 Task: Install language learning extensions for vocabulary and pronunciation practice.
Action: Mouse moved to (1392, 40)
Screenshot: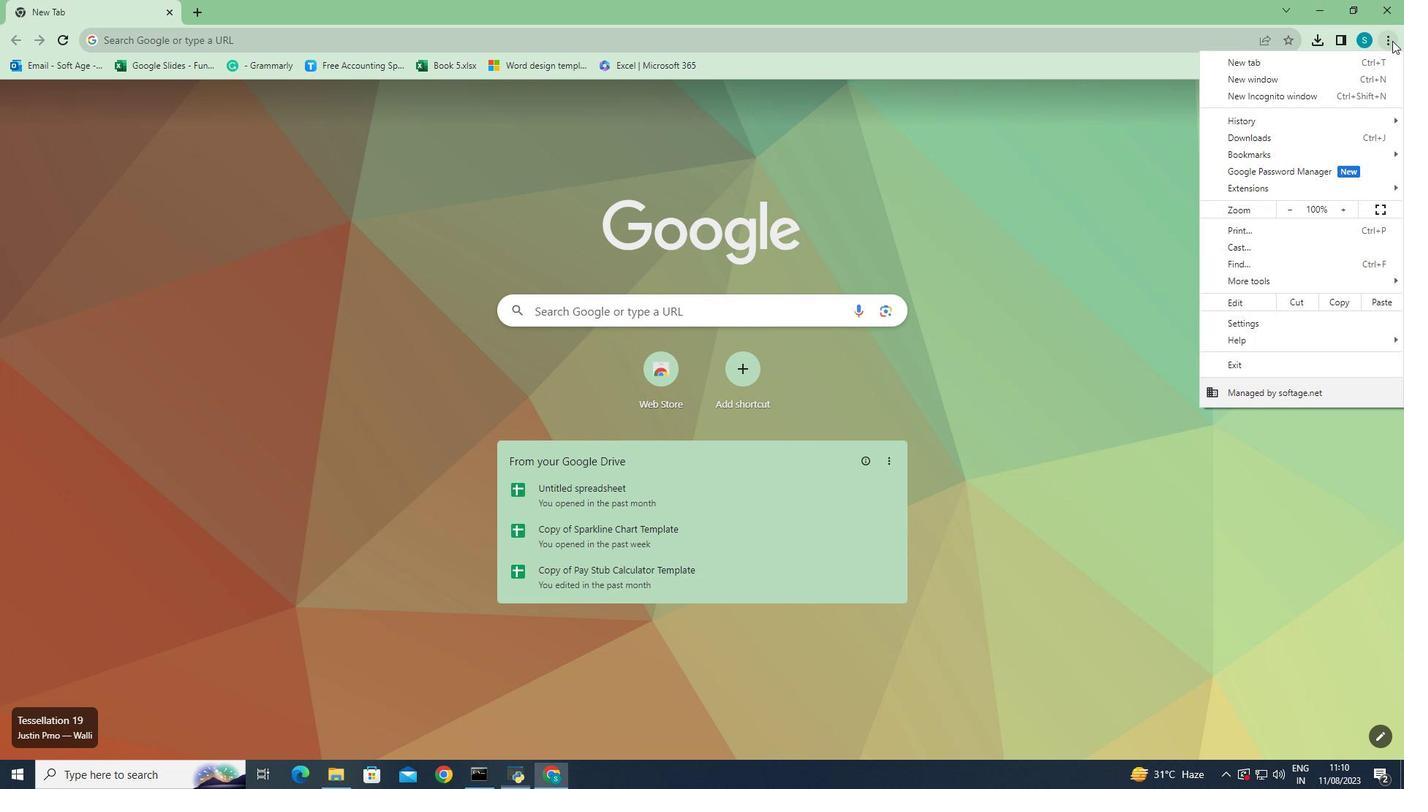 
Action: Mouse pressed left at (1392, 40)
Screenshot: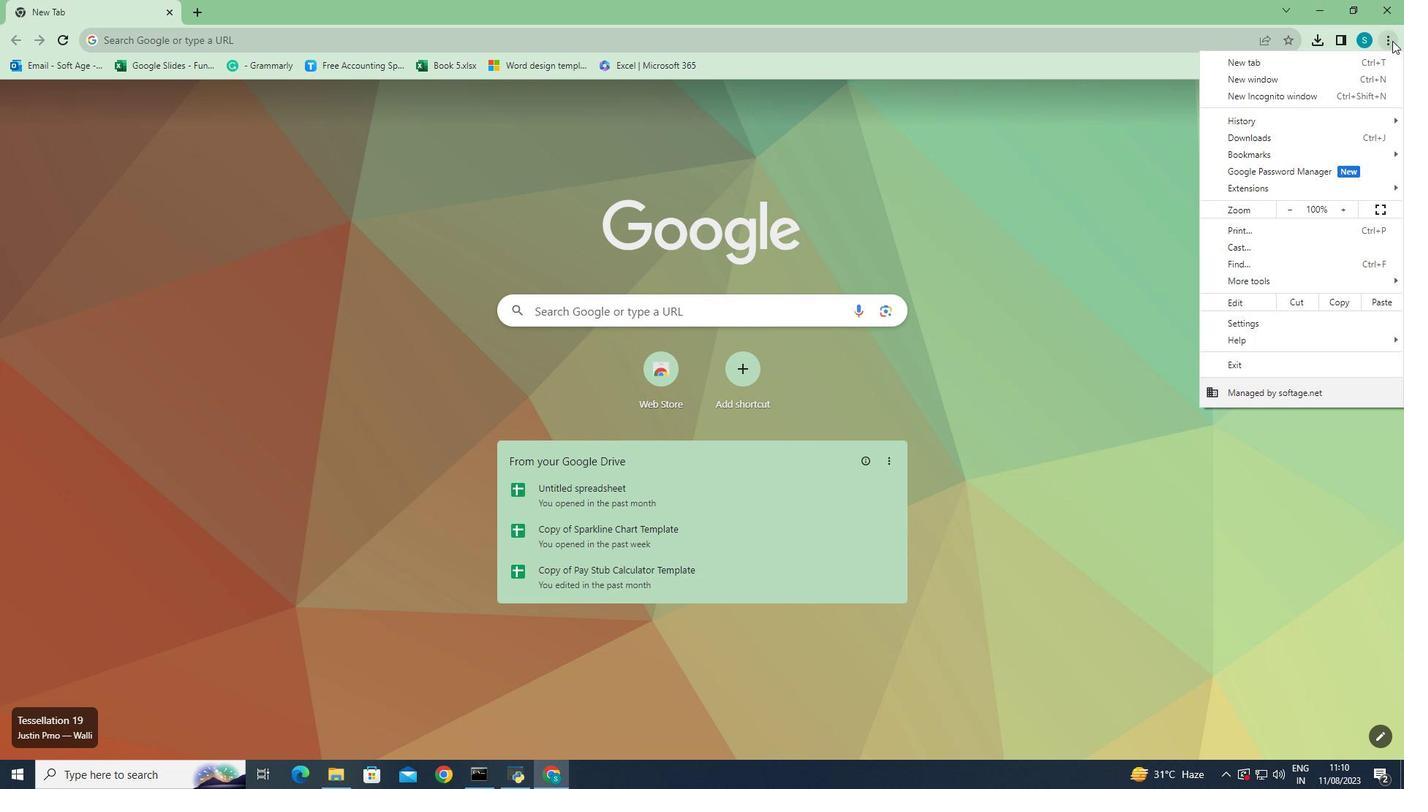 
Action: Mouse moved to (1242, 184)
Screenshot: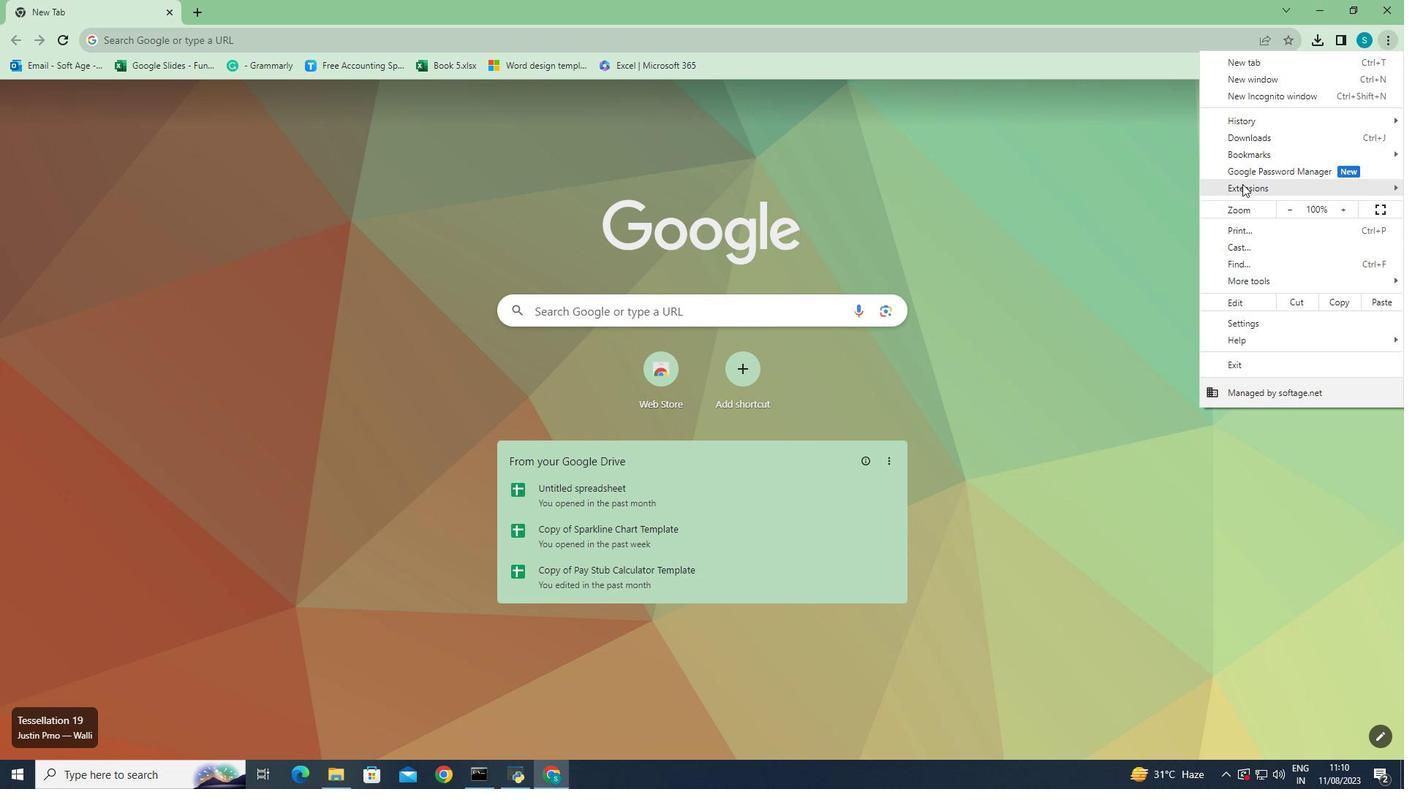 
Action: Mouse pressed left at (1242, 184)
Screenshot: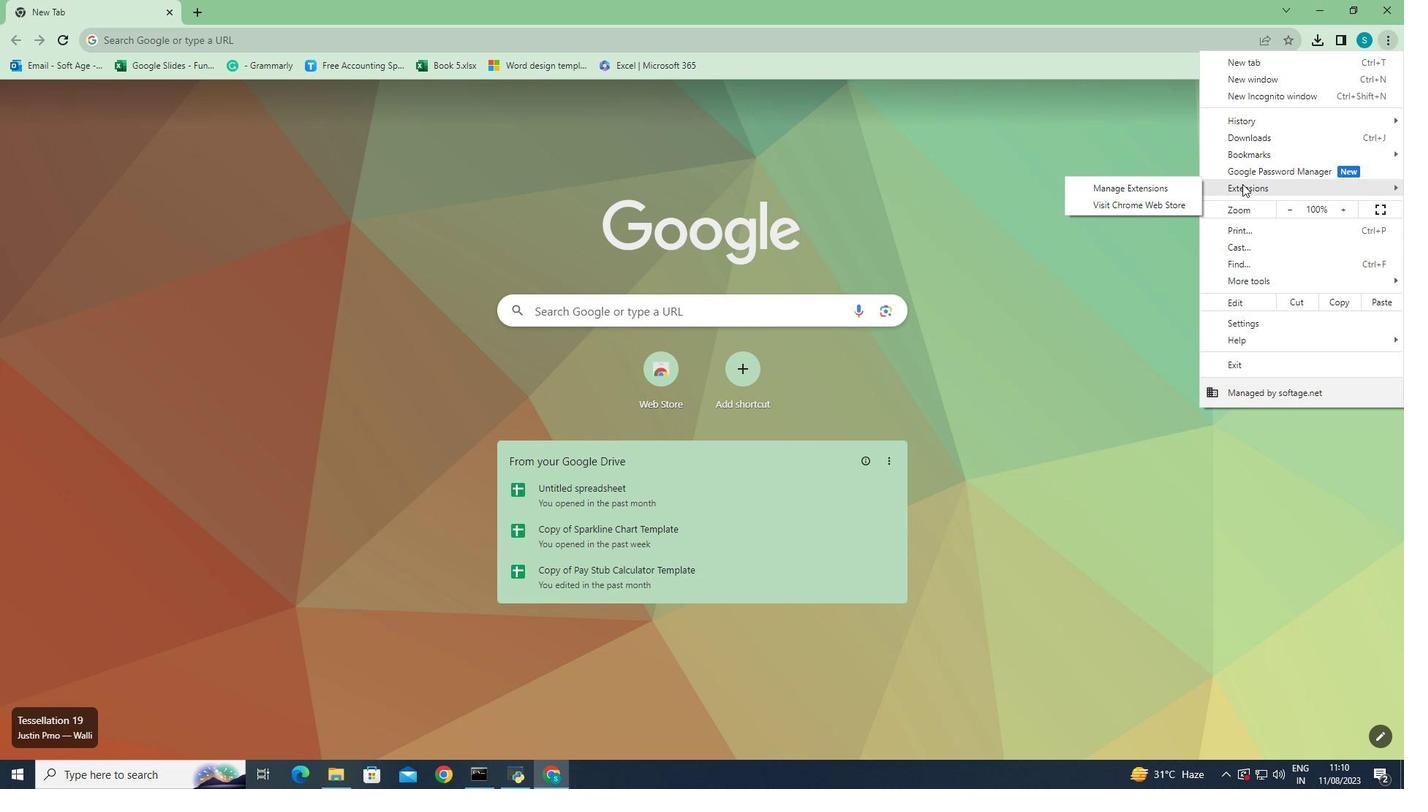 
Action: Mouse moved to (1108, 193)
Screenshot: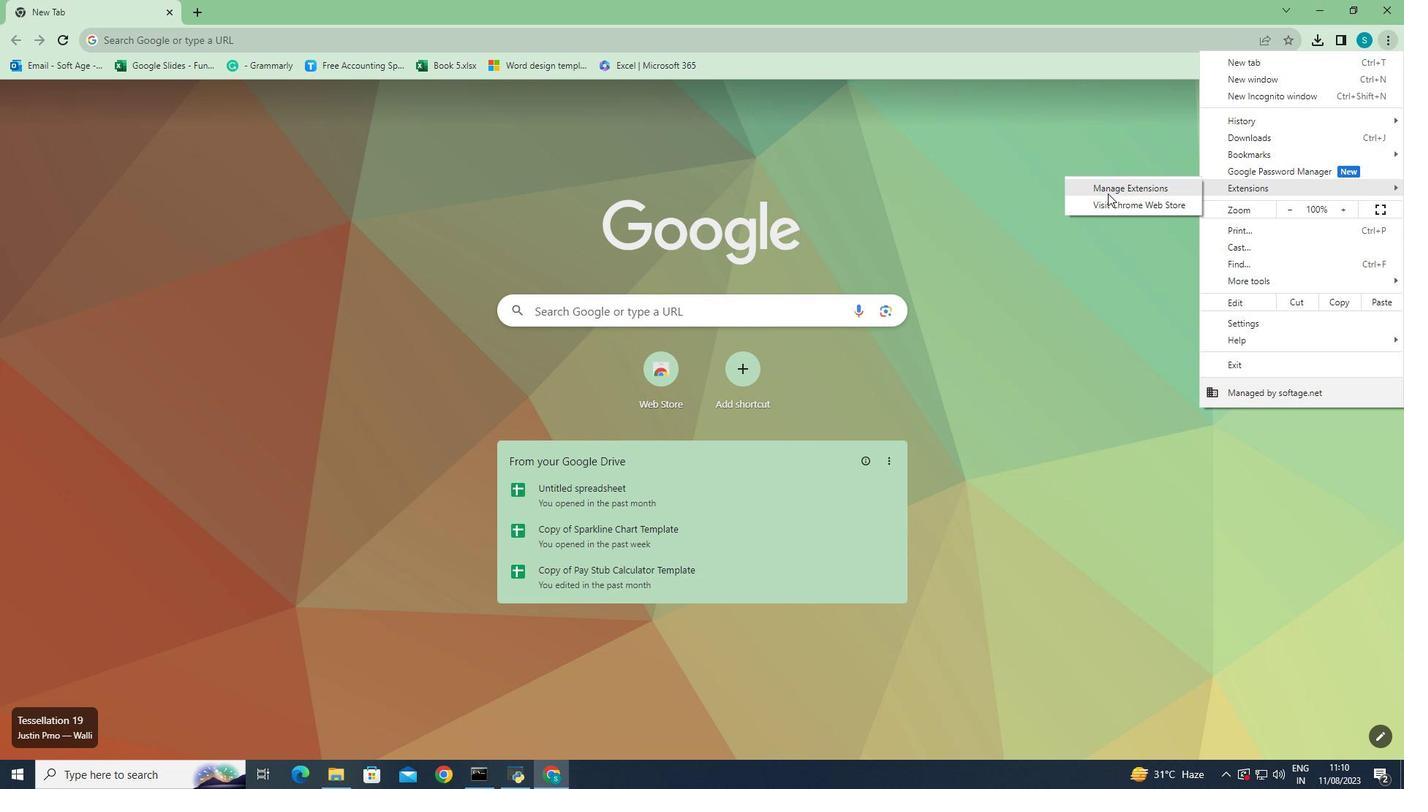 
Action: Mouse pressed left at (1108, 193)
Screenshot: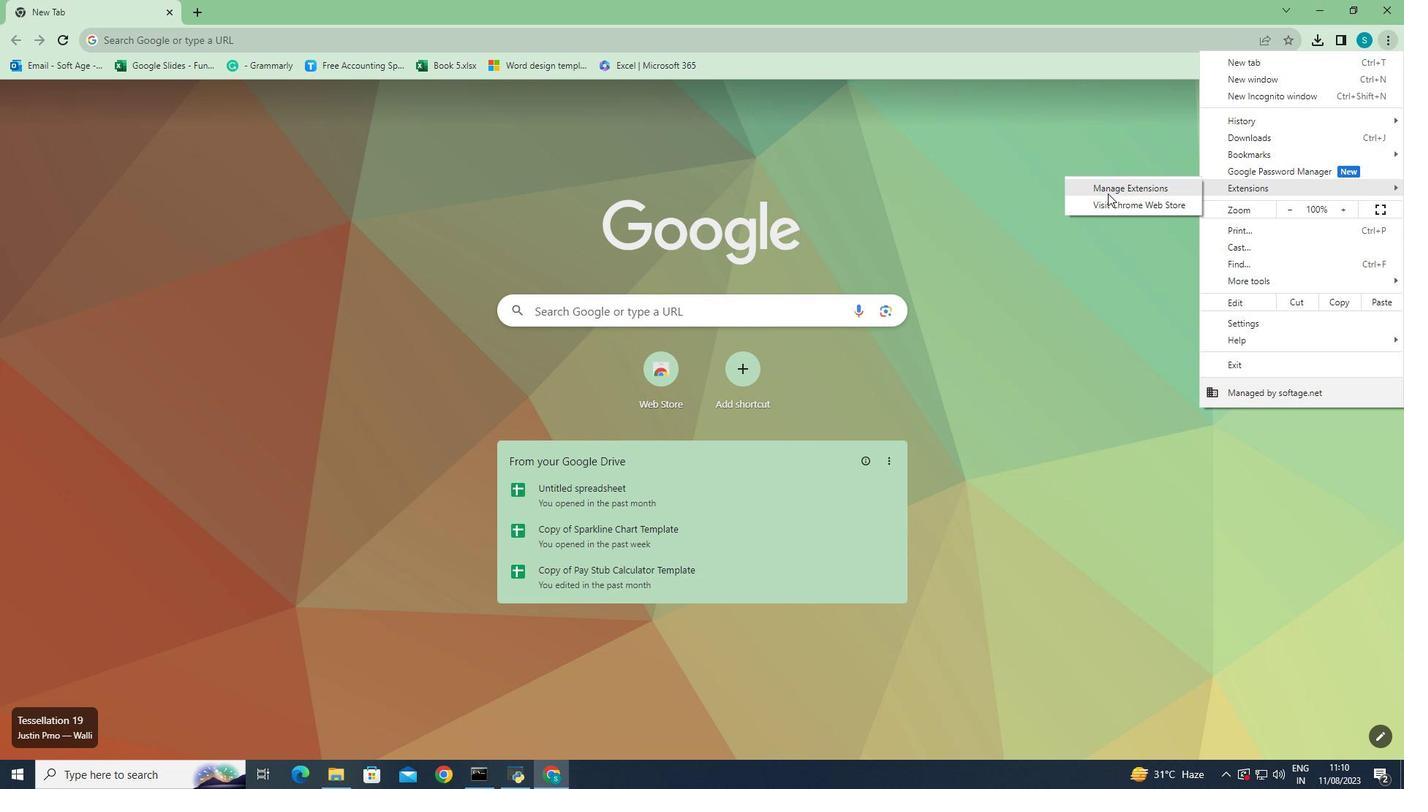 
Action: Mouse moved to (27, 81)
Screenshot: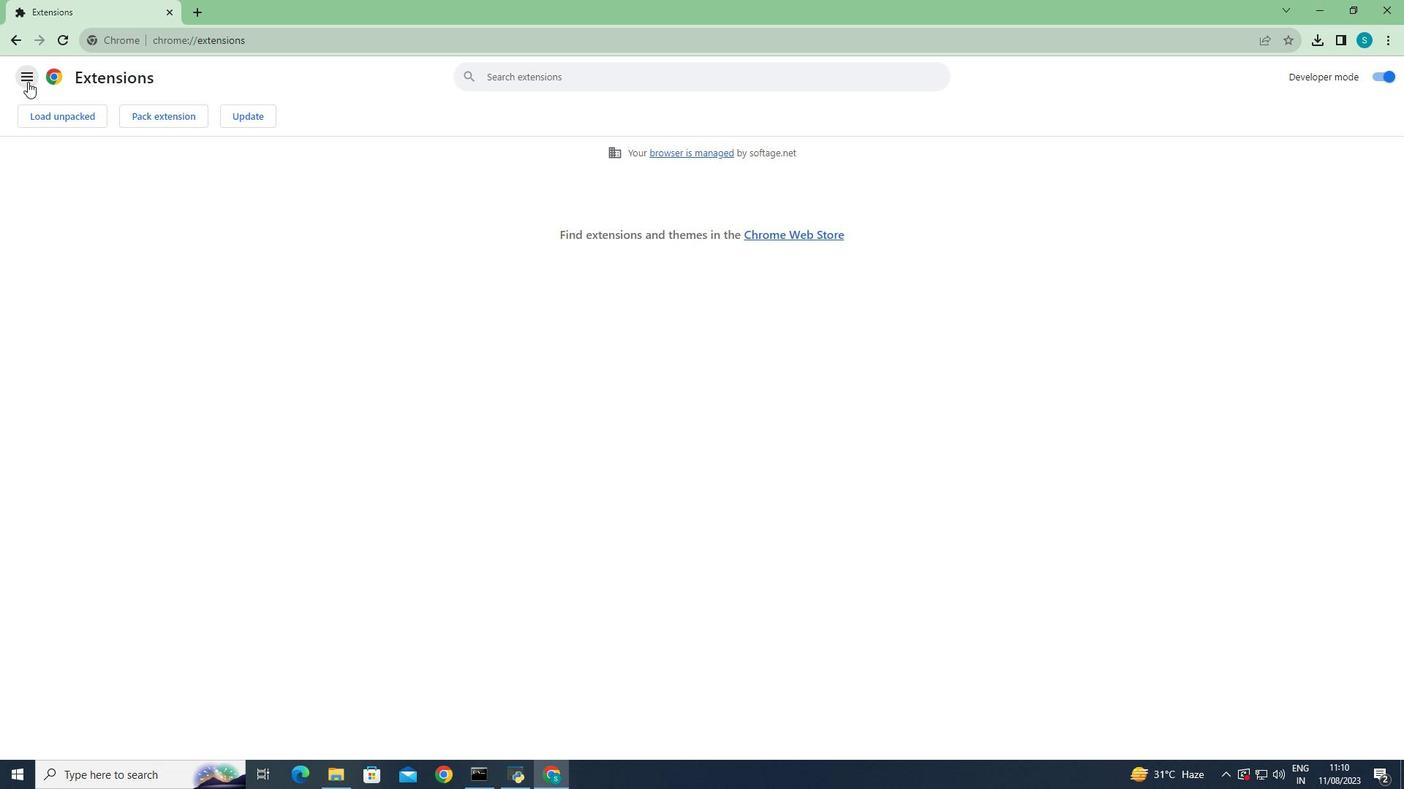 
Action: Mouse pressed left at (27, 81)
Screenshot: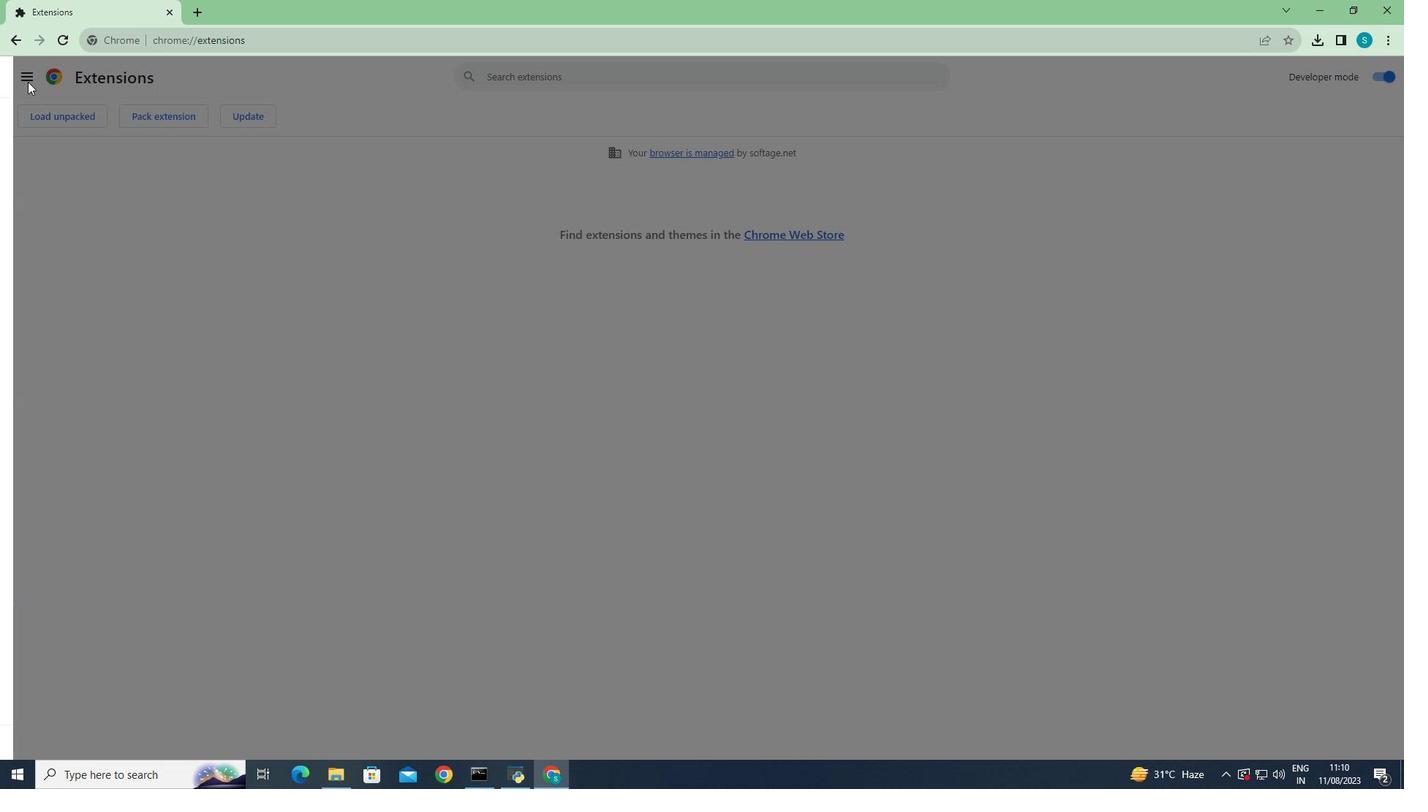 
Action: Mouse moved to (87, 744)
Screenshot: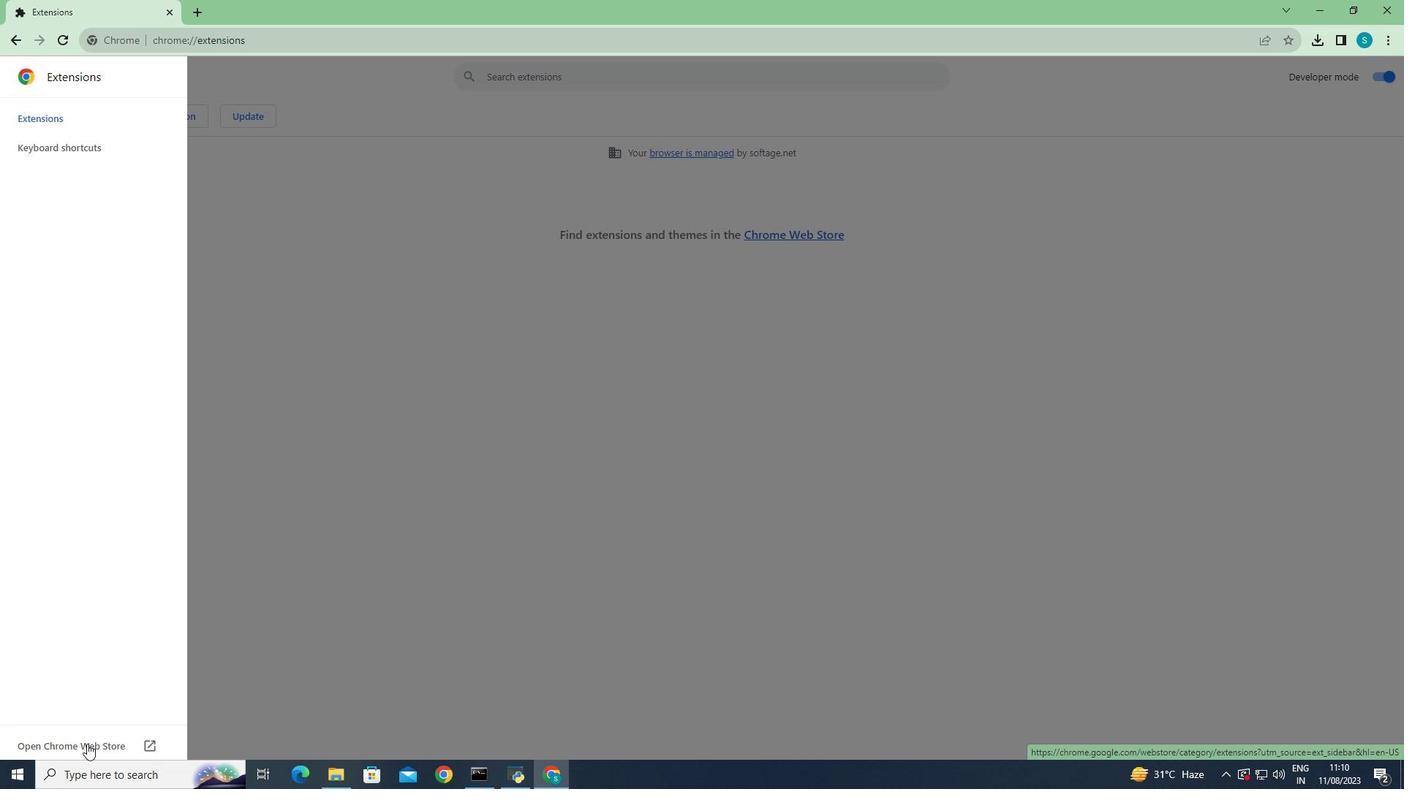 
Action: Mouse pressed left at (87, 744)
Screenshot: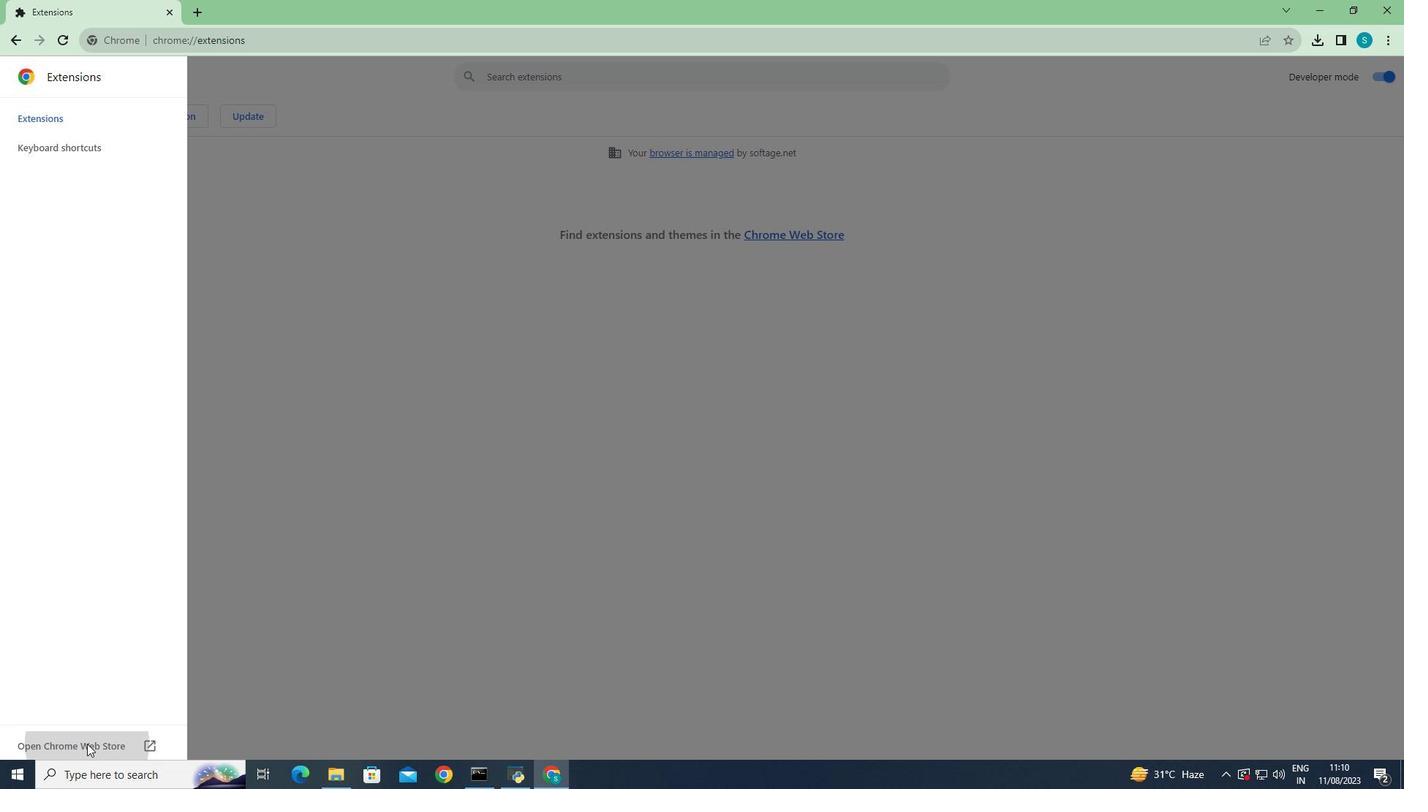 
Action: Mouse moved to (358, 128)
Screenshot: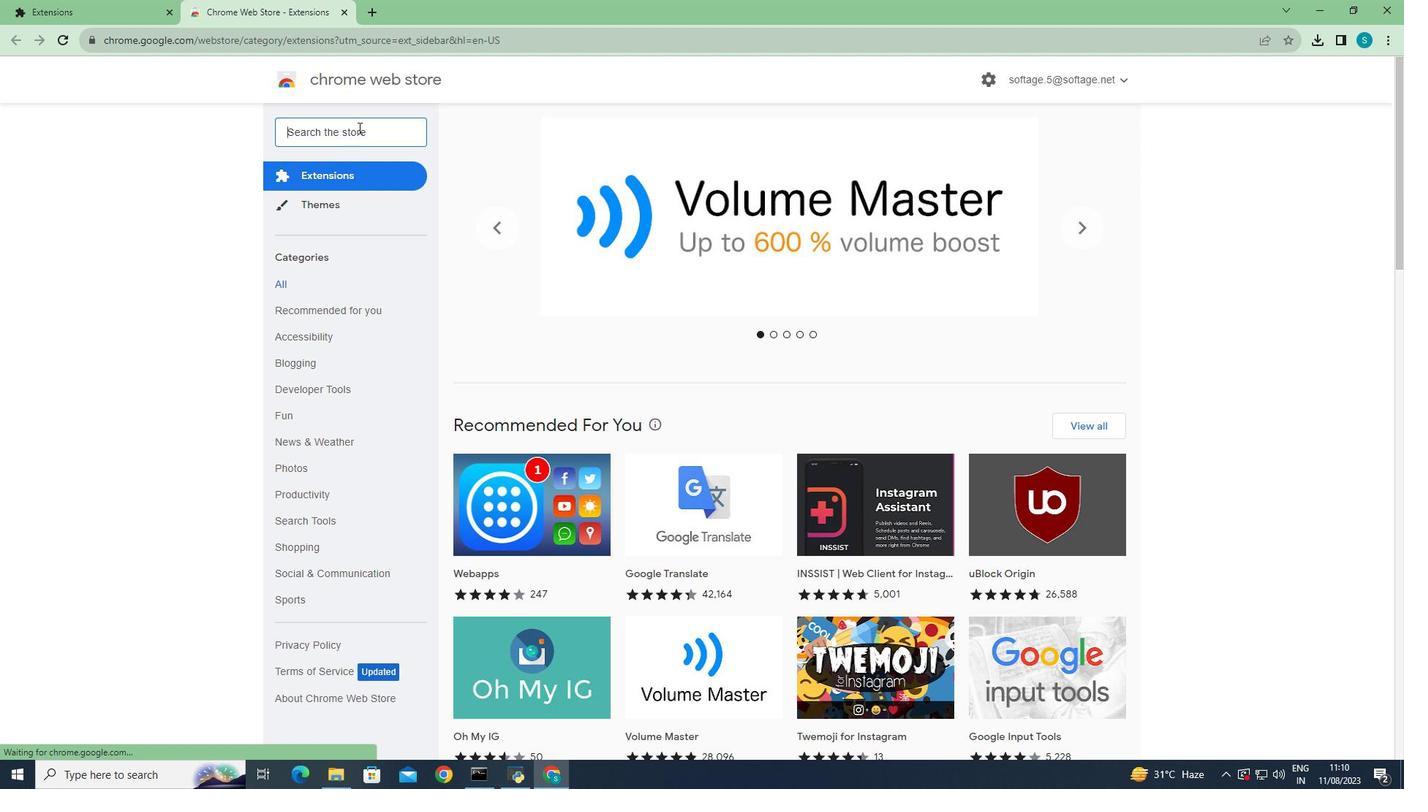 
Action: Mouse pressed left at (358, 128)
Screenshot: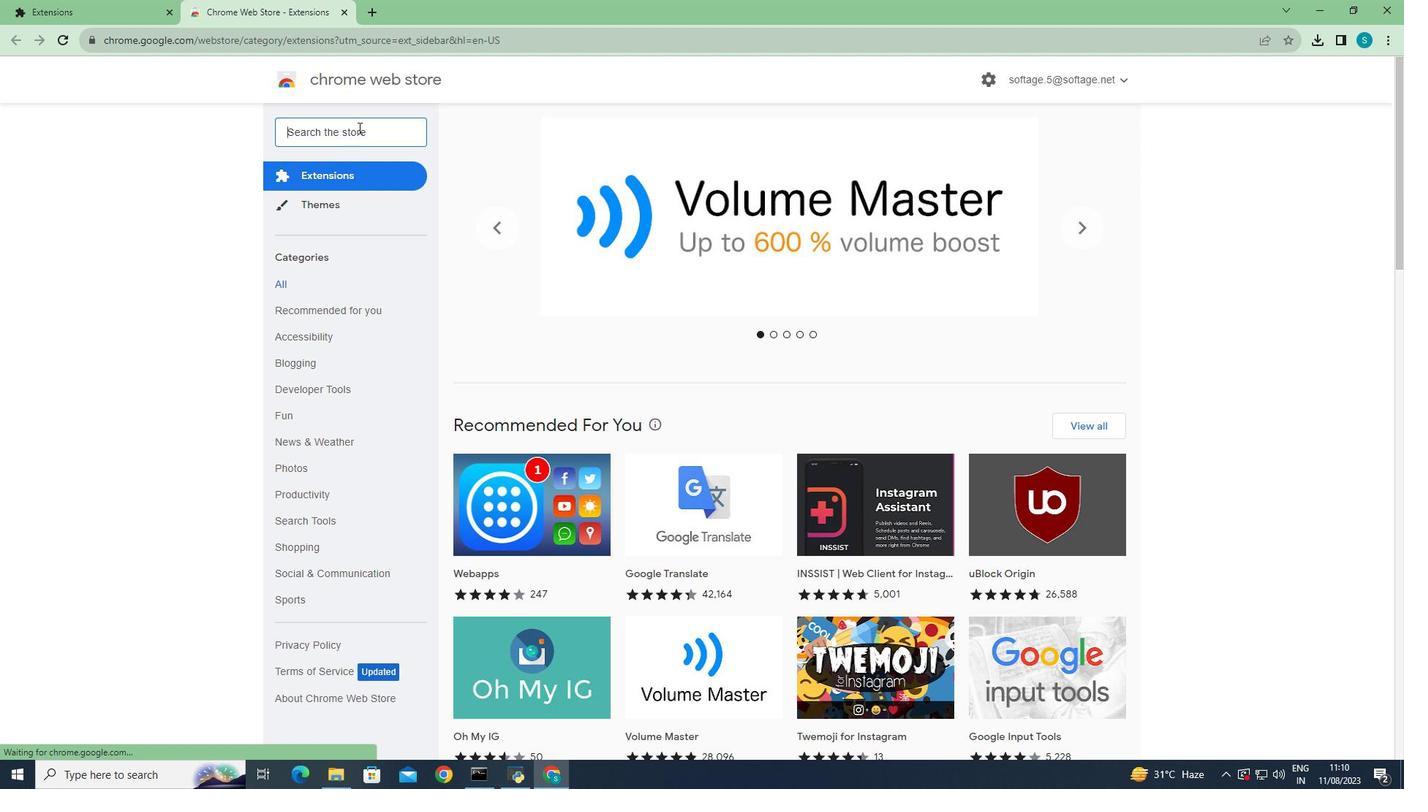 
Action: Mouse moved to (358, 127)
Screenshot: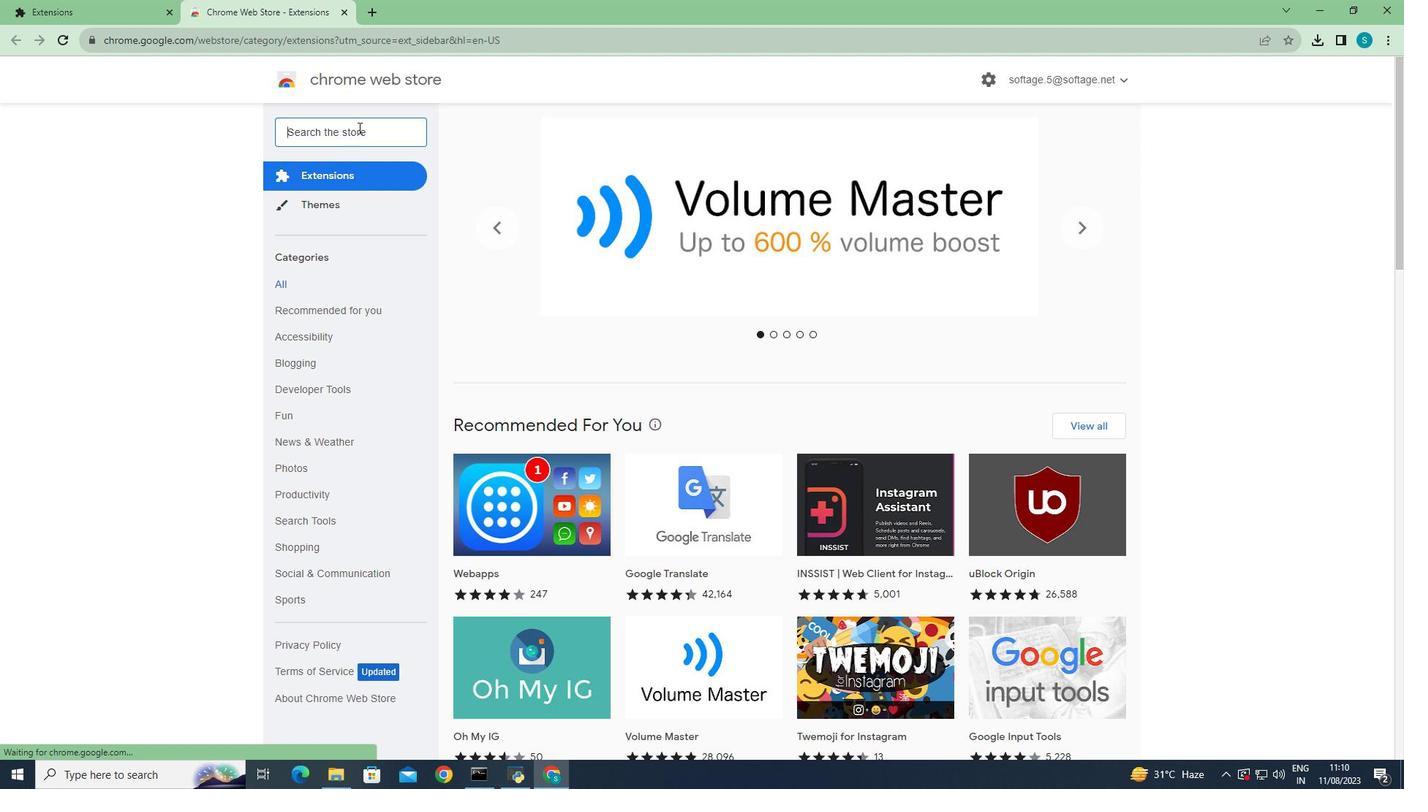 
Action: Key pressed l
Screenshot: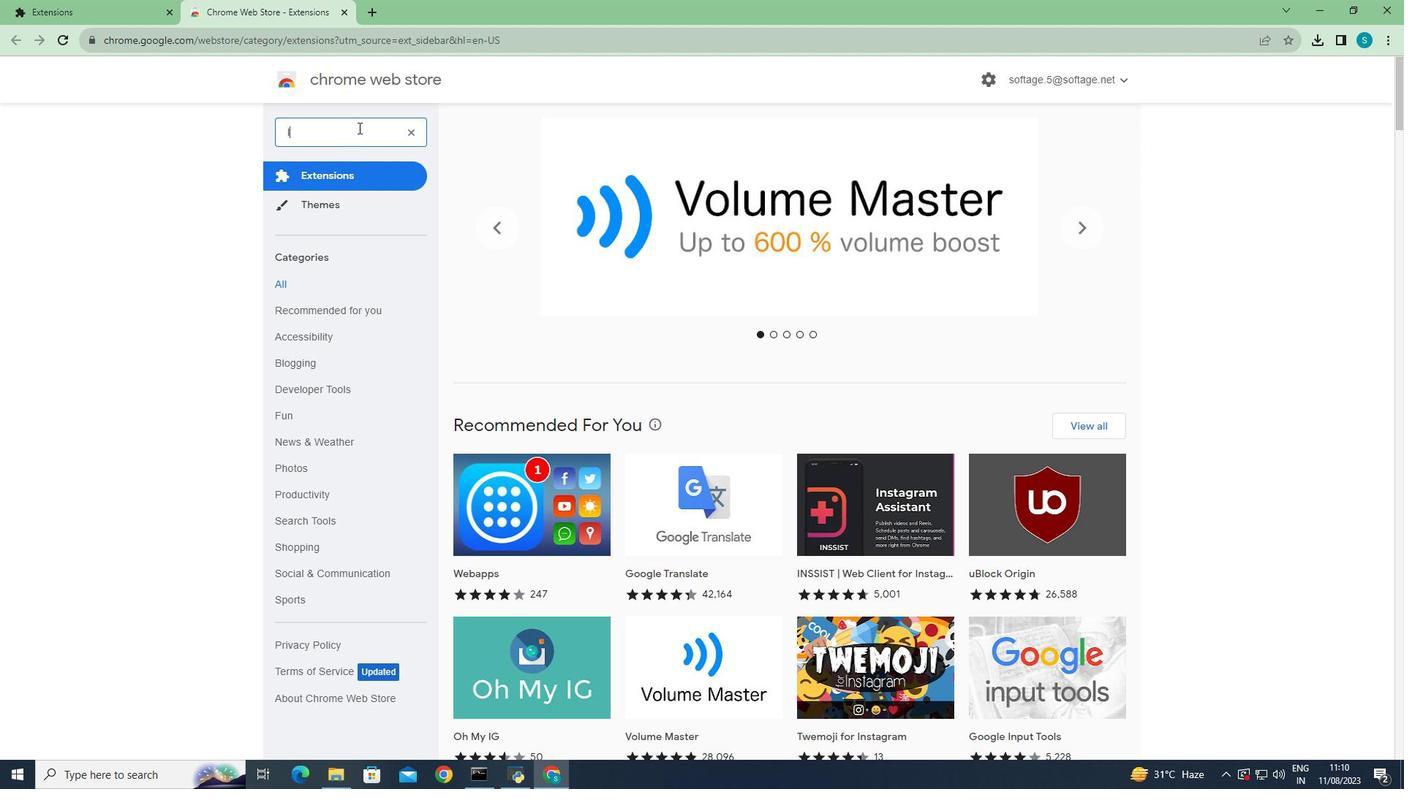 
Action: Mouse moved to (354, 260)
Screenshot: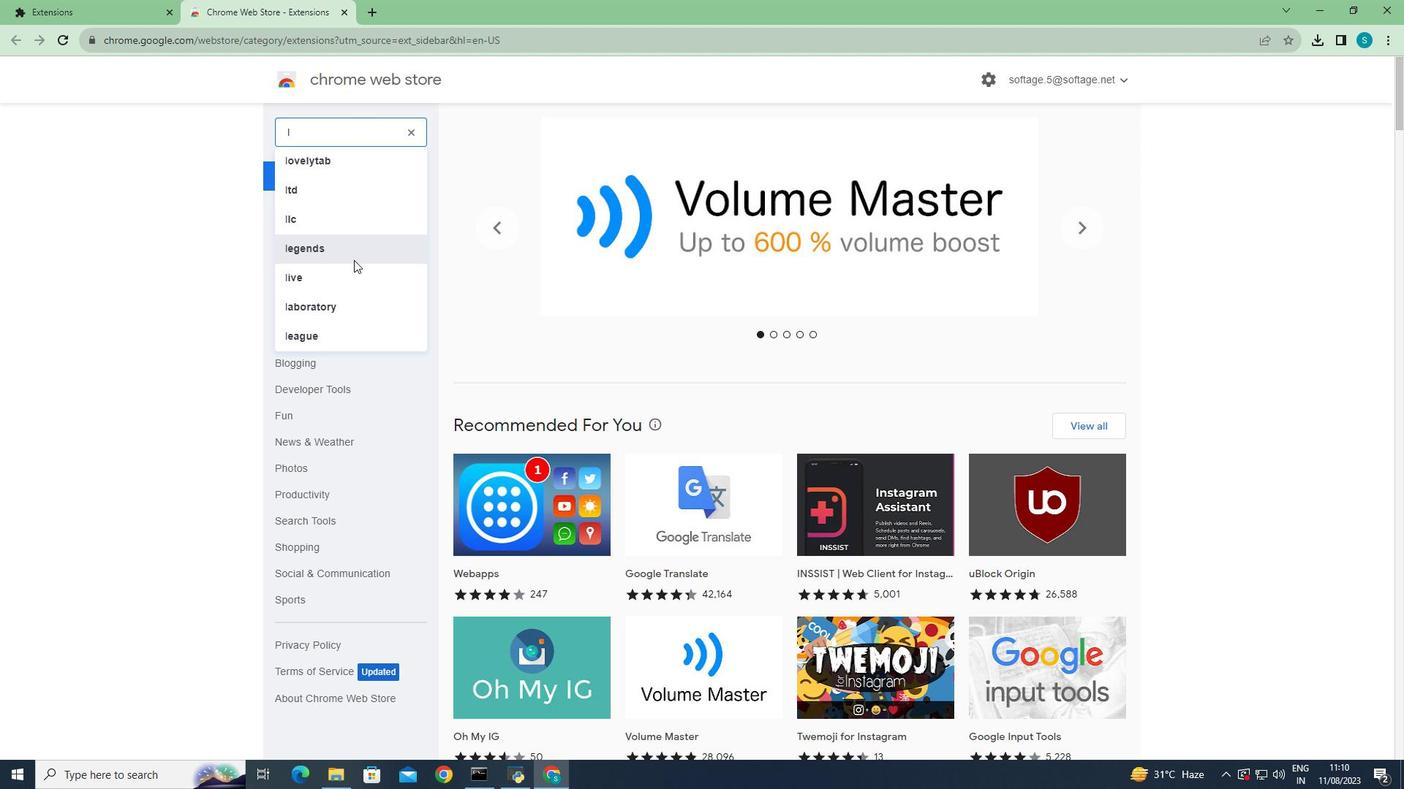 
Action: Key pressed a
Screenshot: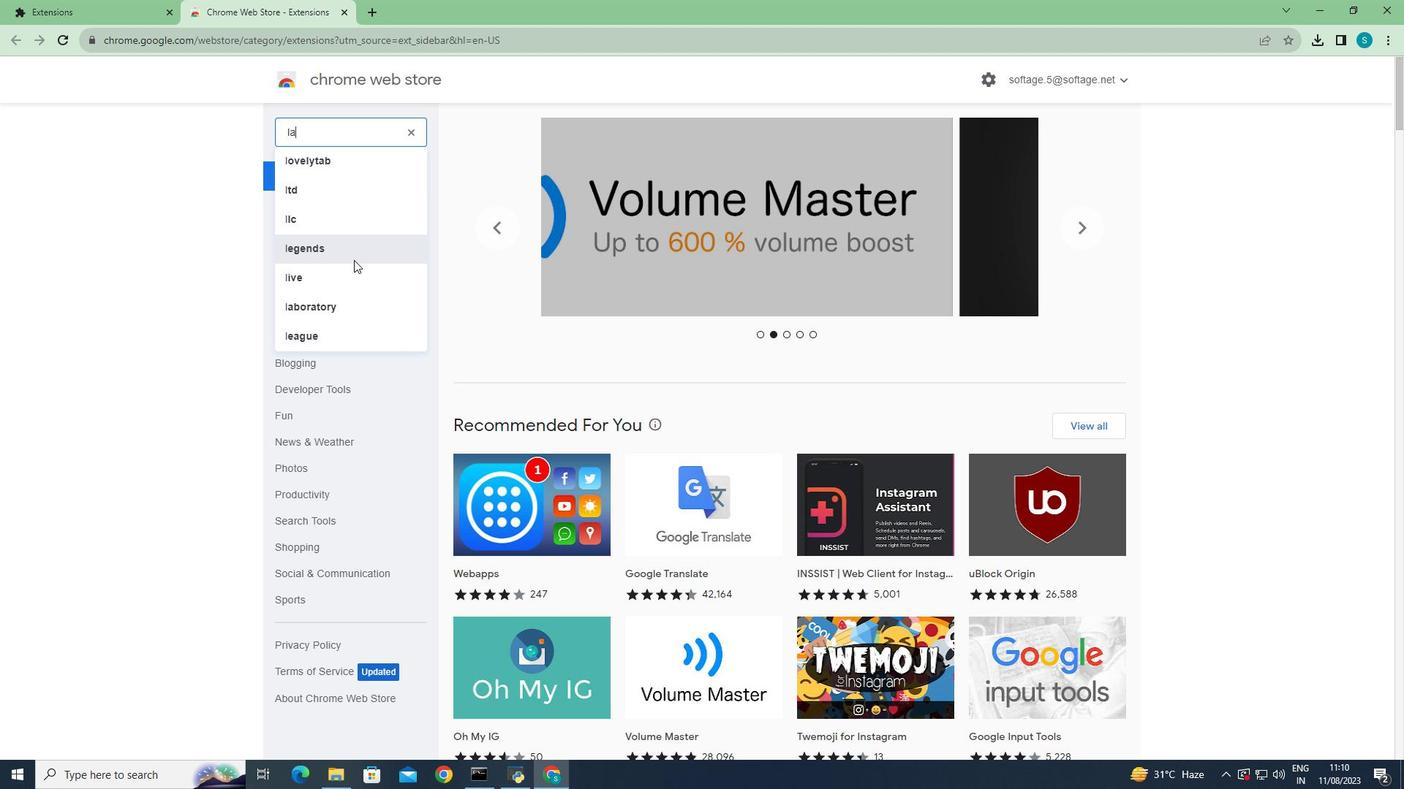 
Action: Mouse moved to (329, 217)
Screenshot: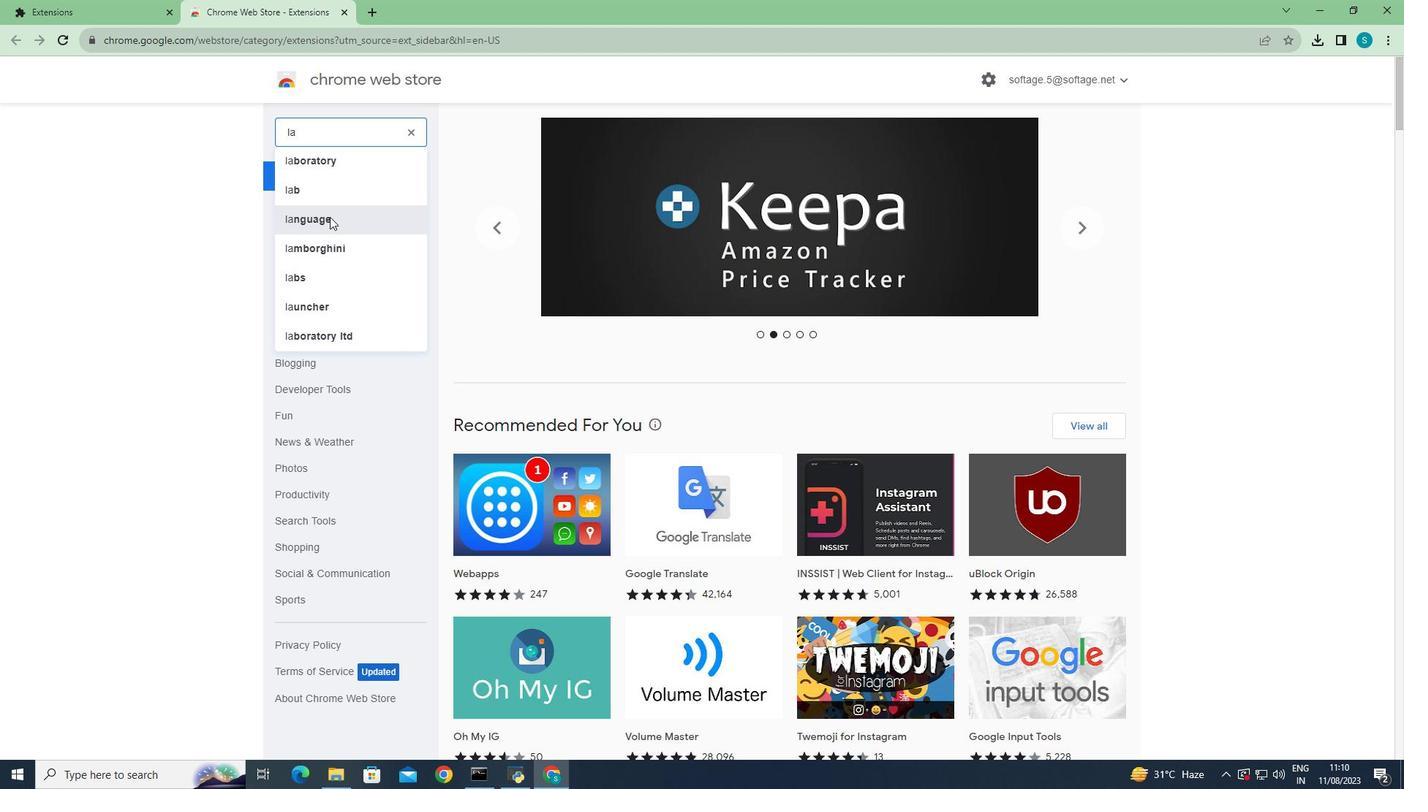 
Action: Mouse pressed left at (329, 217)
Screenshot: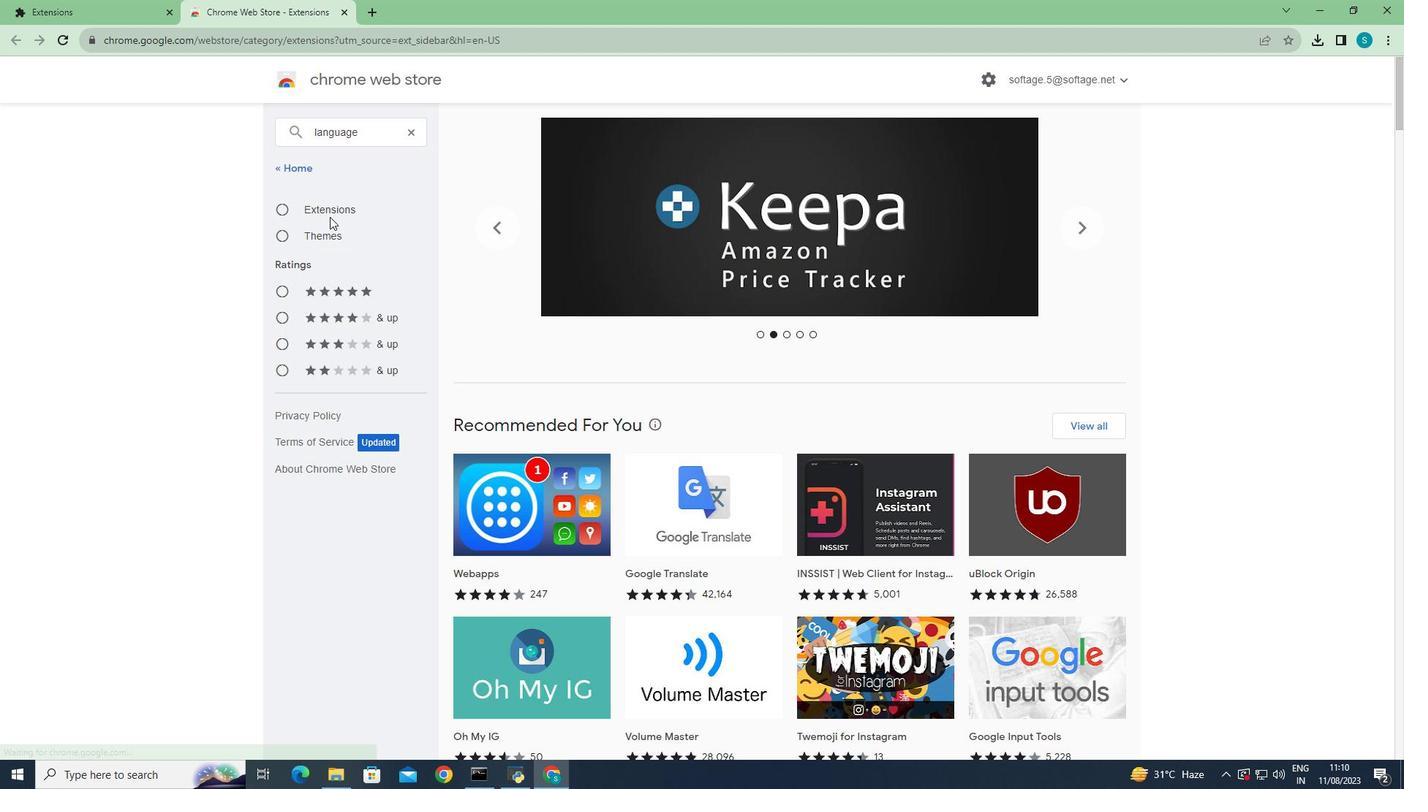 
Action: Mouse moved to (376, 132)
Screenshot: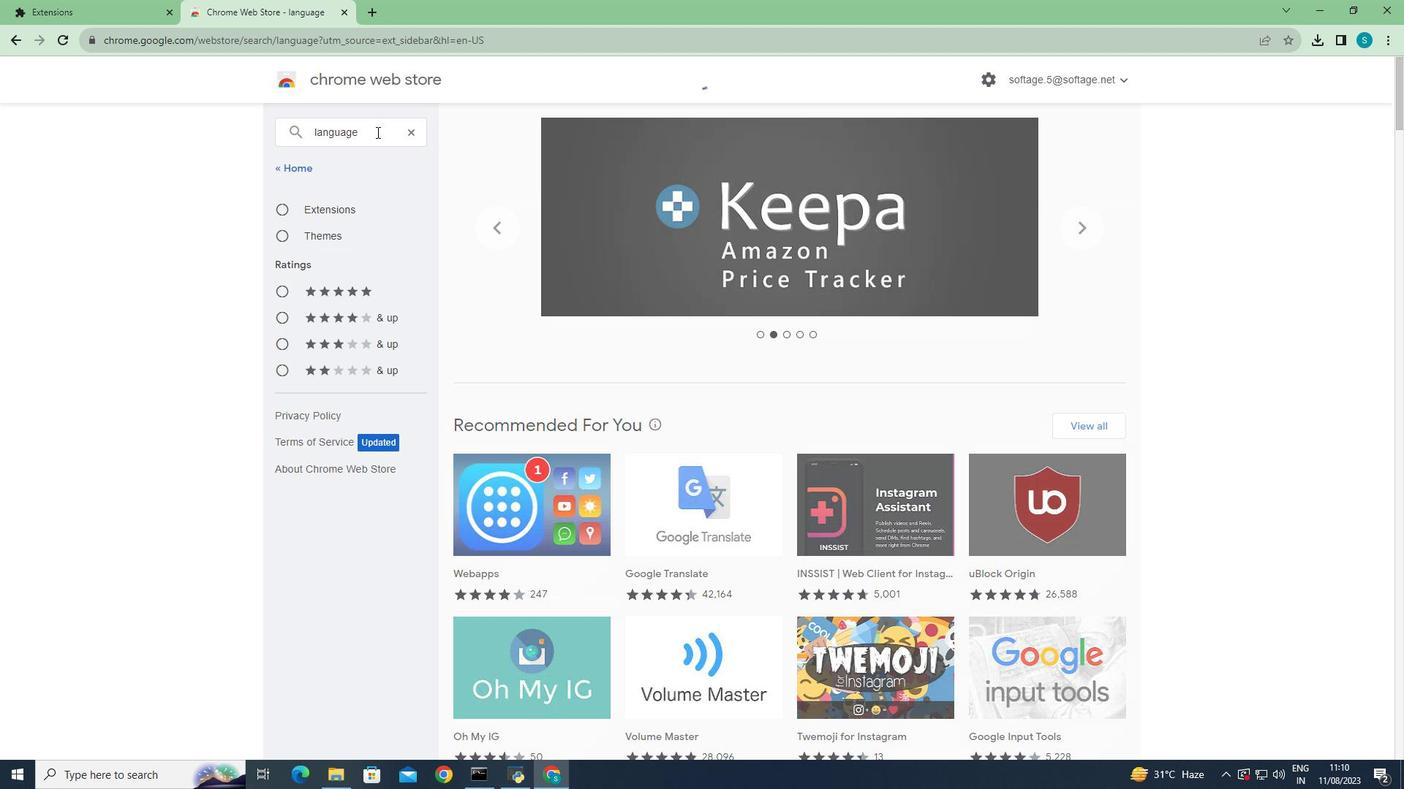 
Action: Mouse pressed left at (376, 132)
Screenshot: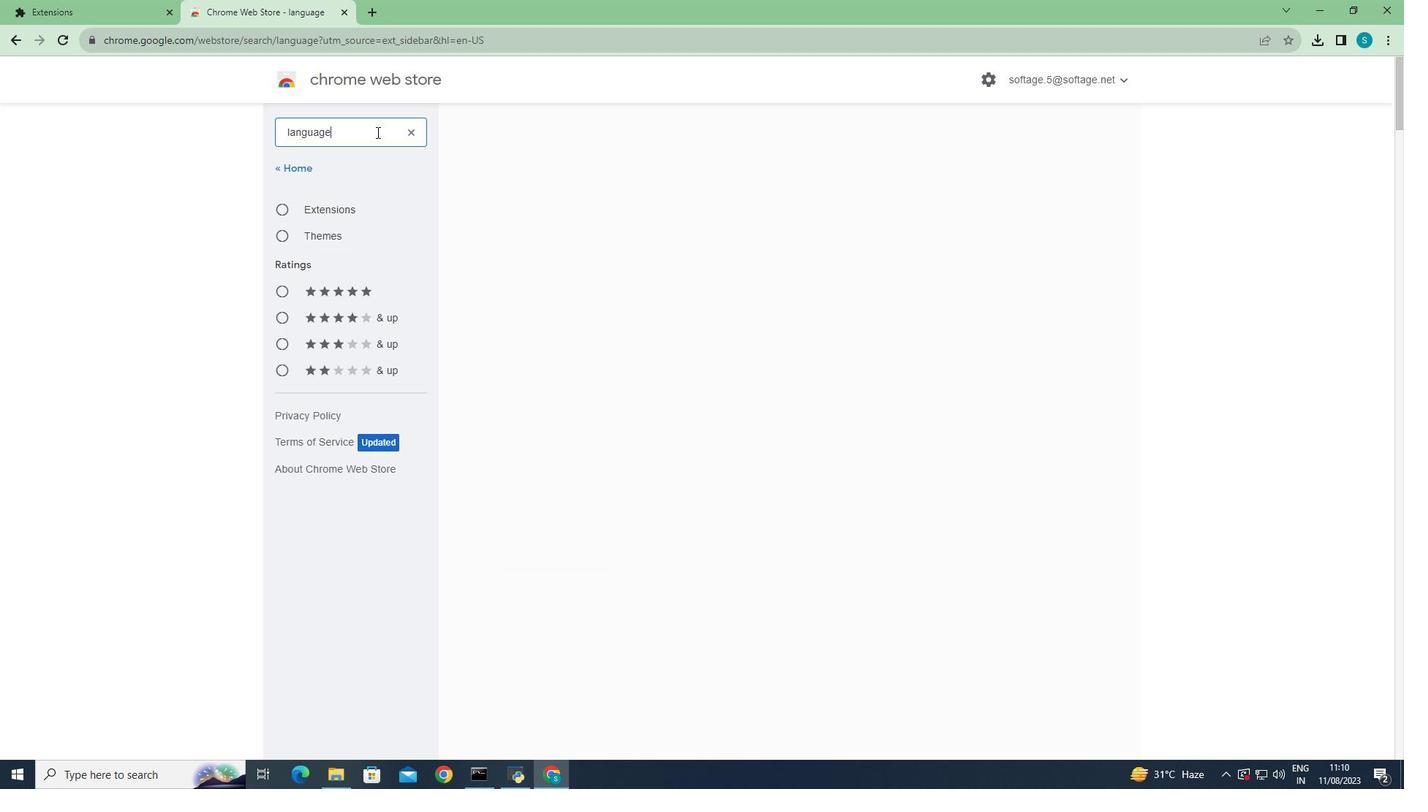 
Action: Key pressed <Key.space>l
Screenshot: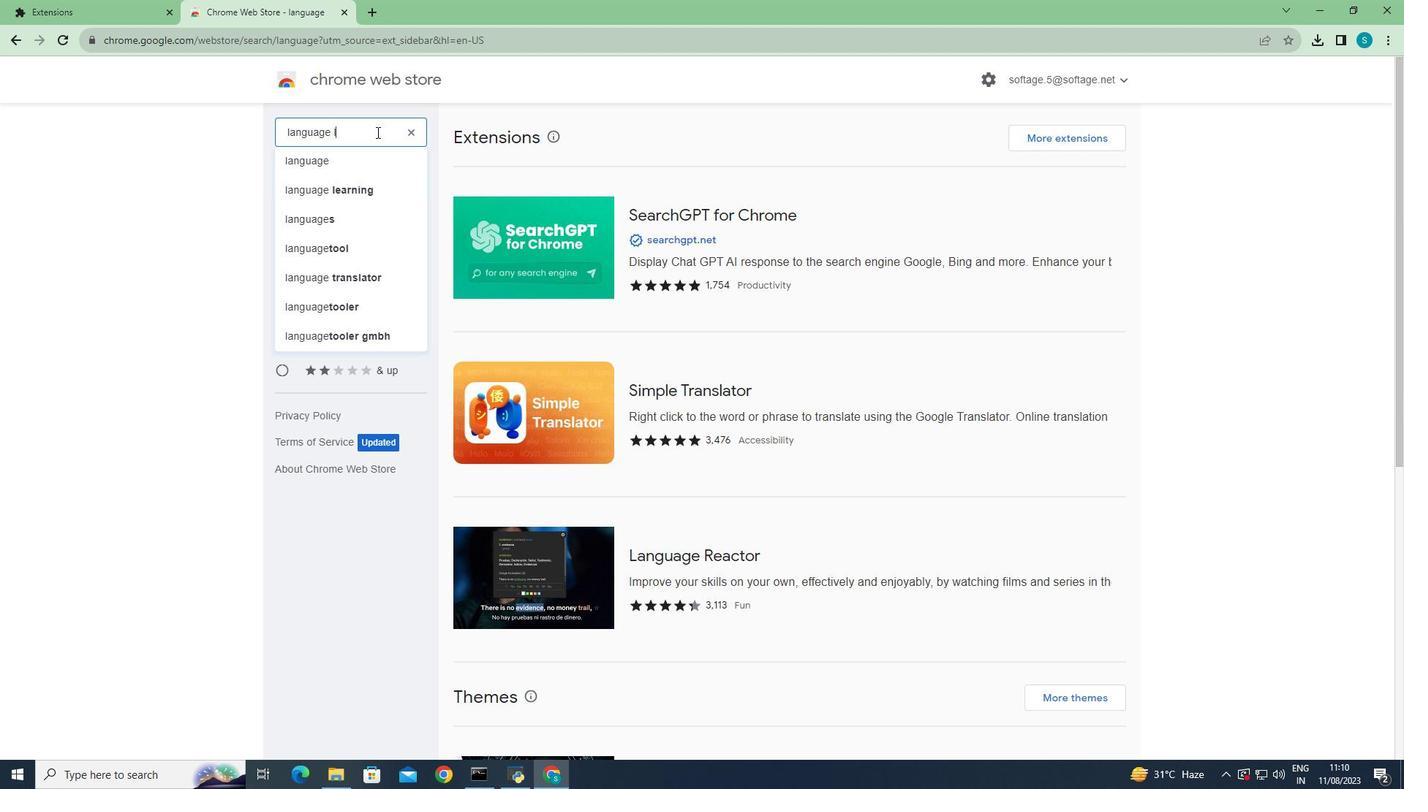
Action: Mouse moved to (356, 159)
Screenshot: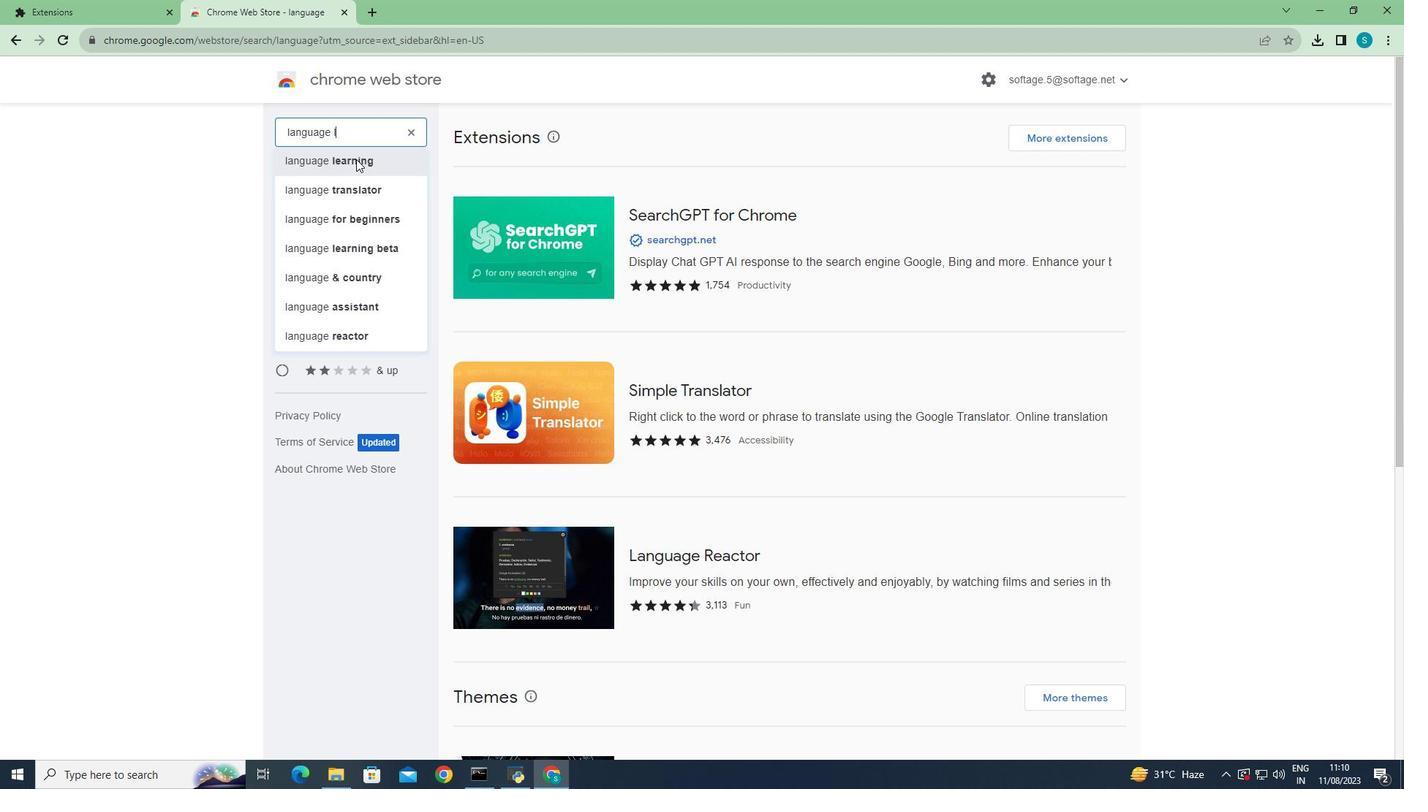 
Action: Mouse pressed left at (356, 159)
Screenshot: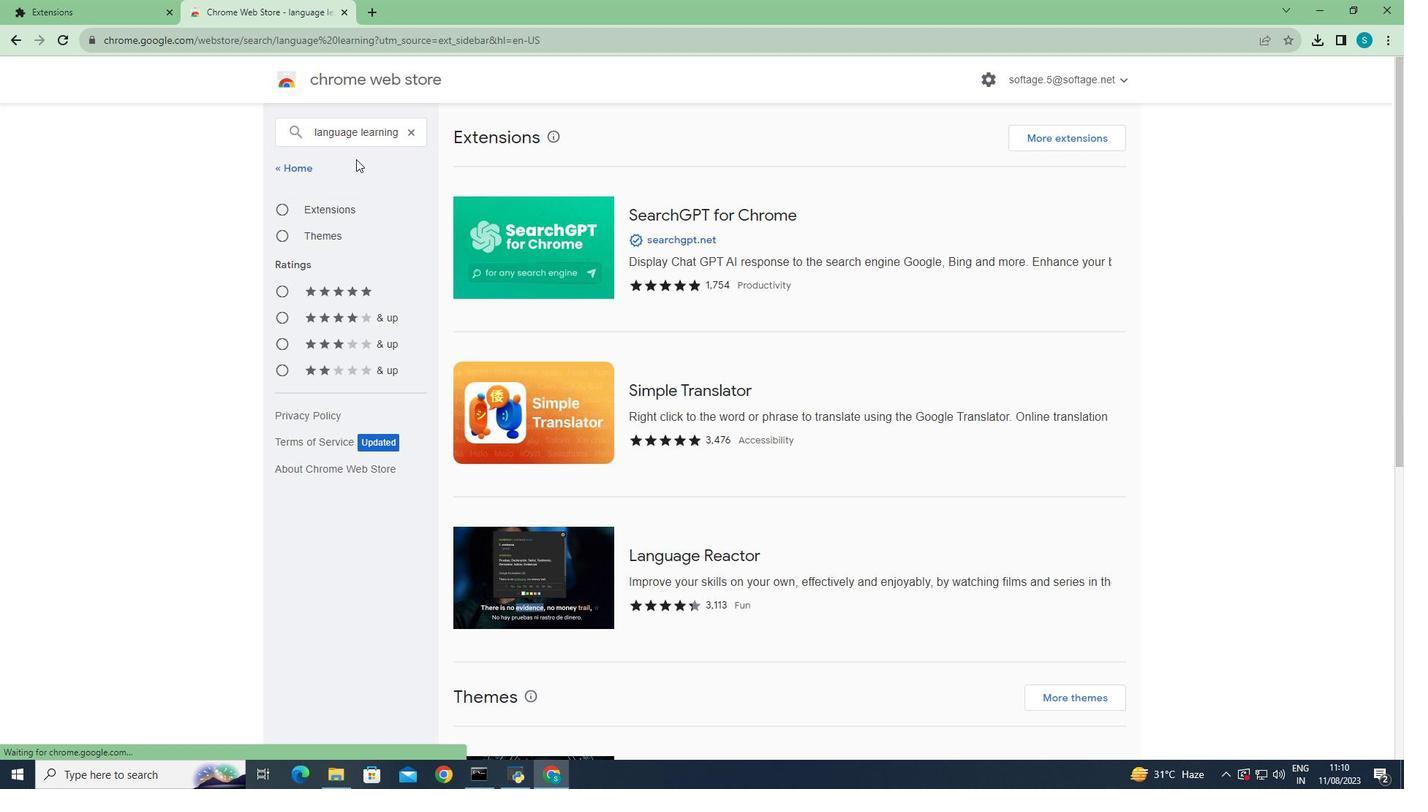 
Action: Mouse moved to (208, 242)
Screenshot: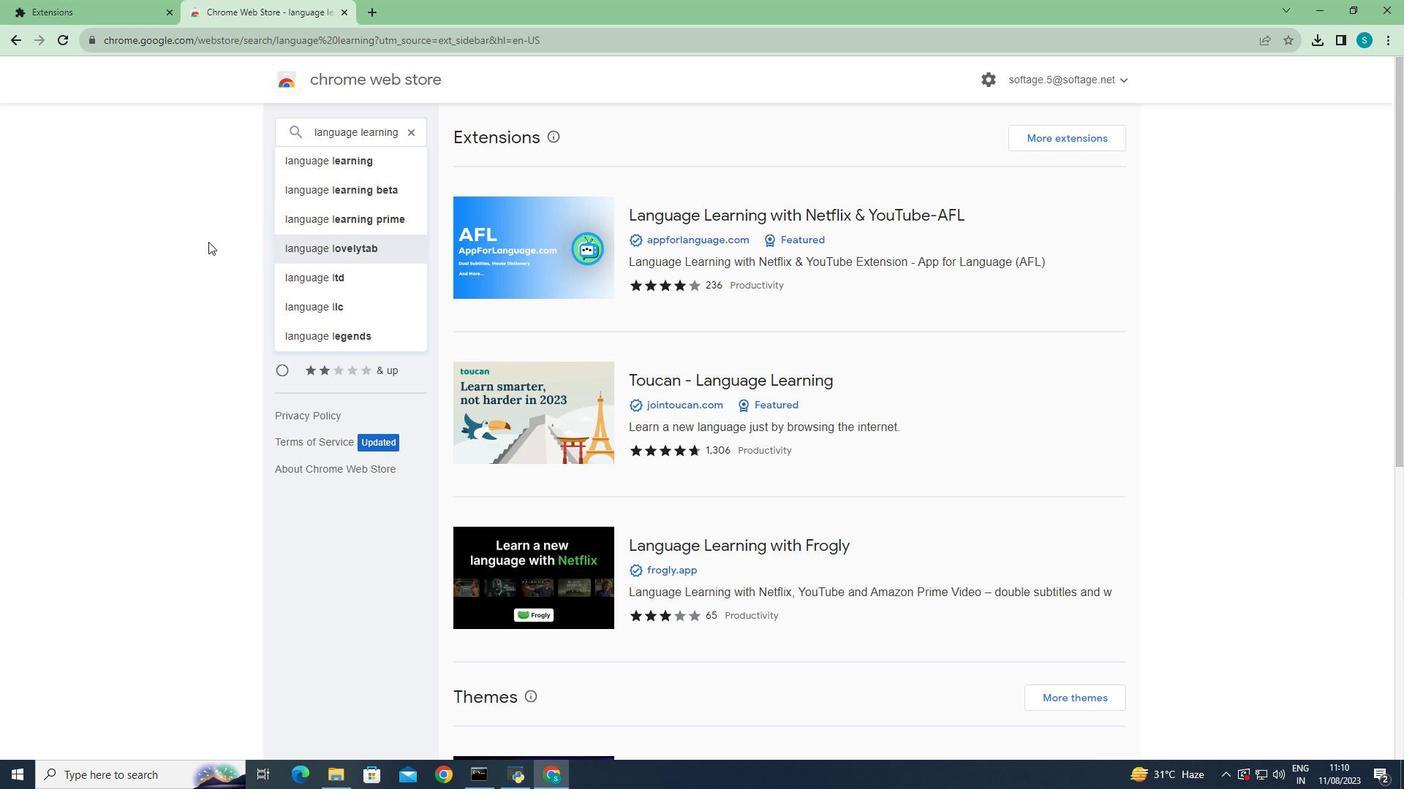 
Action: Mouse pressed left at (208, 242)
Screenshot: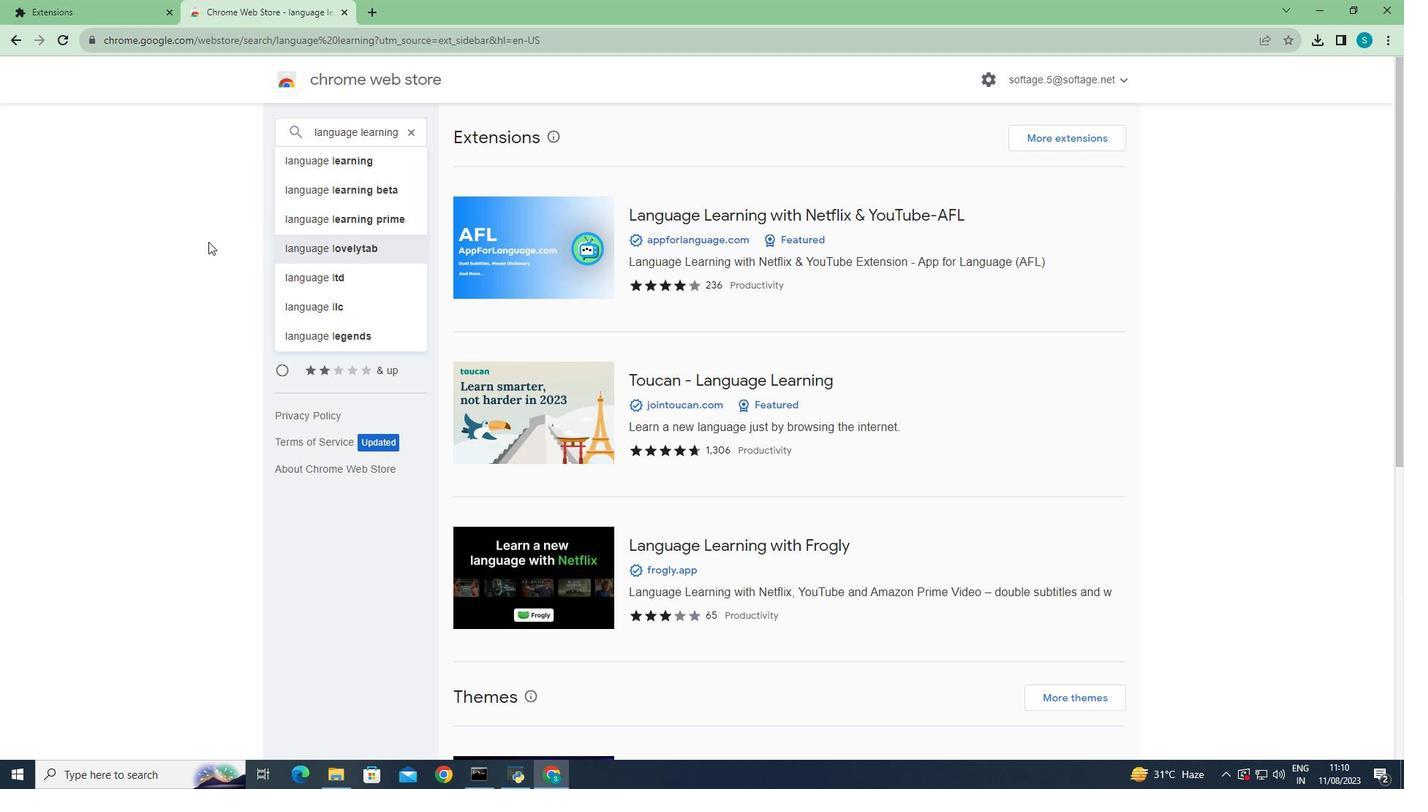
Action: Mouse moved to (282, 210)
Screenshot: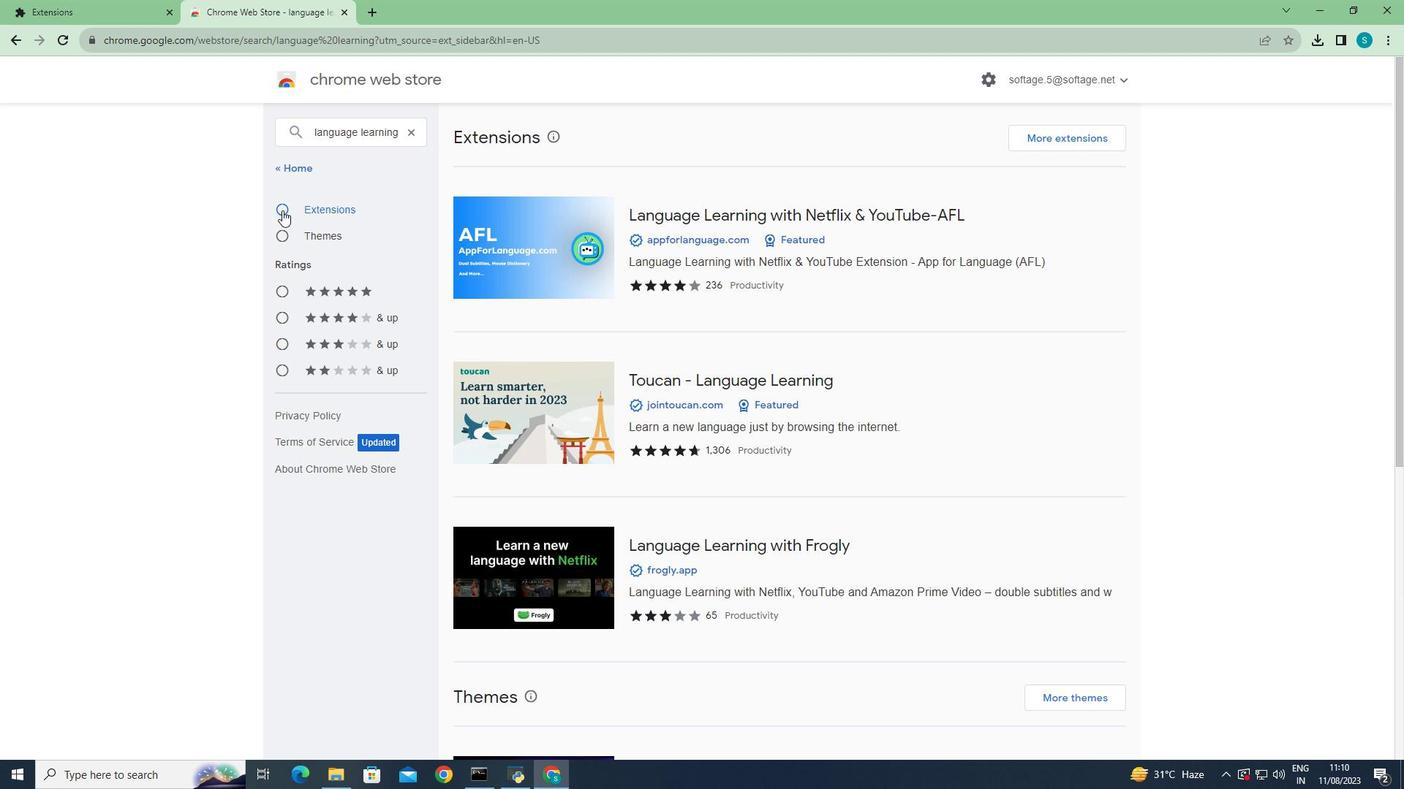 
Action: Mouse pressed left at (282, 210)
Screenshot: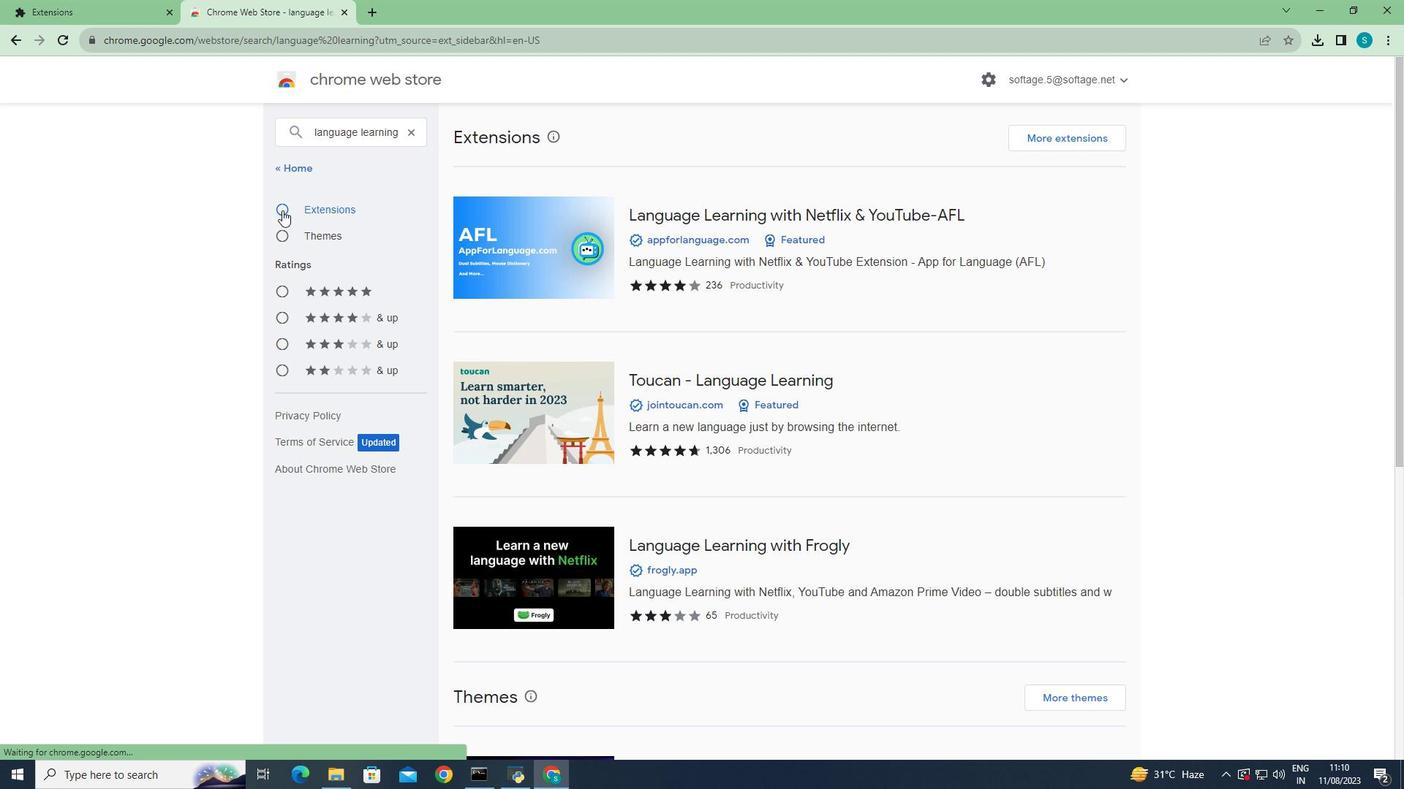 
Action: Mouse moved to (966, 485)
Screenshot: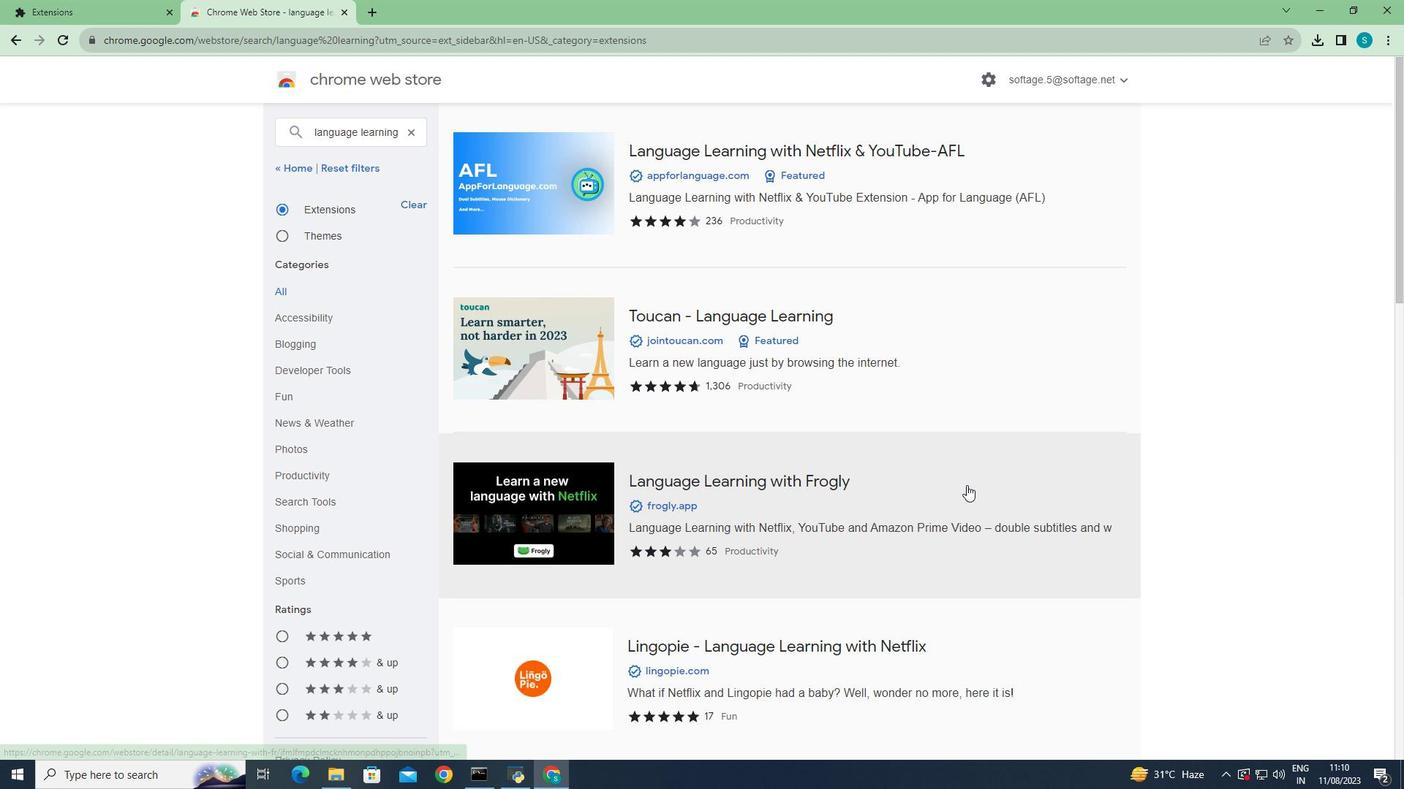 
Action: Mouse scrolled (966, 484) with delta (0, 0)
Screenshot: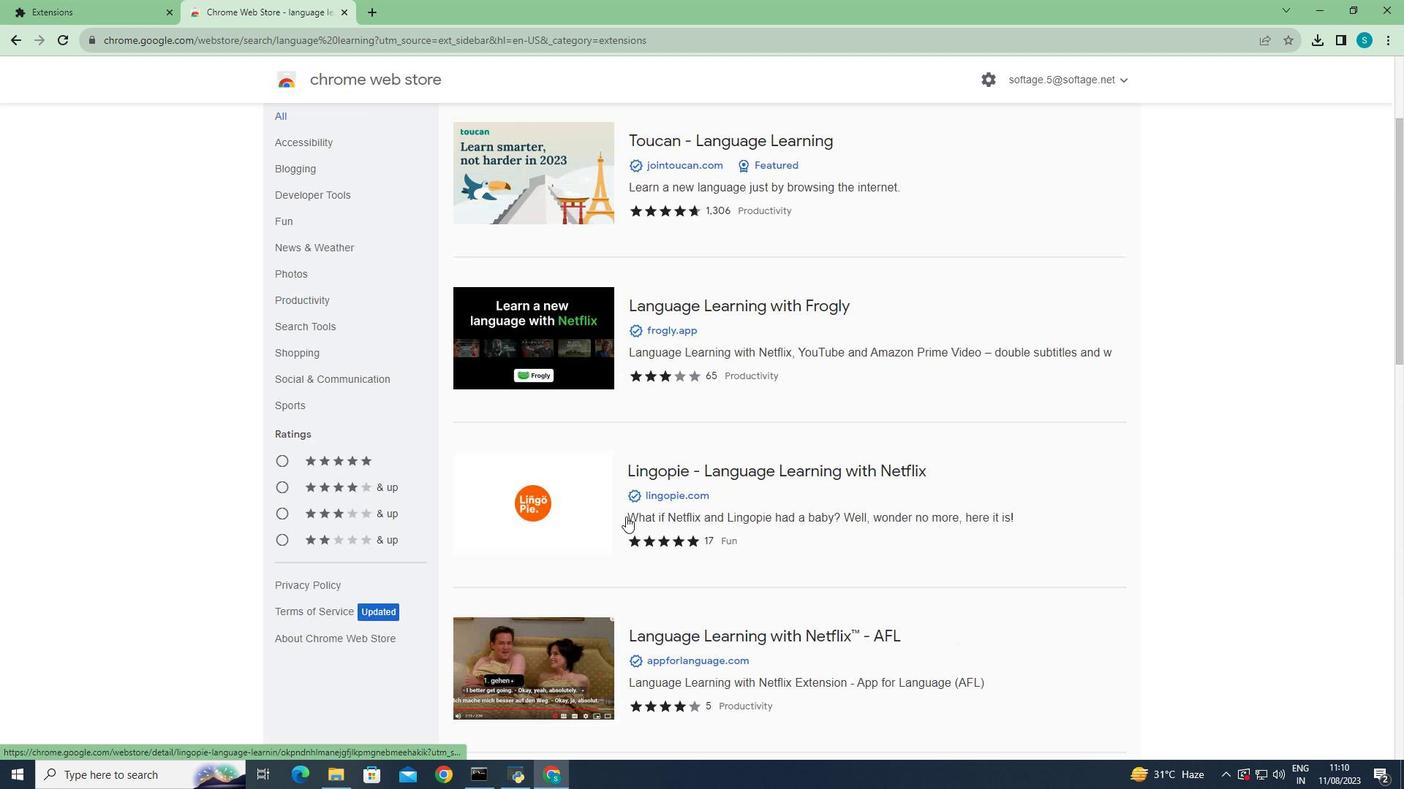 
Action: Mouse moved to (963, 485)
Screenshot: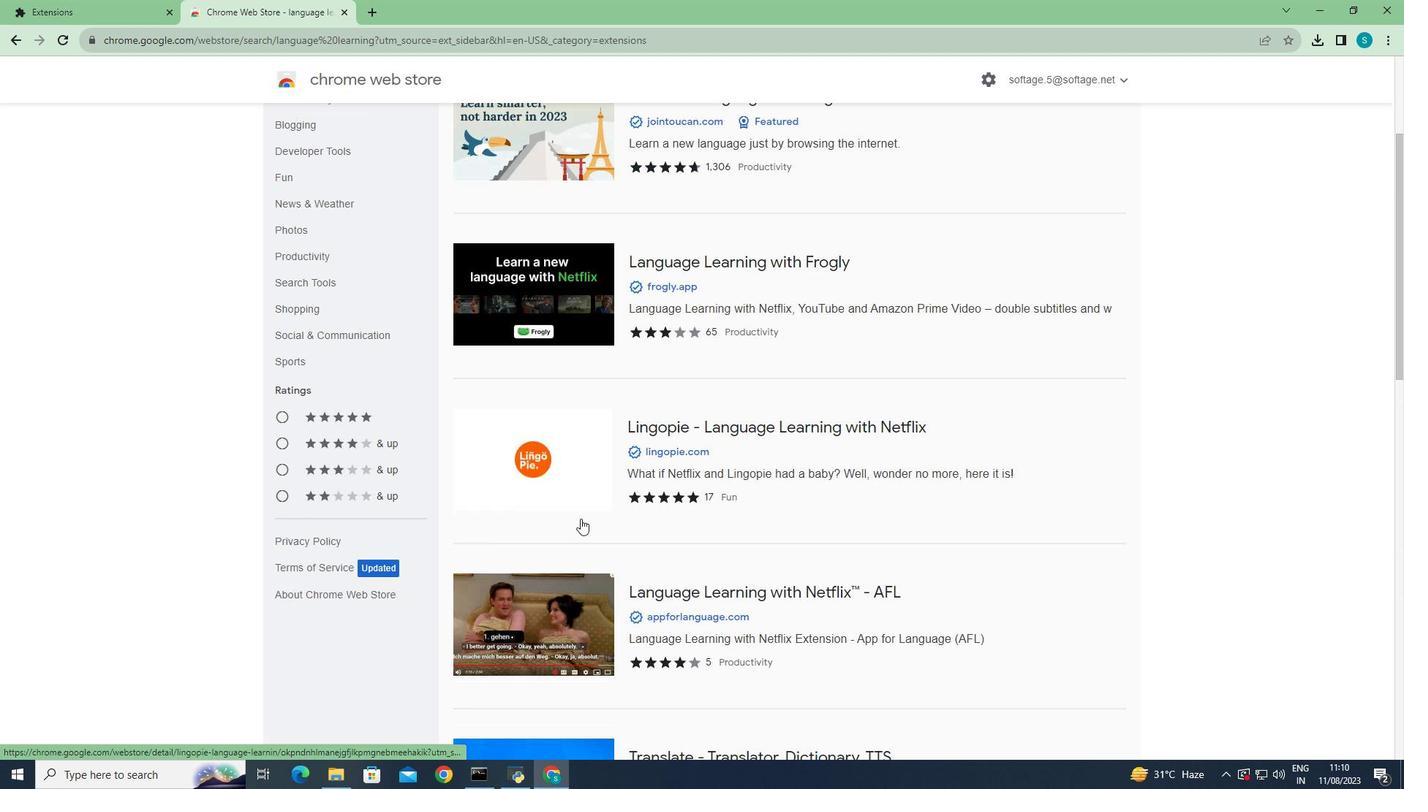 
Action: Mouse scrolled (963, 484) with delta (0, 0)
Screenshot: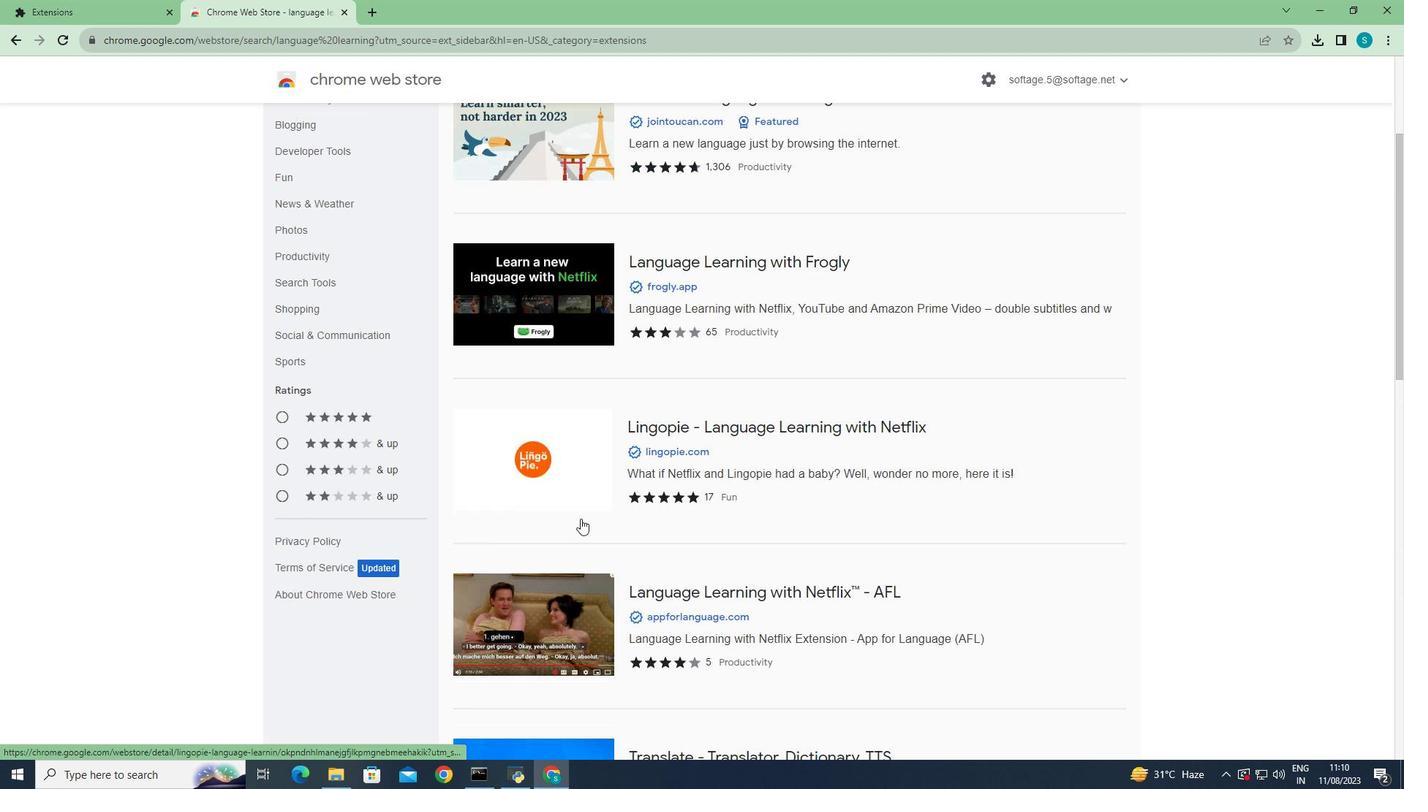 
Action: Mouse moved to (945, 487)
Screenshot: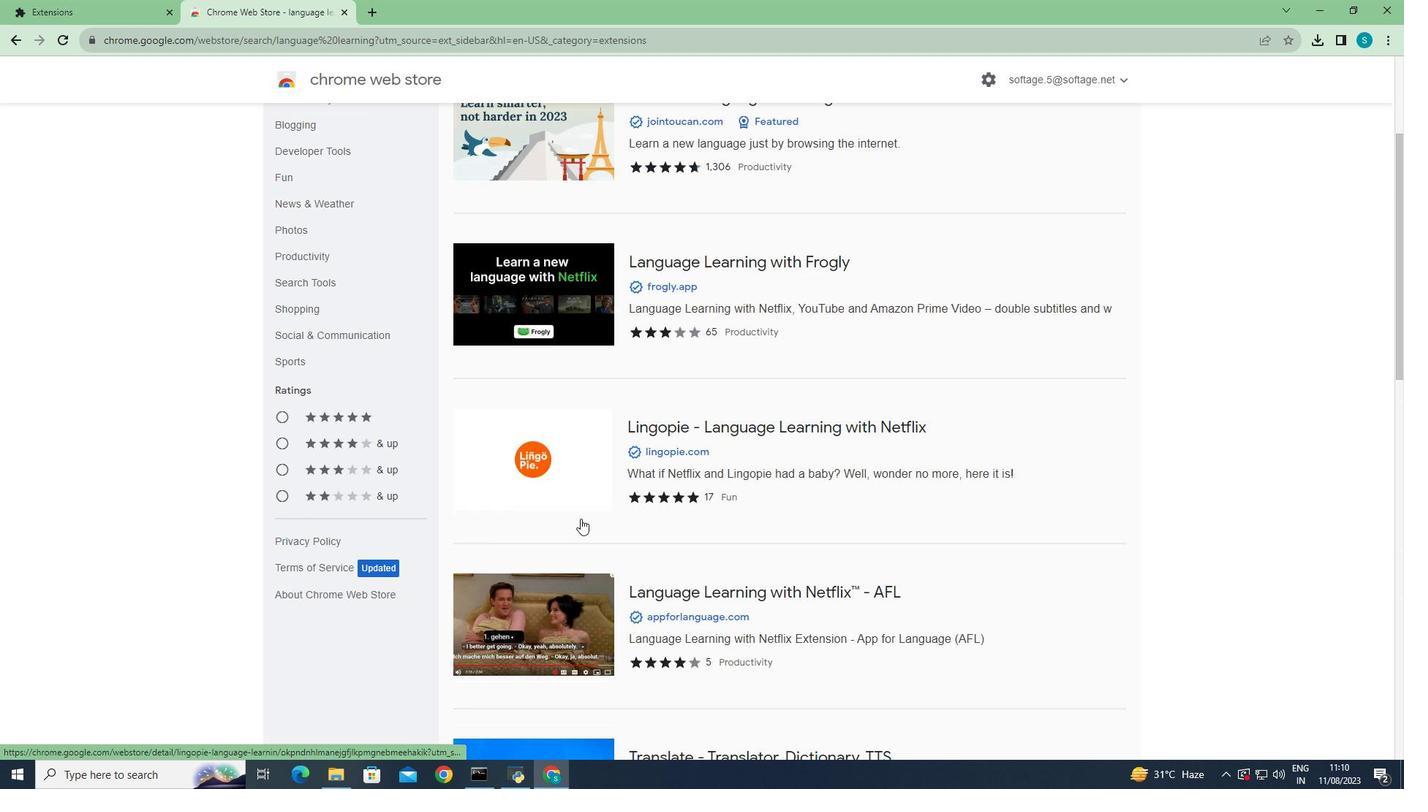 
Action: Mouse scrolled (945, 486) with delta (0, 0)
Screenshot: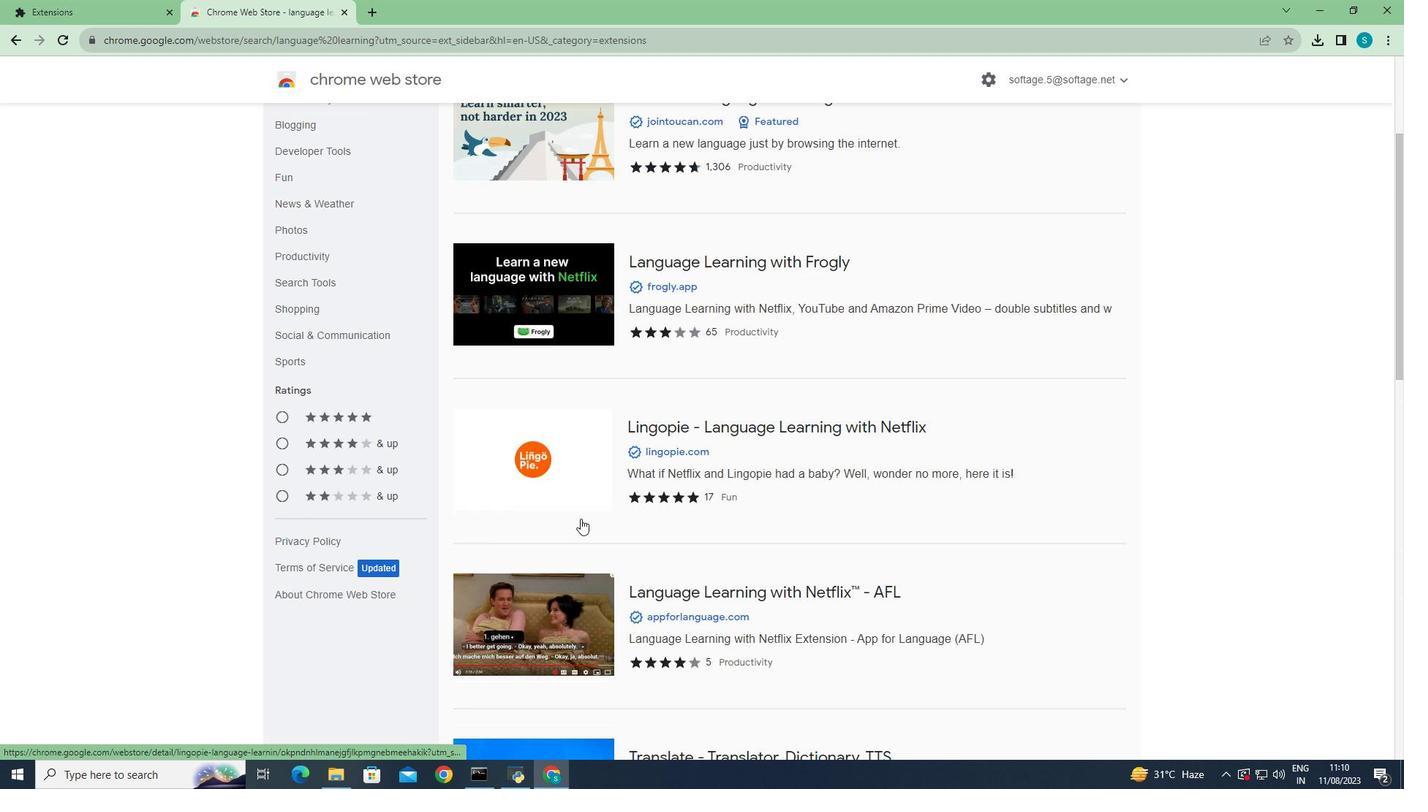 
Action: Mouse moved to (576, 515)
Screenshot: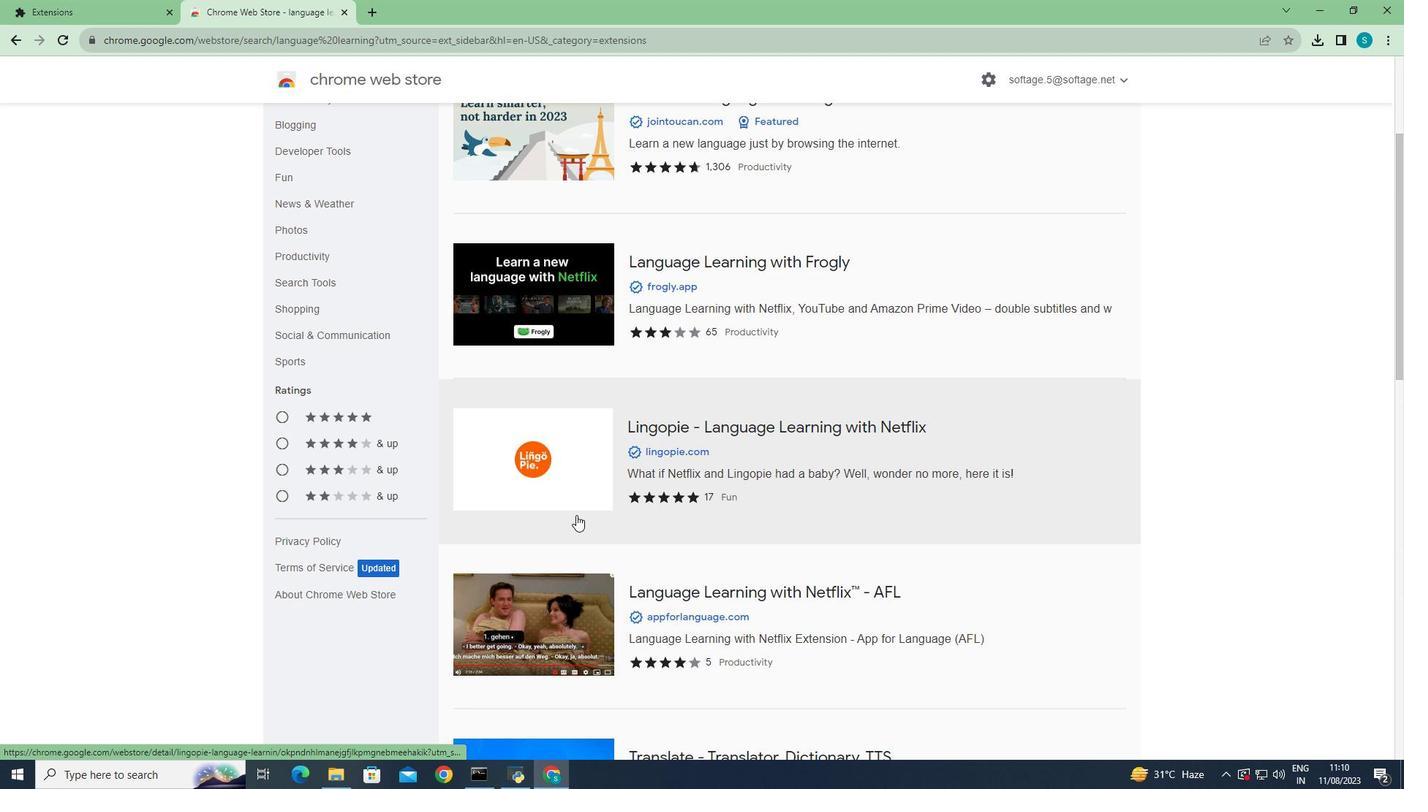 
Action: Mouse scrolled (576, 514) with delta (0, 0)
Screenshot: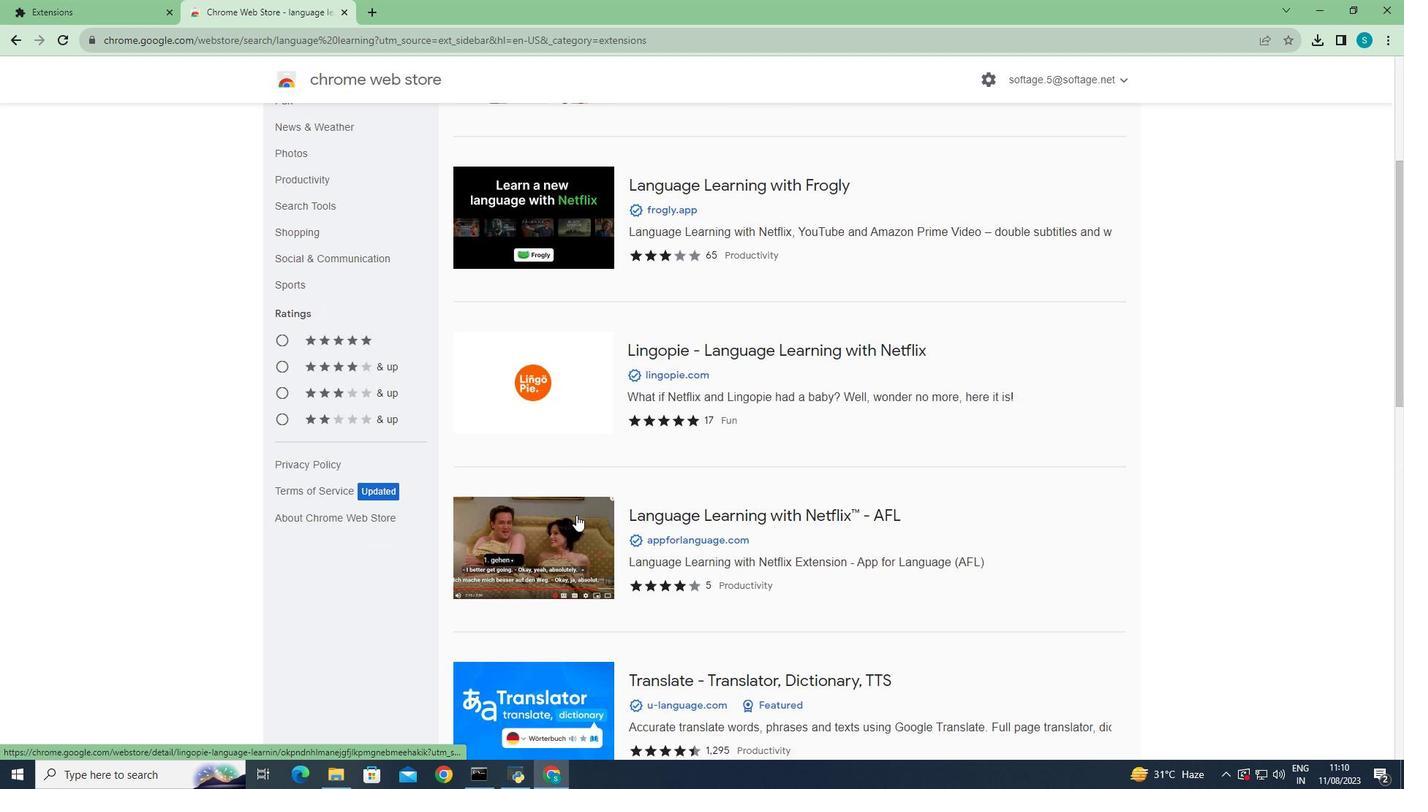 
Action: Mouse scrolled (576, 514) with delta (0, 0)
Screenshot: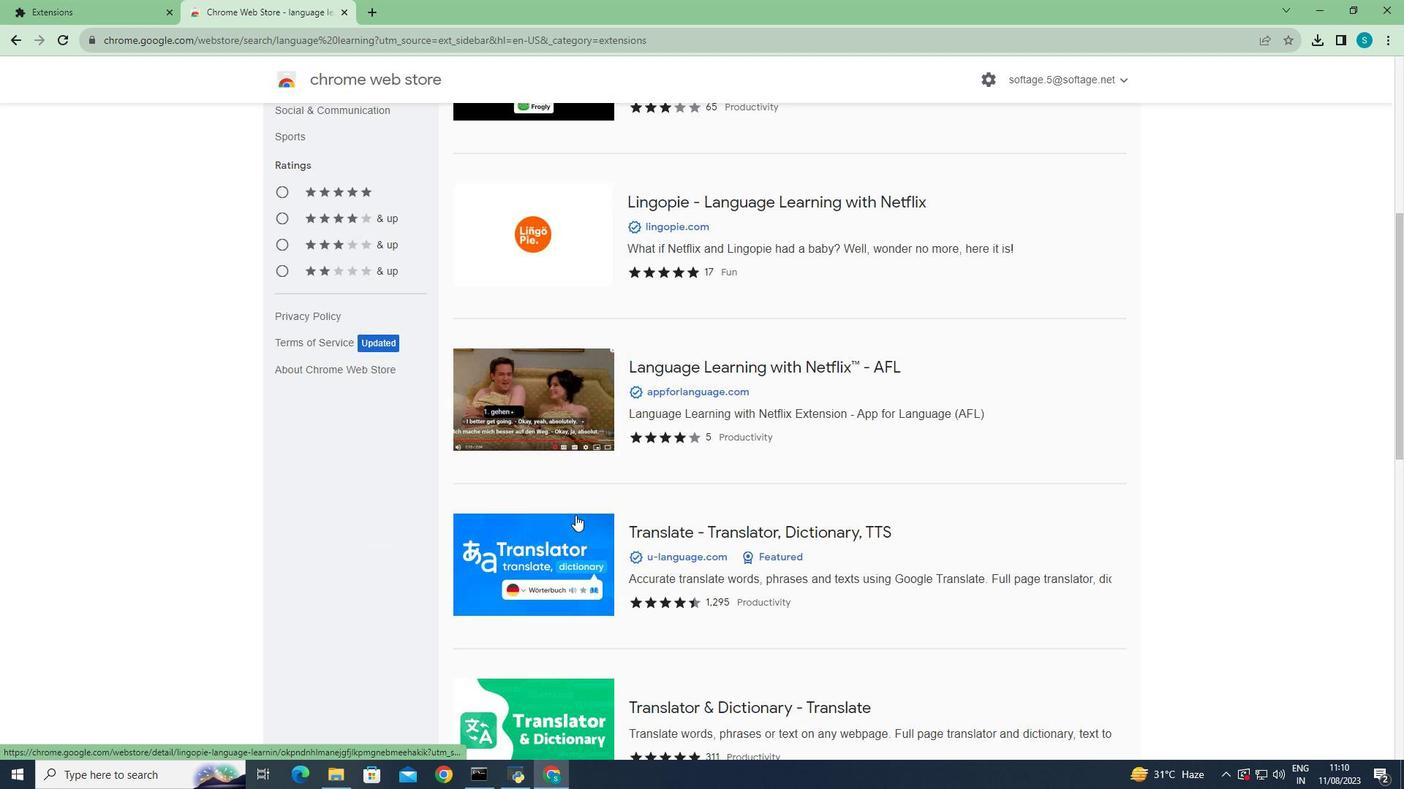 
Action: Mouse scrolled (576, 514) with delta (0, 0)
Screenshot: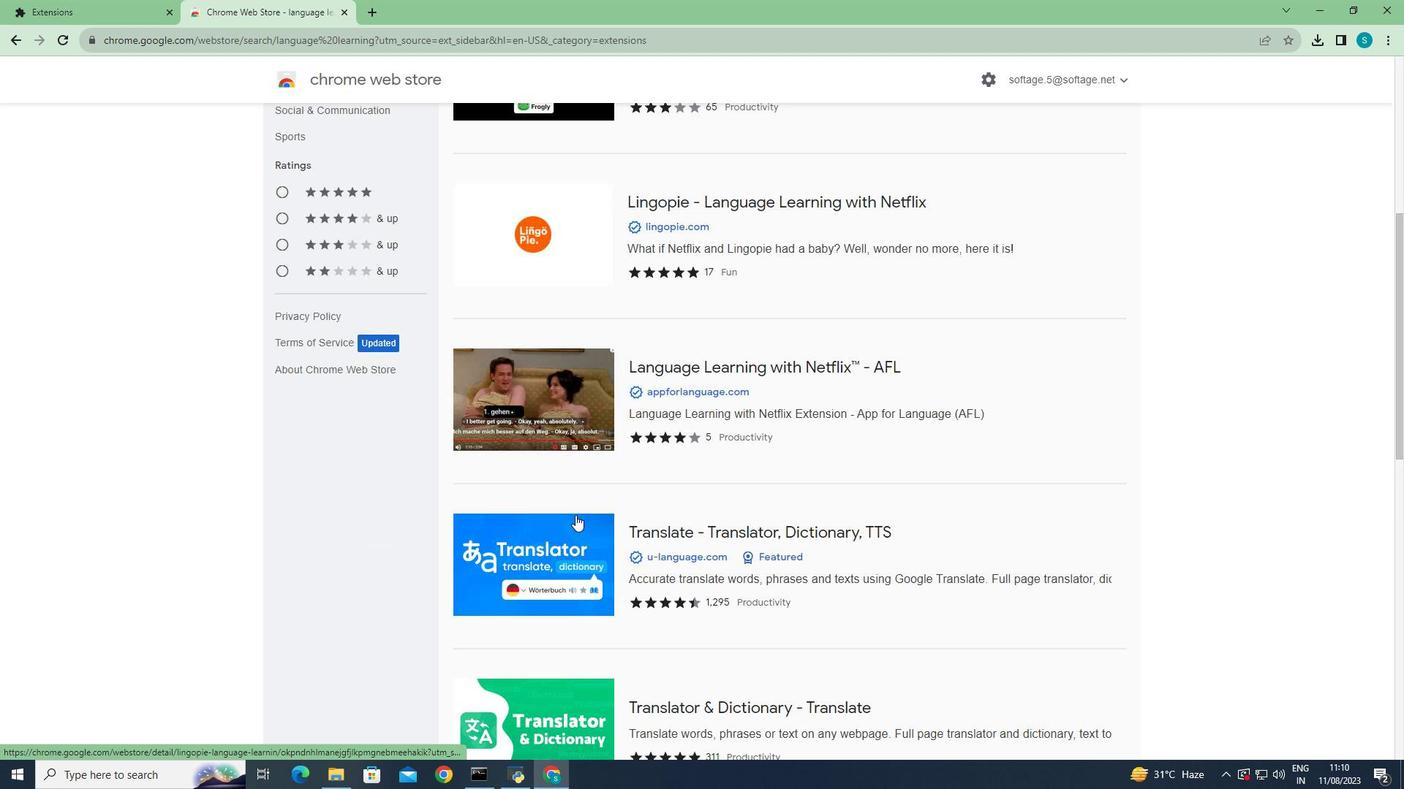 
Action: Mouse scrolled (576, 514) with delta (0, 0)
Screenshot: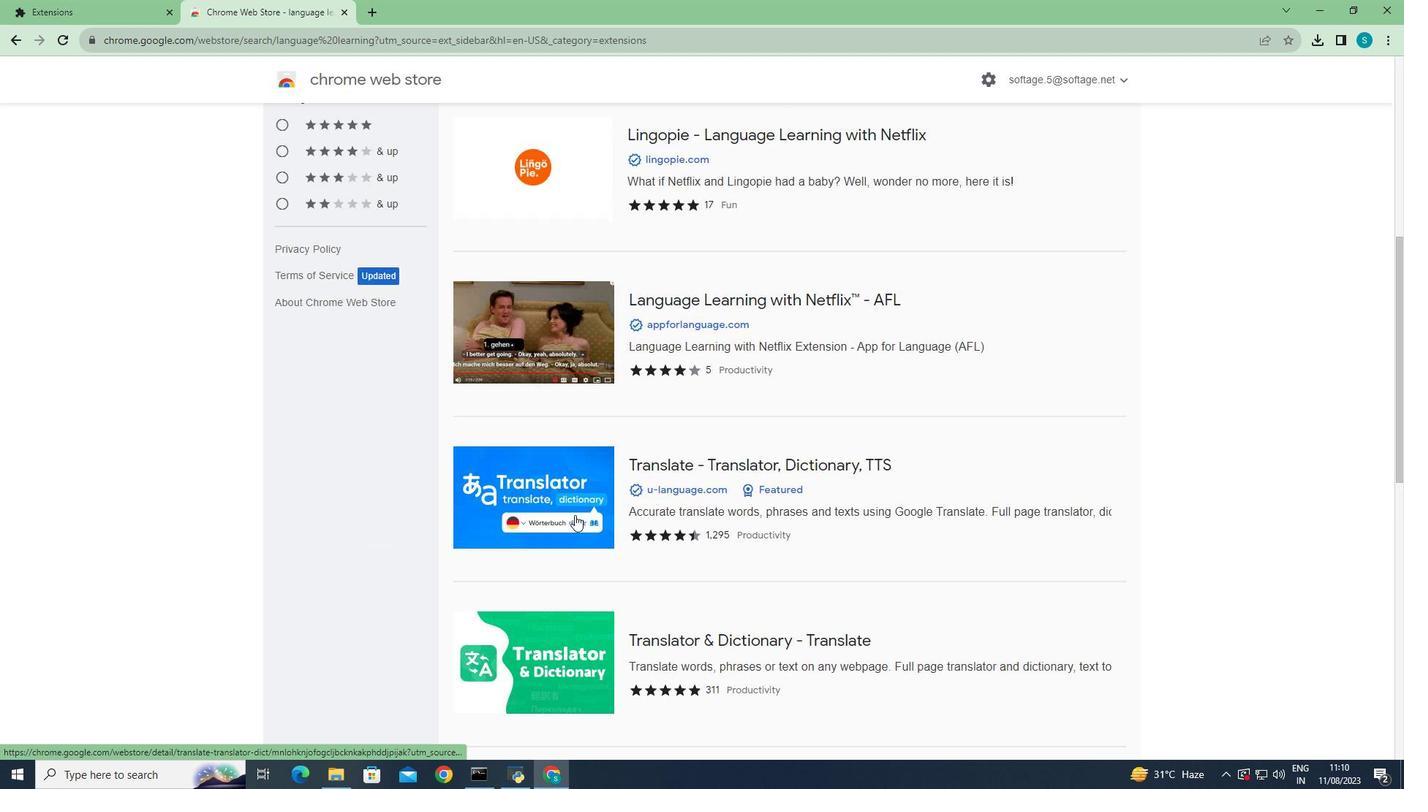 
Action: Mouse moved to (574, 515)
Screenshot: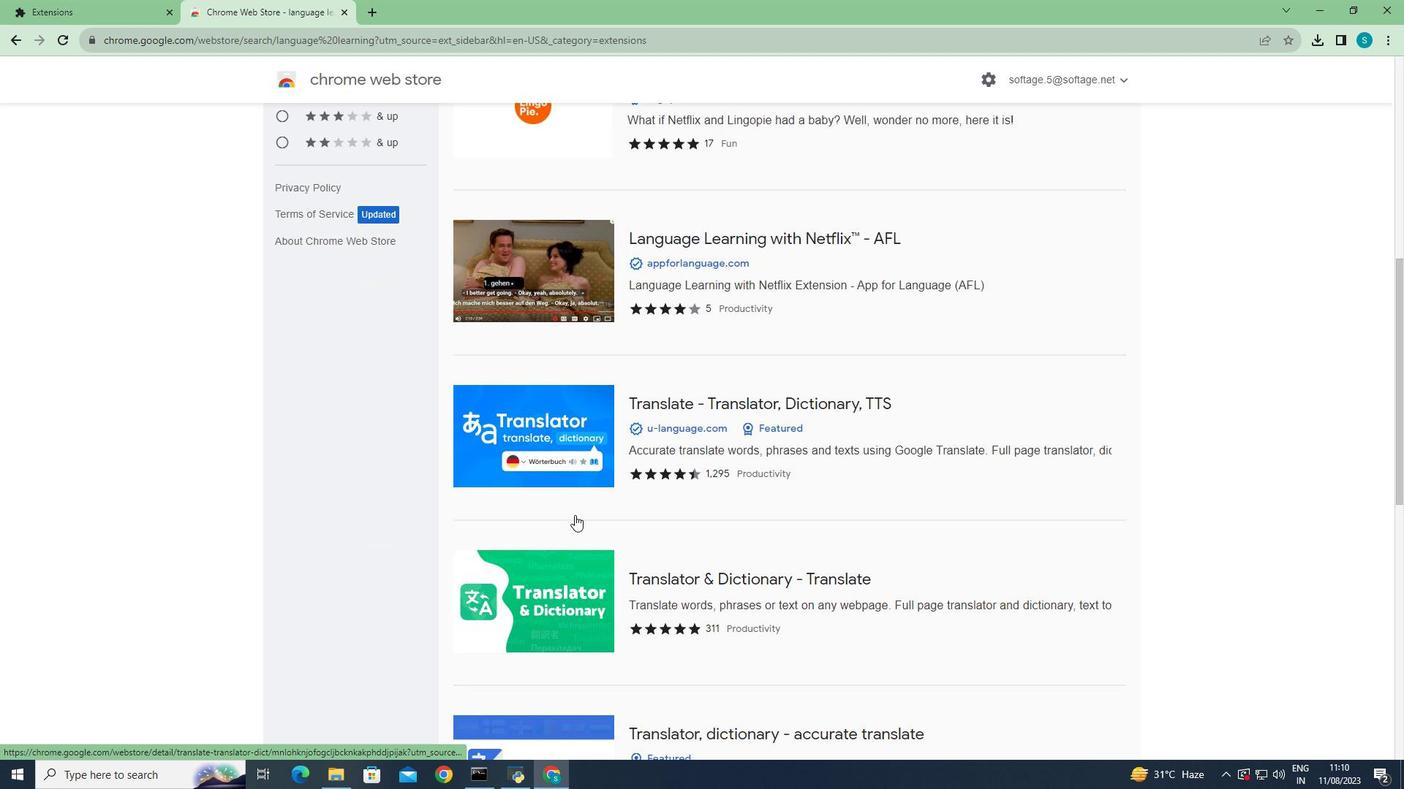 
Action: Mouse scrolled (574, 514) with delta (0, 0)
Screenshot: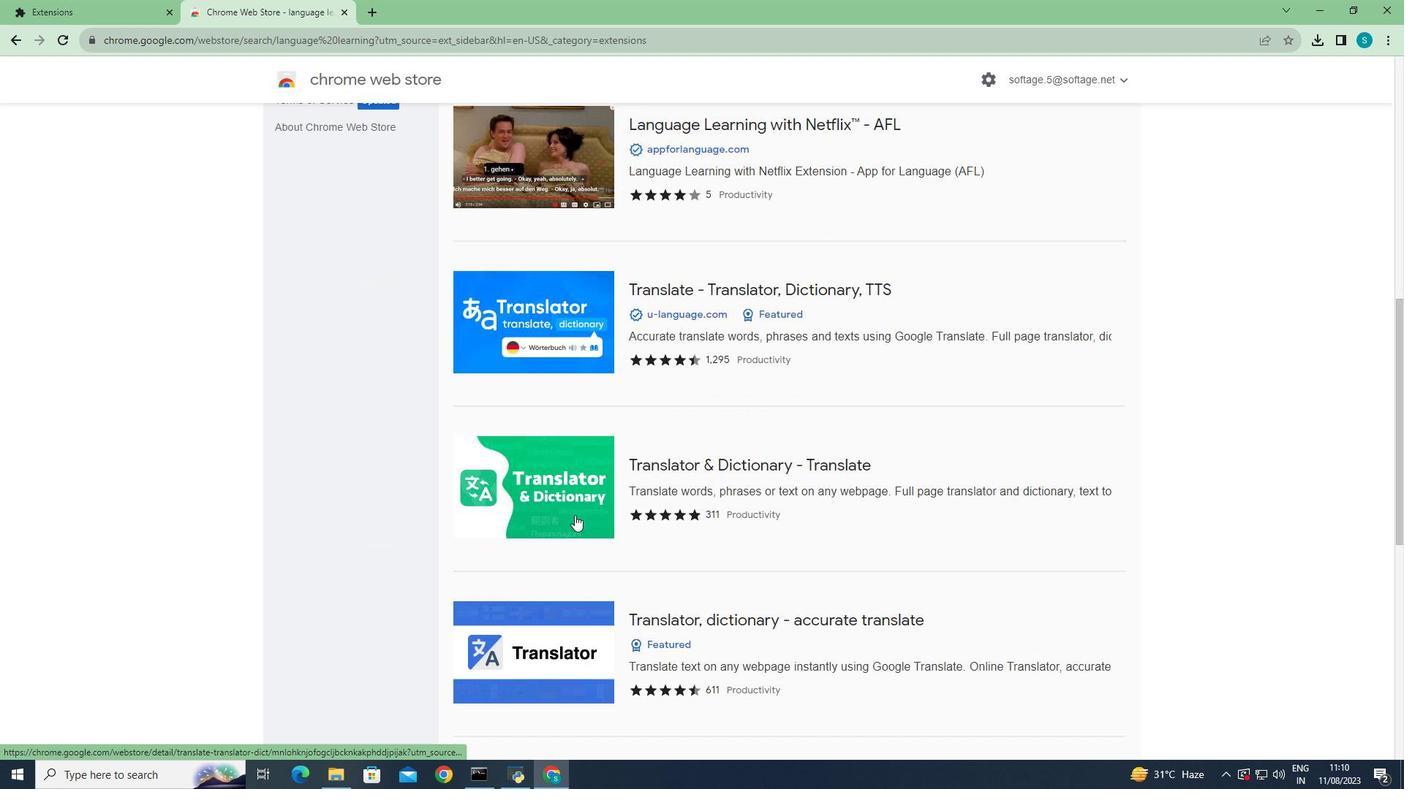 
Action: Mouse scrolled (574, 514) with delta (0, 0)
Screenshot: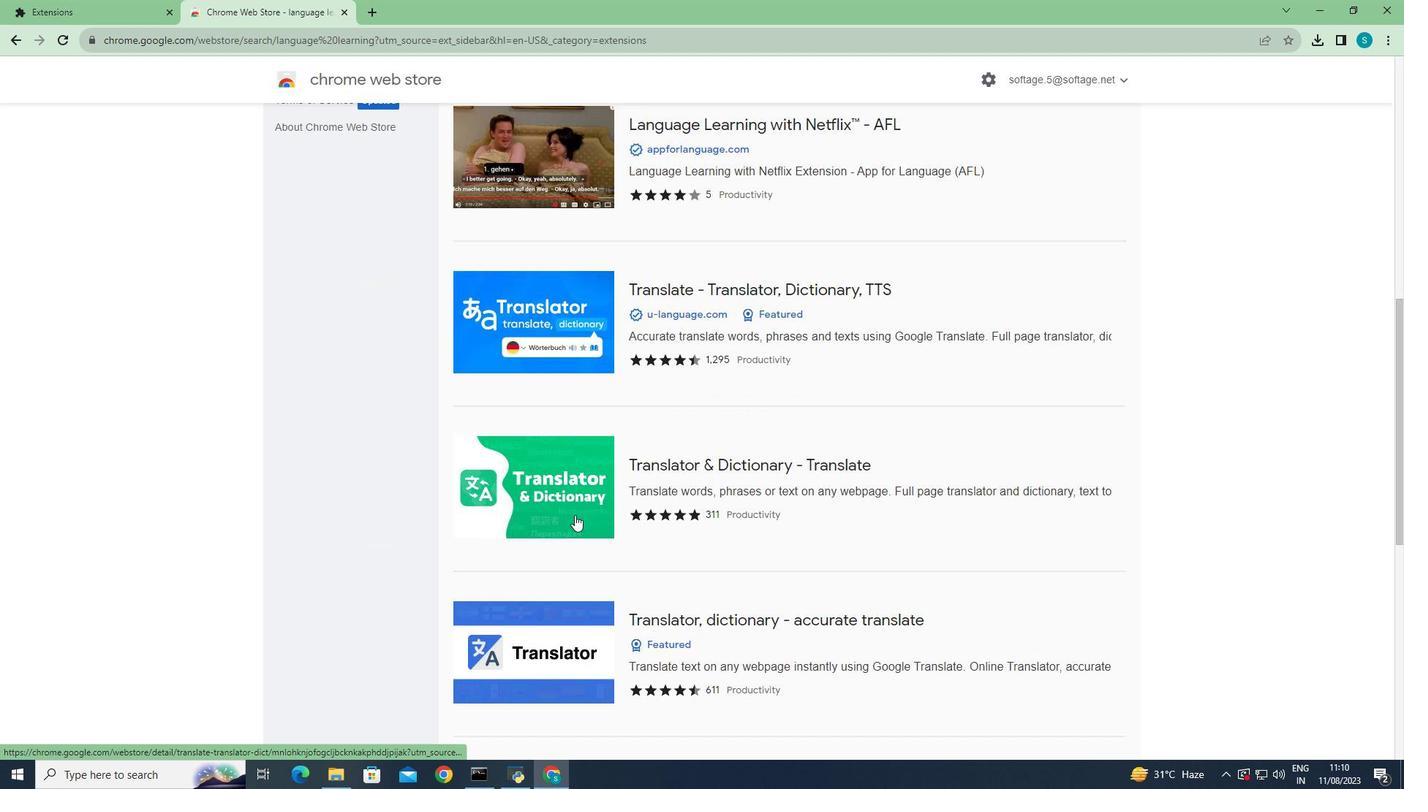 
Action: Mouse scrolled (574, 514) with delta (0, 0)
Screenshot: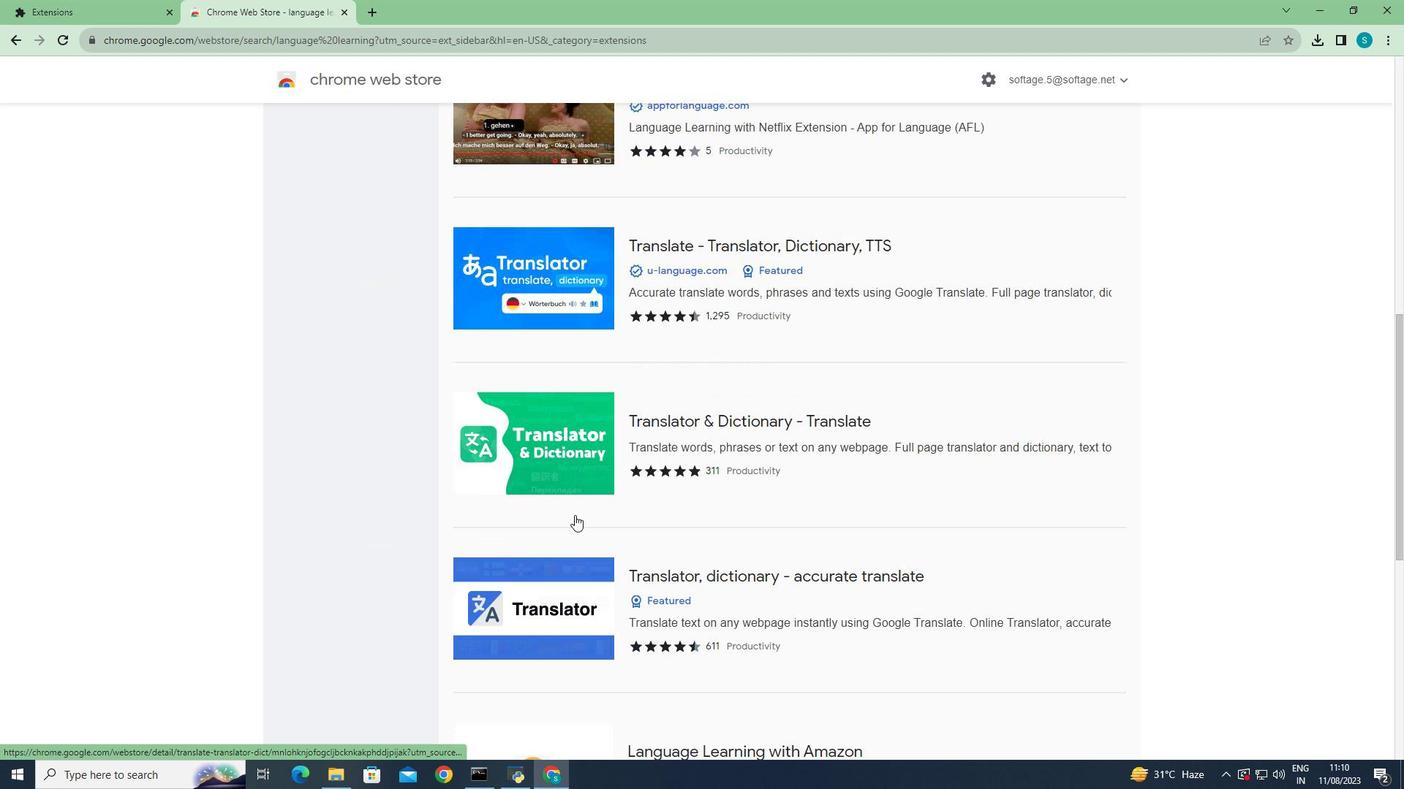 
Action: Mouse scrolled (574, 514) with delta (0, 0)
Screenshot: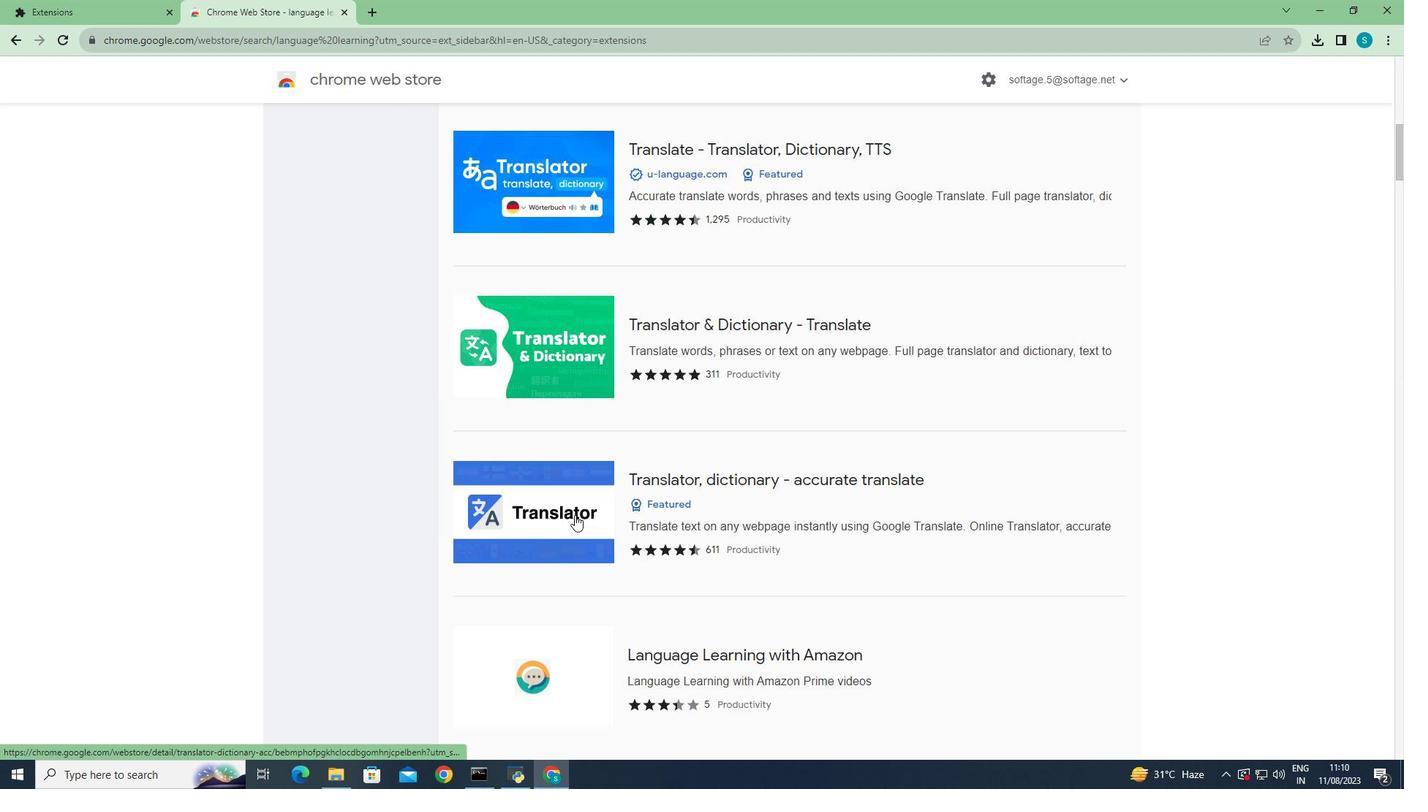 
Action: Mouse scrolled (574, 514) with delta (0, 0)
Screenshot: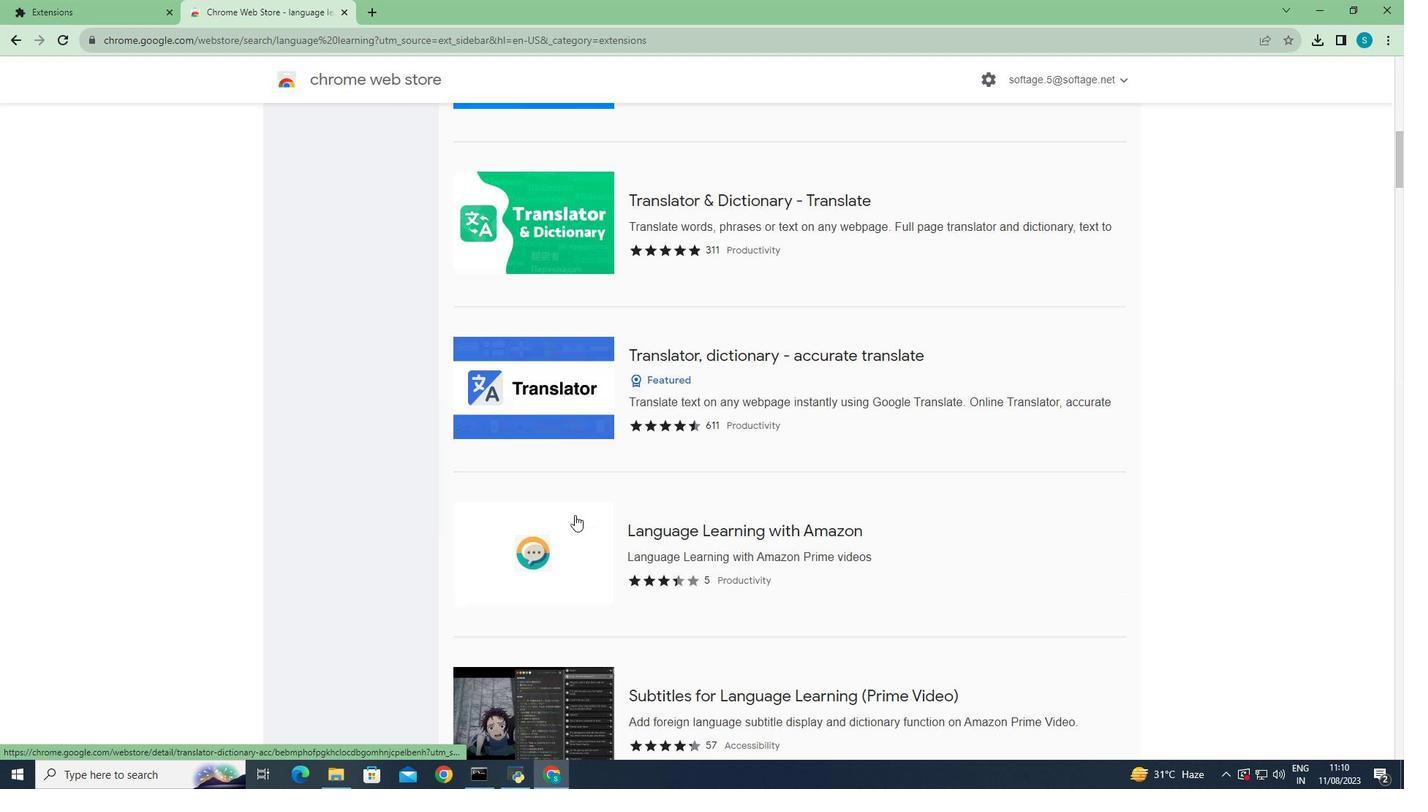
Action: Mouse scrolled (574, 514) with delta (0, 0)
Screenshot: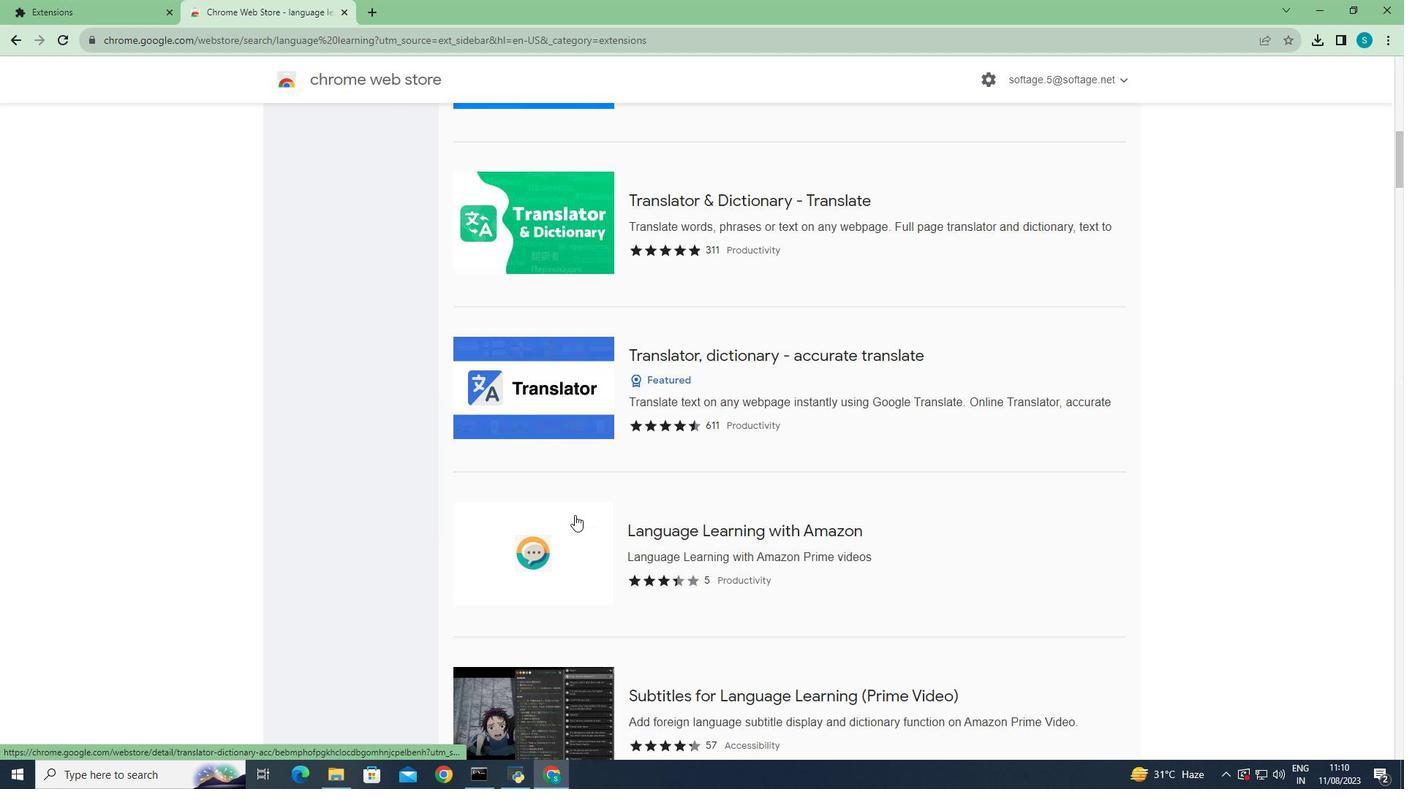
Action: Mouse scrolled (574, 514) with delta (0, 0)
Screenshot: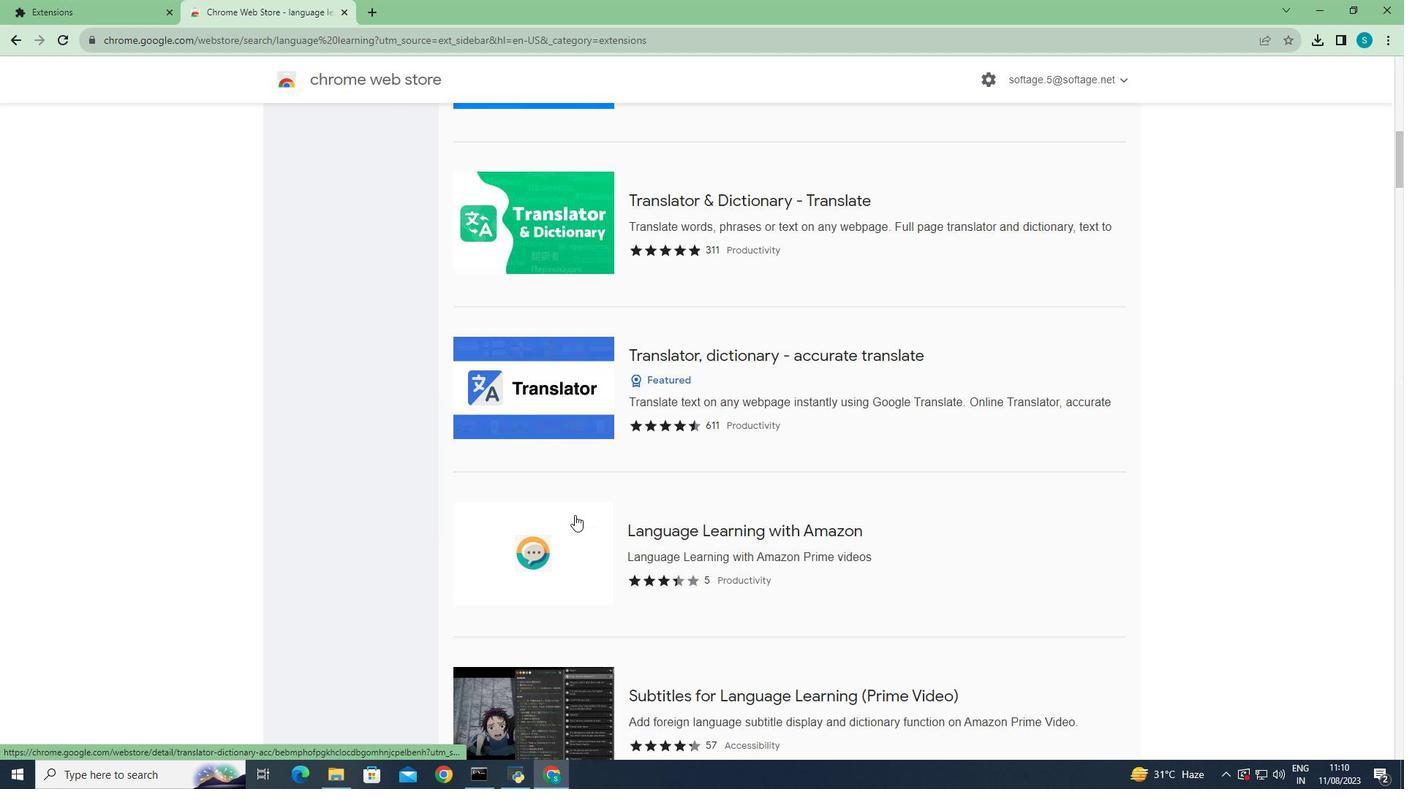 
Action: Mouse scrolled (574, 514) with delta (0, 0)
Screenshot: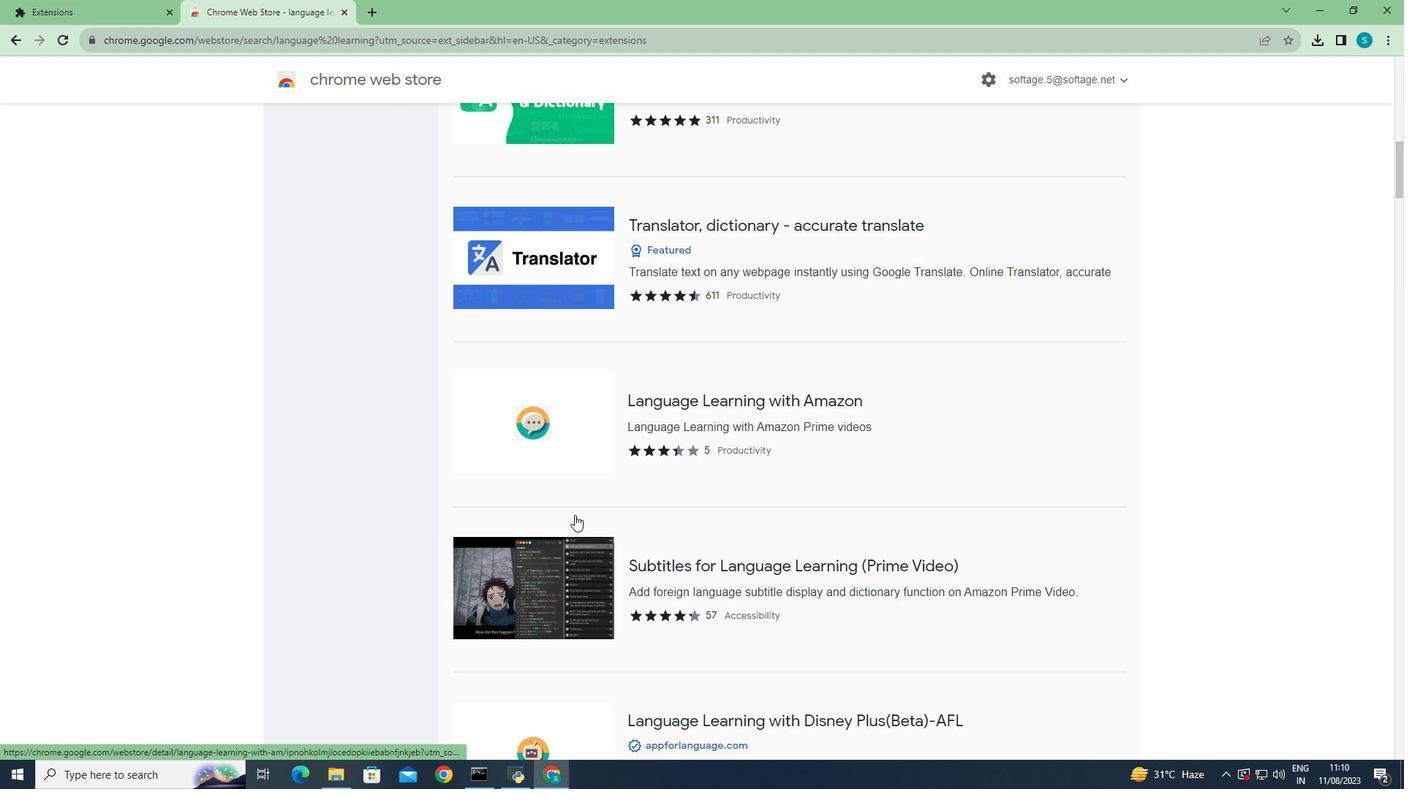 
Action: Mouse scrolled (574, 514) with delta (0, 0)
Screenshot: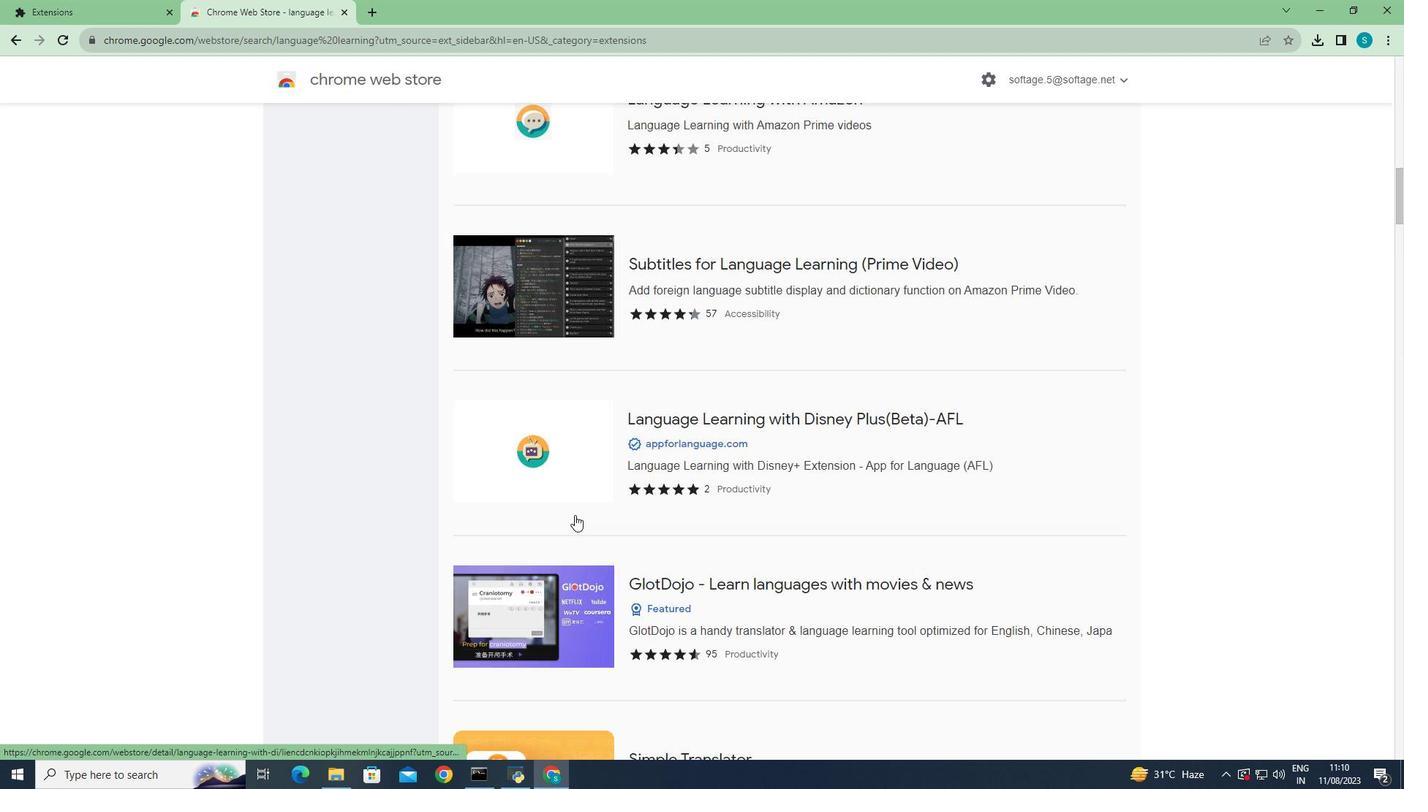 
Action: Mouse scrolled (574, 514) with delta (0, 0)
Screenshot: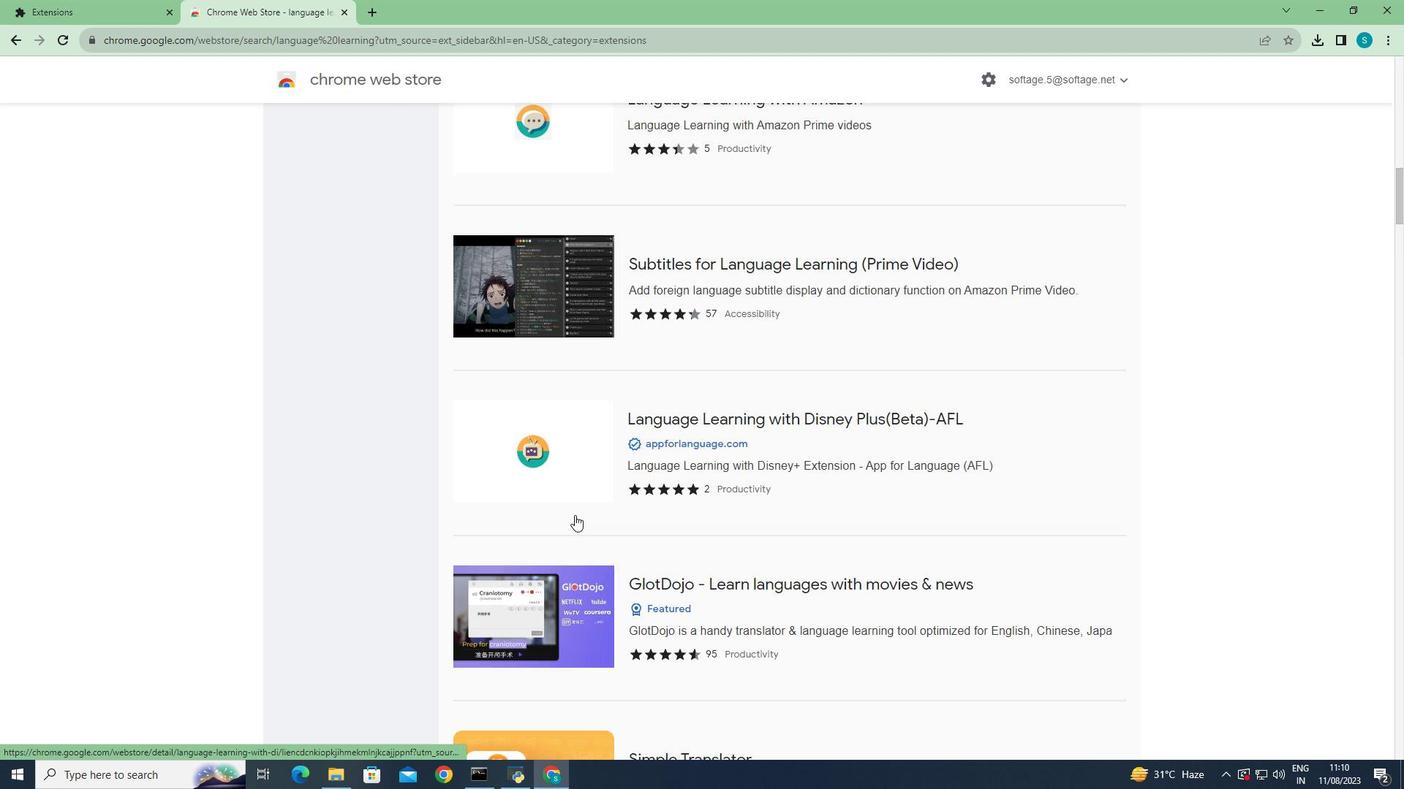
Action: Mouse scrolled (574, 514) with delta (0, 0)
Screenshot: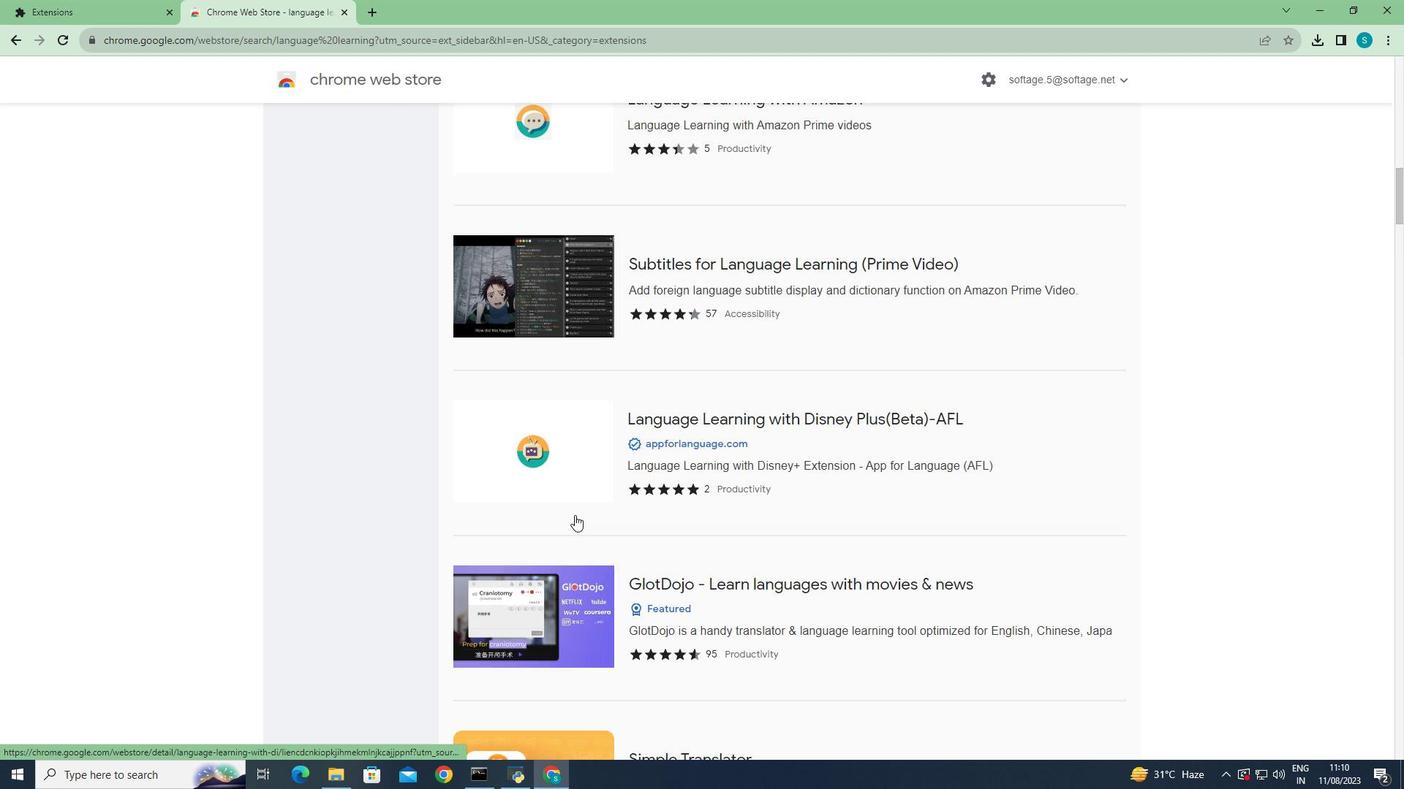 
Action: Mouse scrolled (574, 514) with delta (0, 0)
Screenshot: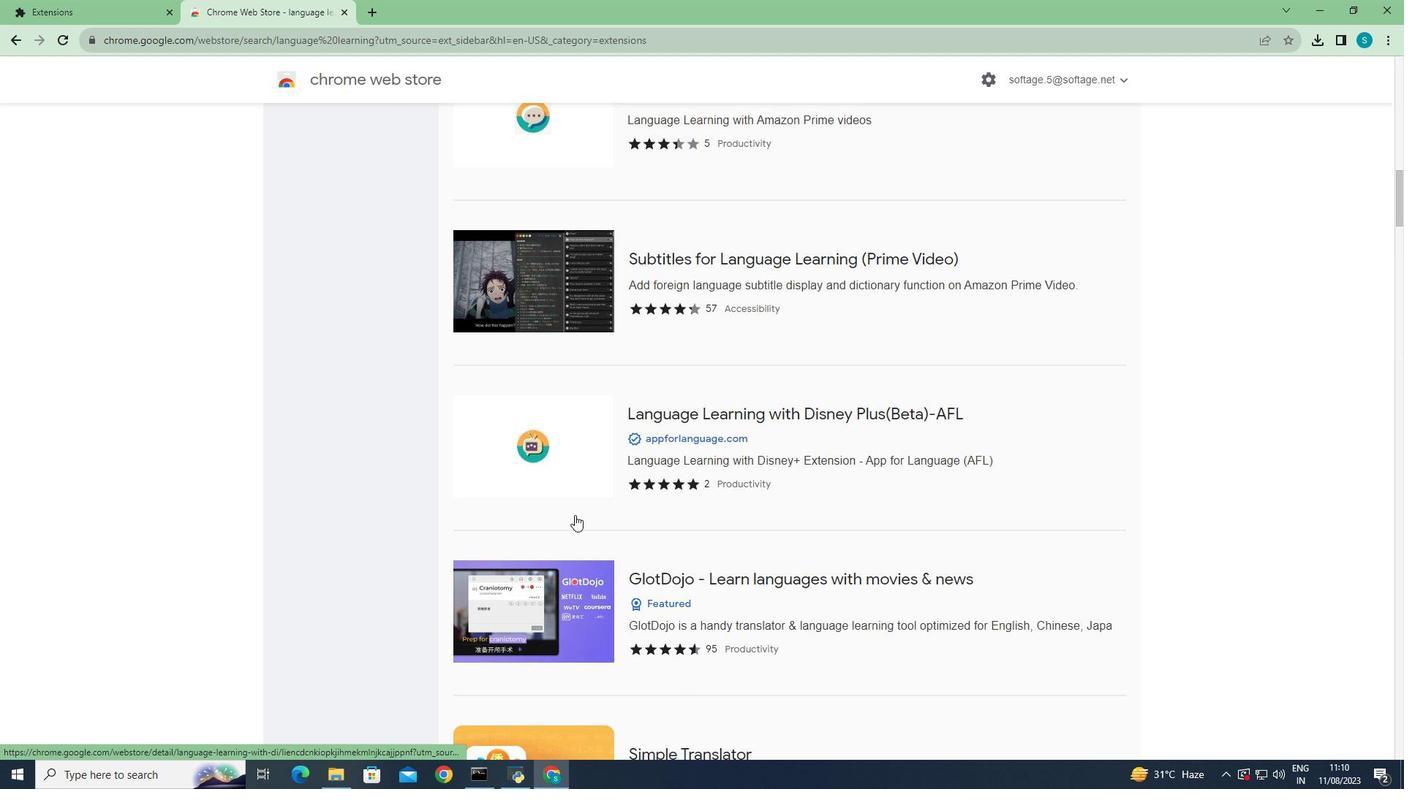 
Action: Mouse scrolled (574, 514) with delta (0, 0)
Screenshot: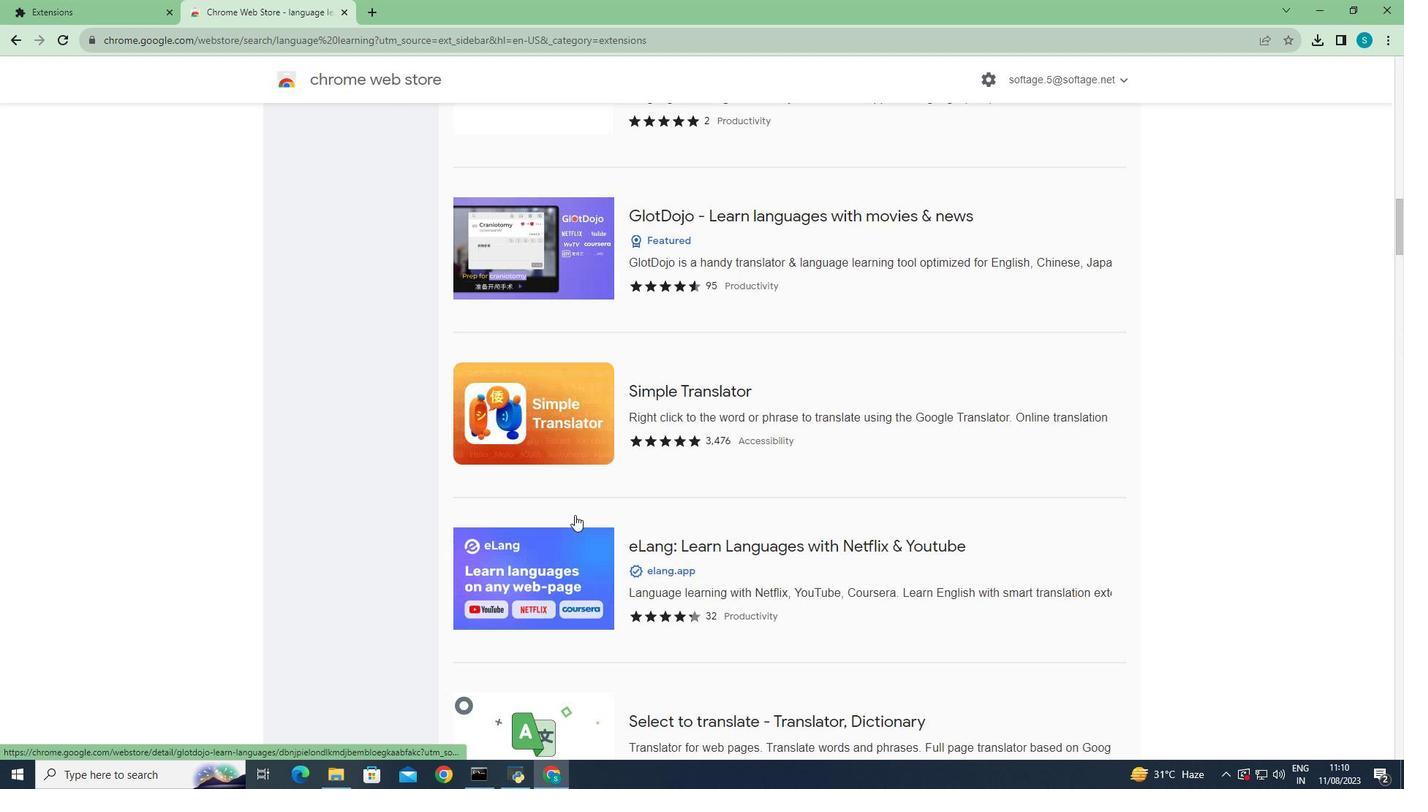 
Action: Mouse scrolled (574, 514) with delta (0, 0)
Screenshot: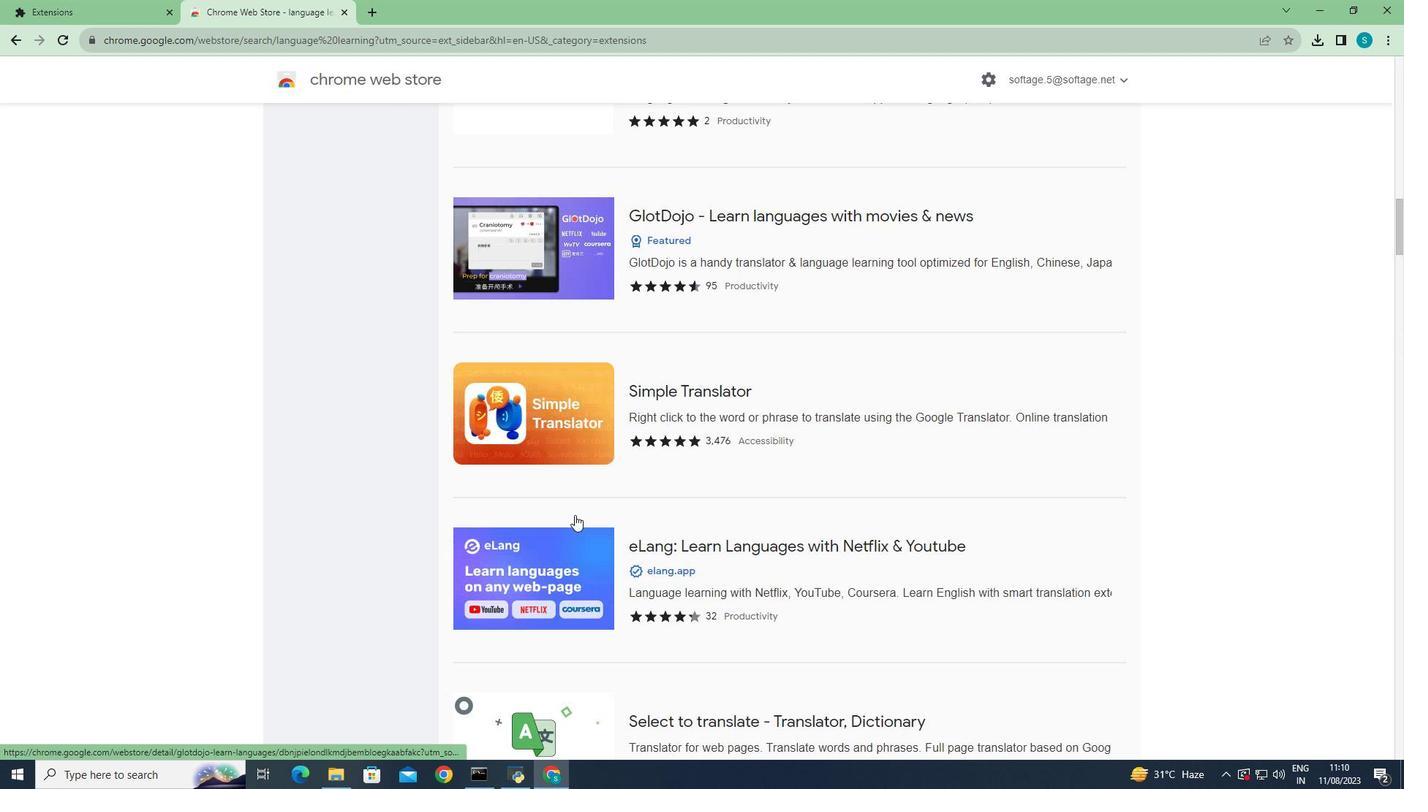 
Action: Mouse scrolled (574, 514) with delta (0, 0)
Screenshot: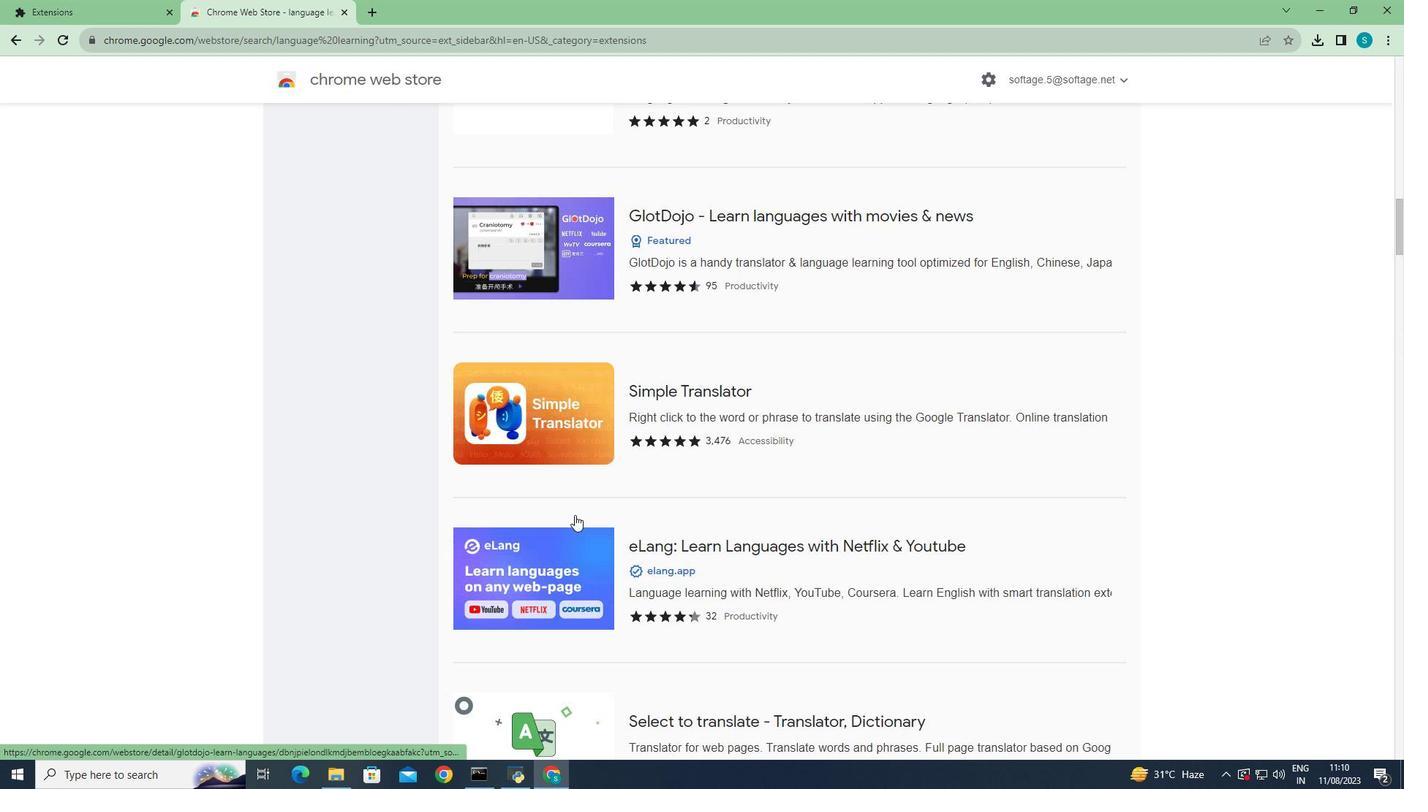 
Action: Mouse scrolled (574, 514) with delta (0, 0)
Screenshot: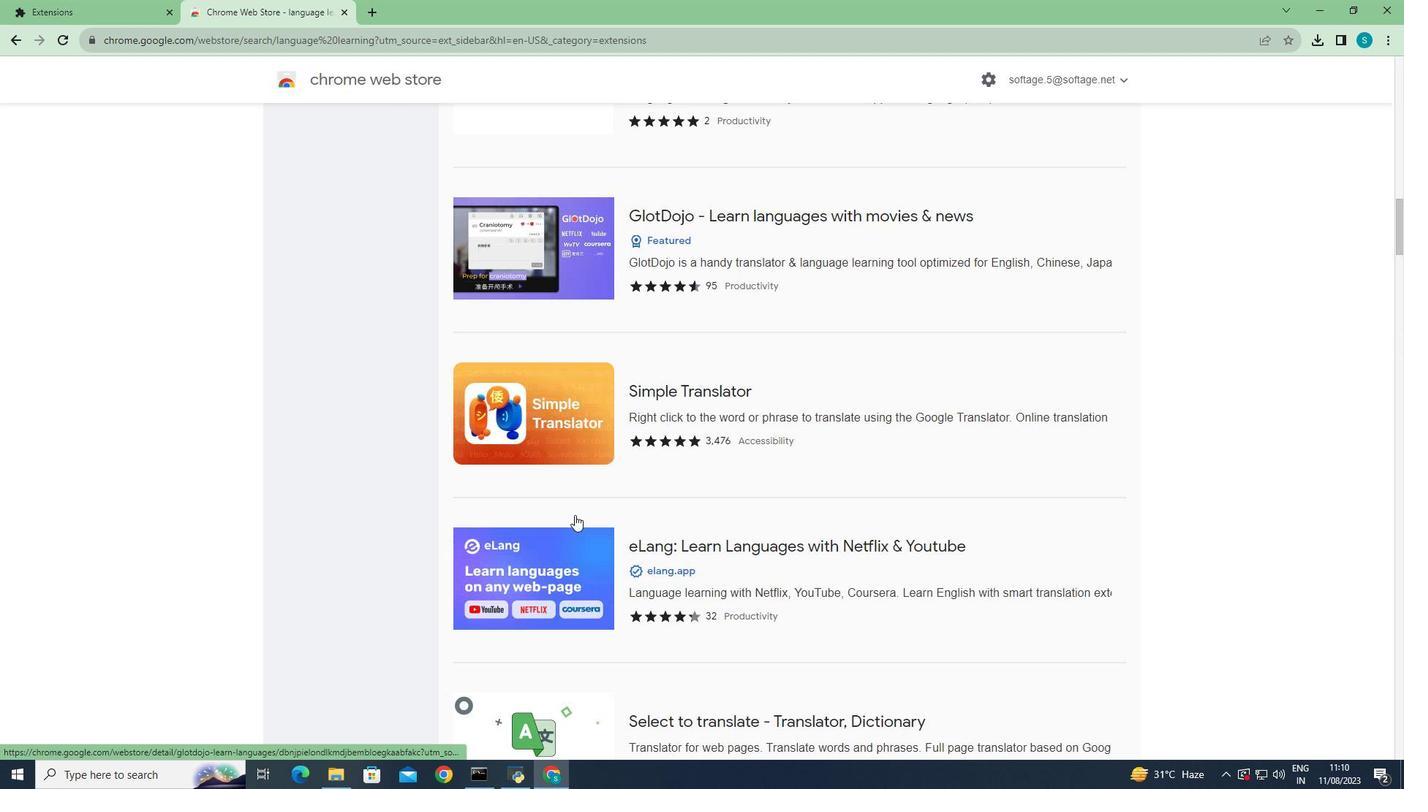 
Action: Mouse scrolled (574, 514) with delta (0, 0)
Screenshot: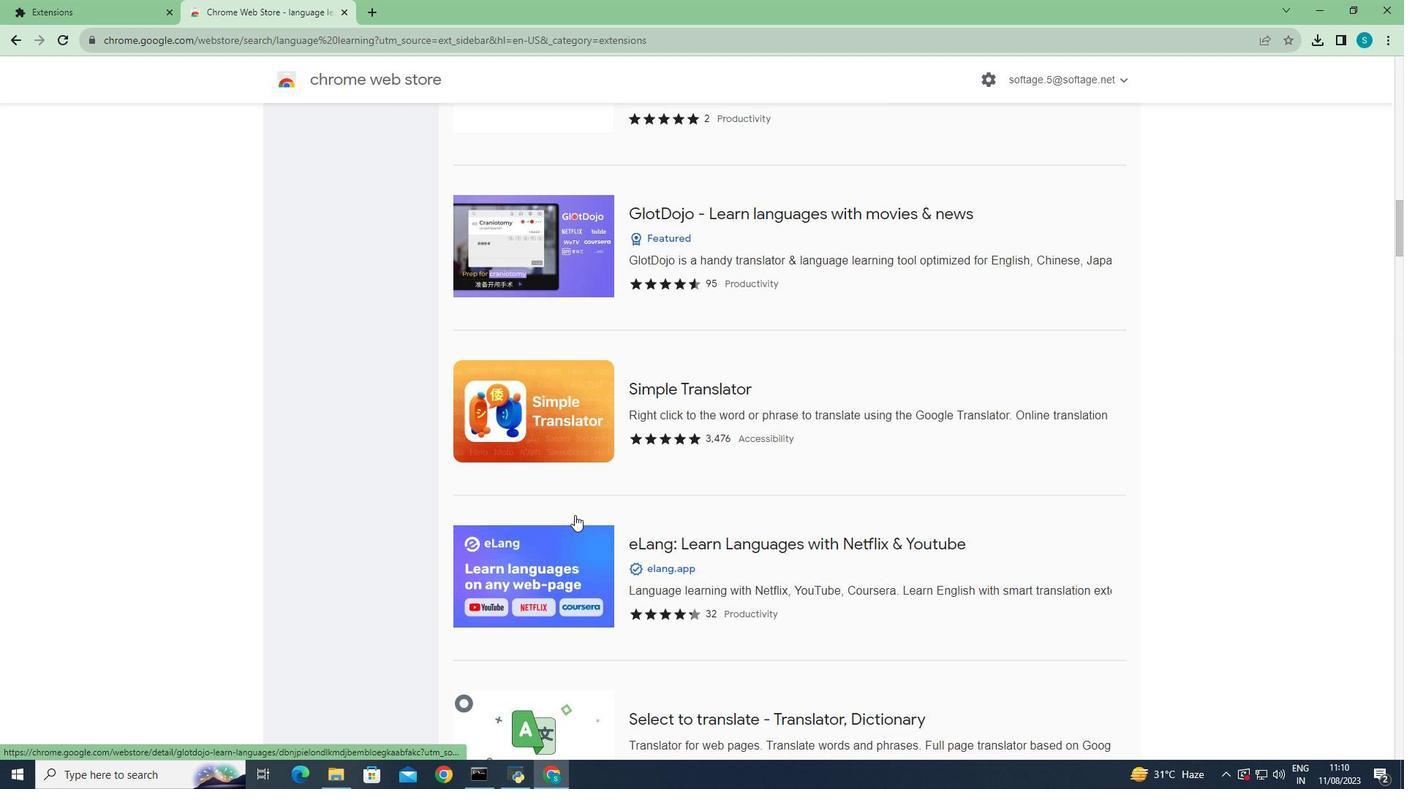 
Action: Mouse scrolled (574, 514) with delta (0, 0)
Screenshot: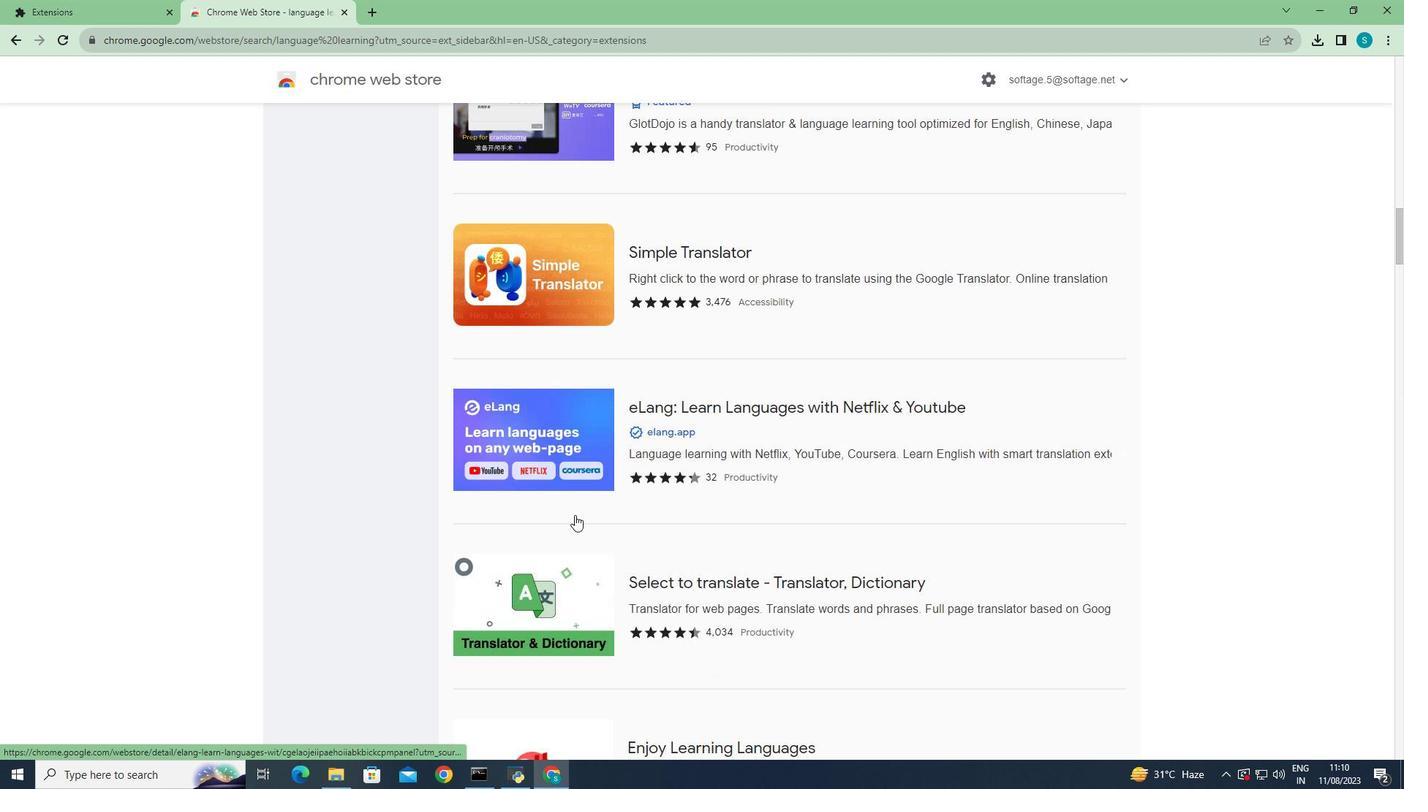 
Action: Mouse scrolled (574, 514) with delta (0, 0)
Screenshot: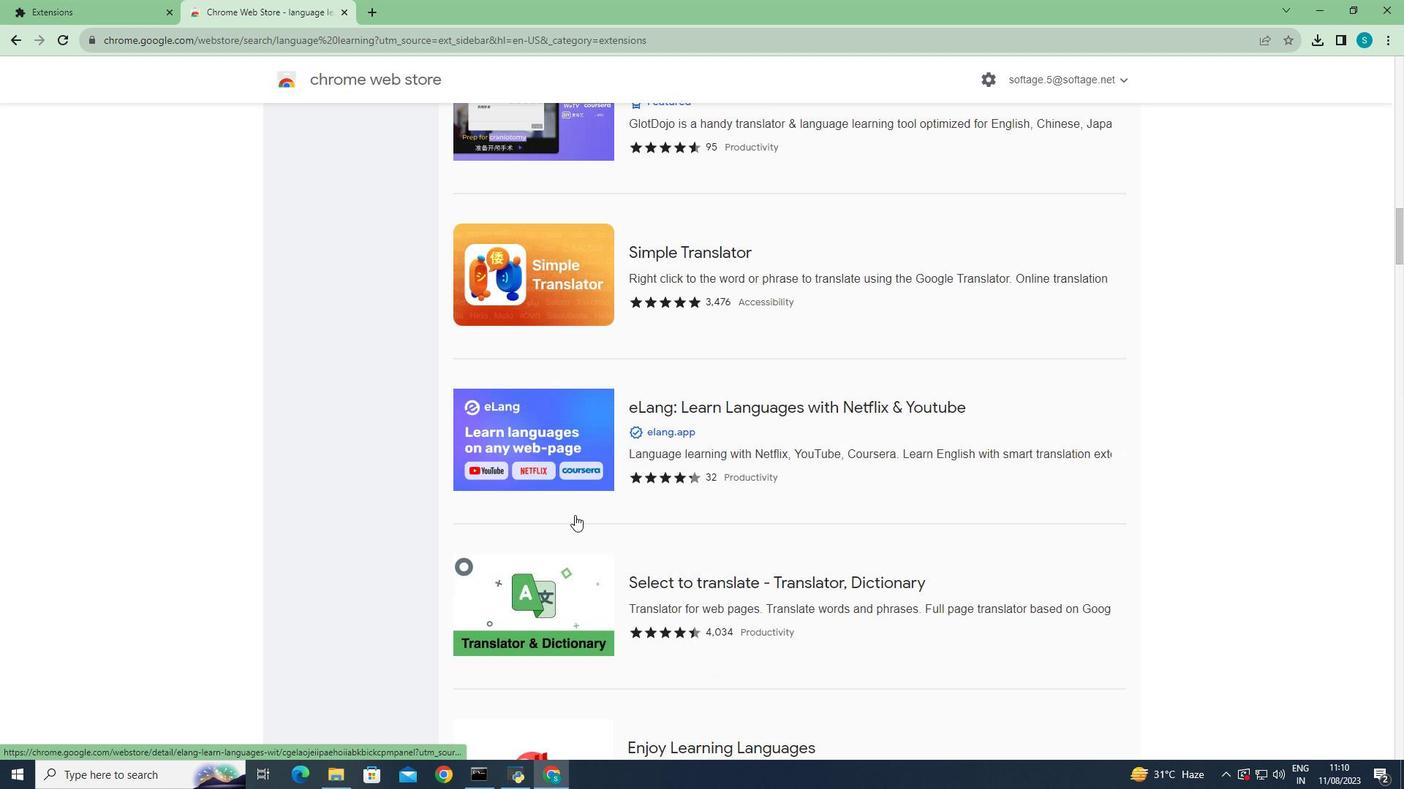 
Action: Mouse scrolled (574, 514) with delta (0, 0)
Screenshot: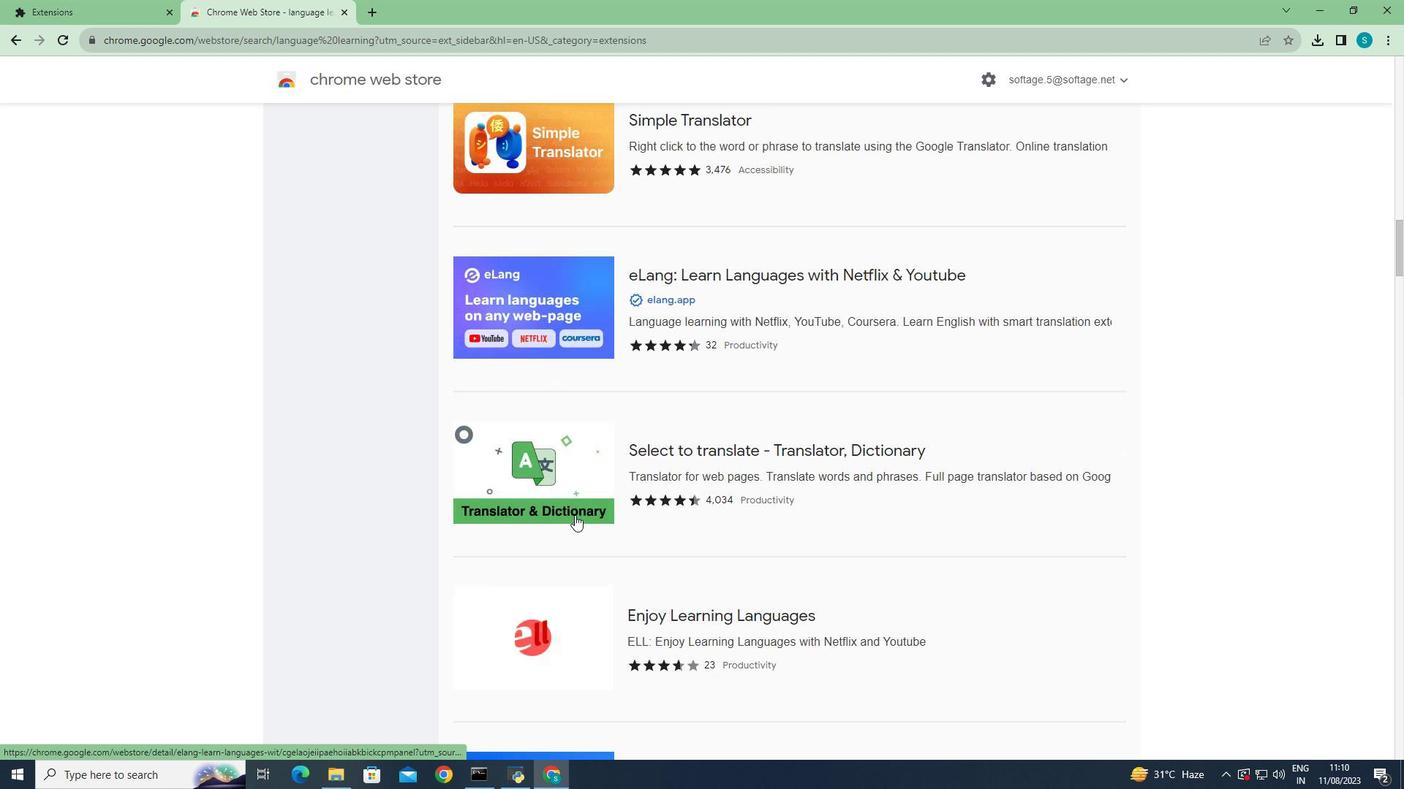 
Action: Mouse scrolled (574, 514) with delta (0, 0)
Screenshot: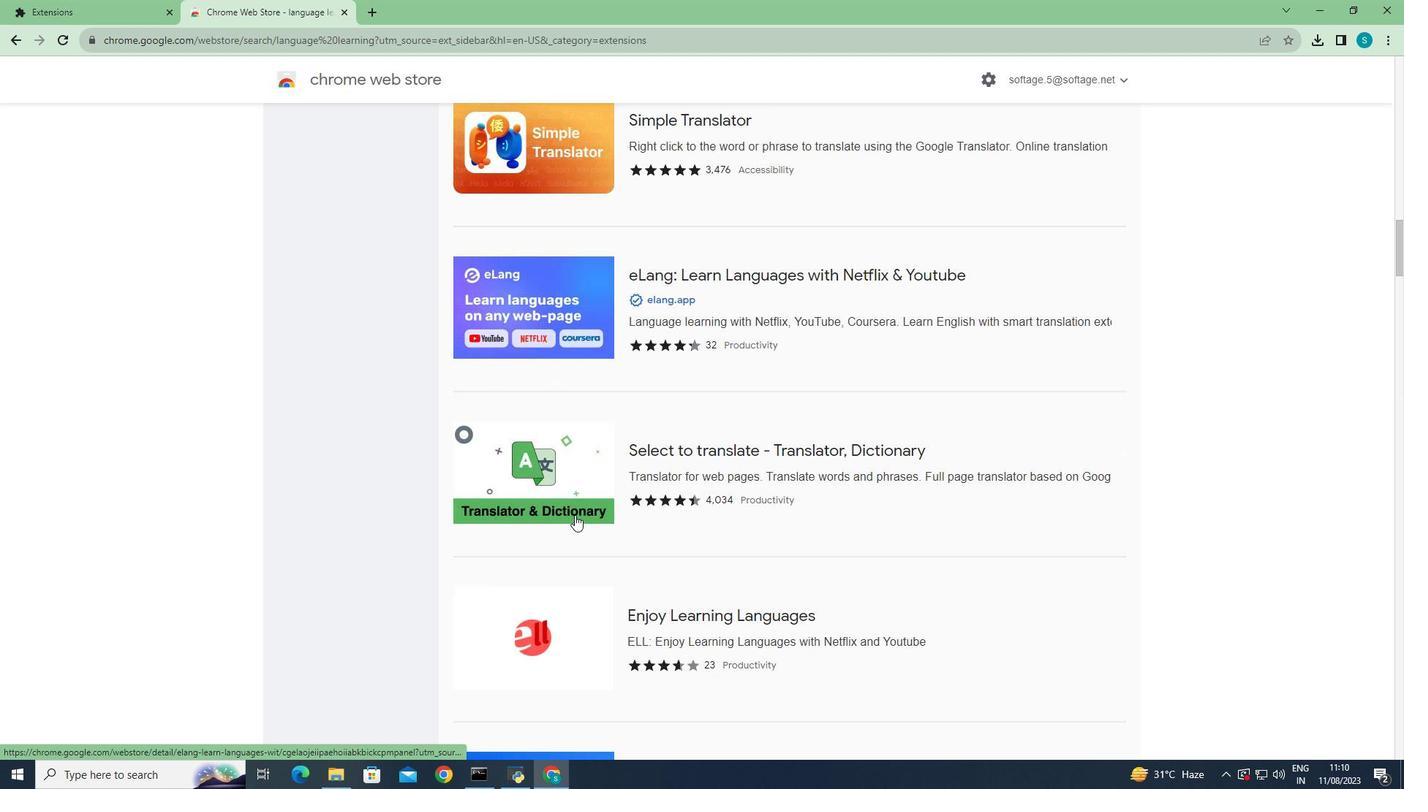
Action: Mouse moved to (669, 586)
Screenshot: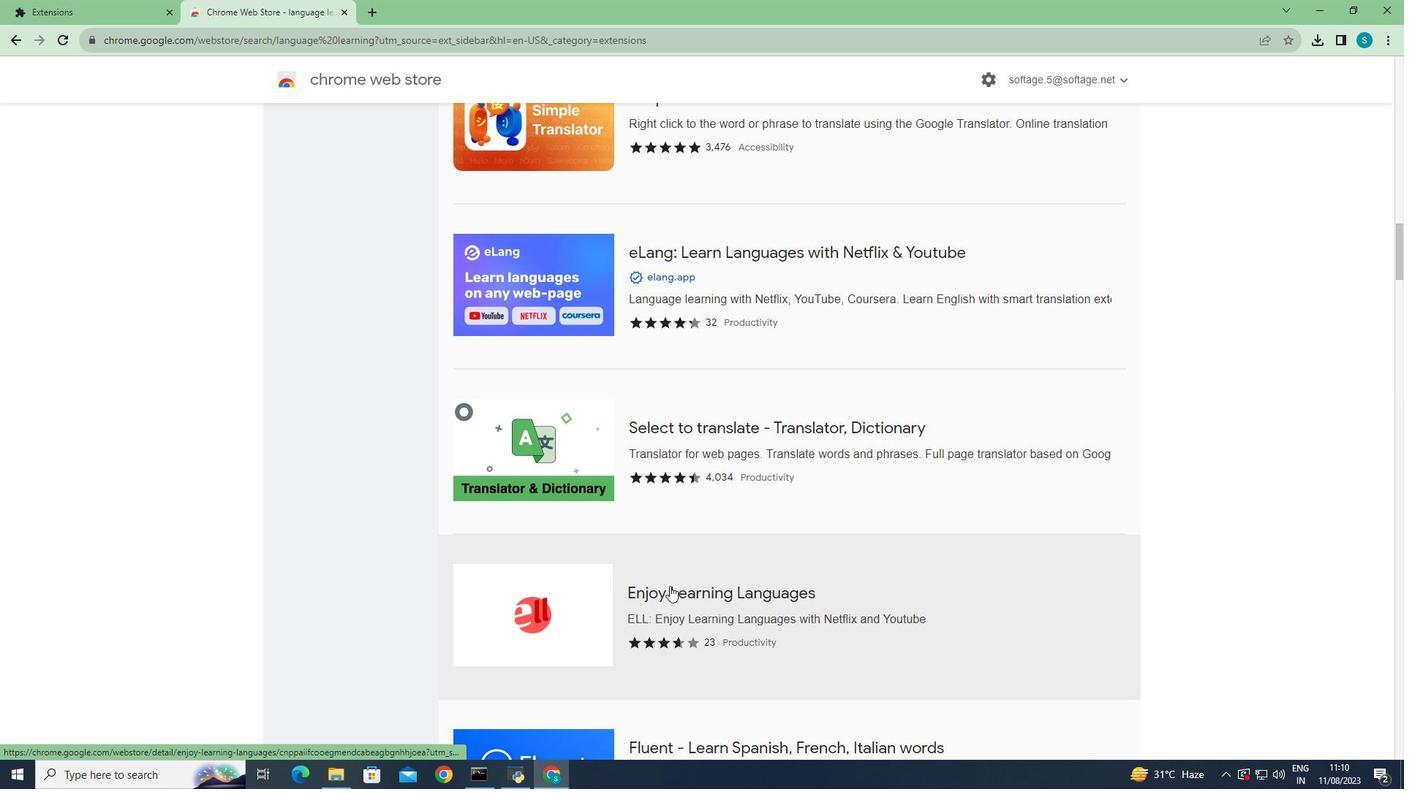 
Action: Mouse scrolled (669, 587) with delta (0, 0)
Screenshot: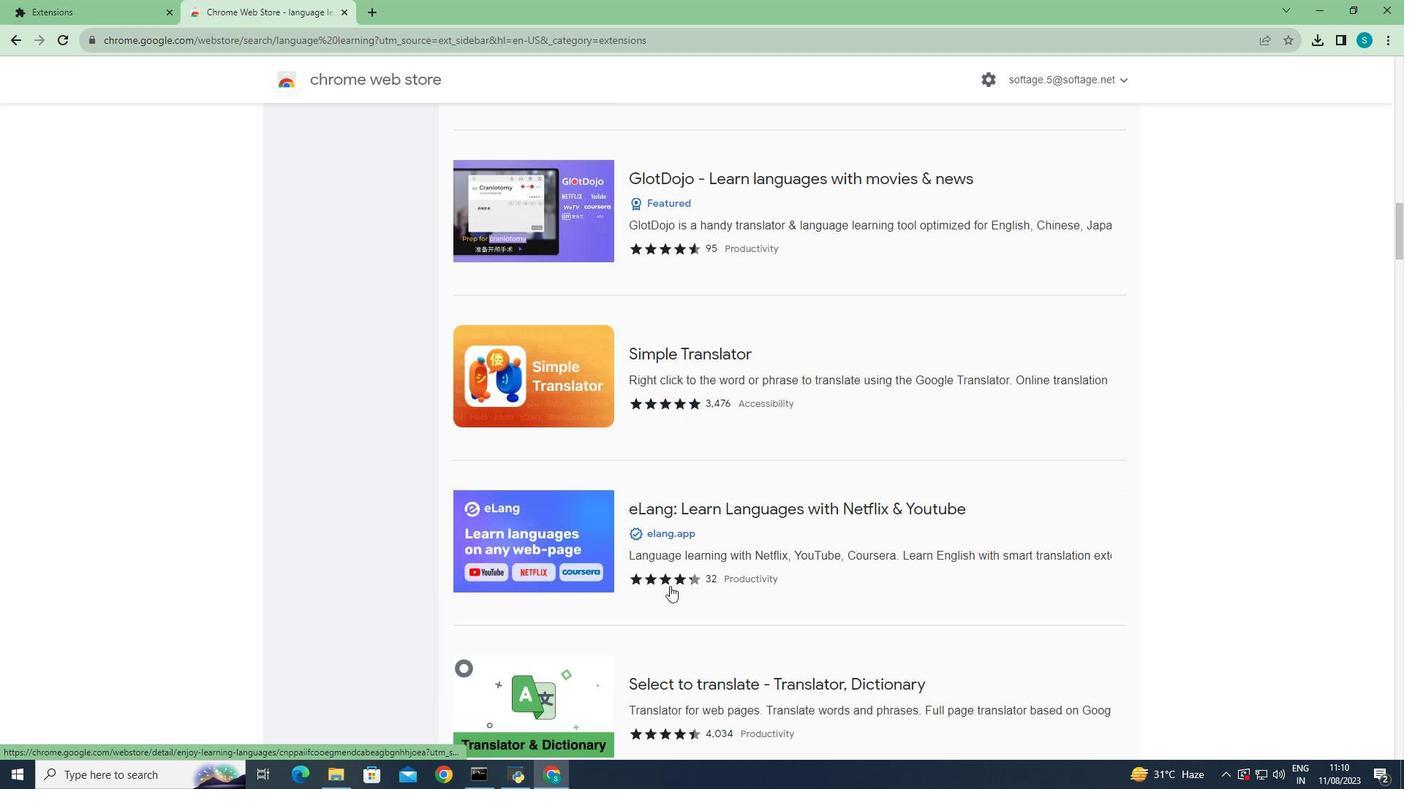 
Action: Mouse scrolled (669, 587) with delta (0, 0)
Screenshot: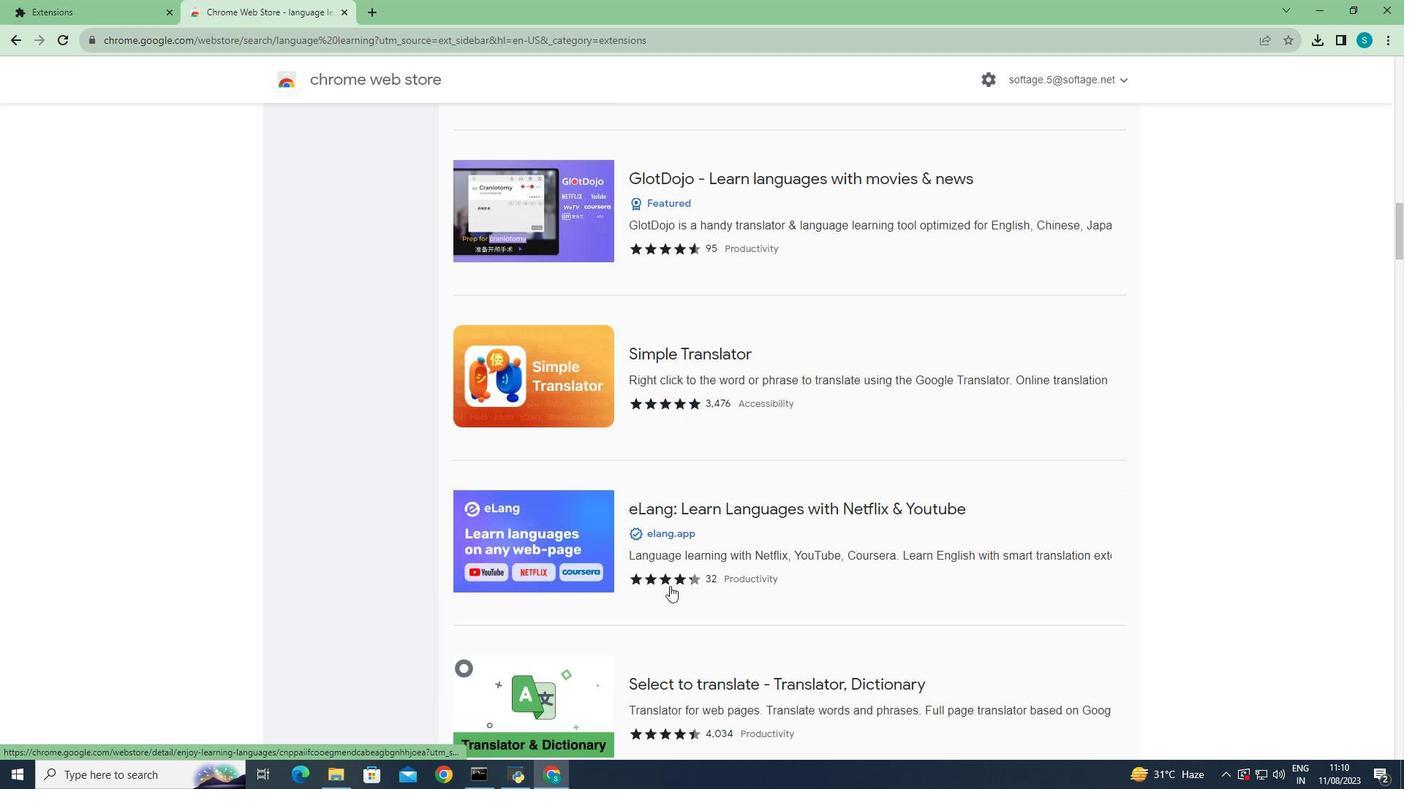 
Action: Mouse scrolled (669, 587) with delta (0, 0)
Screenshot: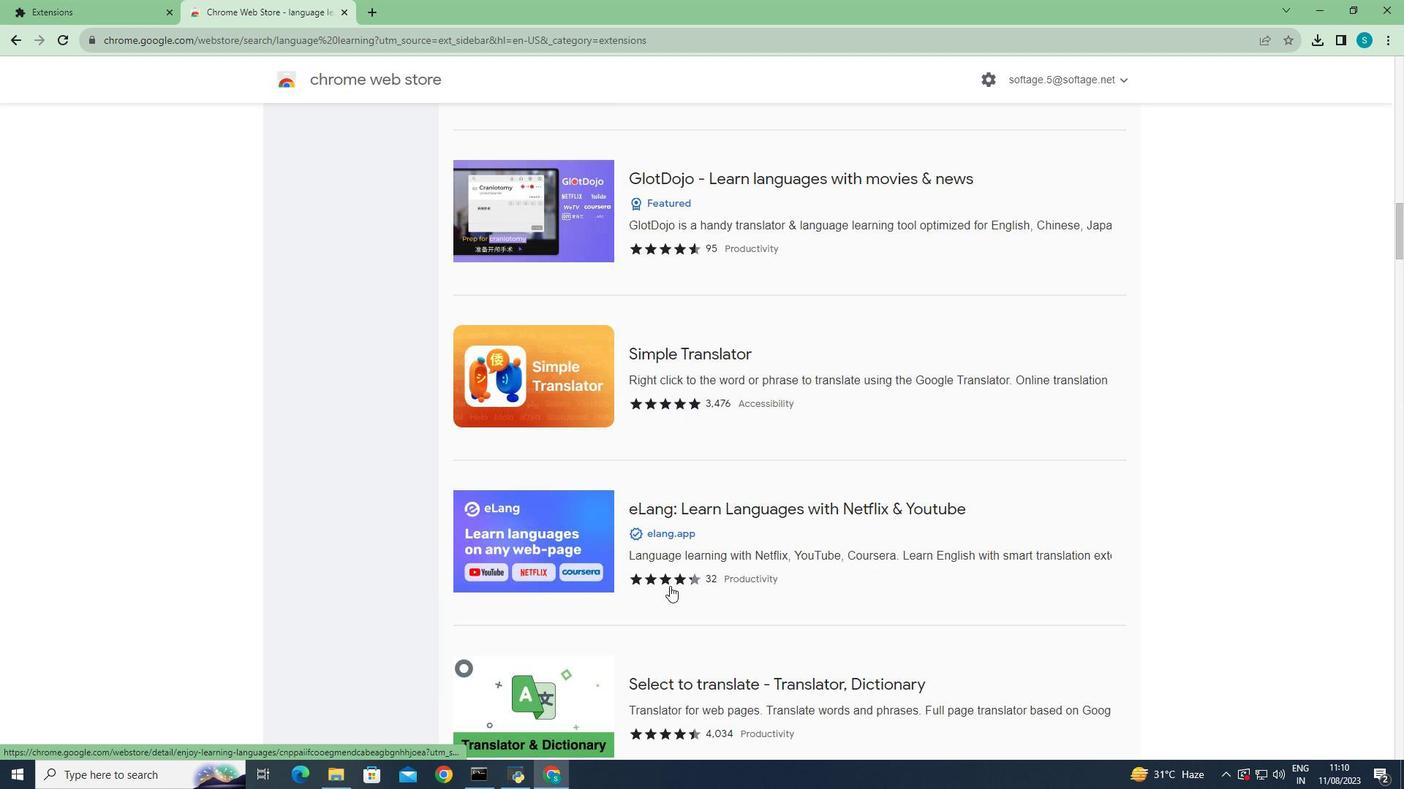 
Action: Mouse scrolled (669, 587) with delta (0, 0)
Screenshot: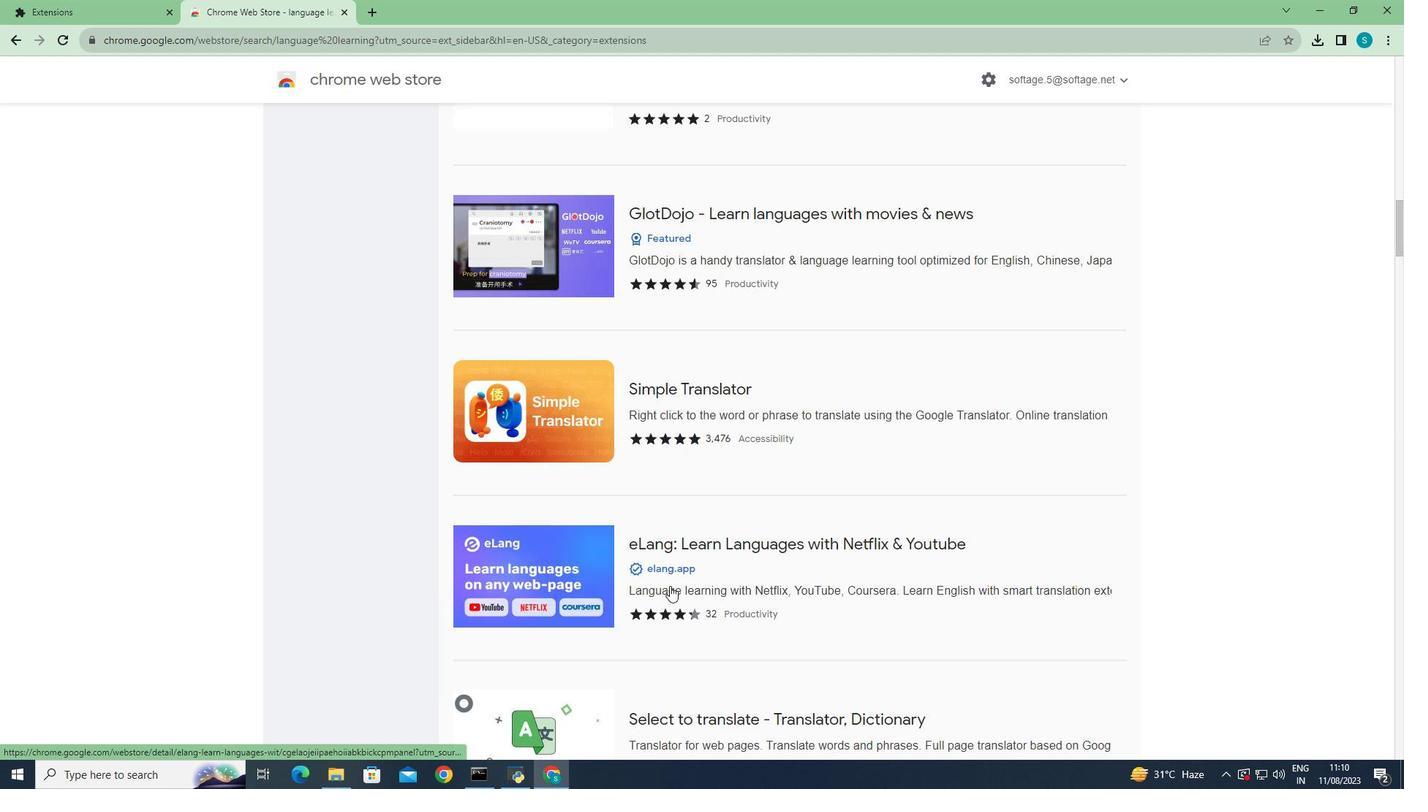 
Action: Mouse moved to (660, 623)
Screenshot: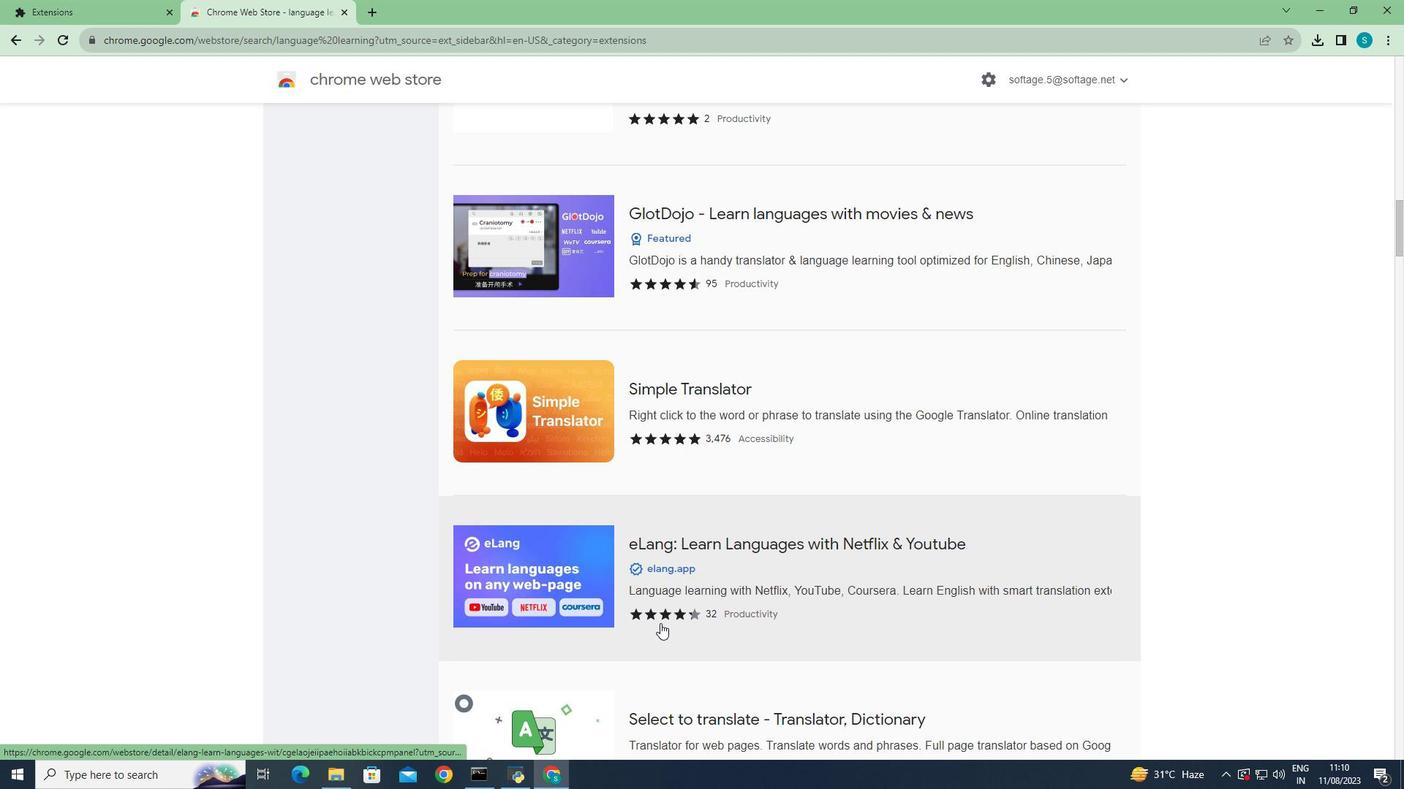
Action: Mouse scrolled (660, 623) with delta (0, 0)
Screenshot: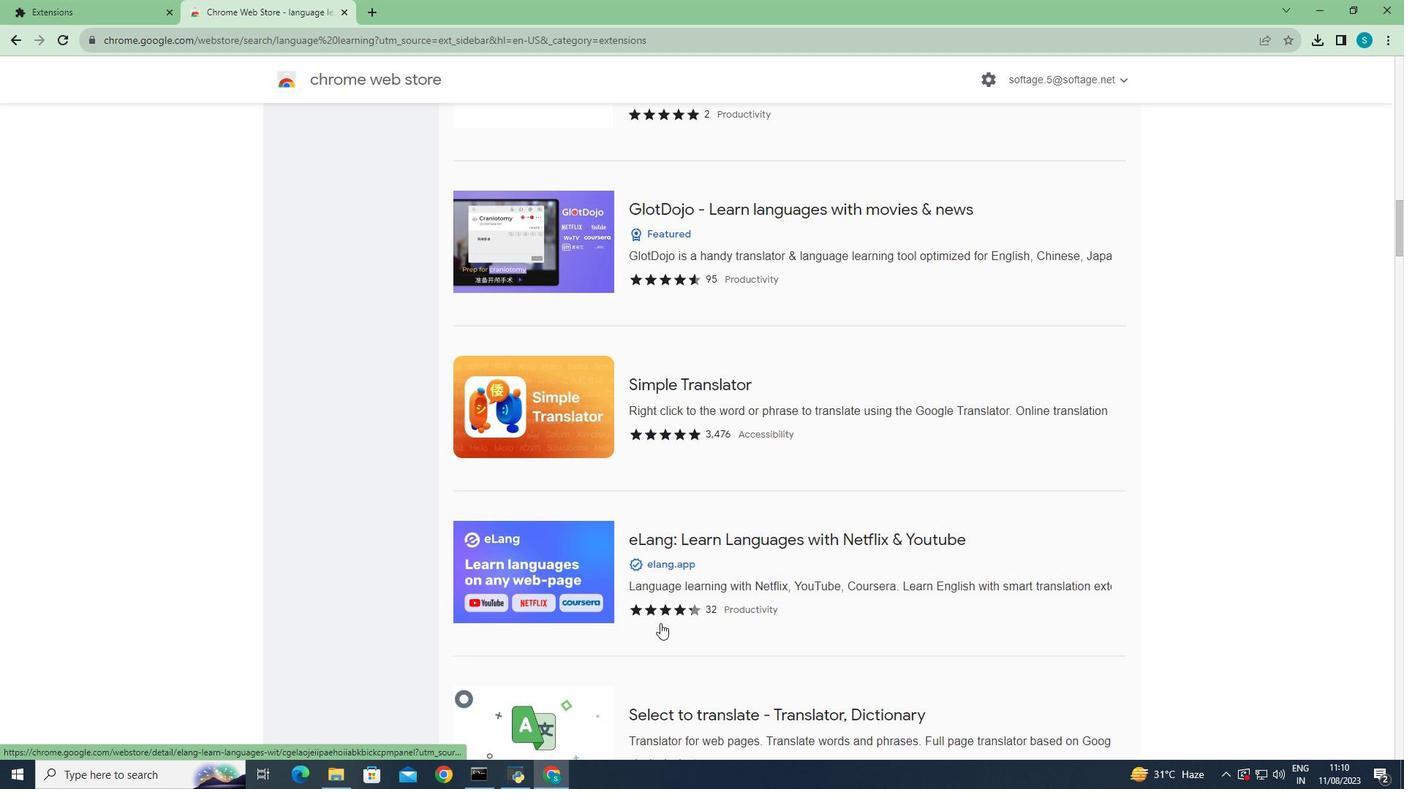 
Action: Mouse scrolled (660, 623) with delta (0, 0)
Screenshot: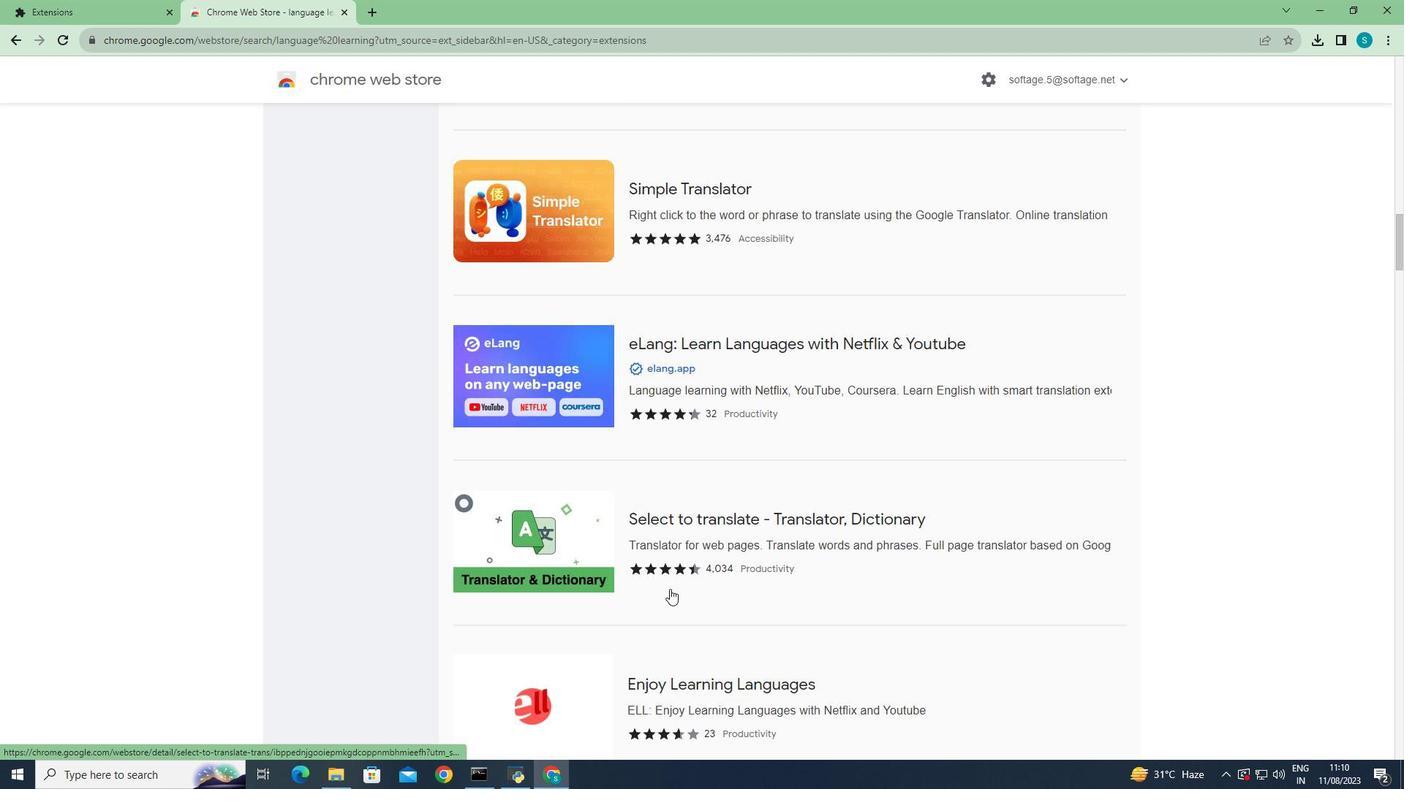 
Action: Mouse scrolled (660, 623) with delta (0, 0)
Screenshot: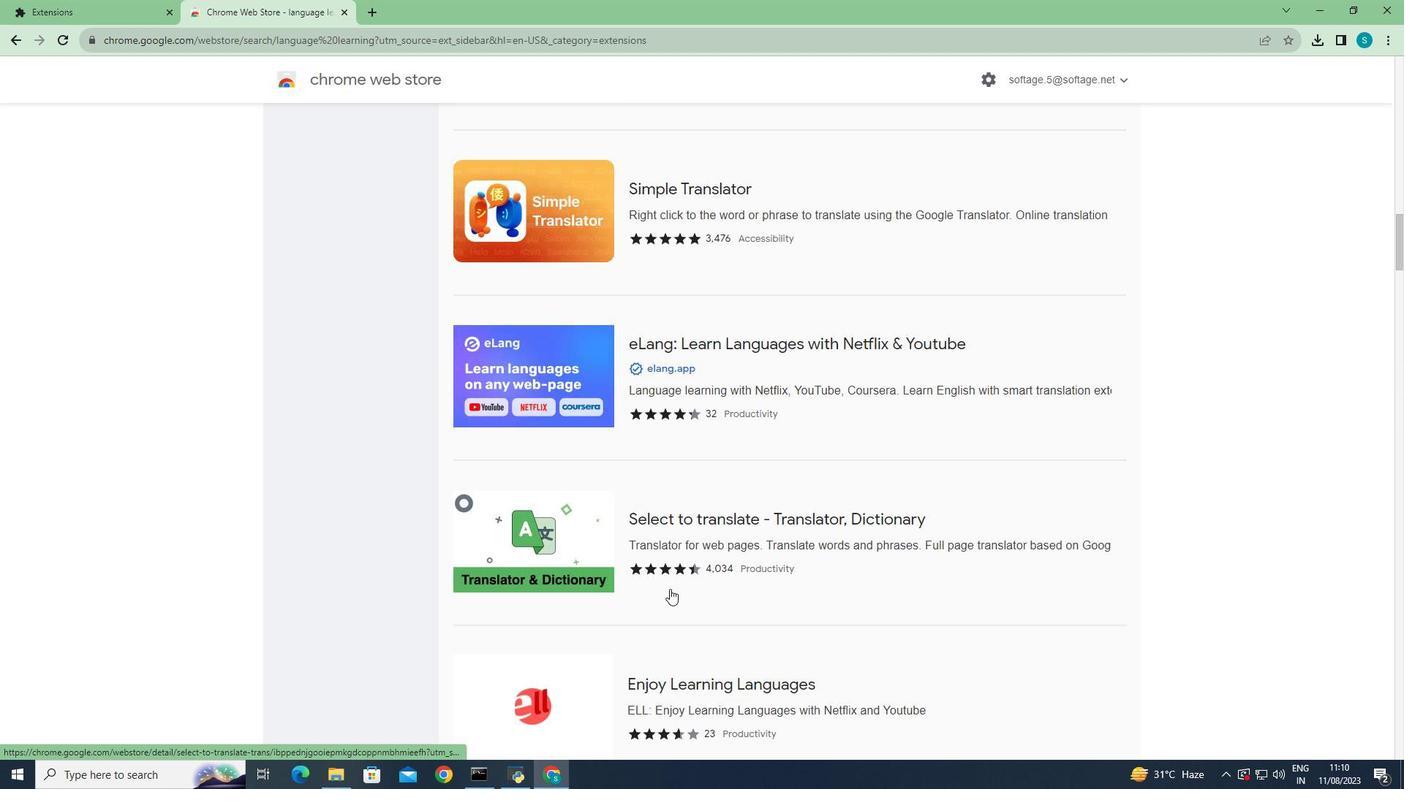 
Action: Mouse moved to (676, 521)
Screenshot: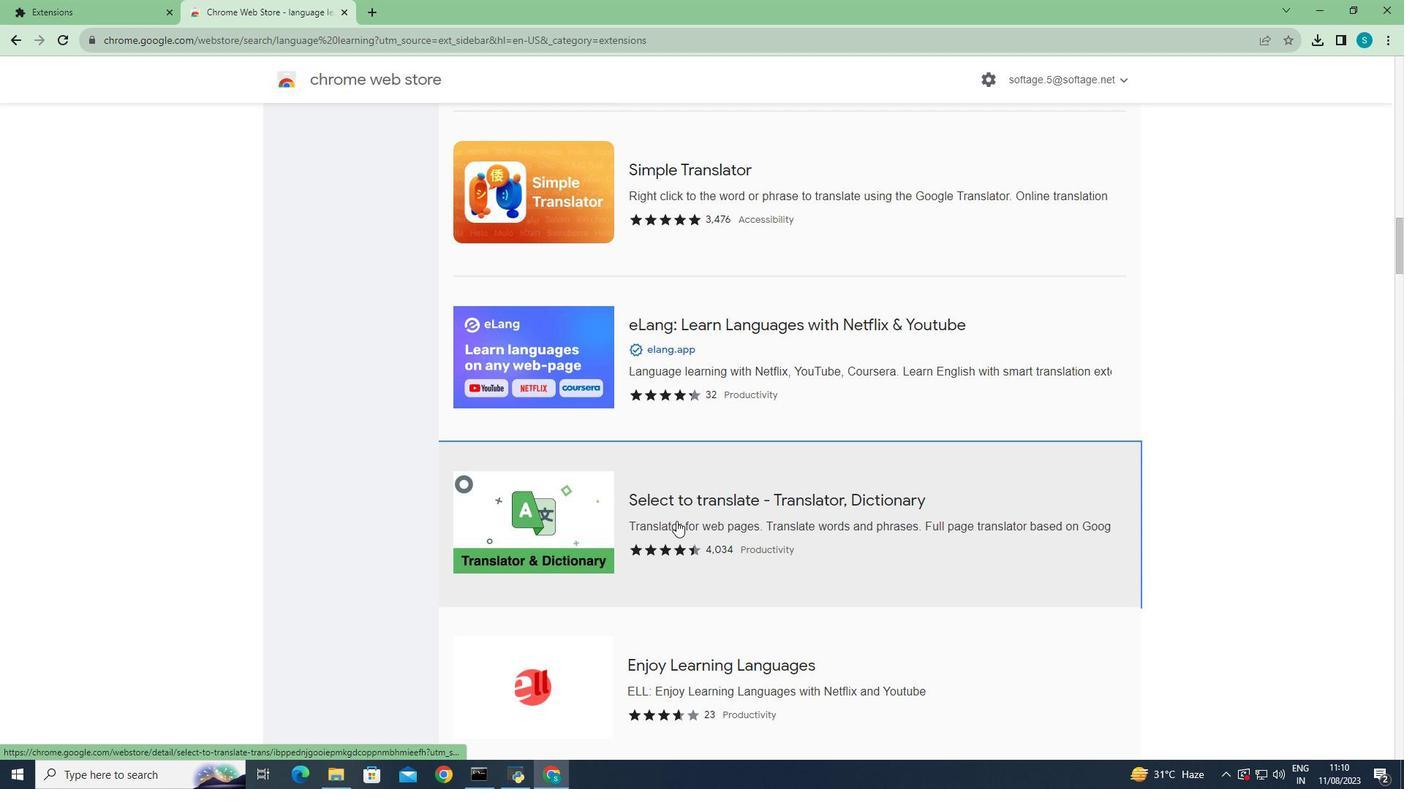 
Action: Mouse pressed left at (676, 521)
Screenshot: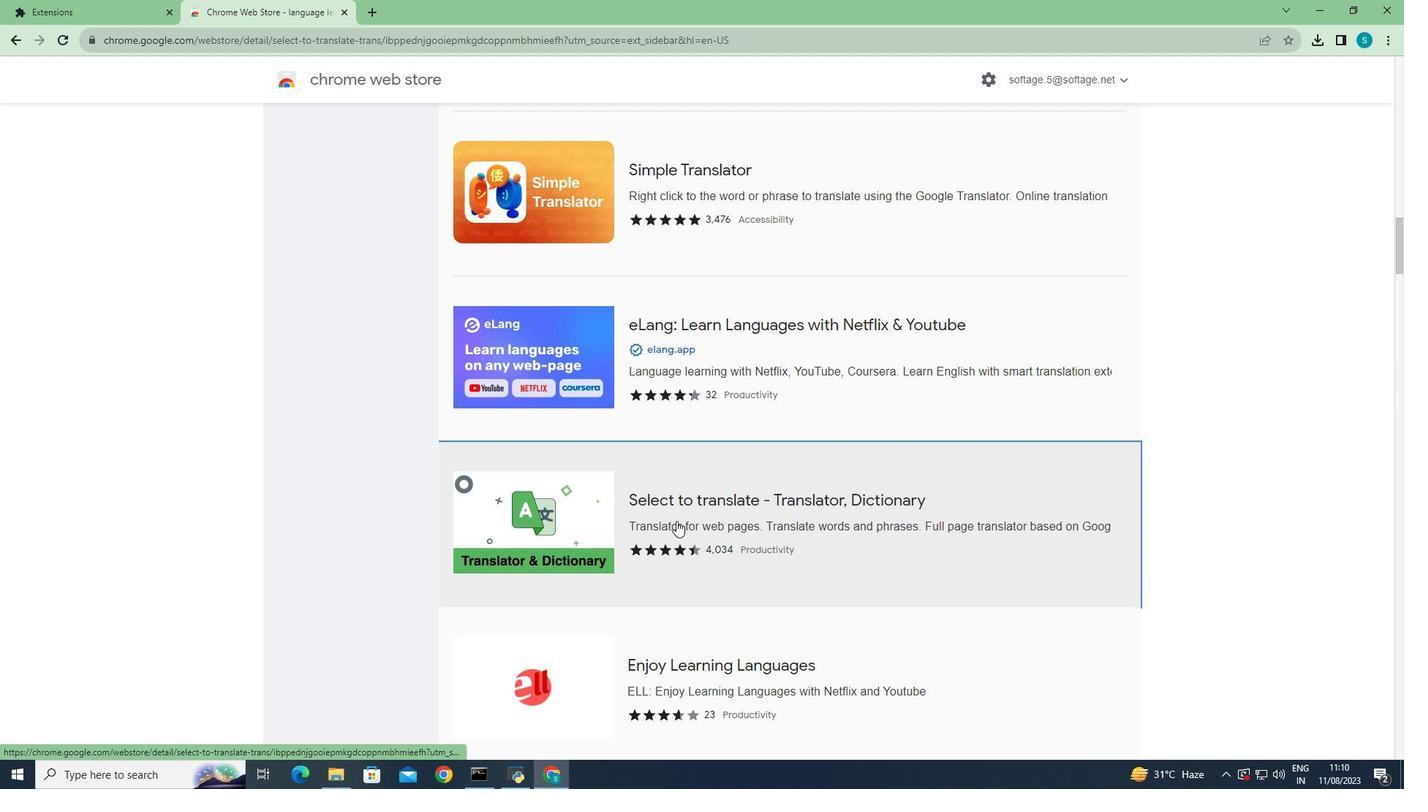
Action: Mouse moved to (977, 179)
Screenshot: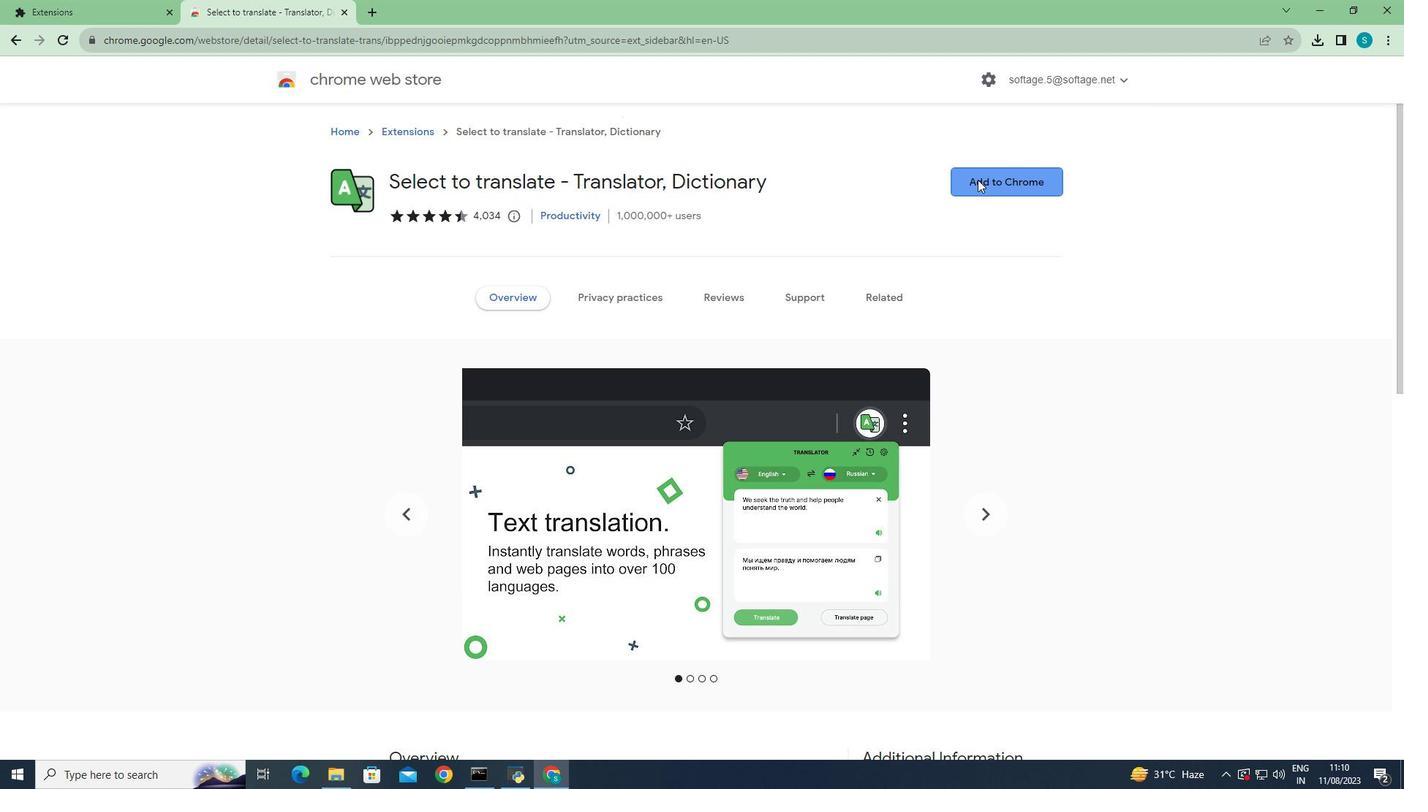 
Action: Mouse pressed left at (977, 179)
Screenshot: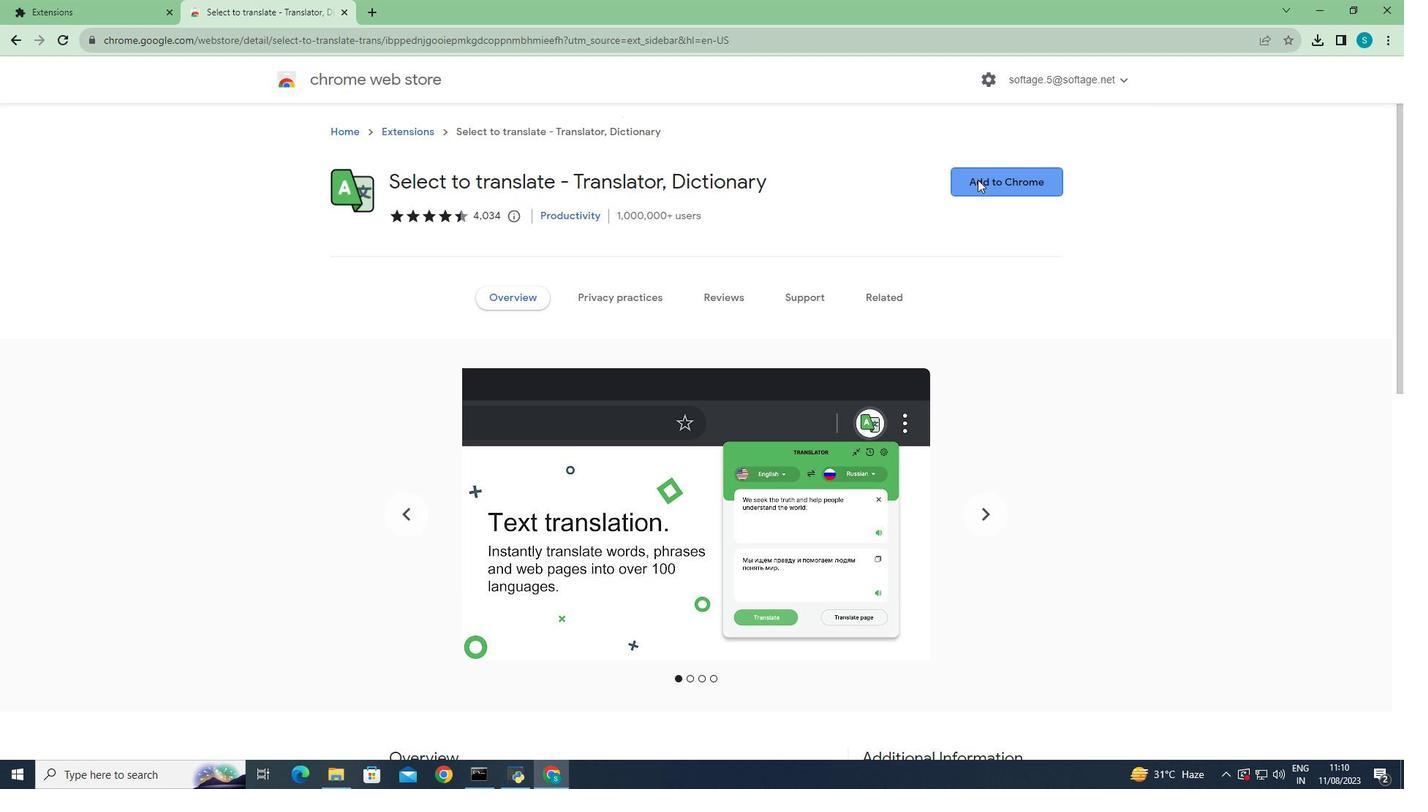 
Action: Mouse moved to (732, 164)
Screenshot: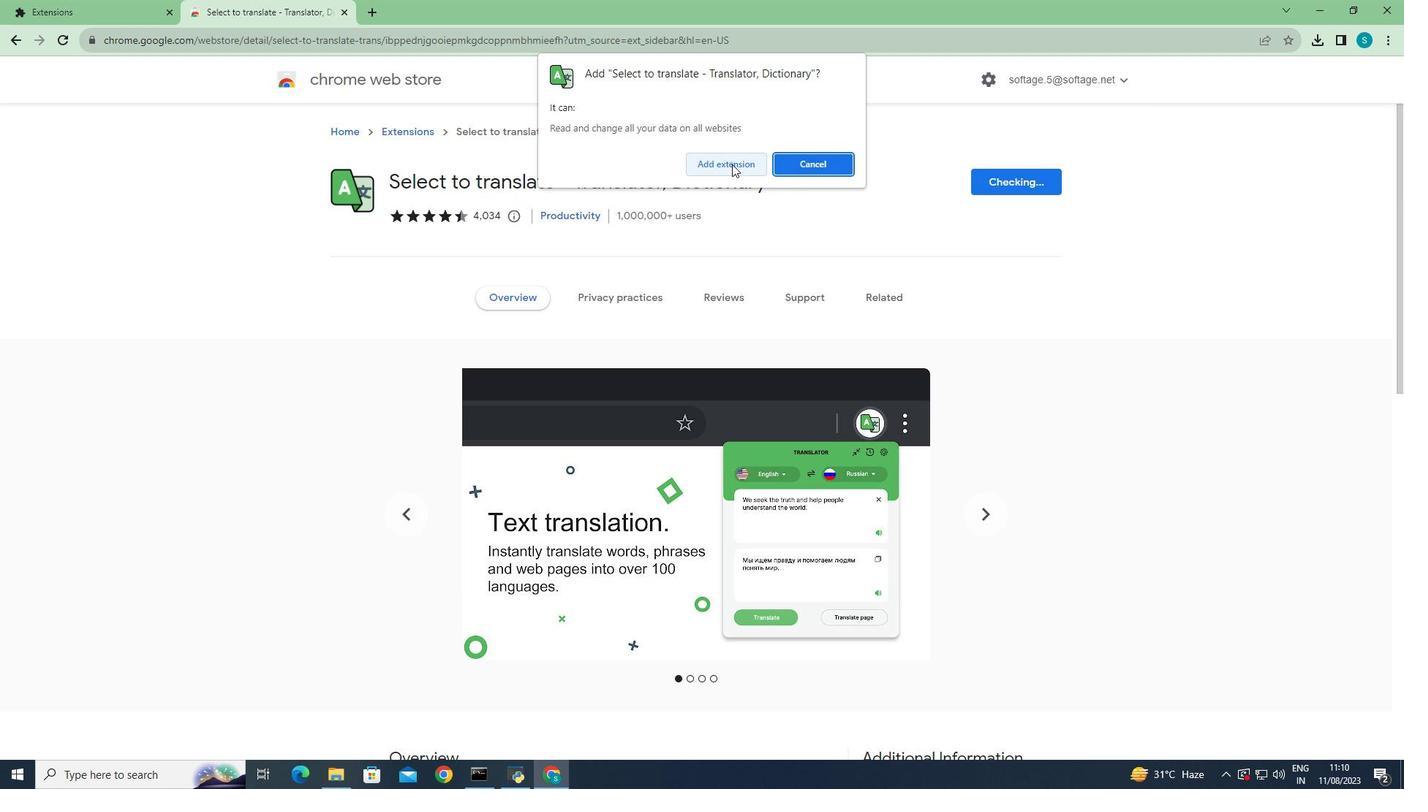 
Action: Mouse pressed left at (732, 164)
Screenshot: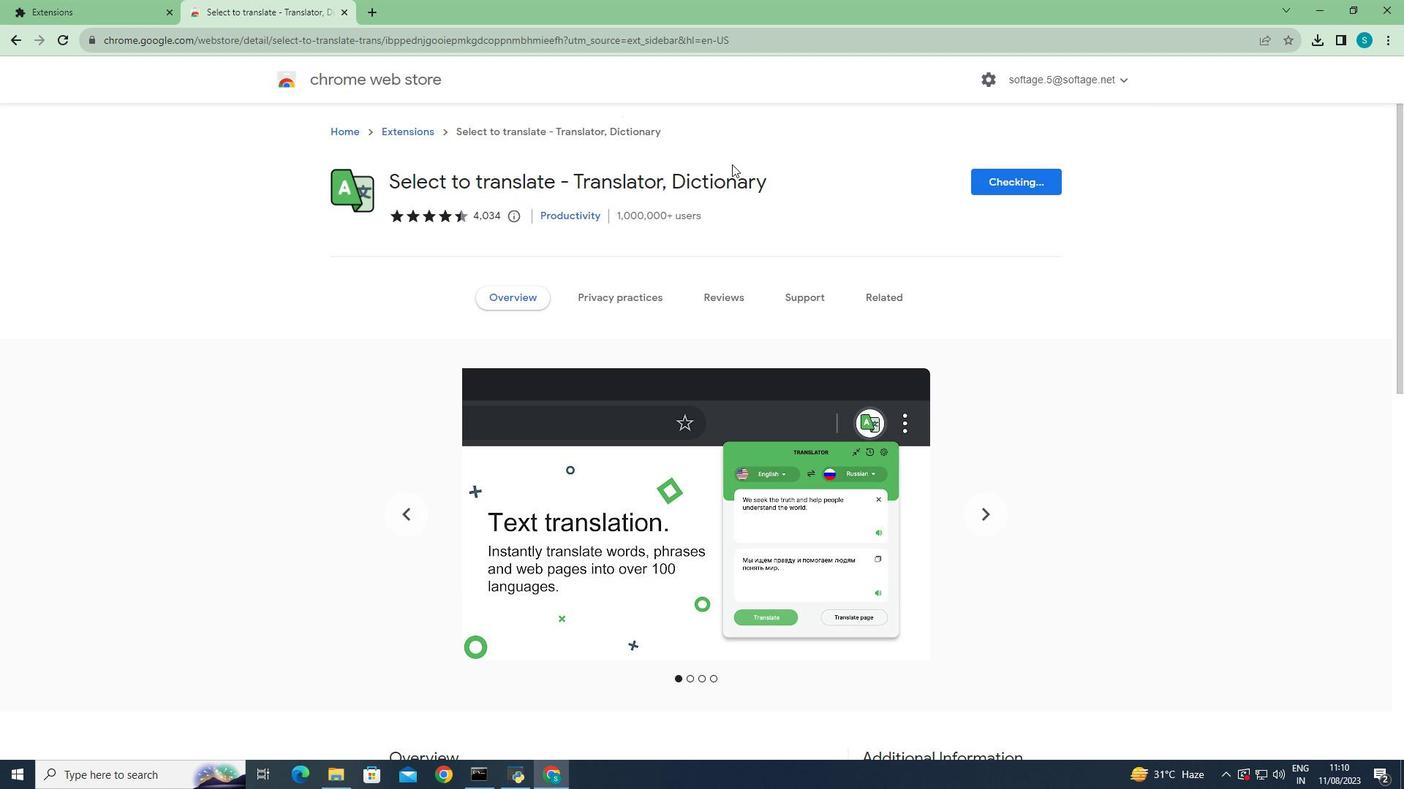 
Action: Mouse moved to (97, 13)
Screenshot: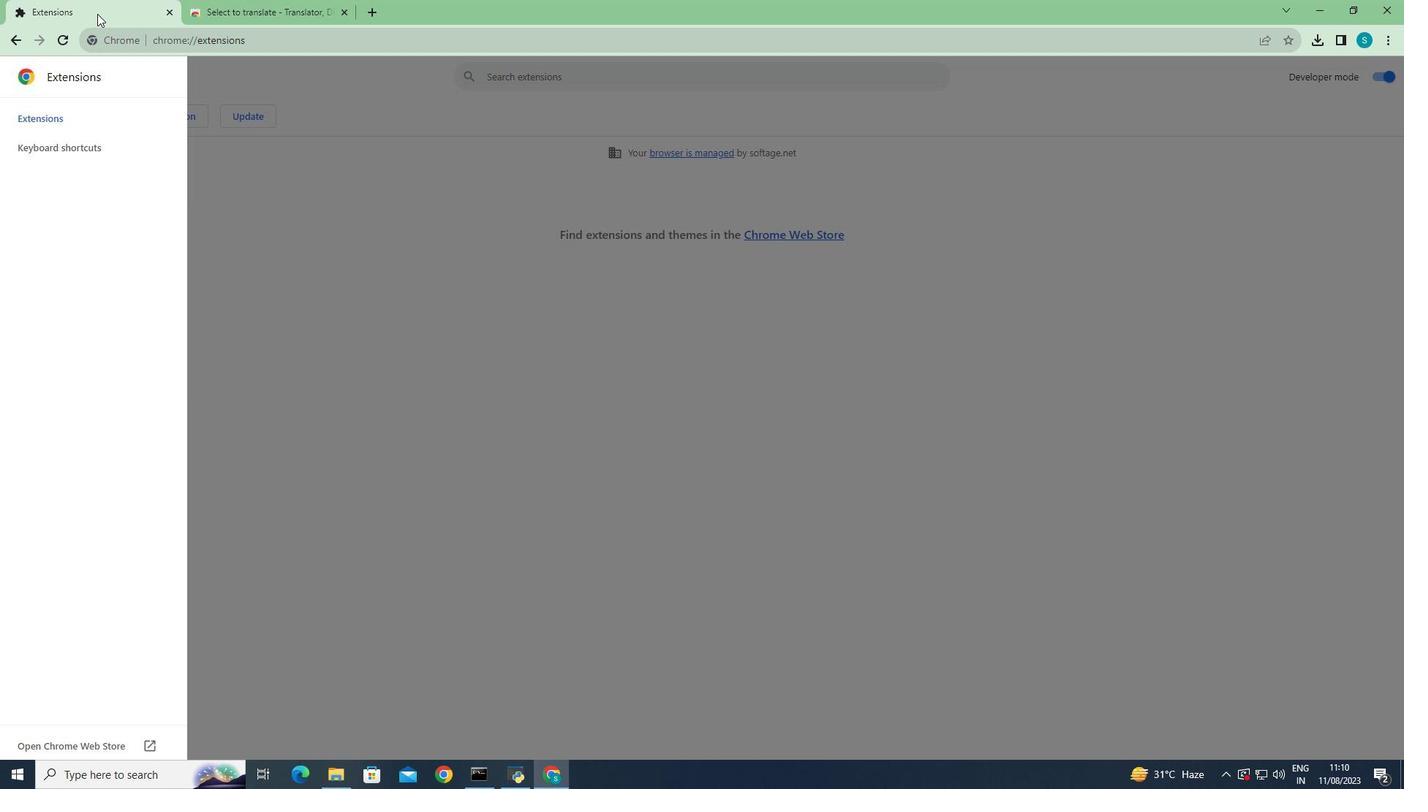 
Action: Mouse pressed left at (97, 13)
Screenshot: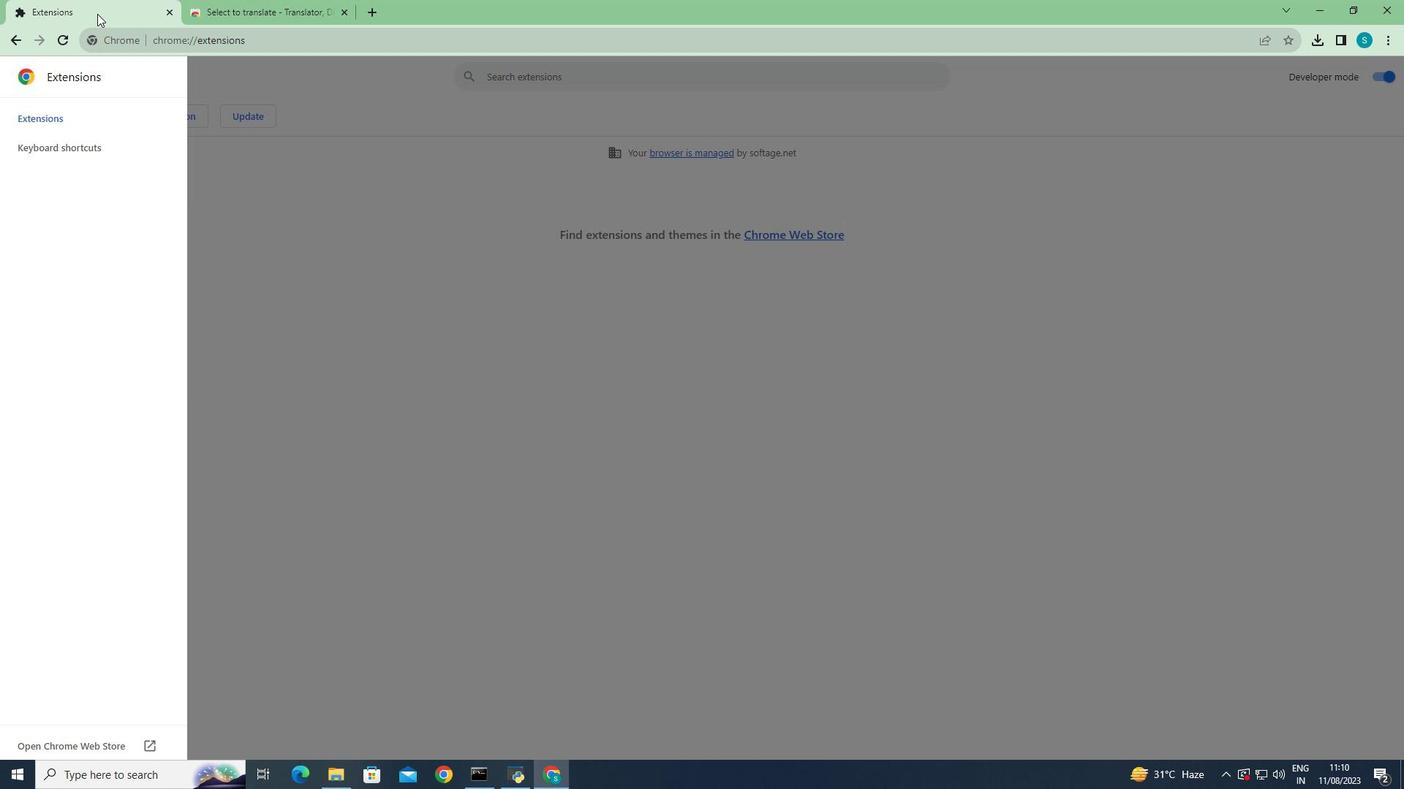 
Action: Mouse moved to (223, 0)
Screenshot: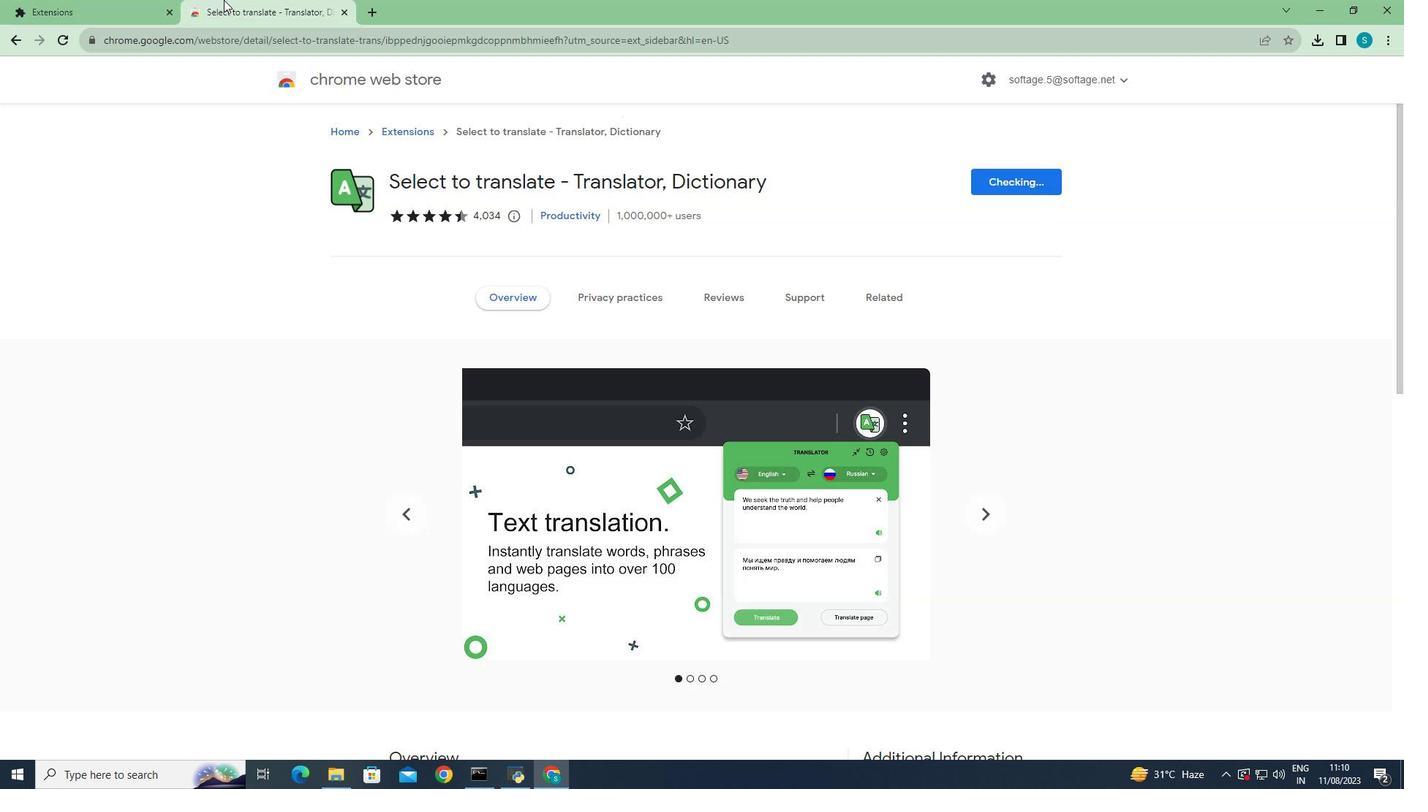 
Action: Mouse pressed left at (223, 0)
Screenshot: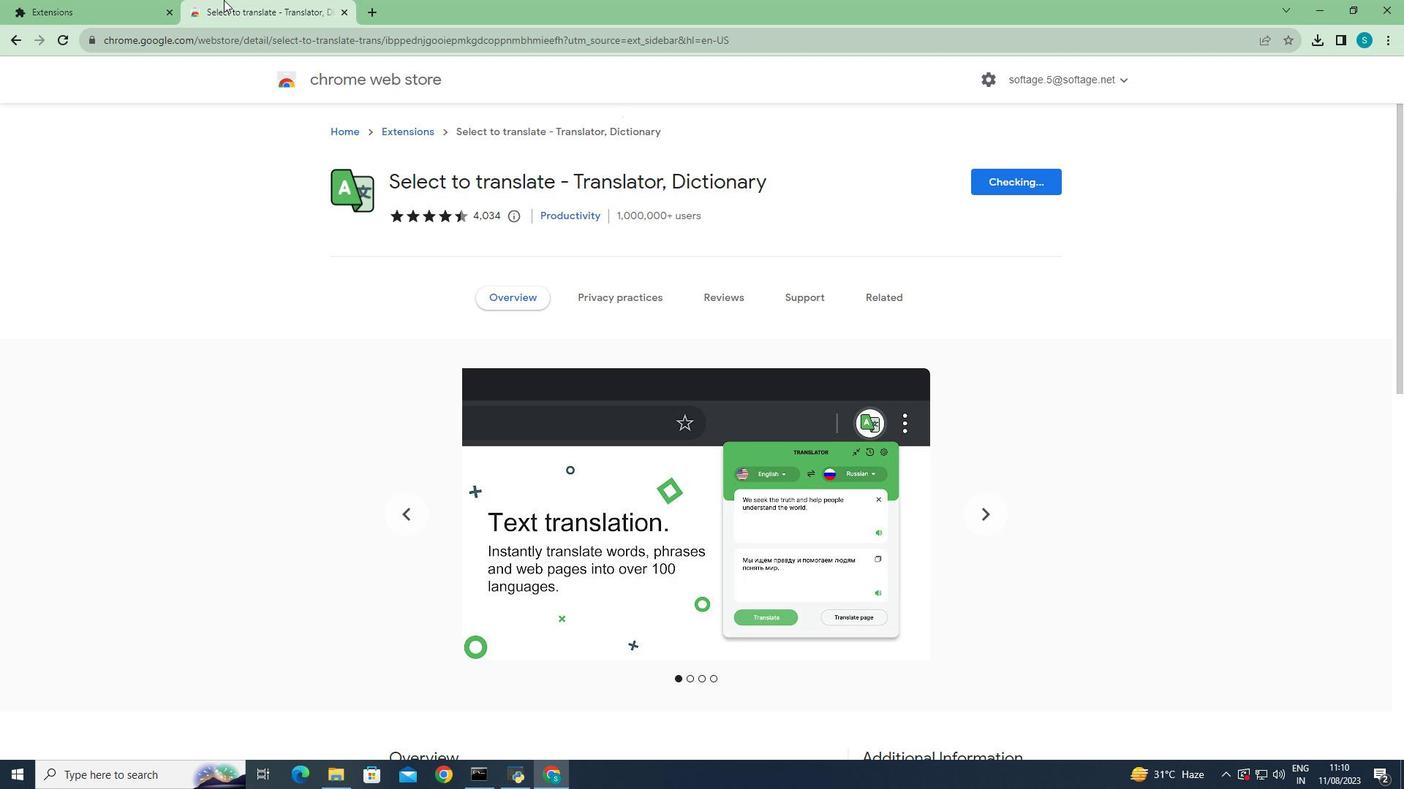 
Action: Mouse moved to (11, 37)
Screenshot: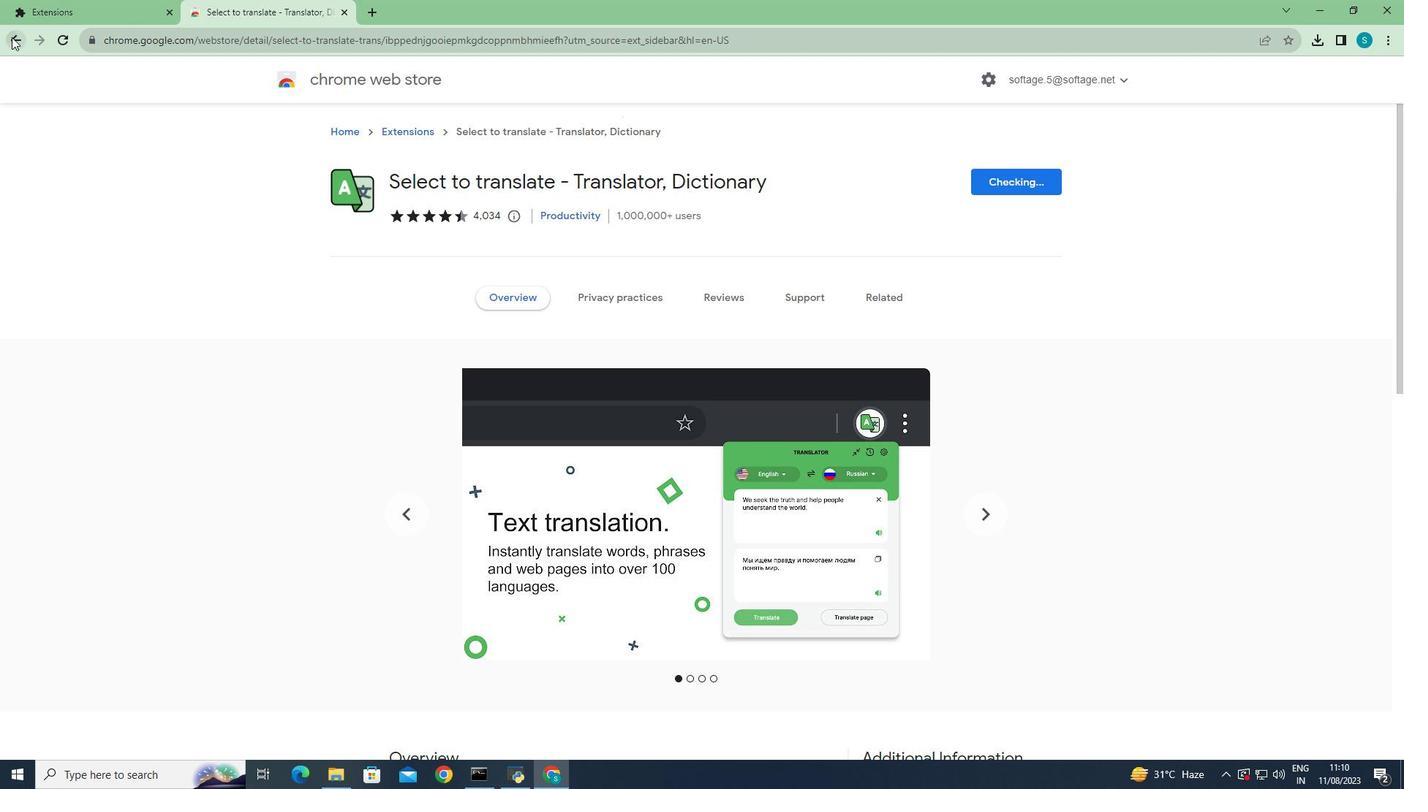 
Action: Mouse pressed left at (11, 37)
Screenshot: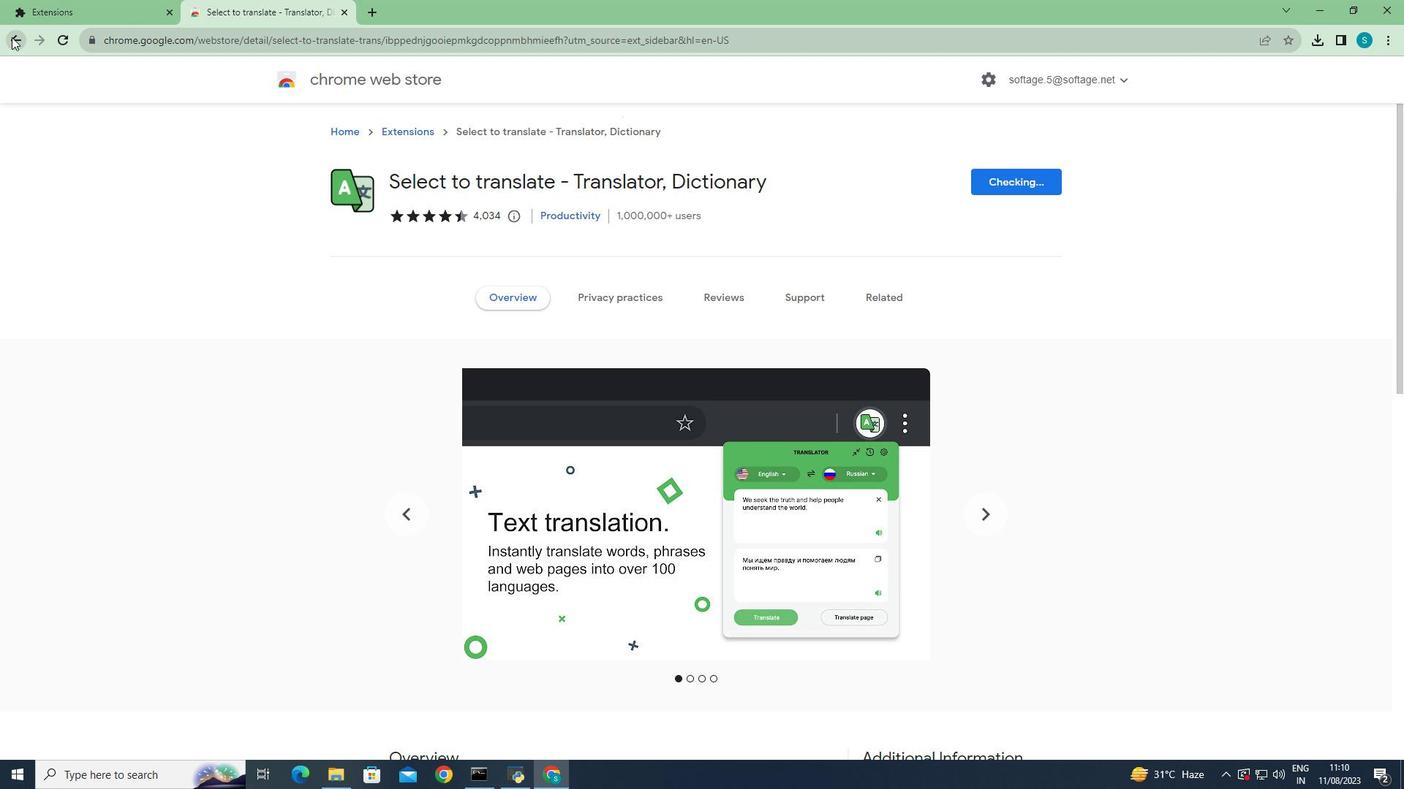 
Action: Mouse moved to (294, 370)
Screenshot: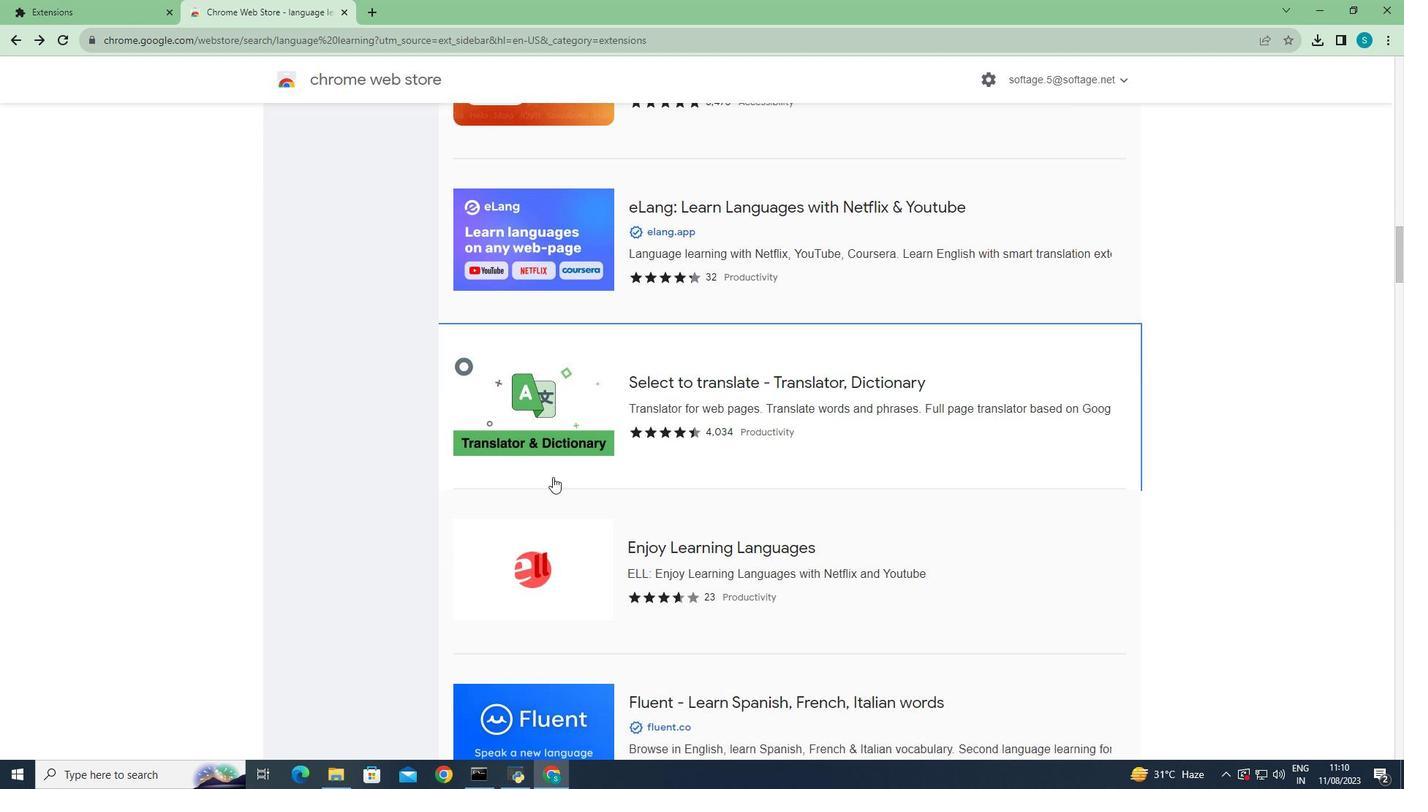 
Action: Mouse scrolled (294, 369) with delta (0, 0)
Screenshot: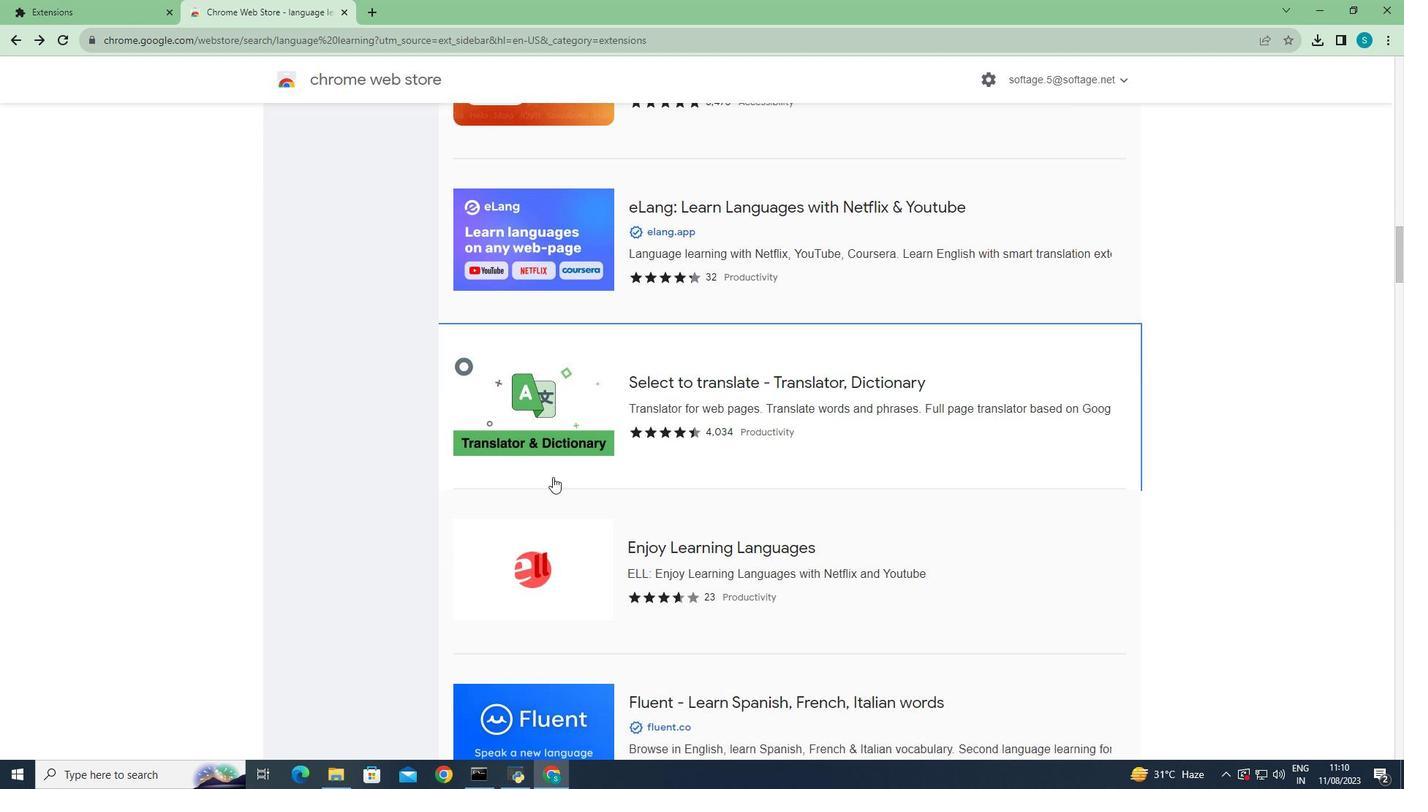 
Action: Mouse moved to (305, 386)
Screenshot: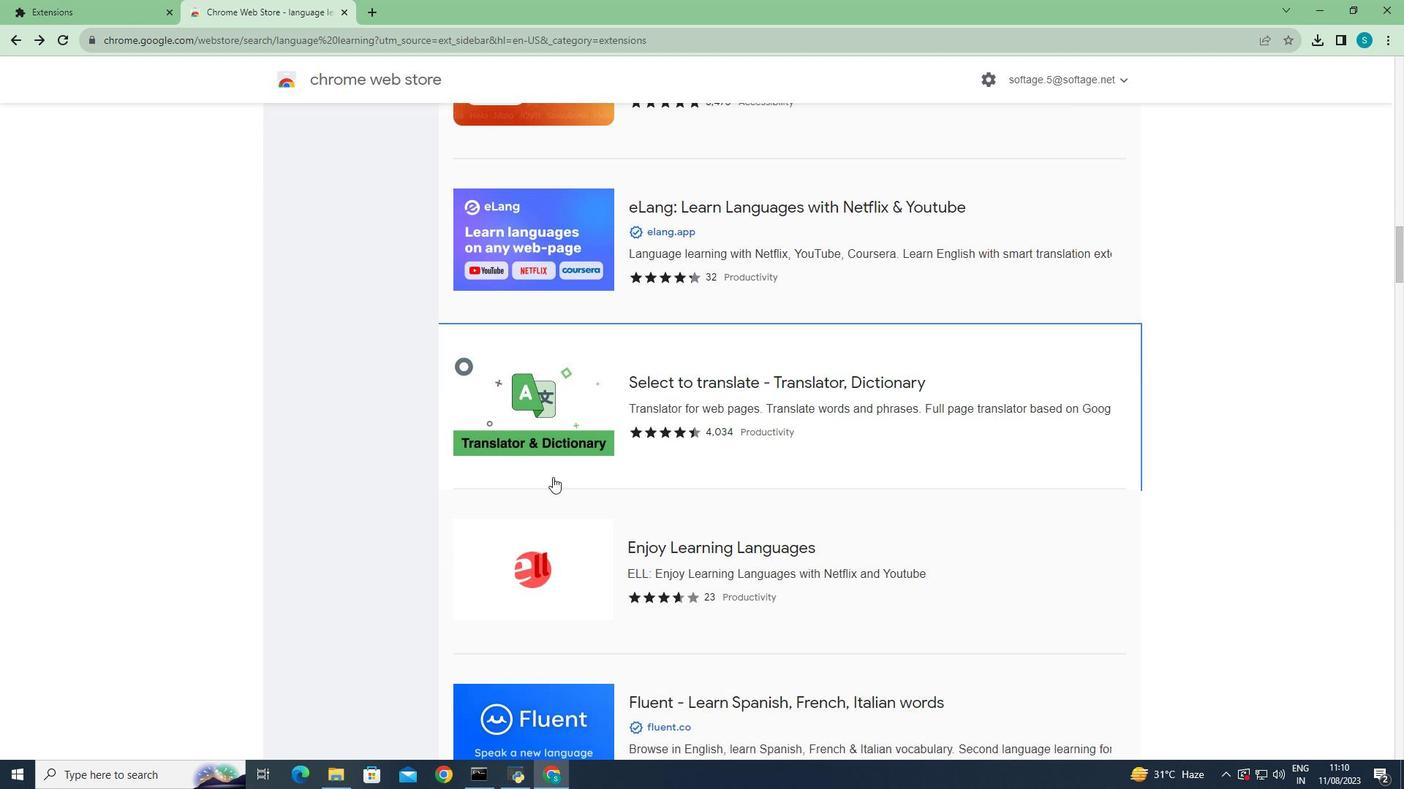 
Action: Mouse scrolled (305, 385) with delta (0, 0)
Screenshot: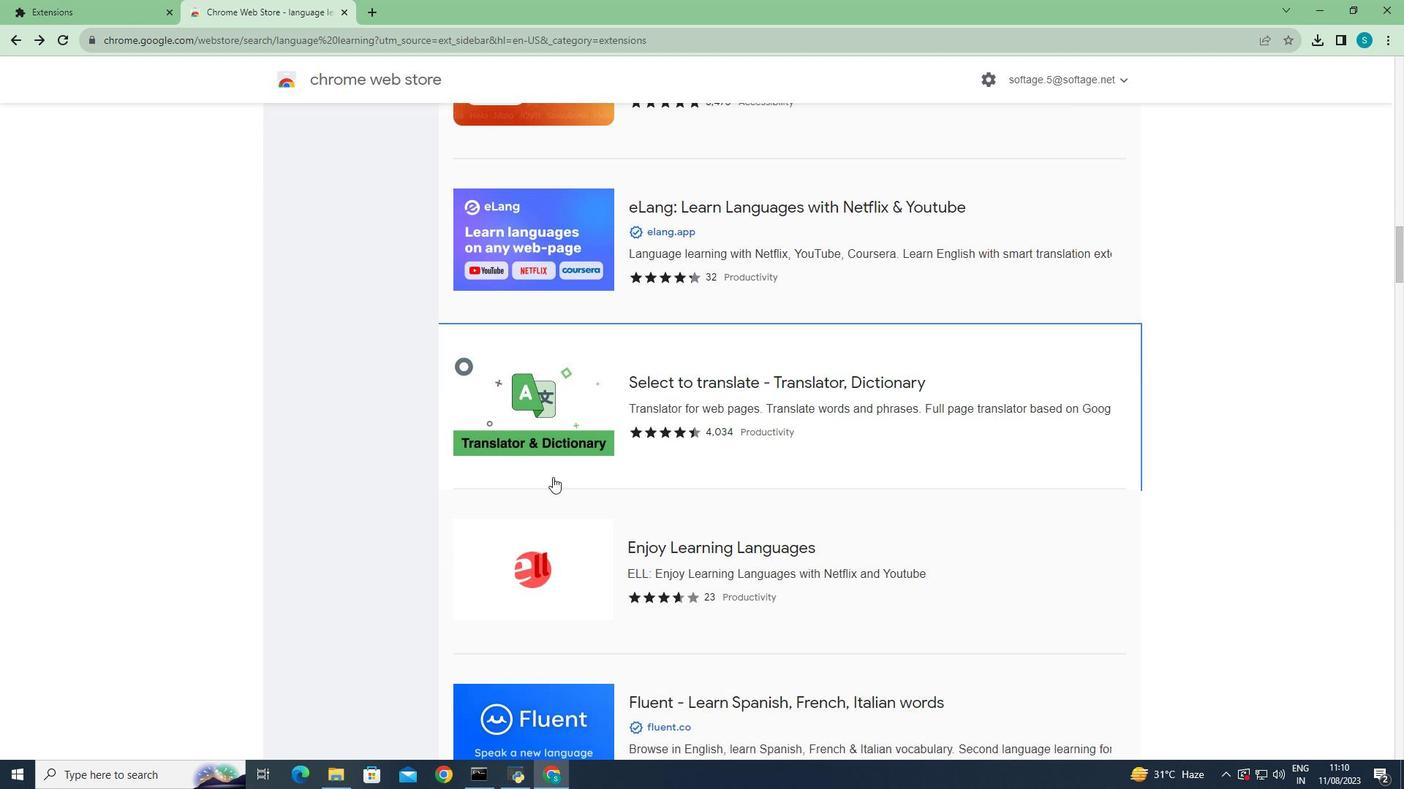 
Action: Mouse moved to (550, 471)
Screenshot: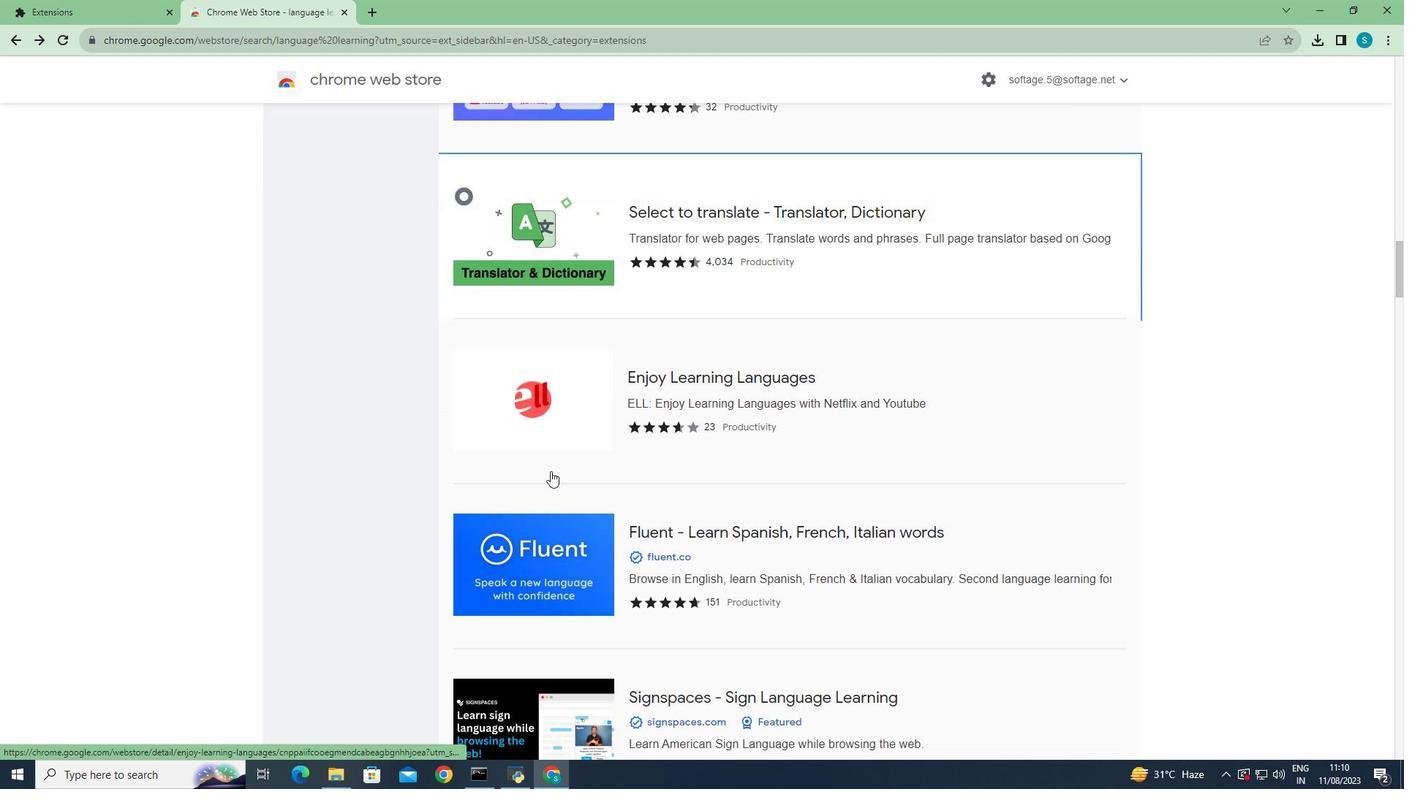 
Action: Mouse scrolled (550, 471) with delta (0, 0)
Screenshot: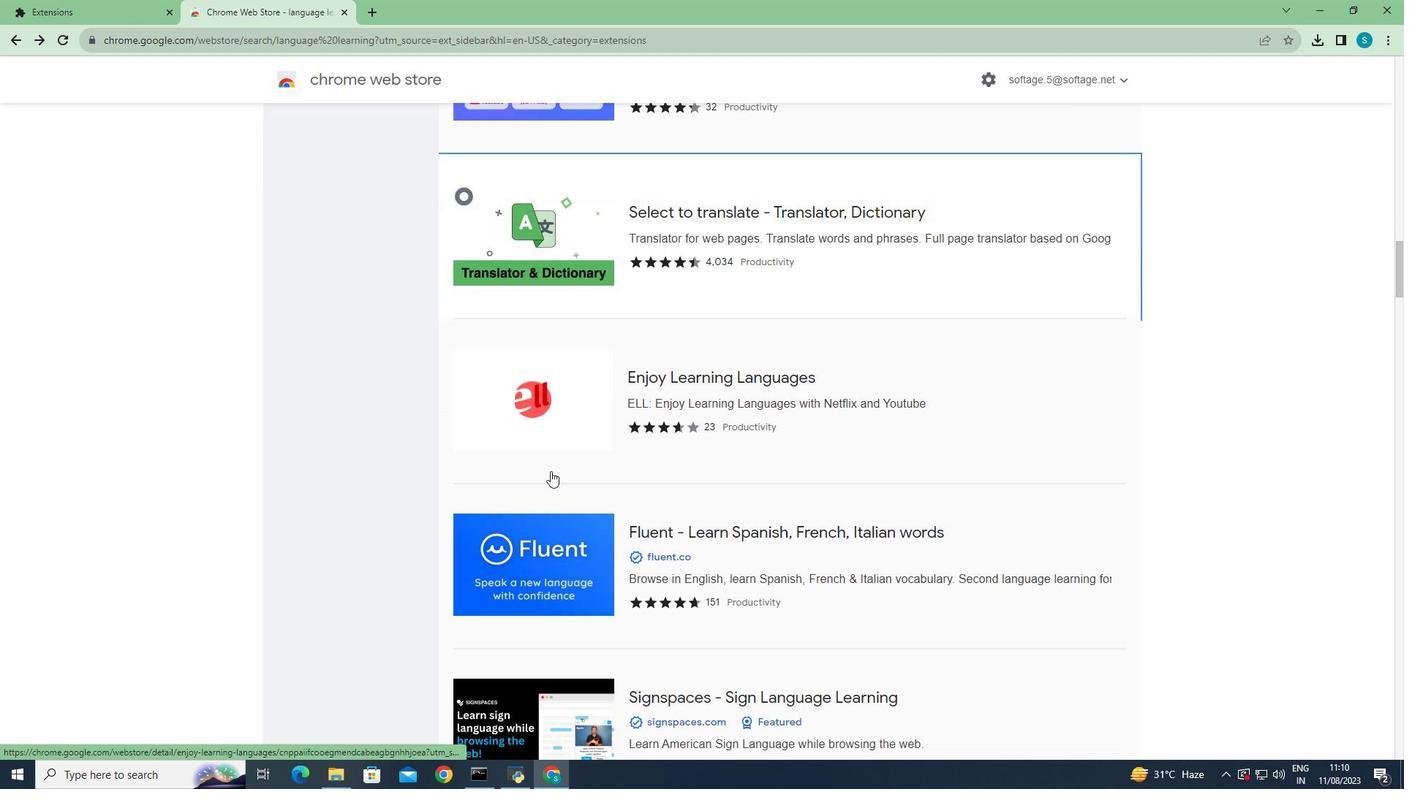 
Action: Mouse scrolled (550, 471) with delta (0, 0)
Screenshot: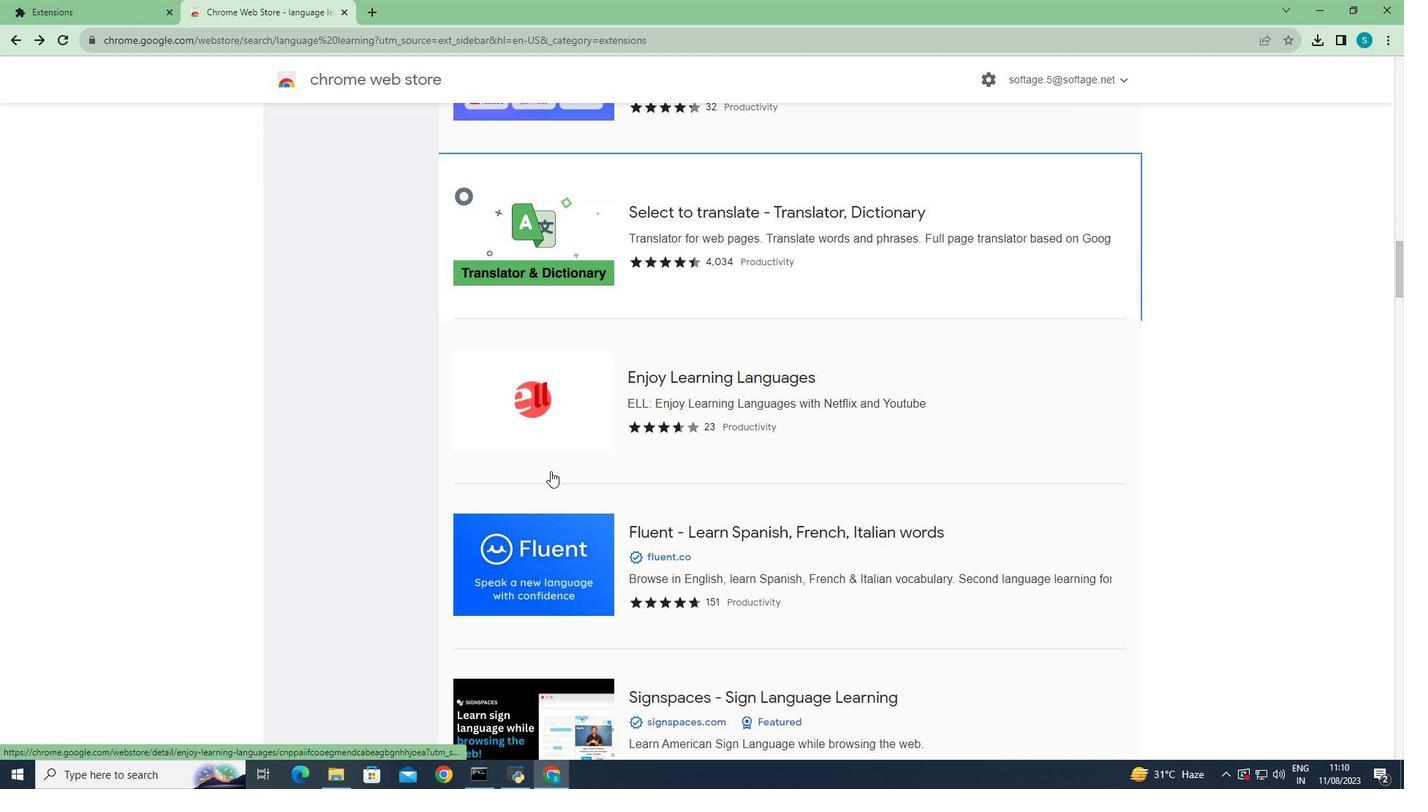 
Action: Mouse scrolled (550, 471) with delta (0, 0)
Screenshot: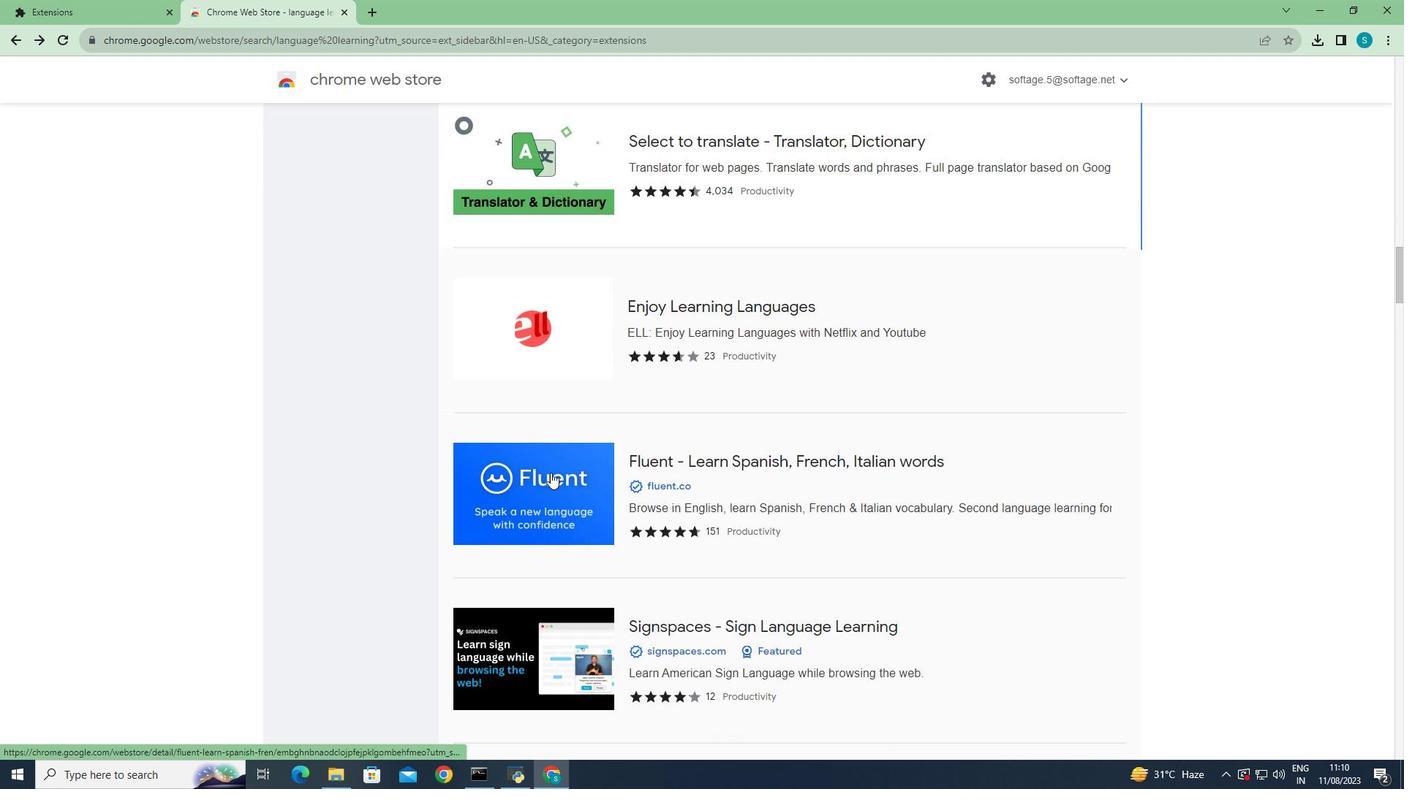 
Action: Mouse moved to (550, 474)
Screenshot: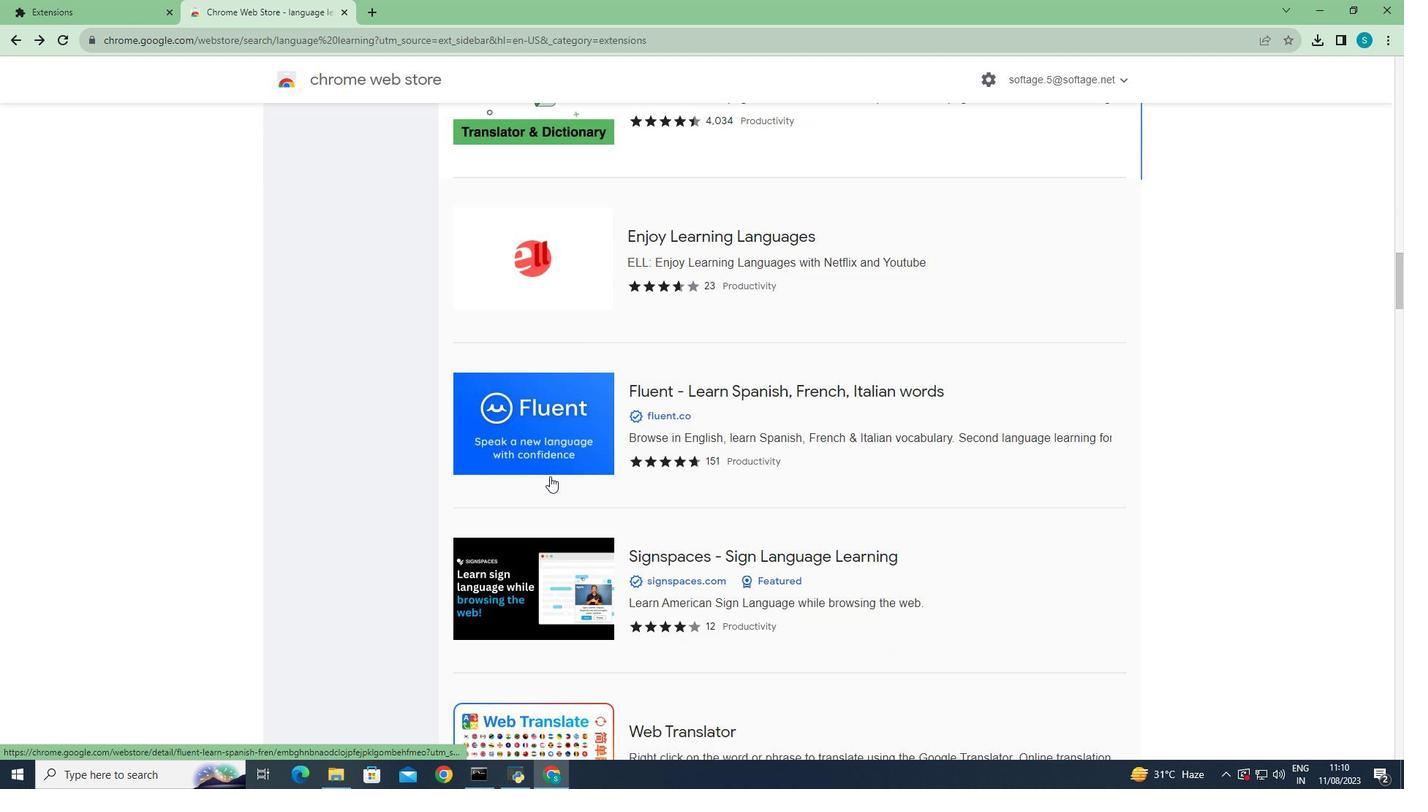 
Action: Mouse scrolled (550, 473) with delta (0, 0)
Screenshot: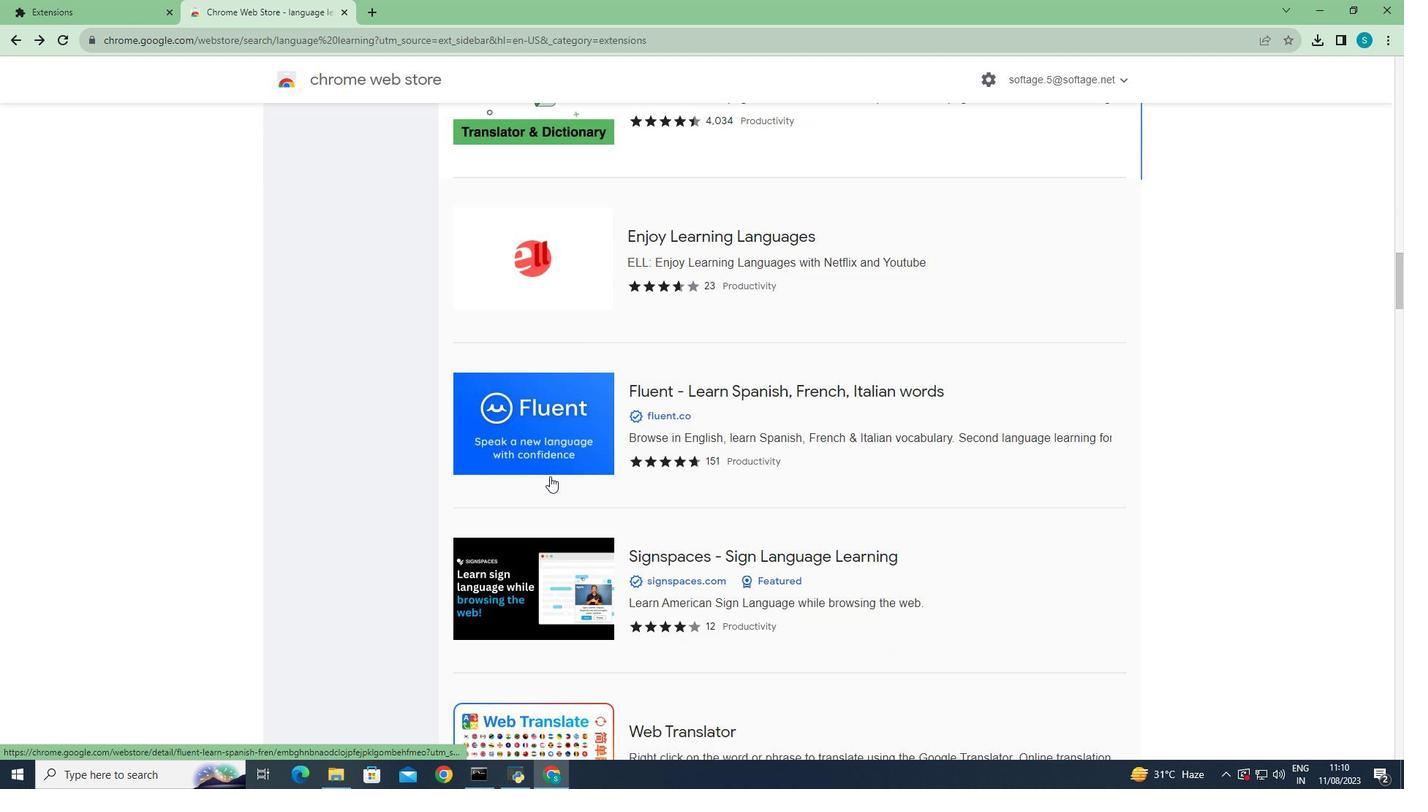 
Action: Mouse moved to (550, 476)
Screenshot: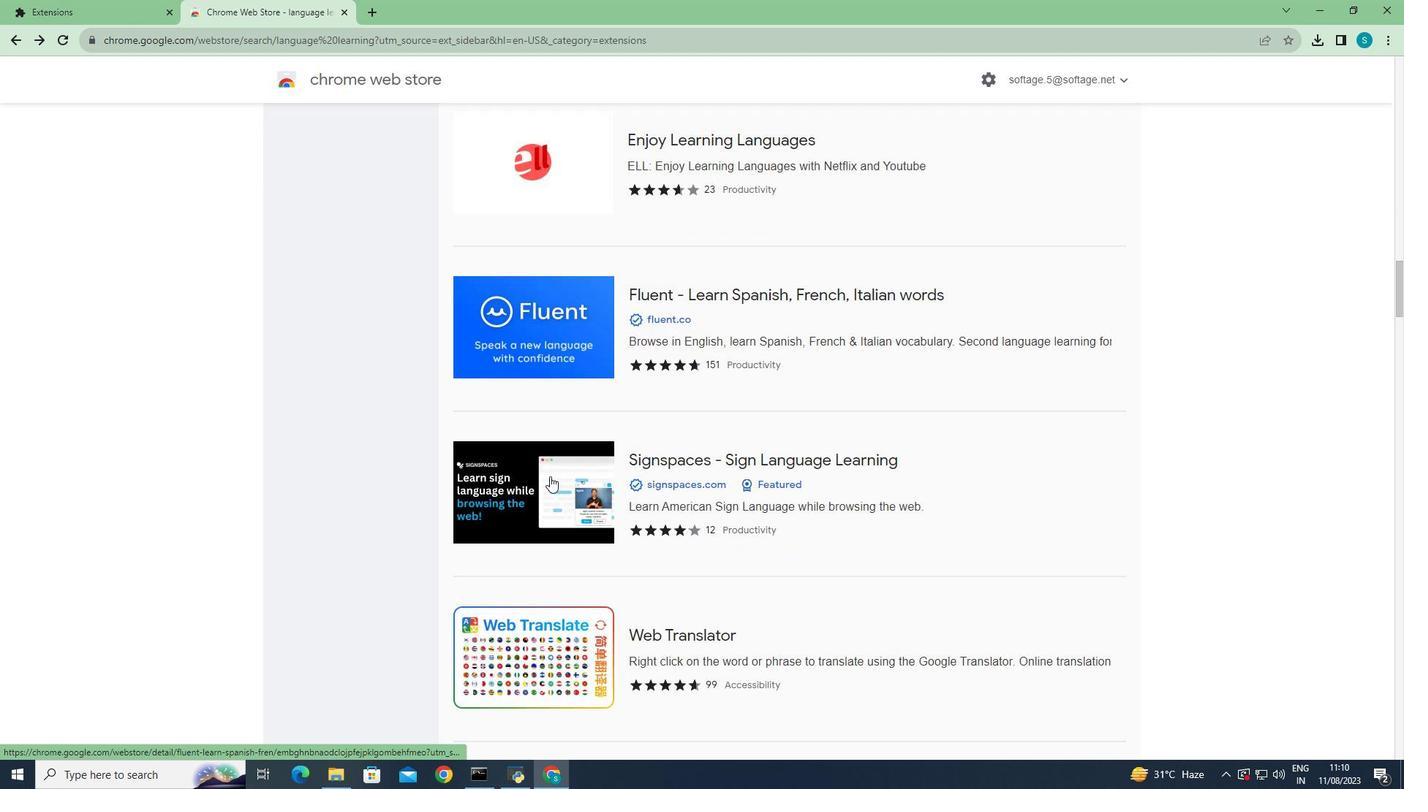 
Action: Mouse scrolled (550, 475) with delta (0, 0)
Screenshot: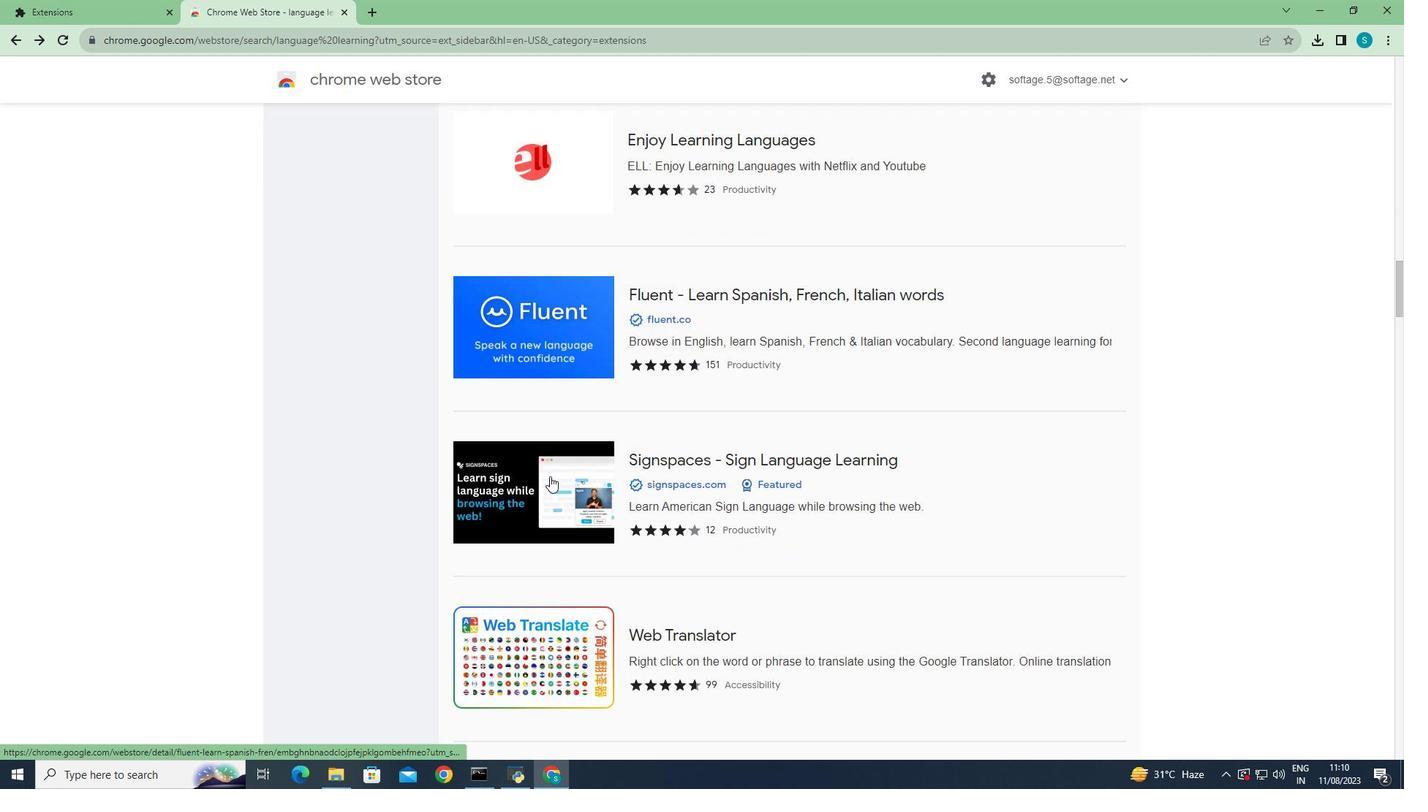 
Action: Mouse moved to (550, 476)
Screenshot: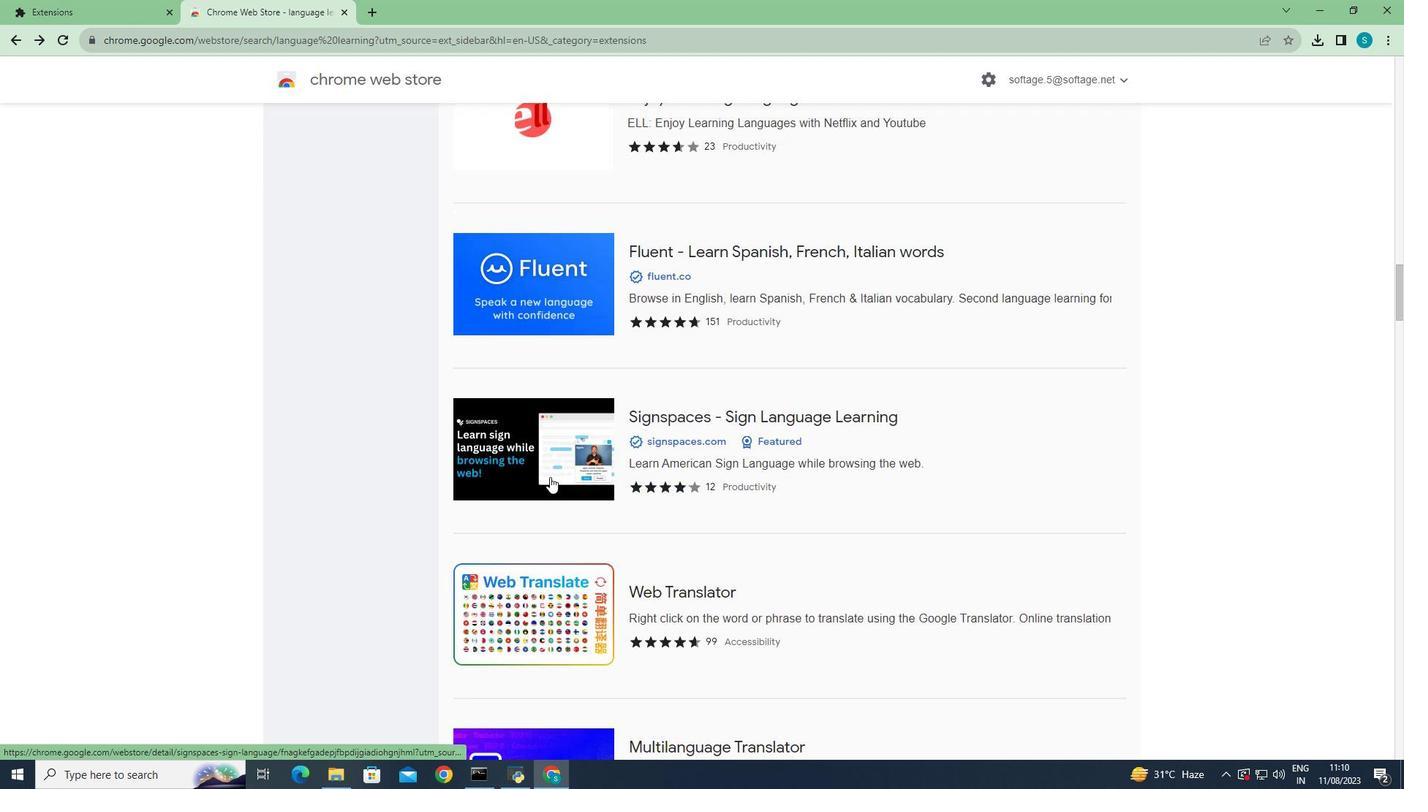 
Action: Mouse scrolled (550, 476) with delta (0, 0)
Screenshot: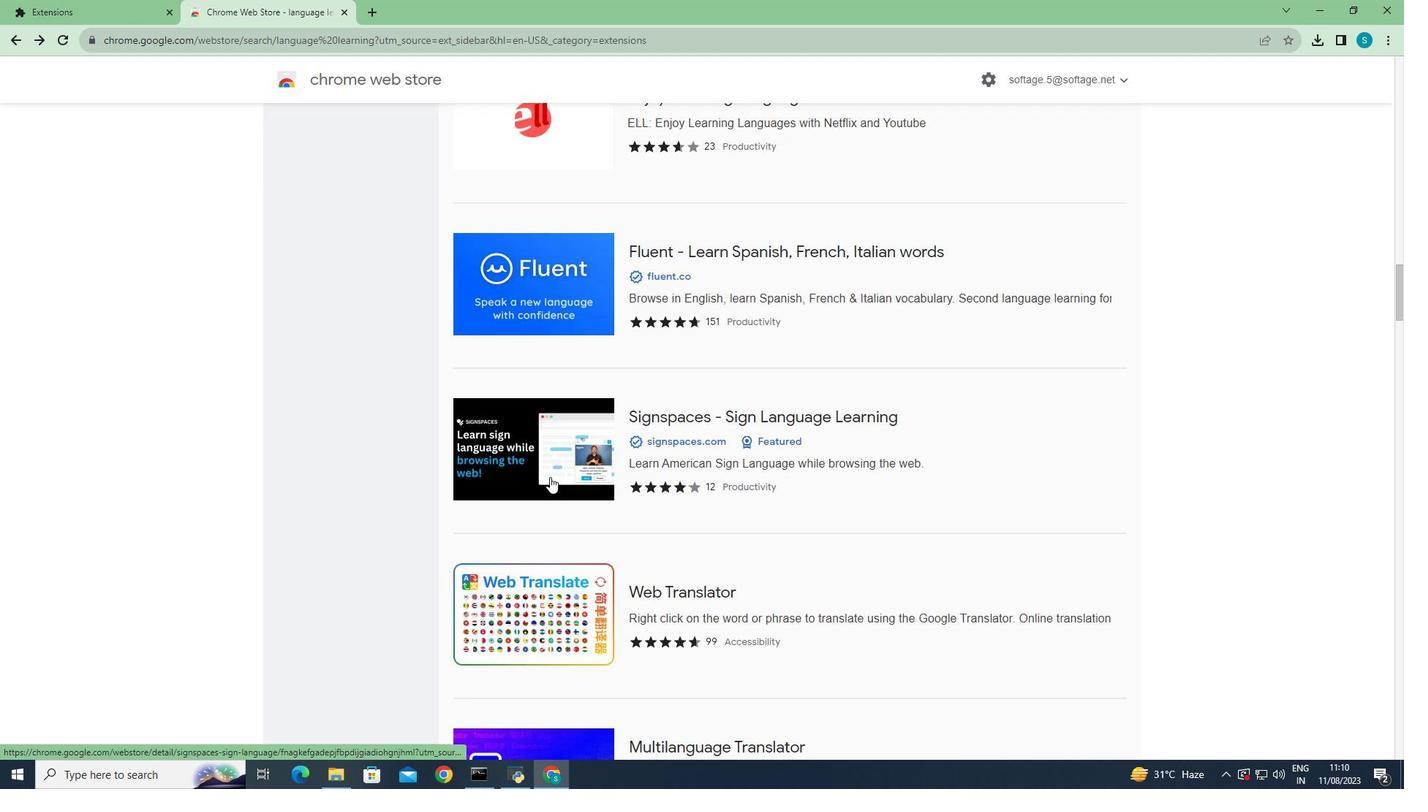 
Action: Mouse moved to (548, 479)
Screenshot: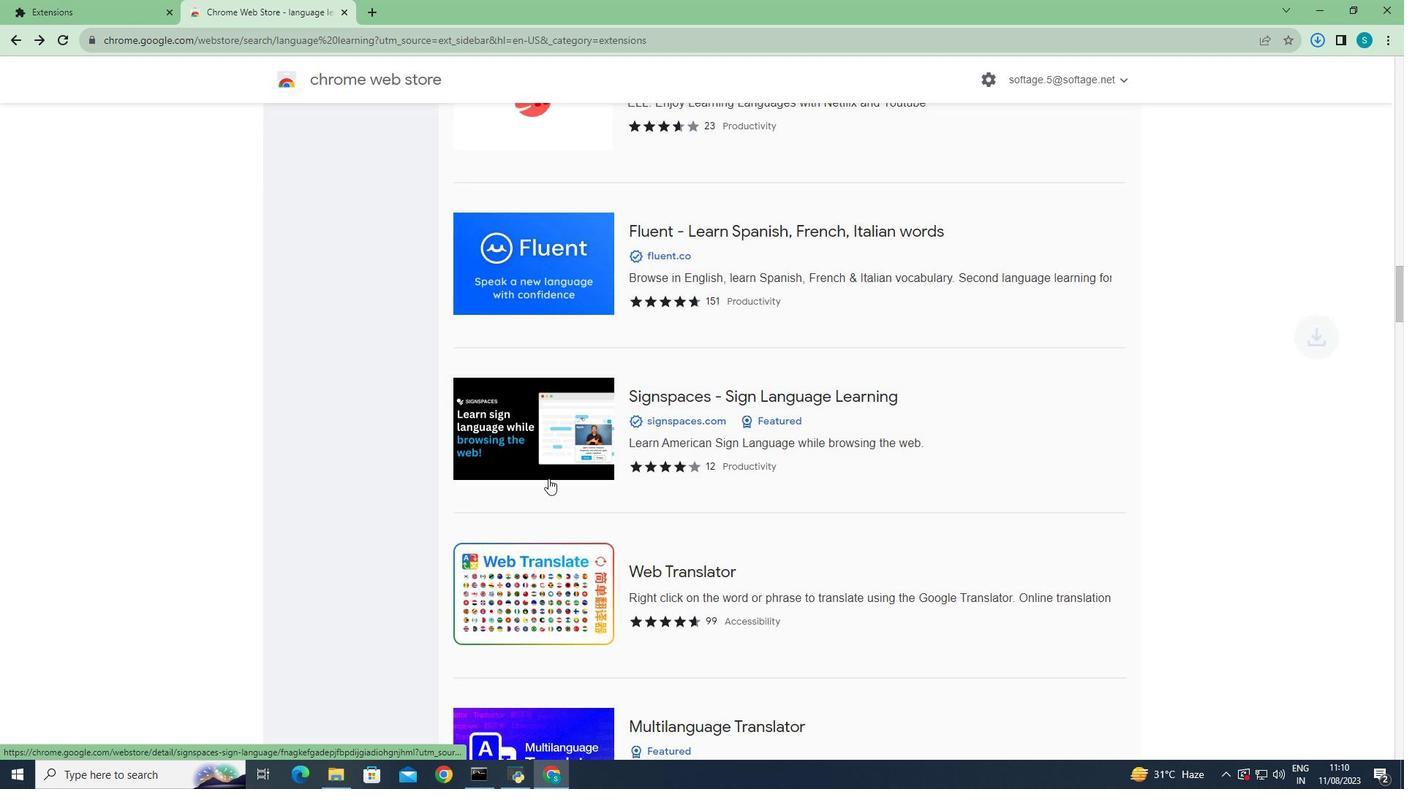 
Action: Mouse scrolled (548, 478) with delta (0, 0)
Screenshot: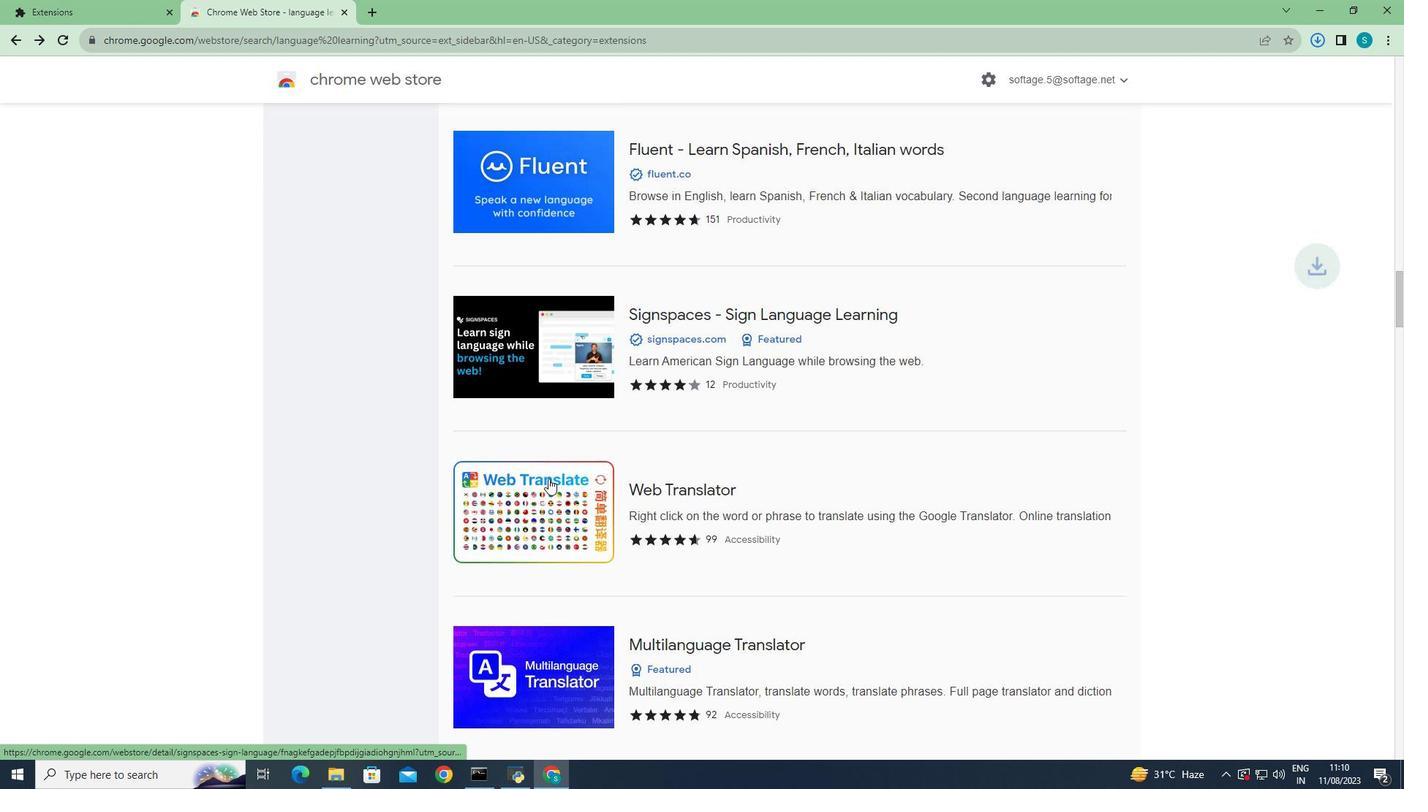 
Action: Mouse scrolled (548, 478) with delta (0, 0)
Screenshot: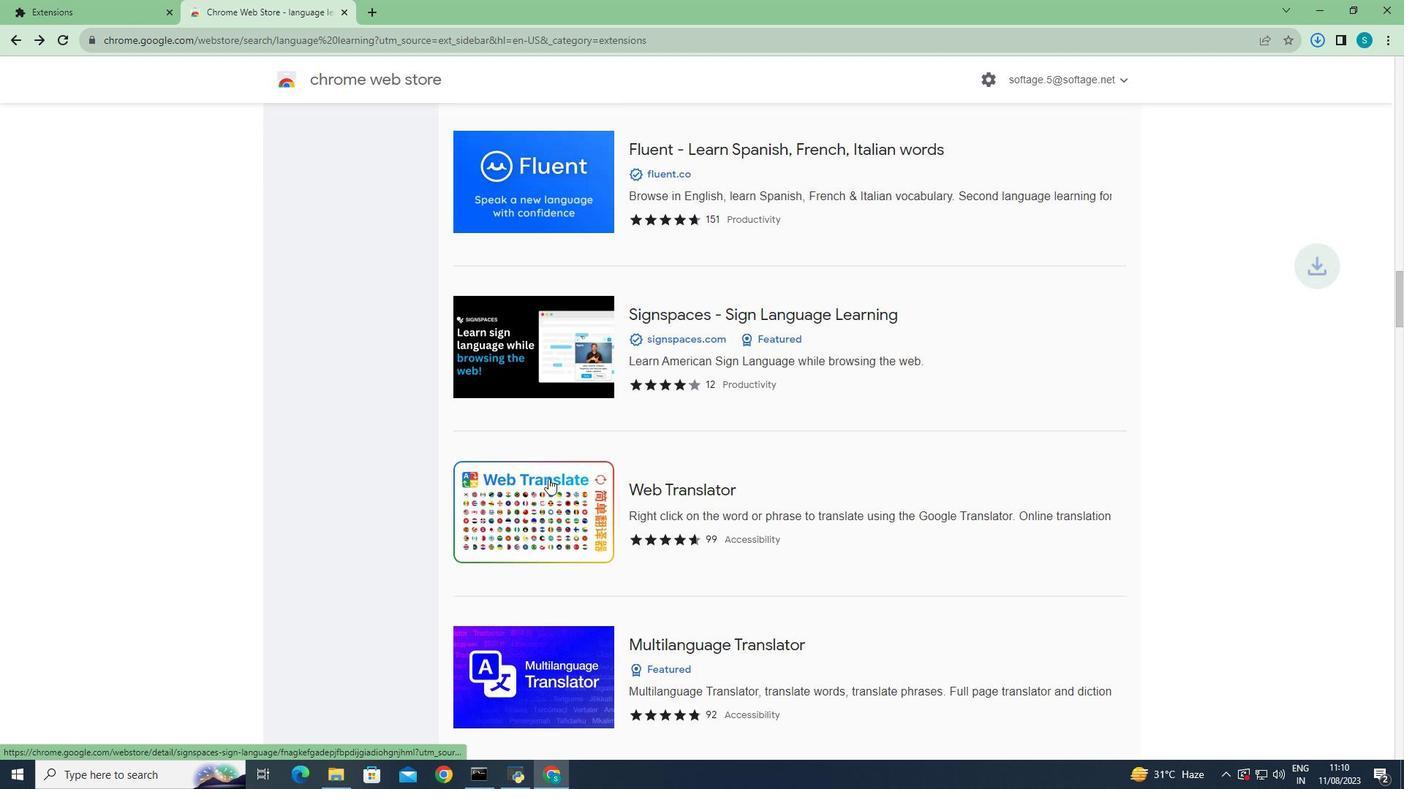 
Action: Mouse scrolled (548, 478) with delta (0, 0)
Screenshot: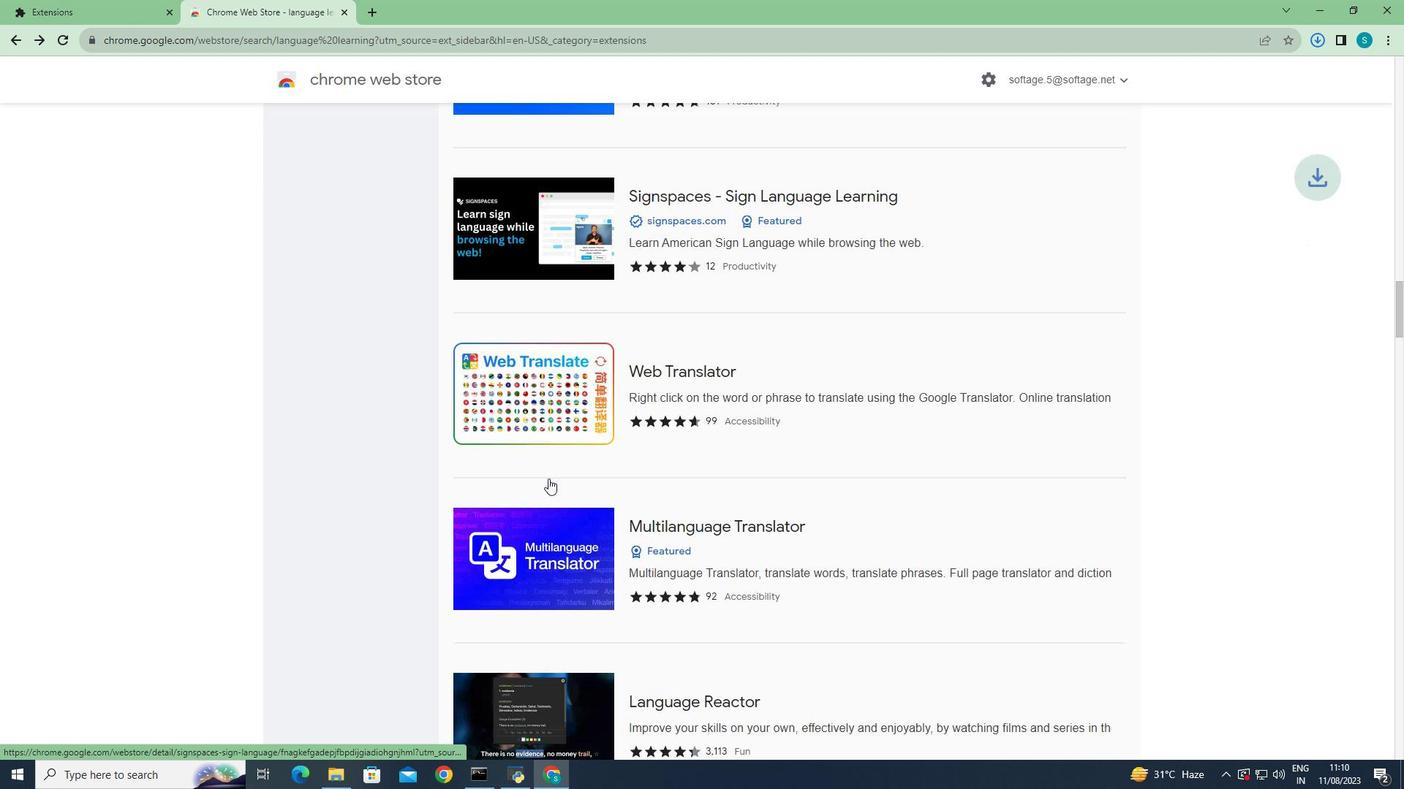 
Action: Mouse moved to (544, 487)
Screenshot: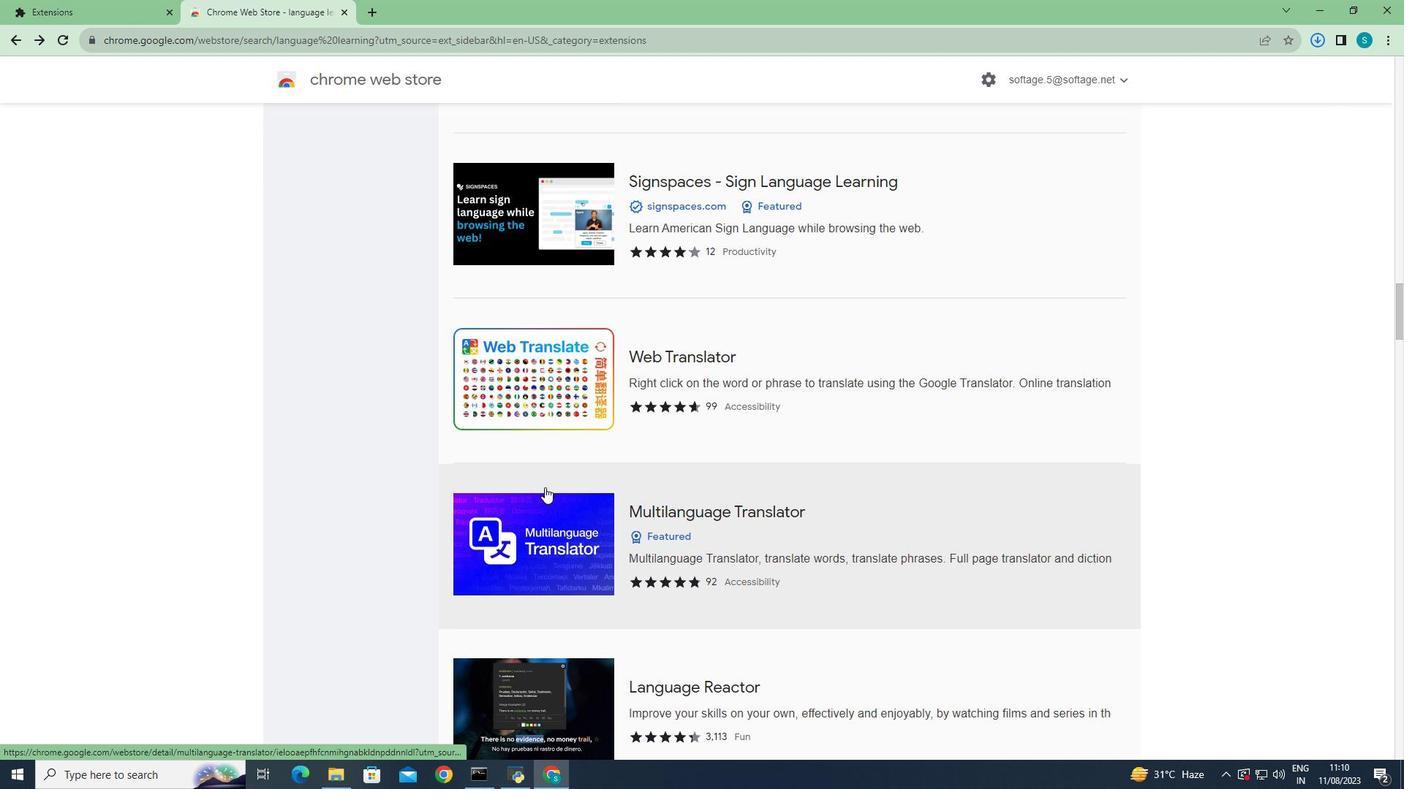 
Action: Mouse scrolled (544, 487) with delta (0, 0)
Screenshot: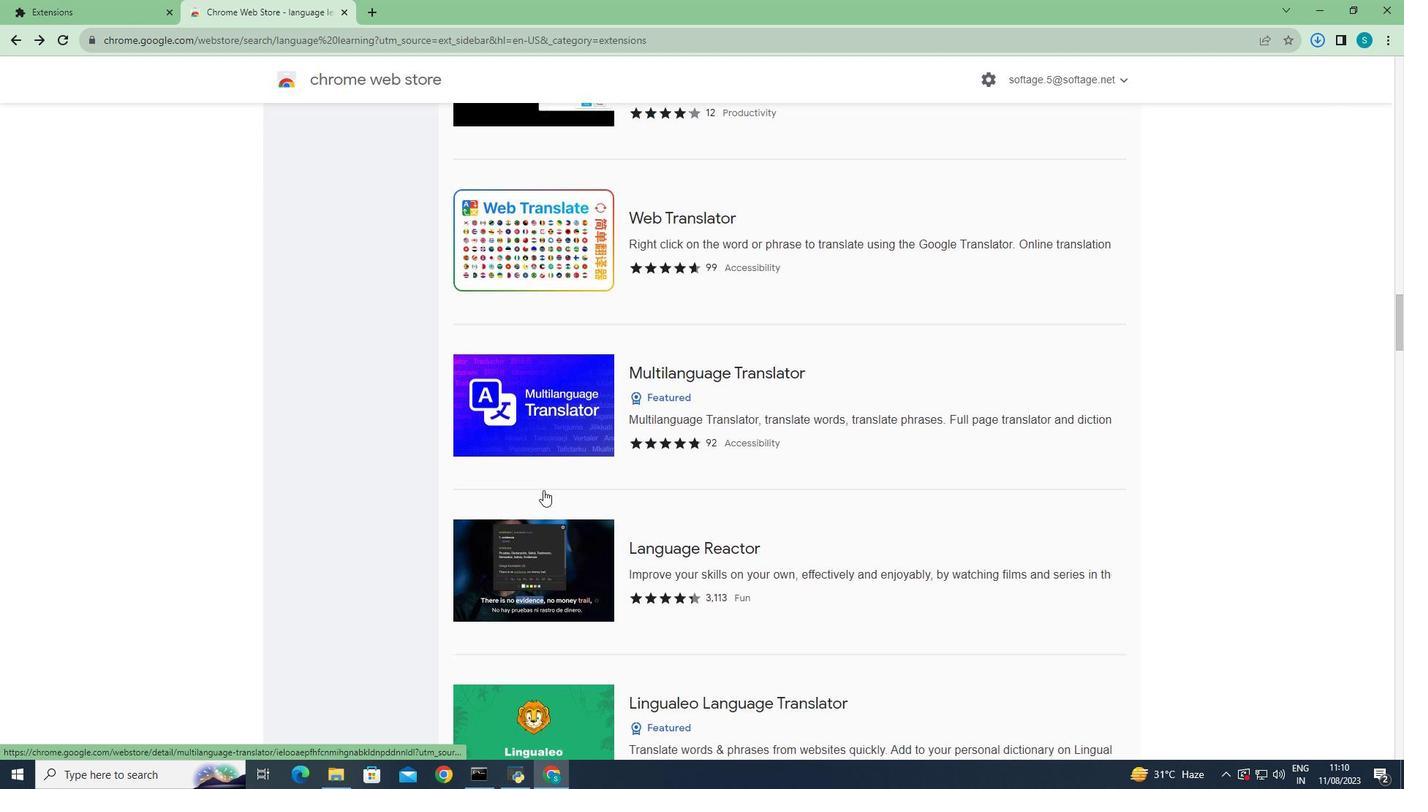 
Action: Mouse scrolled (544, 487) with delta (0, 0)
Screenshot: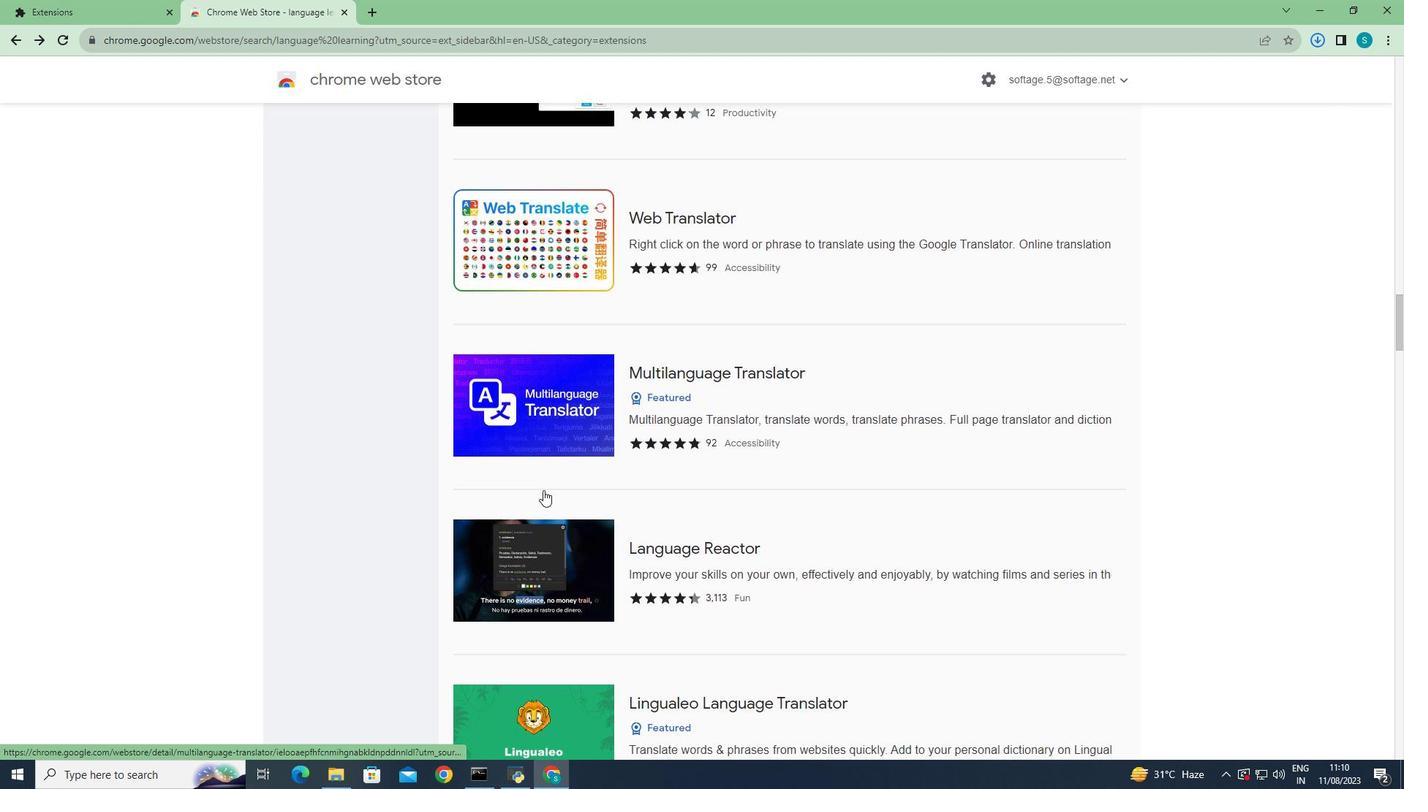 
Action: Mouse moved to (542, 492)
Screenshot: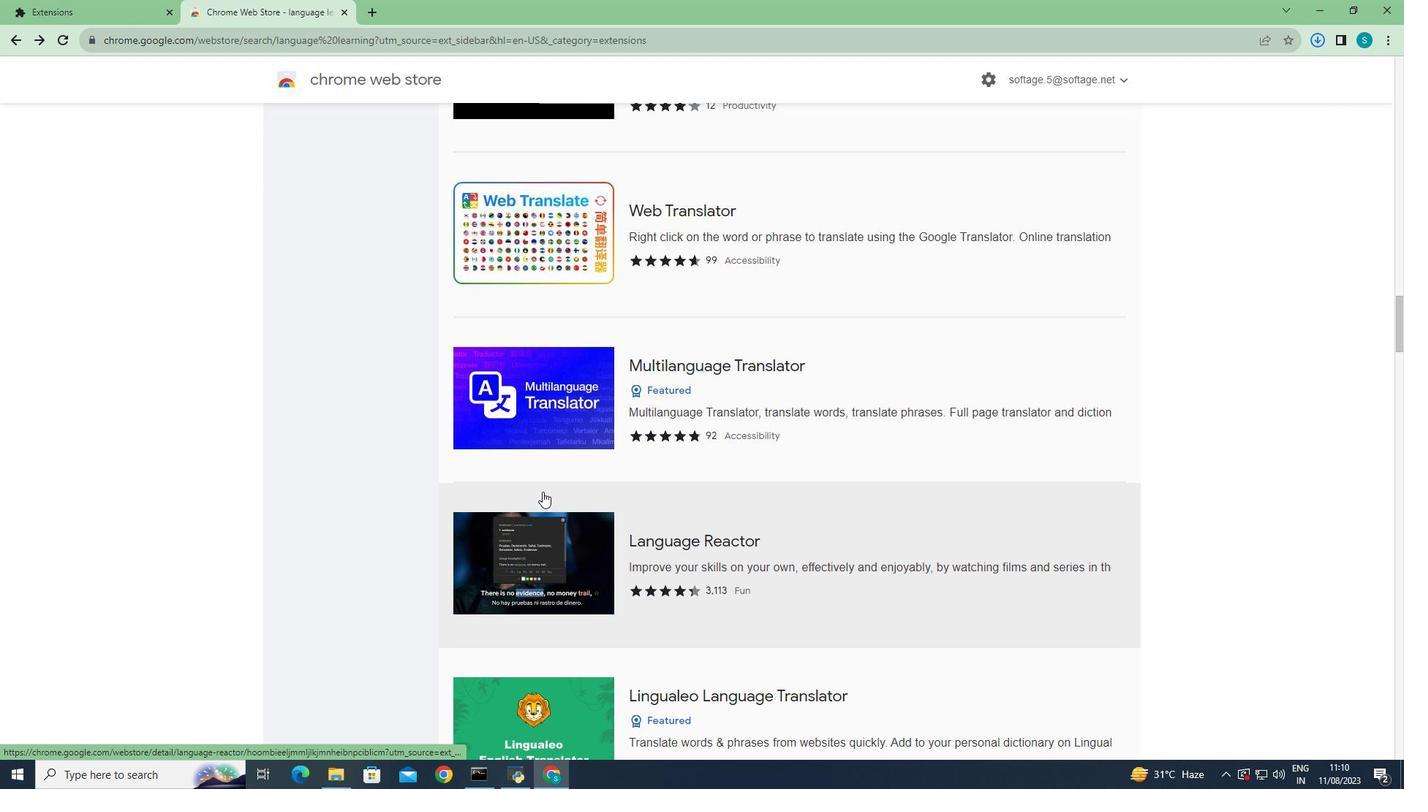 
Action: Mouse scrolled (542, 491) with delta (0, 0)
Screenshot: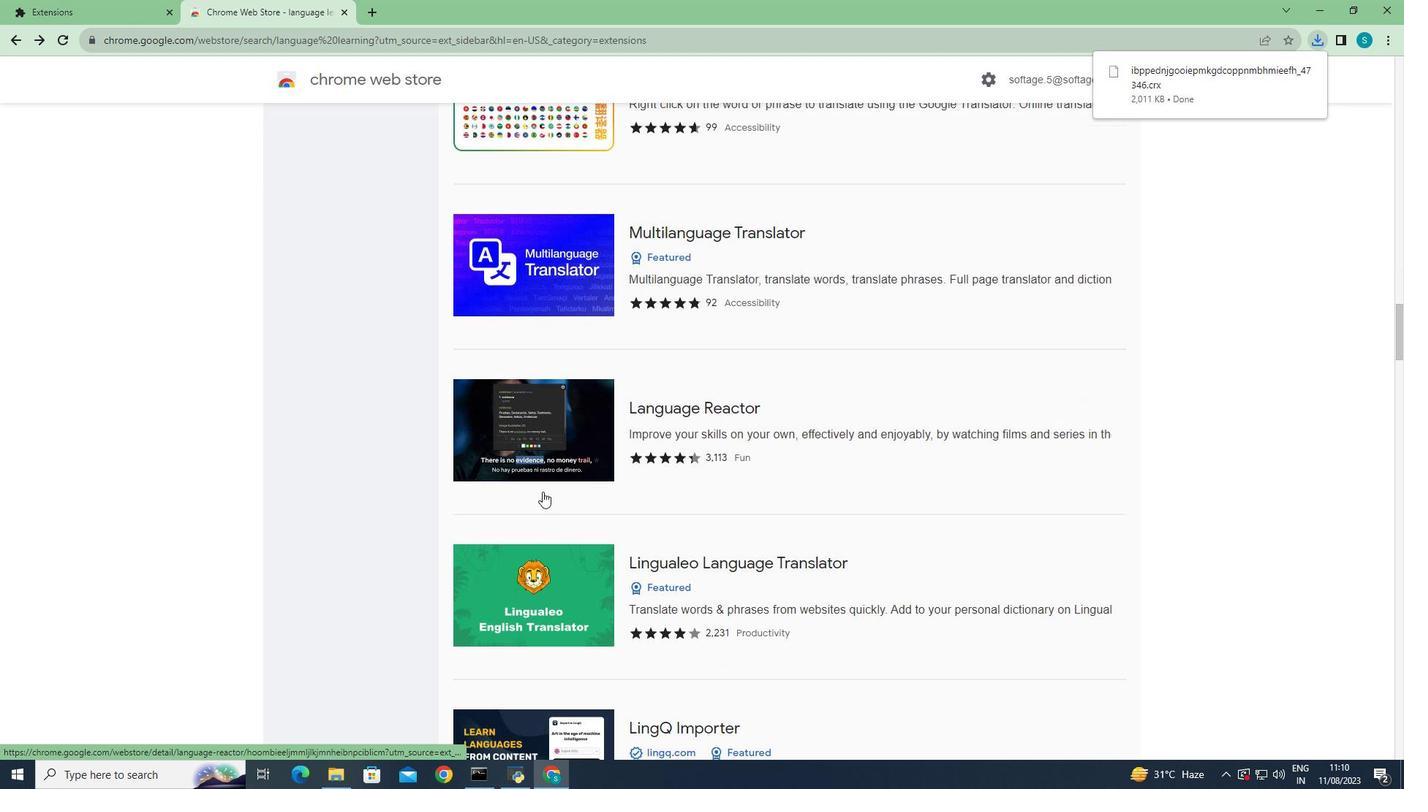 
Action: Mouse scrolled (542, 491) with delta (0, 0)
Screenshot: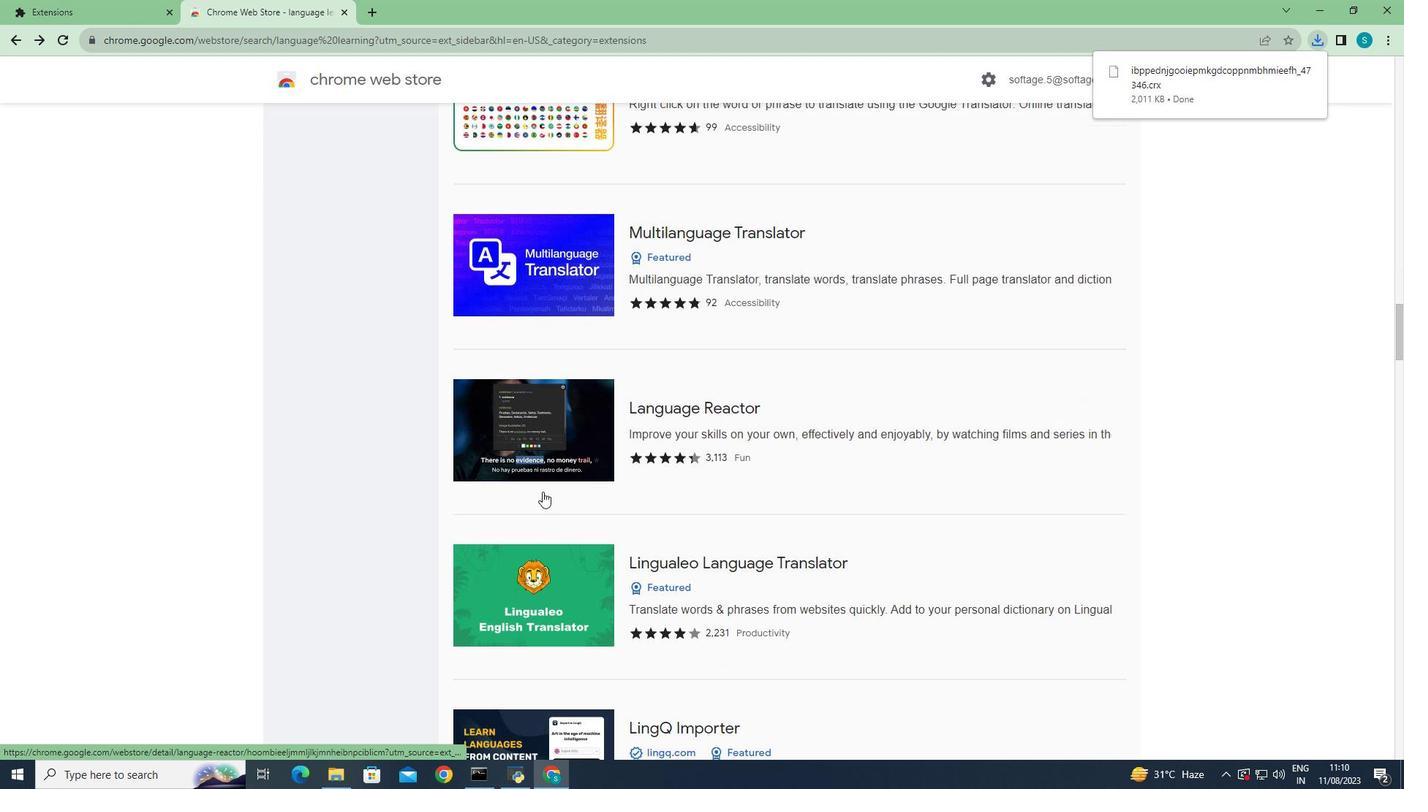 
Action: Mouse scrolled (542, 491) with delta (0, 0)
Screenshot: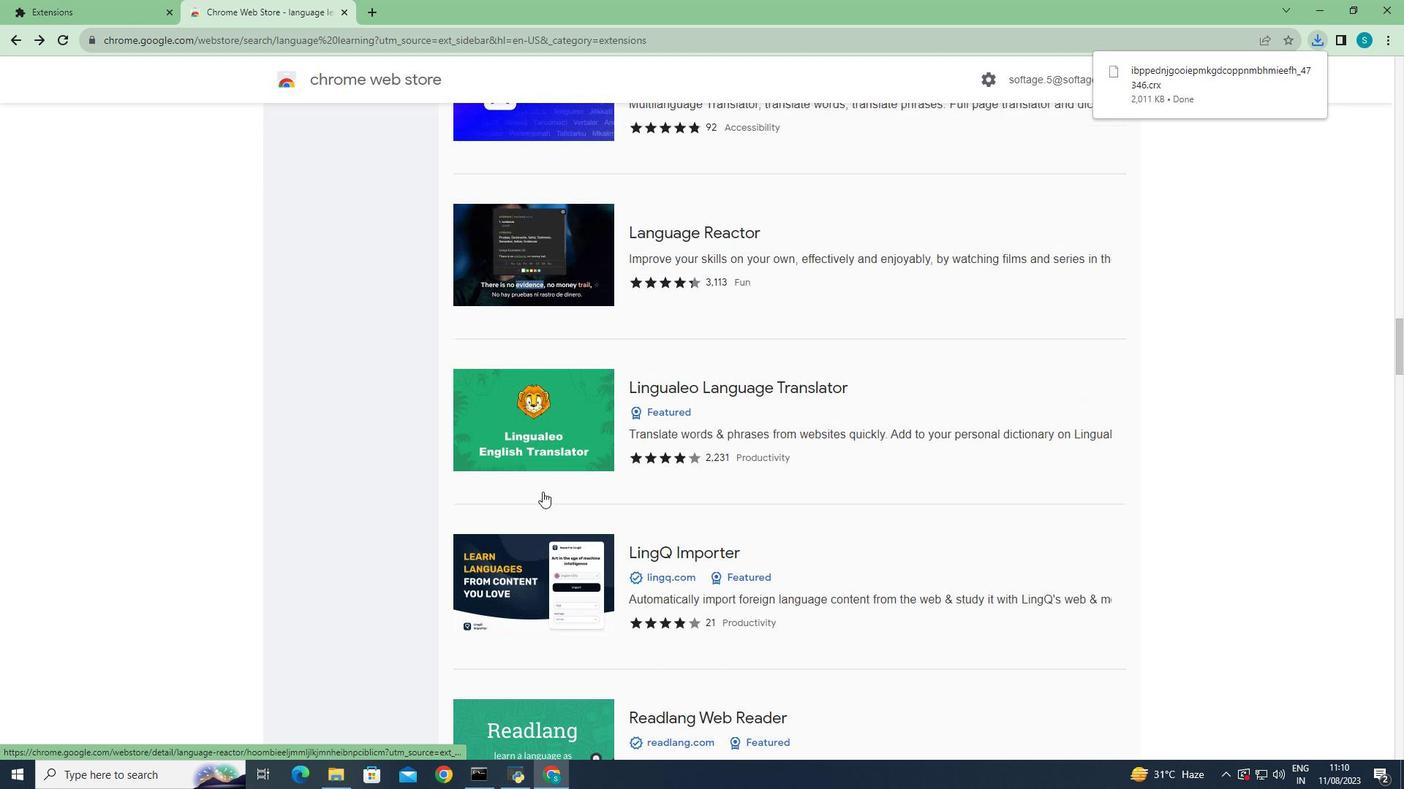 
Action: Mouse scrolled (542, 491) with delta (0, 0)
Screenshot: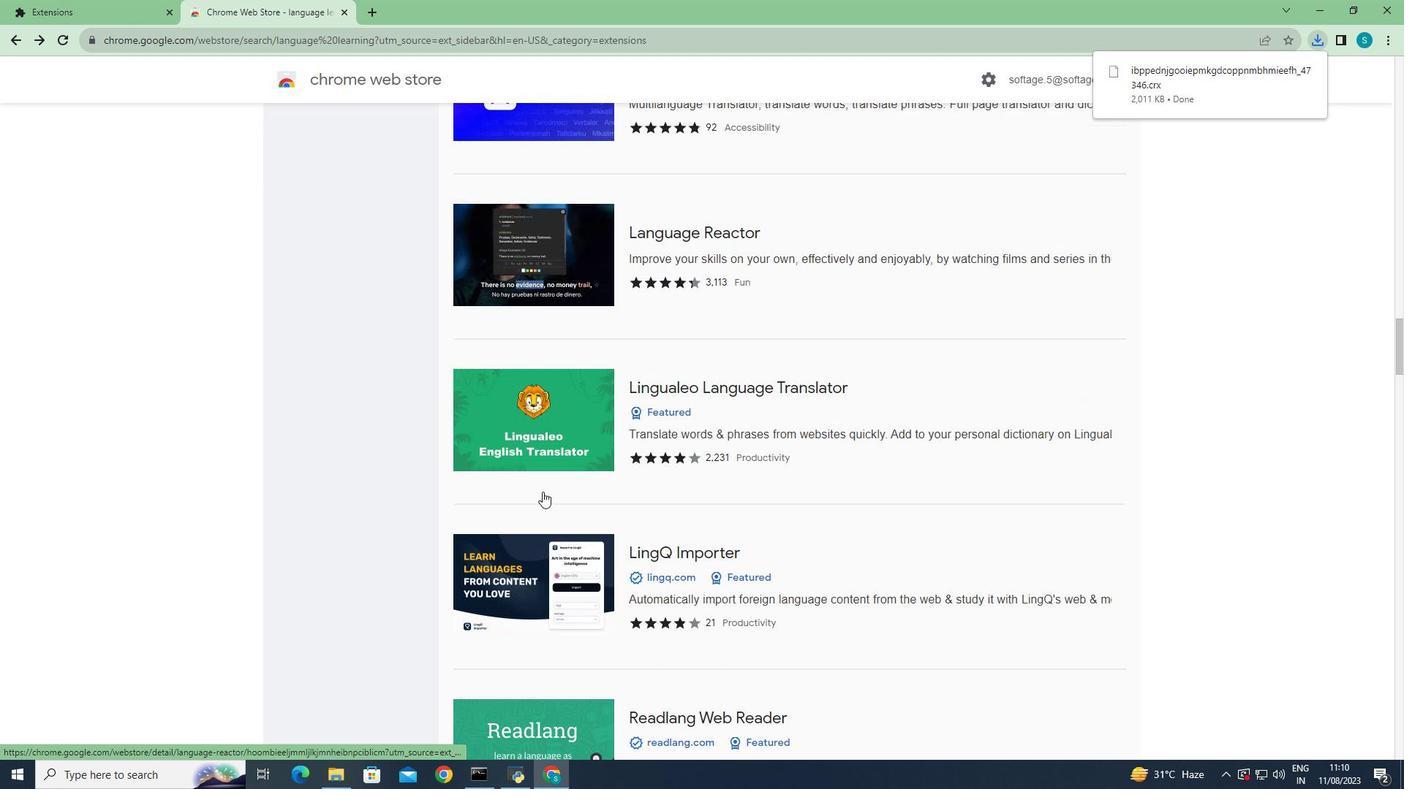 
Action: Mouse scrolled (542, 491) with delta (0, 0)
Screenshot: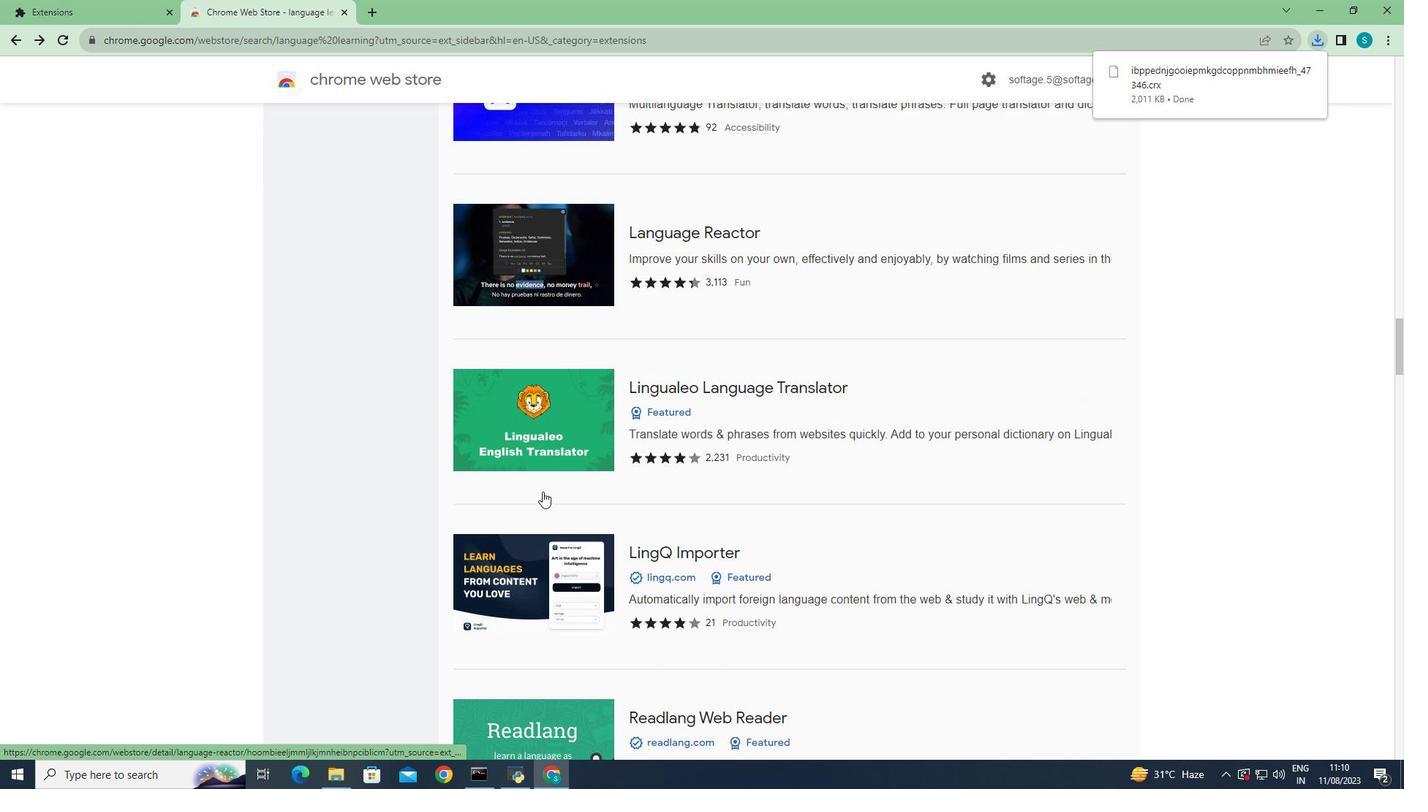 
Action: Mouse moved to (1269, 59)
Screenshot: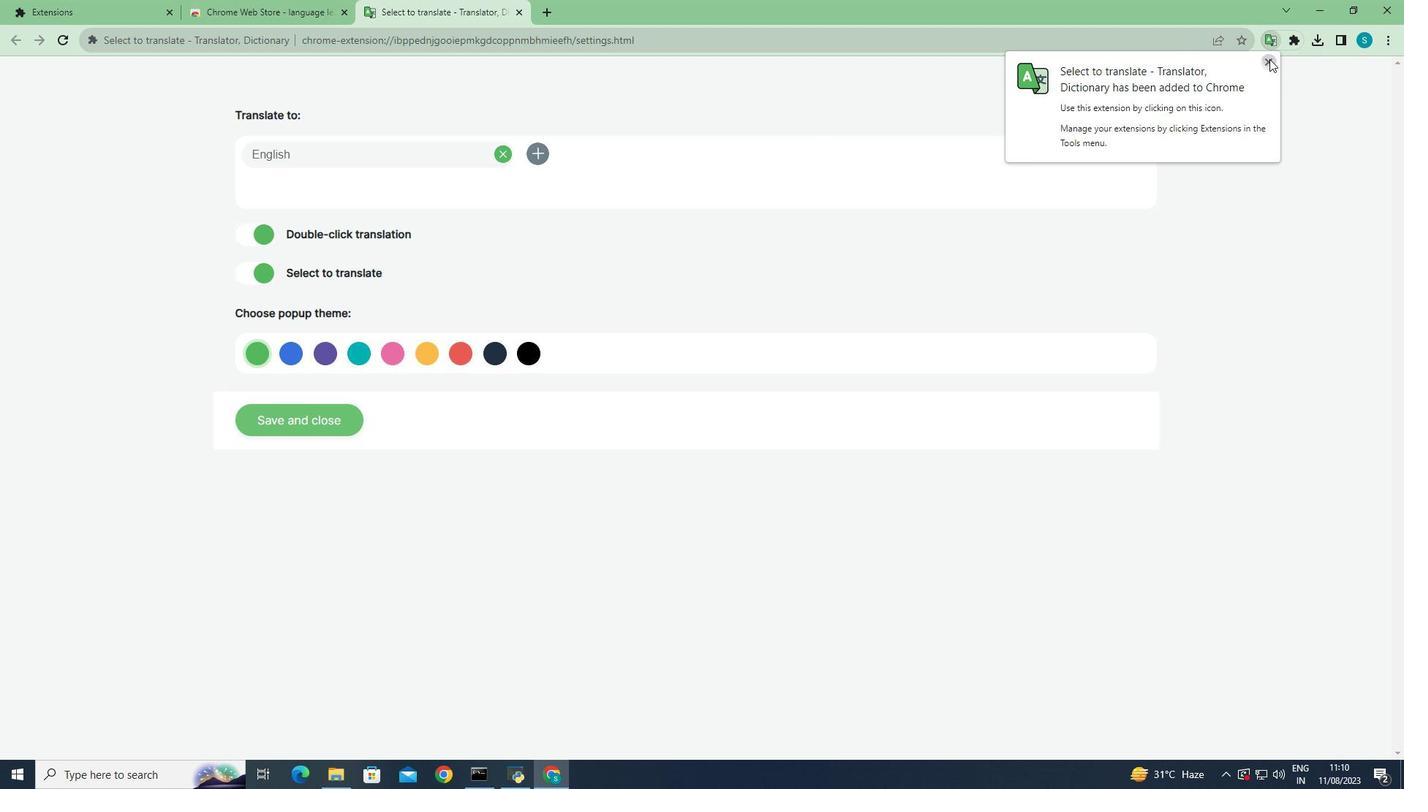 
Action: Mouse pressed left at (1269, 59)
Screenshot: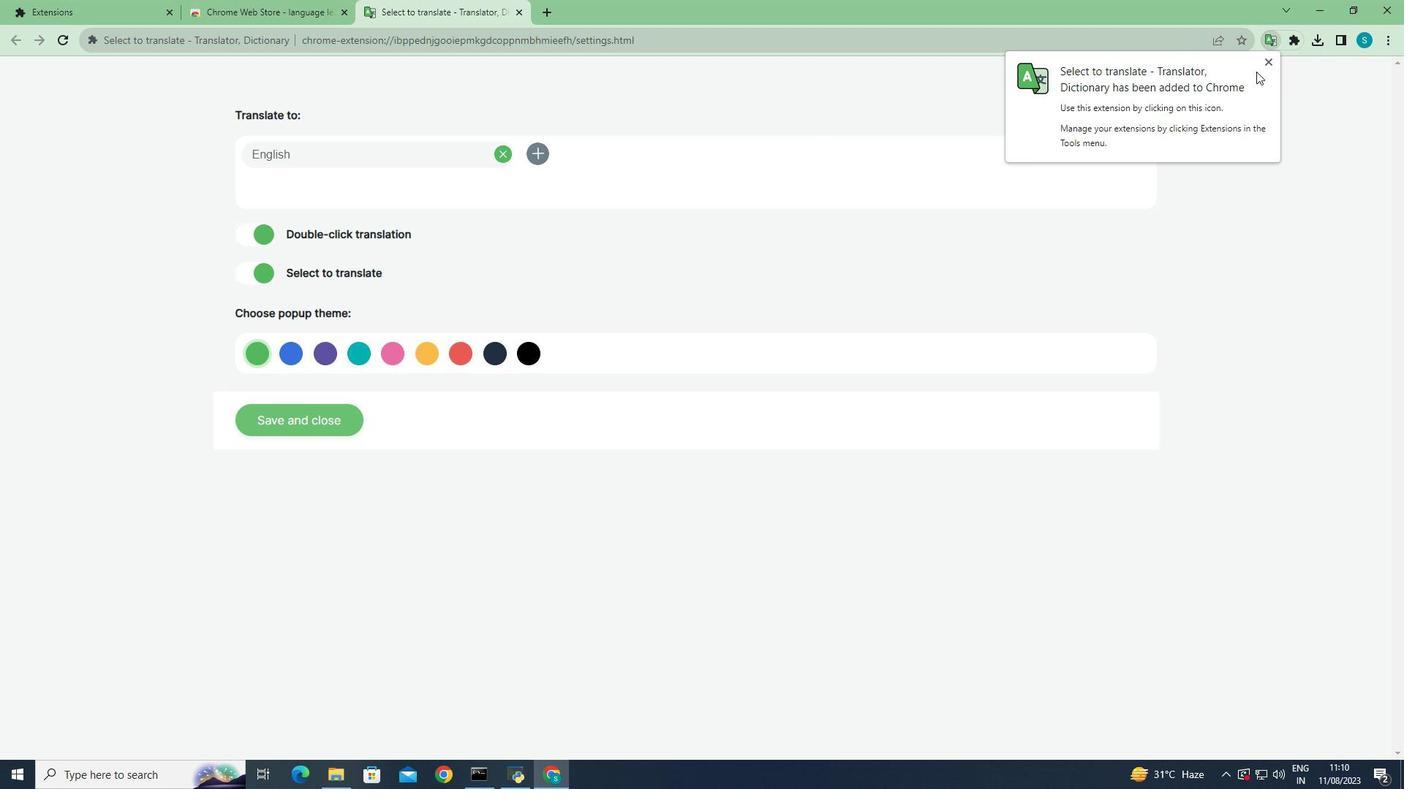 
Action: Mouse moved to (251, 353)
Screenshot: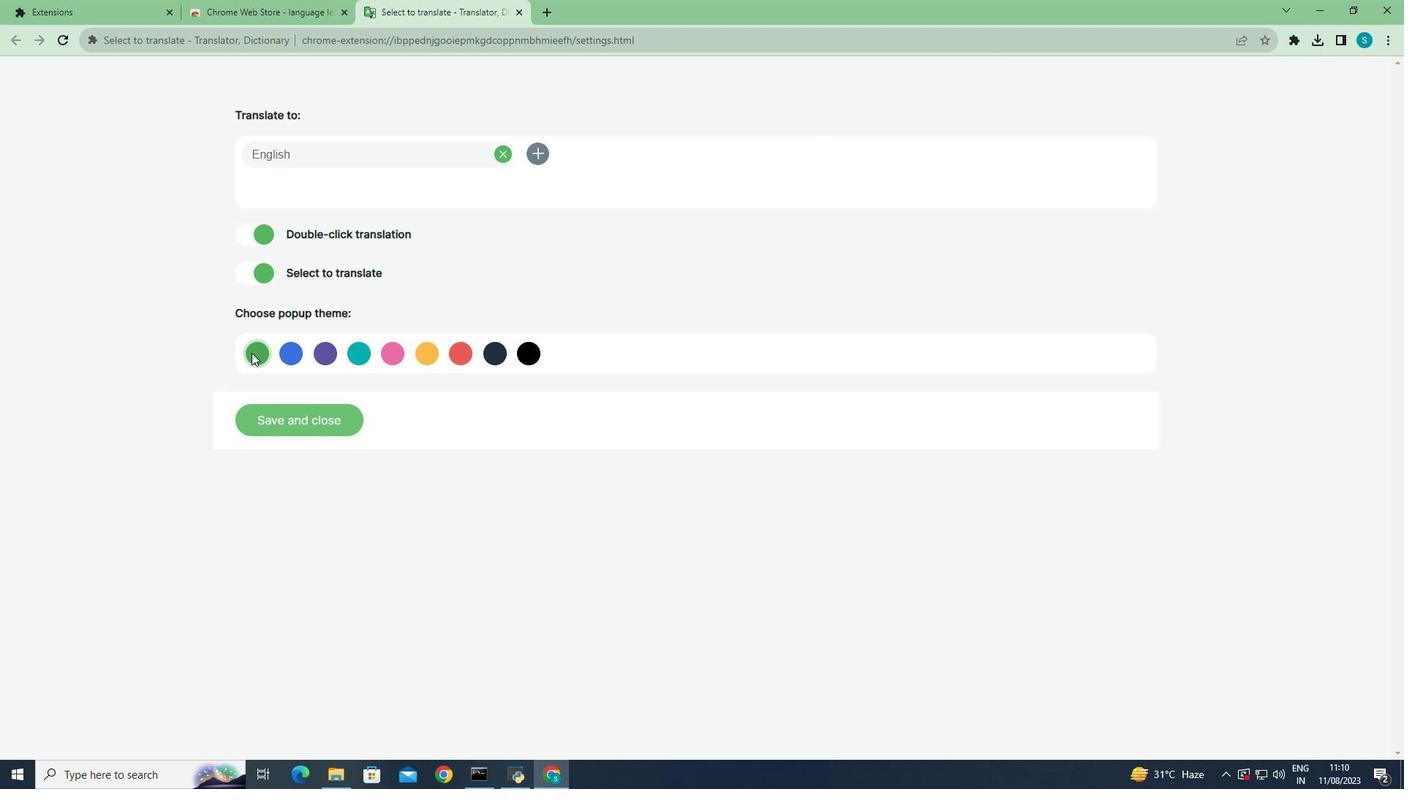 
Action: Mouse pressed left at (251, 353)
Screenshot: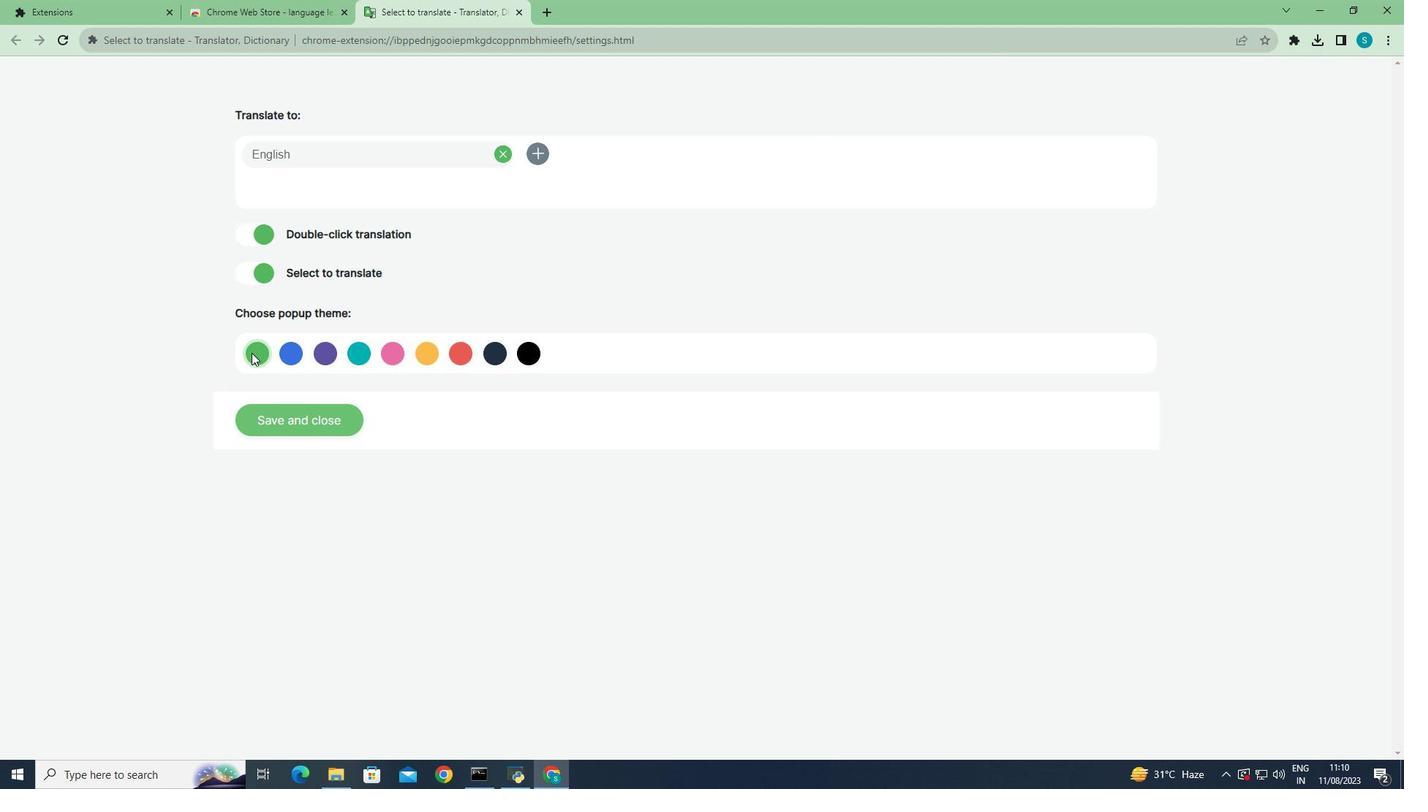 
Action: Mouse moved to (268, 423)
Screenshot: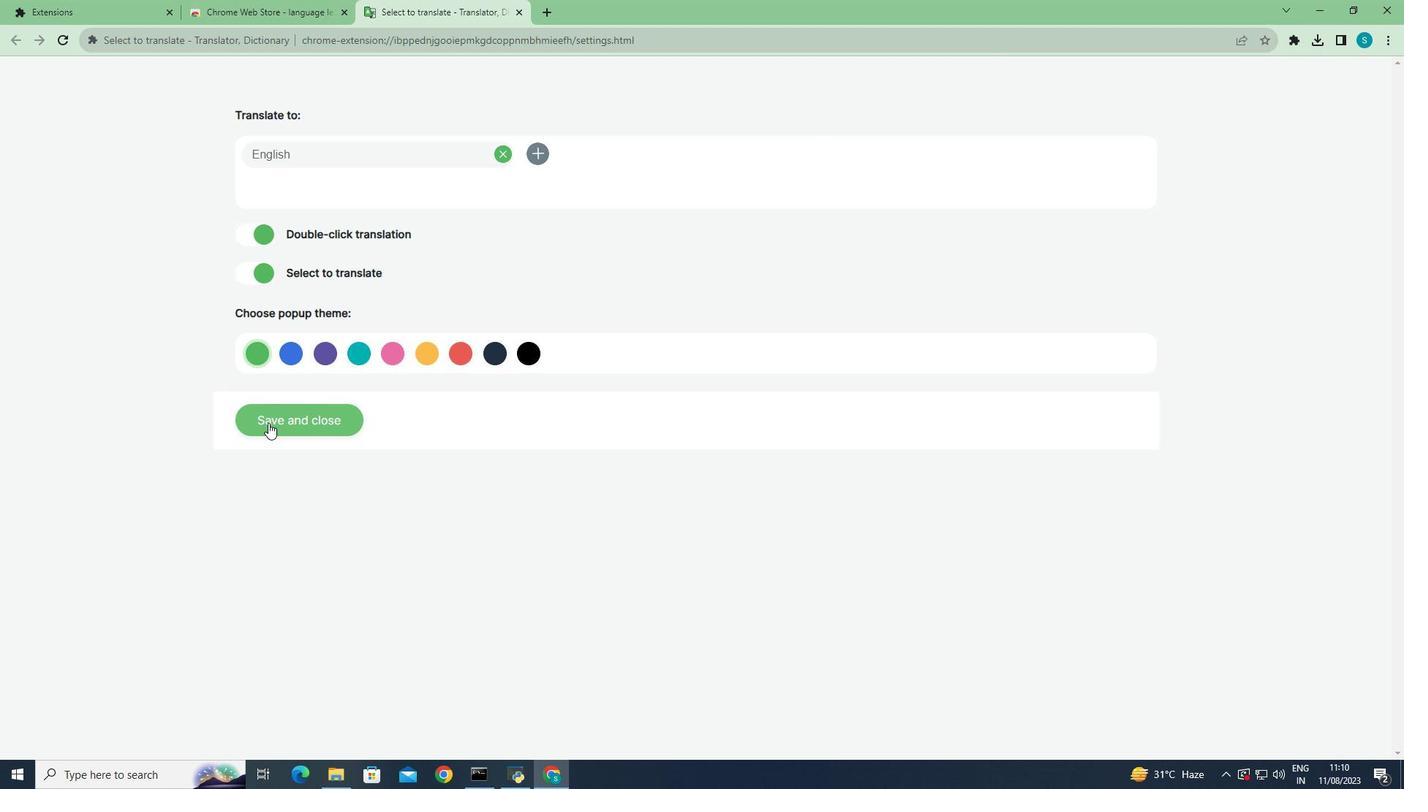 
Action: Mouse pressed left at (268, 423)
Screenshot: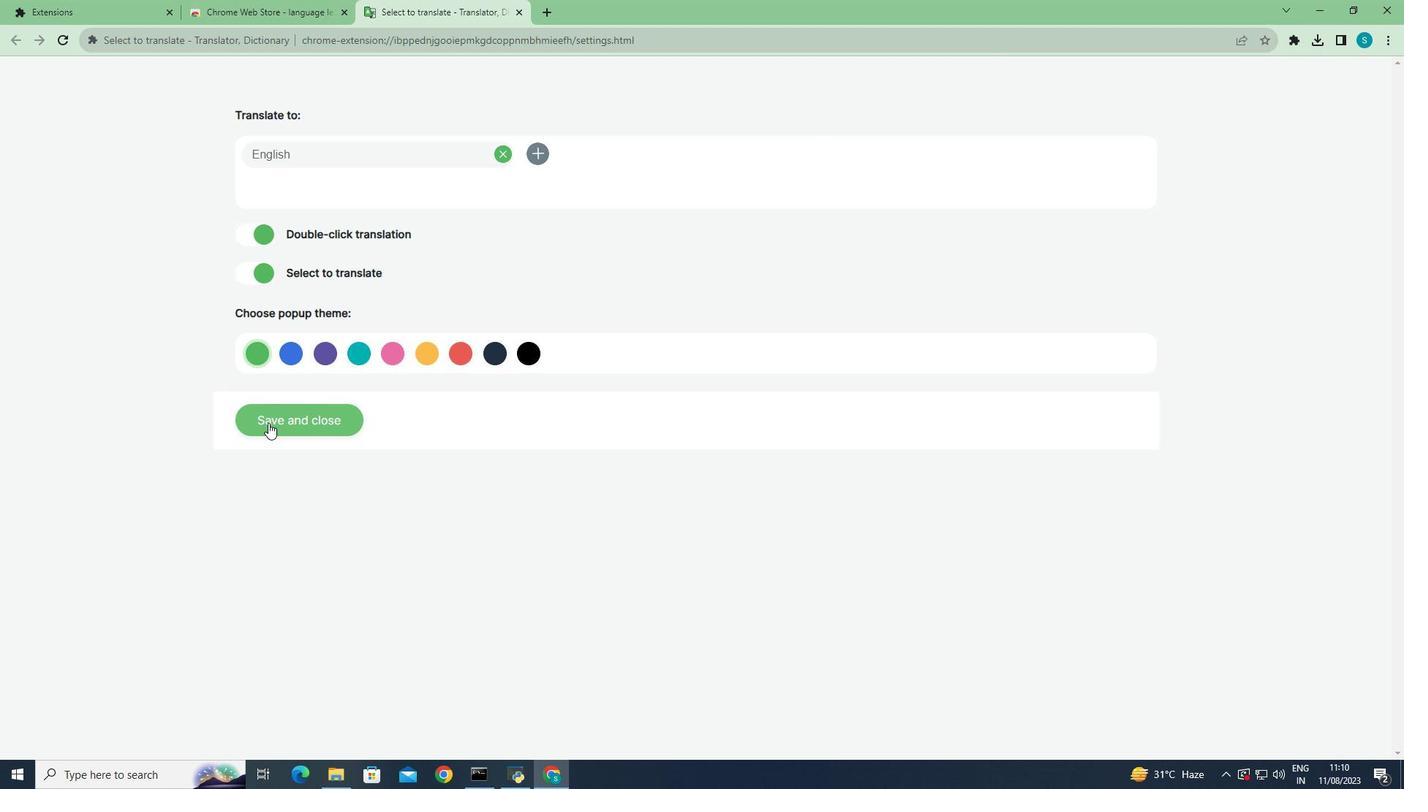 
Action: Mouse moved to (519, 10)
Screenshot: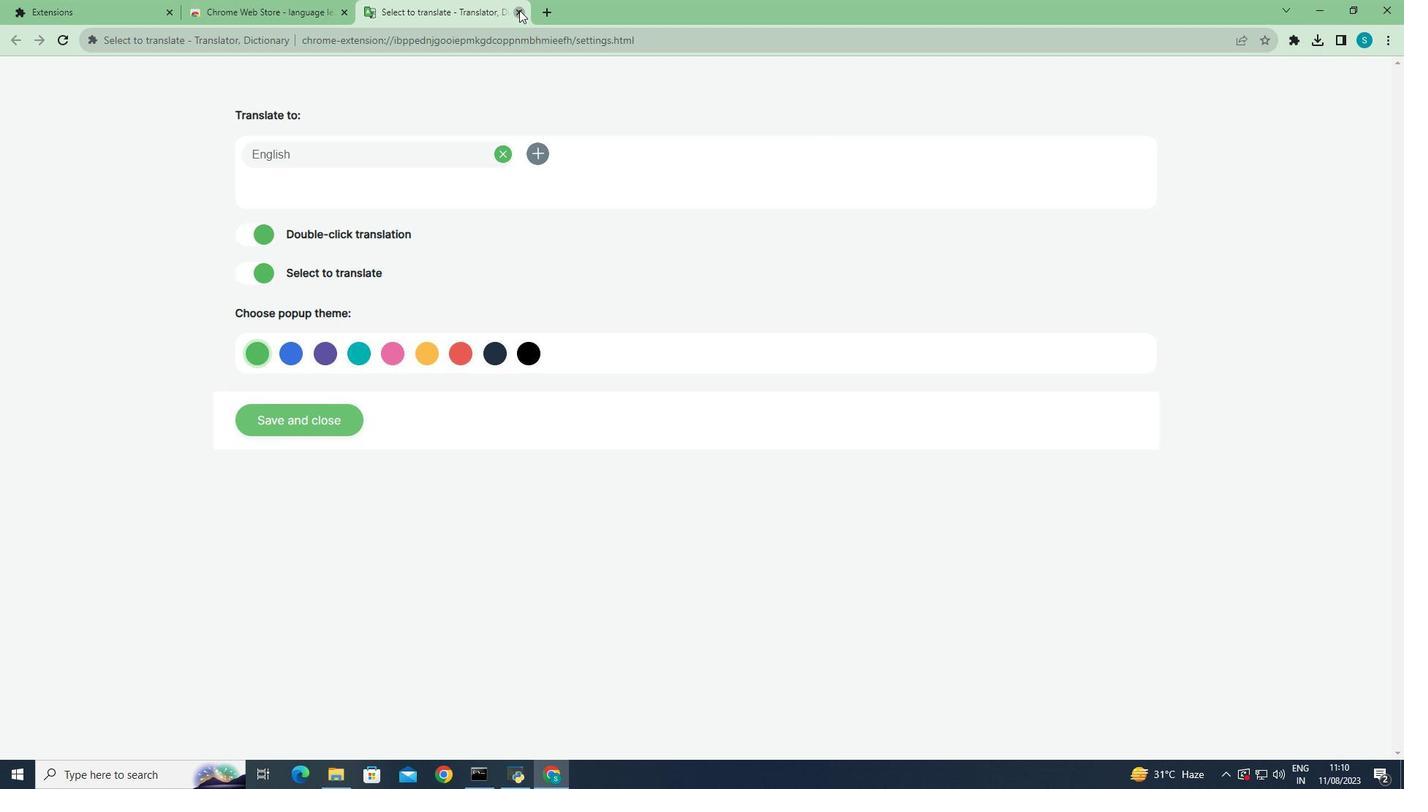 
Action: Mouse pressed left at (519, 10)
Screenshot: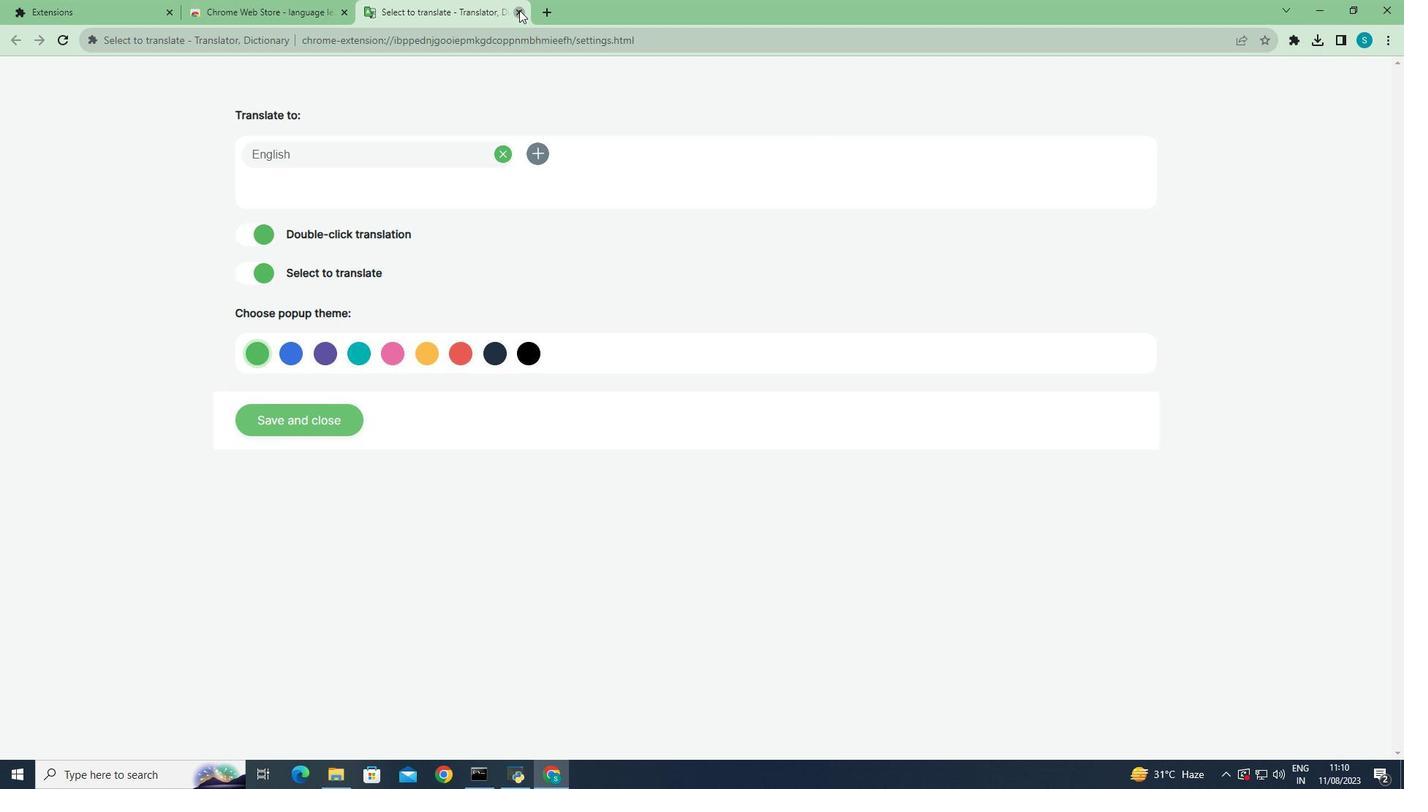 
Action: Mouse moved to (520, 475)
Screenshot: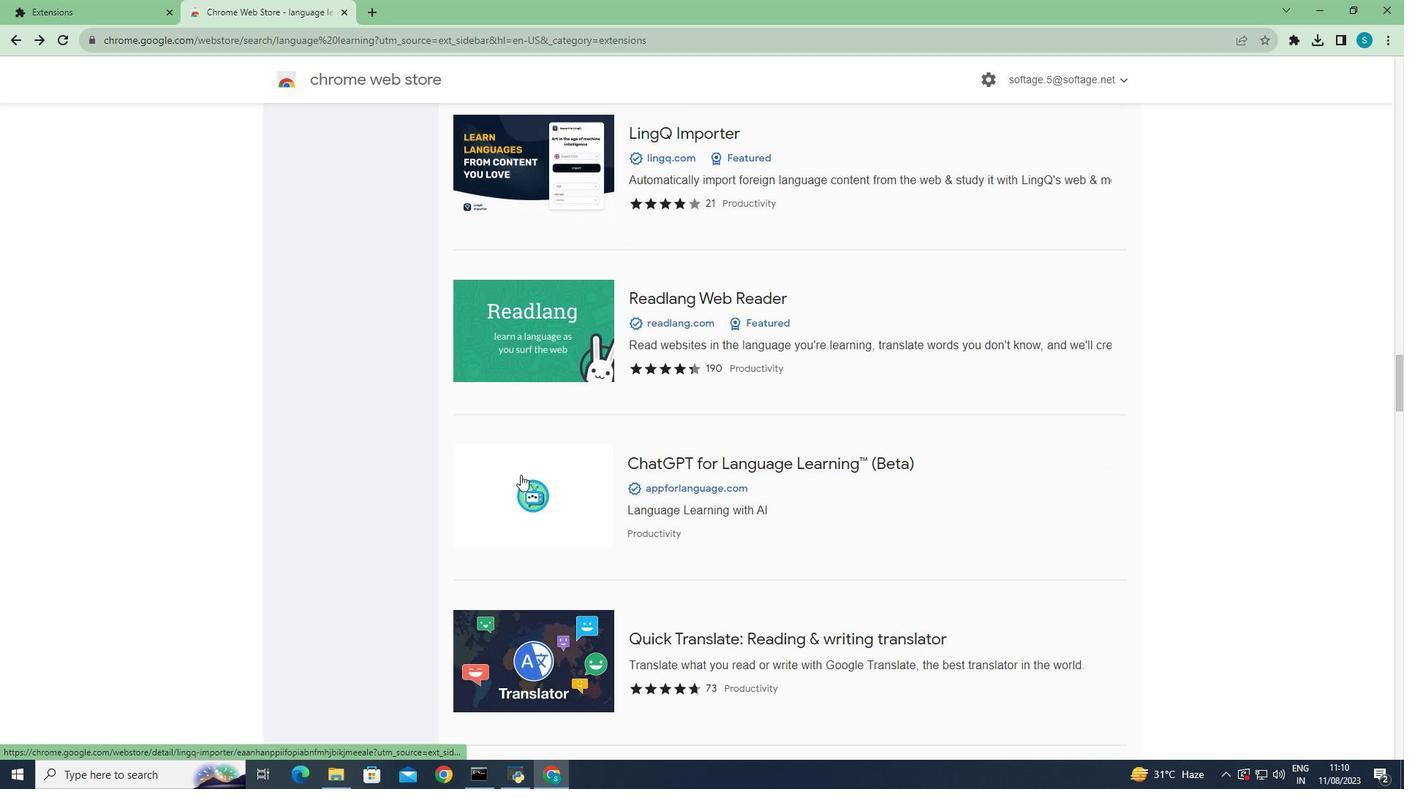 
Action: Mouse scrolled (520, 462) with delta (0, 0)
Screenshot: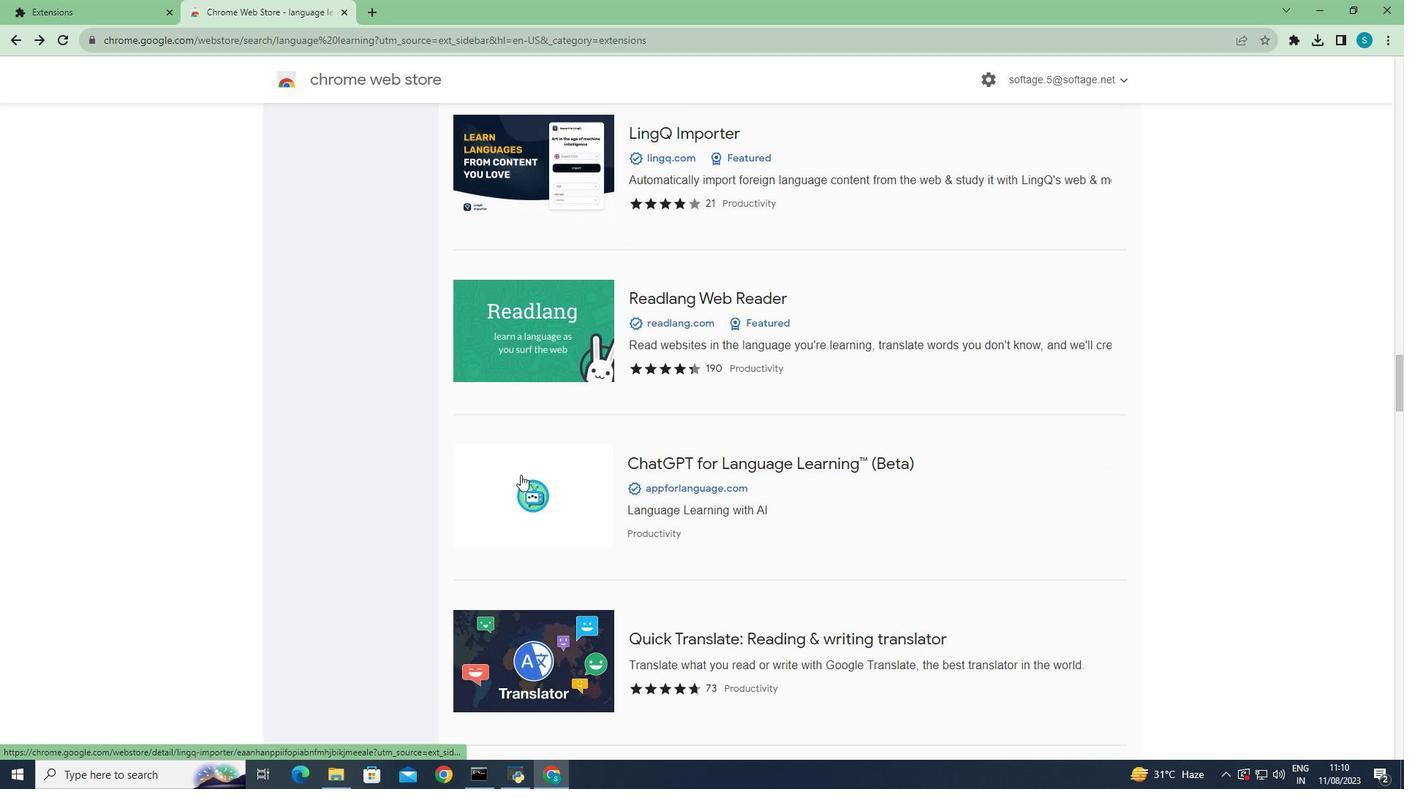 
Action: Mouse scrolled (520, 467) with delta (0, 0)
Screenshot: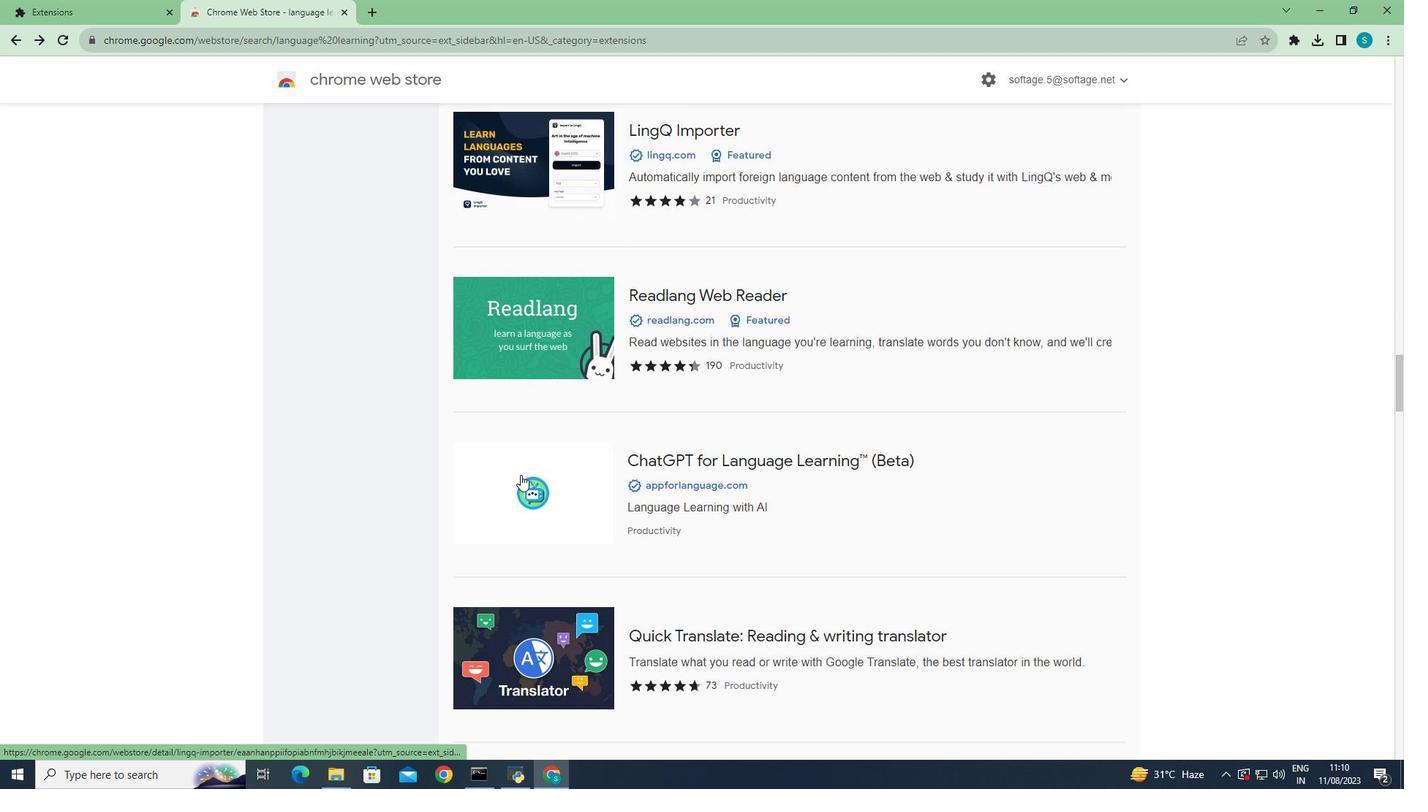 
Action: Mouse scrolled (520, 470) with delta (0, 0)
Screenshot: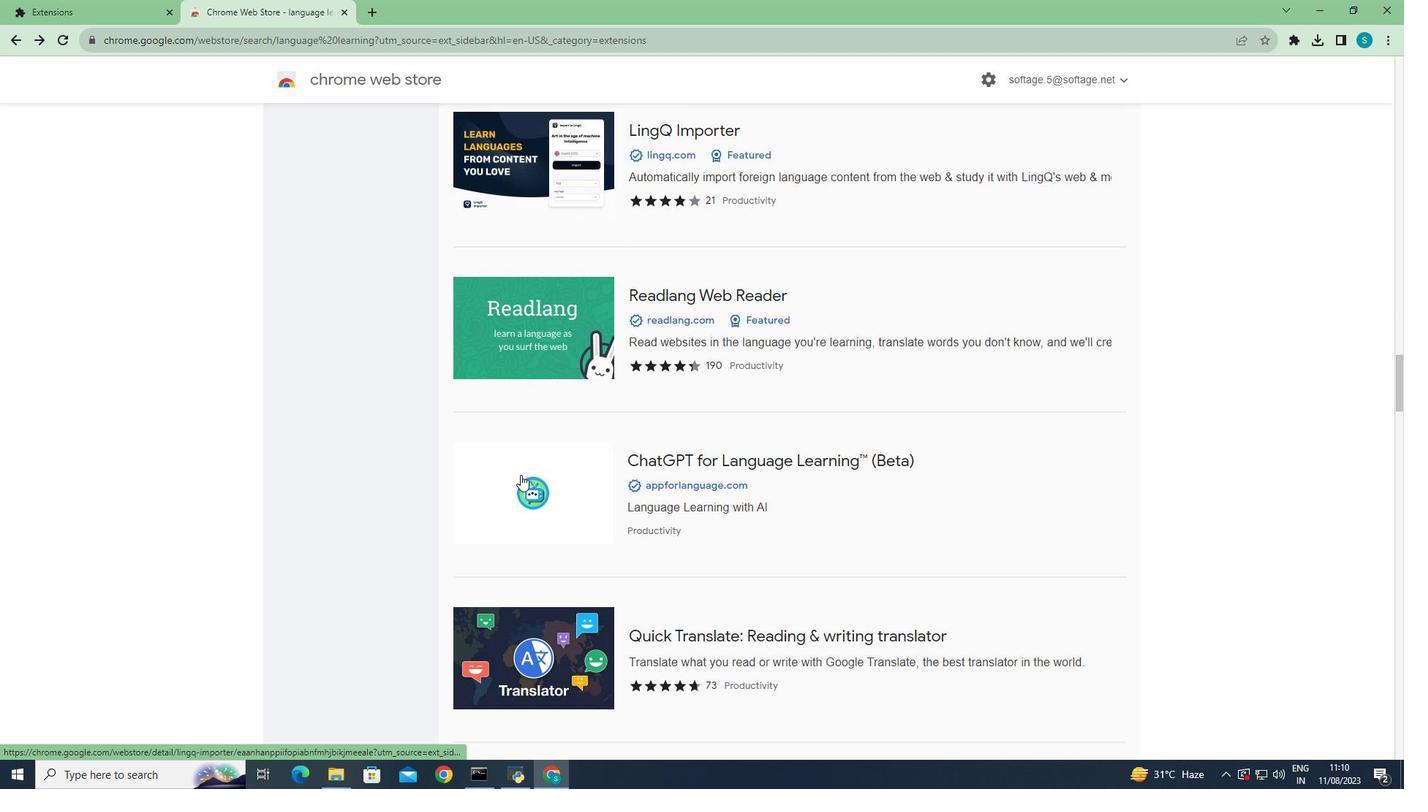 
Action: Mouse scrolled (520, 471) with delta (0, 0)
Screenshot: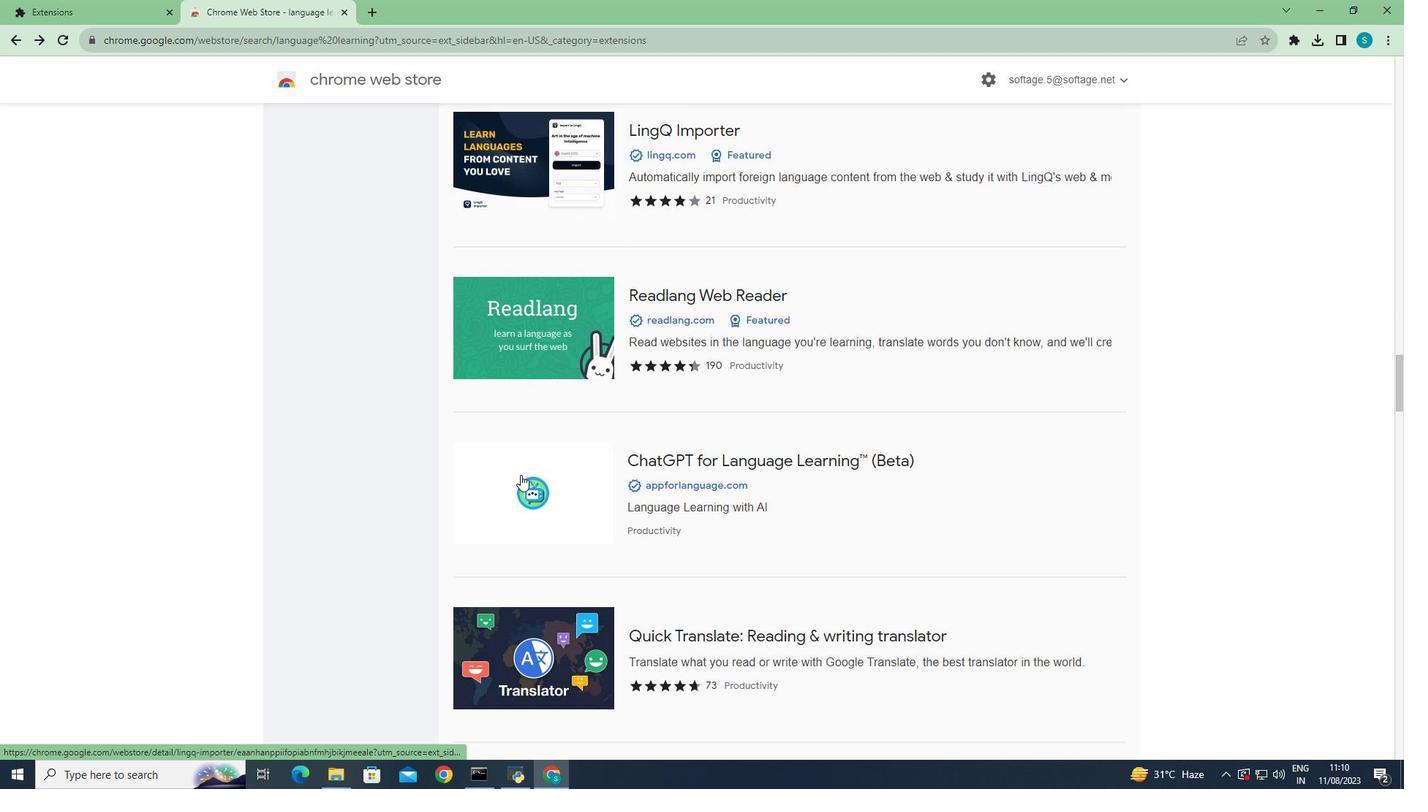 
Action: Mouse scrolled (520, 473) with delta (0, 0)
Screenshot: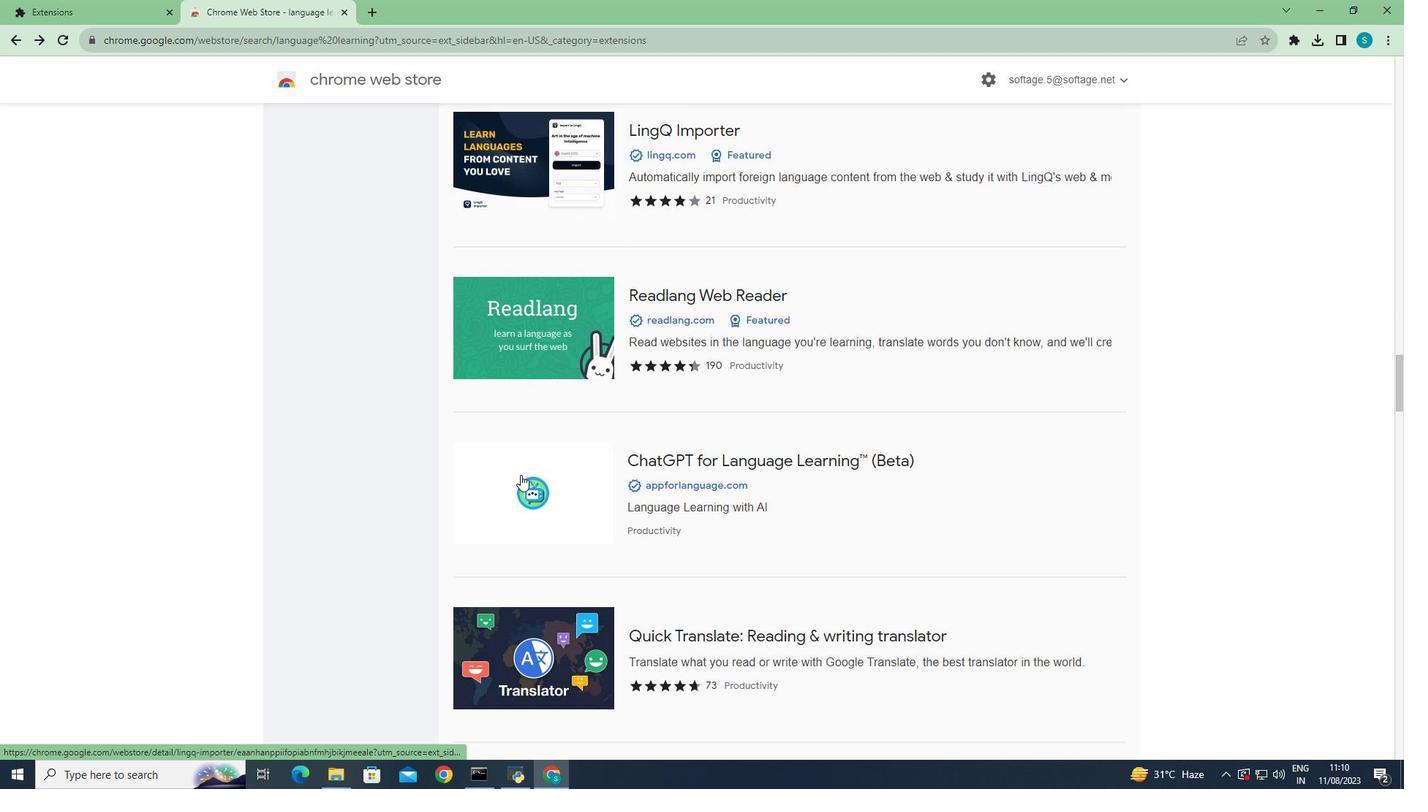 
Action: Mouse scrolled (520, 474) with delta (0, 0)
Screenshot: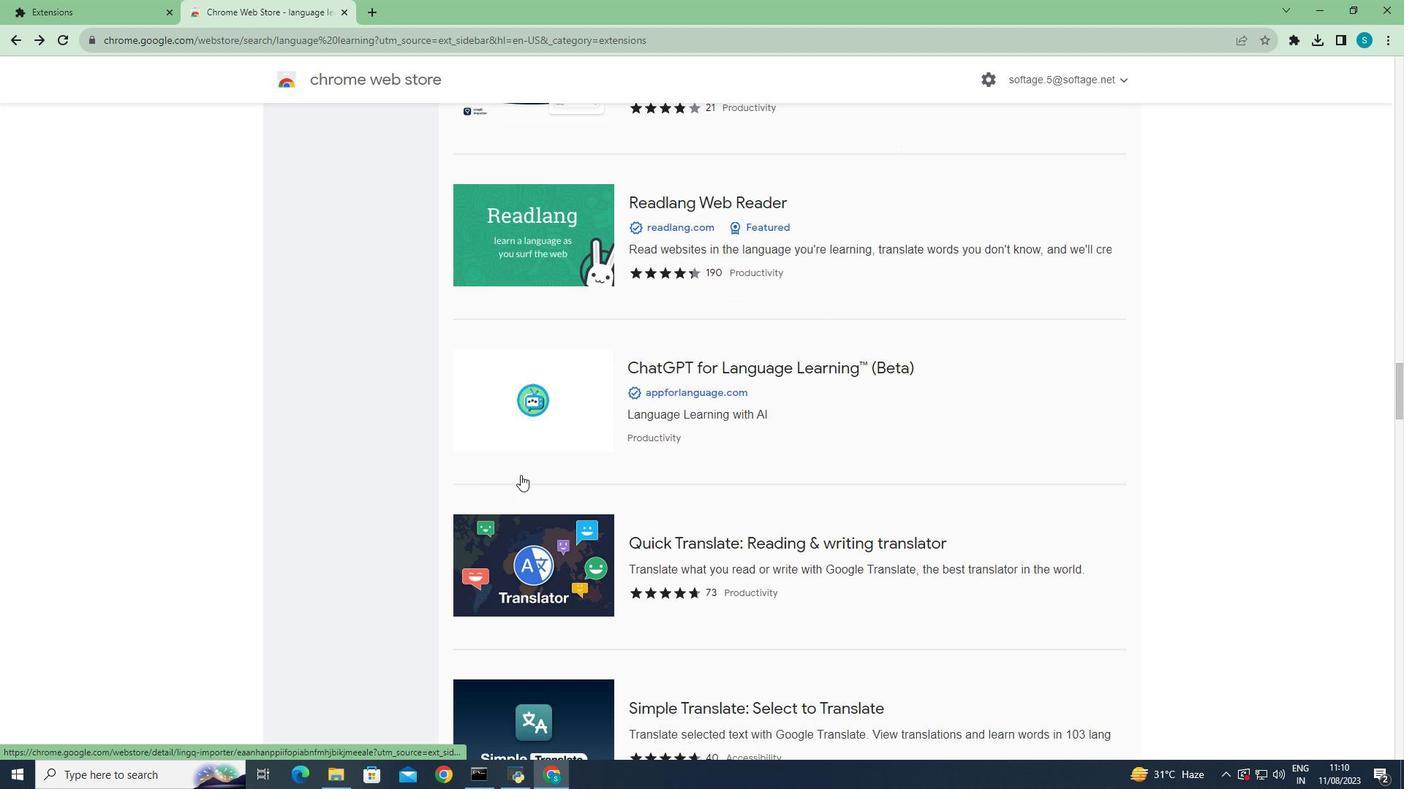 
Action: Mouse scrolled (520, 474) with delta (0, 0)
Screenshot: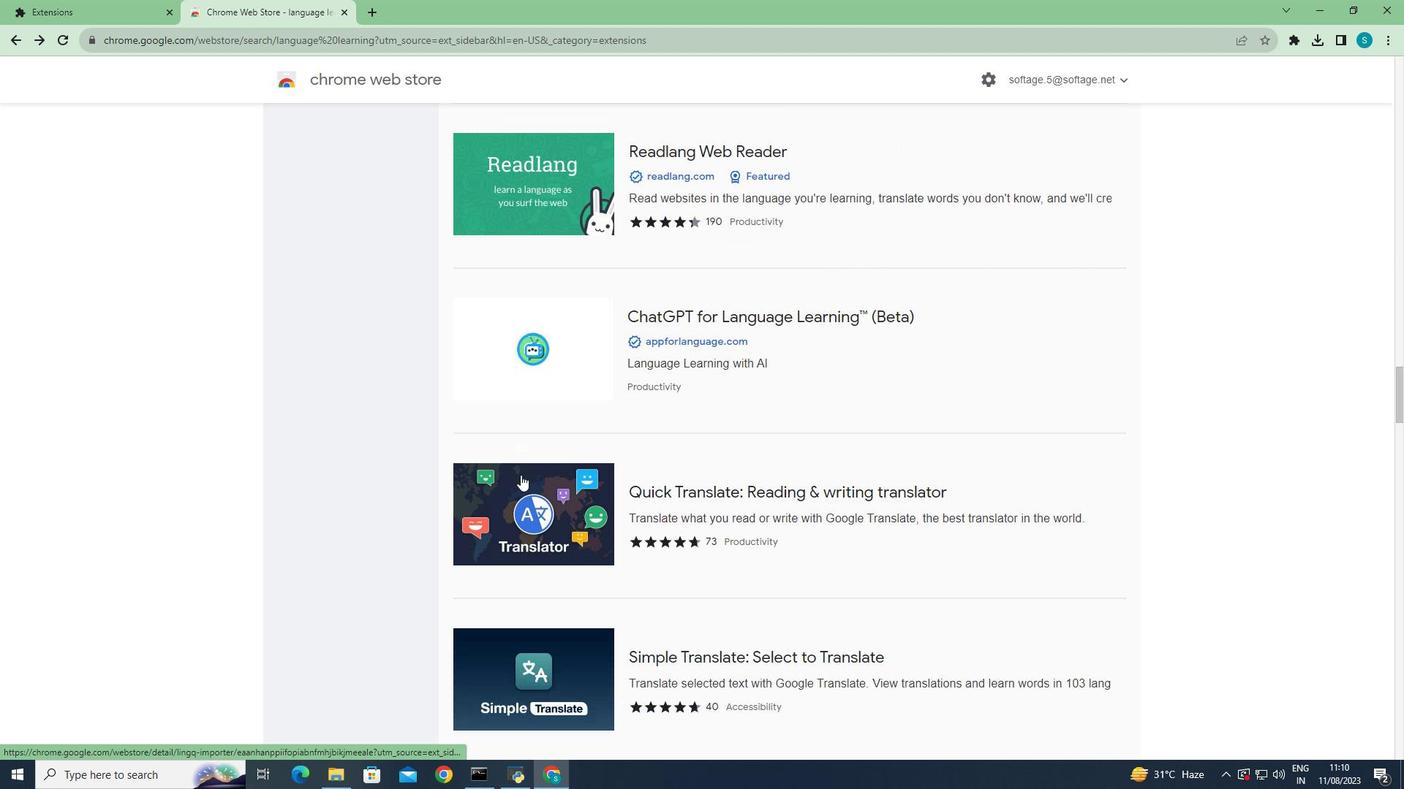 
Action: Mouse scrolled (520, 474) with delta (0, 0)
Screenshot: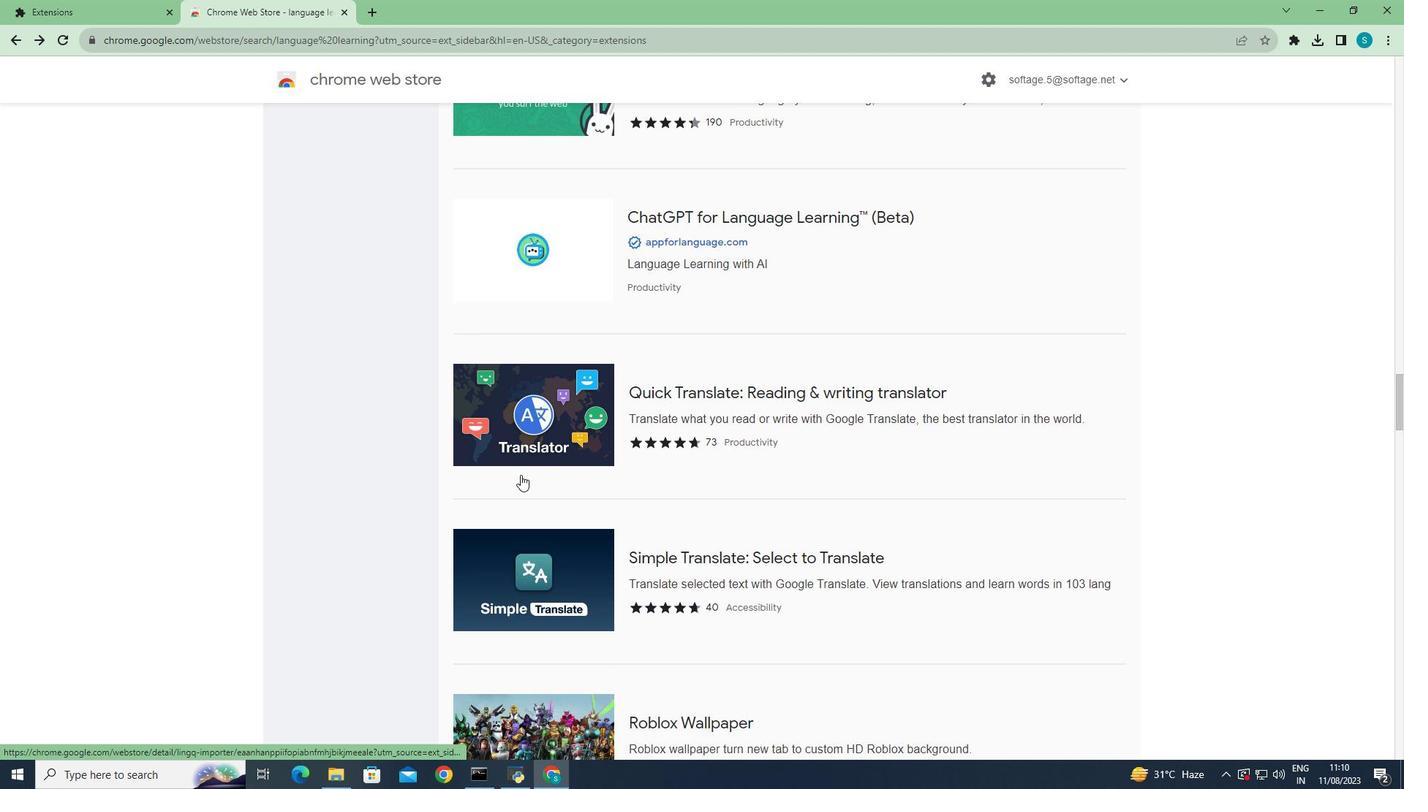 
Action: Mouse scrolled (520, 474) with delta (0, 0)
Screenshot: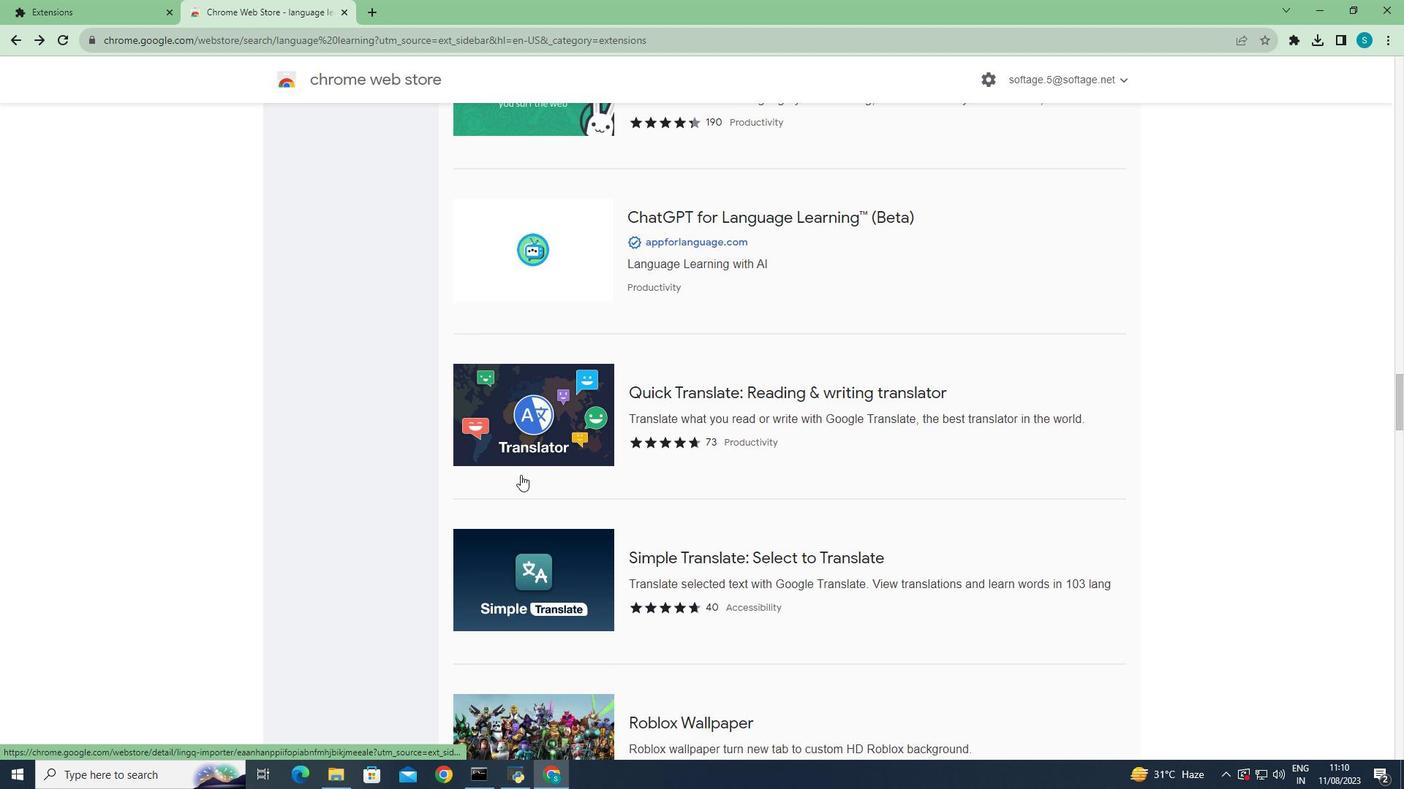 
Action: Mouse scrolled (520, 474) with delta (0, 0)
Screenshot: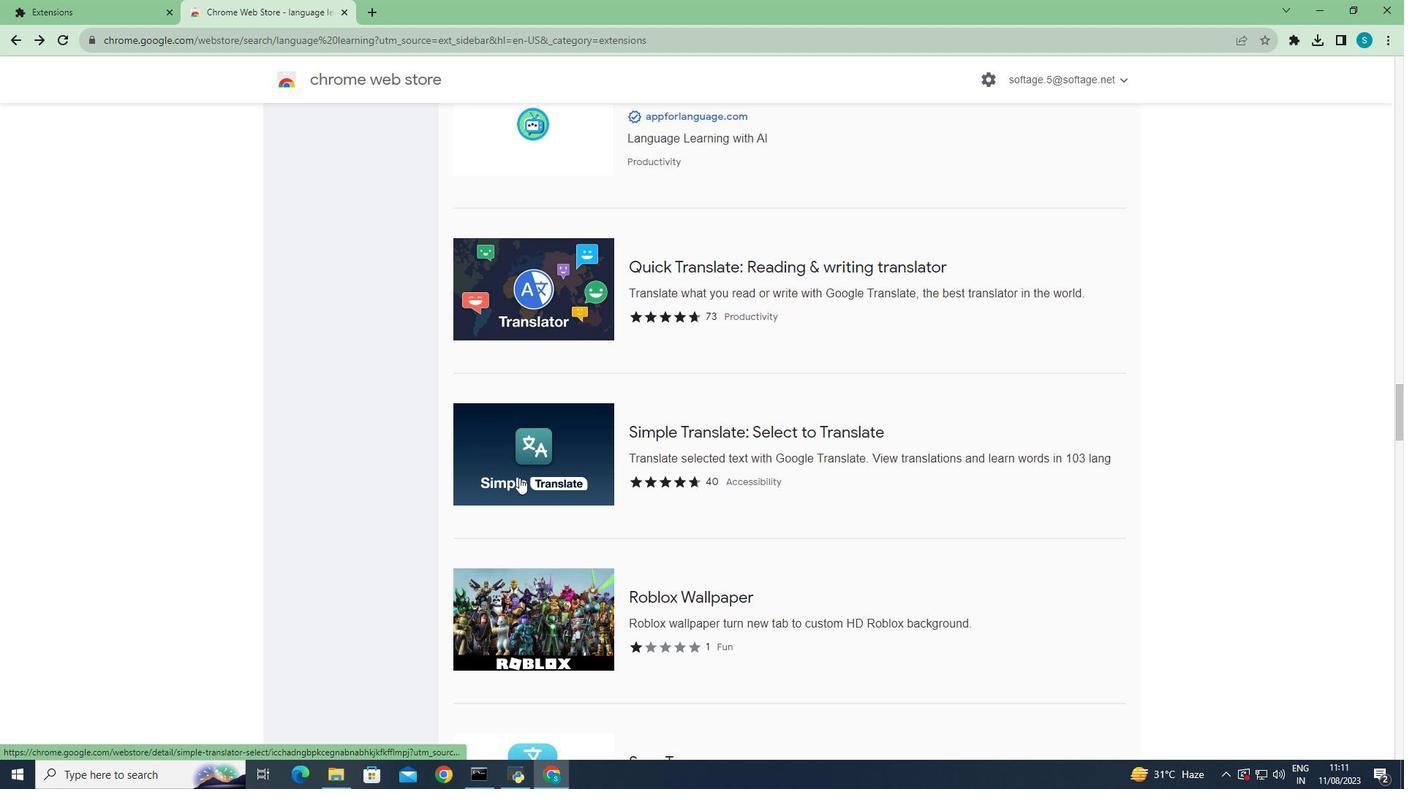 
Action: Mouse scrolled (520, 474) with delta (0, 0)
Screenshot: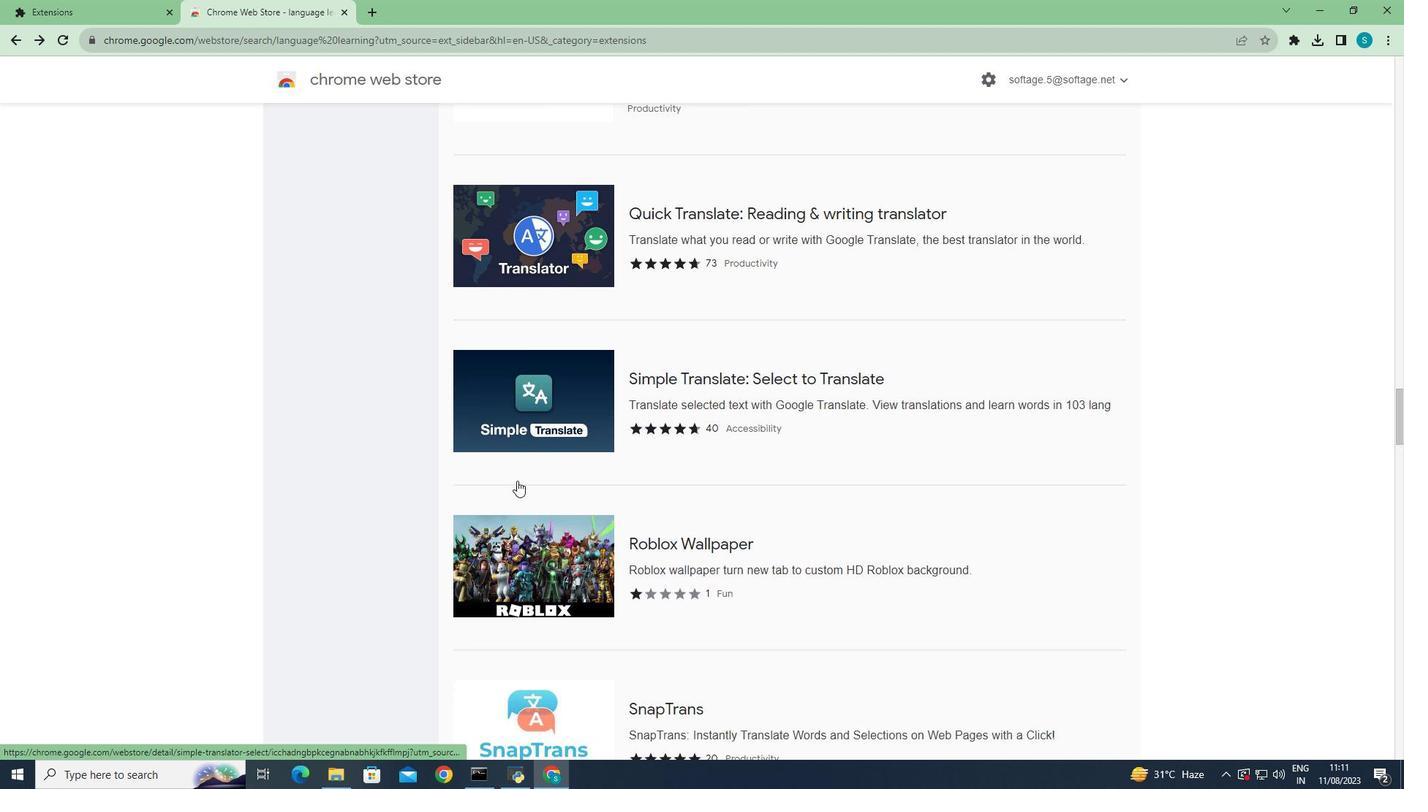 
Action: Mouse moved to (519, 478)
Screenshot: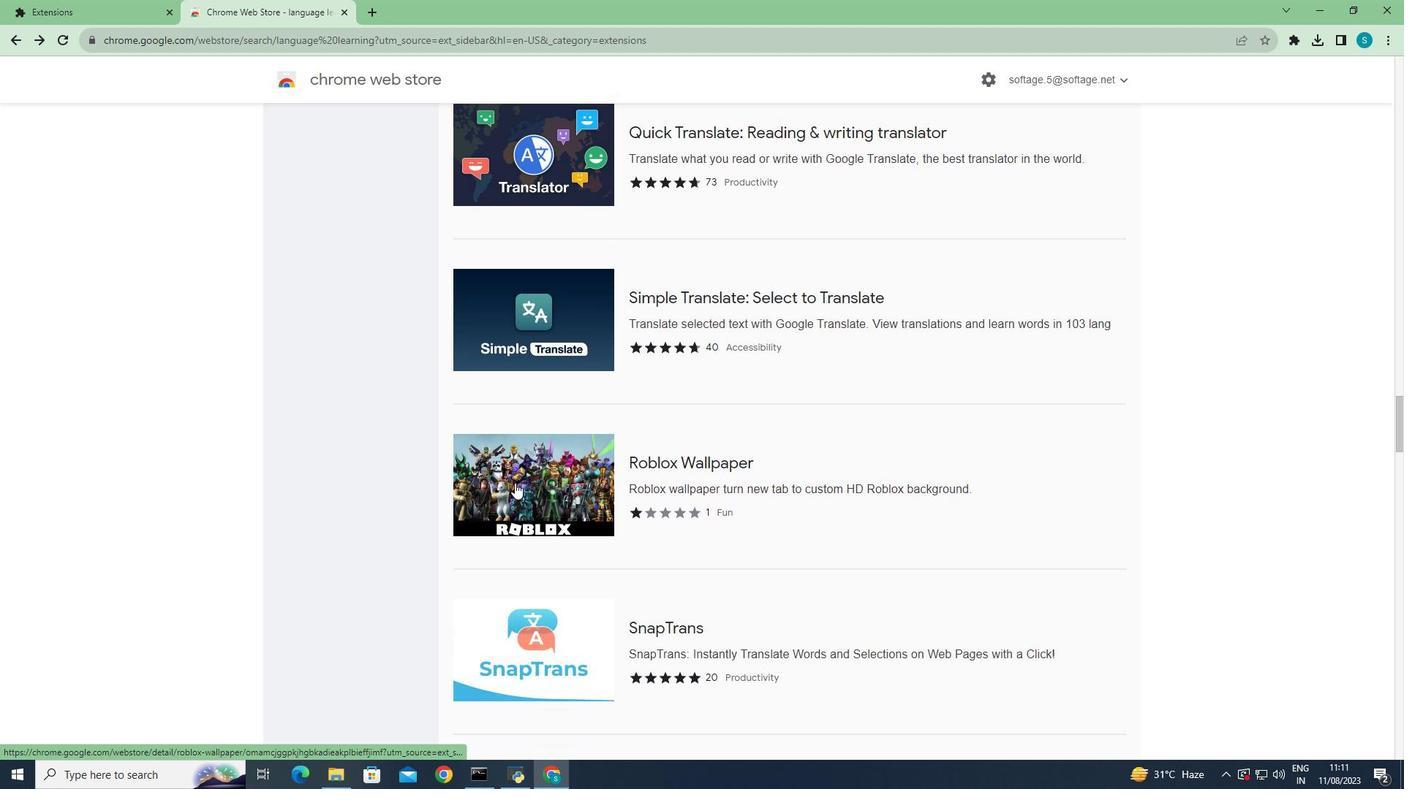
Action: Mouse scrolled (519, 477) with delta (0, 0)
Screenshot: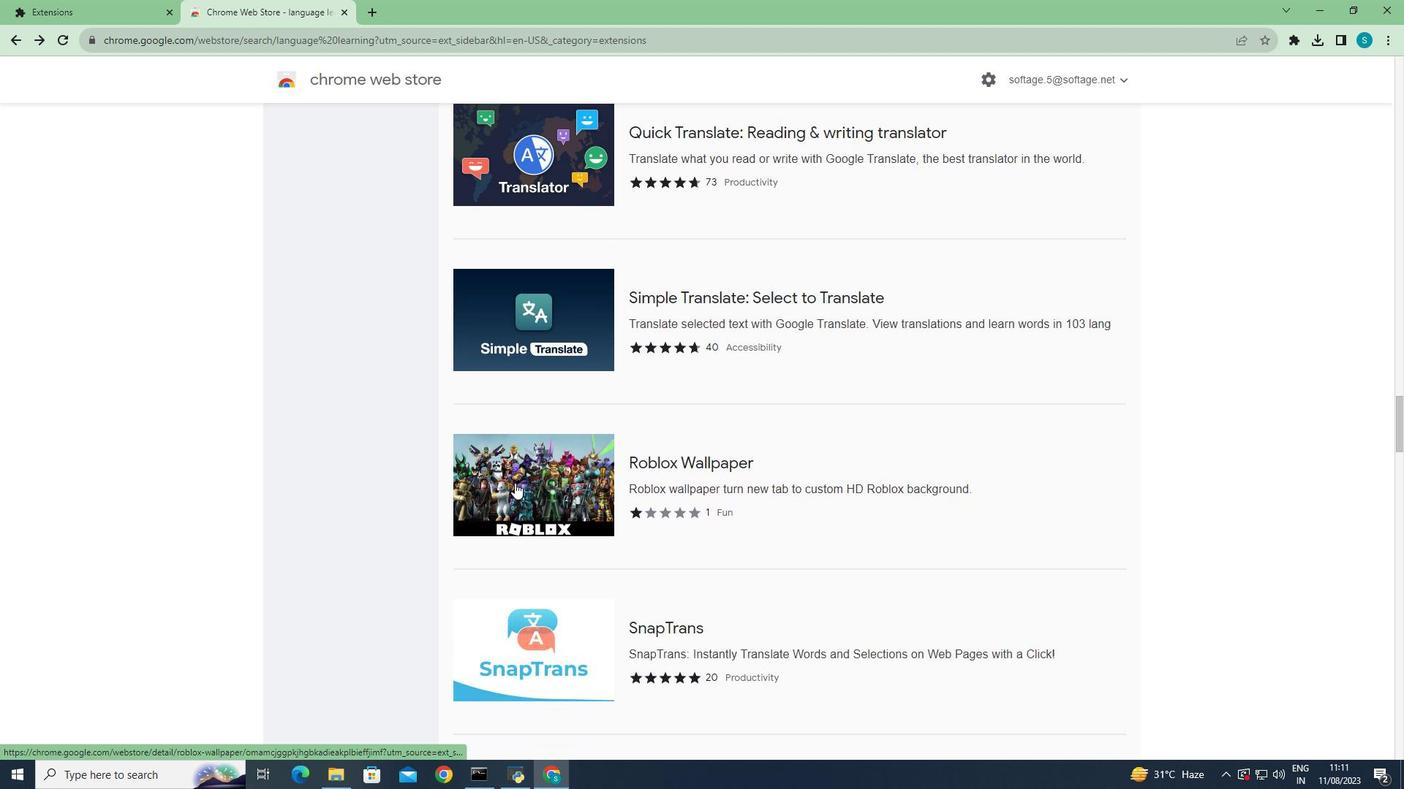
Action: Mouse moved to (512, 484)
Screenshot: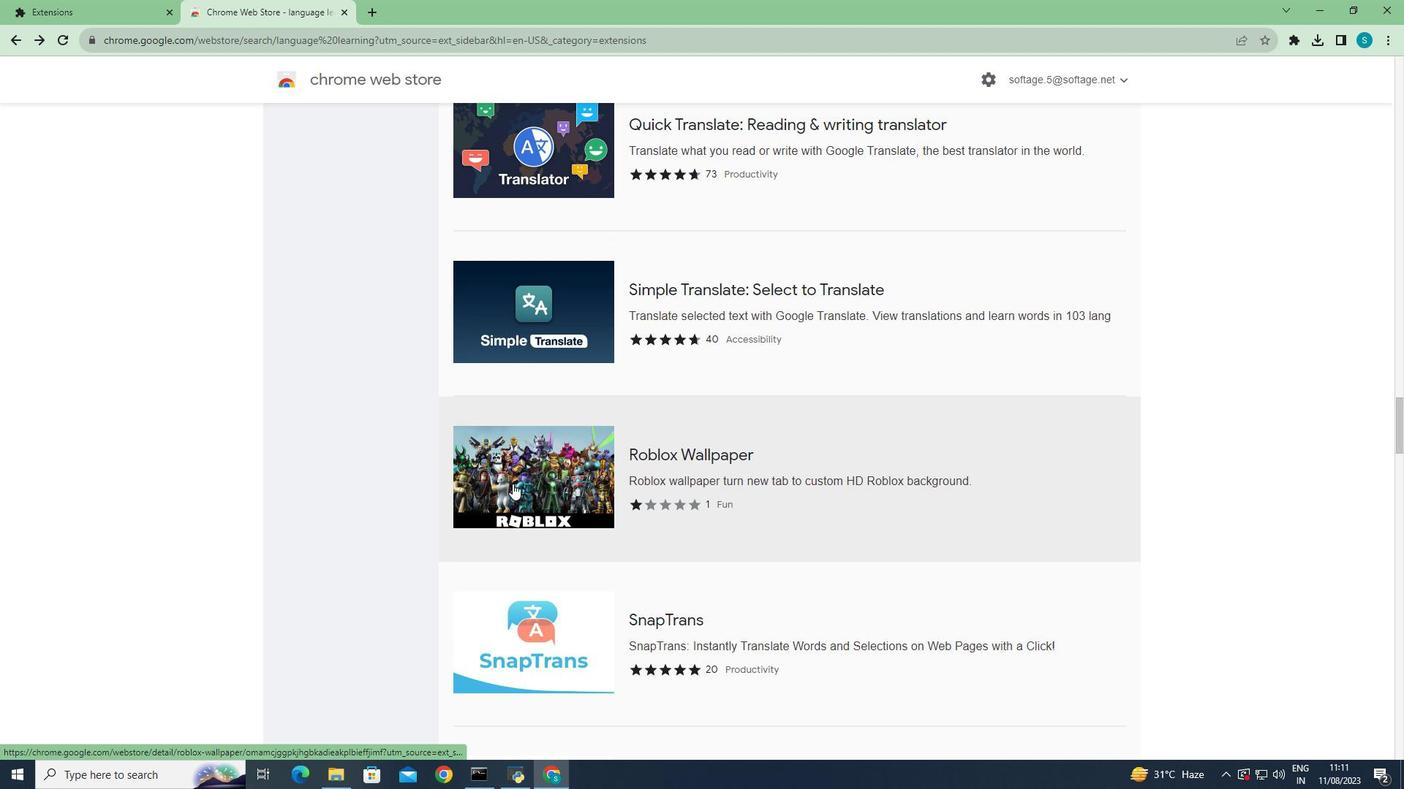 
Action: Mouse scrolled (512, 483) with delta (0, 0)
Screenshot: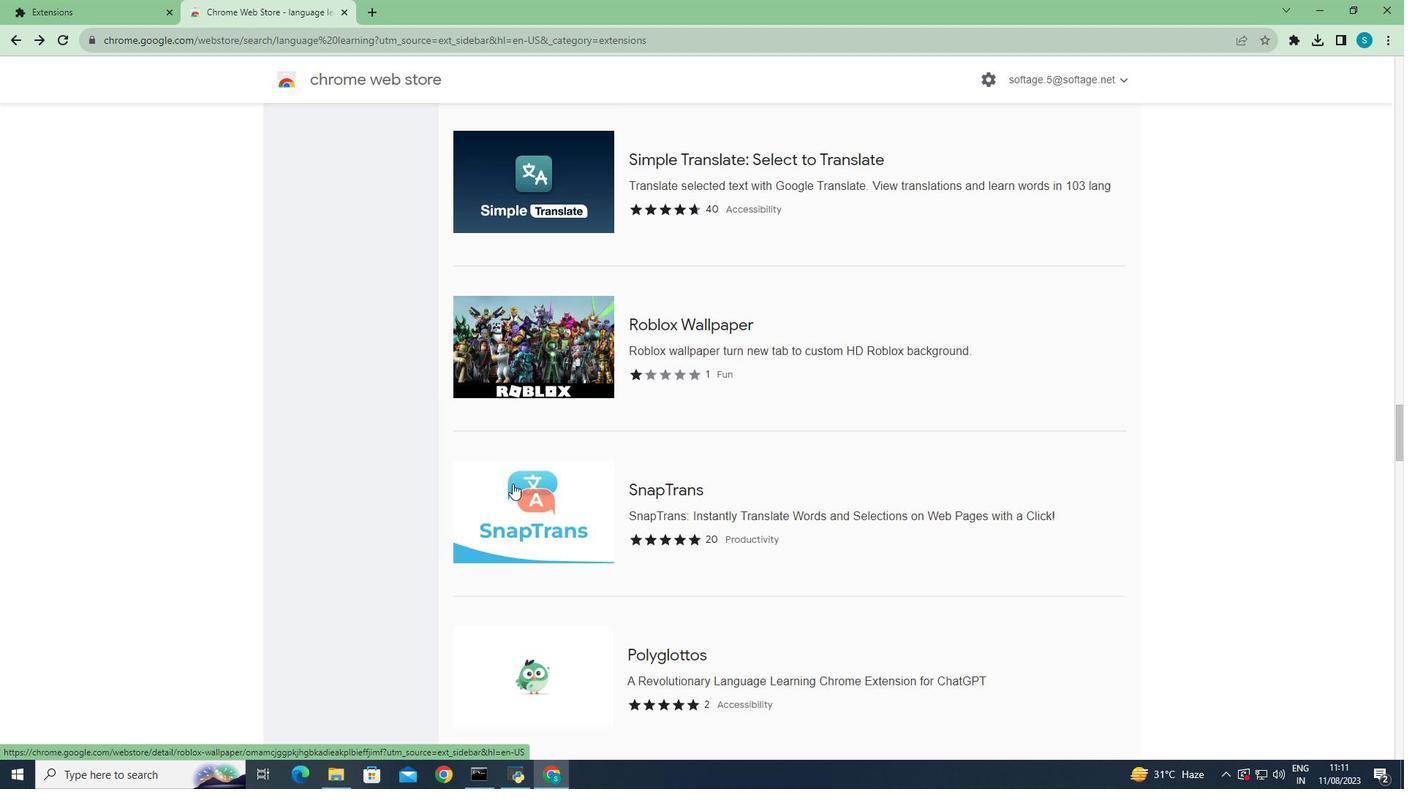 
Action: Mouse scrolled (512, 483) with delta (0, 0)
Screenshot: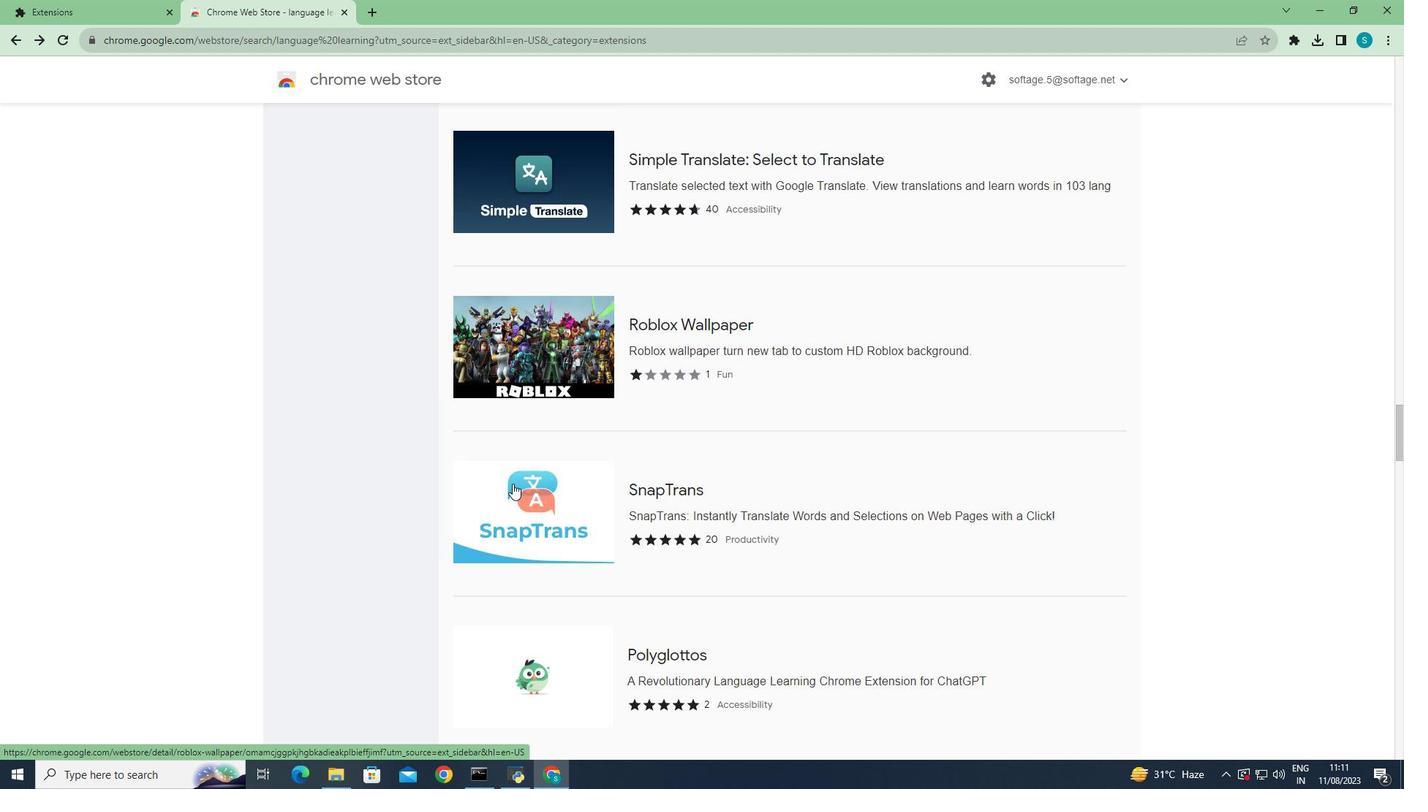 
Action: Mouse scrolled (512, 483) with delta (0, 0)
Screenshot: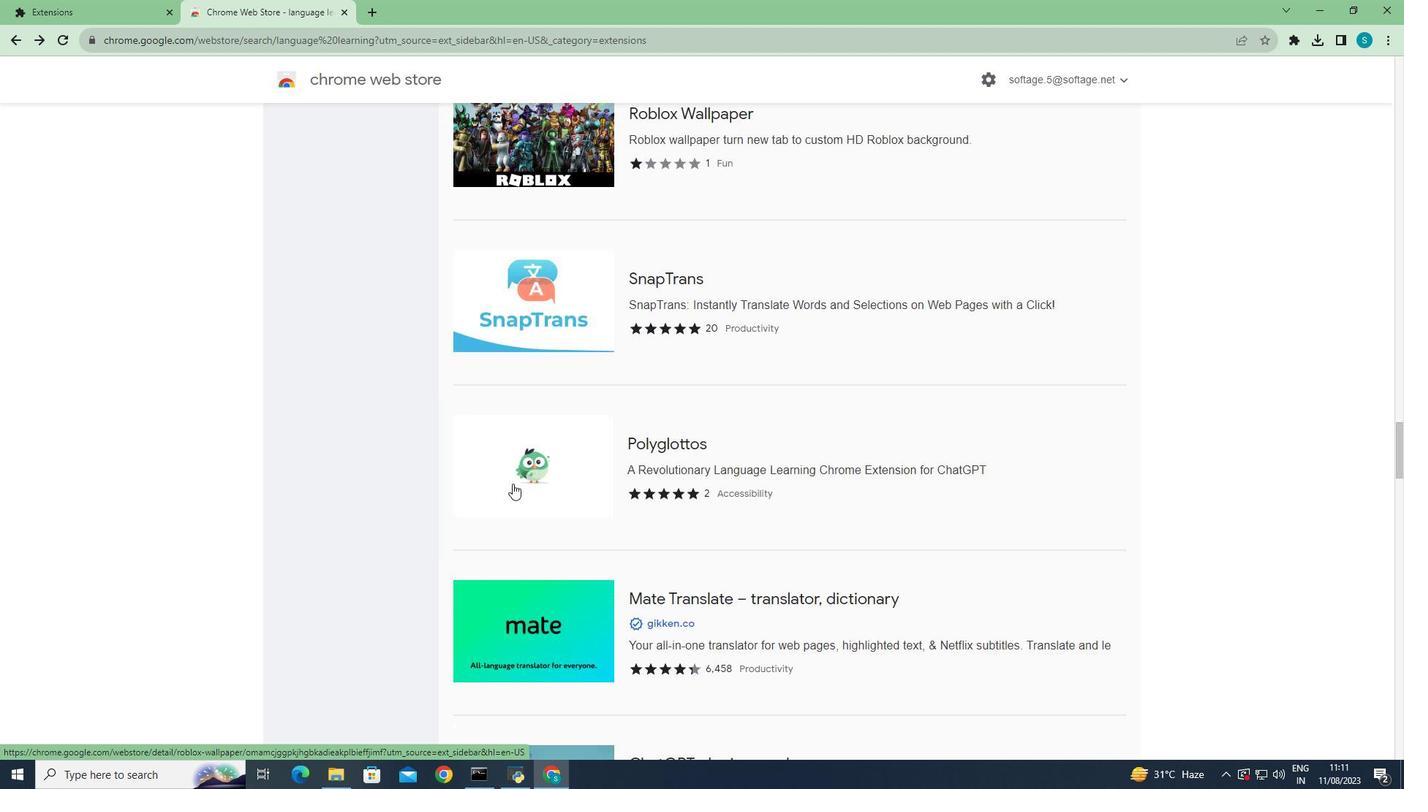 
Action: Mouse scrolled (512, 483) with delta (0, 0)
Screenshot: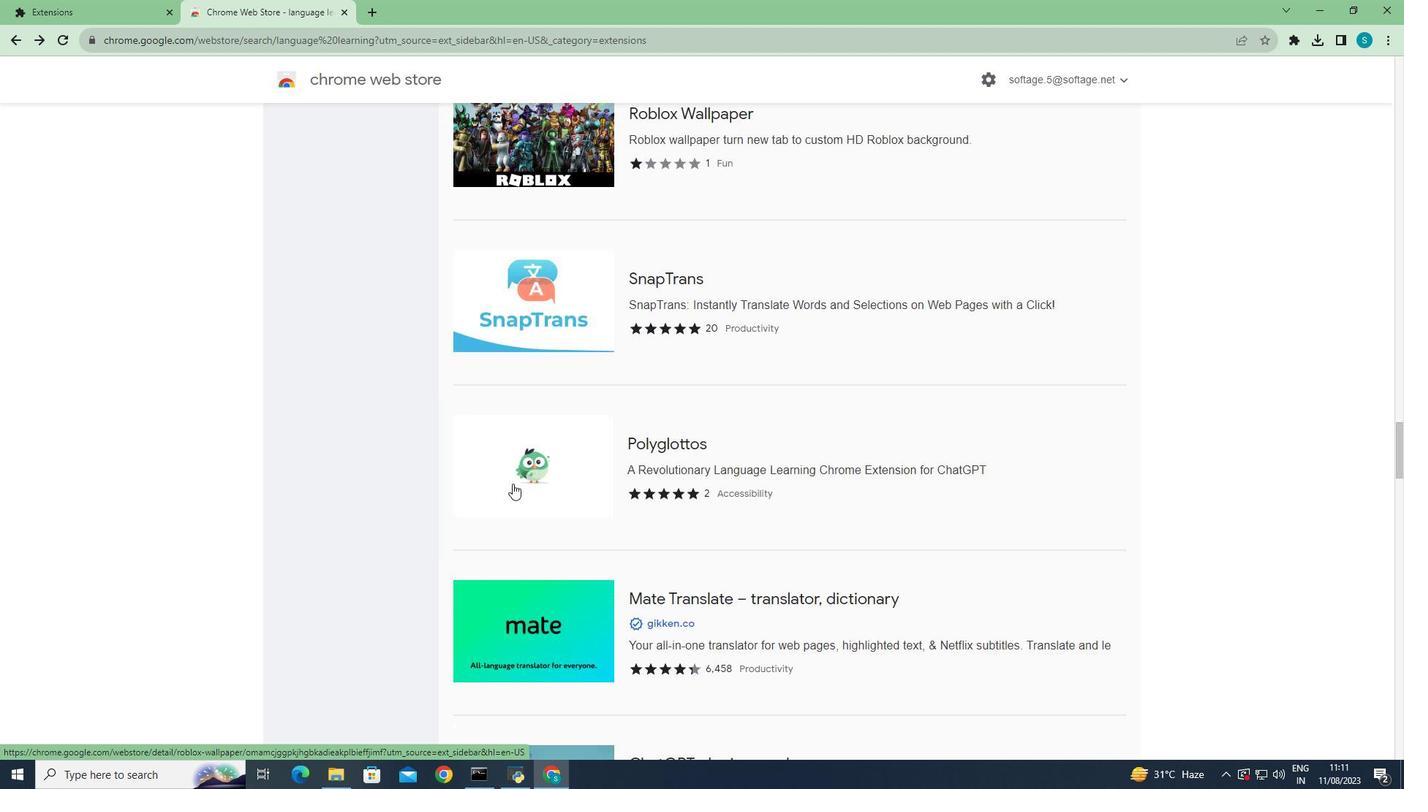 
Action: Mouse scrolled (512, 483) with delta (0, 0)
Screenshot: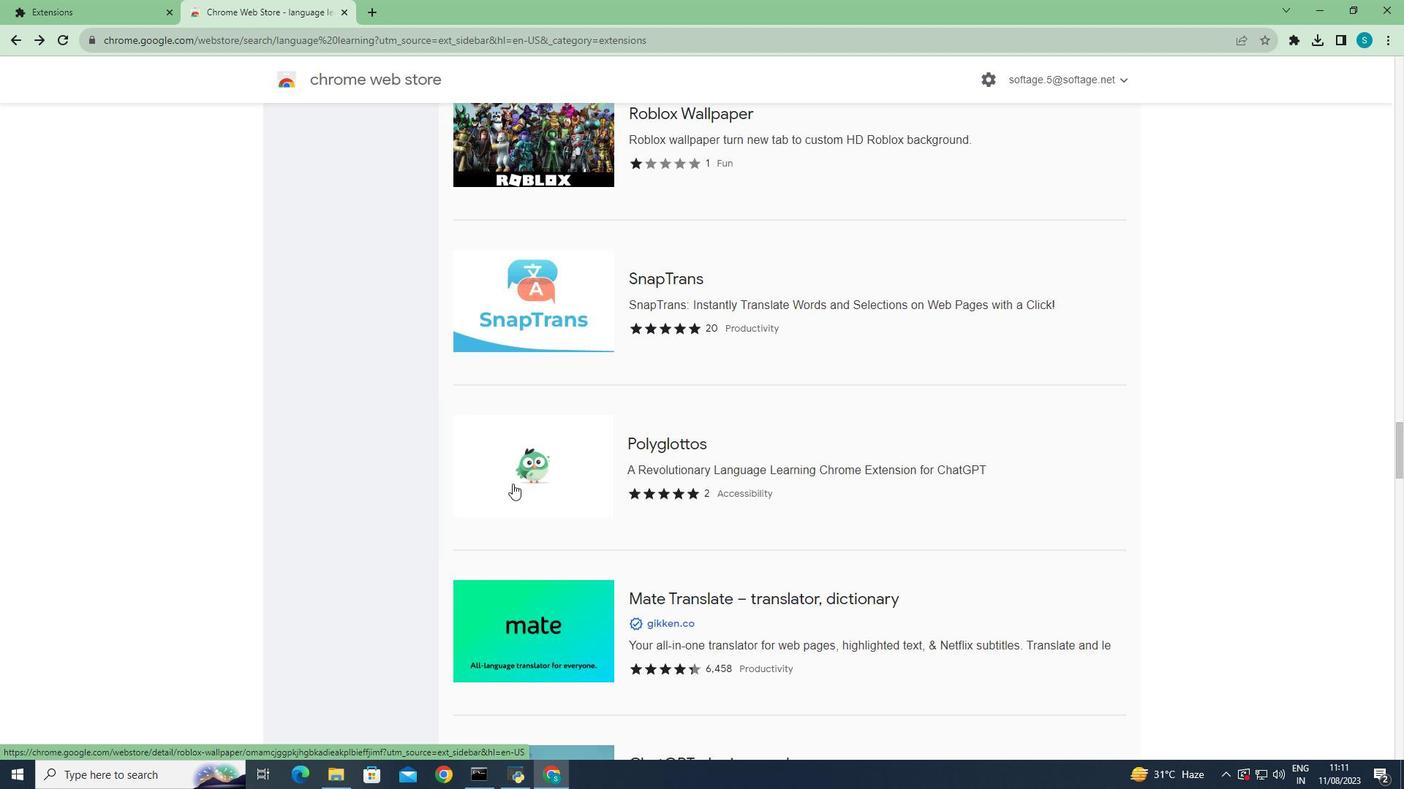 
Action: Mouse scrolled (512, 483) with delta (0, 0)
Screenshot: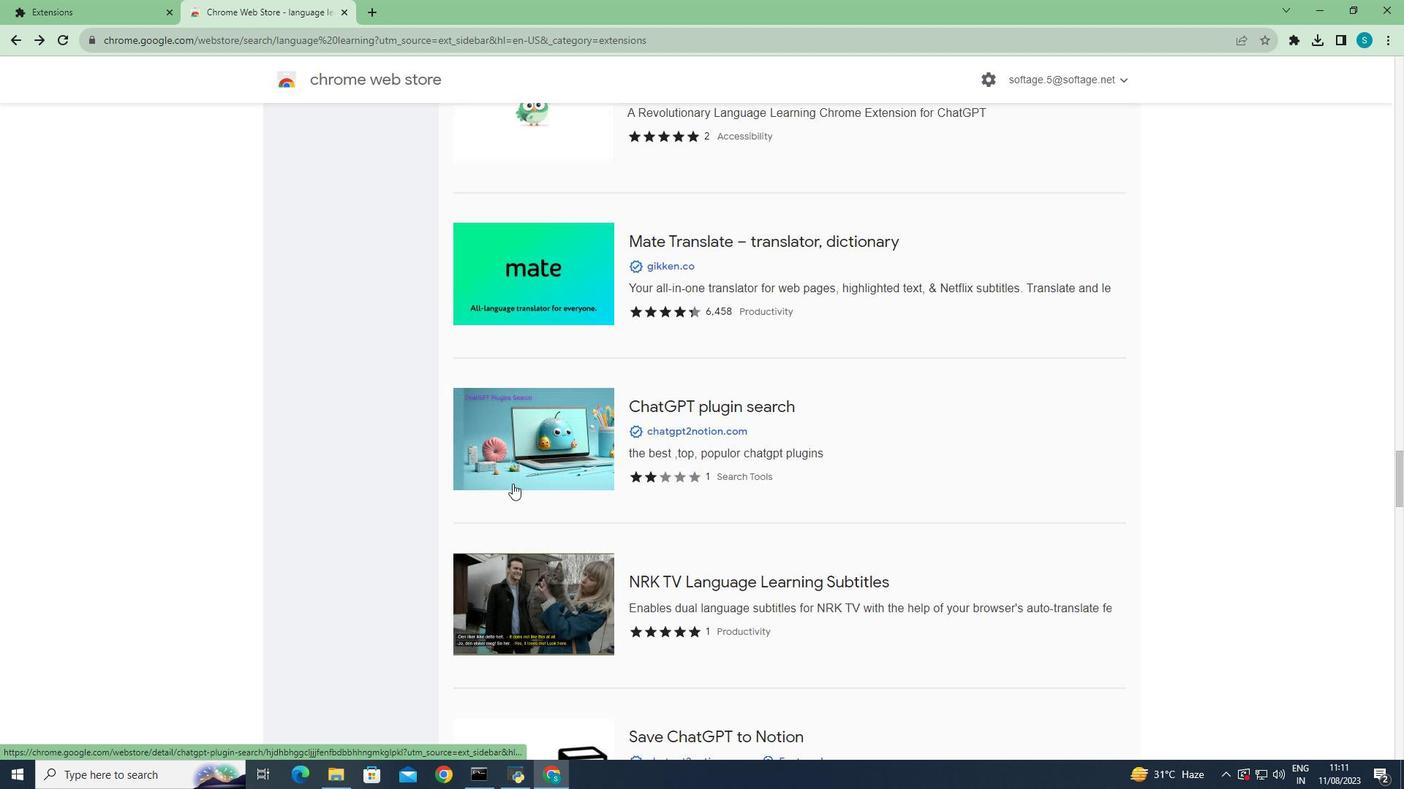
Action: Mouse scrolled (512, 483) with delta (0, 0)
Screenshot: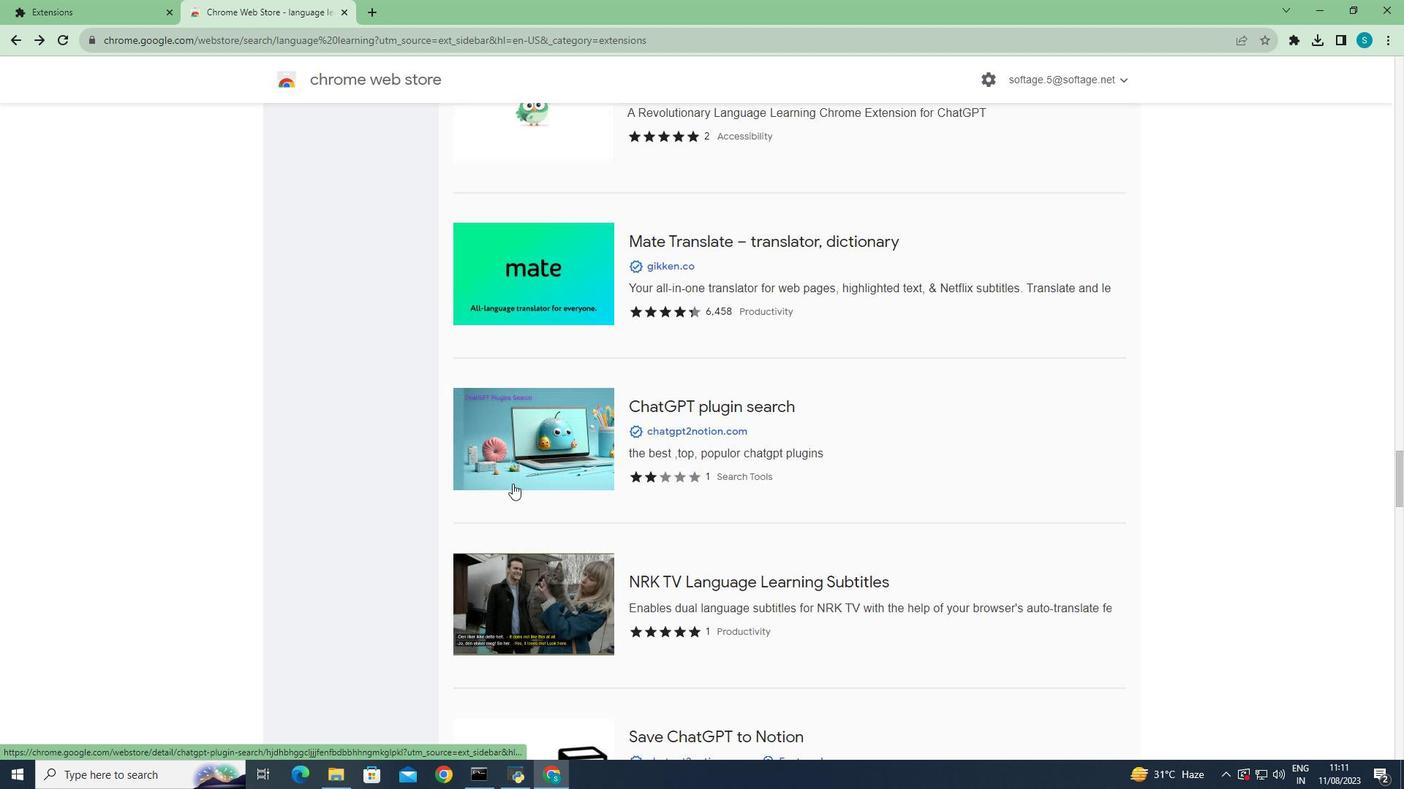 
Action: Mouse scrolled (512, 483) with delta (0, 0)
Screenshot: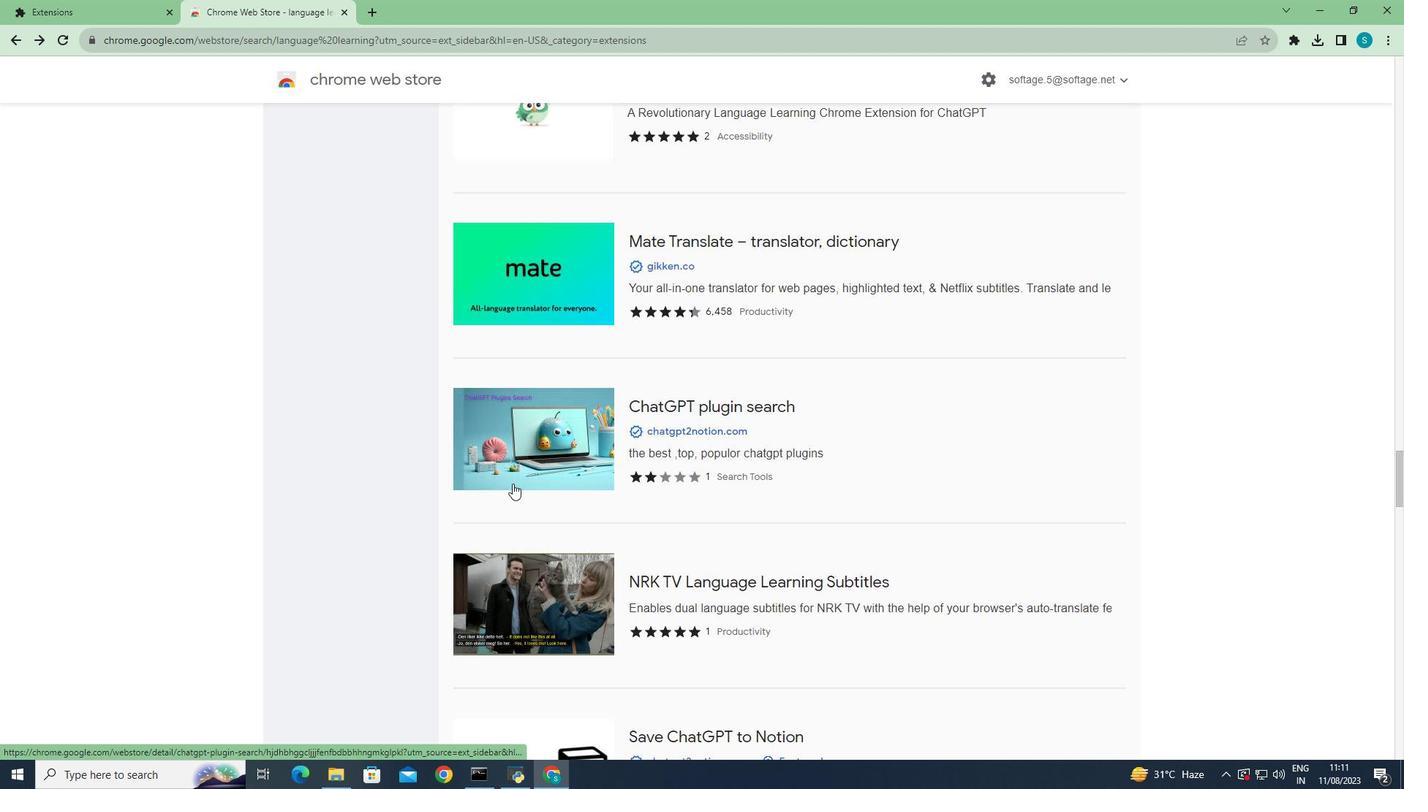 
Action: Mouse scrolled (512, 483) with delta (0, 0)
Screenshot: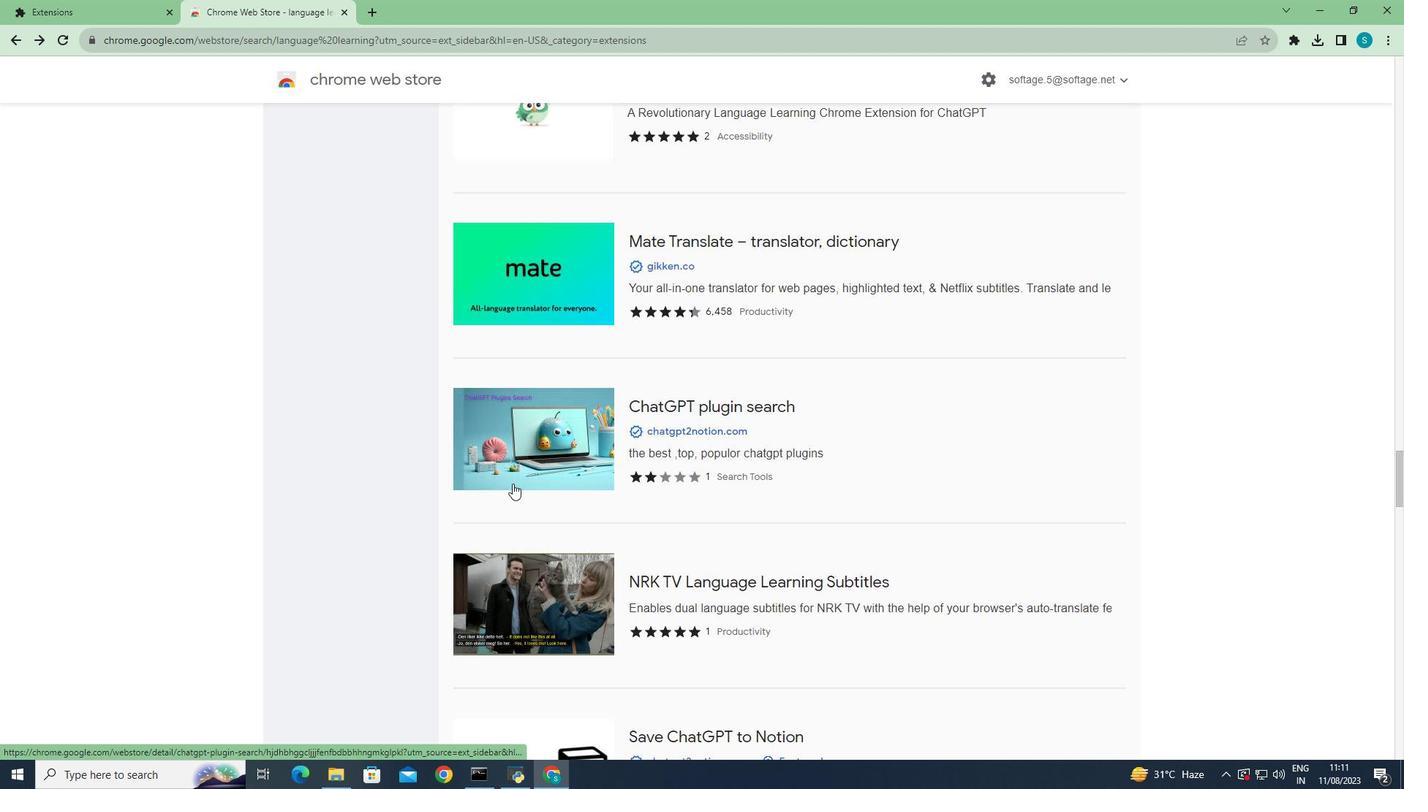 
Action: Mouse scrolled (512, 483) with delta (0, 0)
Screenshot: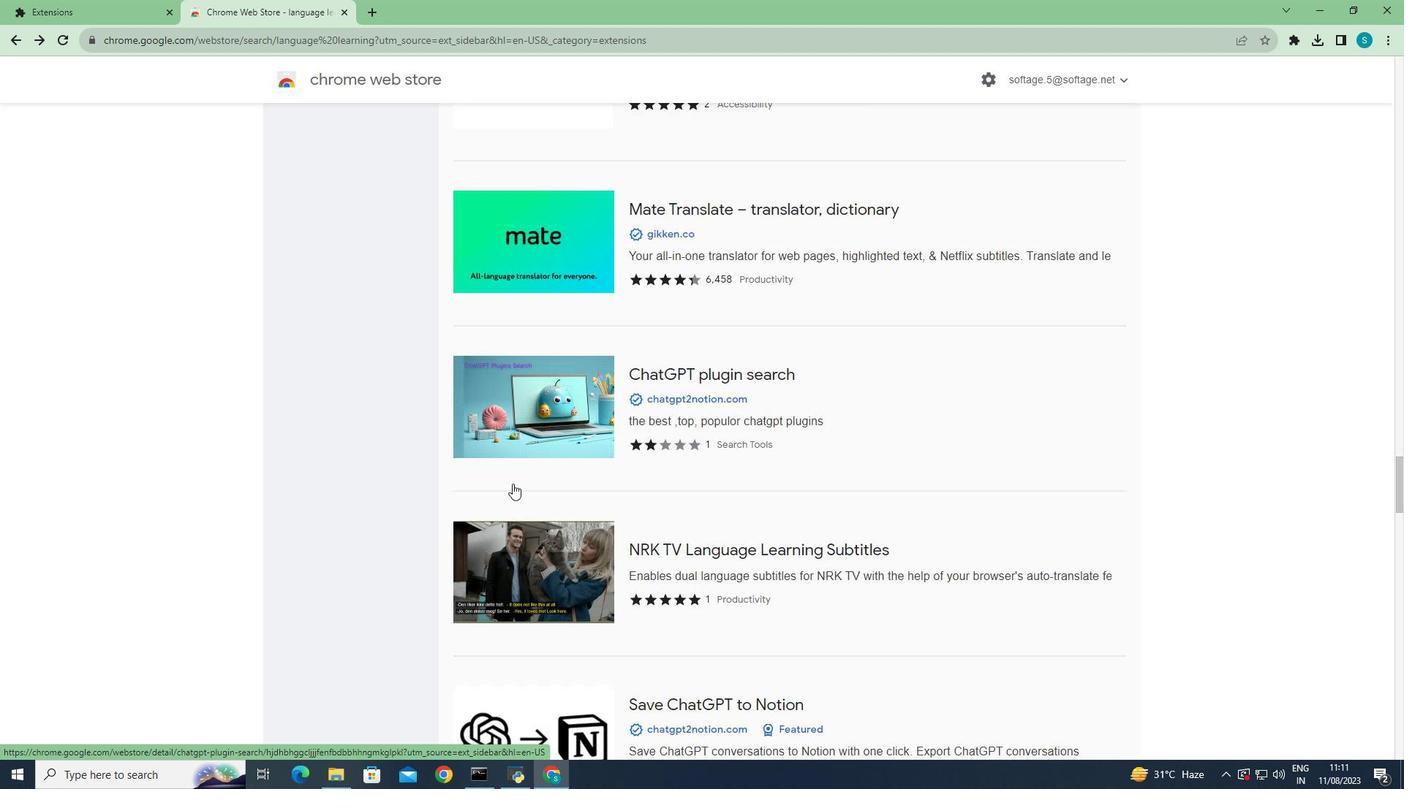 
Action: Mouse scrolled (512, 483) with delta (0, 0)
Screenshot: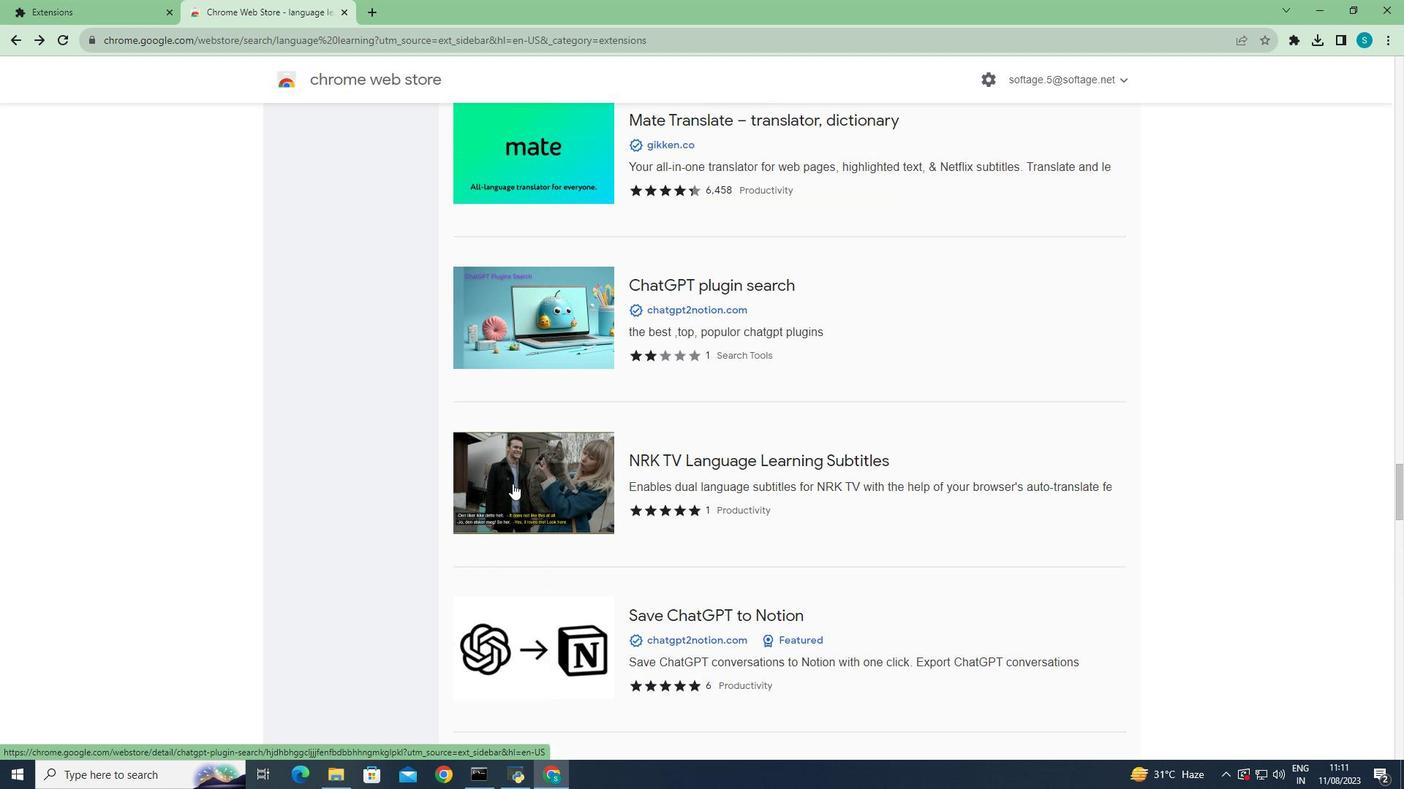 
Action: Mouse scrolled (512, 483) with delta (0, 0)
Screenshot: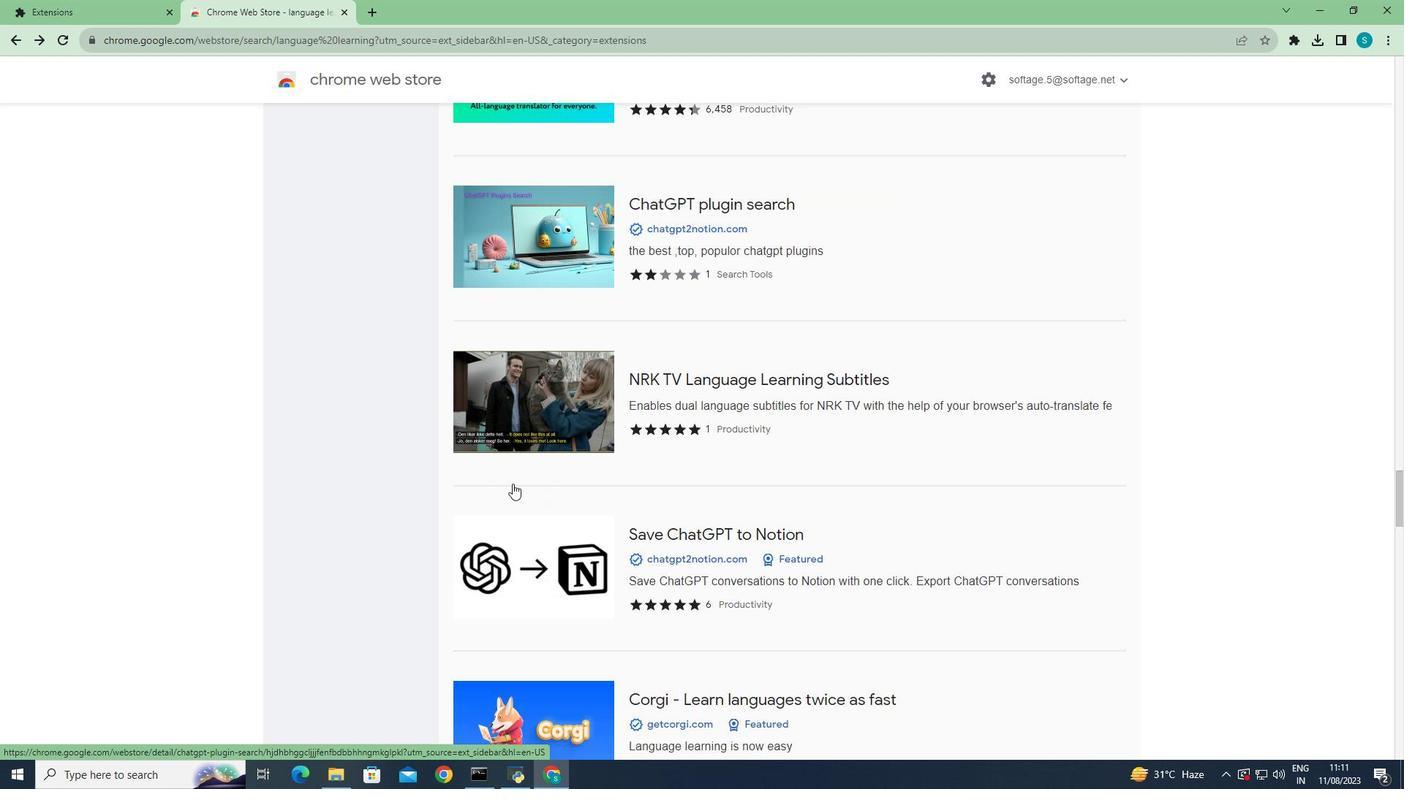 
Action: Mouse scrolled (512, 483) with delta (0, 0)
Screenshot: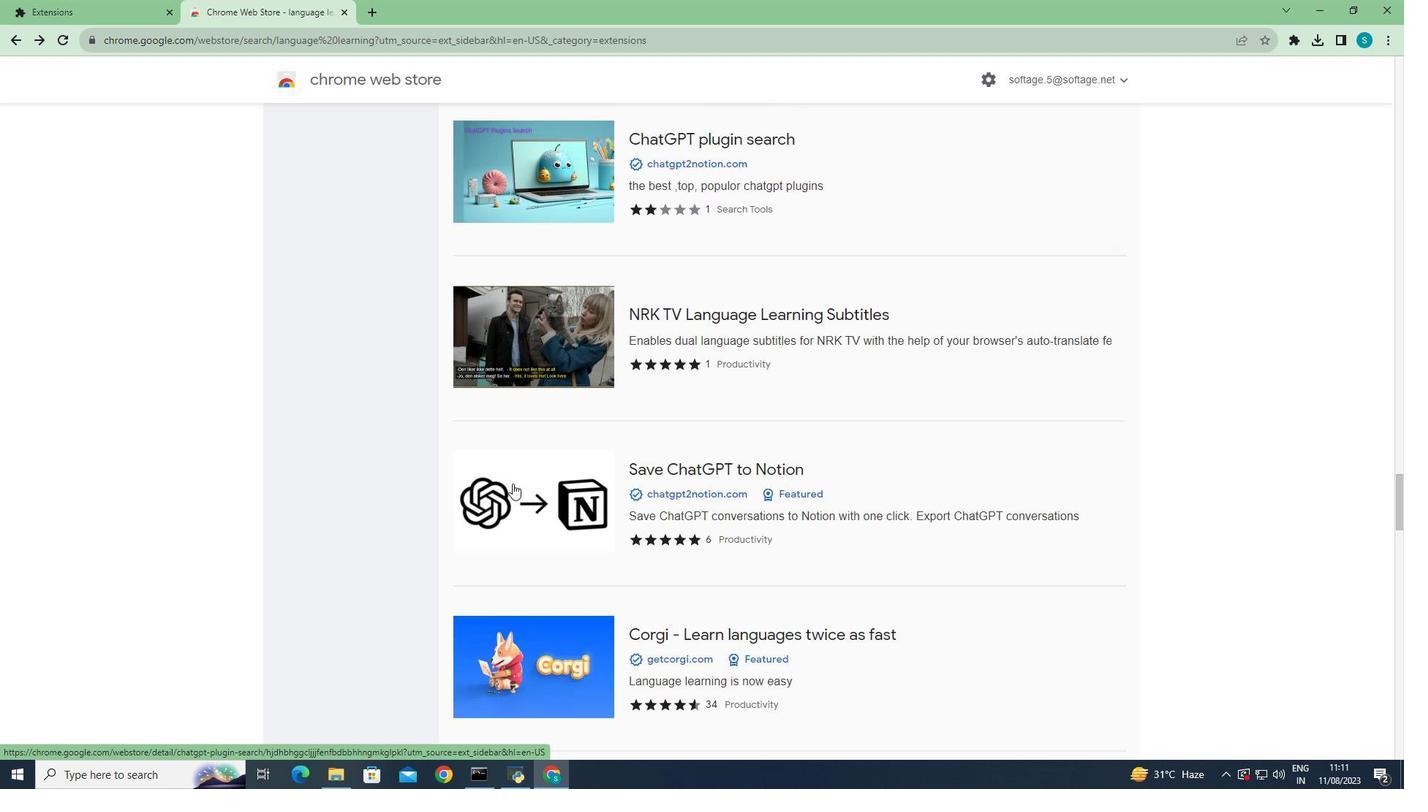 
Action: Mouse scrolled (512, 483) with delta (0, 0)
Screenshot: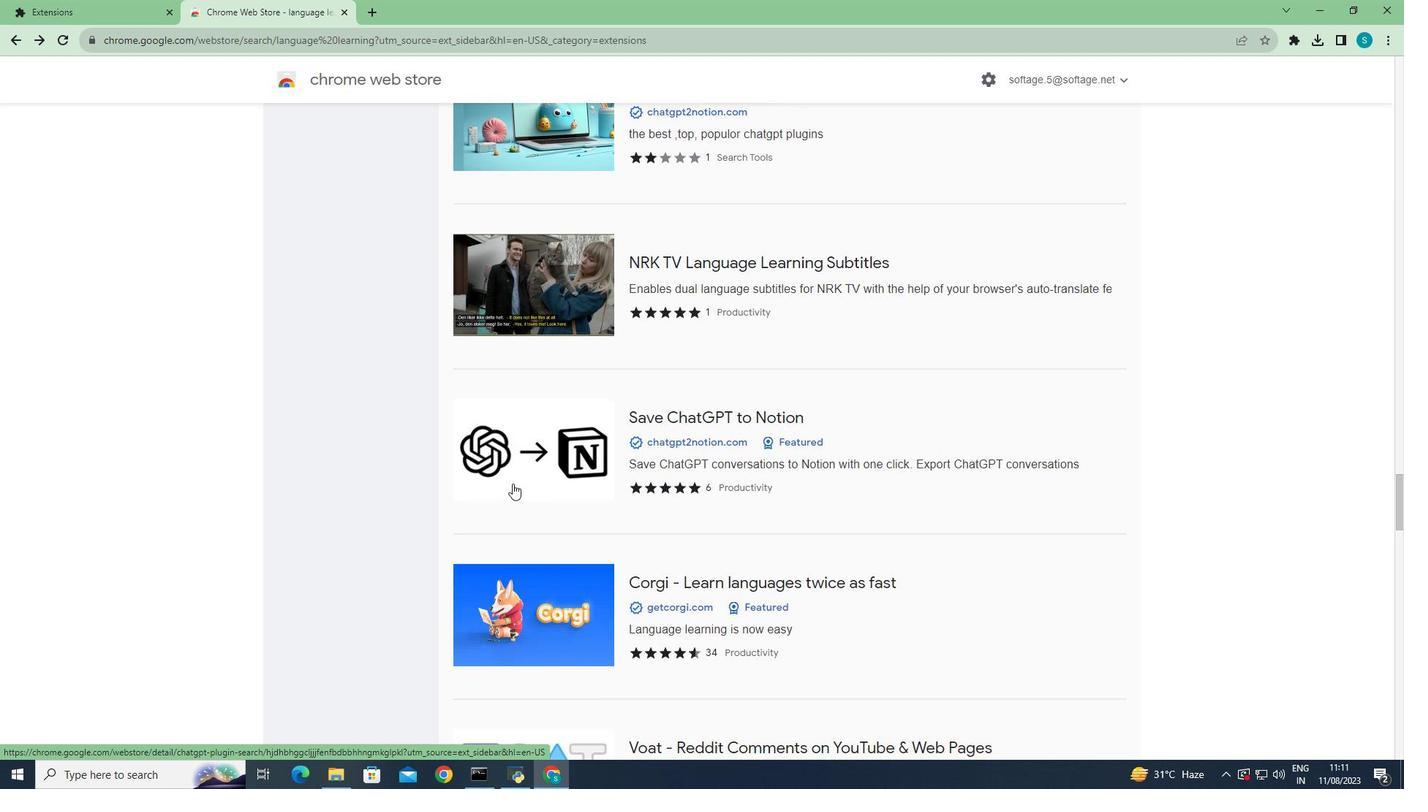 
Action: Mouse scrolled (512, 483) with delta (0, 0)
Screenshot: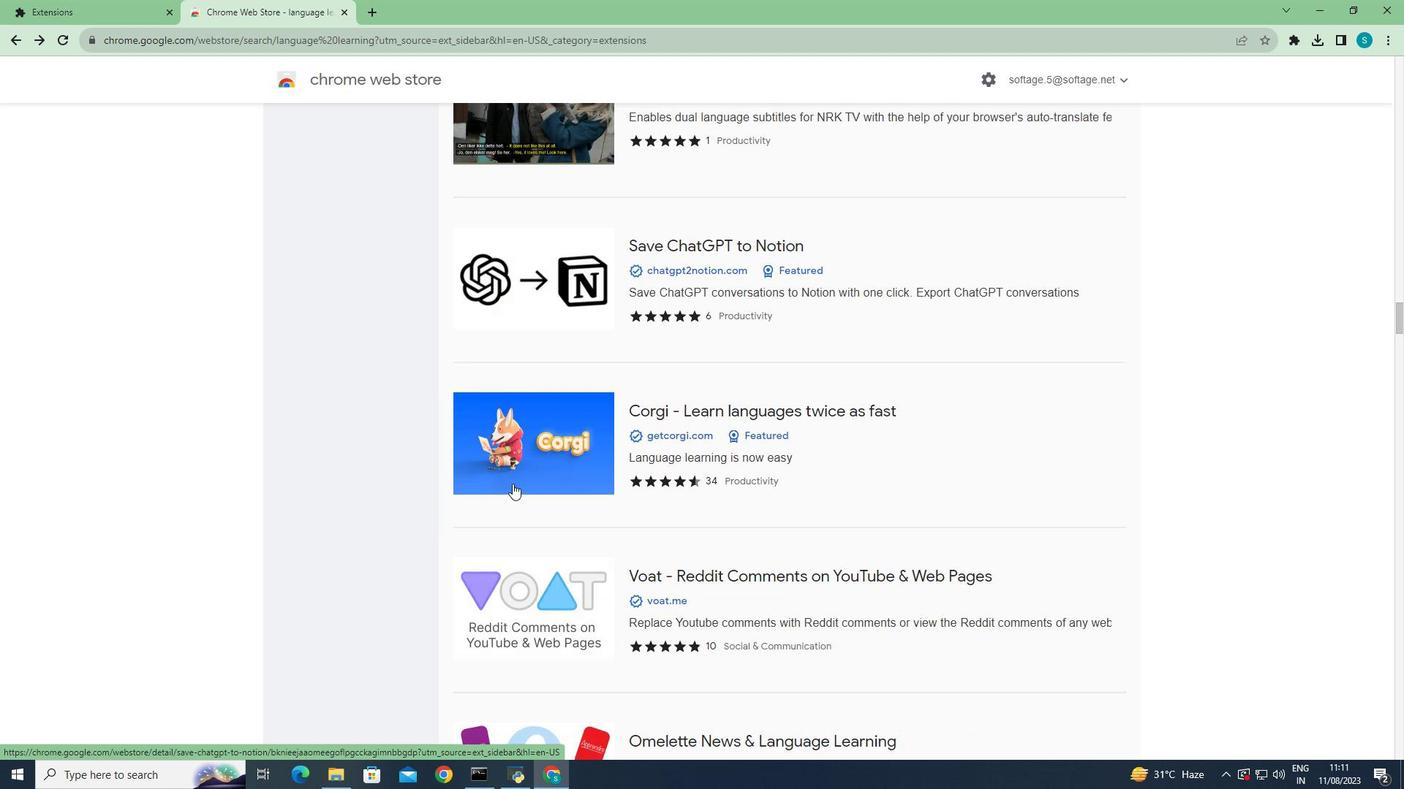 
Action: Mouse scrolled (512, 483) with delta (0, 0)
Screenshot: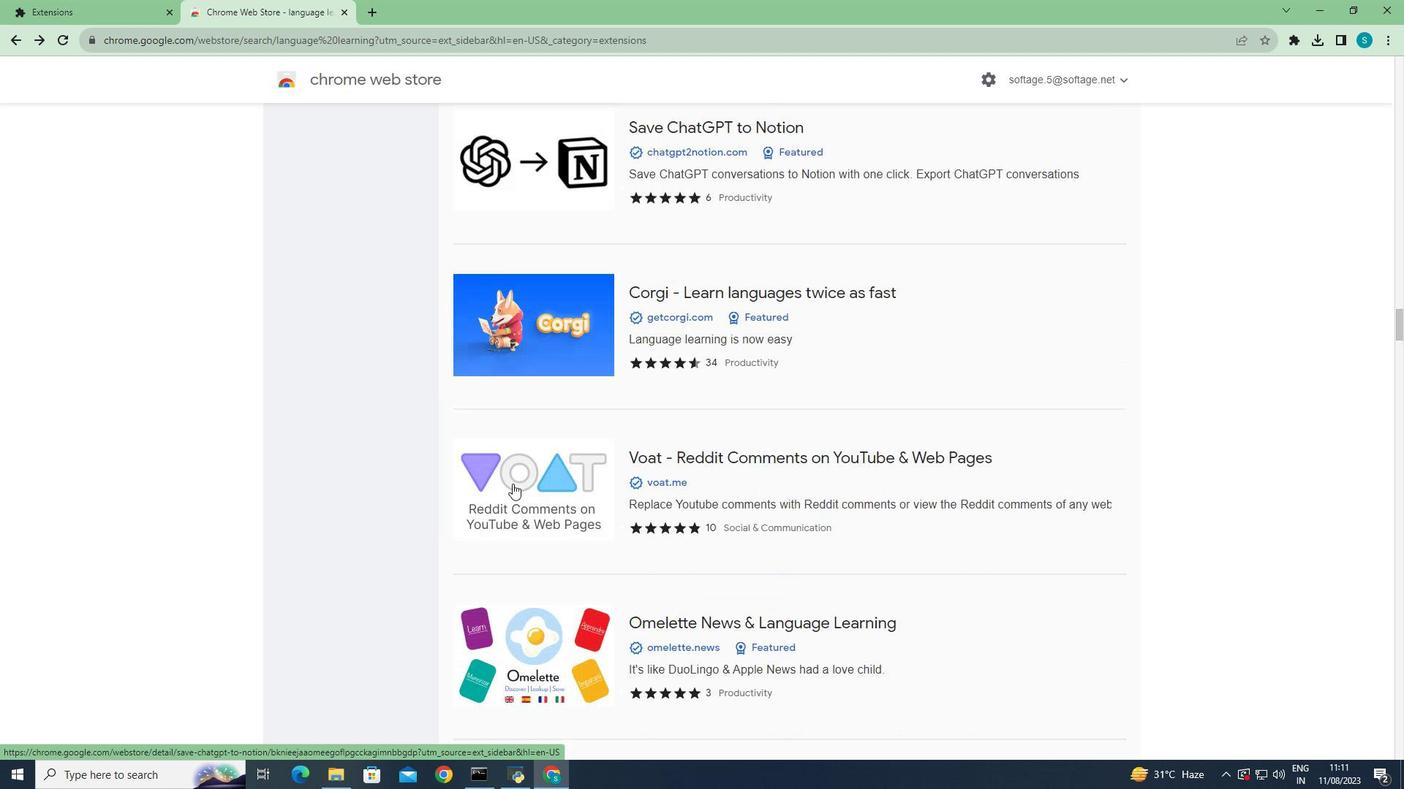 
Action: Mouse scrolled (512, 483) with delta (0, 0)
Screenshot: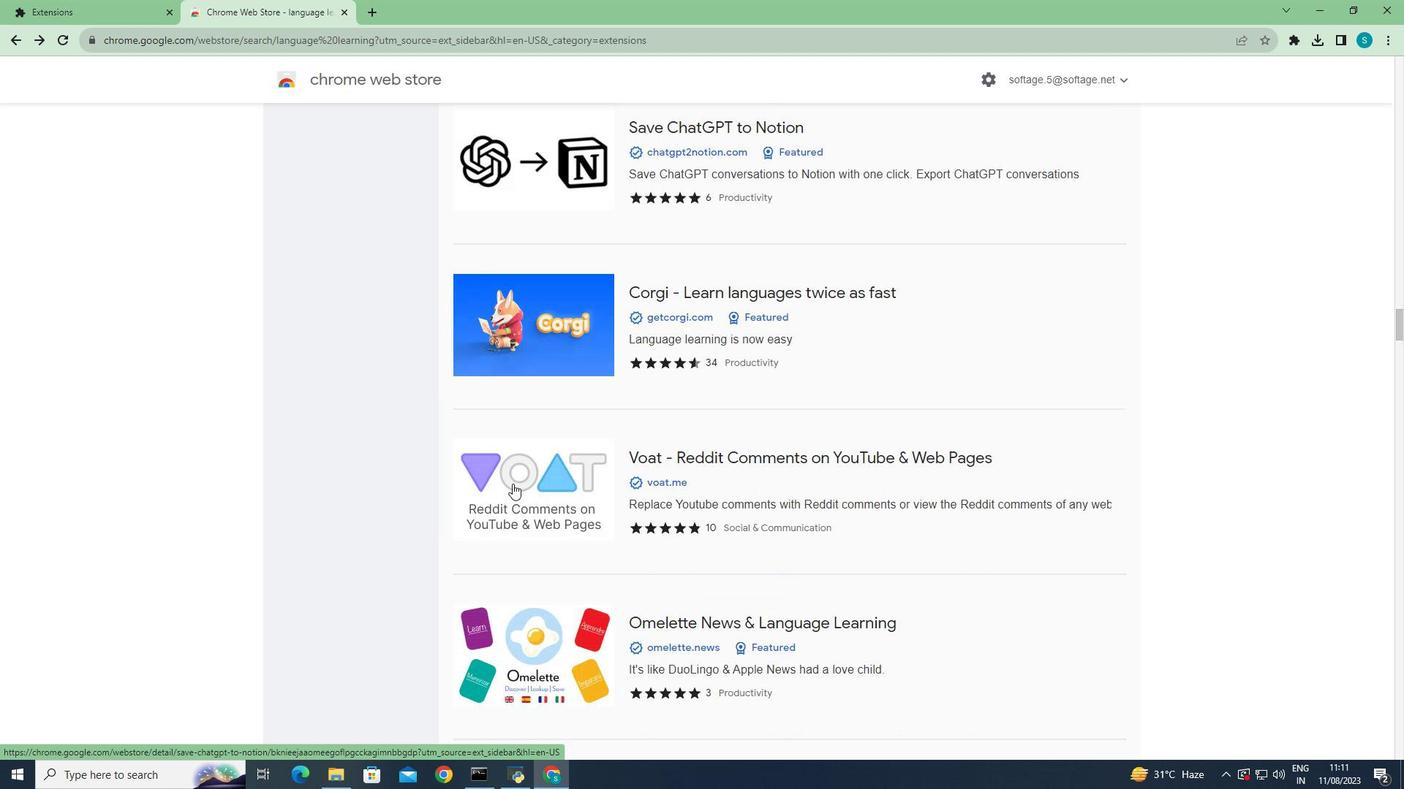 
Action: Mouse scrolled (512, 483) with delta (0, 0)
Screenshot: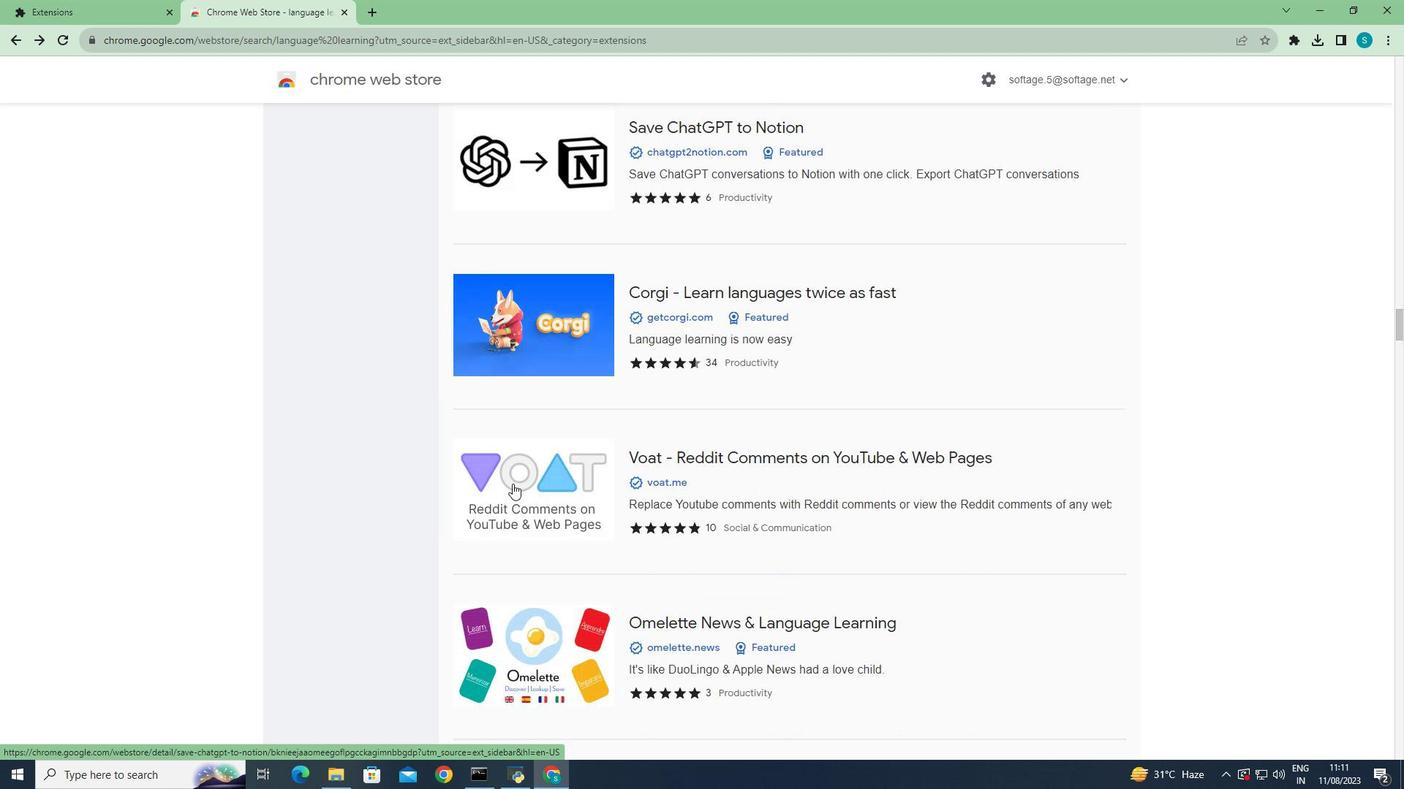 
Action: Mouse scrolled (512, 483) with delta (0, 0)
Screenshot: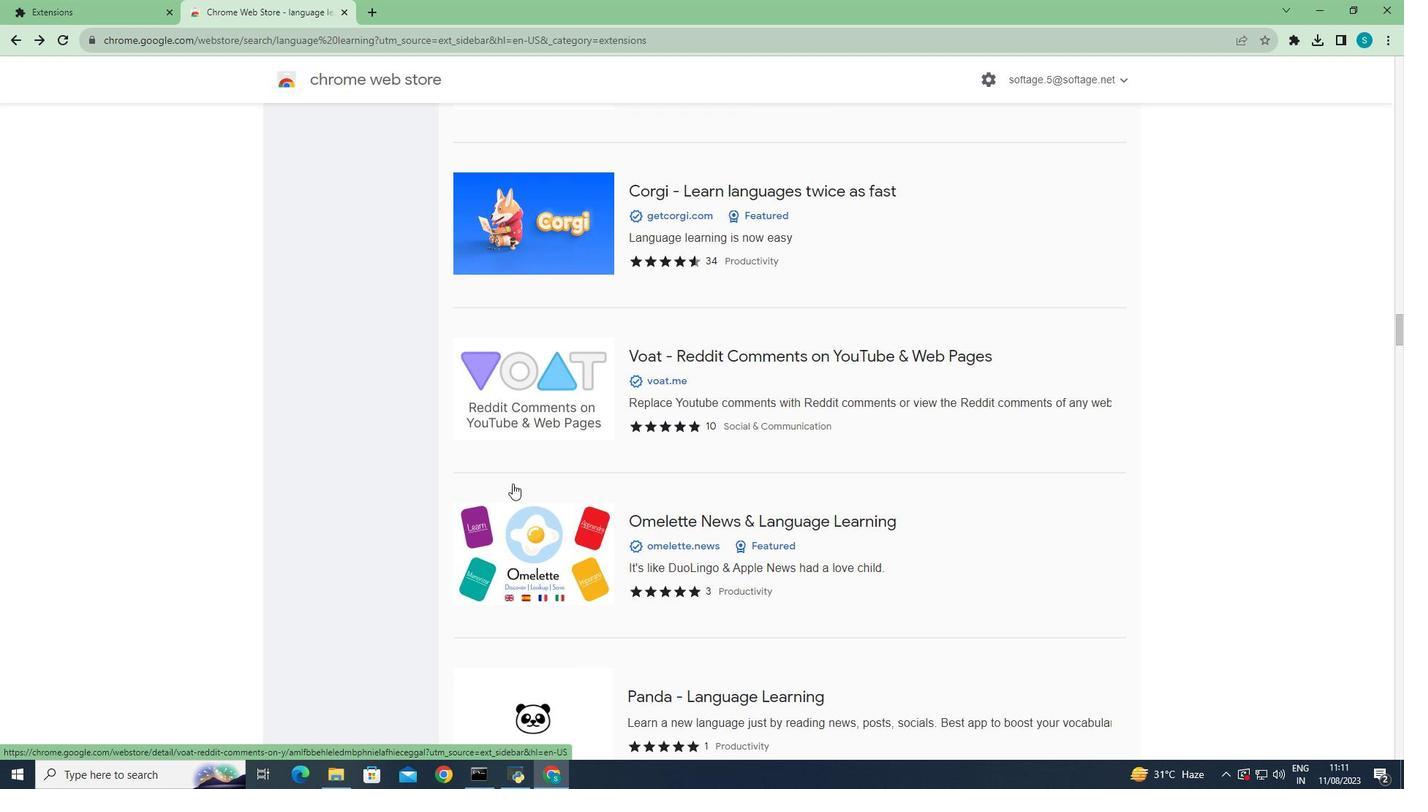 
Action: Mouse scrolled (512, 483) with delta (0, 0)
Screenshot: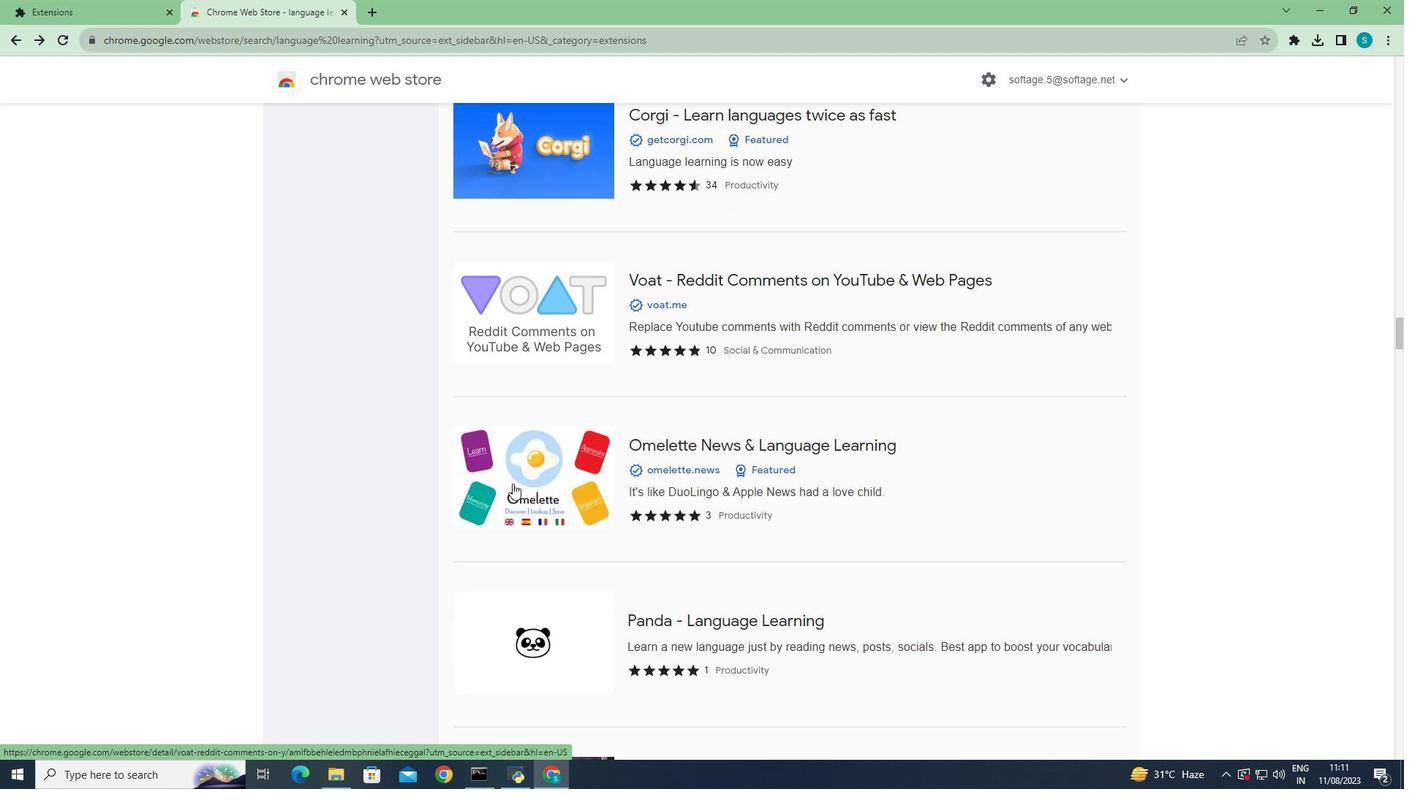 
Action: Mouse scrolled (512, 483) with delta (0, 0)
Screenshot: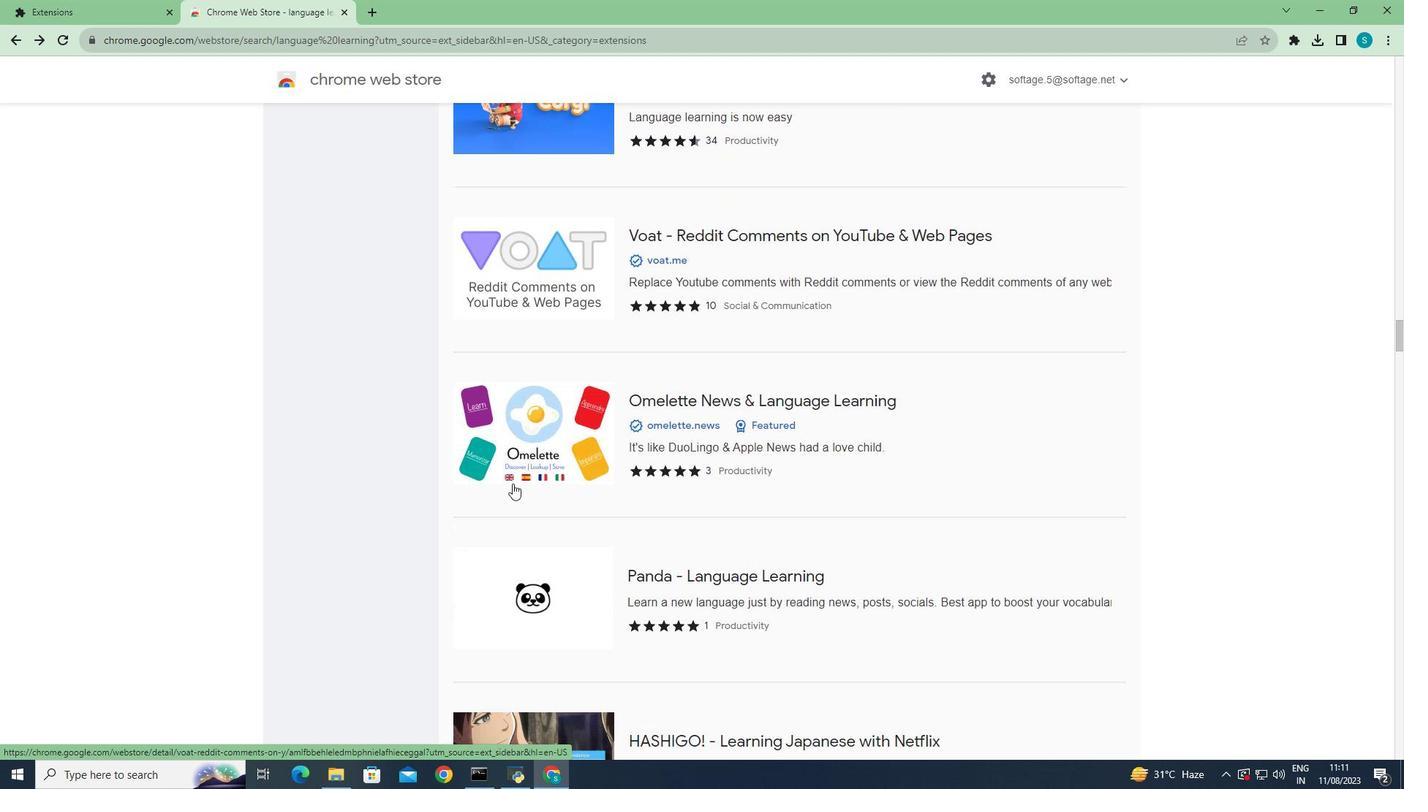 
Action: Mouse scrolled (512, 484) with delta (0, 0)
Screenshot: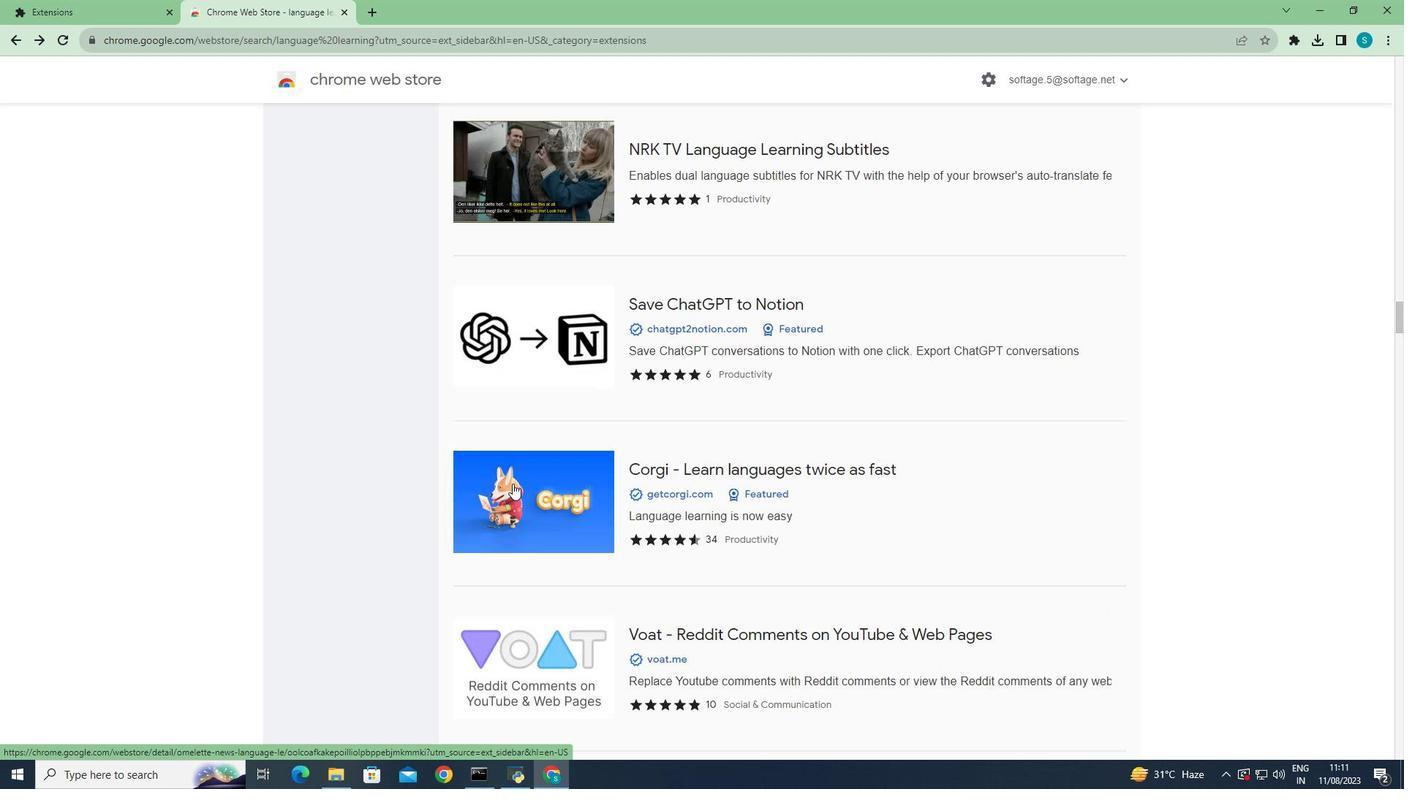 
Action: Mouse scrolled (512, 484) with delta (0, 0)
Screenshot: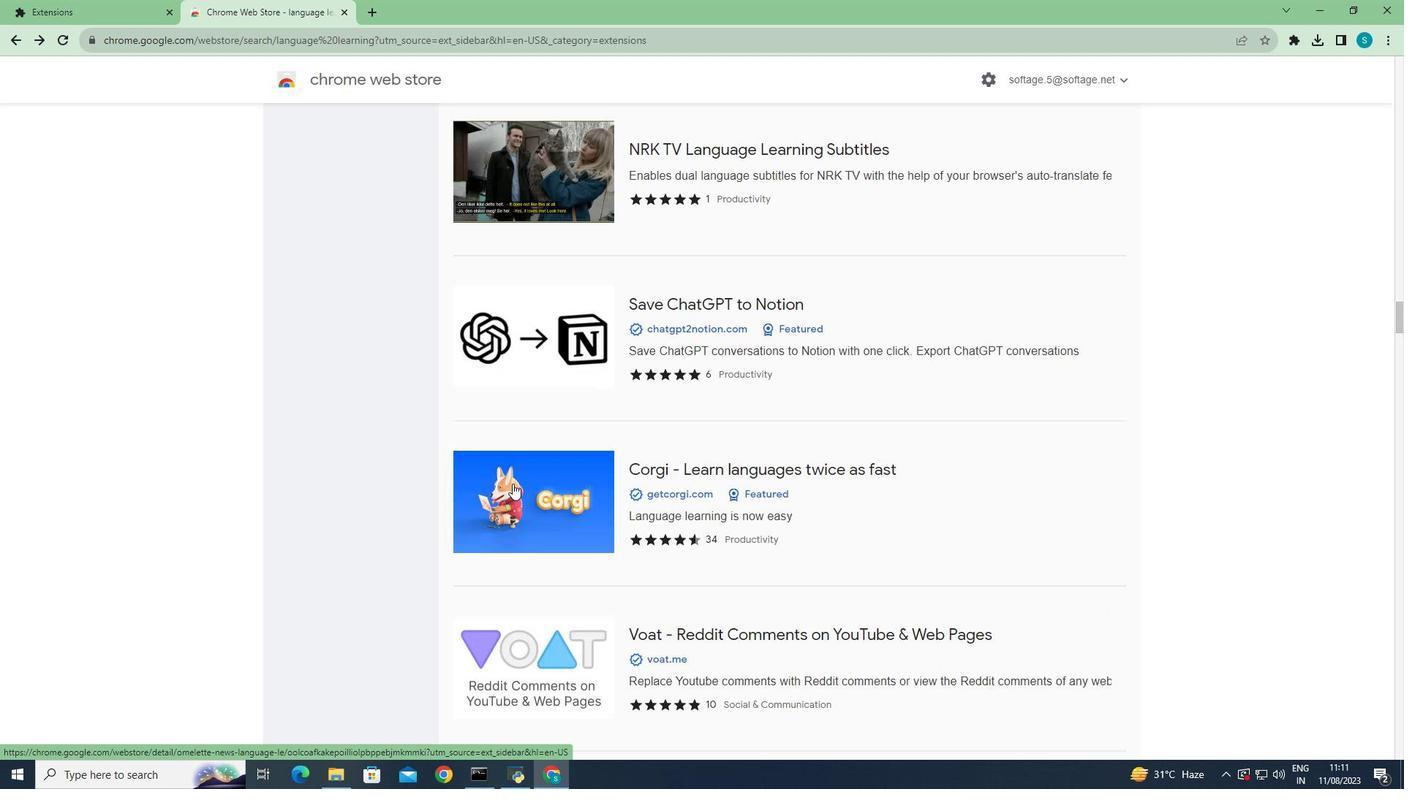 
Action: Mouse scrolled (512, 484) with delta (0, 0)
Screenshot: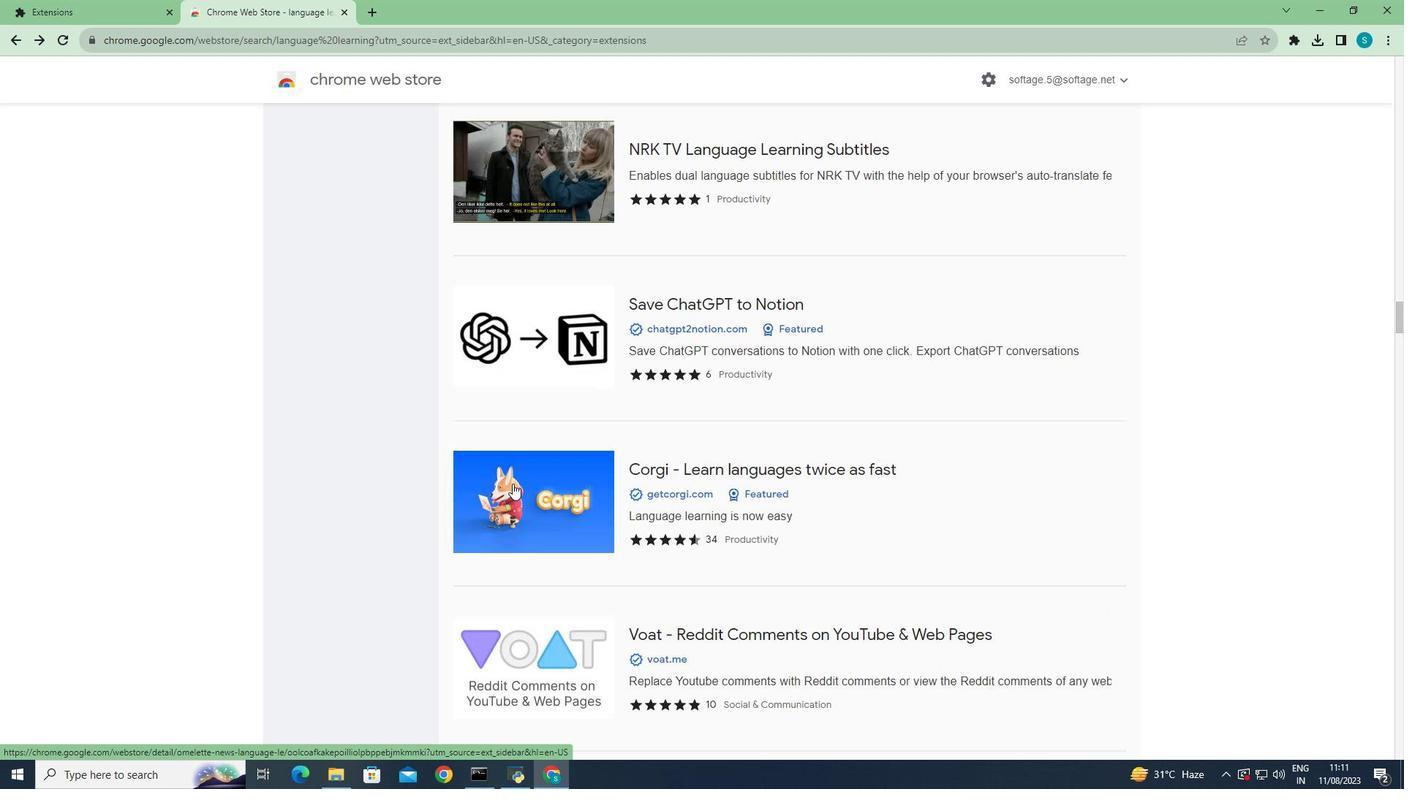 
Action: Mouse scrolled (512, 484) with delta (0, 0)
Screenshot: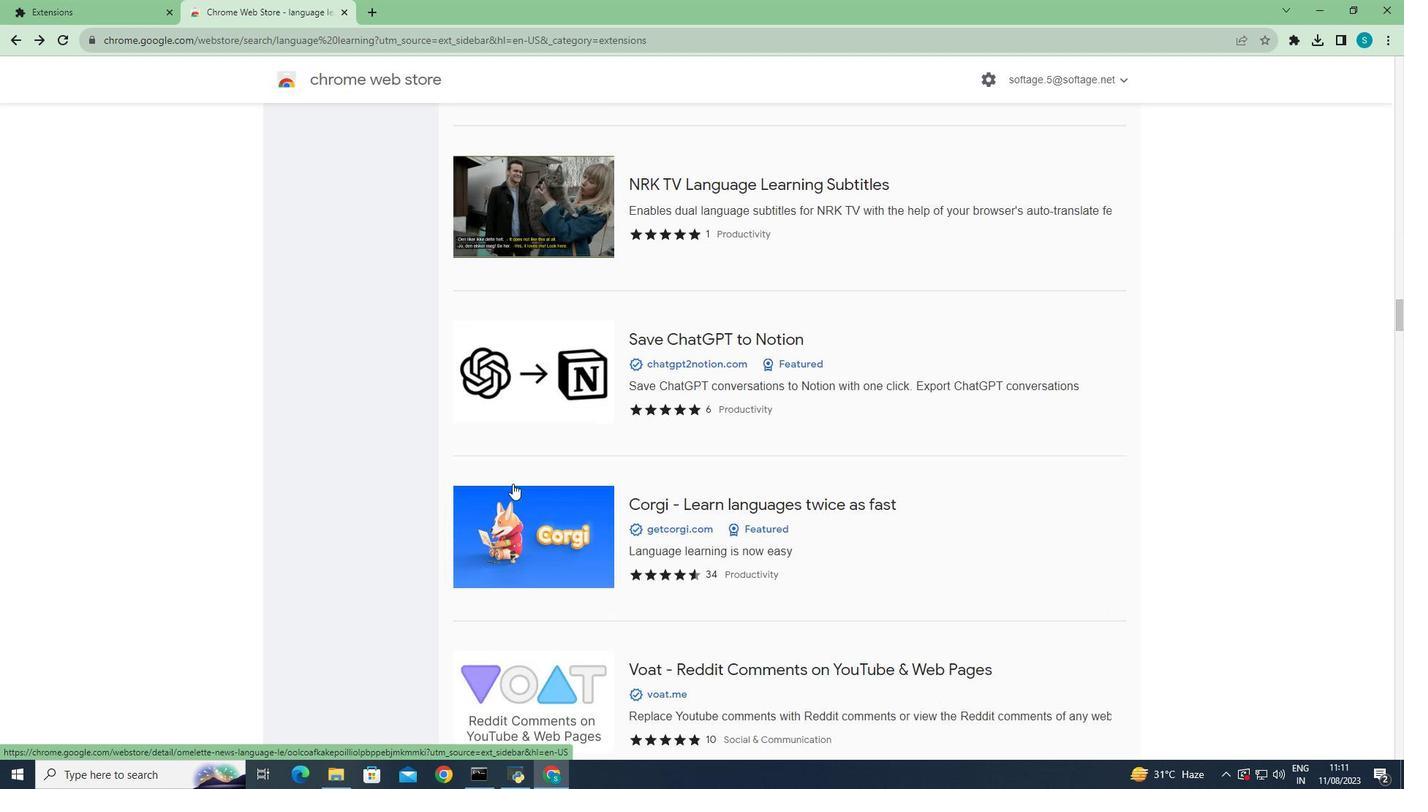 
Action: Mouse scrolled (512, 484) with delta (0, 0)
Screenshot: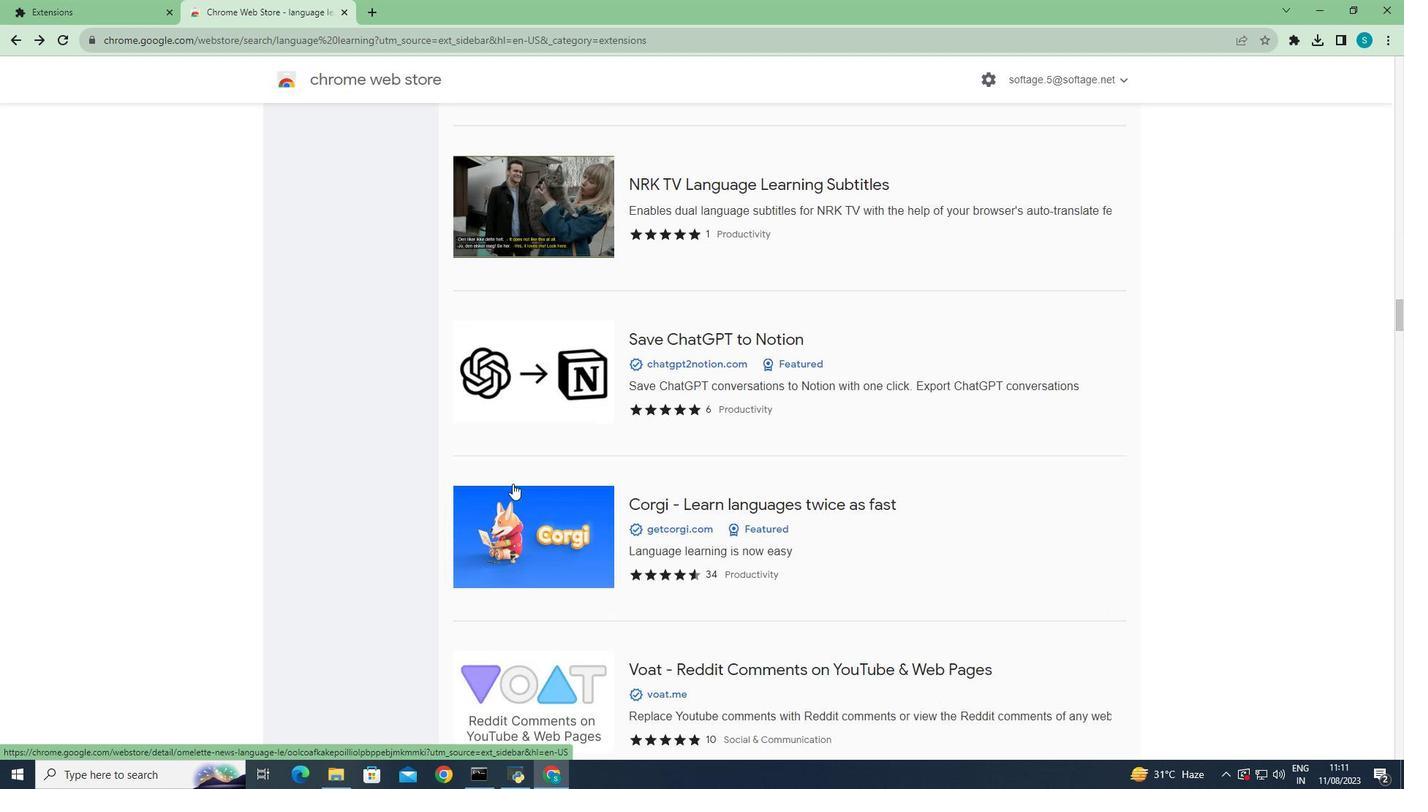 
Action: Mouse scrolled (512, 484) with delta (0, 0)
Screenshot: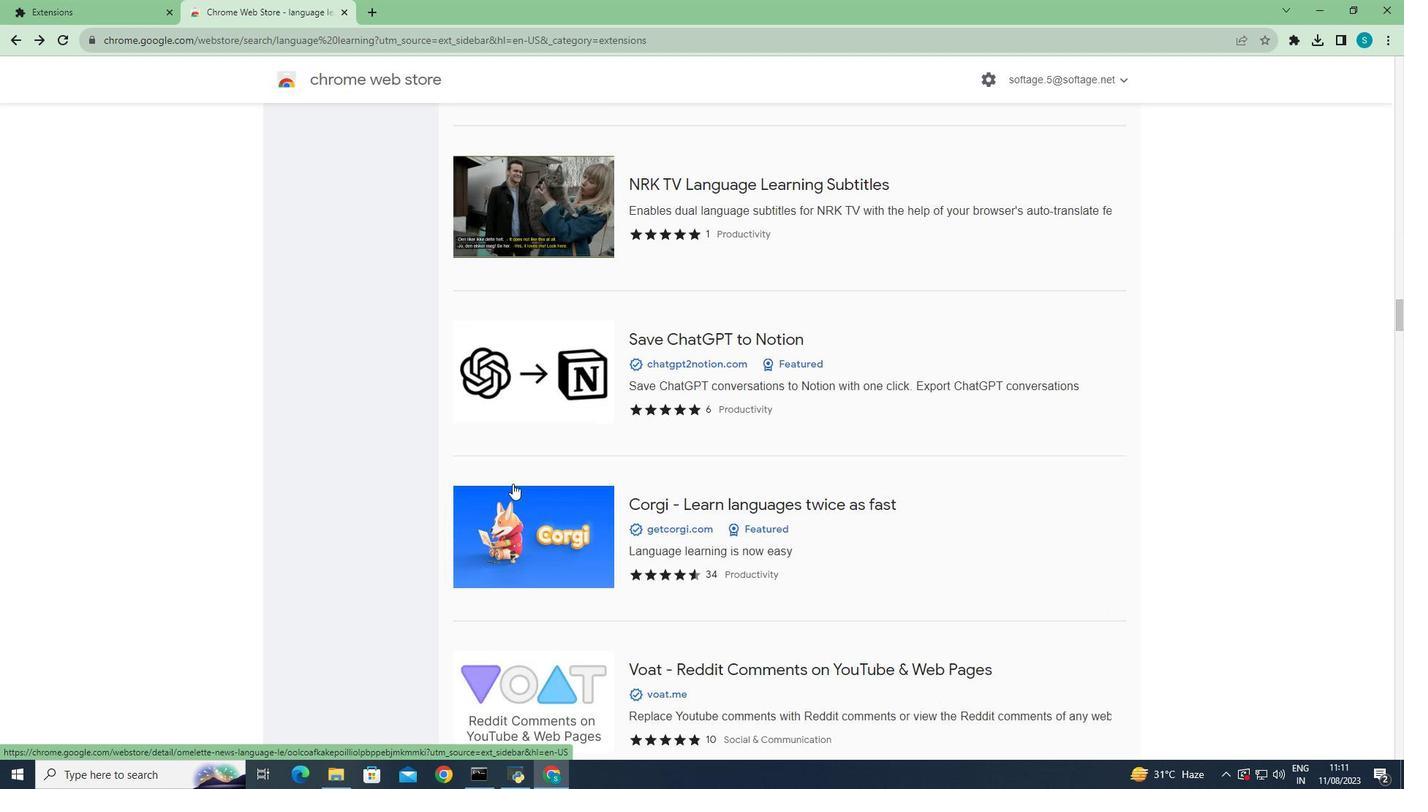 
Action: Mouse scrolled (512, 484) with delta (0, 0)
Screenshot: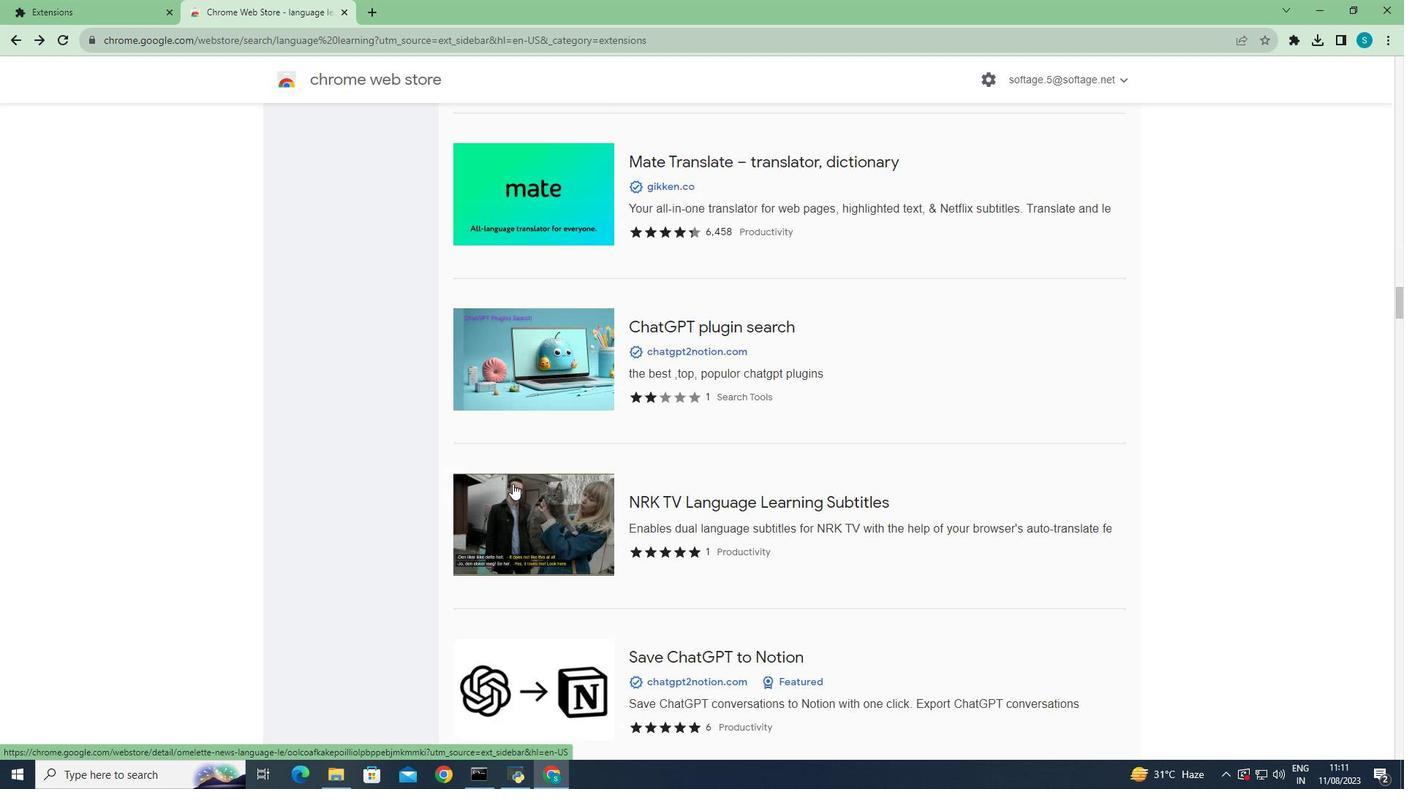 
Action: Mouse scrolled (512, 484) with delta (0, 0)
Screenshot: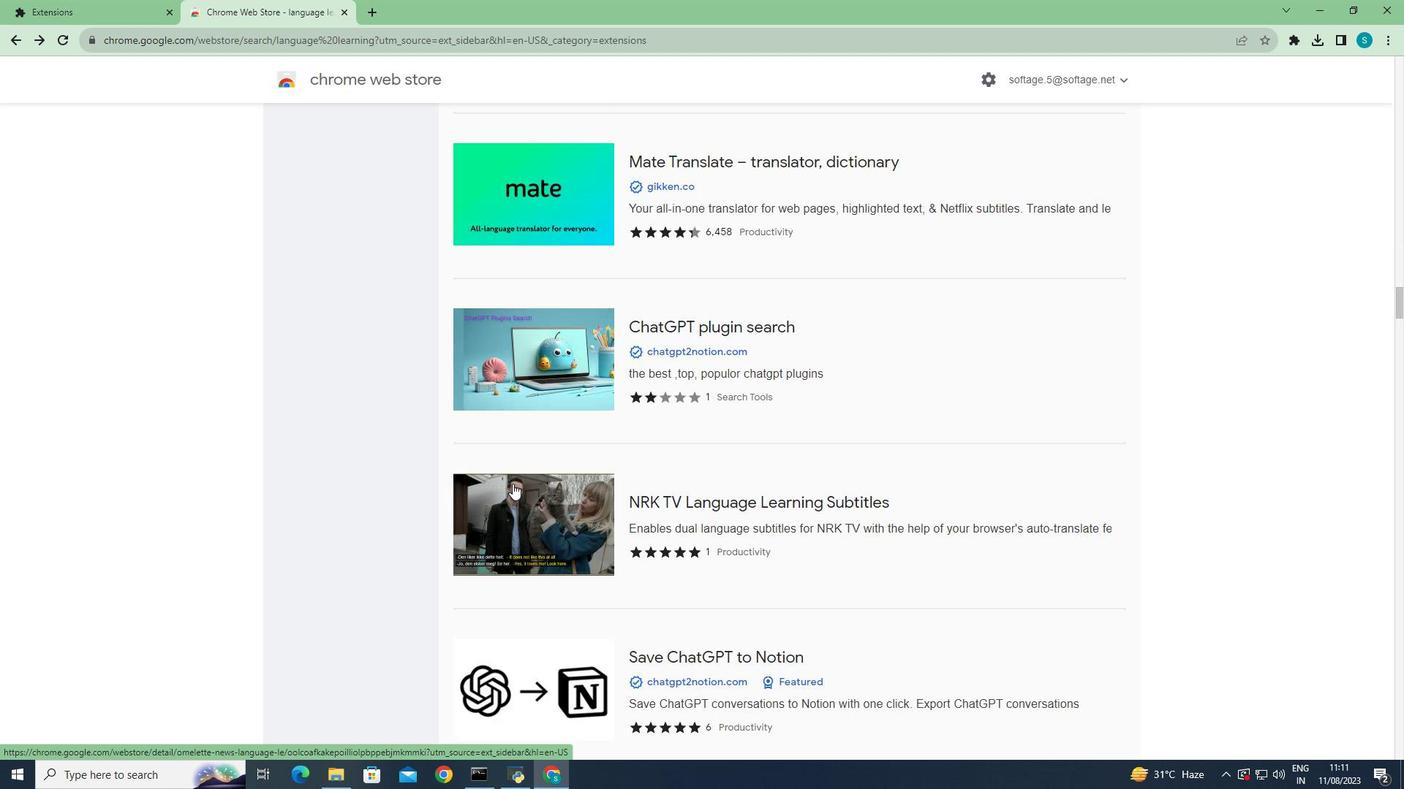 
Action: Mouse scrolled (512, 484) with delta (0, 0)
Screenshot: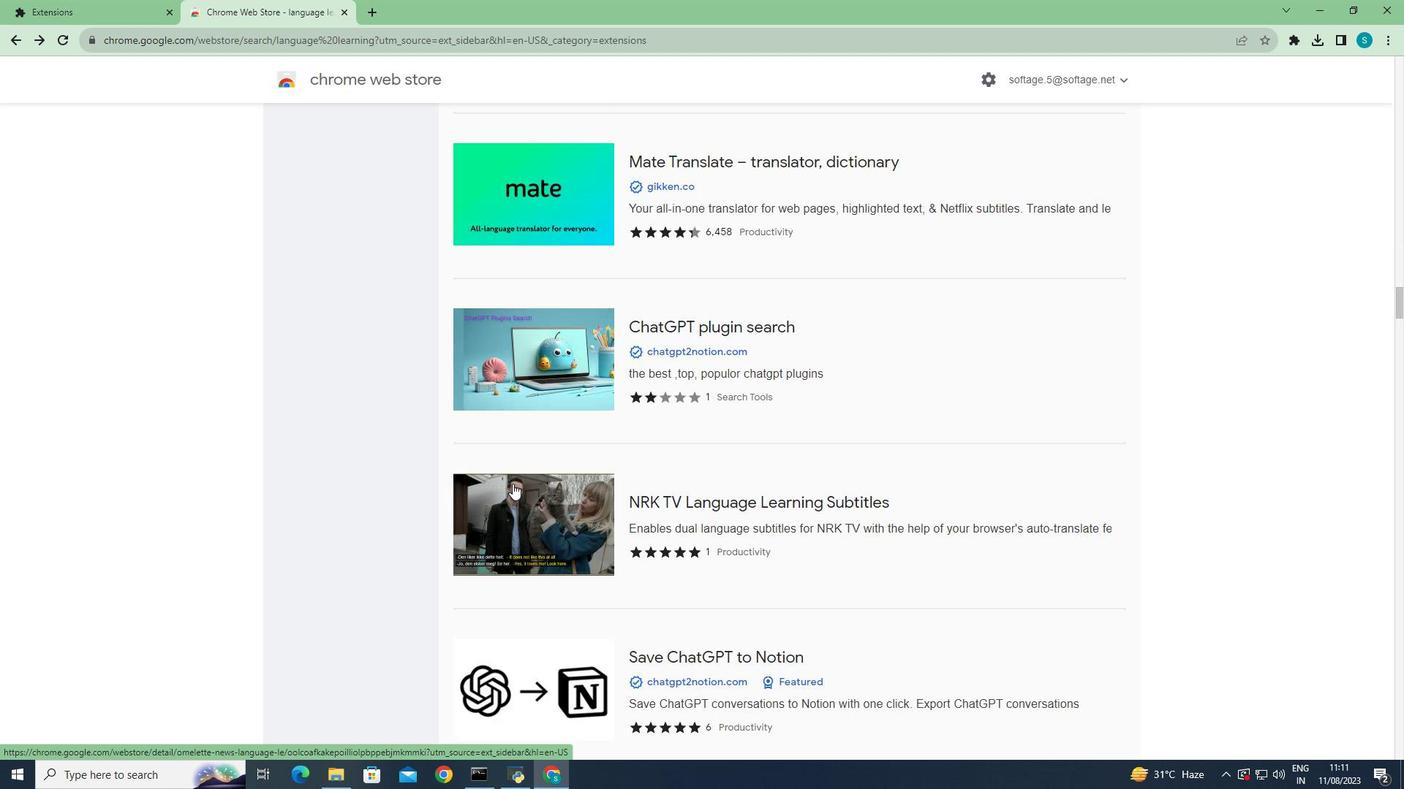 
Action: Mouse scrolled (512, 484) with delta (0, 0)
Screenshot: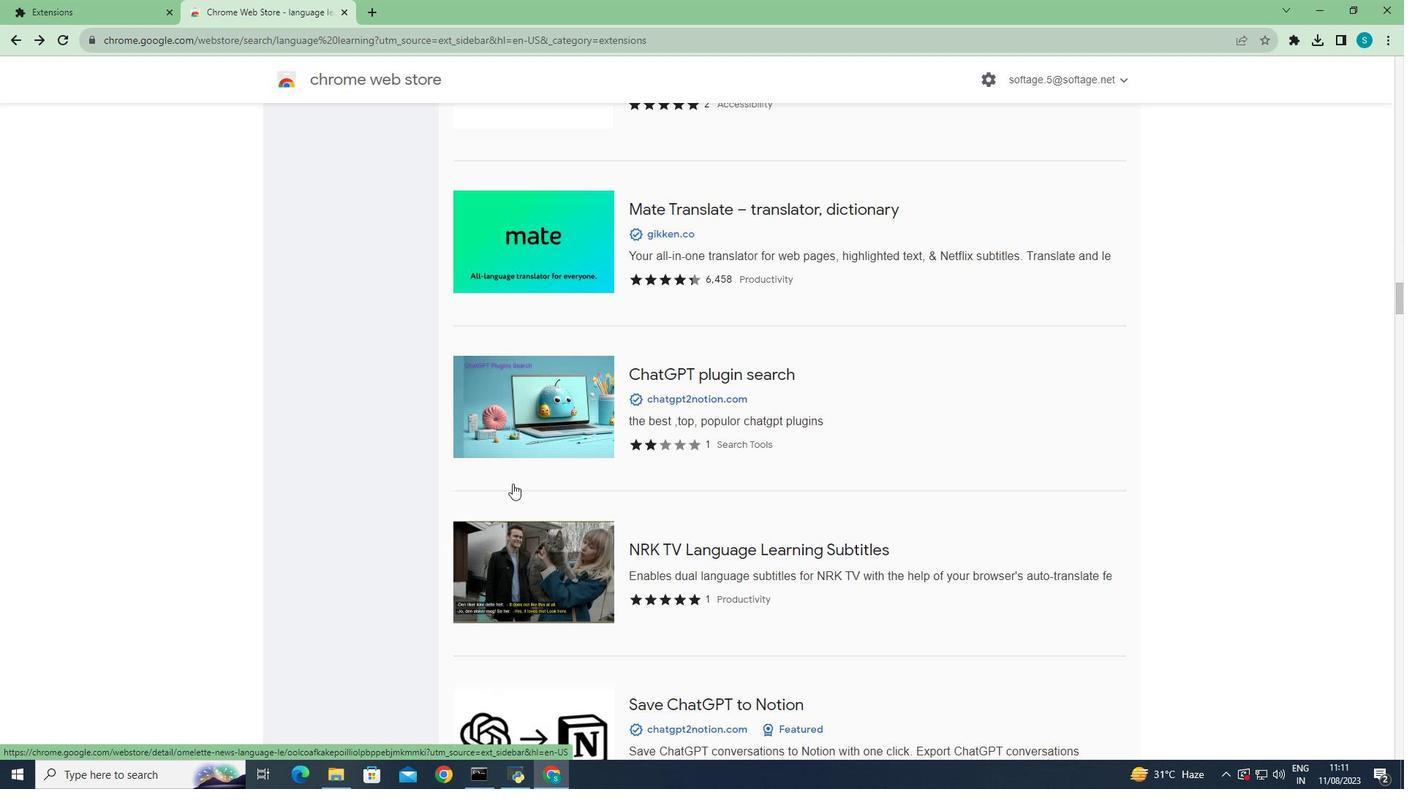 
Action: Mouse scrolled (512, 484) with delta (0, 0)
Screenshot: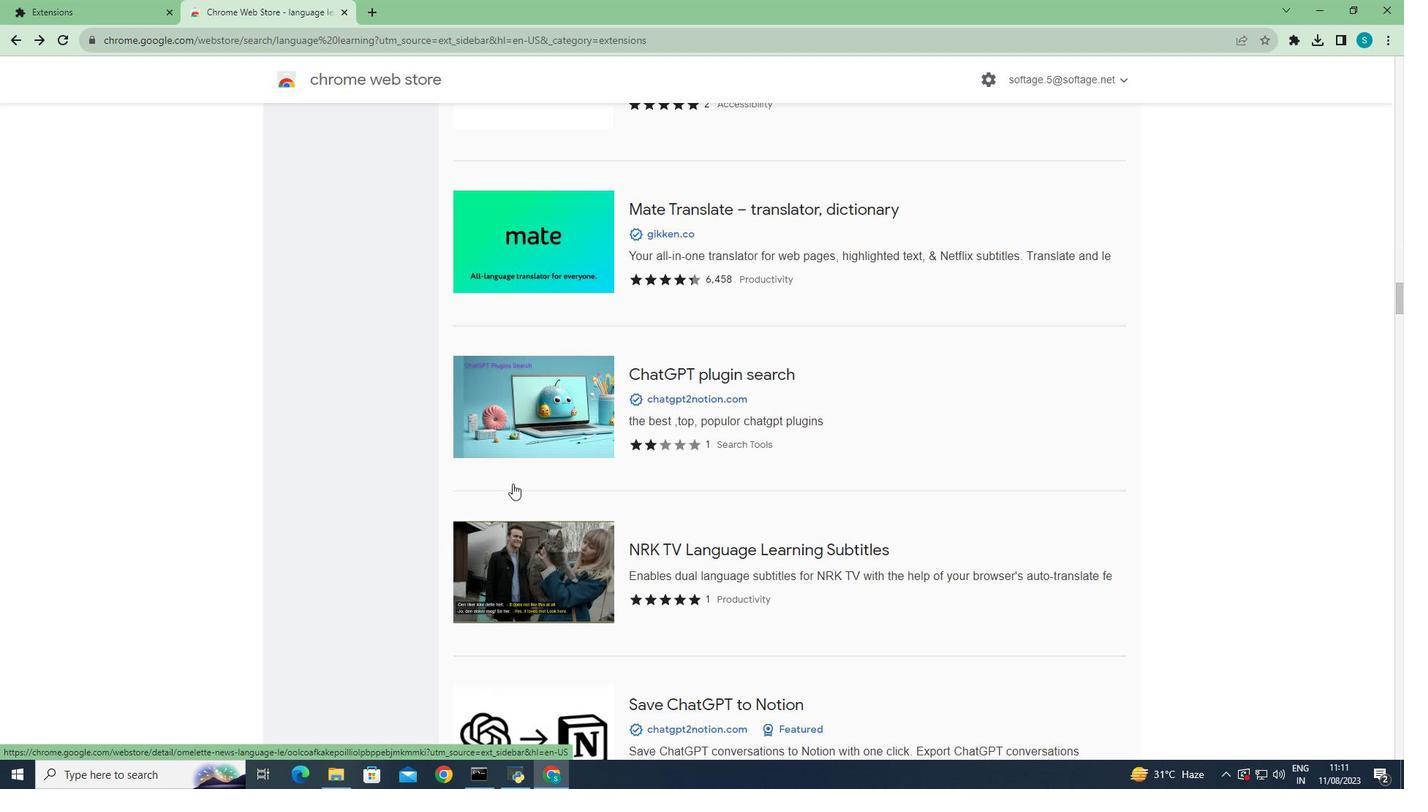 
Action: Mouse scrolled (512, 484) with delta (0, 0)
Screenshot: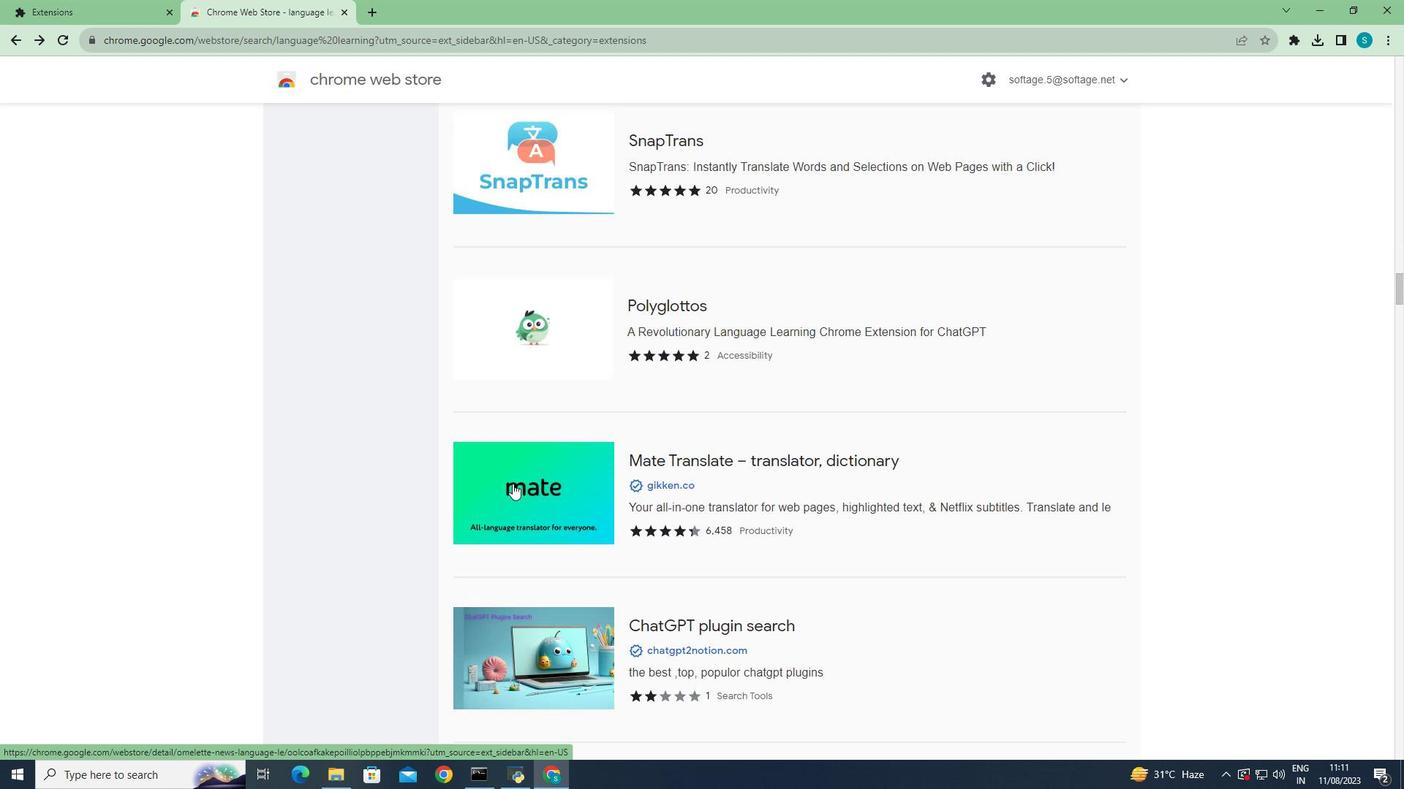 
Action: Mouse scrolled (512, 484) with delta (0, 0)
Screenshot: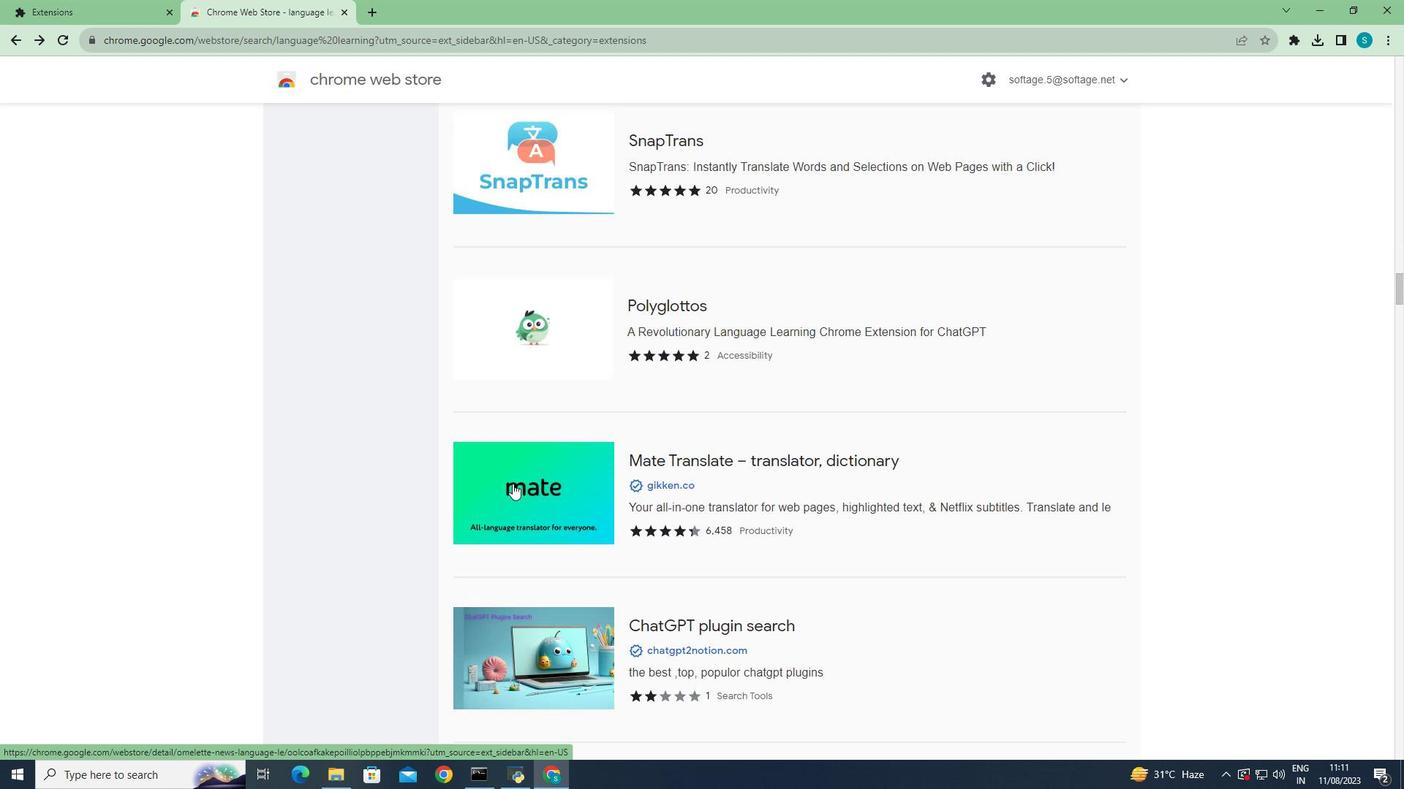 
Action: Mouse scrolled (512, 484) with delta (0, 0)
Screenshot: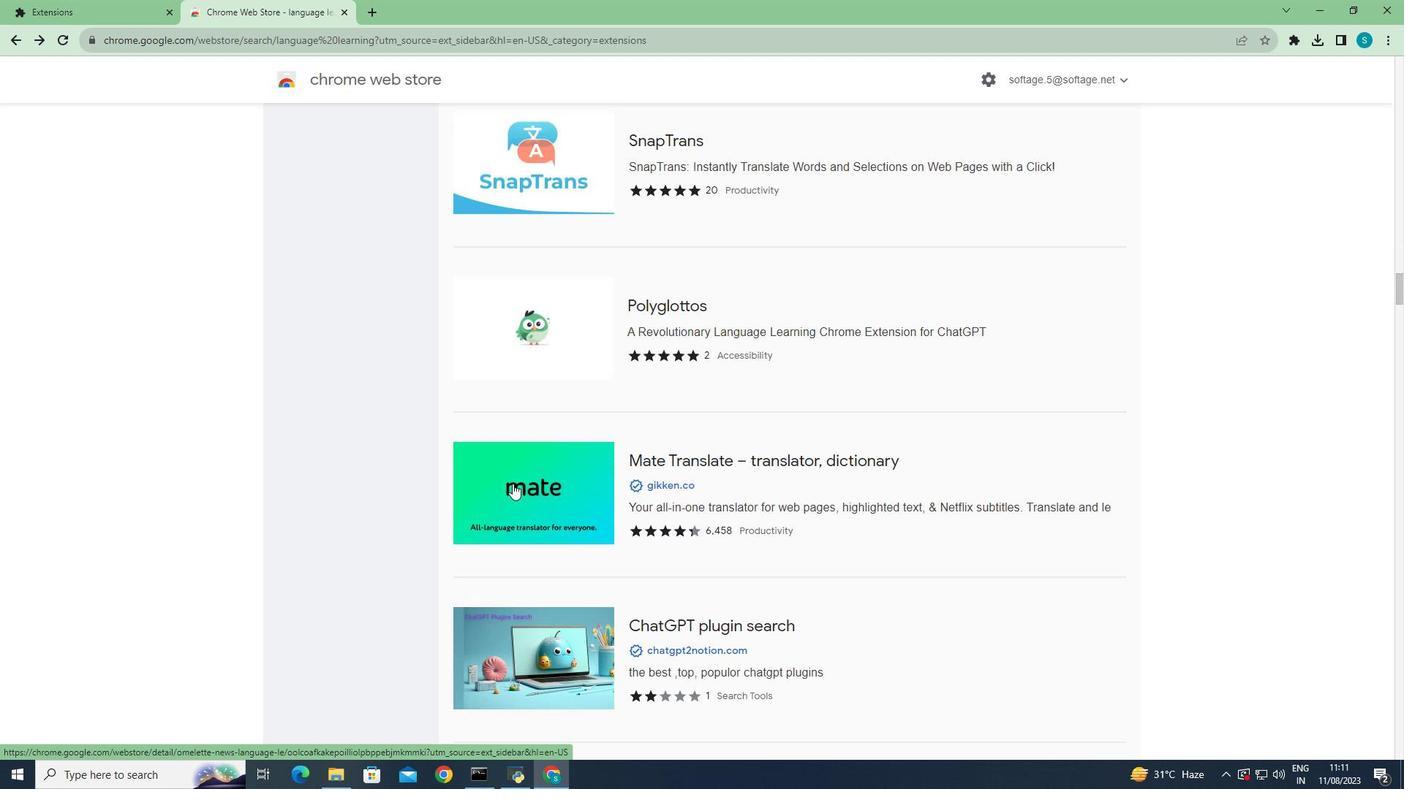 
Action: Mouse scrolled (512, 484) with delta (0, 0)
Screenshot: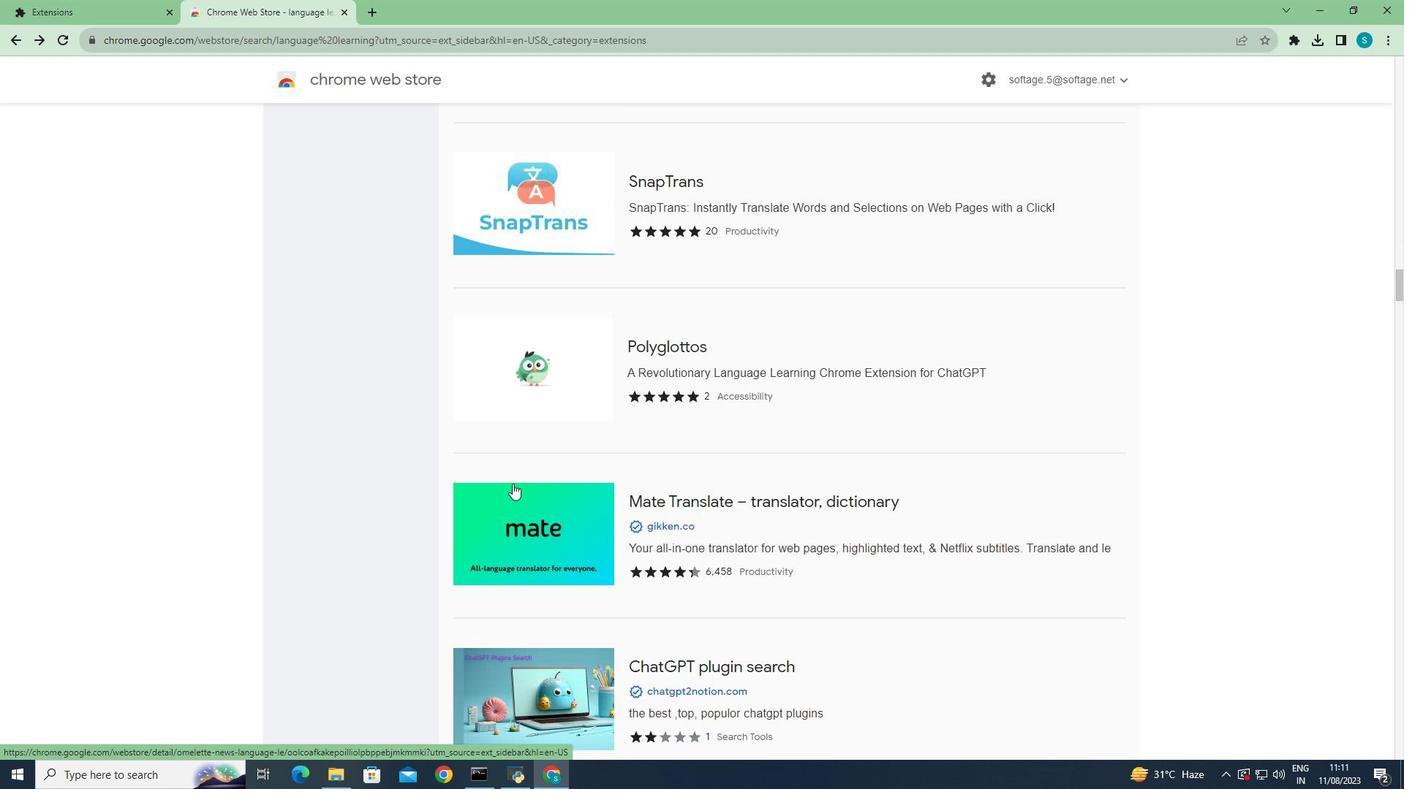 
Action: Mouse scrolled (512, 484) with delta (0, 0)
Screenshot: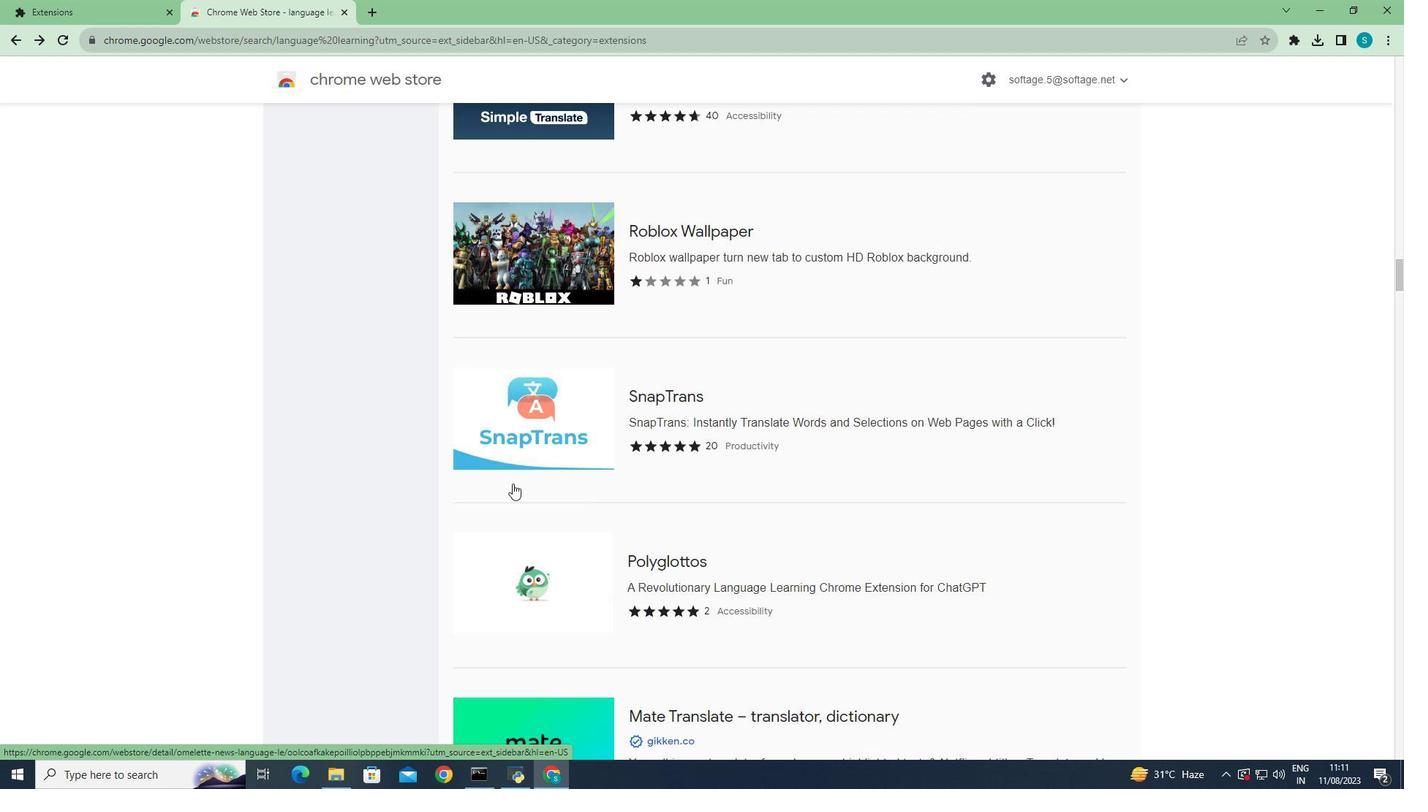 
Action: Mouse scrolled (512, 484) with delta (0, 0)
Screenshot: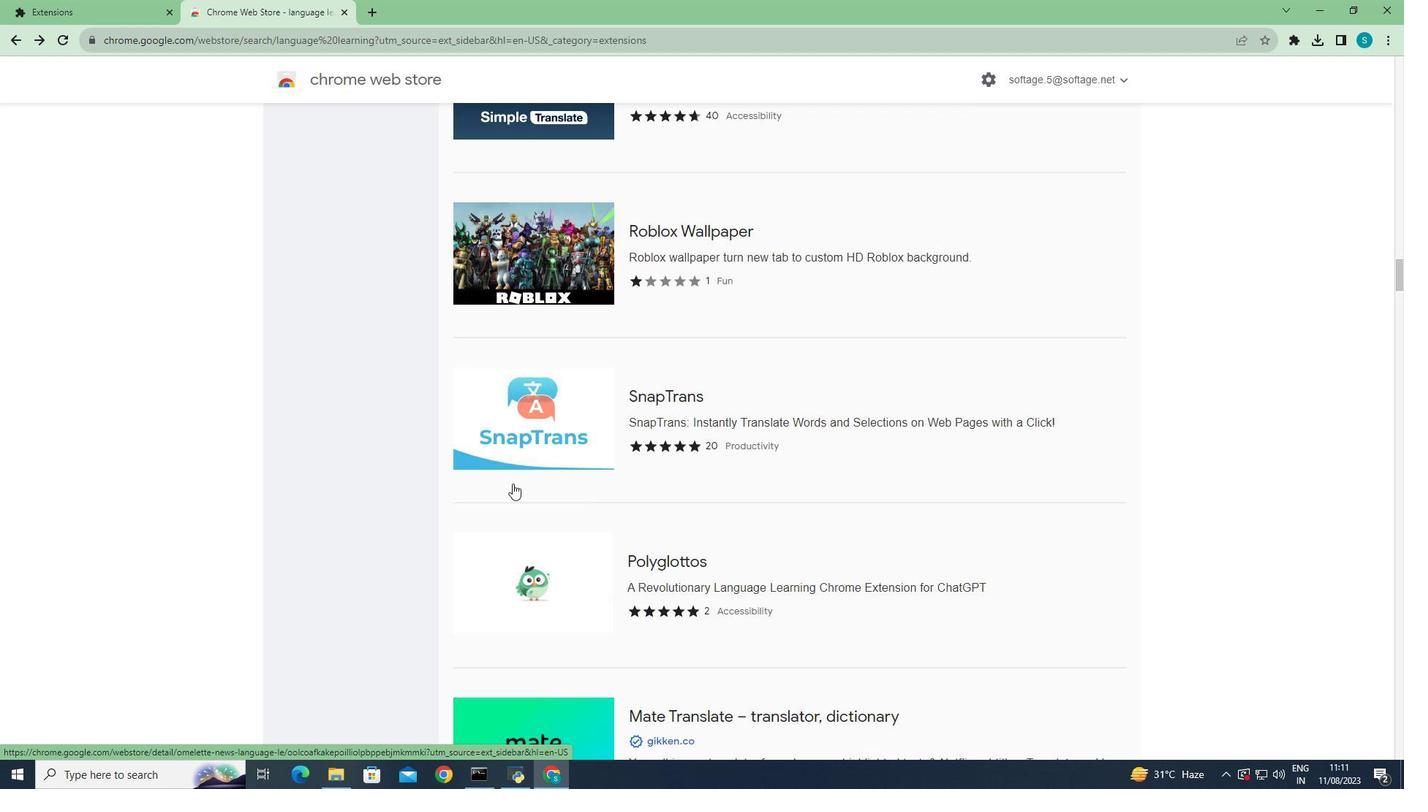 
Action: Mouse scrolled (512, 484) with delta (0, 0)
Screenshot: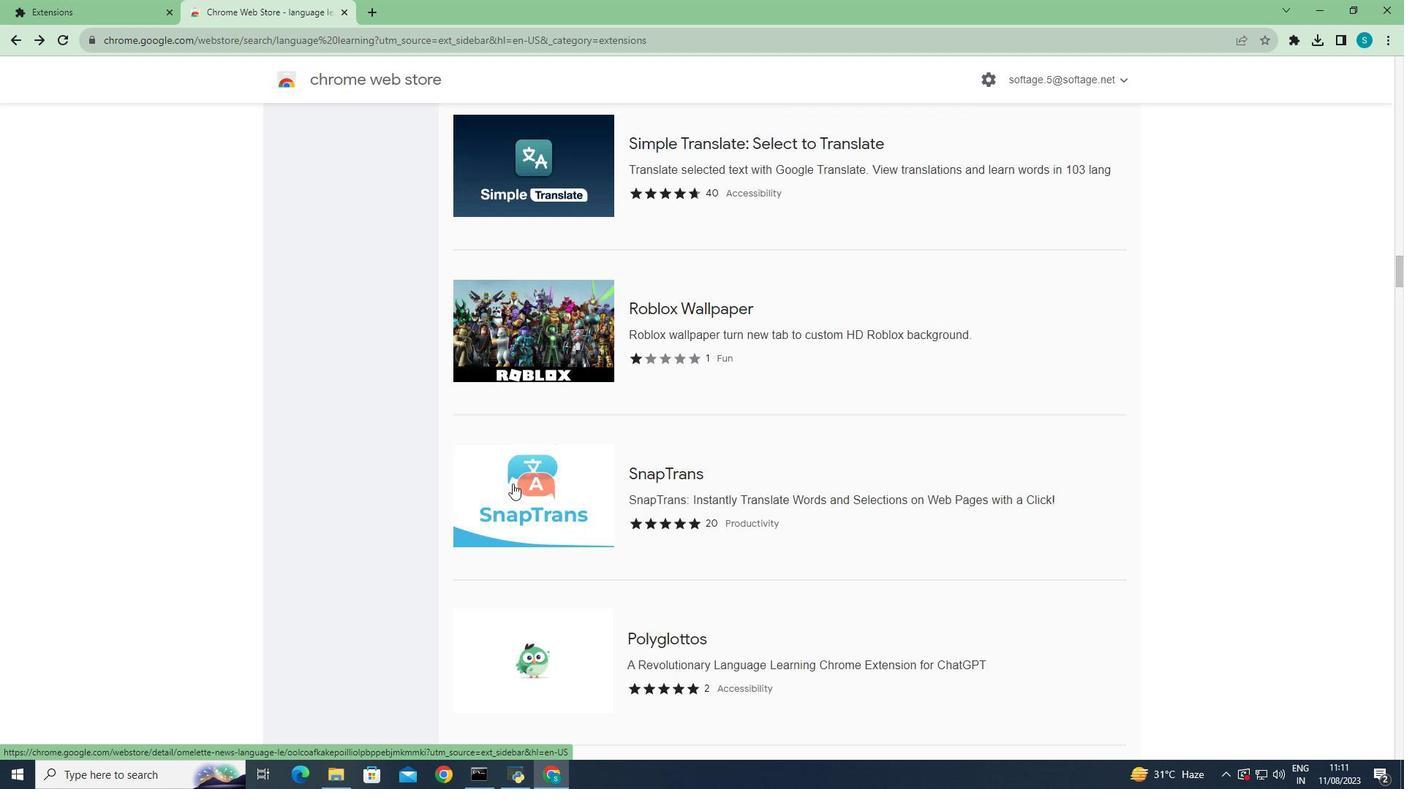 
Action: Mouse scrolled (512, 484) with delta (0, 0)
Screenshot: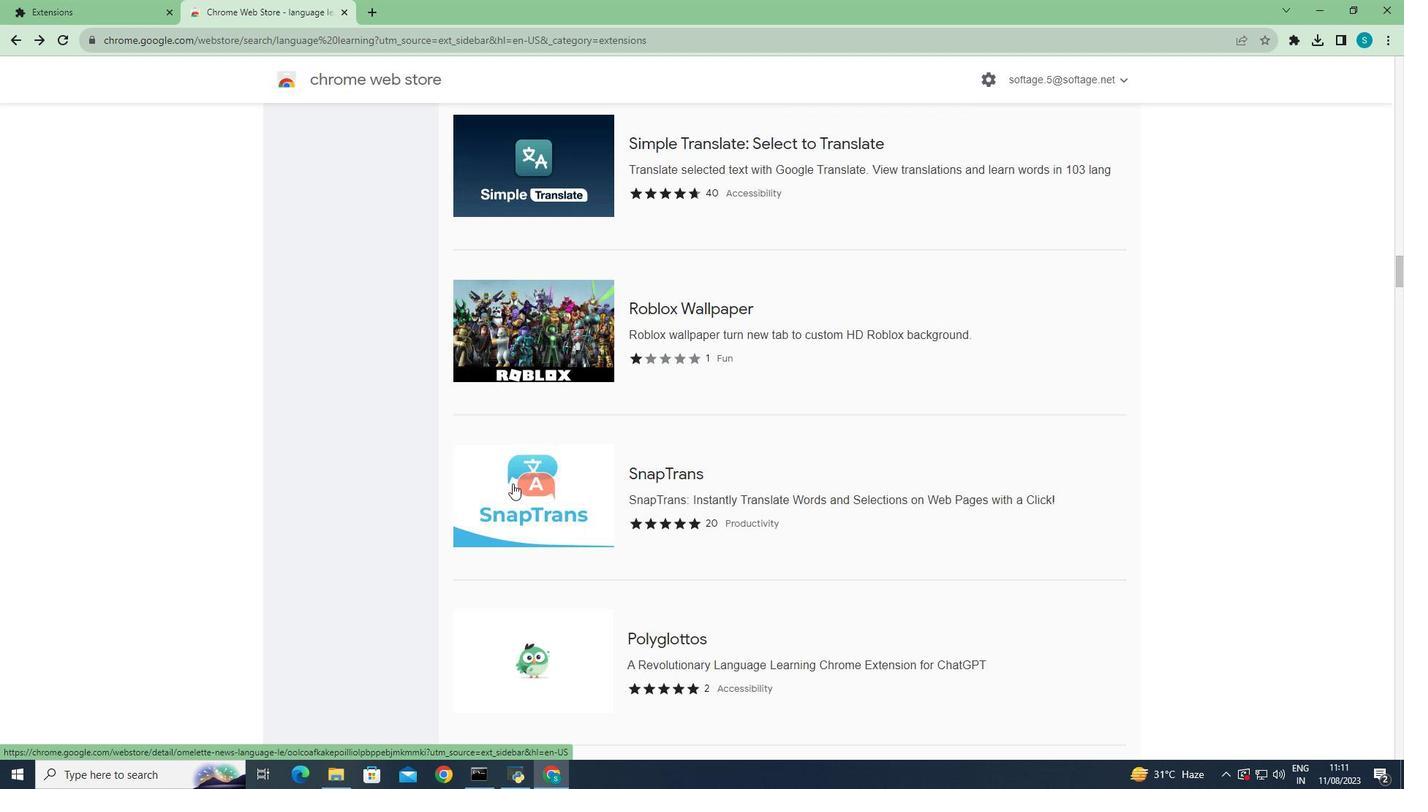 
Action: Mouse scrolled (512, 484) with delta (0, 0)
Screenshot: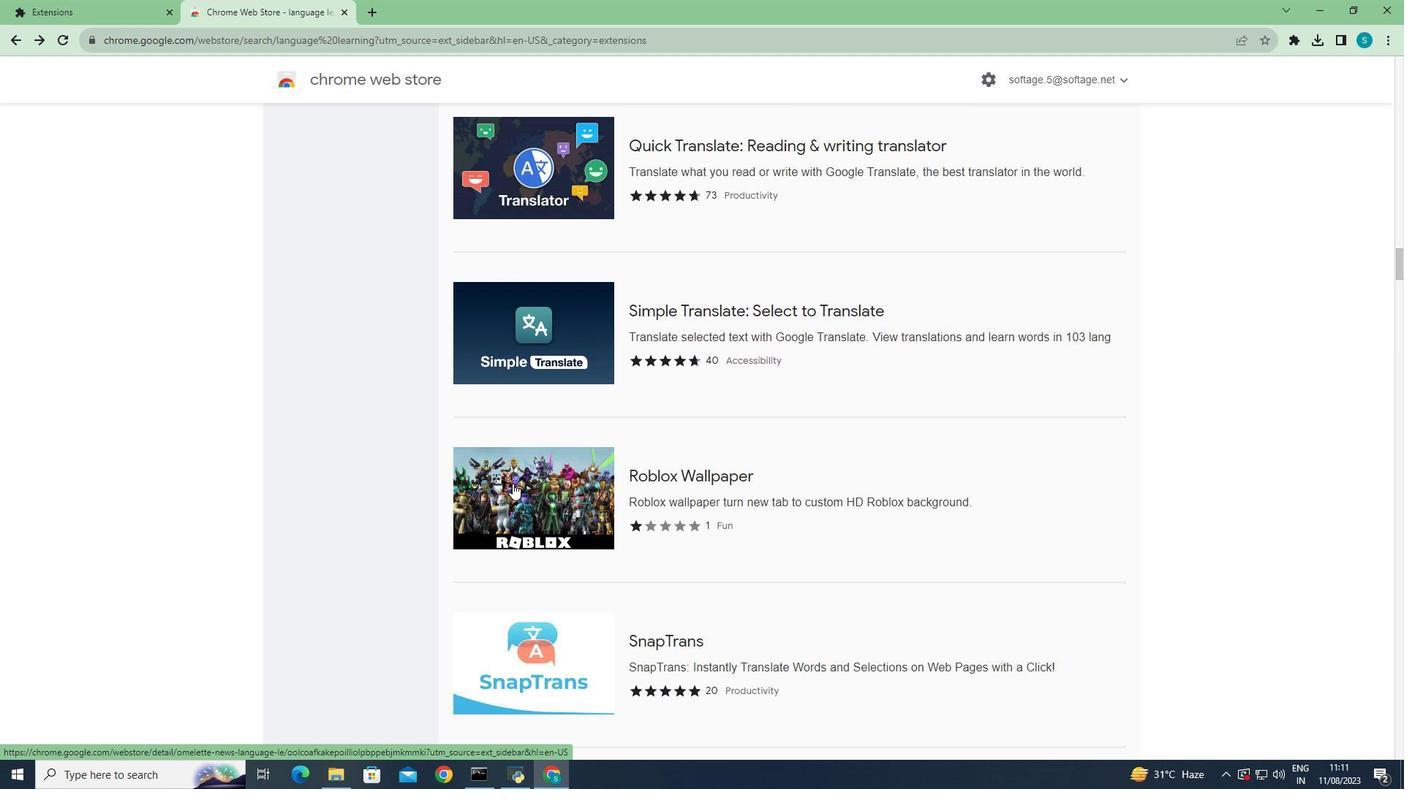 
Action: Mouse scrolled (512, 484) with delta (0, 0)
Screenshot: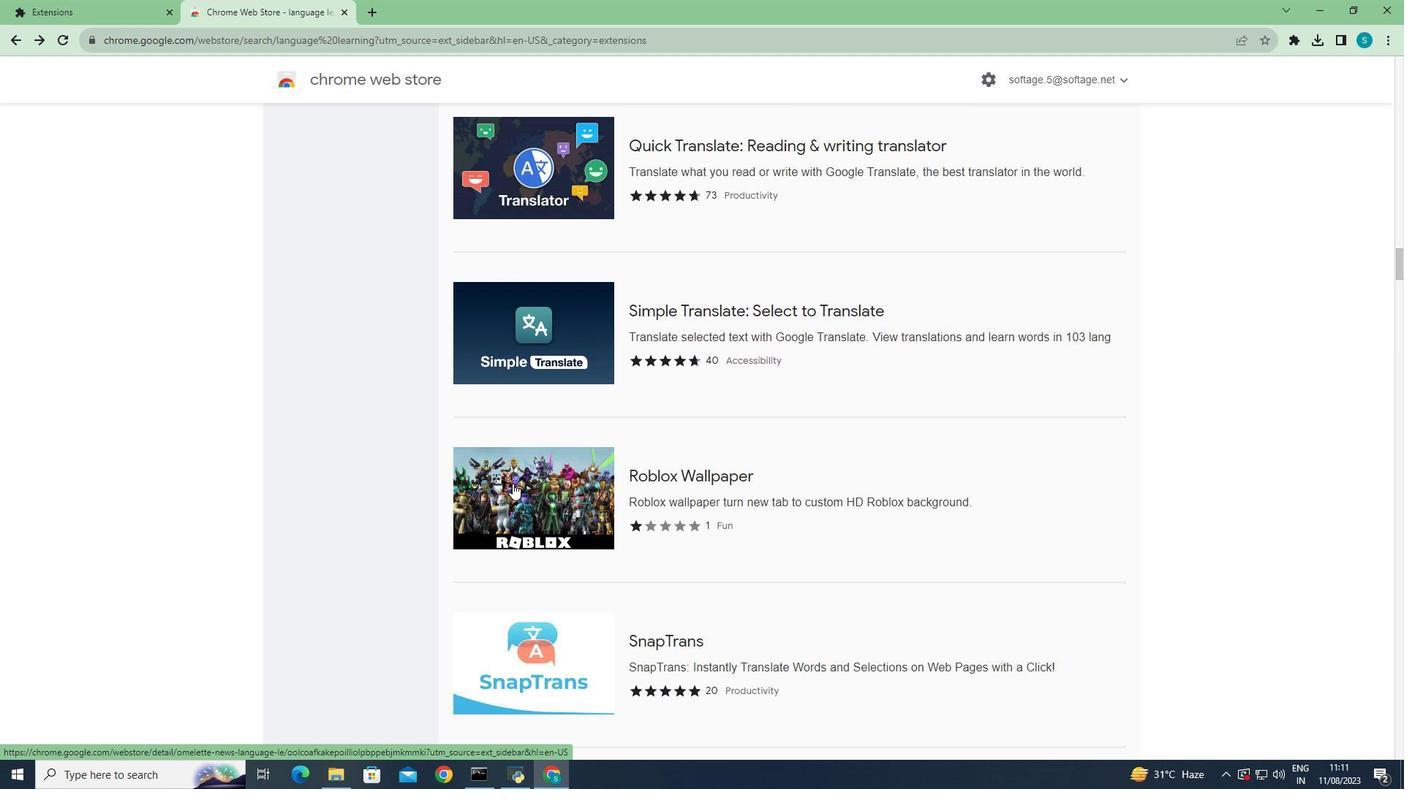 
Action: Mouse scrolled (512, 484) with delta (0, 0)
Screenshot: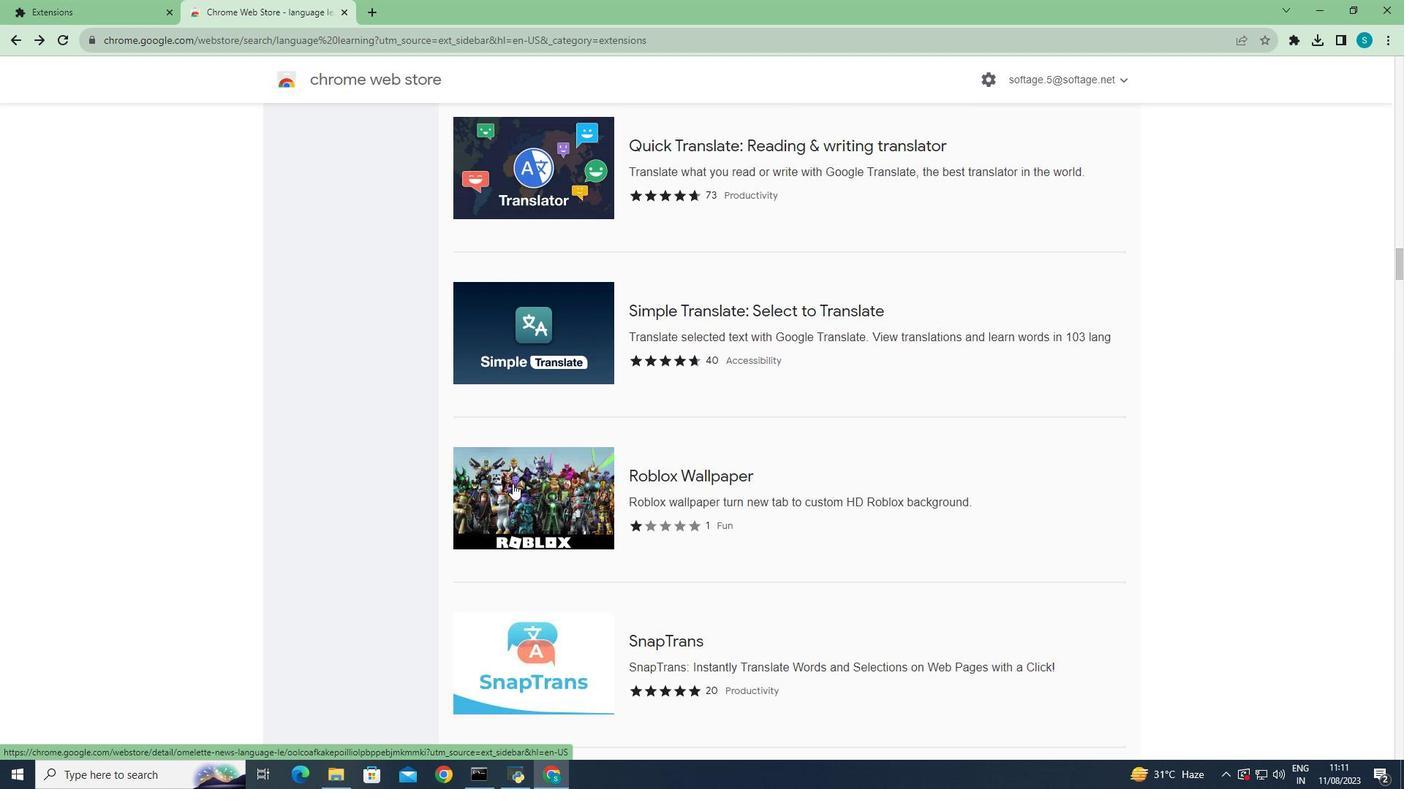 
Action: Mouse scrolled (512, 484) with delta (0, 0)
Screenshot: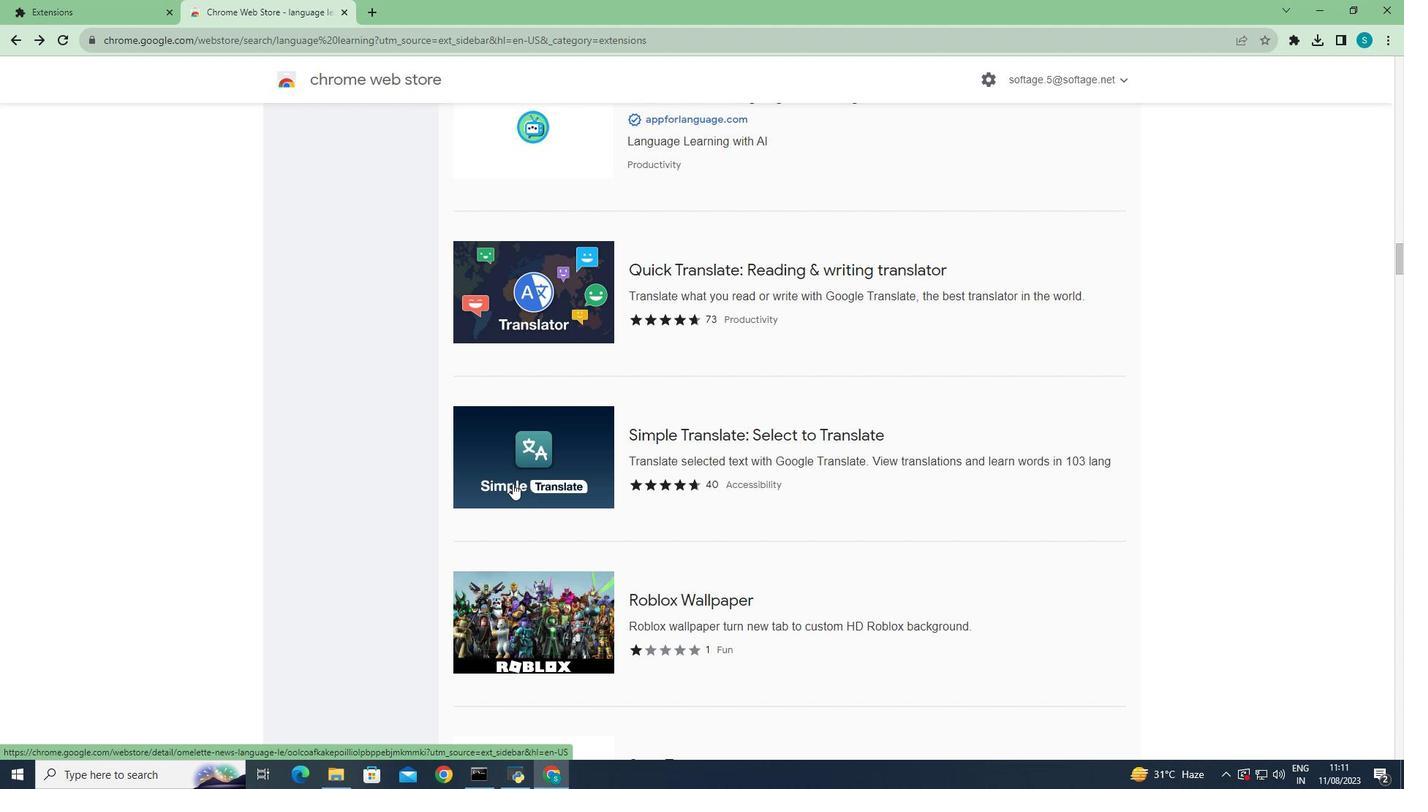 
Action: Mouse scrolled (512, 484) with delta (0, 0)
Screenshot: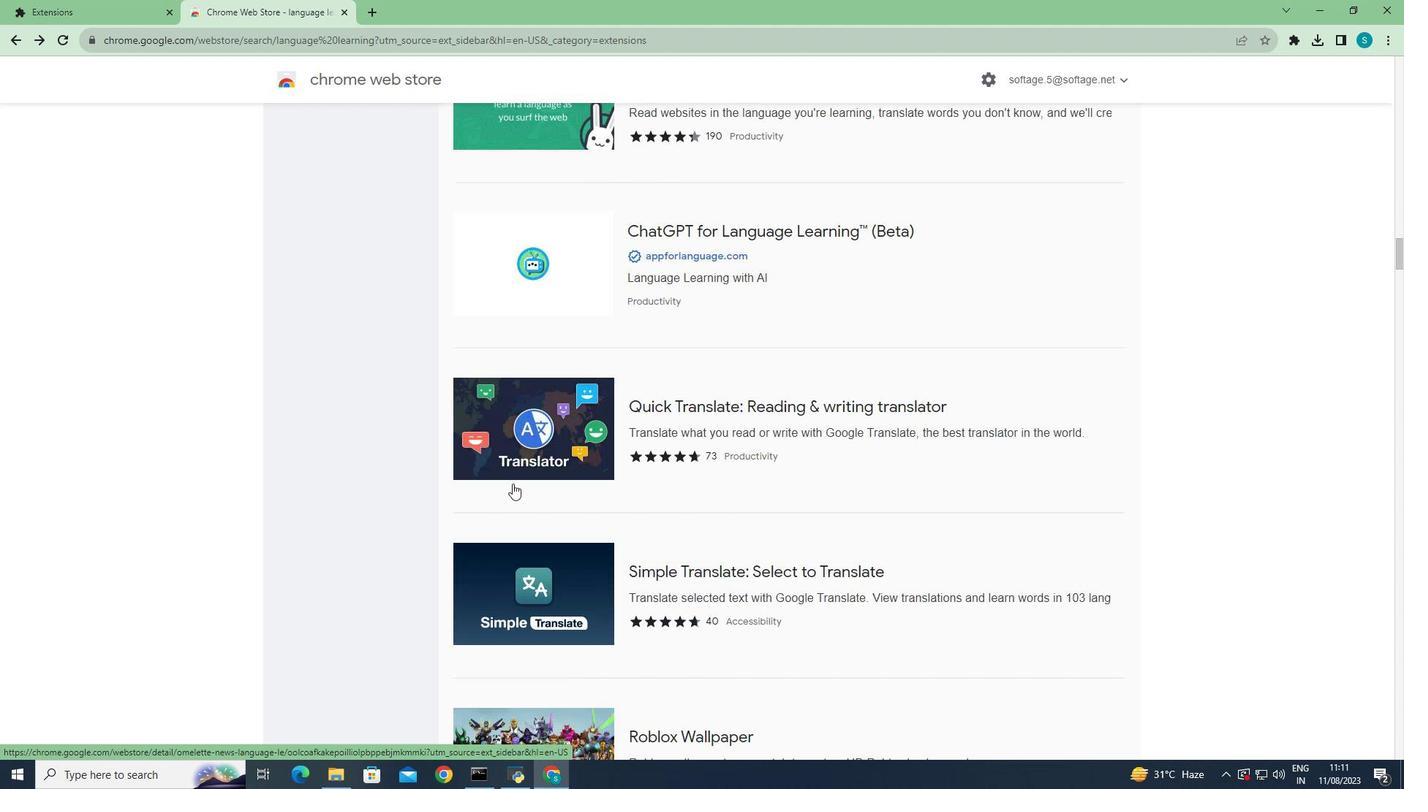 
Action: Mouse scrolled (512, 484) with delta (0, 0)
Screenshot: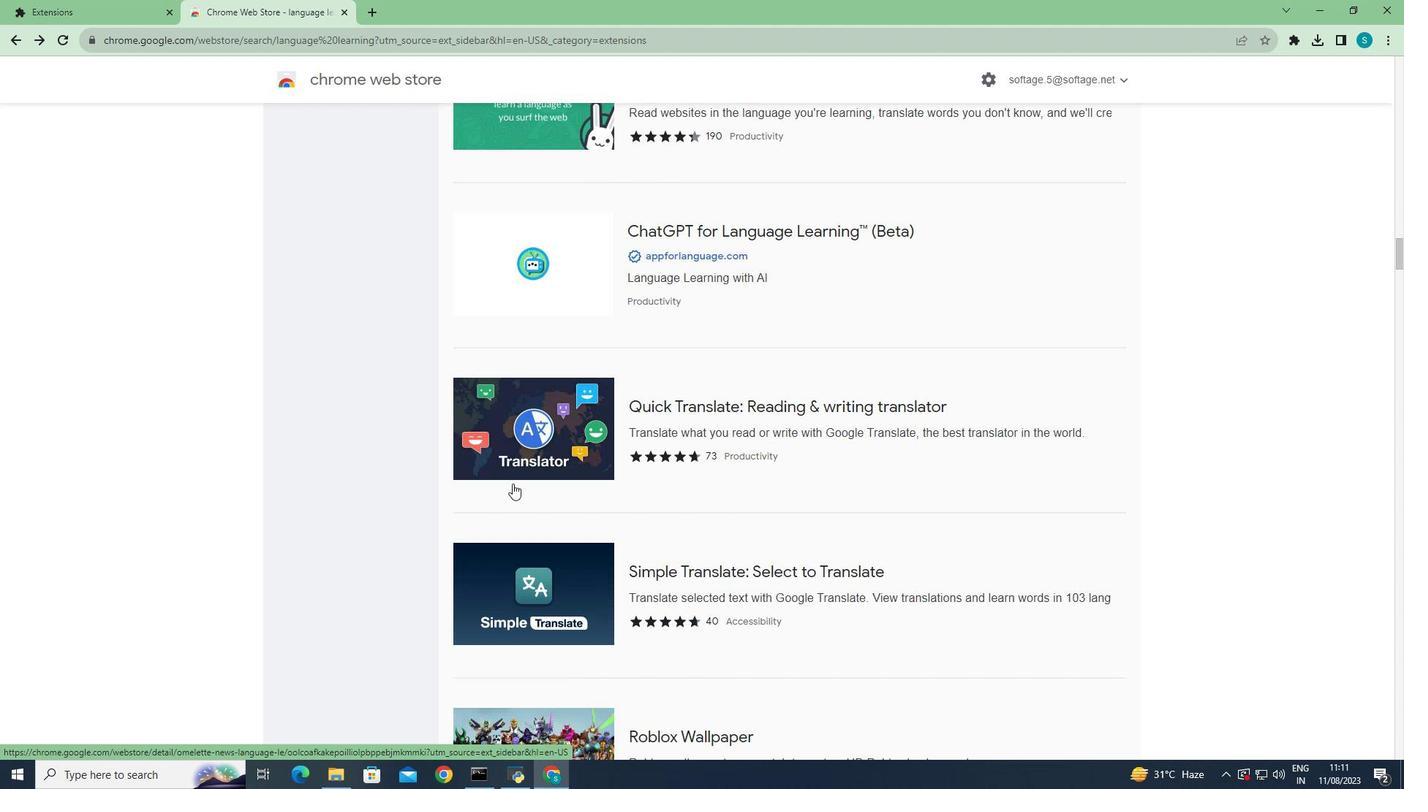 
Action: Mouse scrolled (512, 484) with delta (0, 0)
Screenshot: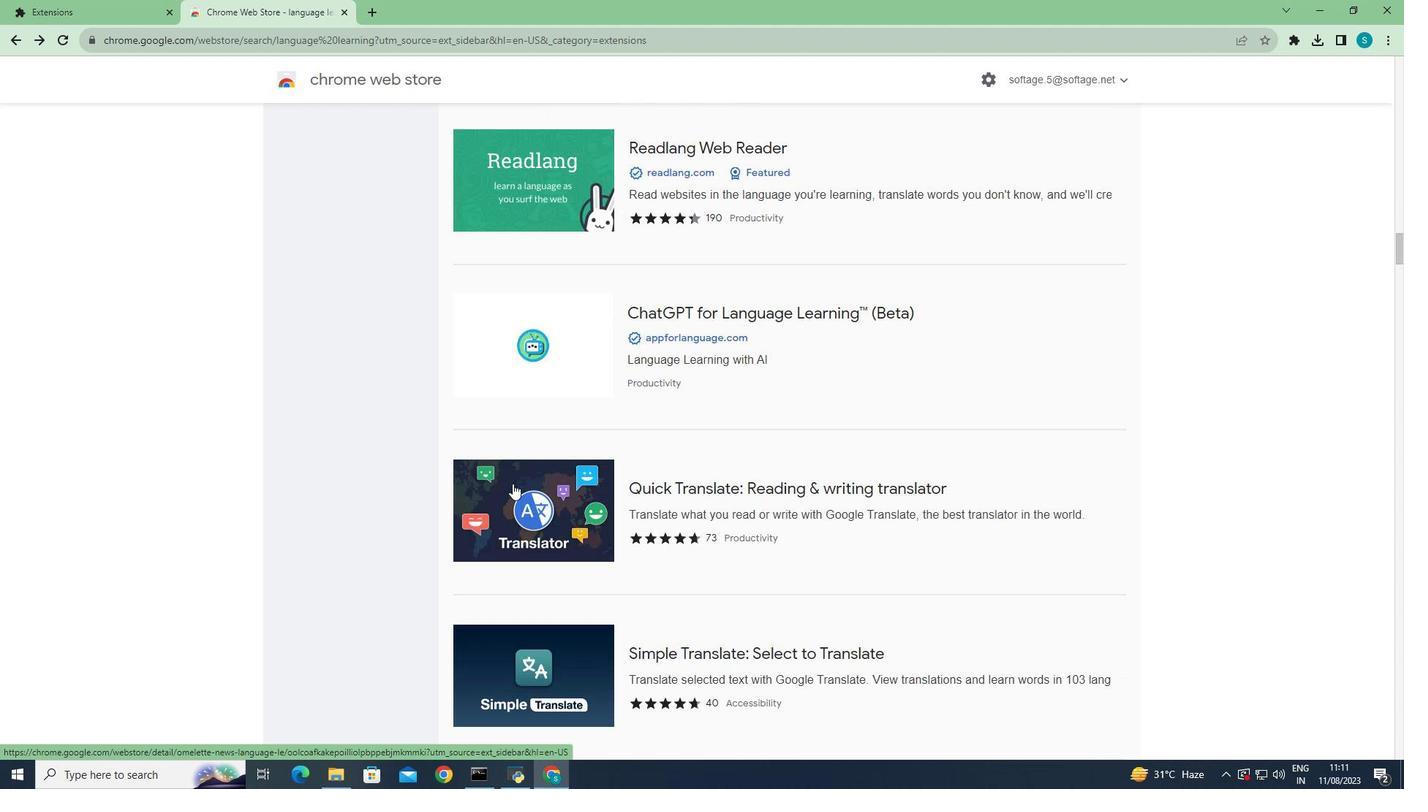 
Action: Mouse scrolled (512, 484) with delta (0, 0)
Screenshot: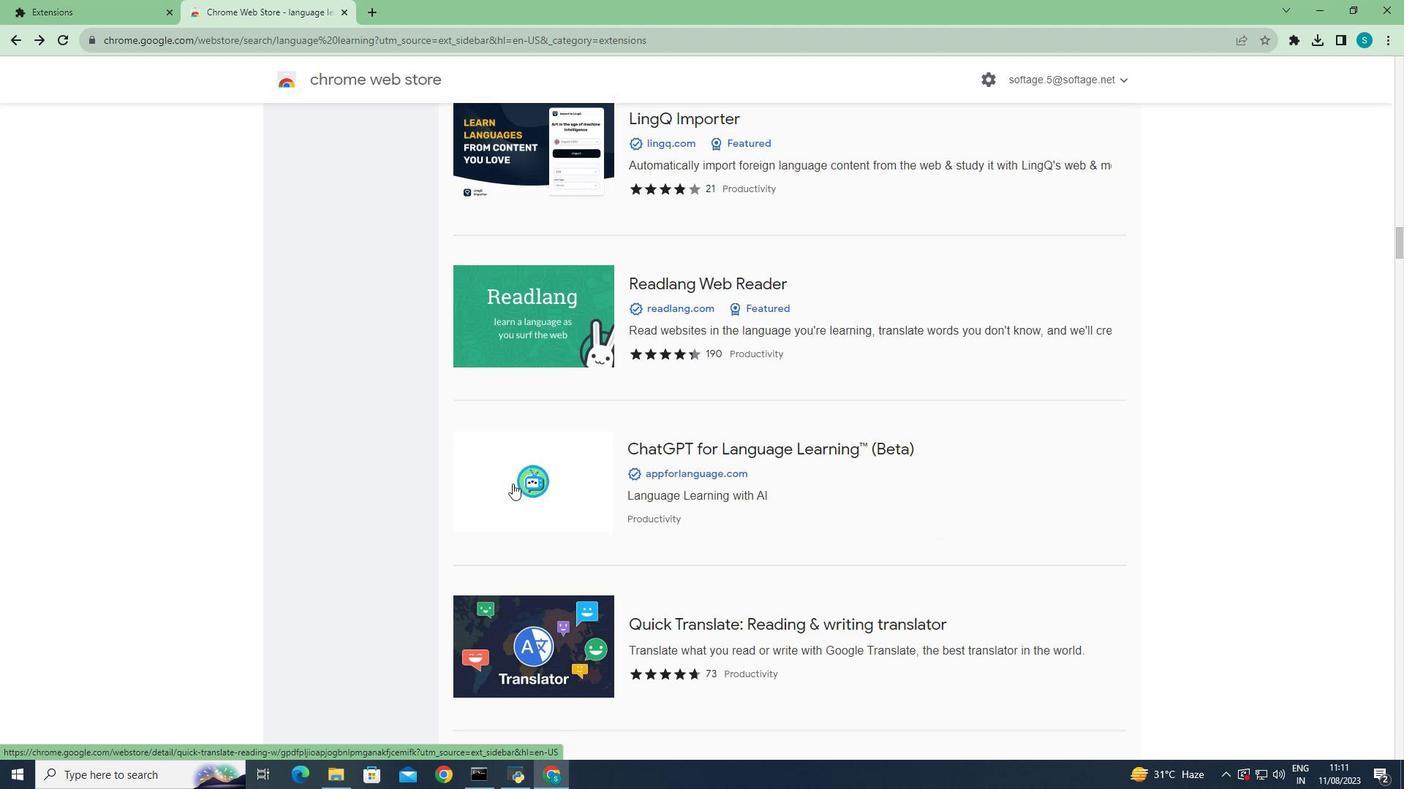 
Action: Mouse scrolled (512, 484) with delta (0, 0)
Screenshot: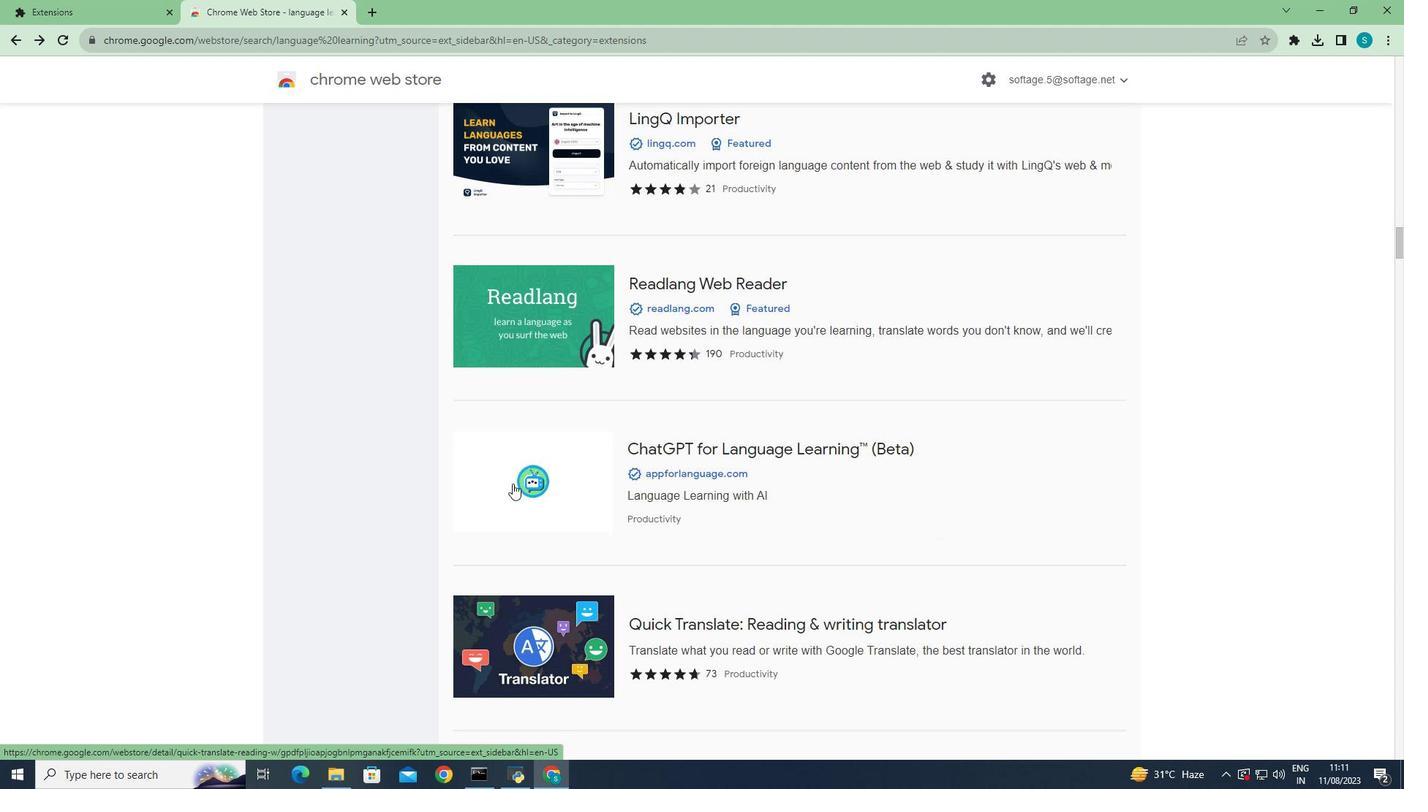 
Action: Mouse scrolled (512, 484) with delta (0, 0)
Screenshot: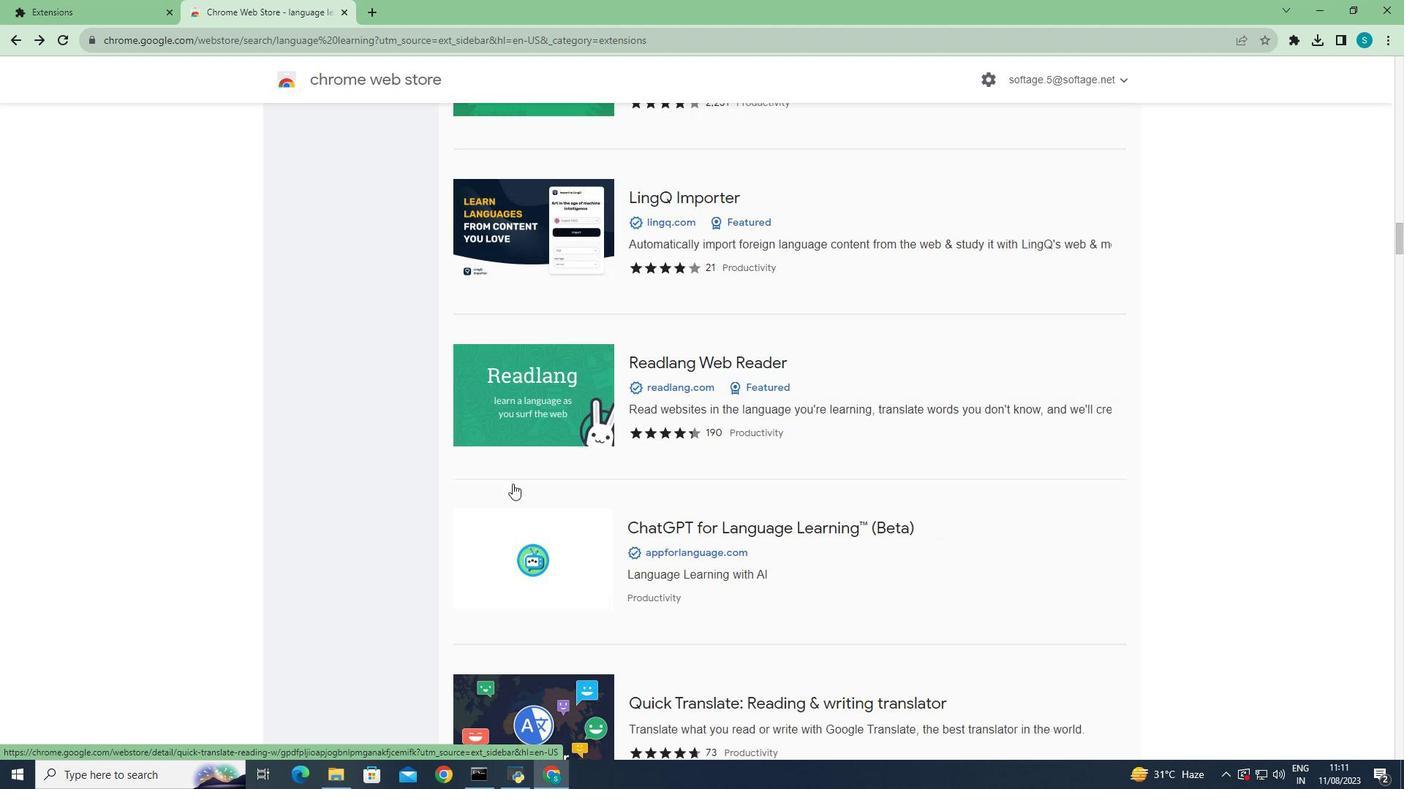 
Action: Mouse scrolled (512, 484) with delta (0, 0)
Screenshot: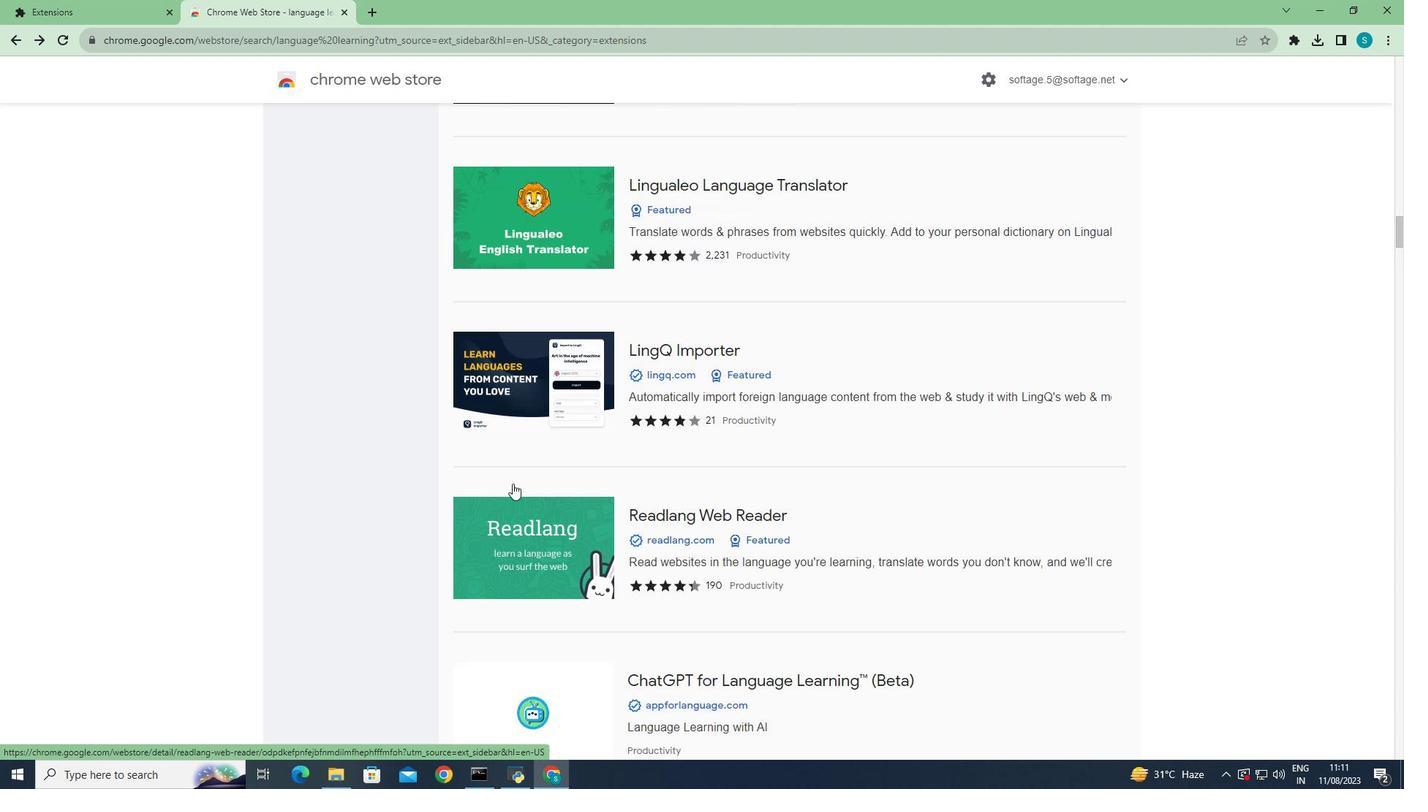 
Action: Mouse scrolled (512, 484) with delta (0, 0)
Screenshot: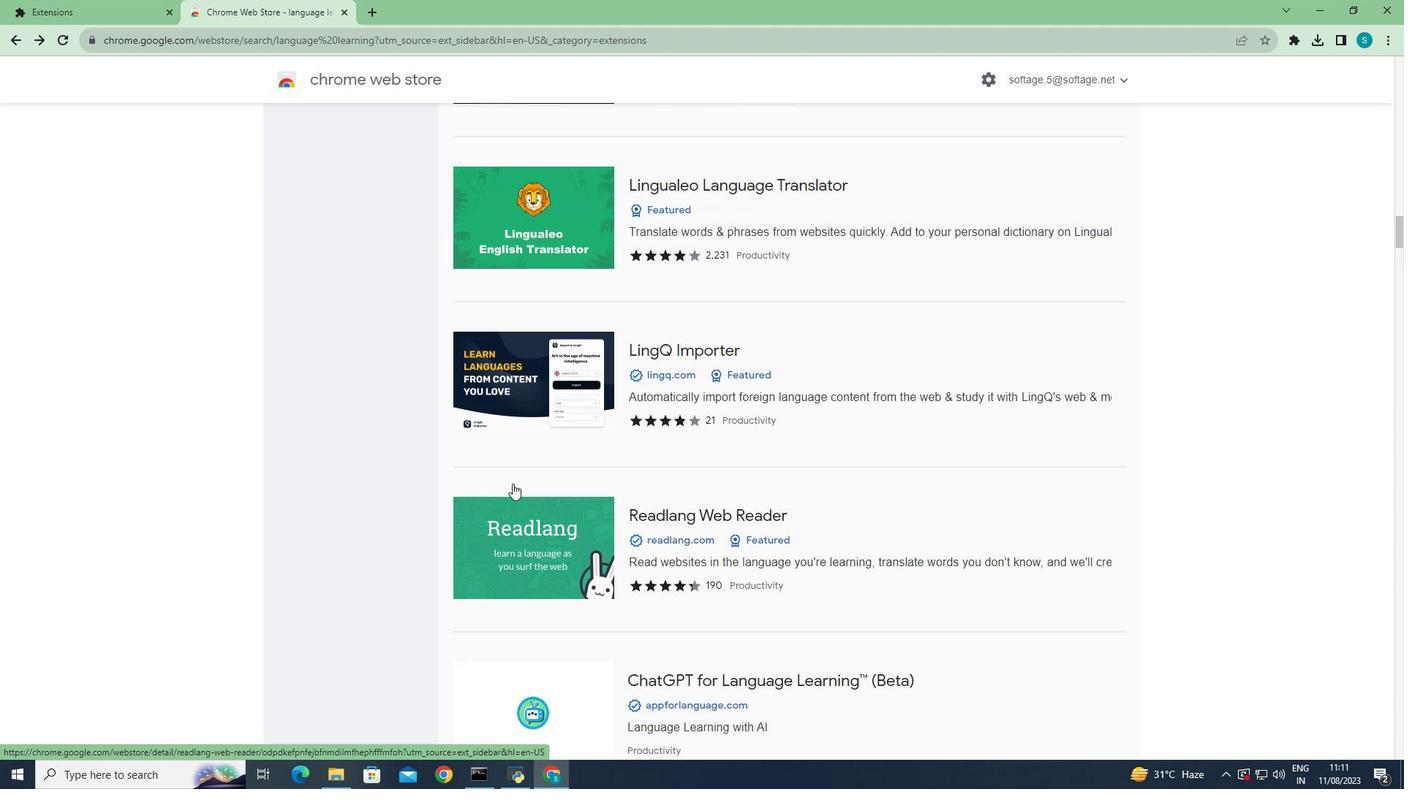 
Action: Mouse scrolled (512, 484) with delta (0, 0)
Screenshot: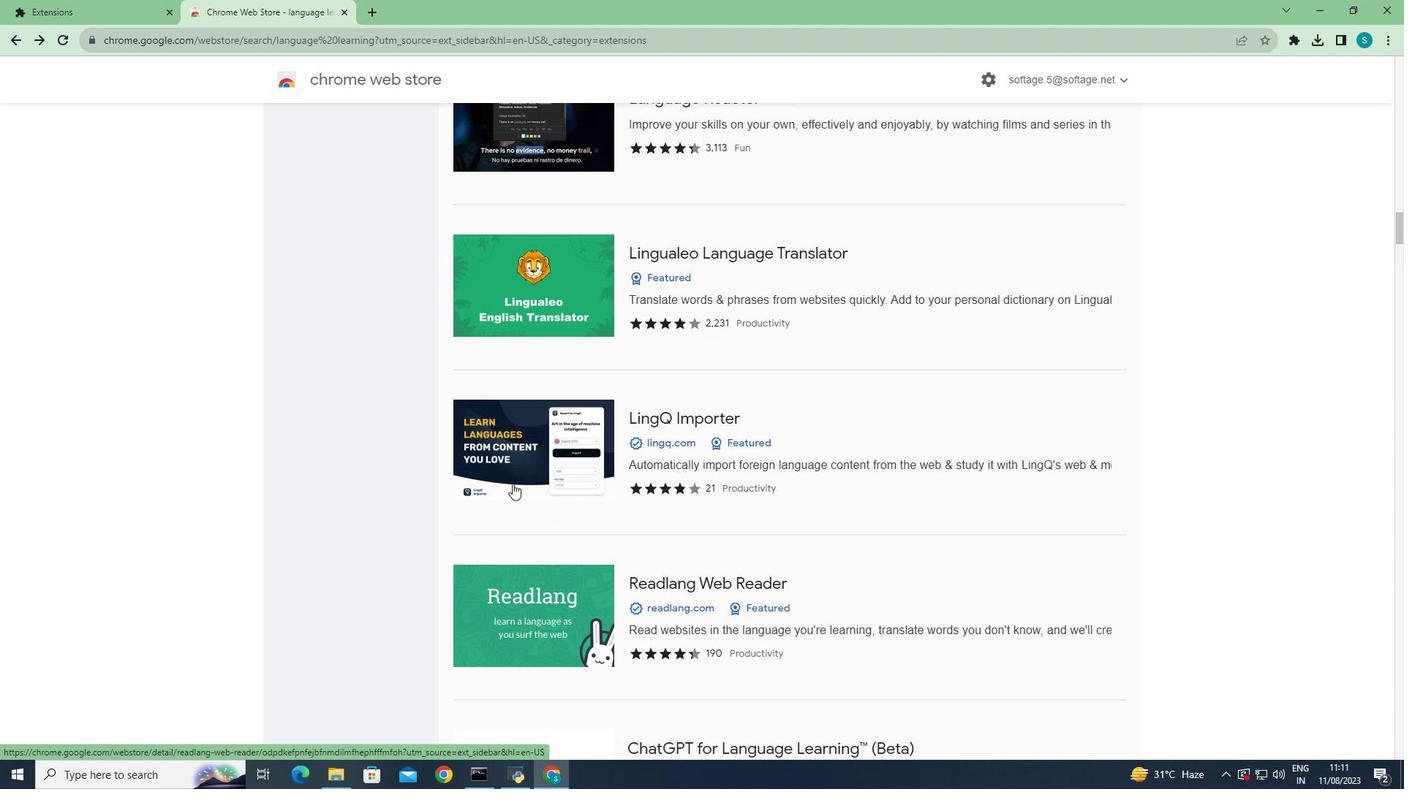 
Action: Mouse scrolled (512, 484) with delta (0, 0)
Screenshot: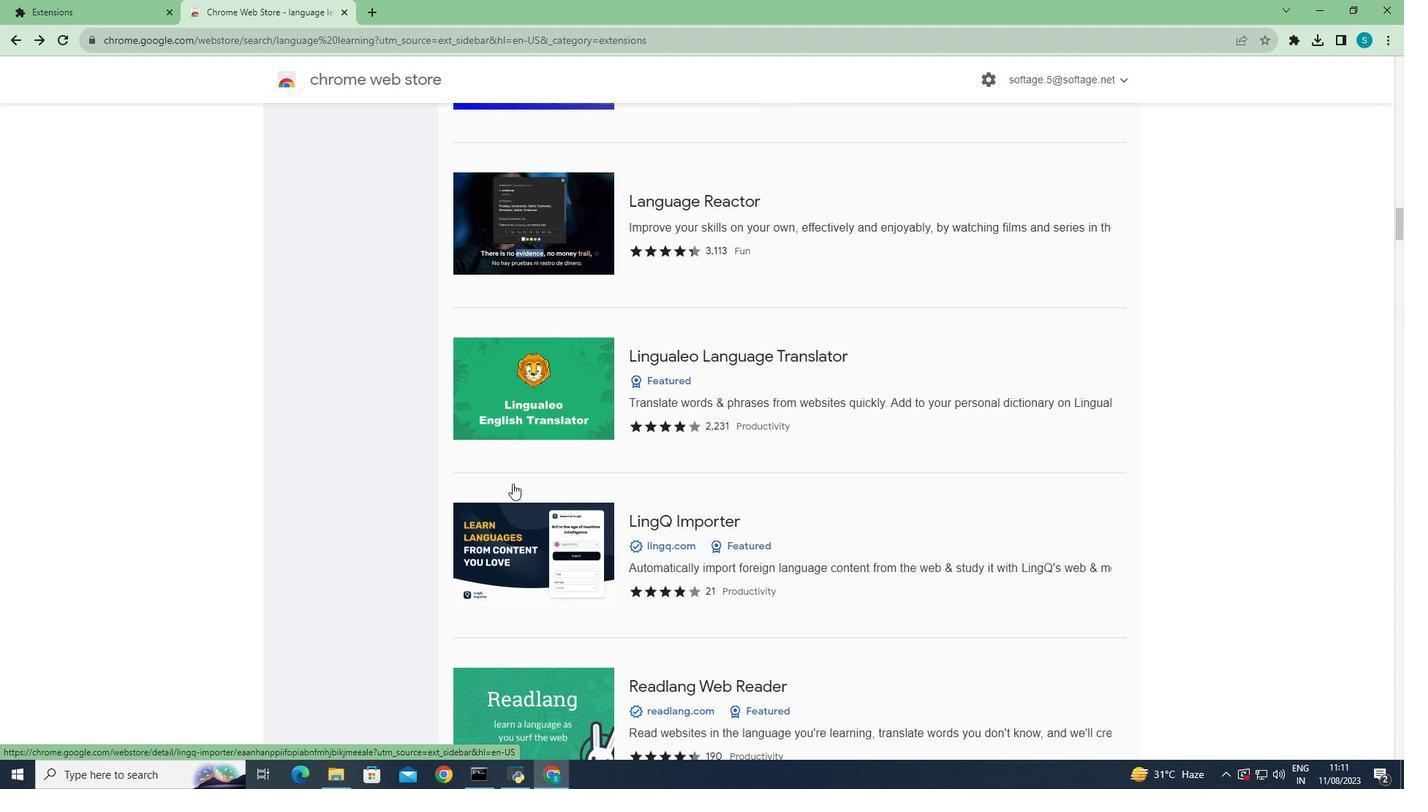 
Action: Mouse scrolled (512, 484) with delta (0, 0)
Screenshot: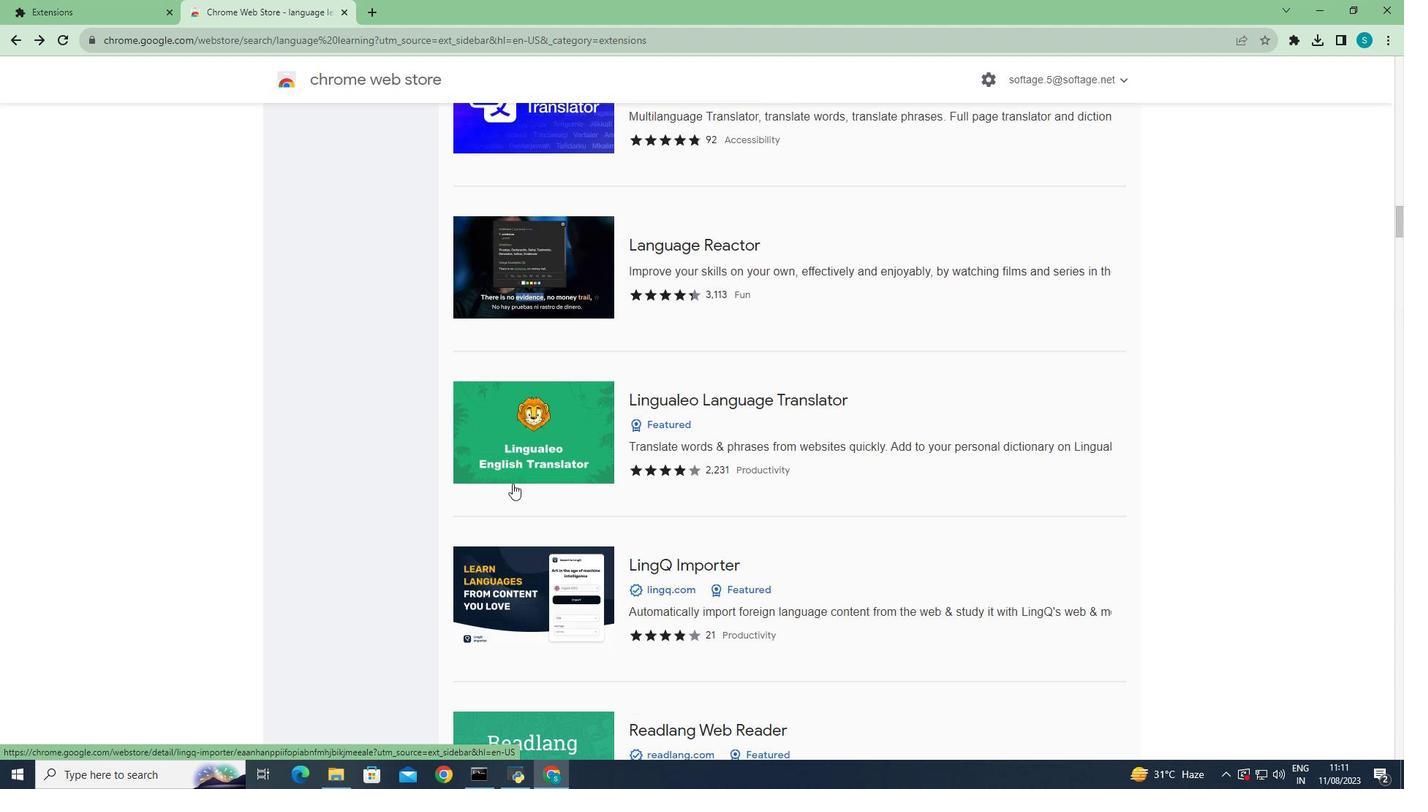 
Action: Mouse scrolled (512, 484) with delta (0, 0)
Screenshot: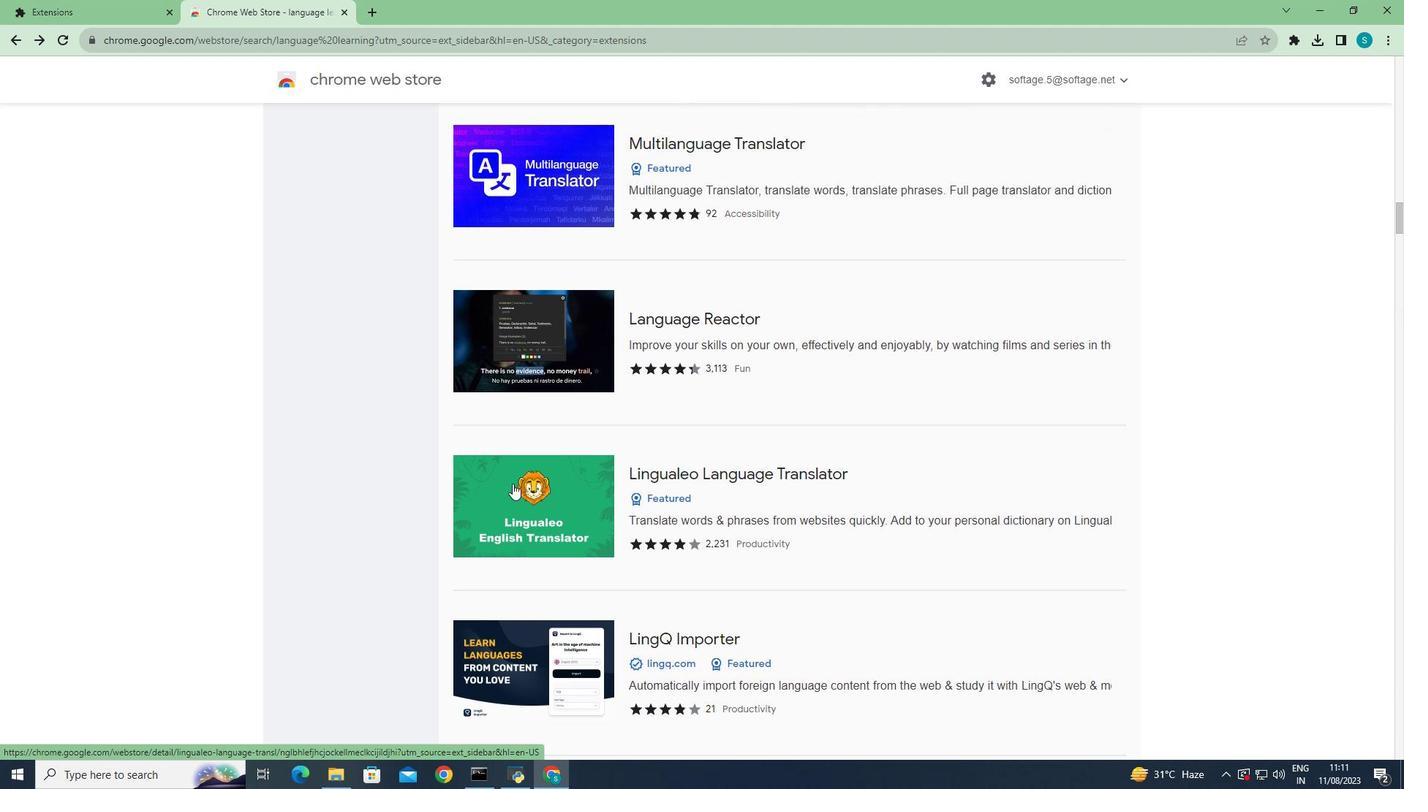 
Action: Mouse scrolled (512, 484) with delta (0, 0)
Screenshot: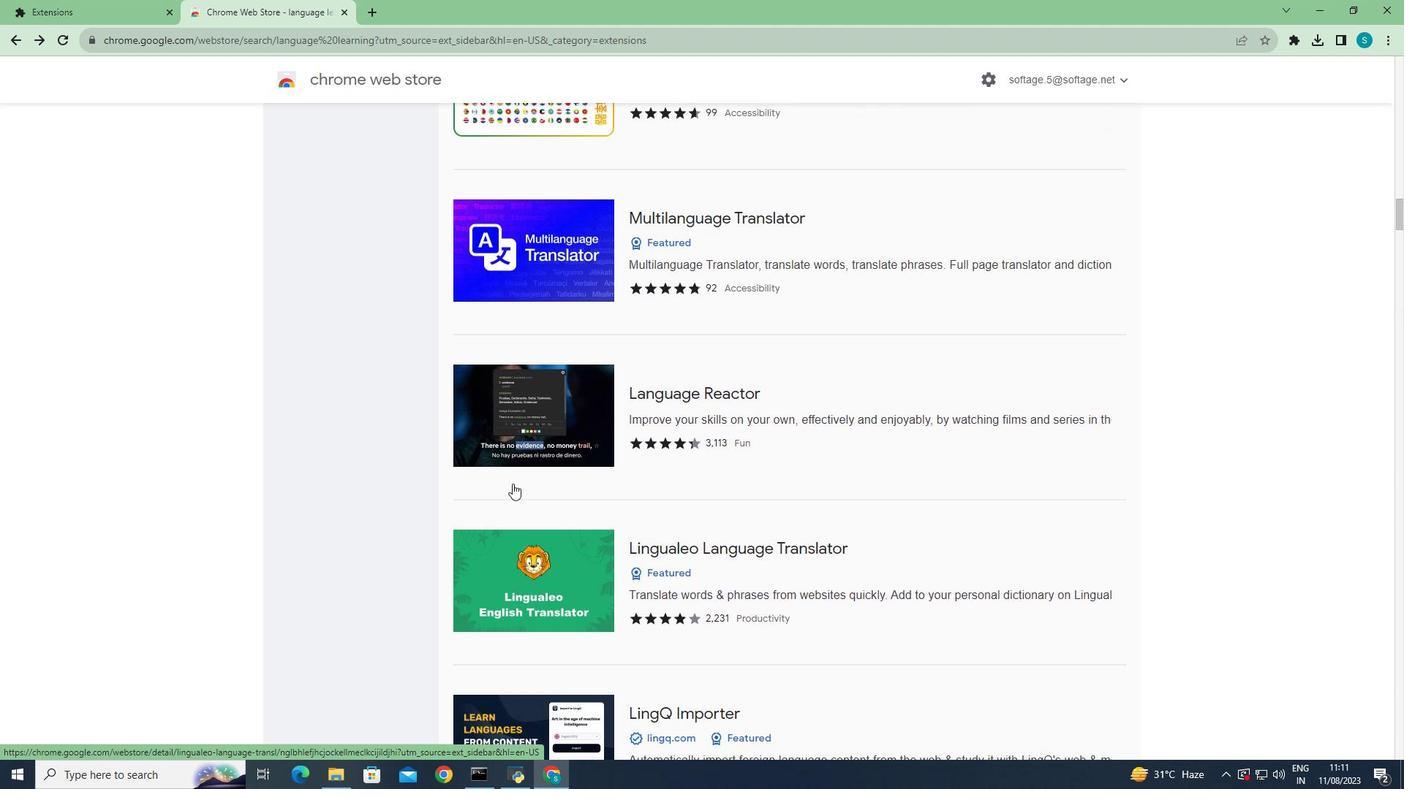 
Action: Mouse scrolled (512, 484) with delta (0, 0)
Screenshot: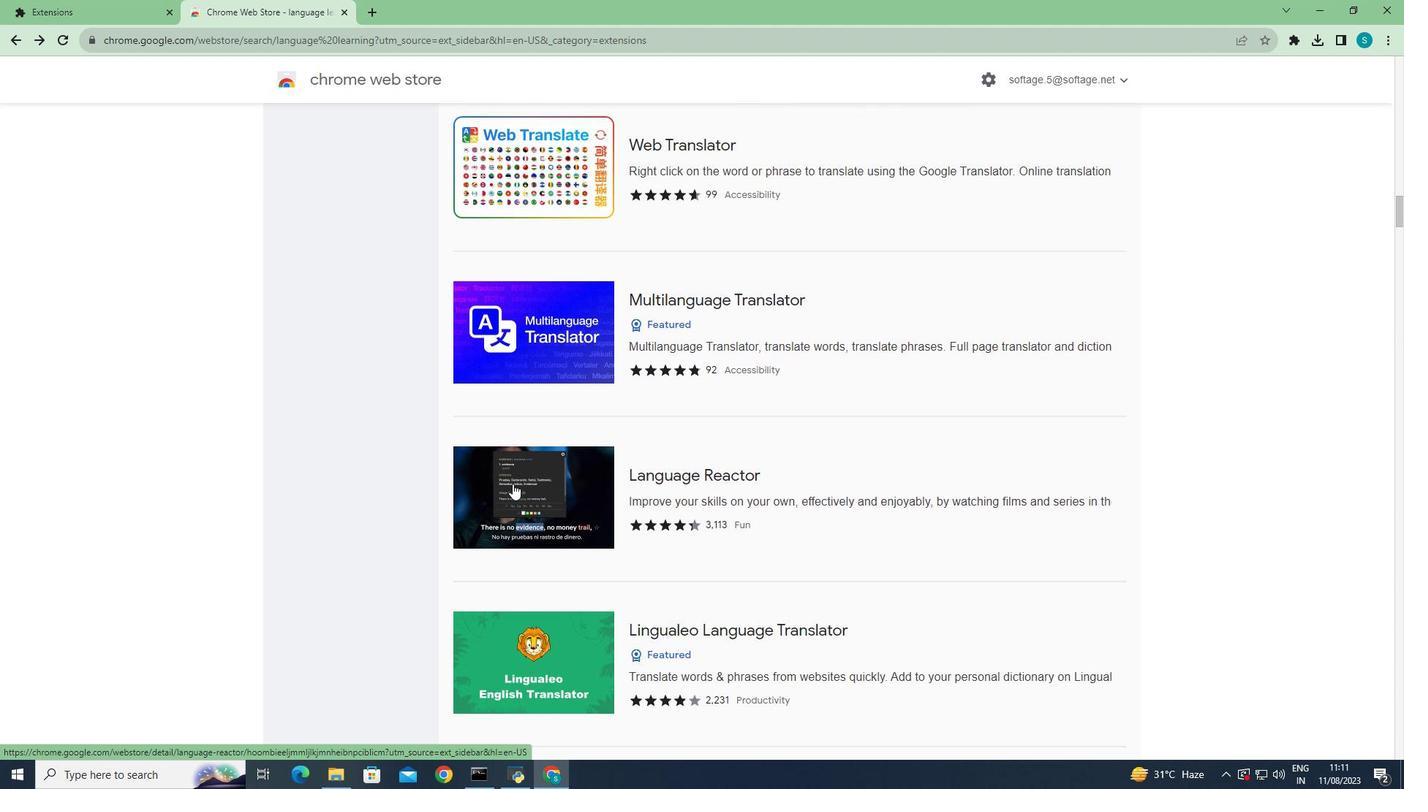 
Action: Mouse scrolled (512, 484) with delta (0, 0)
Screenshot: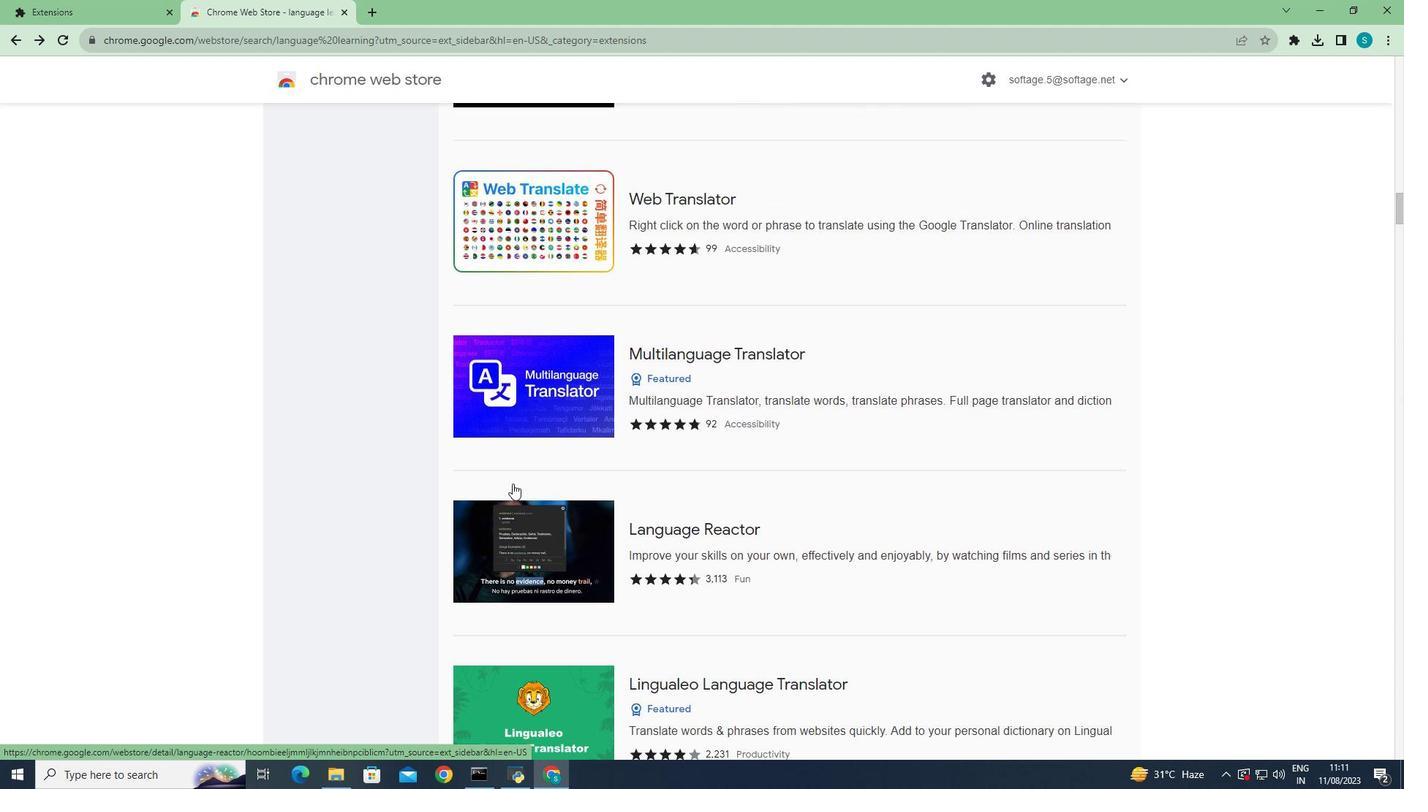 
Action: Mouse scrolled (512, 484) with delta (0, 0)
Screenshot: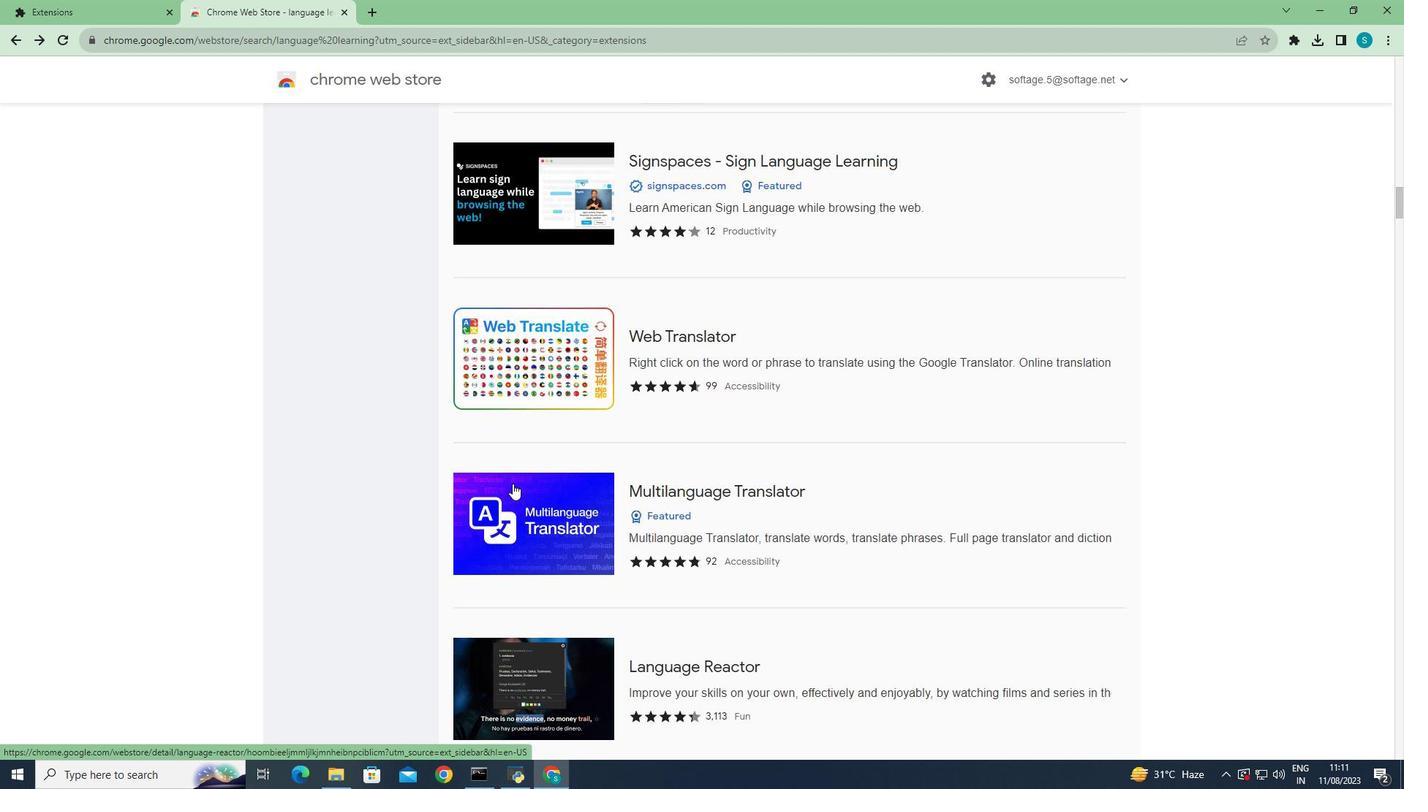 
Action: Mouse scrolled (512, 484) with delta (0, 0)
Screenshot: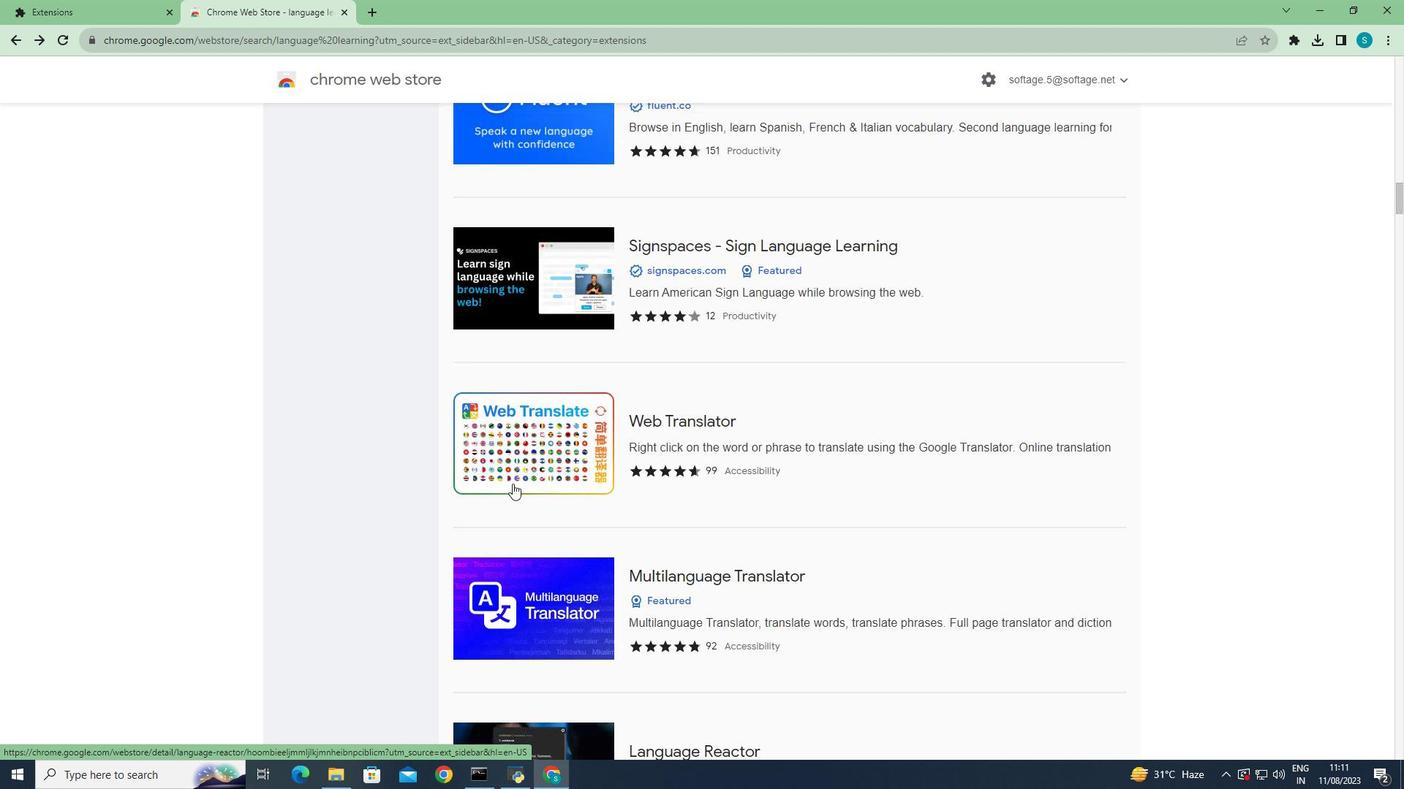 
Action: Mouse scrolled (512, 484) with delta (0, 0)
Screenshot: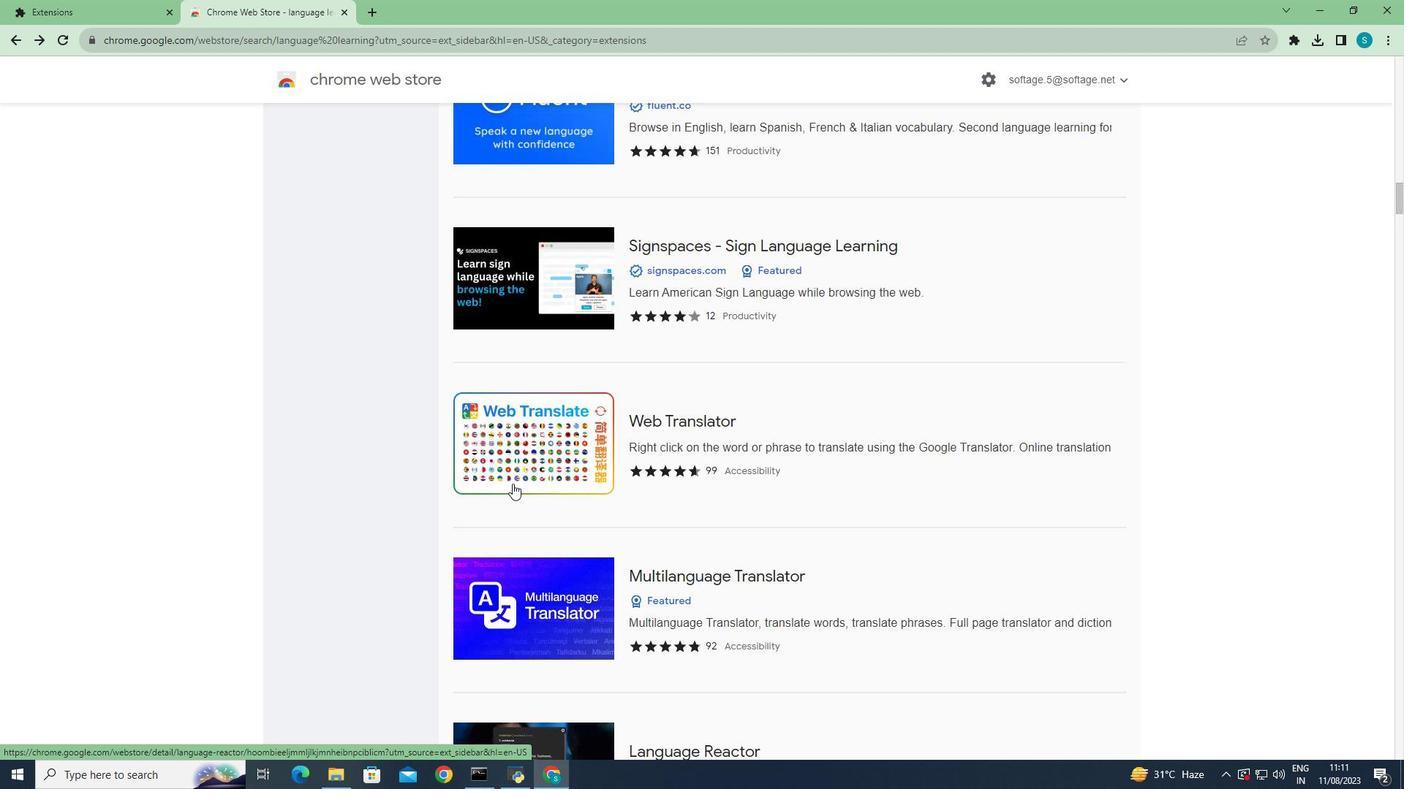 
Action: Mouse scrolled (512, 484) with delta (0, 0)
Screenshot: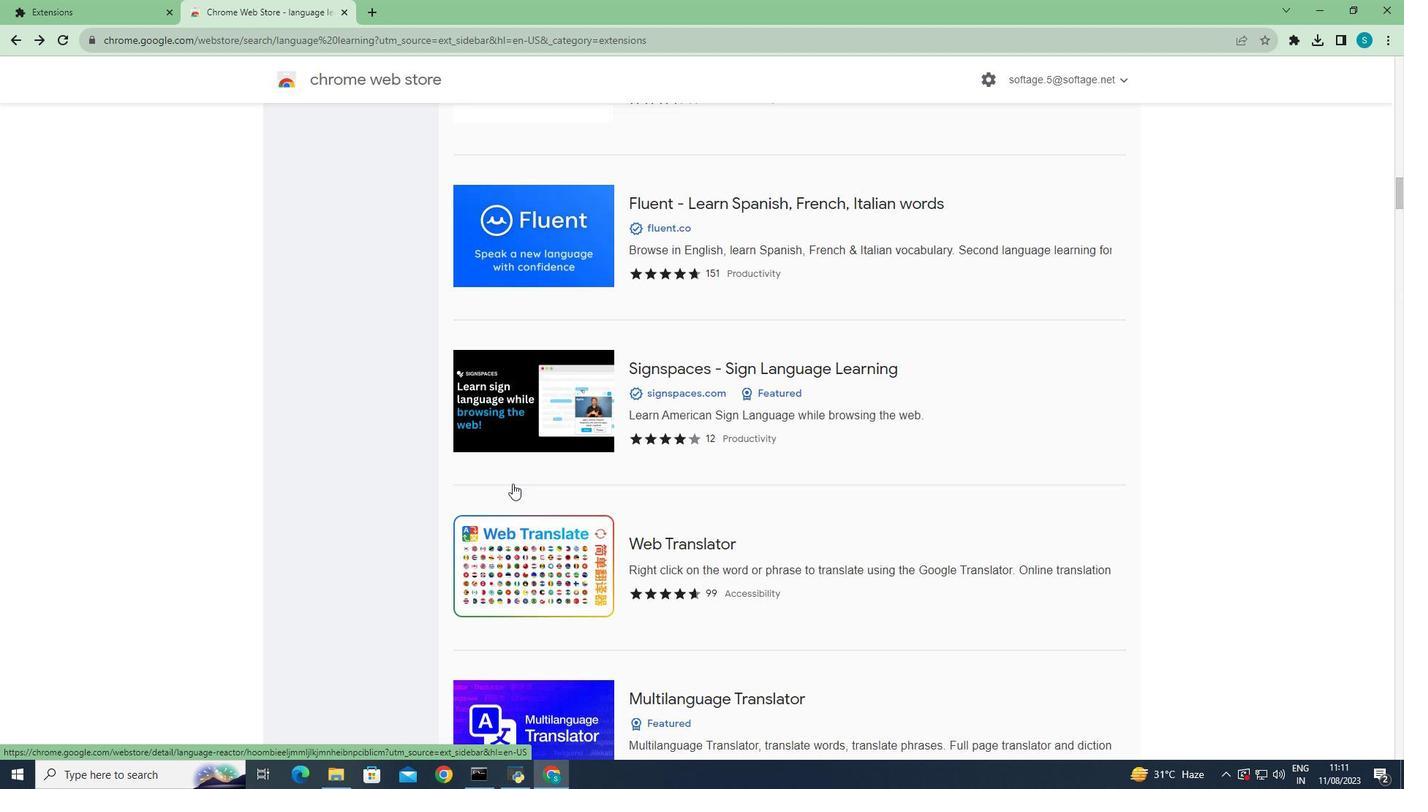 
Action: Mouse scrolled (512, 484) with delta (0, 0)
Screenshot: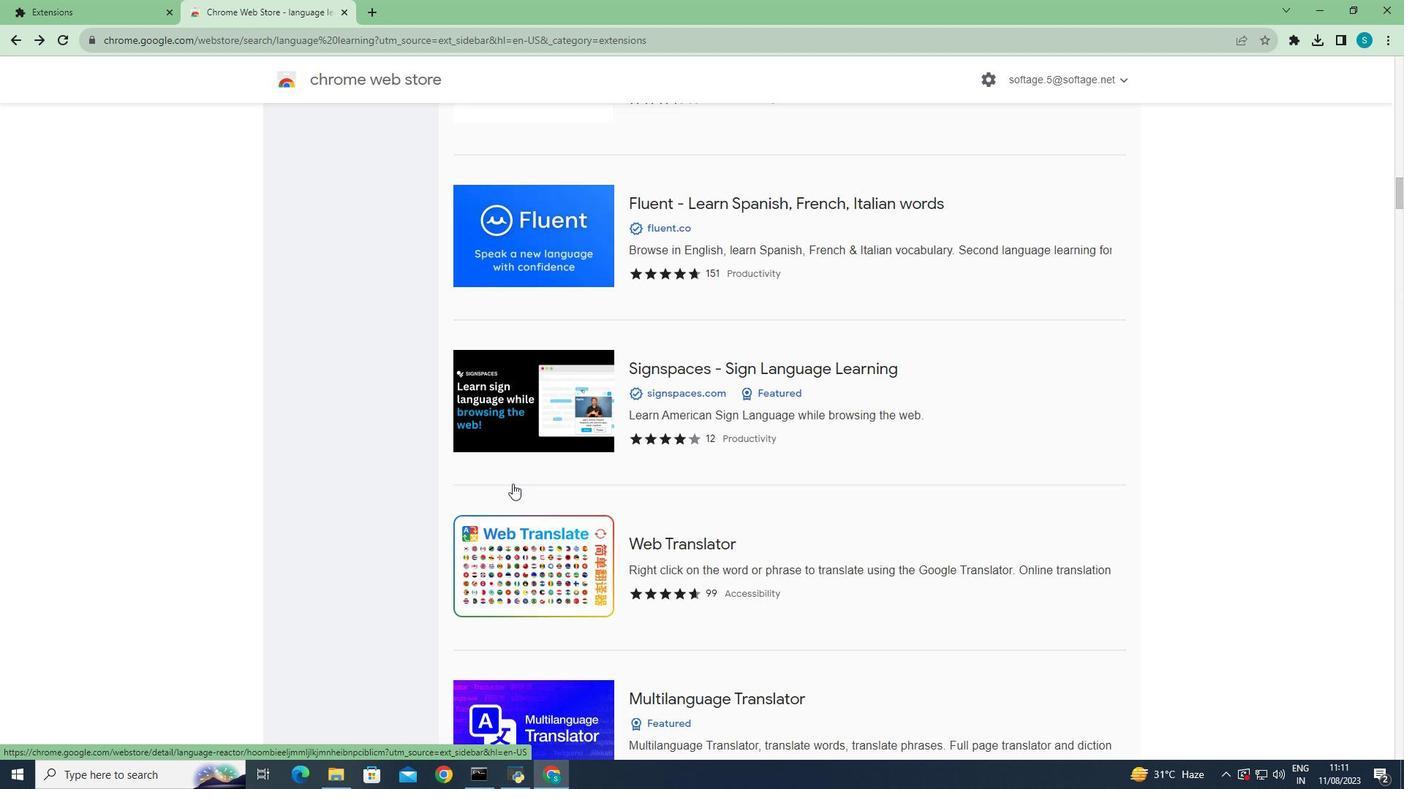 
Action: Mouse scrolled (512, 484) with delta (0, 0)
Screenshot: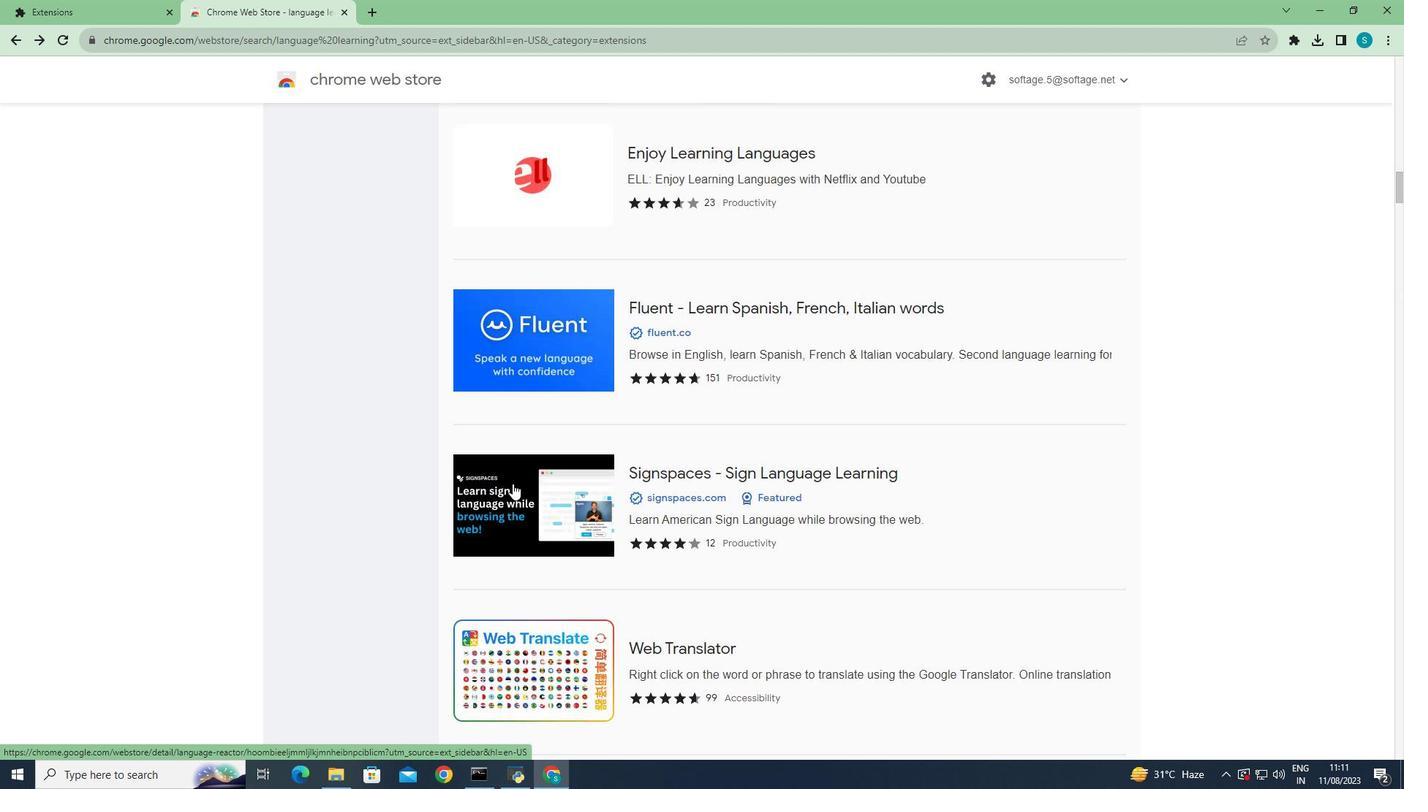 
Action: Mouse scrolled (512, 484) with delta (0, 0)
Screenshot: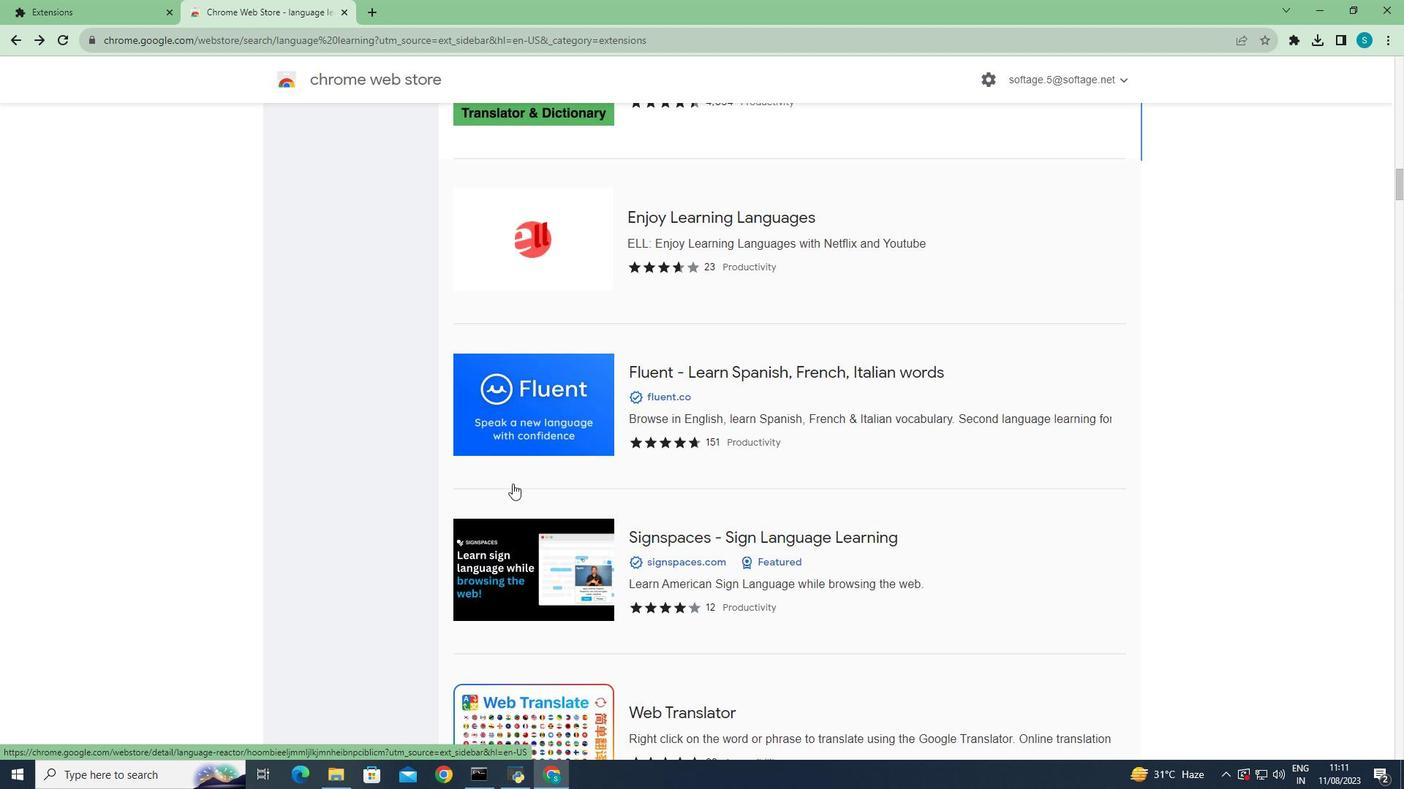 
Action: Mouse scrolled (512, 484) with delta (0, 0)
Screenshot: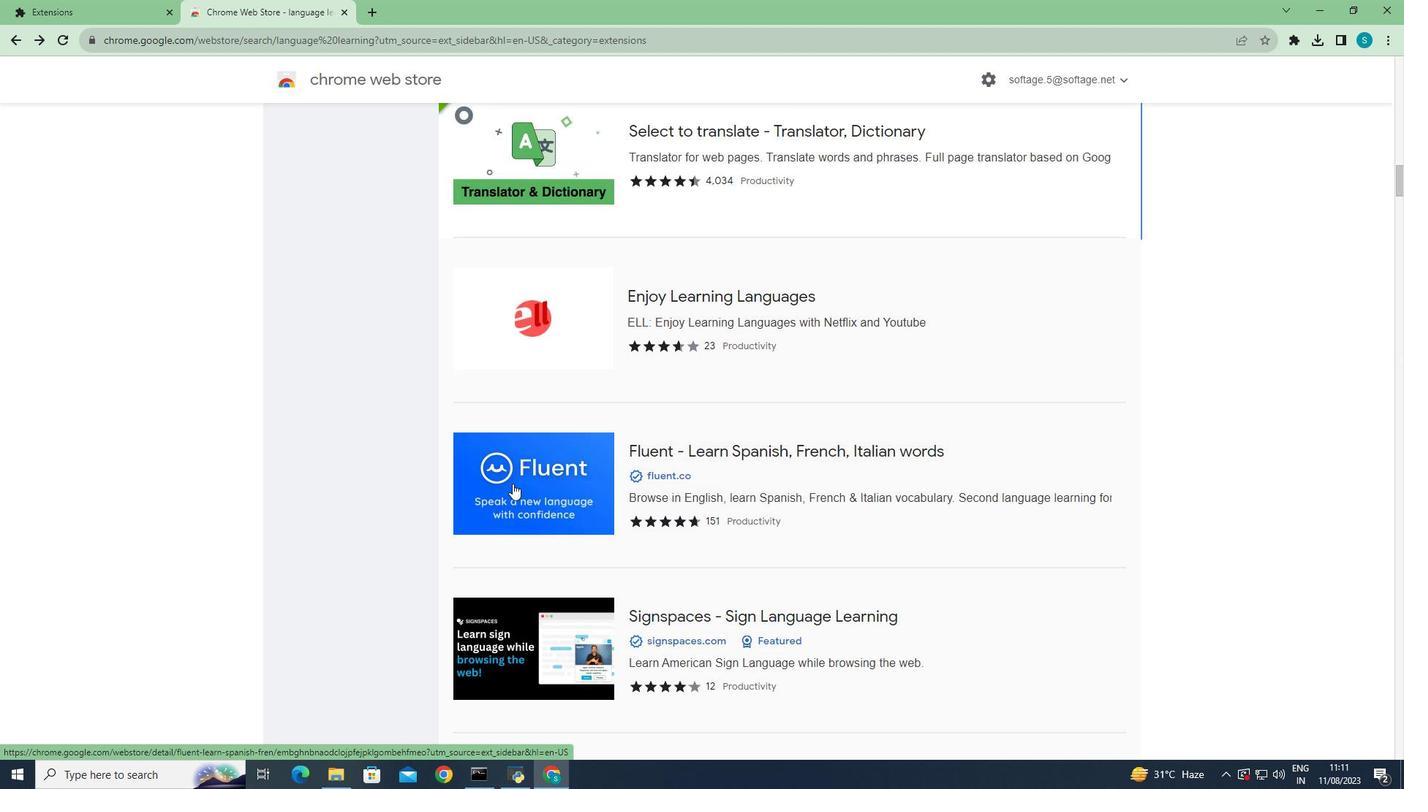 
Action: Mouse scrolled (512, 484) with delta (0, 0)
Screenshot: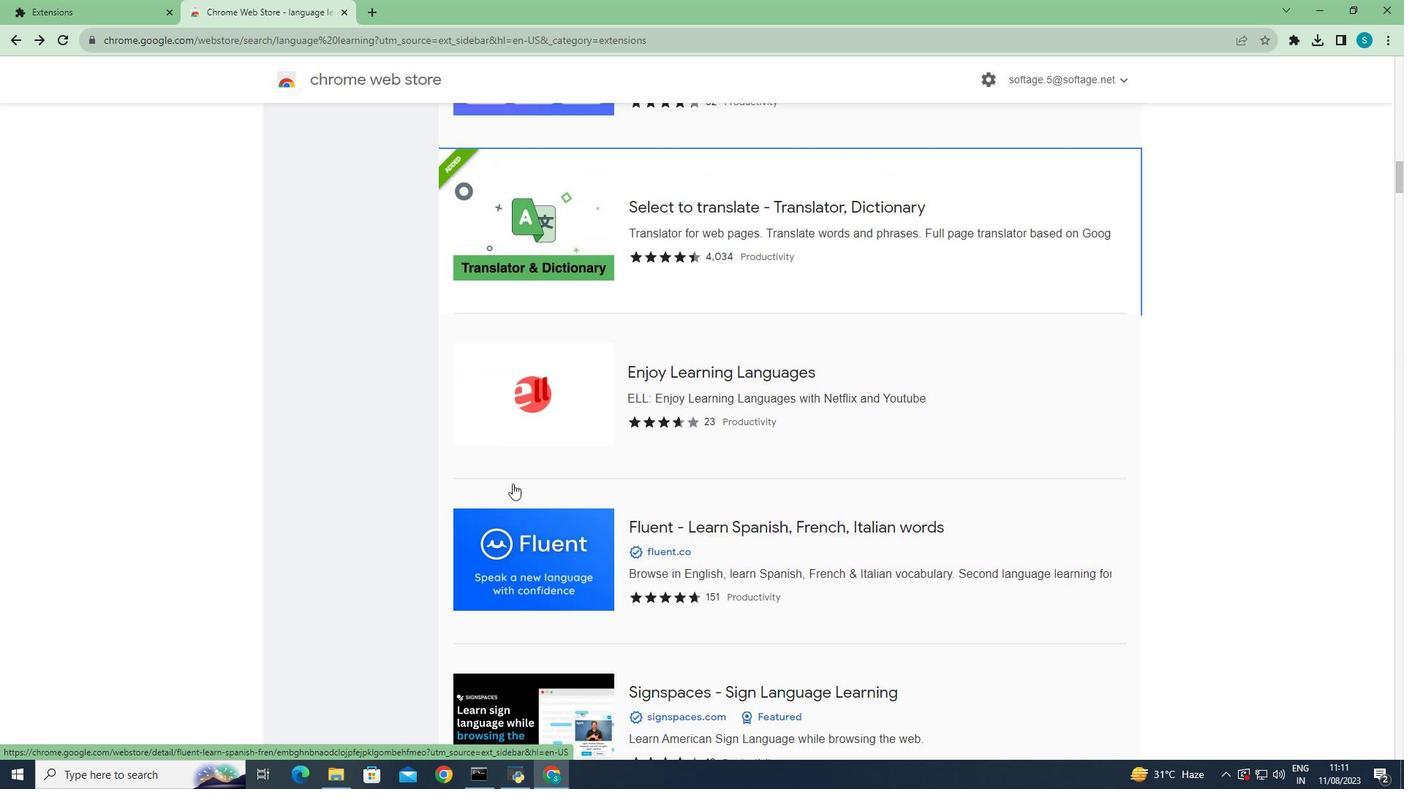 
Action: Mouse scrolled (512, 484) with delta (0, 0)
Screenshot: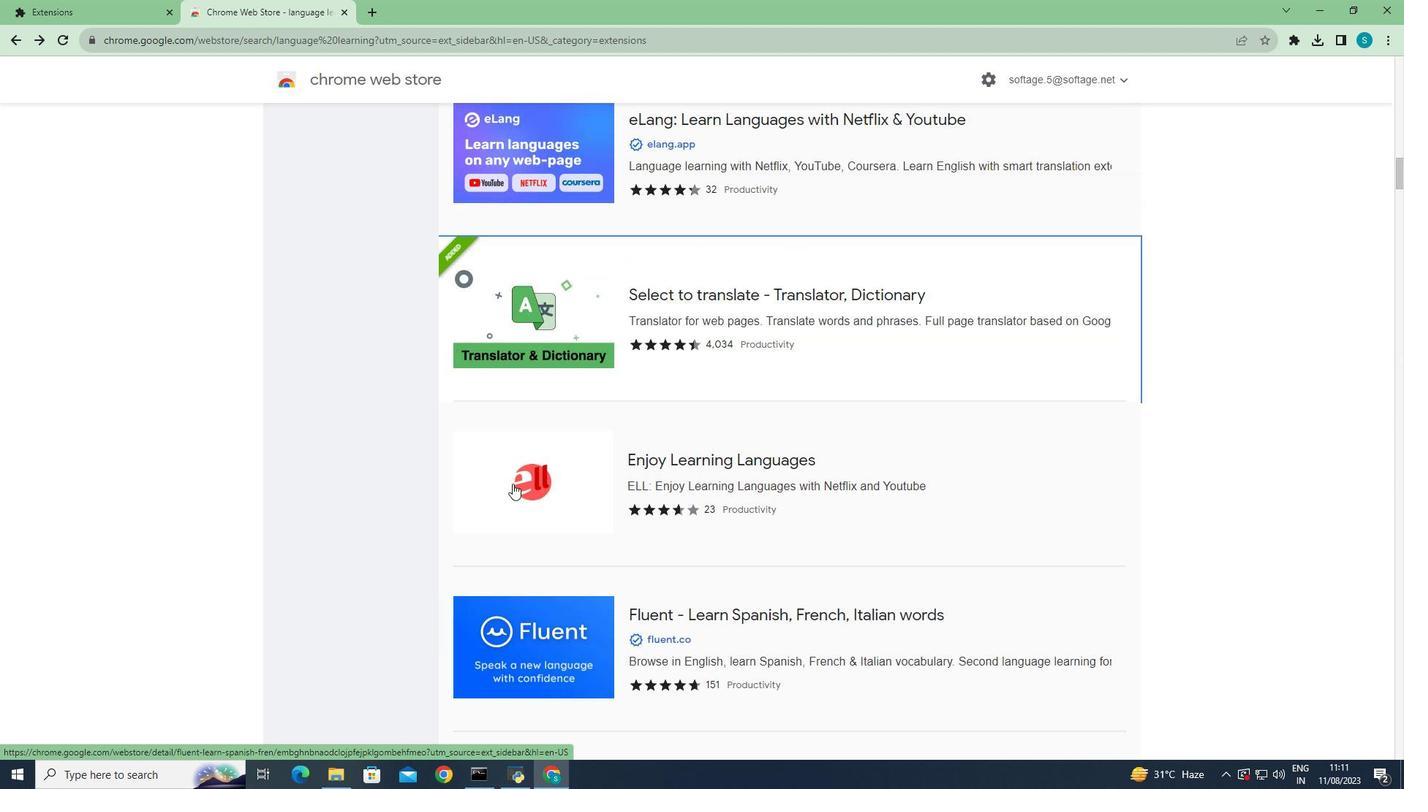 
Action: Mouse scrolled (512, 484) with delta (0, 0)
Screenshot: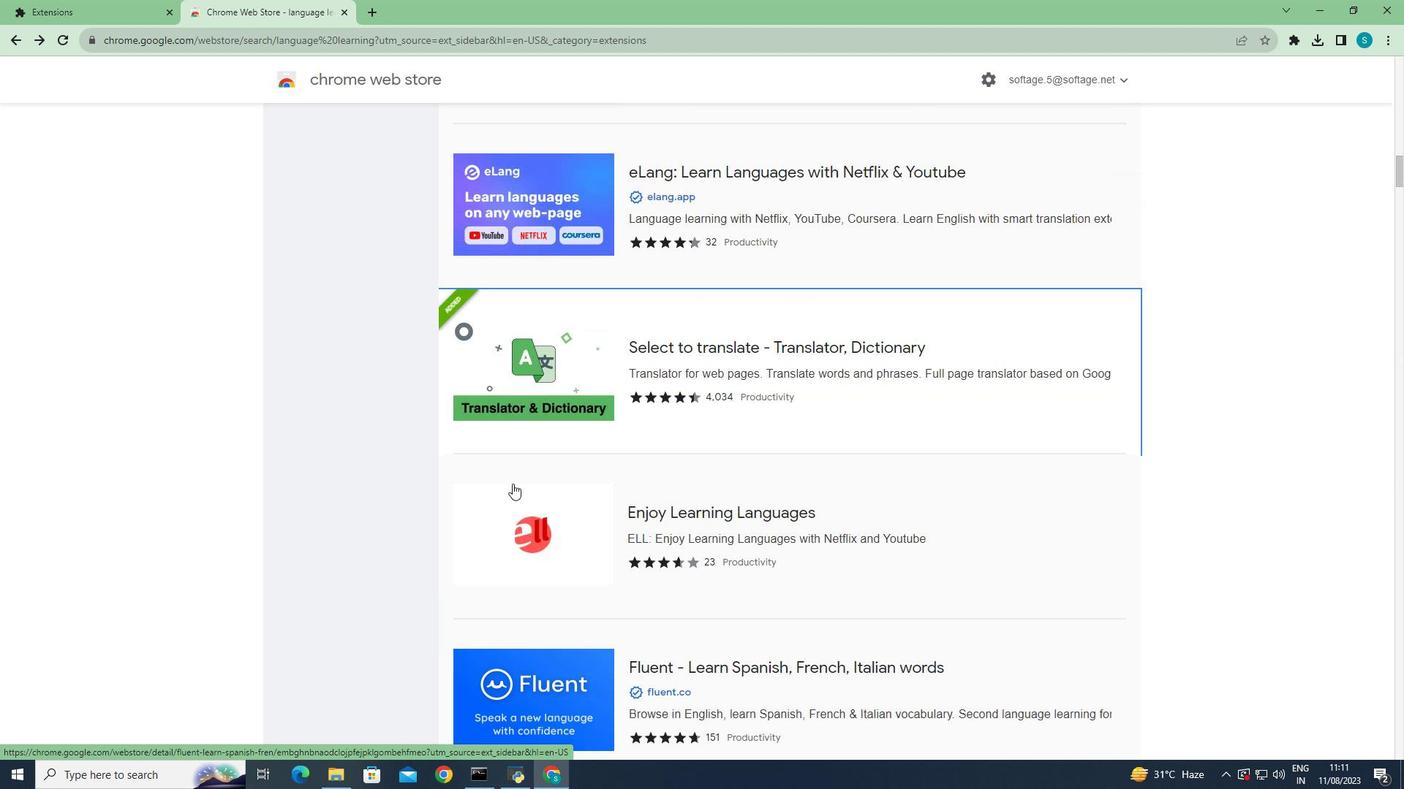 
Action: Mouse moved to (536, 401)
Screenshot: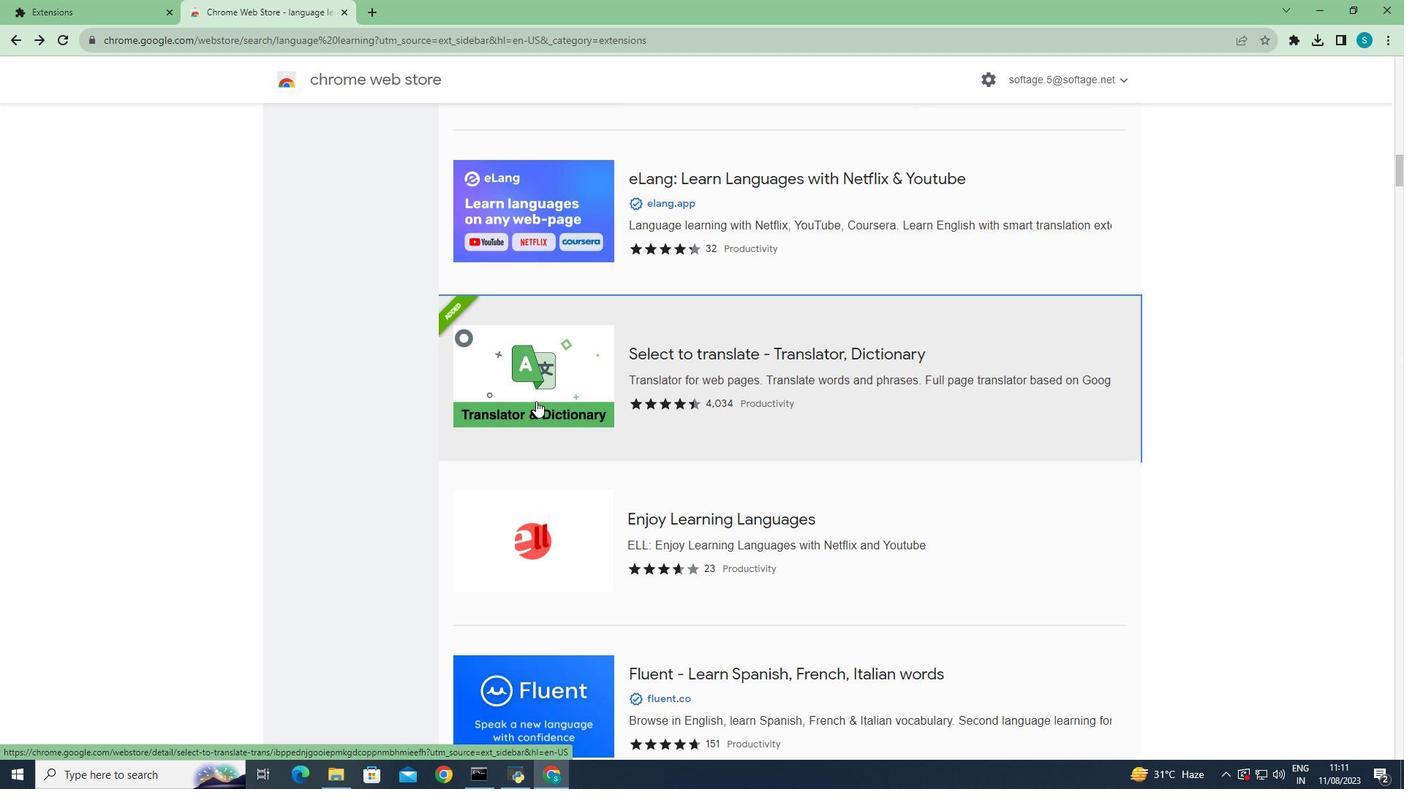 
Action: Mouse scrolled (536, 402) with delta (0, 0)
Screenshot: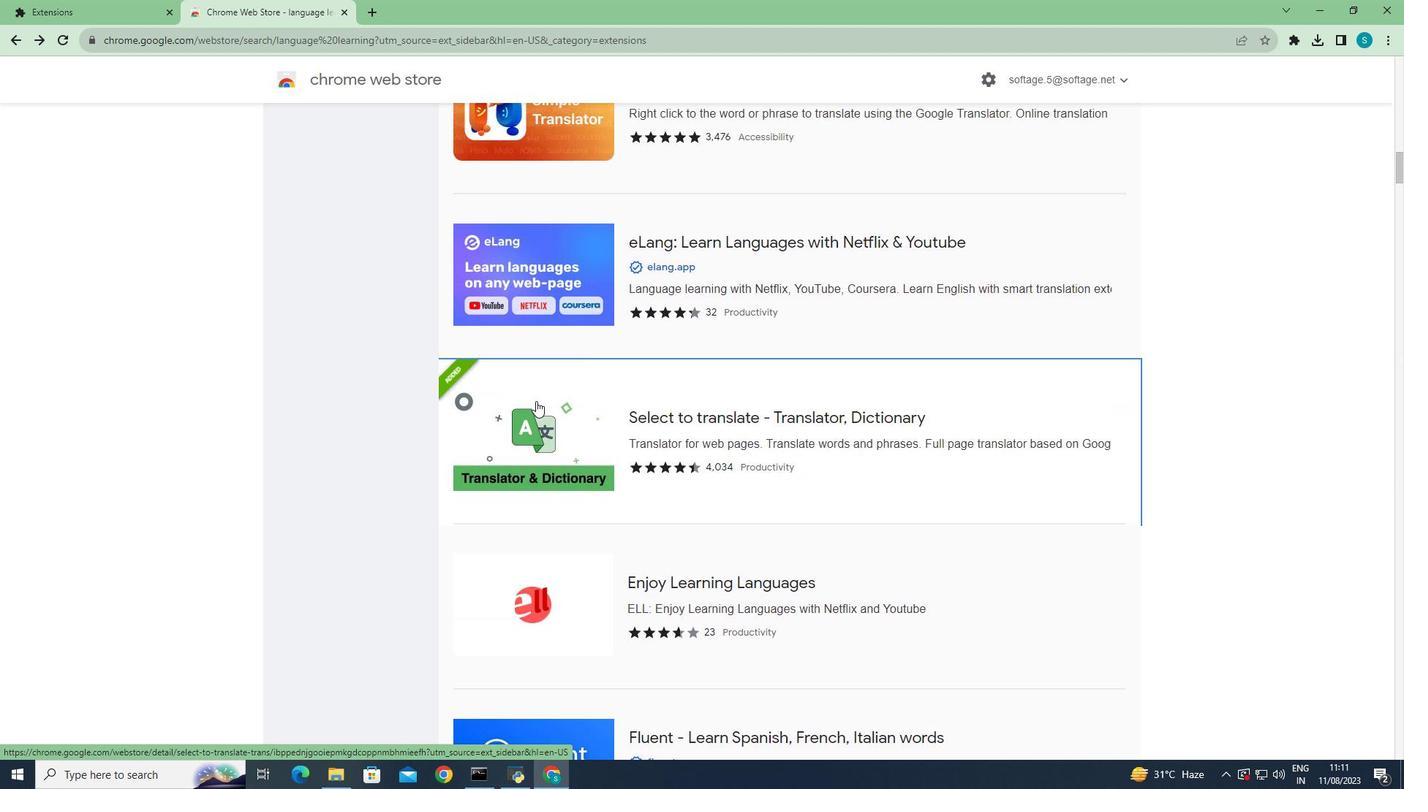 
Action: Mouse scrolled (536, 402) with delta (0, 0)
Screenshot: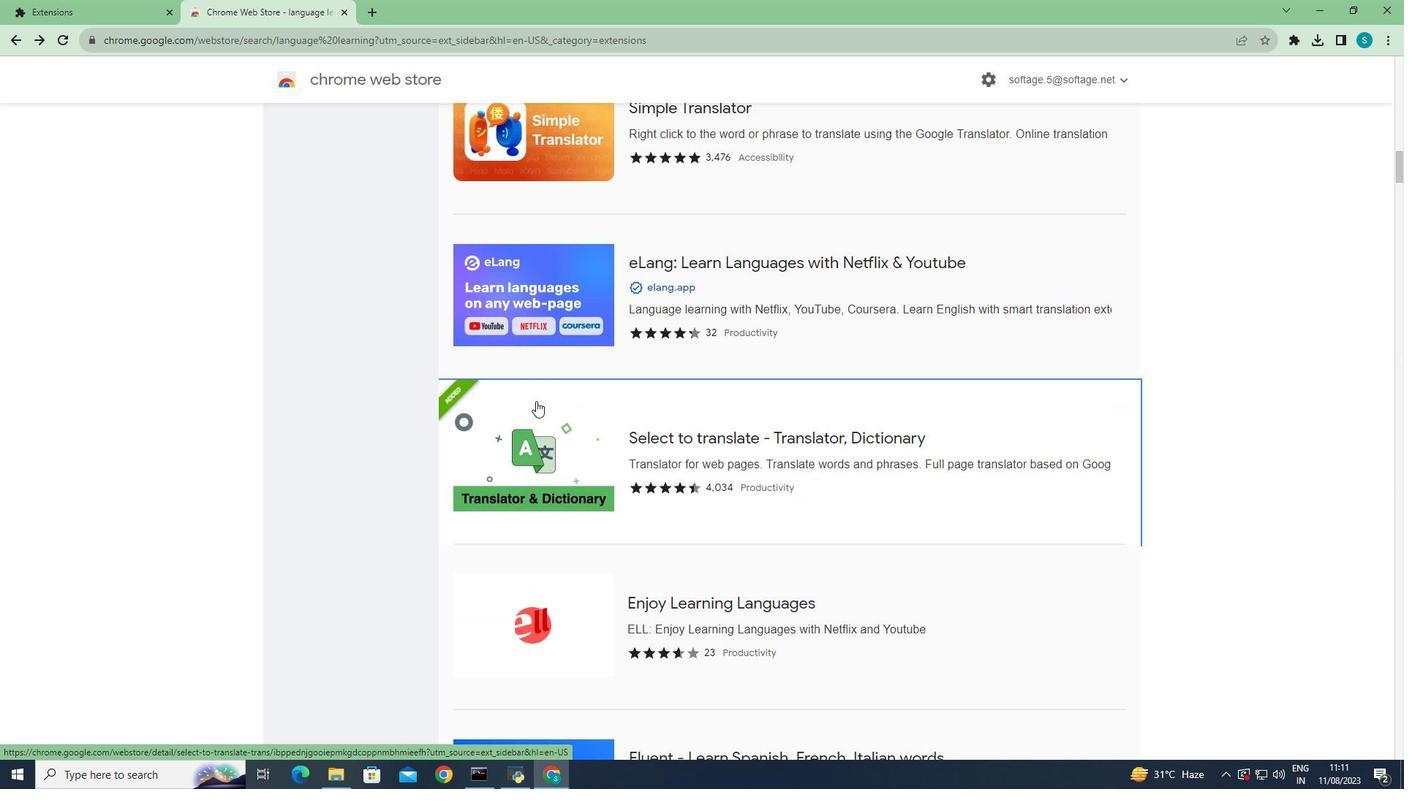 
Action: Mouse scrolled (536, 402) with delta (0, 0)
Screenshot: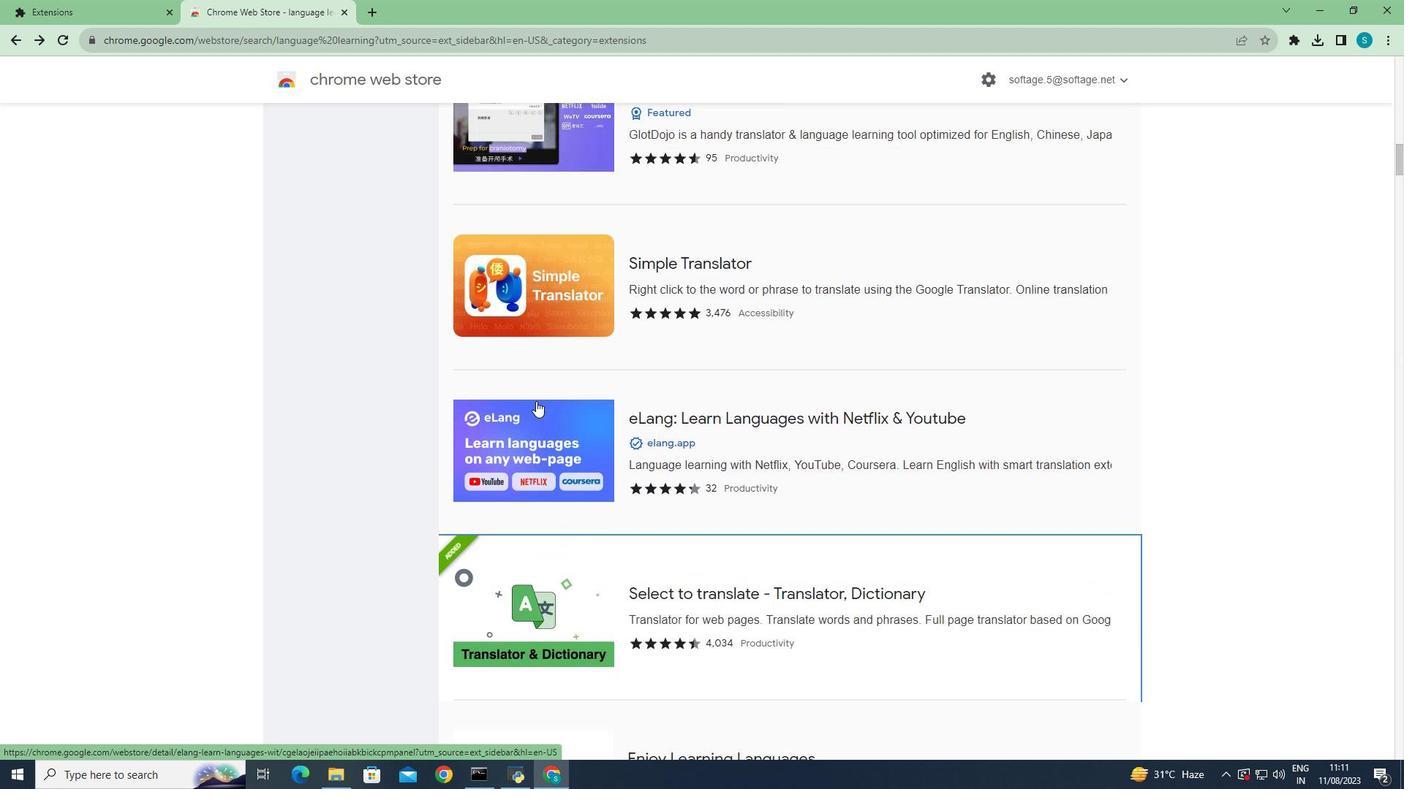 
Action: Mouse scrolled (536, 402) with delta (0, 0)
Screenshot: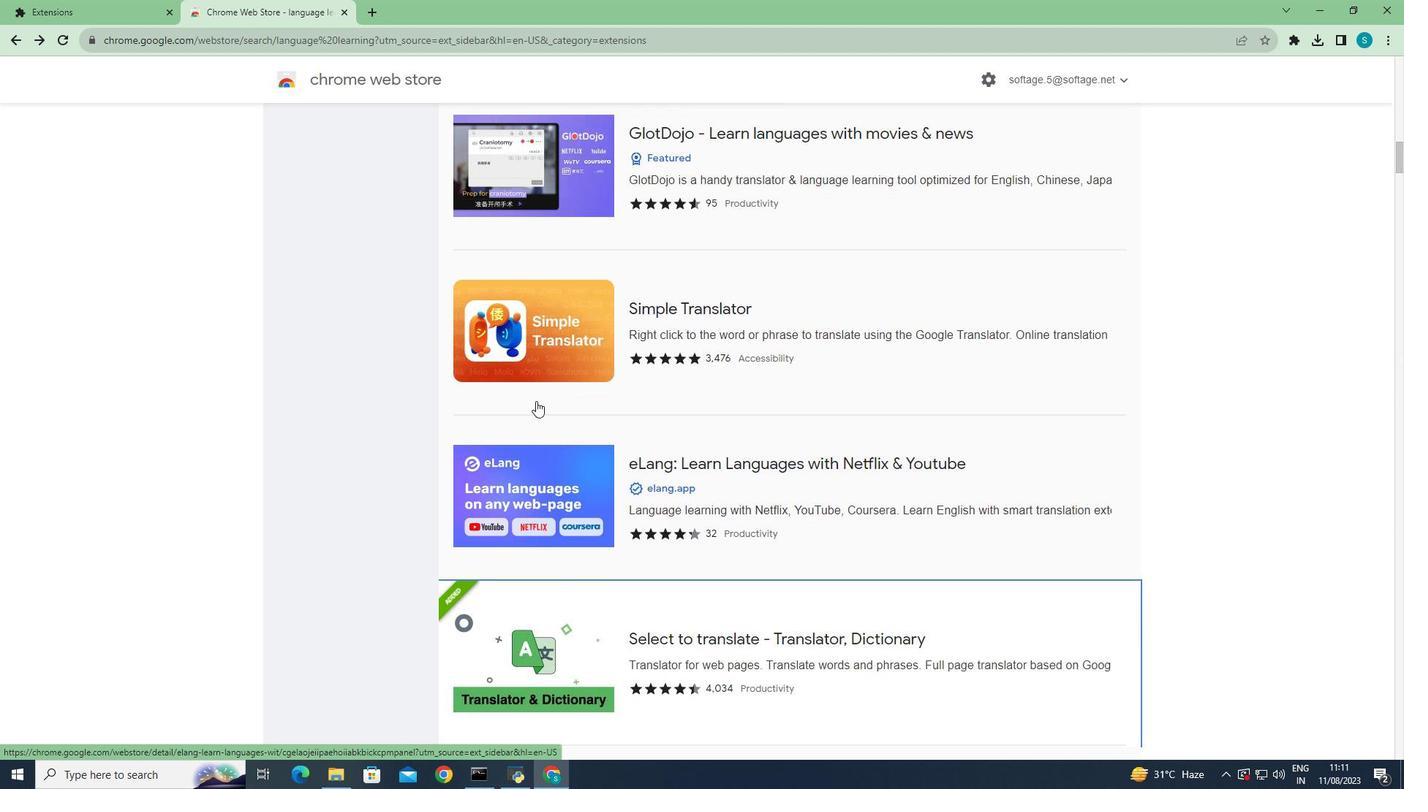 
Action: Mouse moved to (532, 365)
Screenshot: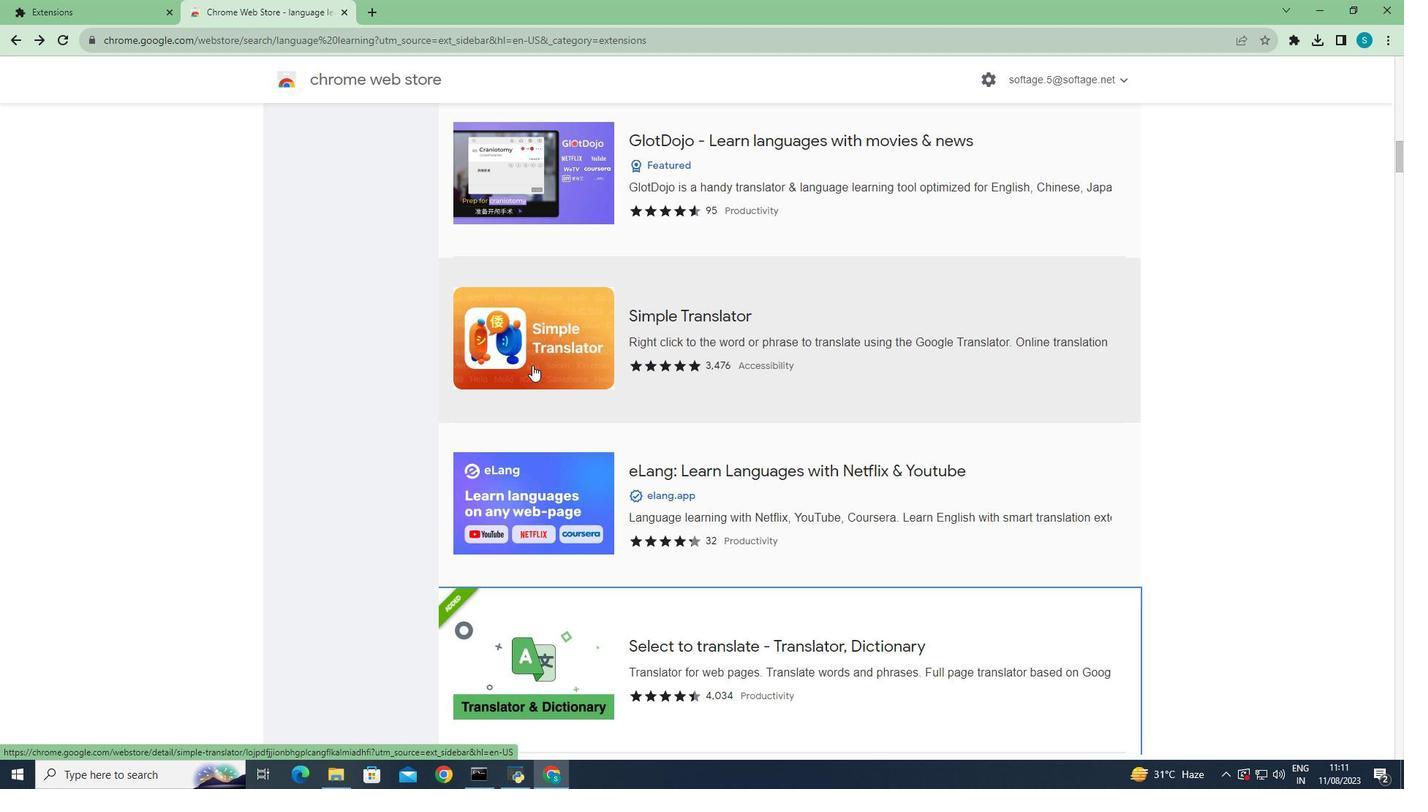 
Action: Mouse pressed left at (532, 365)
Screenshot: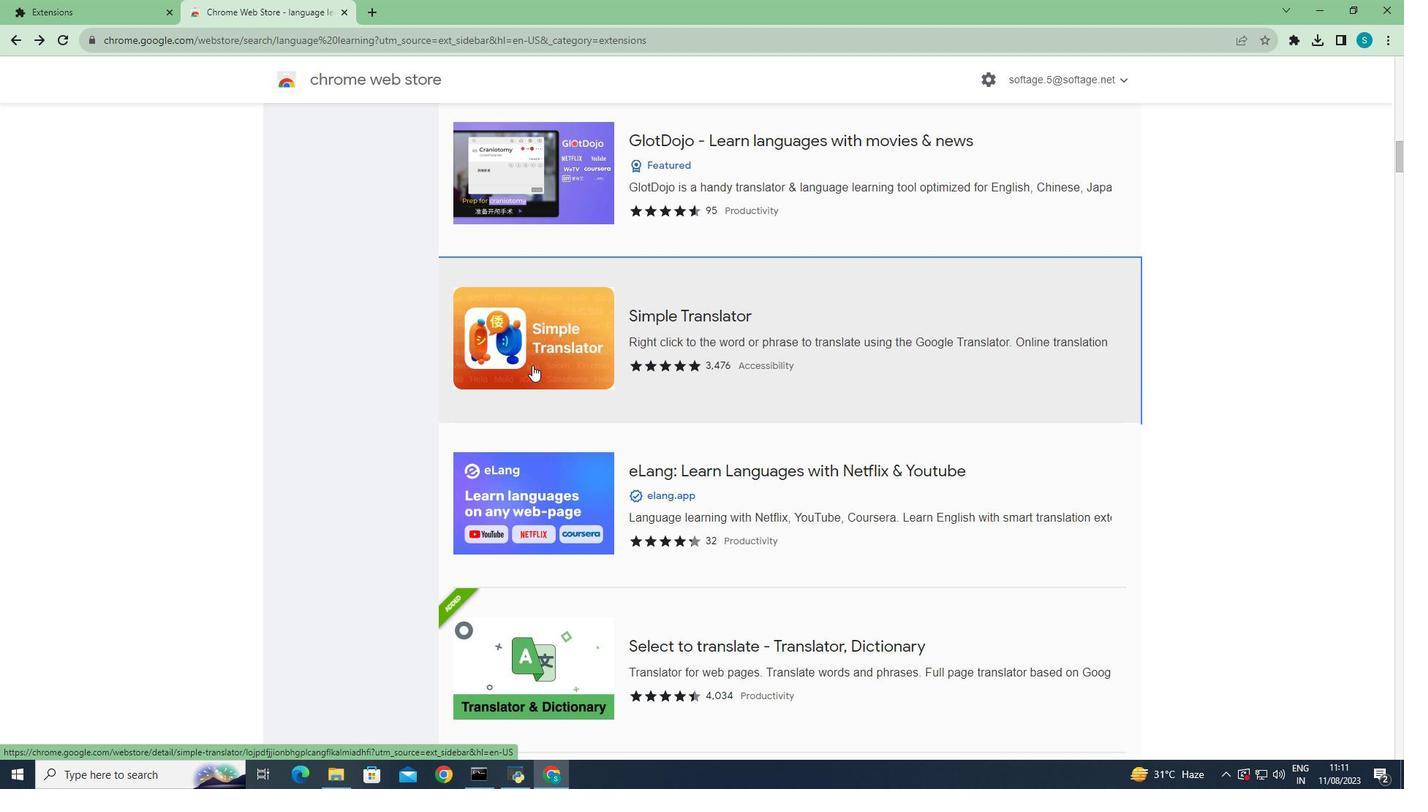 
Action: Mouse moved to (991, 174)
Screenshot: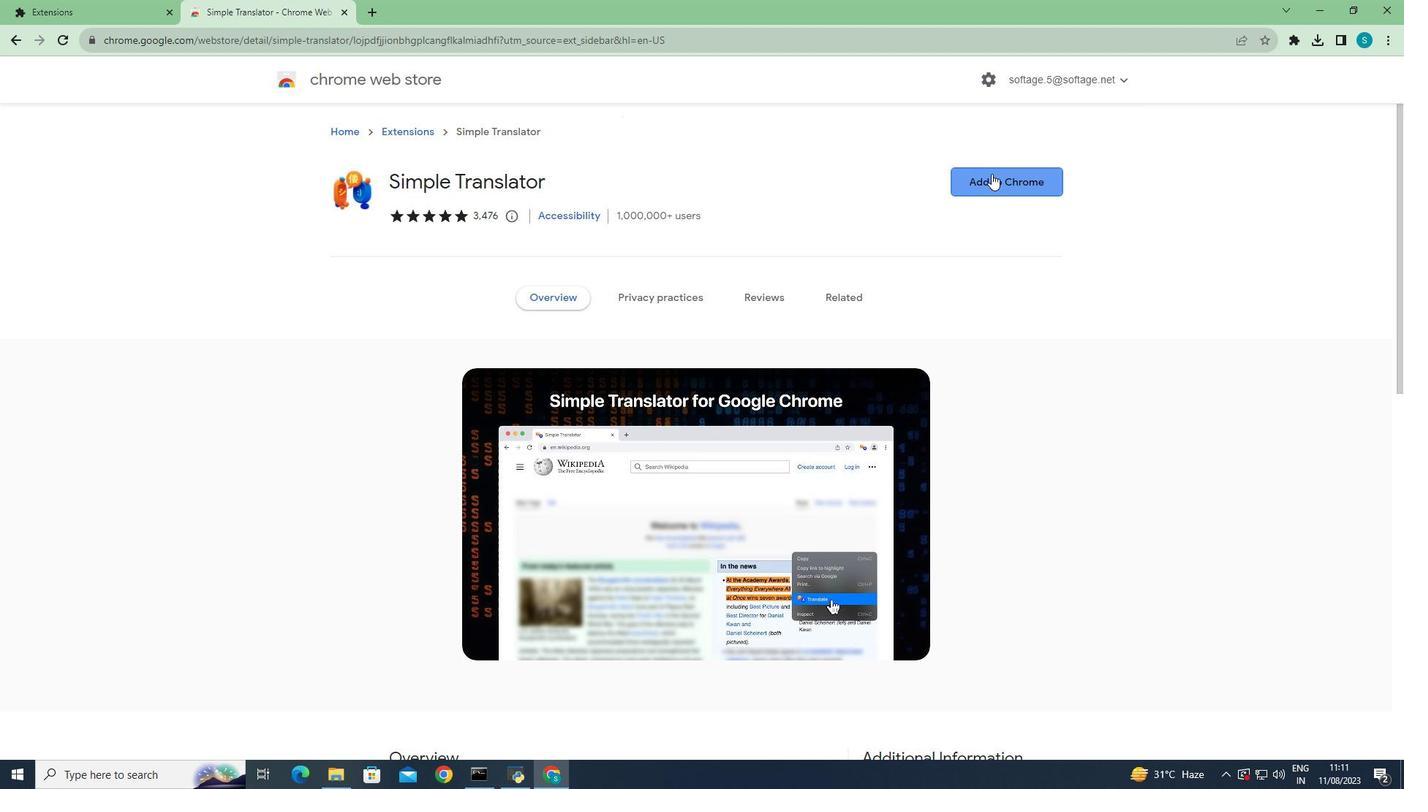 
Action: Mouse pressed left at (991, 174)
Screenshot: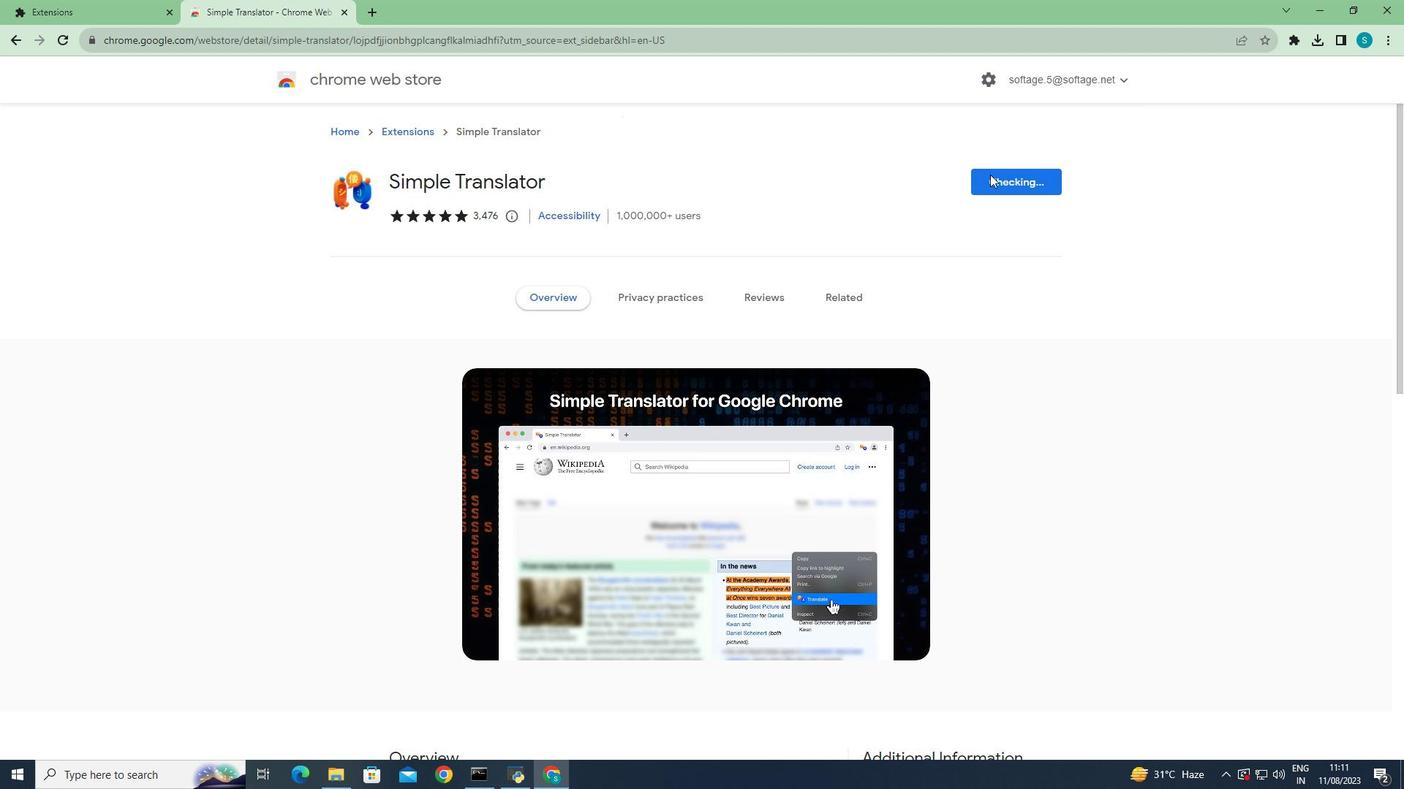 
Action: Mouse moved to (705, 155)
Screenshot: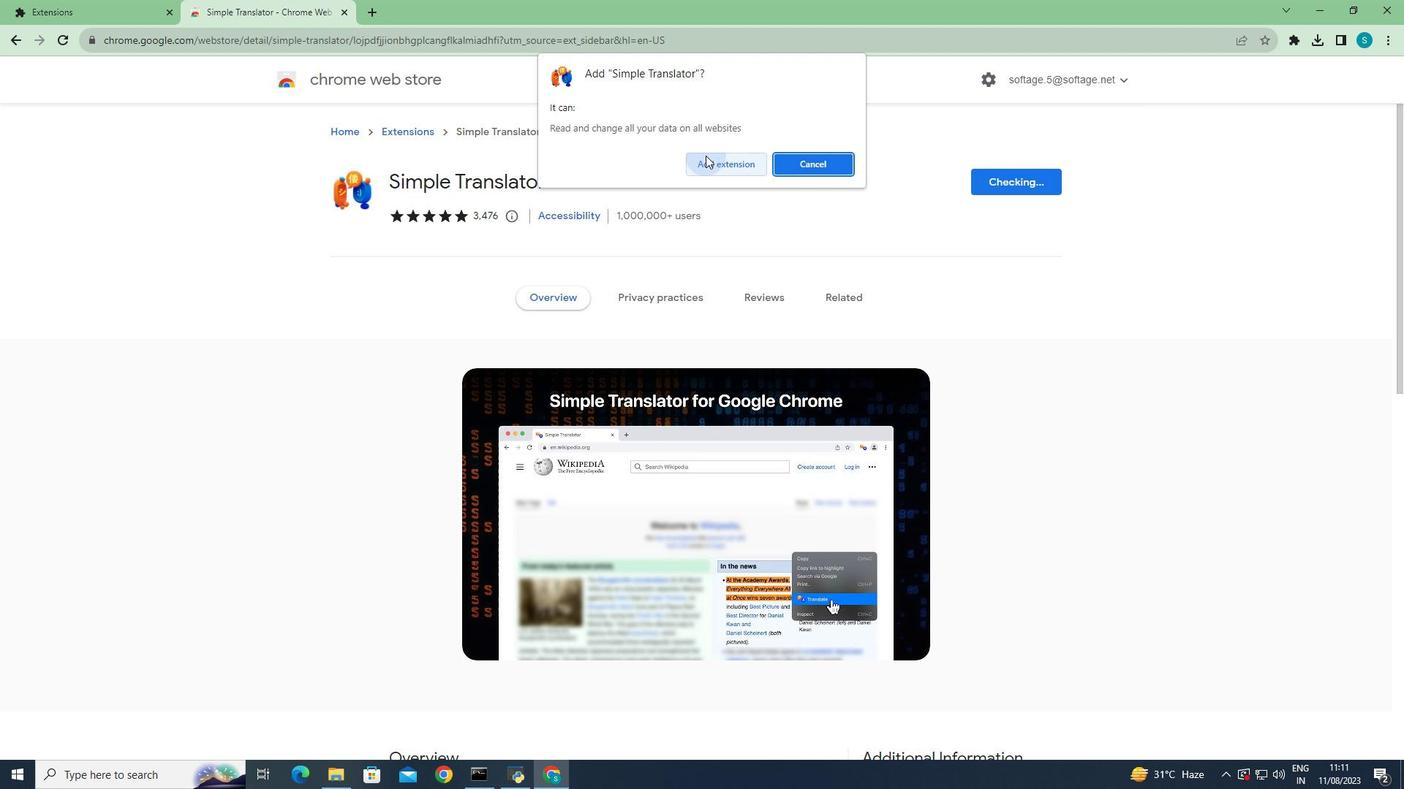 
Action: Mouse pressed left at (705, 155)
Screenshot: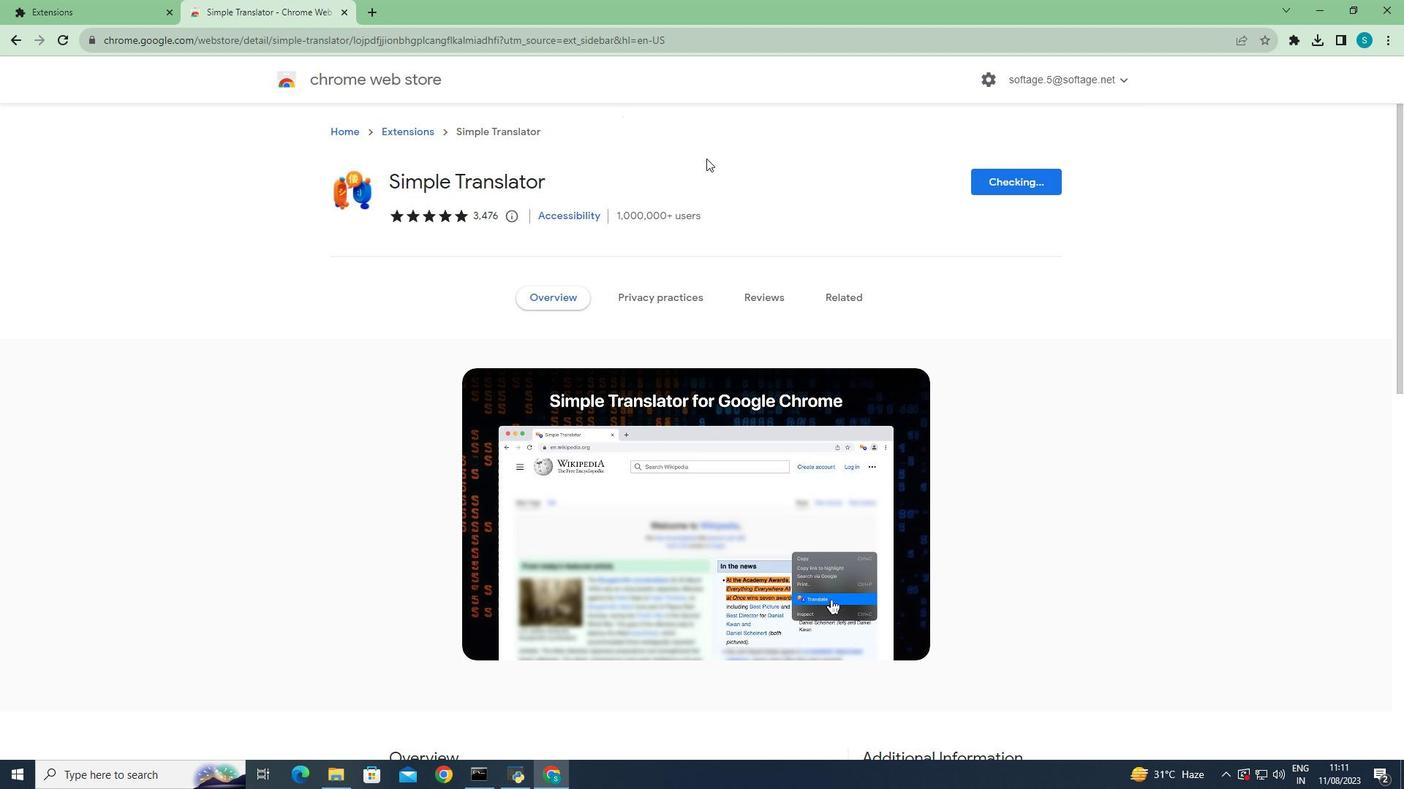 
Action: Mouse moved to (781, 201)
Screenshot: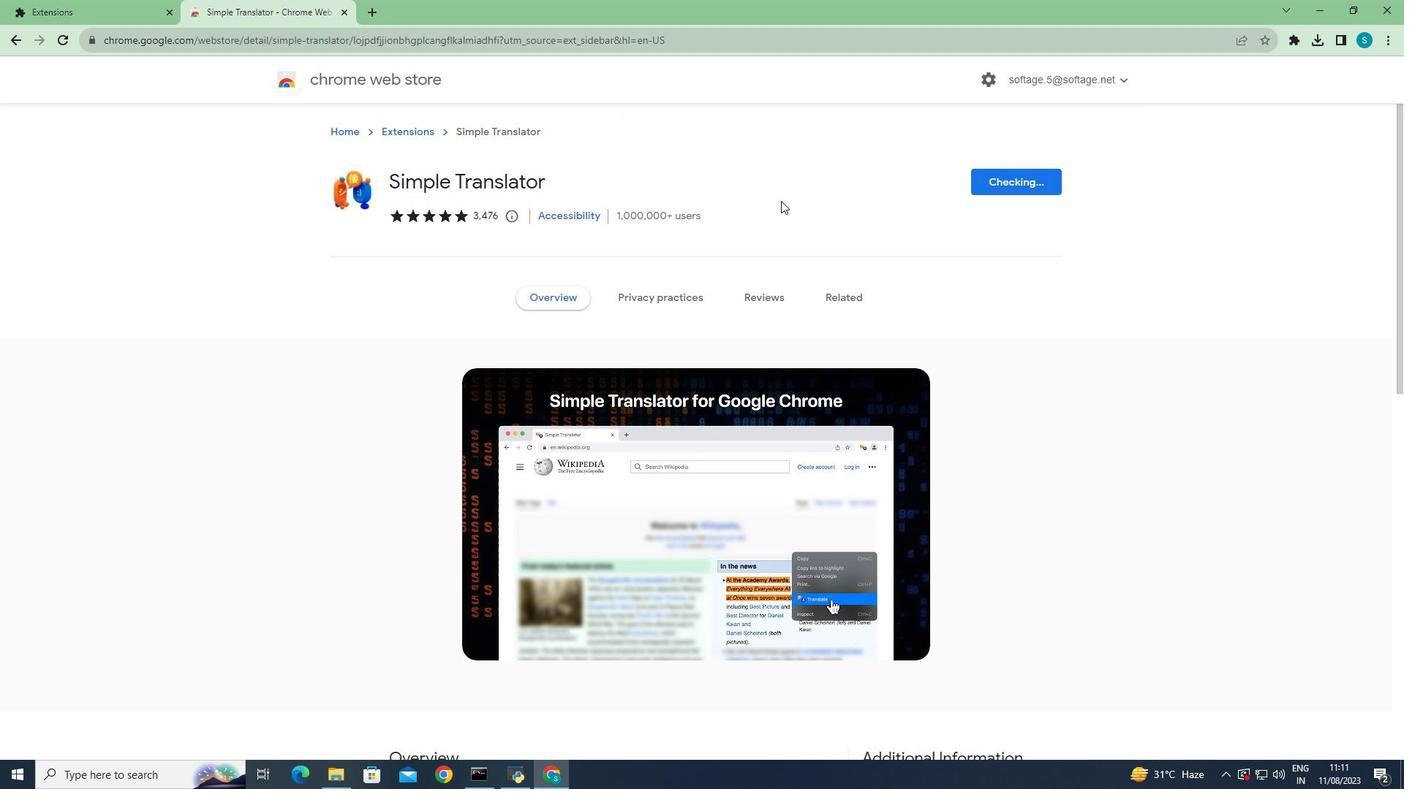 
Action: Mouse pressed left at (781, 201)
Screenshot: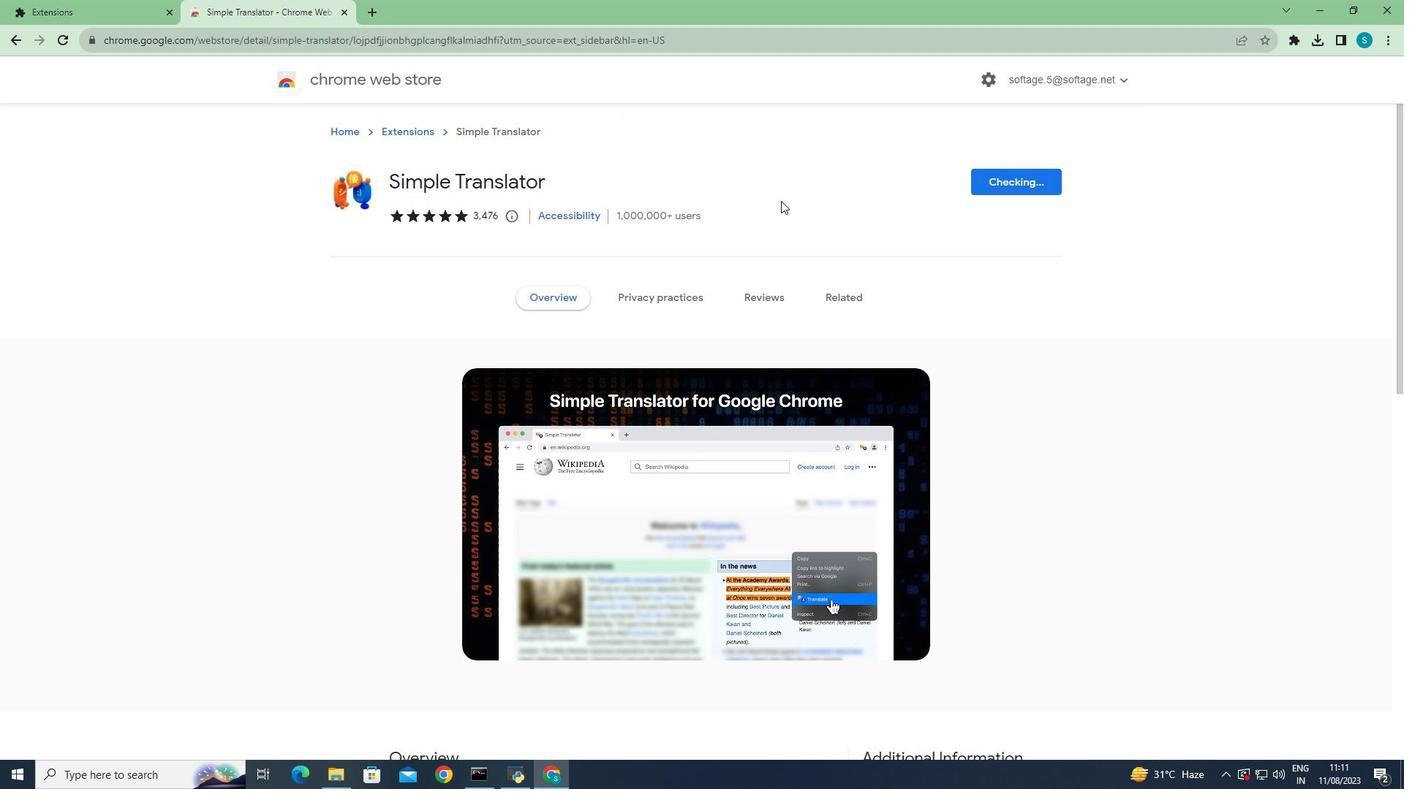 
Action: Mouse moved to (1268, 65)
Screenshot: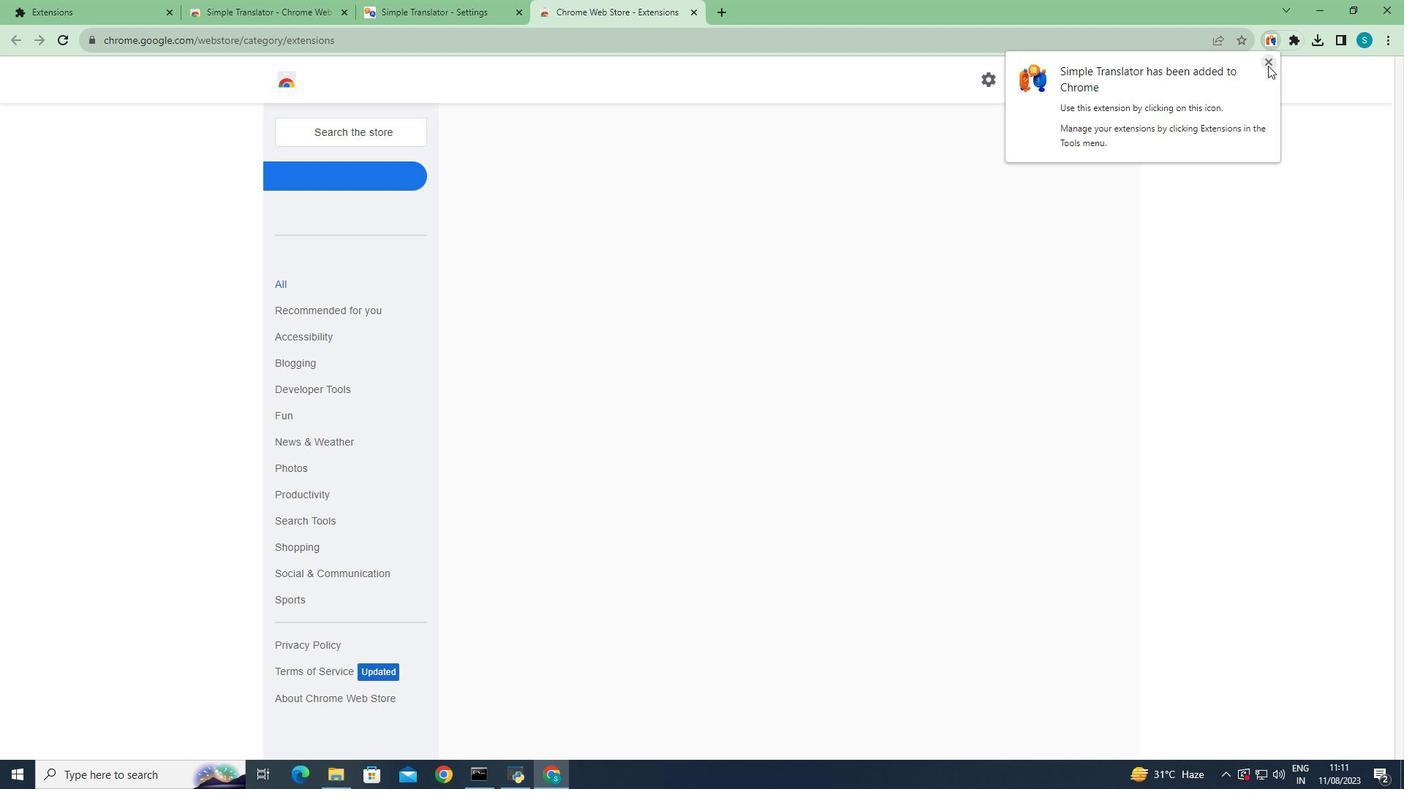 
Action: Mouse pressed left at (1268, 65)
Screenshot: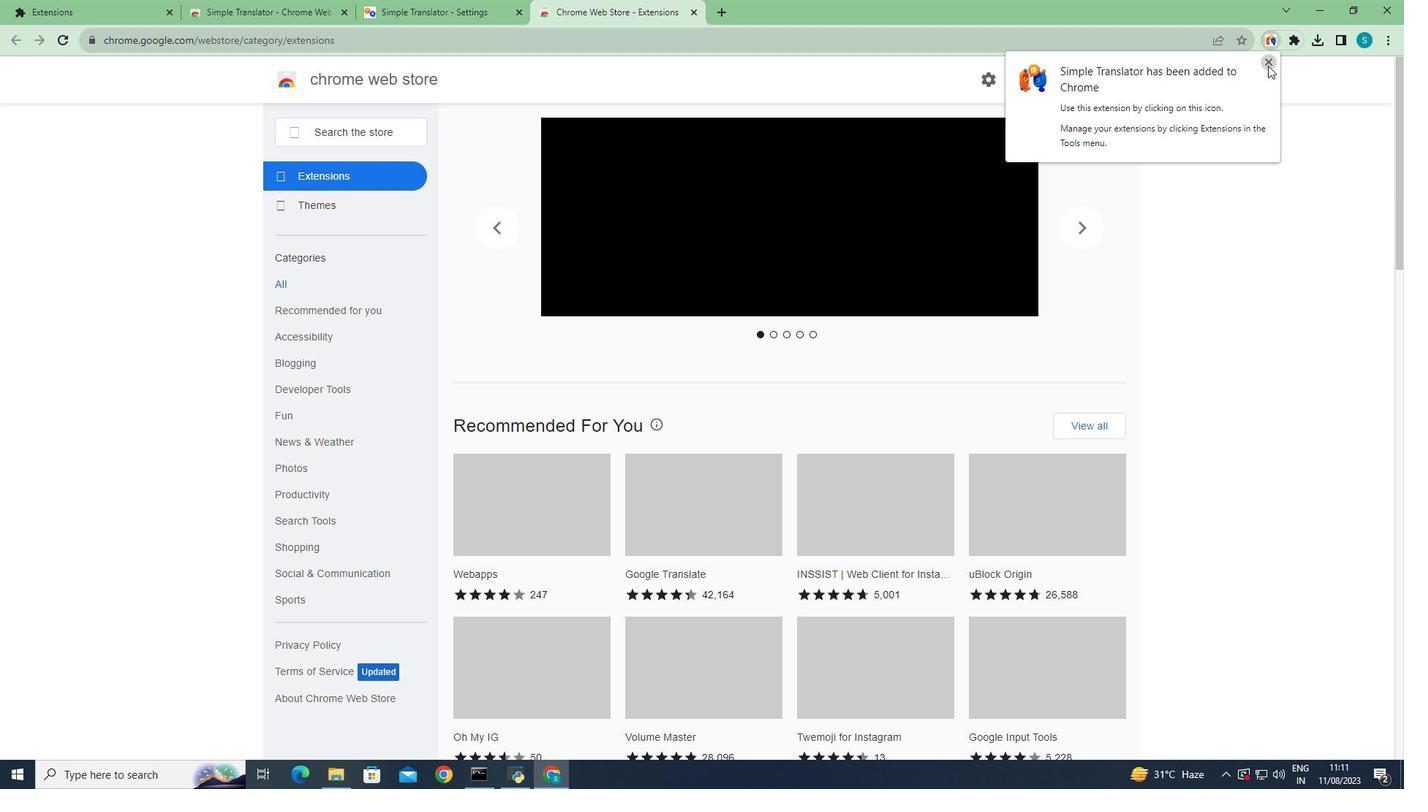 
Action: Mouse moved to (1293, 37)
Screenshot: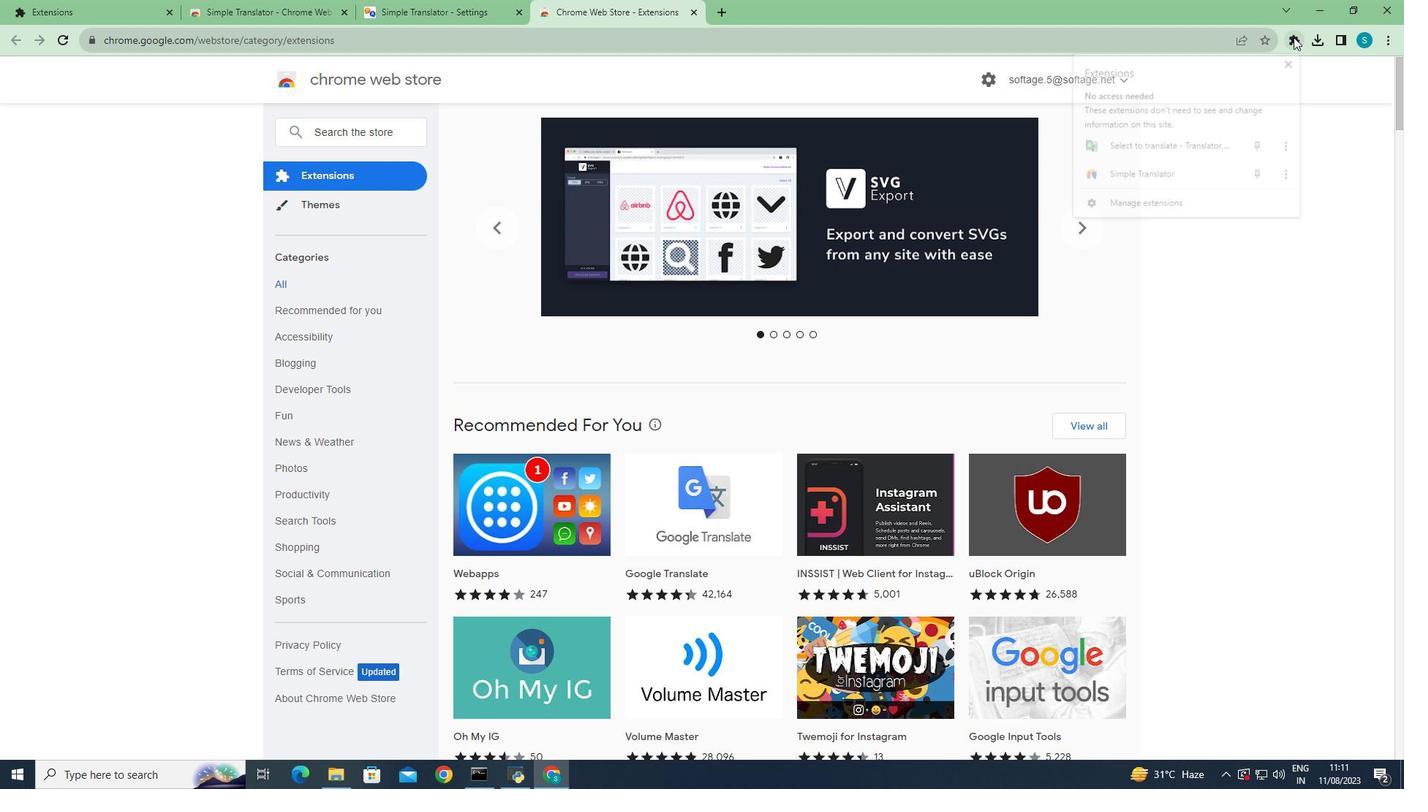 
Action: Mouse pressed left at (1293, 37)
Screenshot: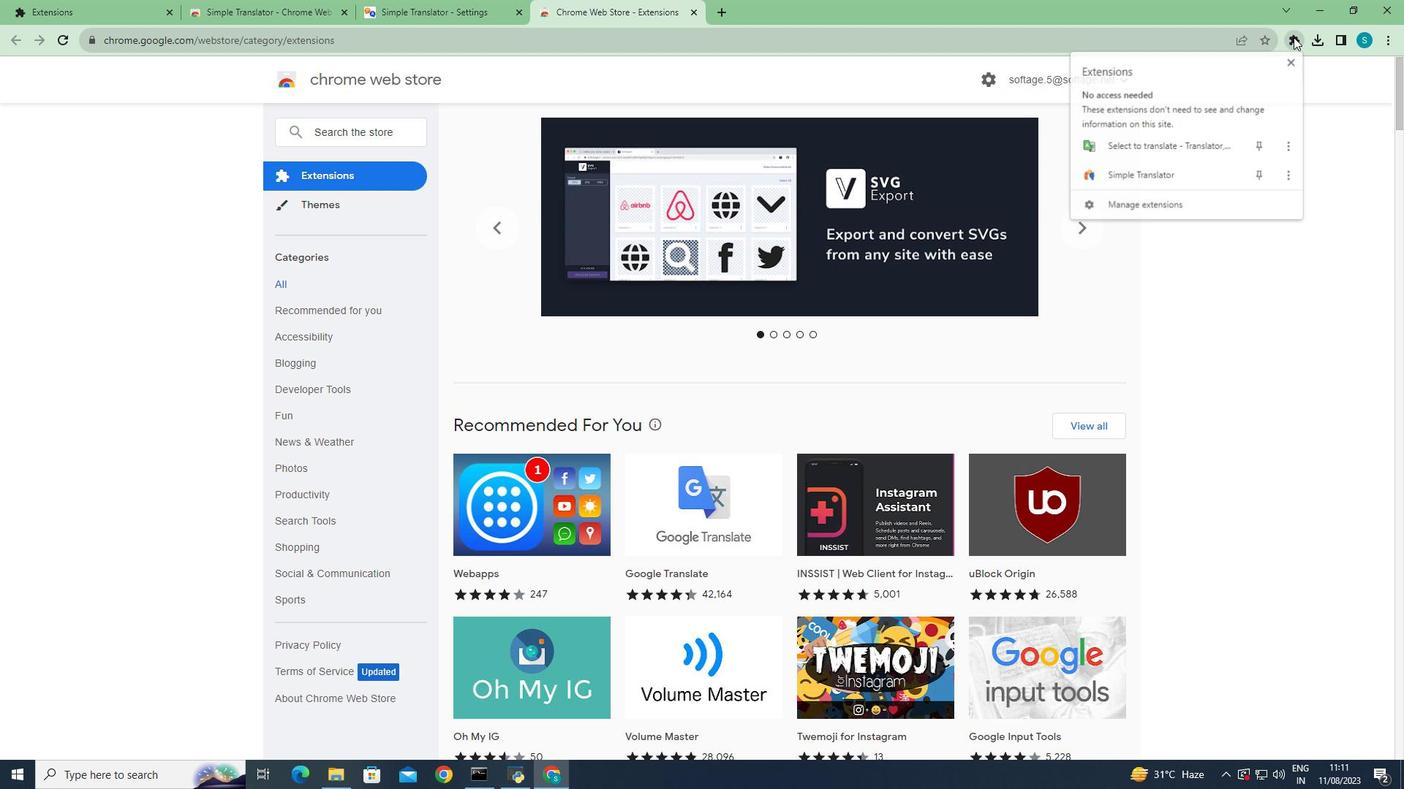 
Action: Mouse moved to (1138, 137)
Screenshot: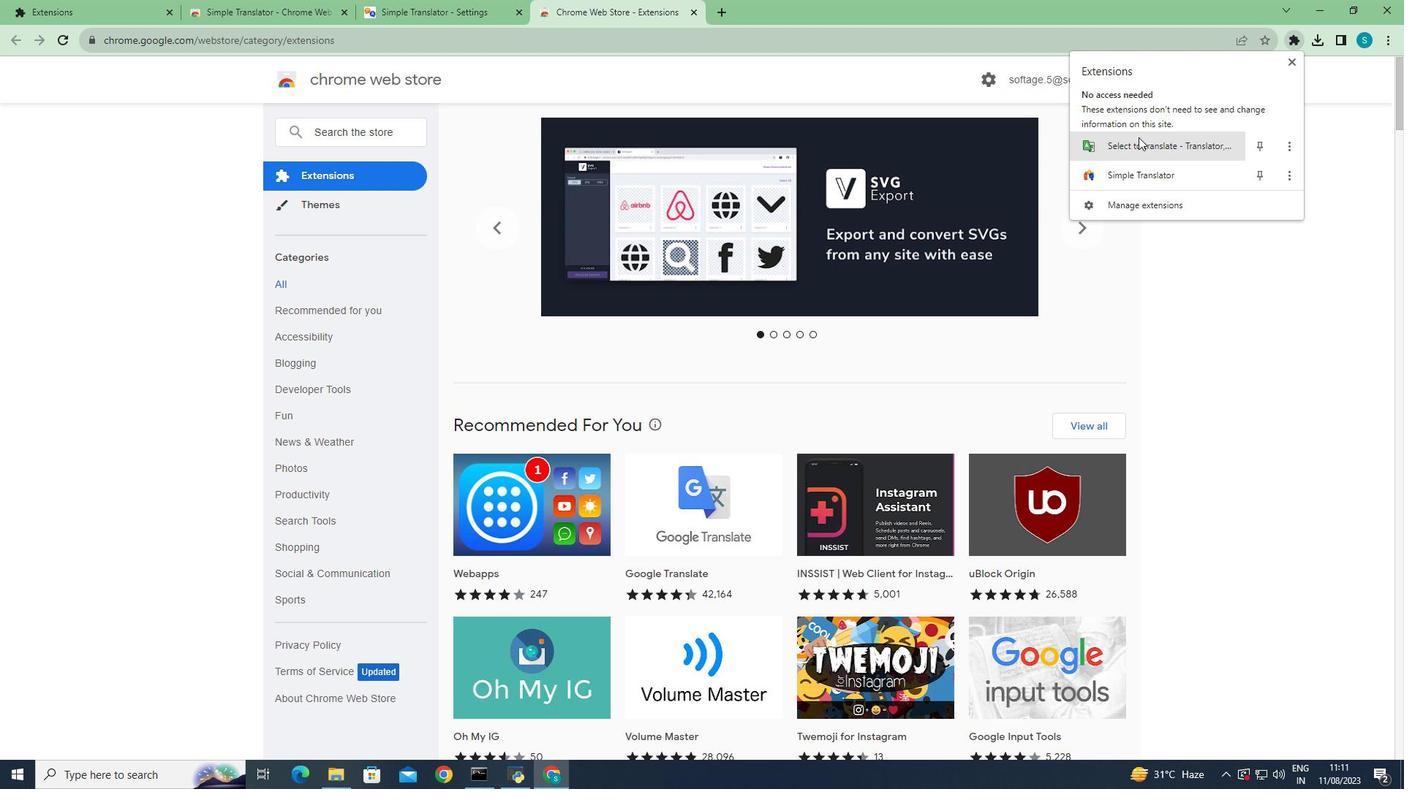 
Action: Mouse pressed left at (1138, 137)
Screenshot: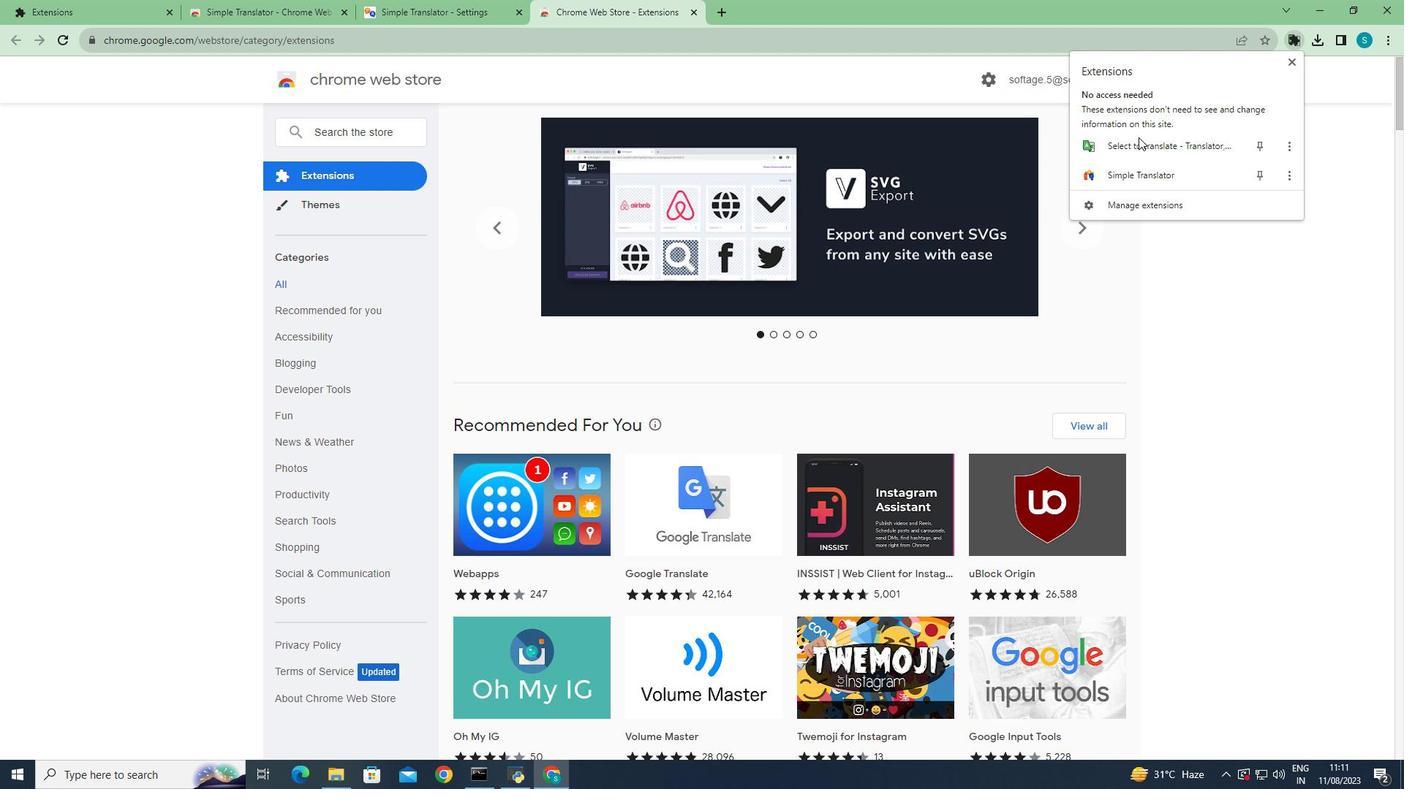 
Action: Mouse moved to (1034, 58)
Screenshot: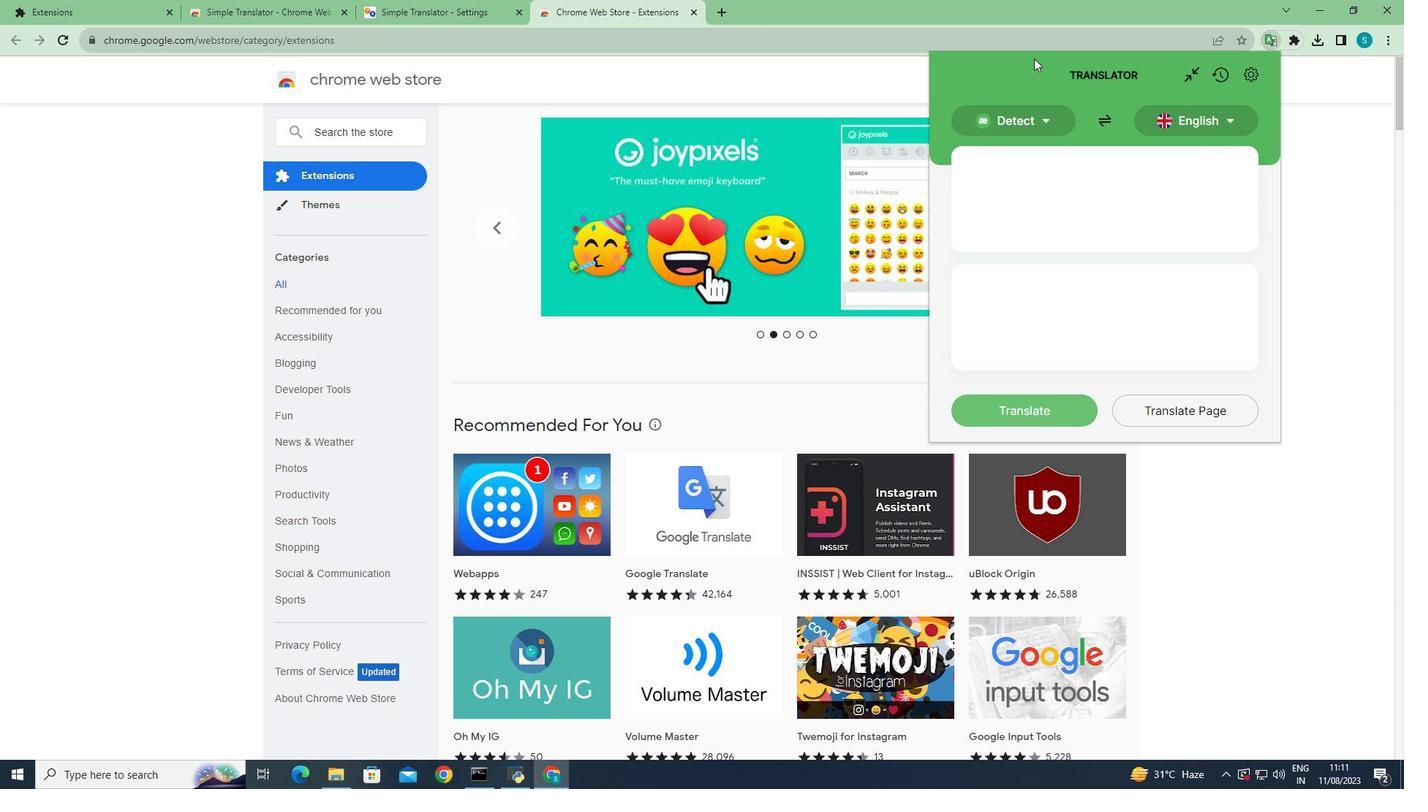 
Action: Mouse pressed left at (1034, 58)
Screenshot: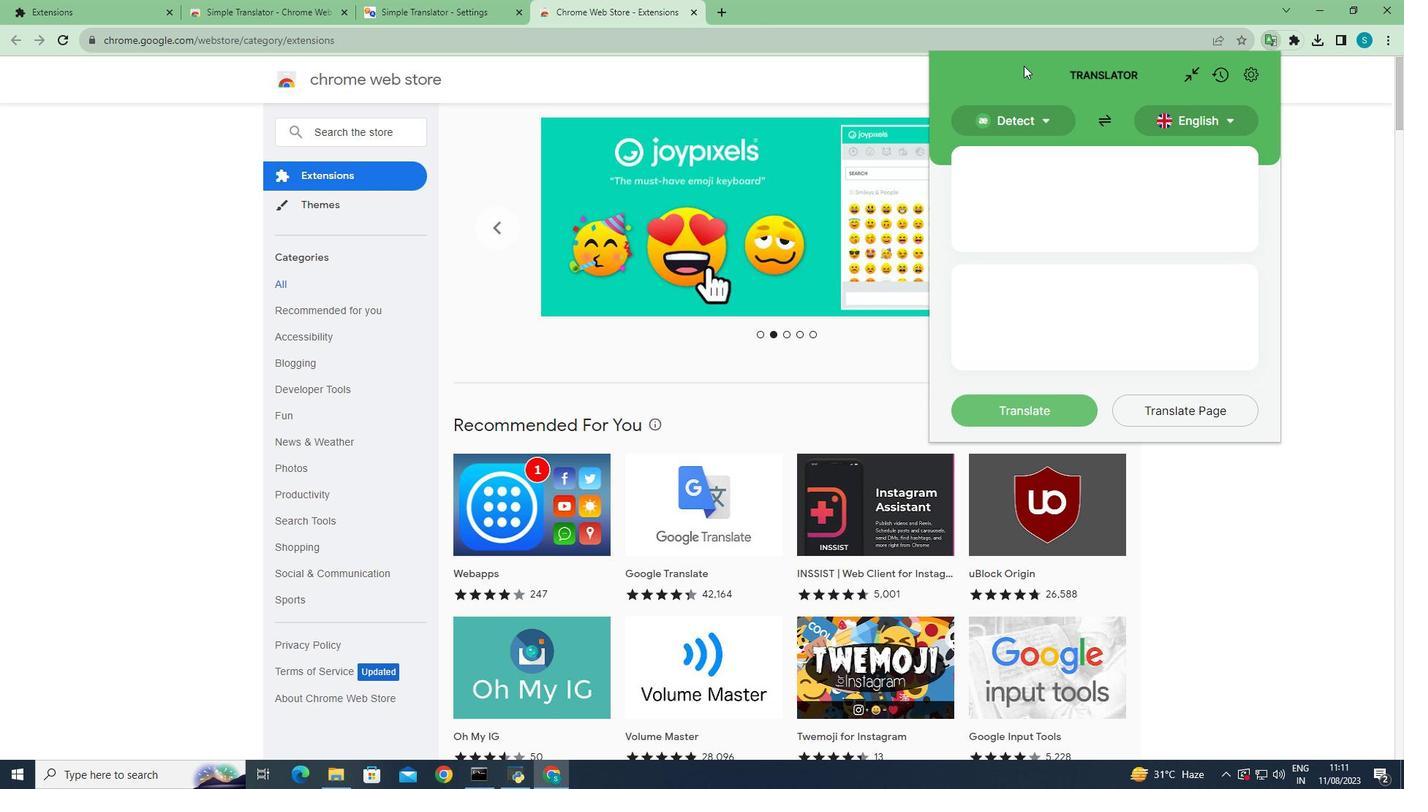 
Action: Mouse moved to (1014, 65)
Screenshot: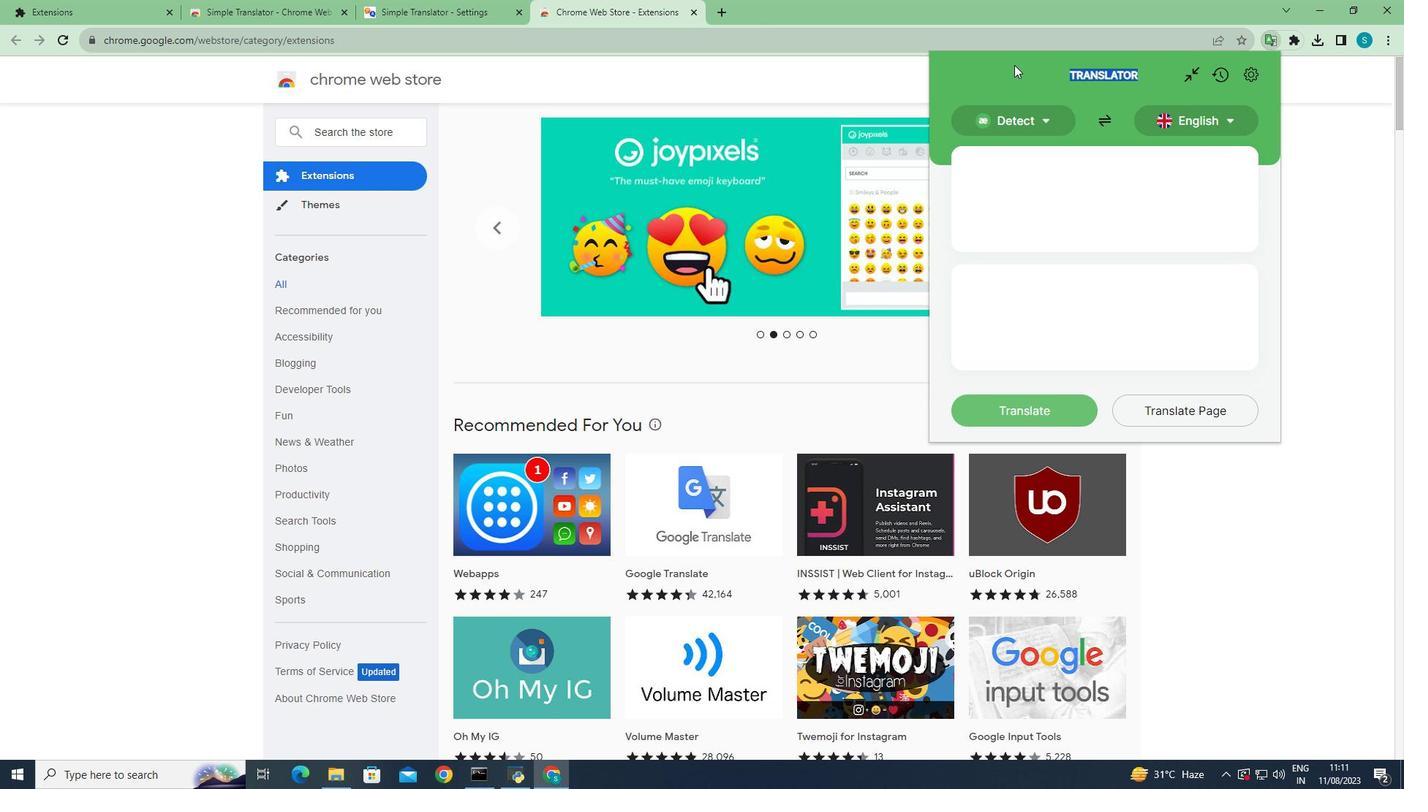 
Action: Mouse pressed left at (1014, 65)
Screenshot: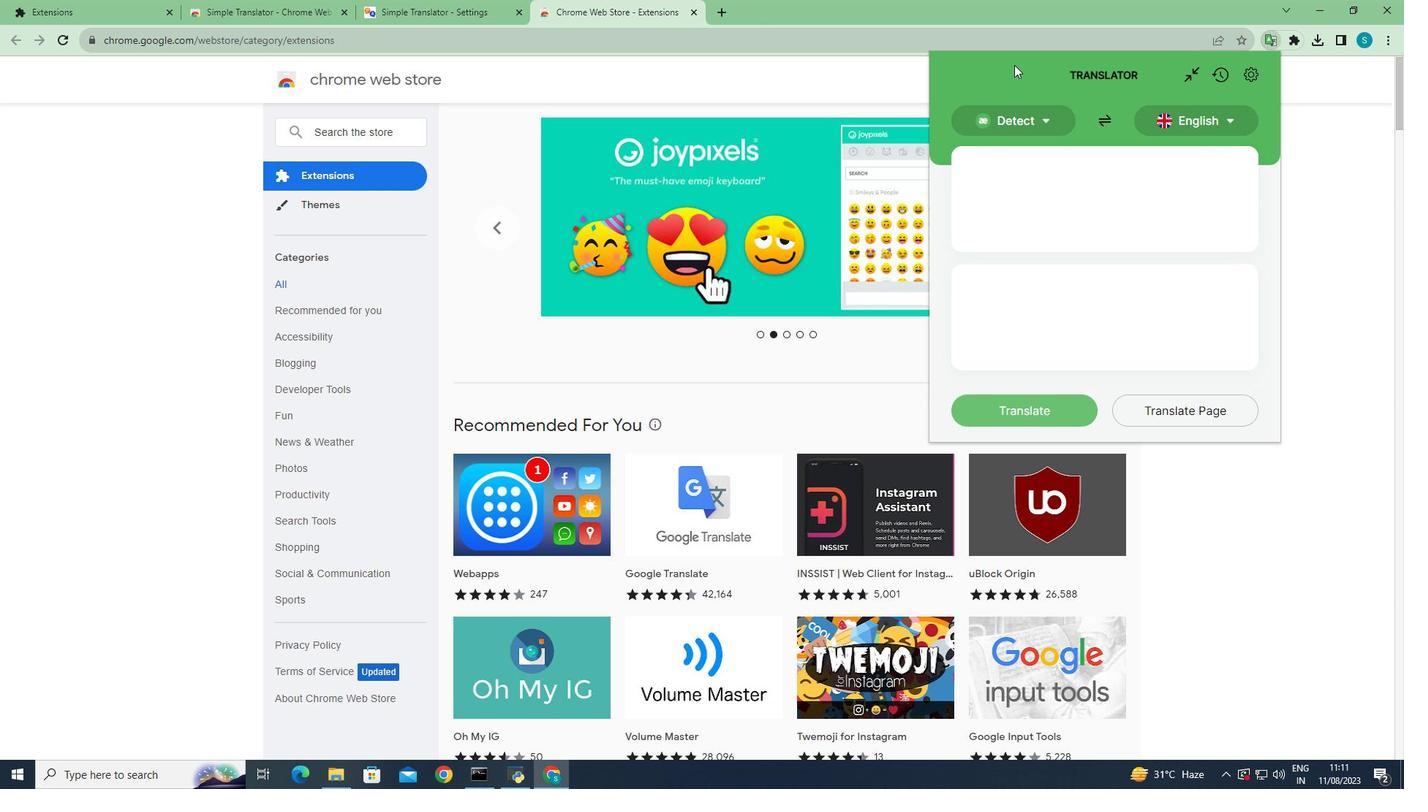 
Action: Mouse moved to (1029, 51)
Screenshot: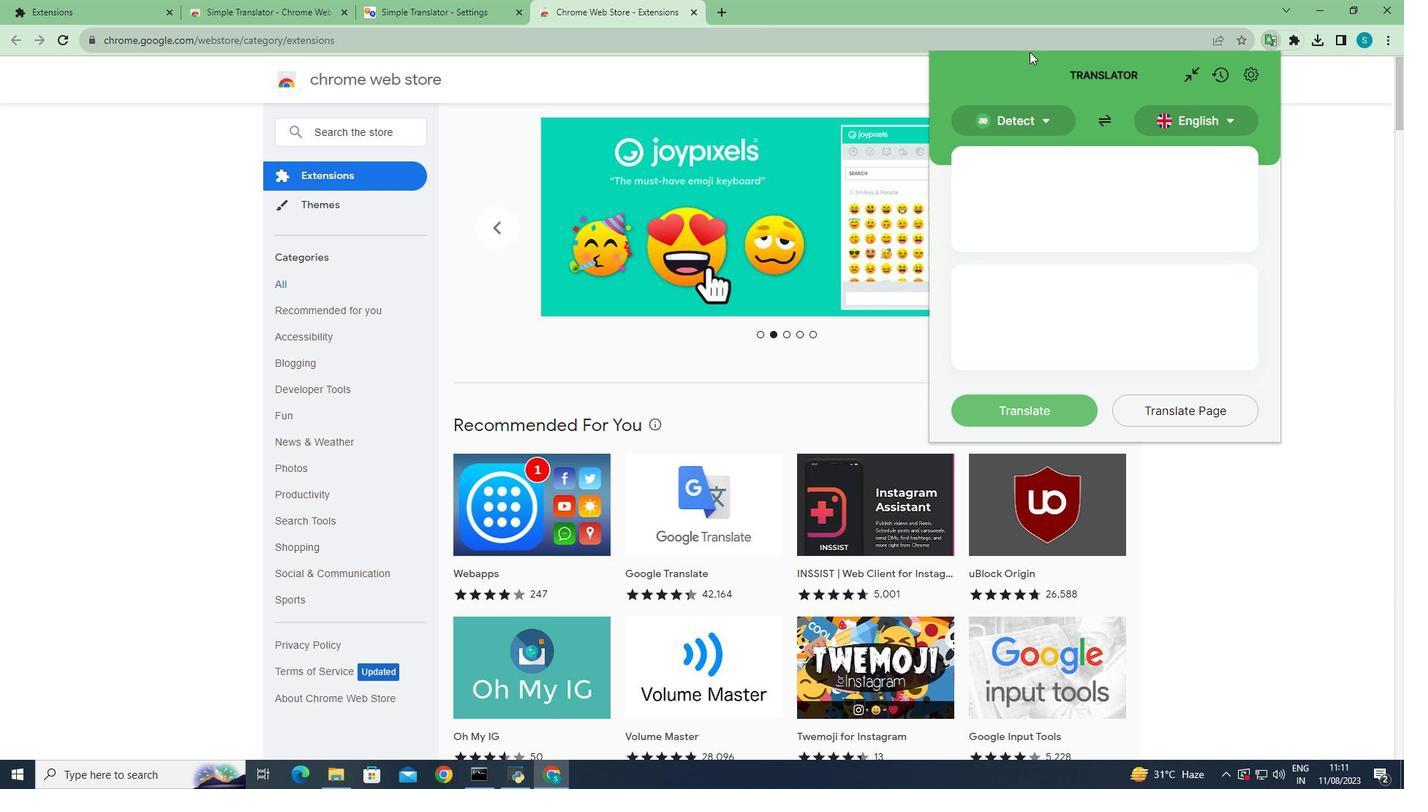 
Action: Mouse pressed left at (1029, 51)
Screenshot: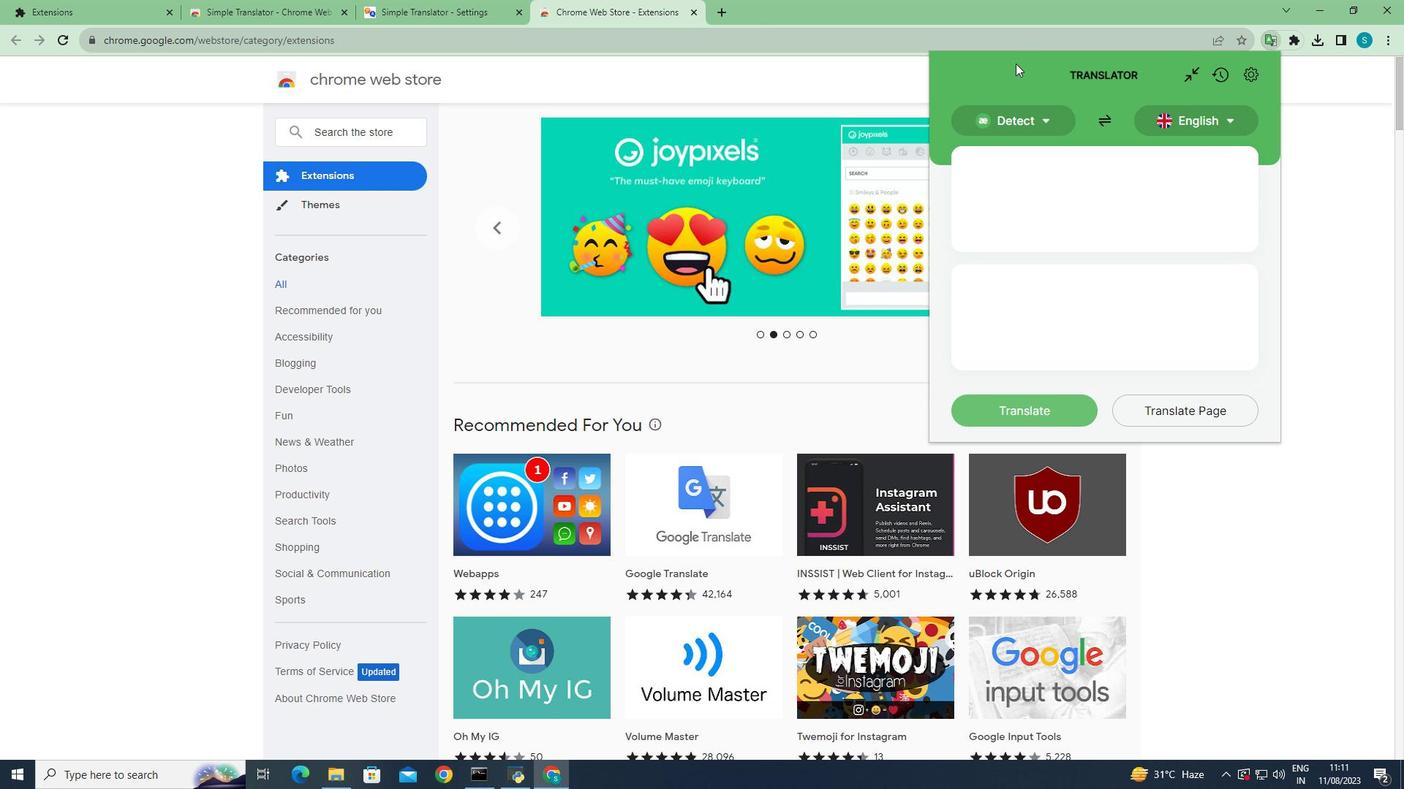 
Action: Mouse moved to (996, 86)
Screenshot: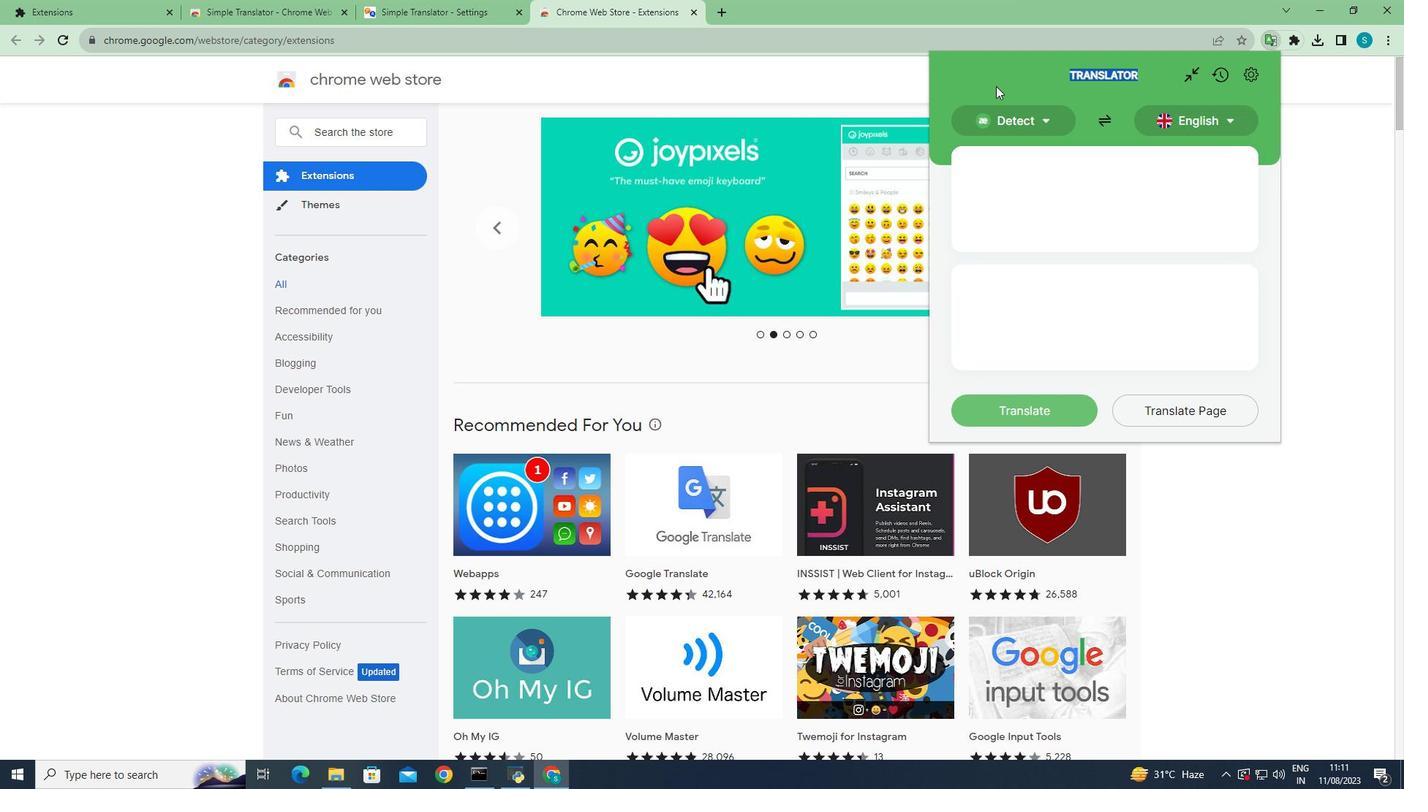 
Action: Mouse pressed left at (996, 86)
Screenshot: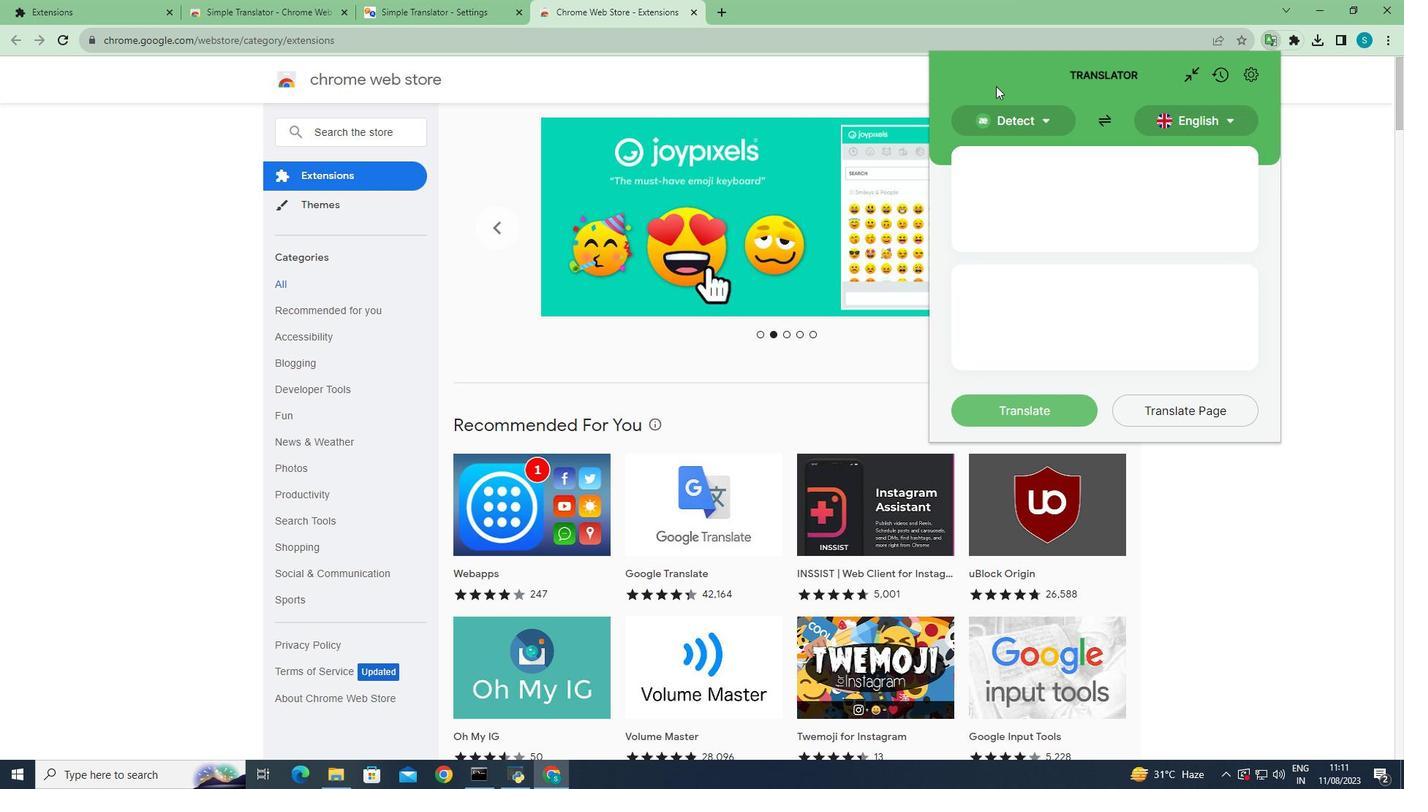 
Action: Mouse moved to (1187, 76)
Screenshot: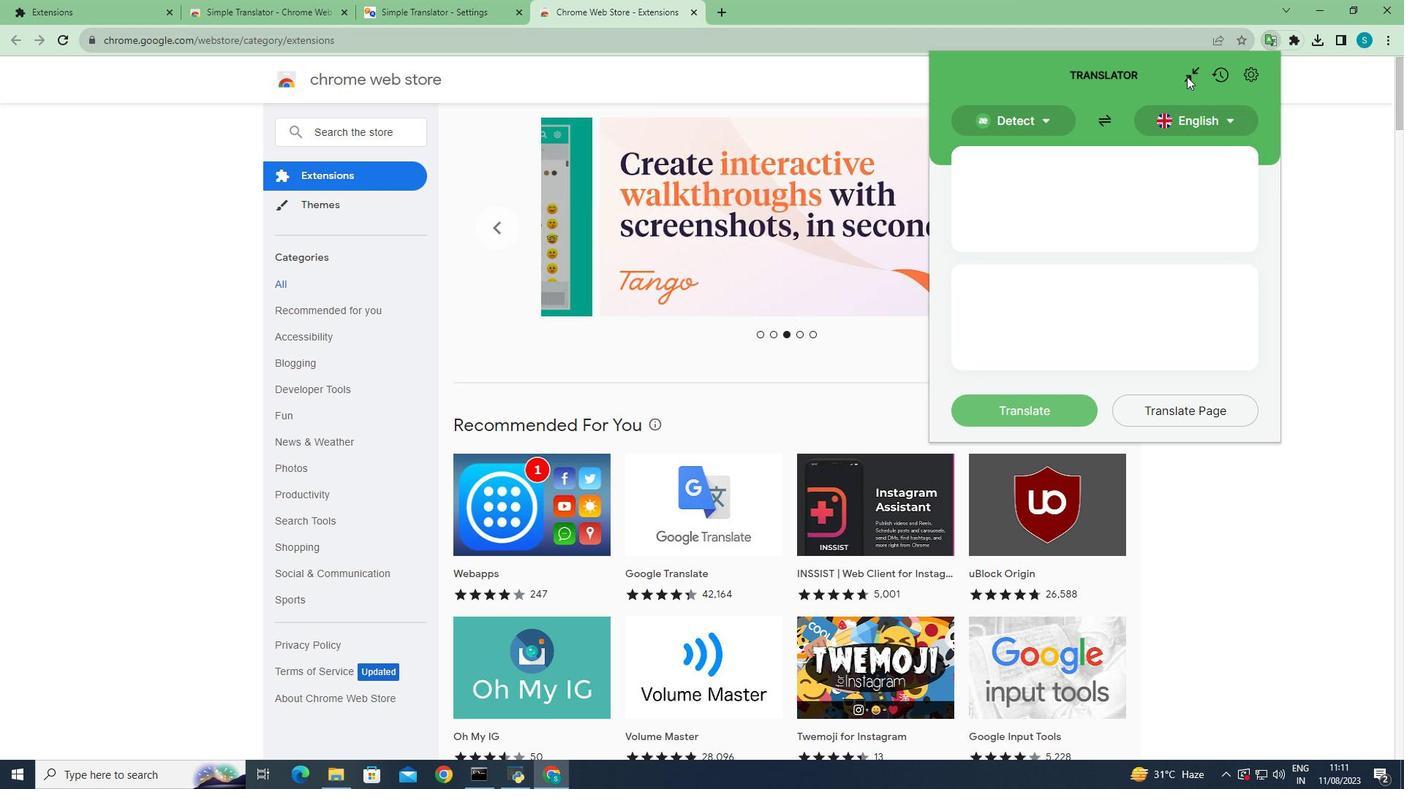 
Action: Mouse pressed left at (1187, 76)
Screenshot: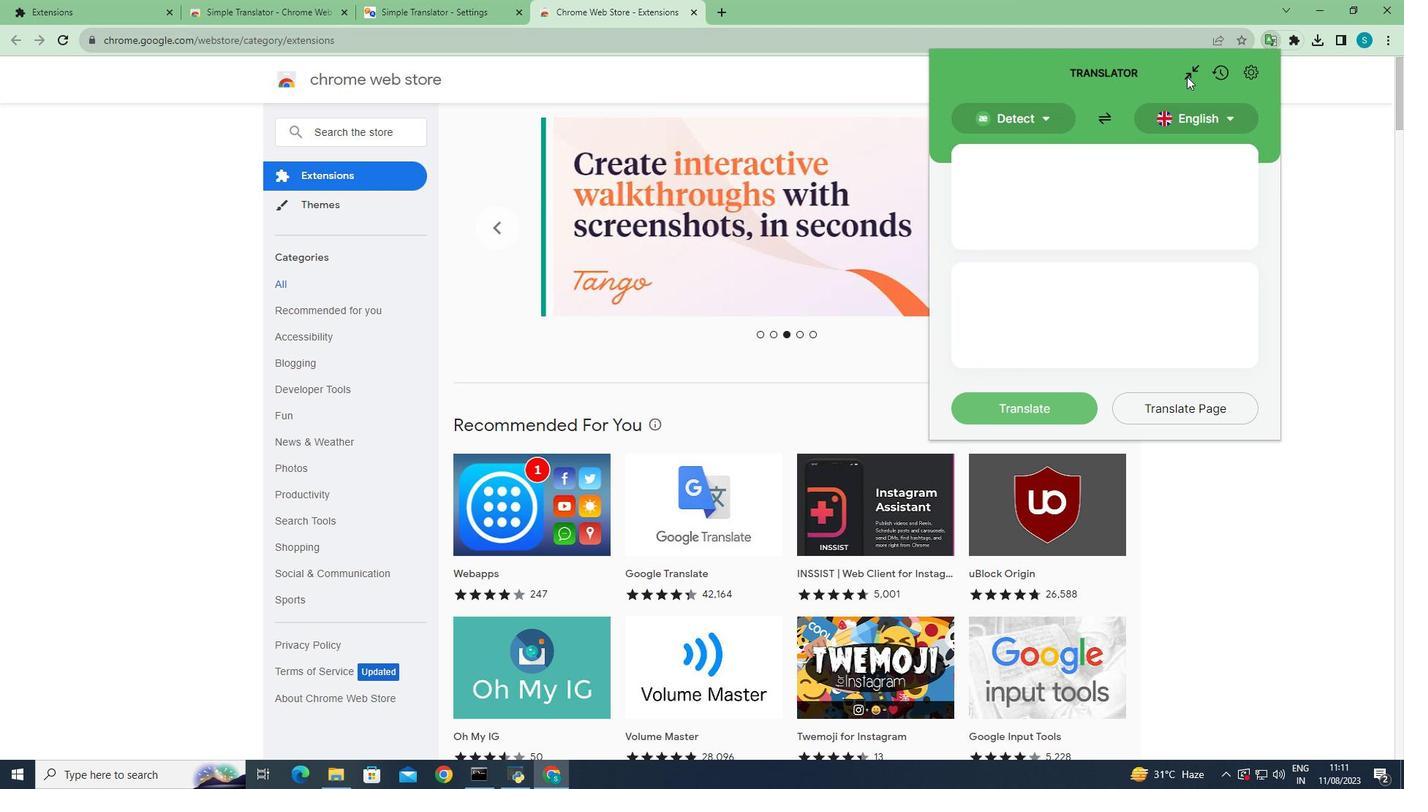 
Action: Mouse moved to (637, 338)
Screenshot: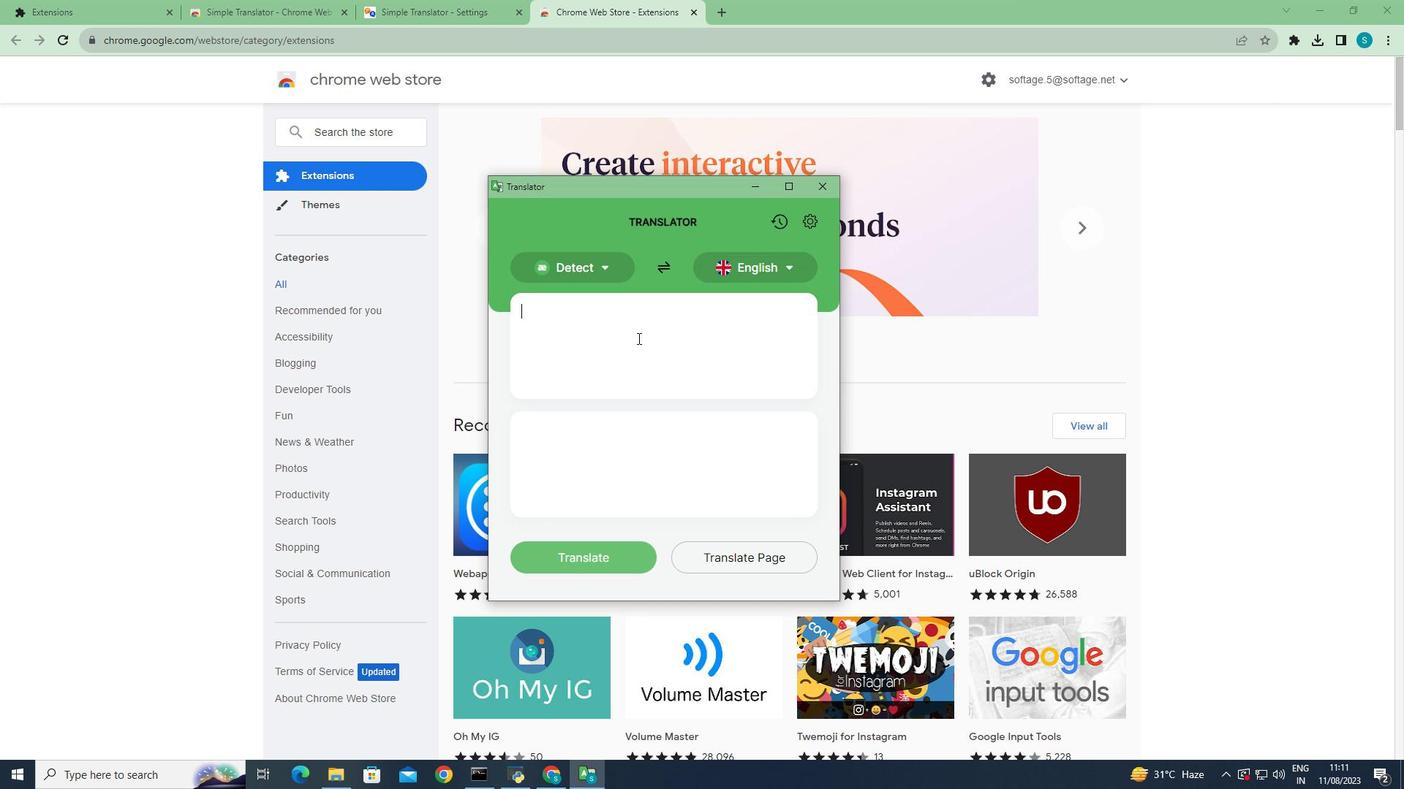 
Action: Mouse pressed left at (637, 338)
Screenshot: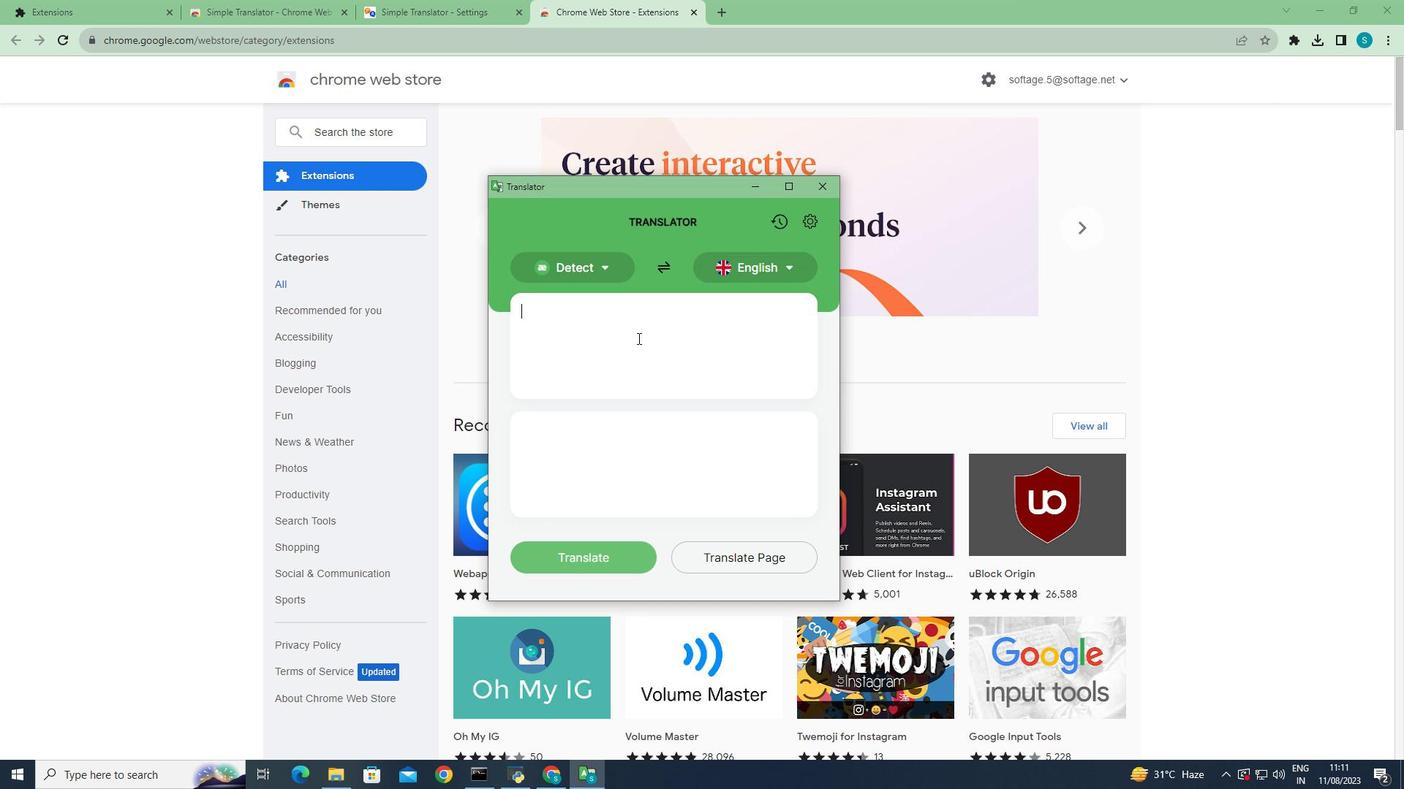 
Action: Mouse moved to (637, 334)
Screenshot: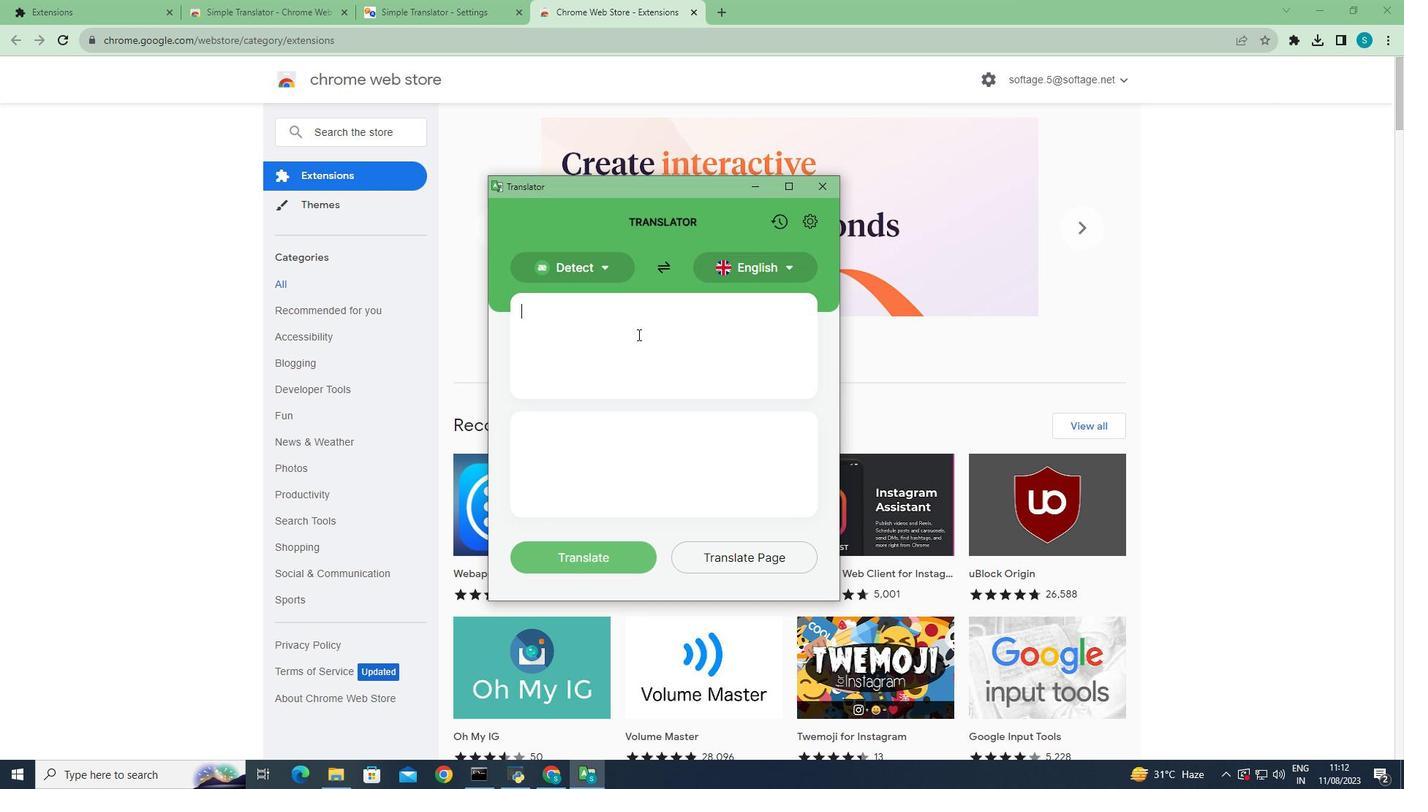 
Action: Mouse pressed left at (637, 334)
Screenshot: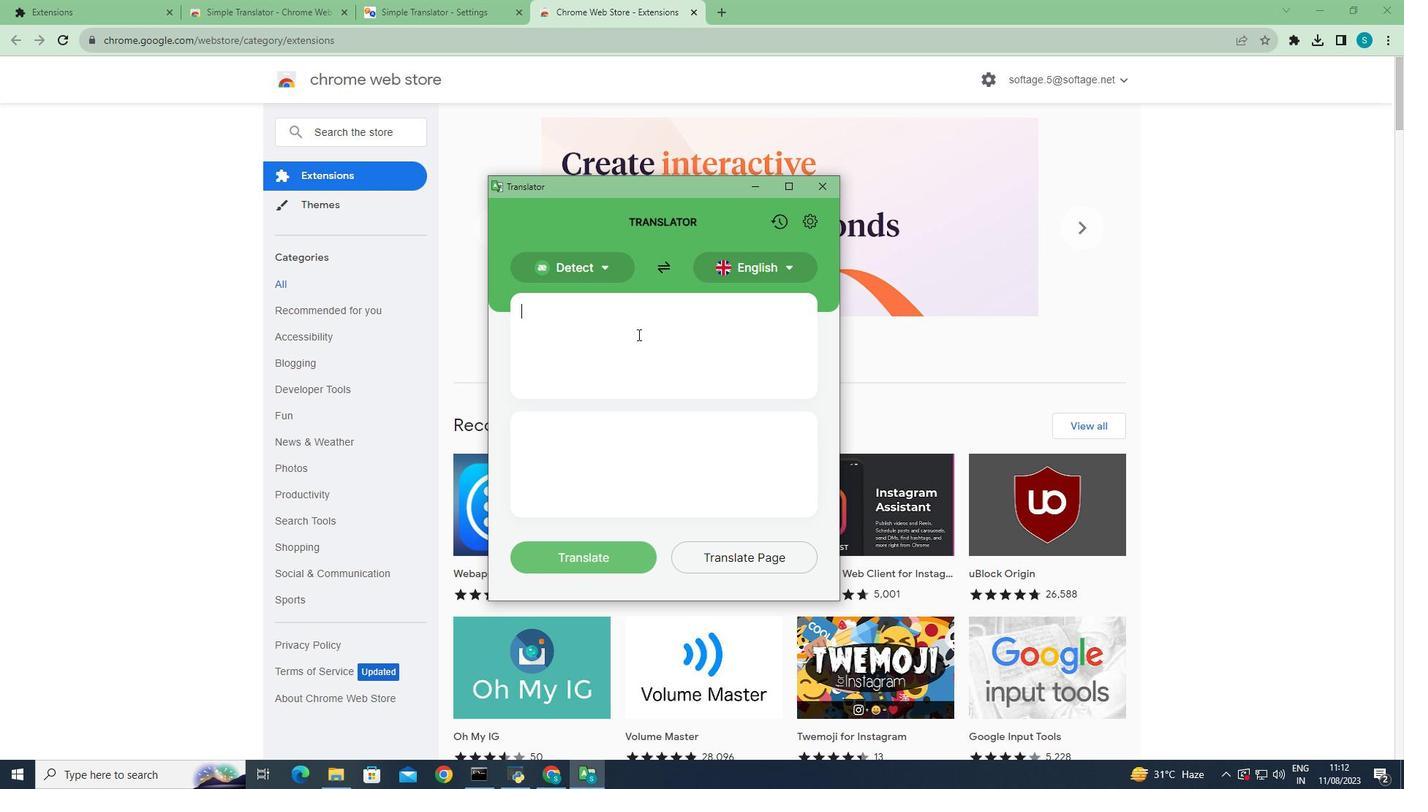 
Action: Mouse moved to (616, 266)
Screenshot: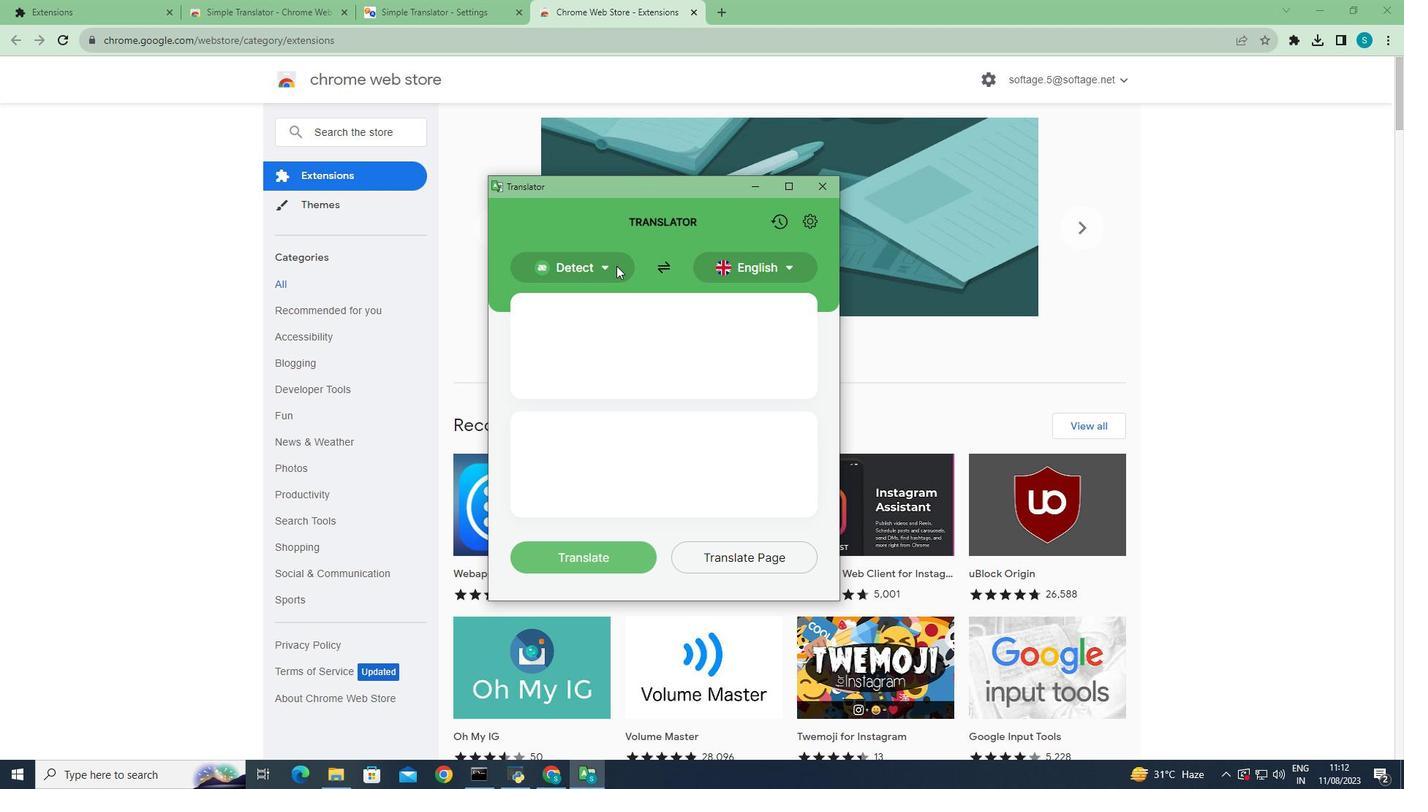 
Action: Mouse pressed left at (616, 266)
Screenshot: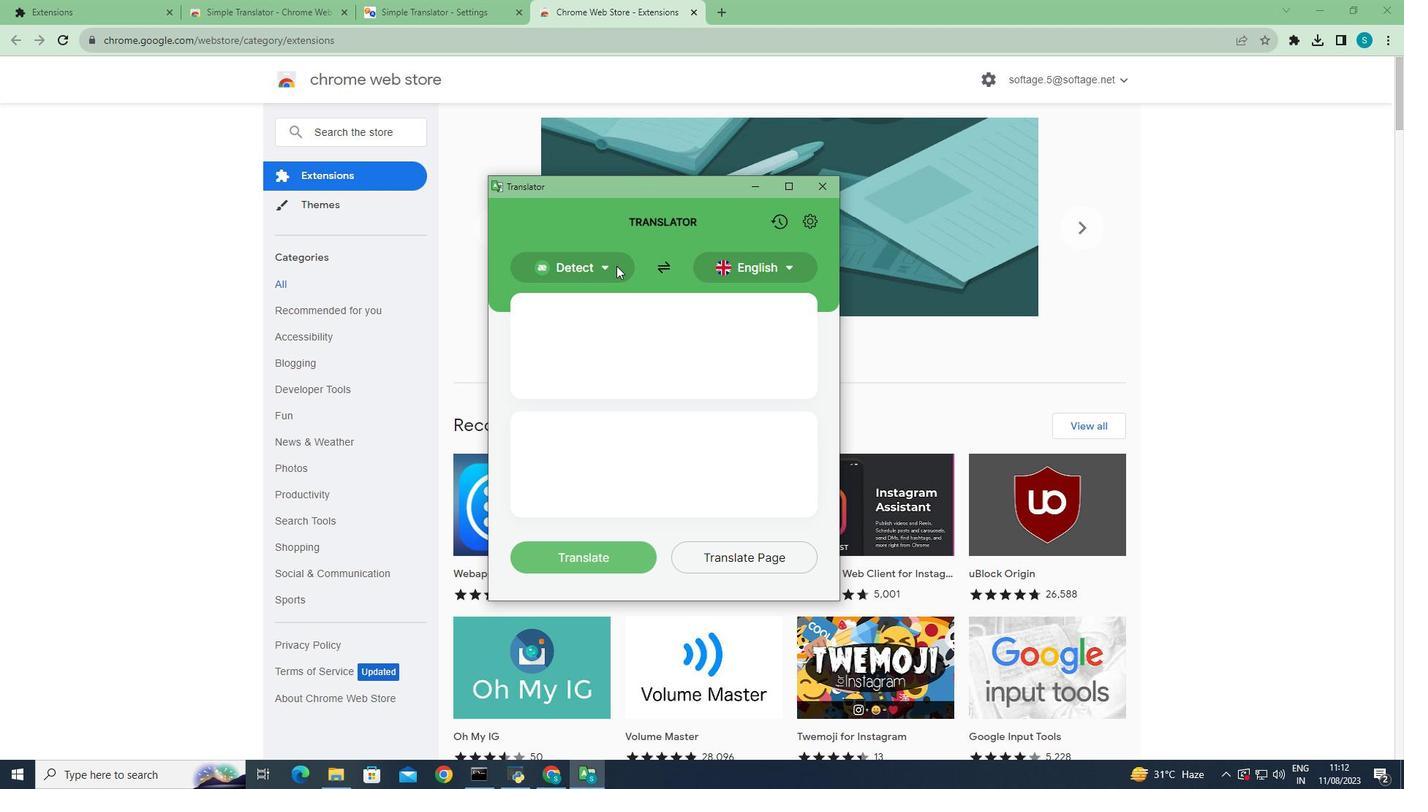 
Action: Mouse moved to (608, 264)
Screenshot: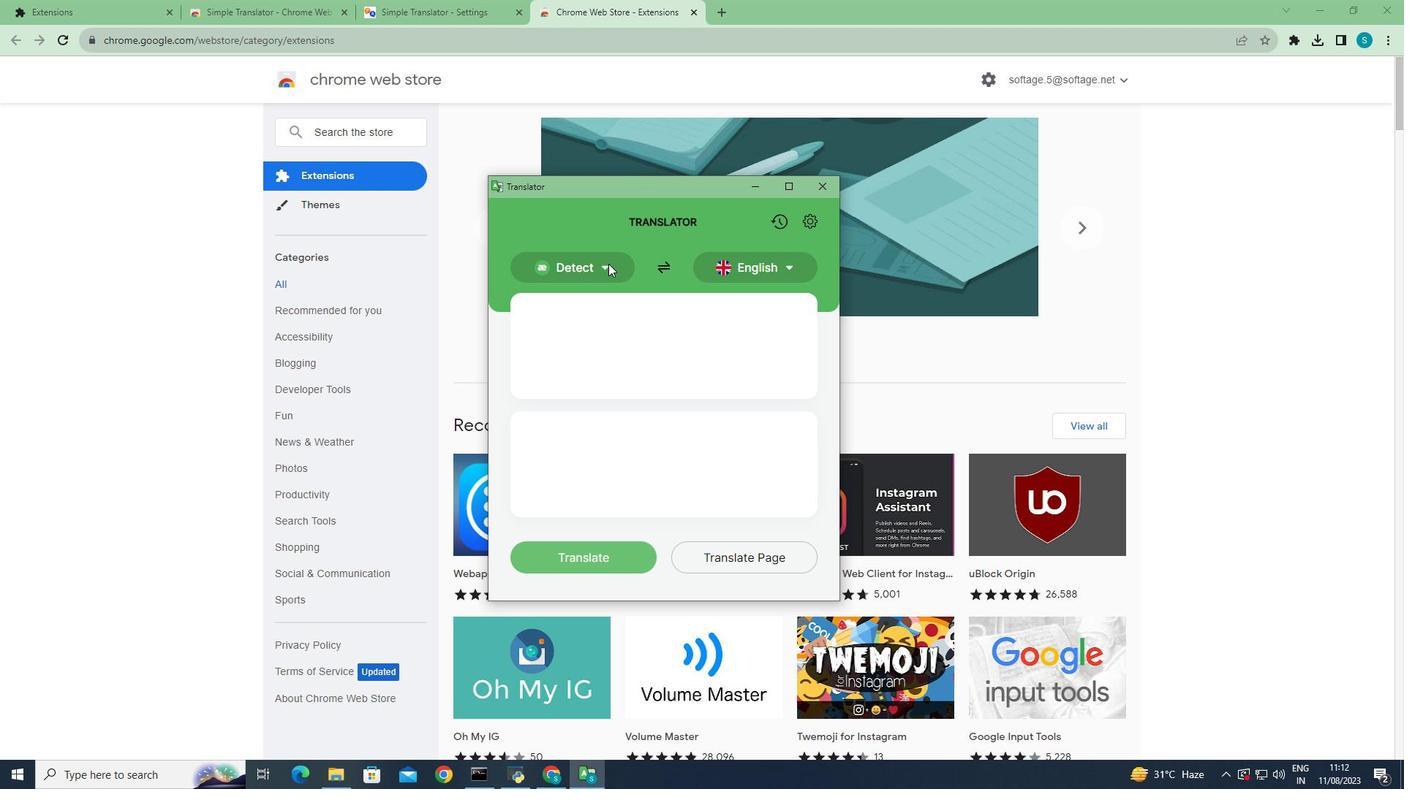 
Action: Mouse pressed left at (608, 264)
Screenshot: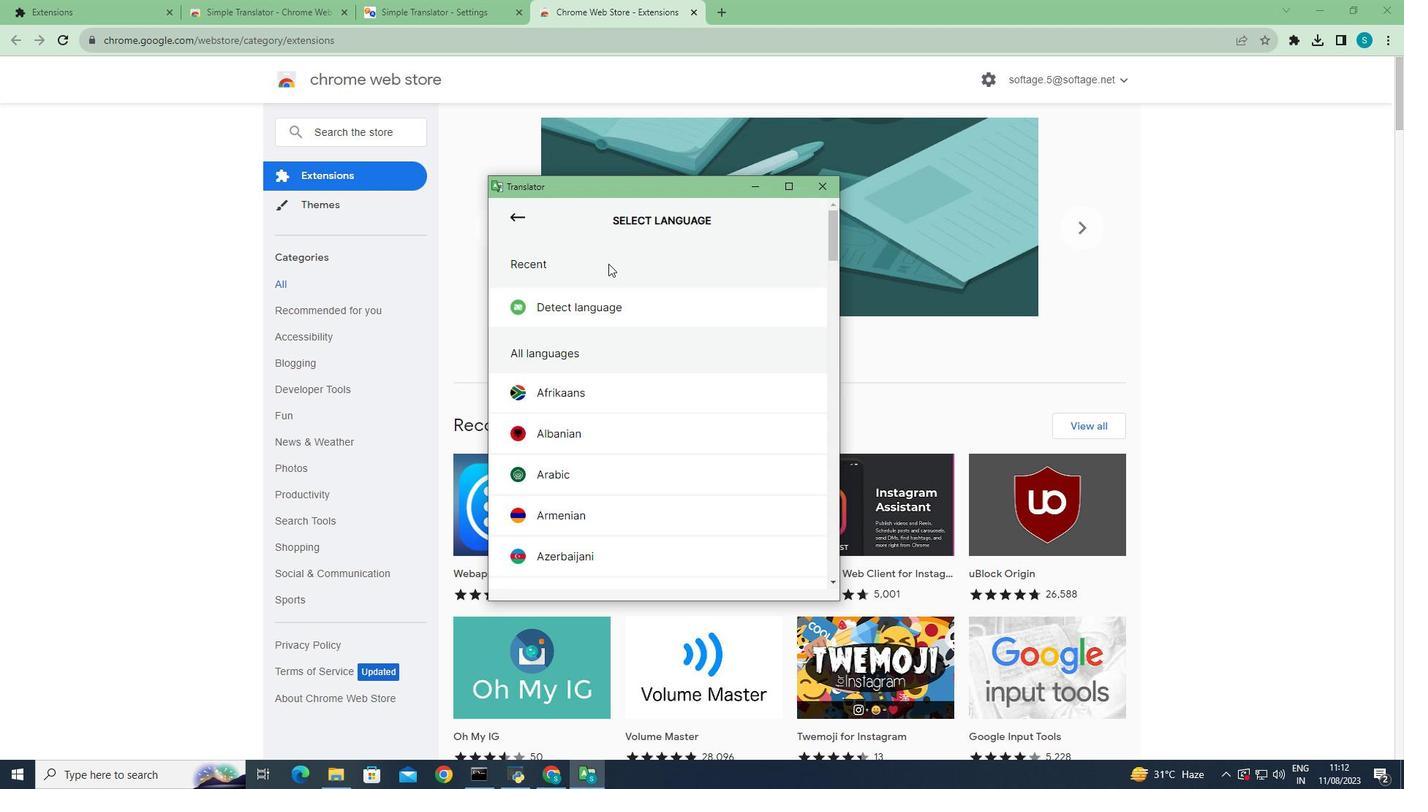 
Action: Mouse moved to (567, 410)
Screenshot: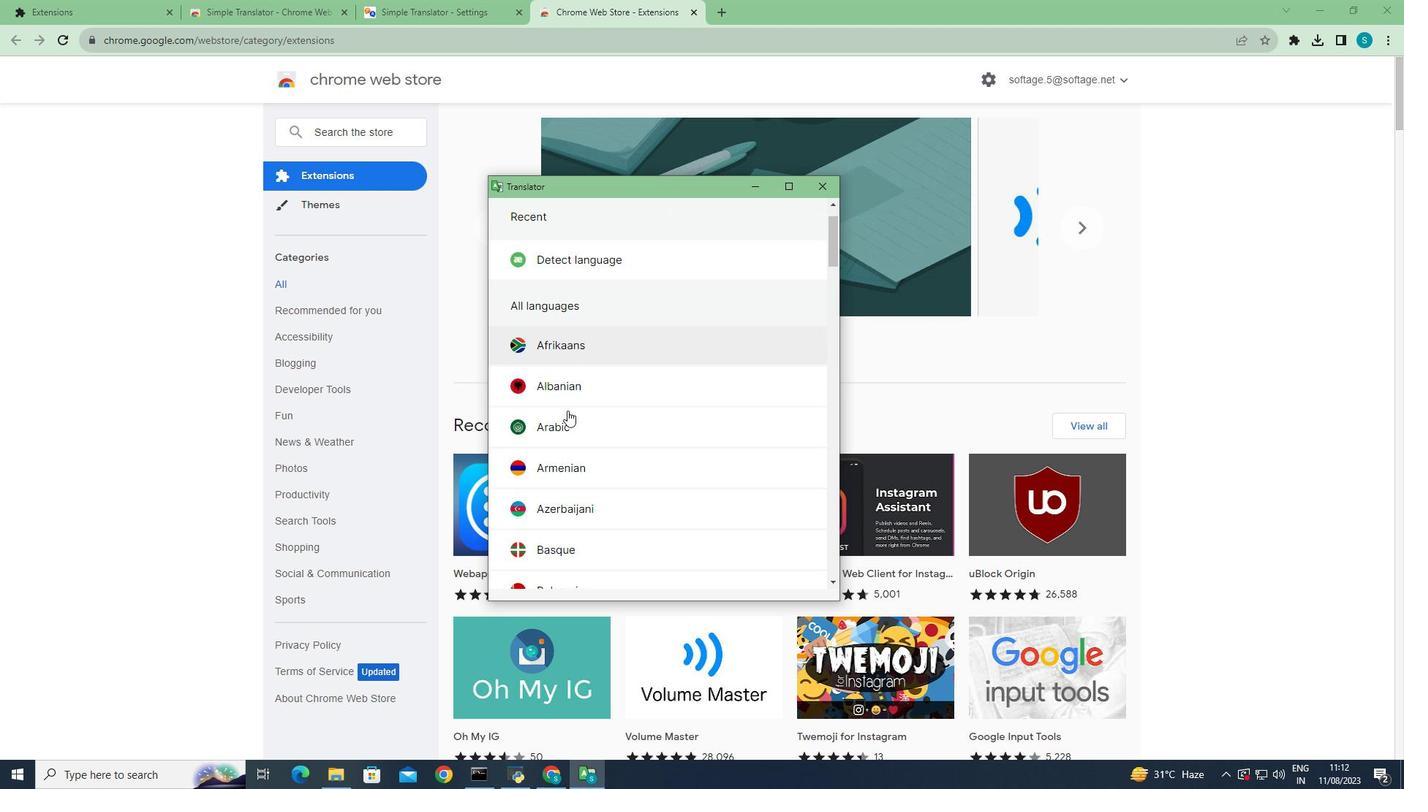 
Action: Mouse scrolled (567, 409) with delta (0, 0)
Screenshot: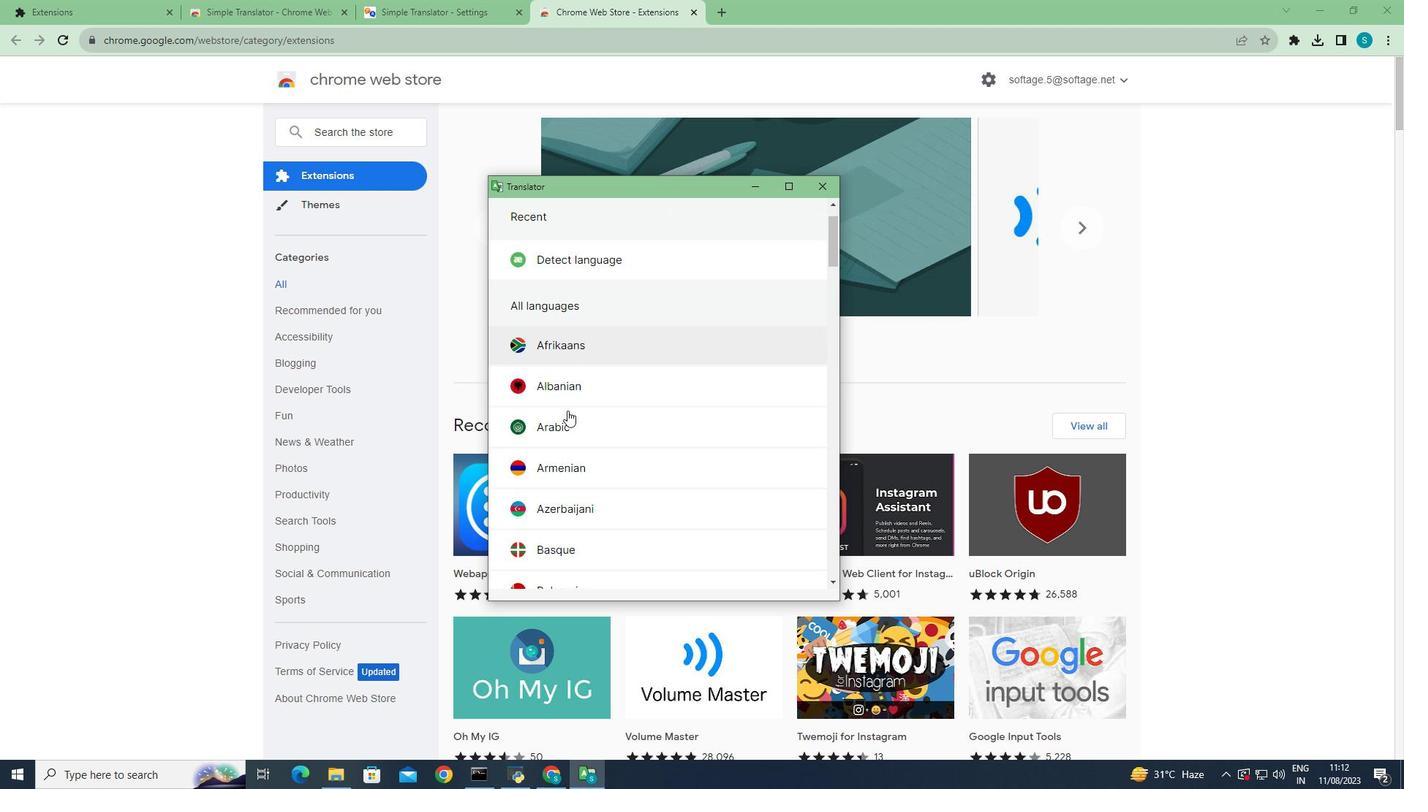
Action: Mouse moved to (569, 424)
Screenshot: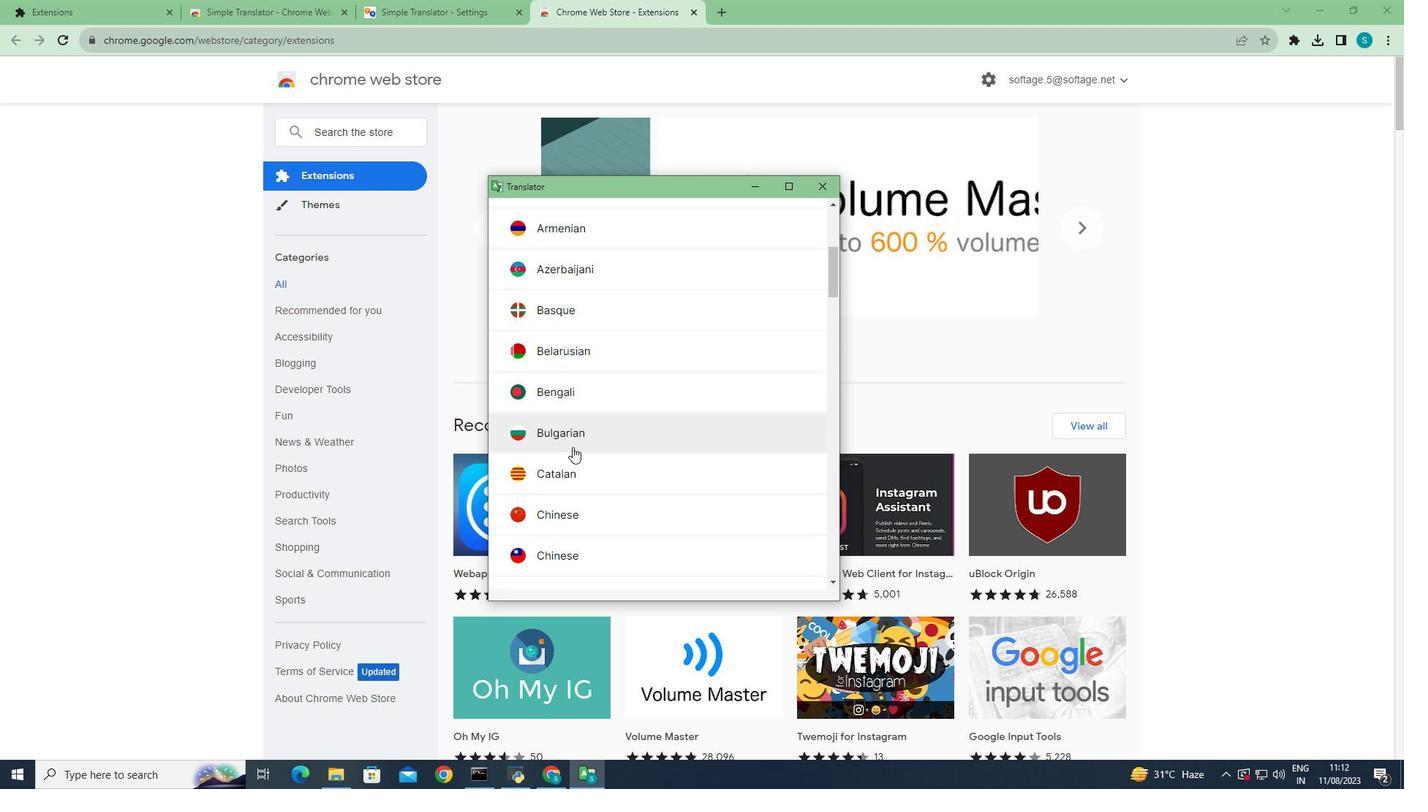 
Action: Mouse scrolled (567, 412) with delta (0, 0)
Screenshot: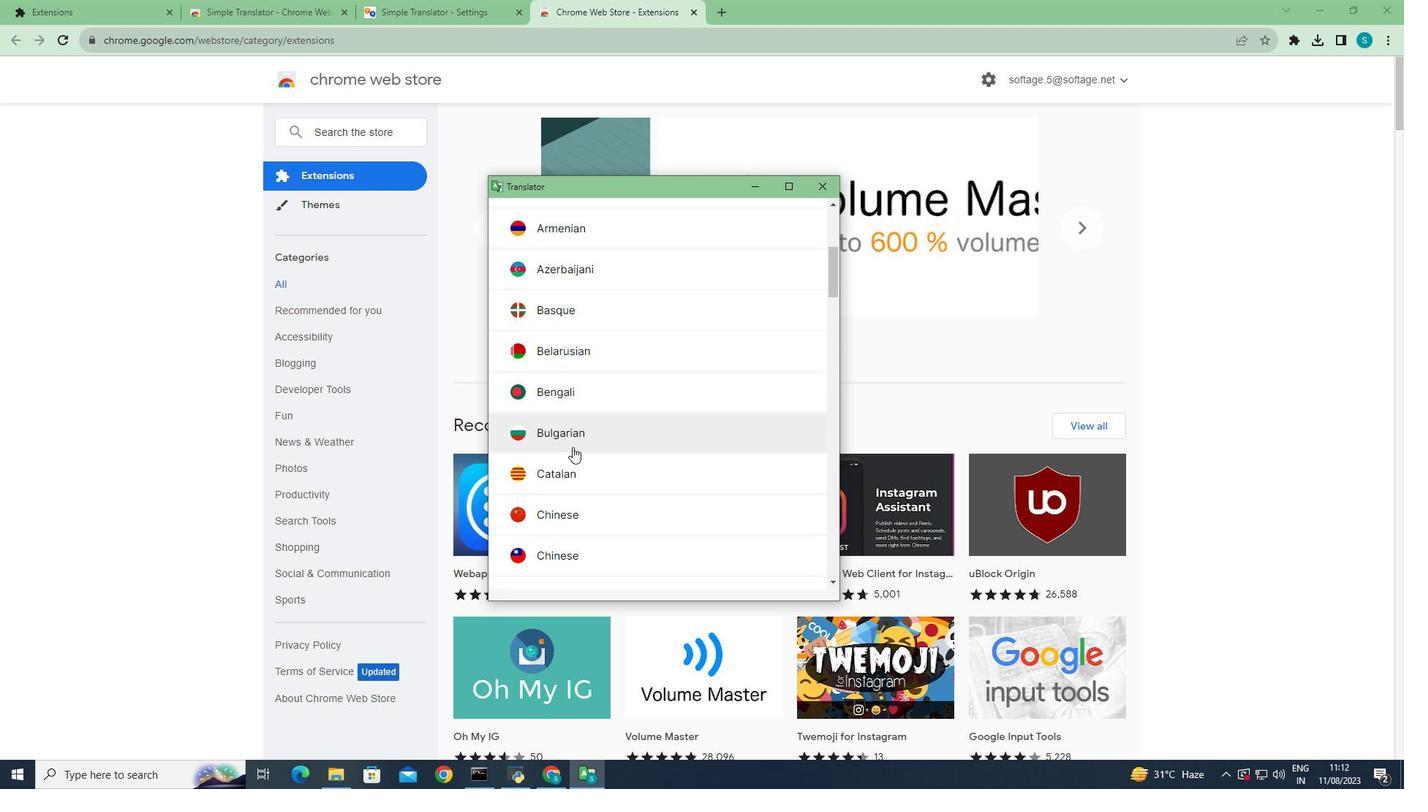 
Action: Mouse moved to (569, 425)
Screenshot: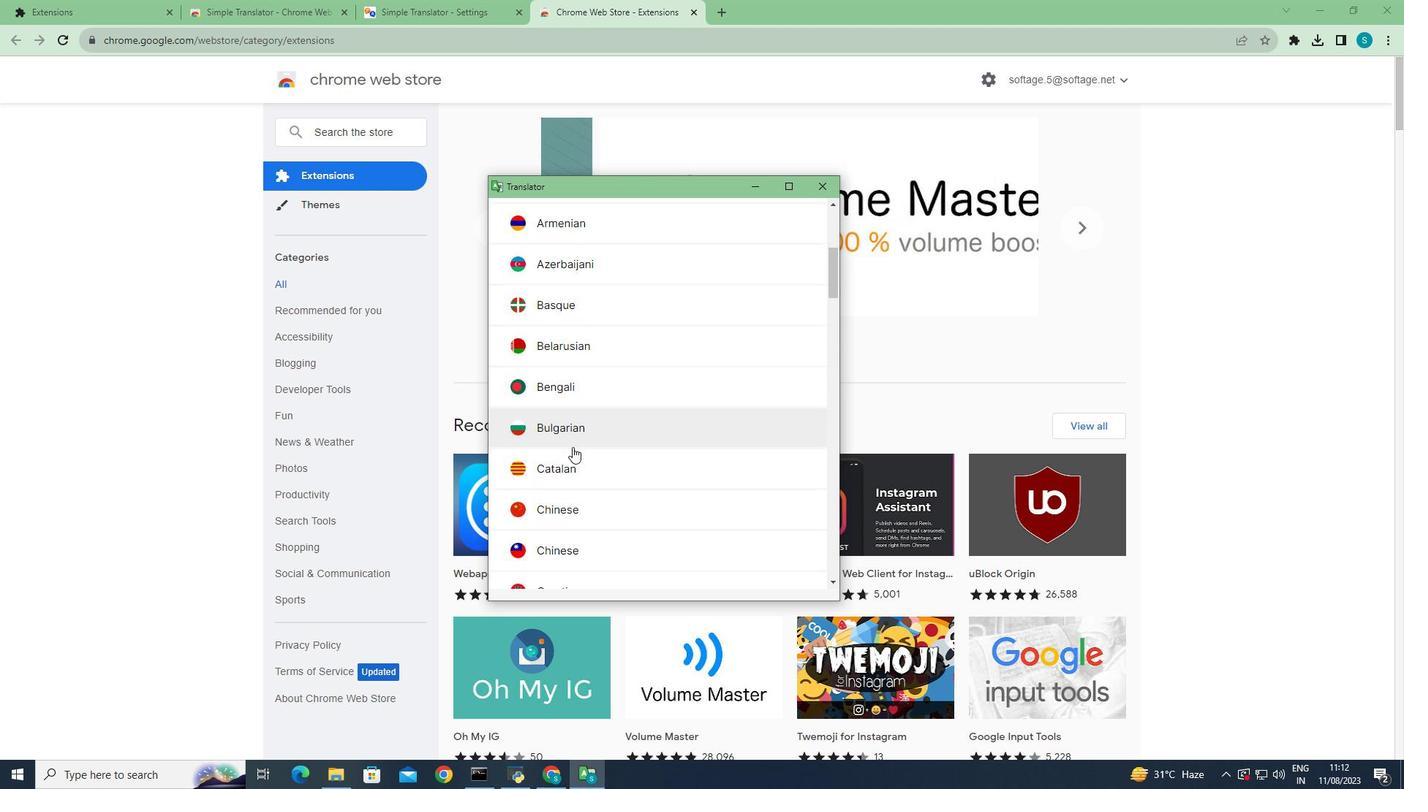 
Action: Mouse scrolled (568, 413) with delta (0, 0)
Screenshot: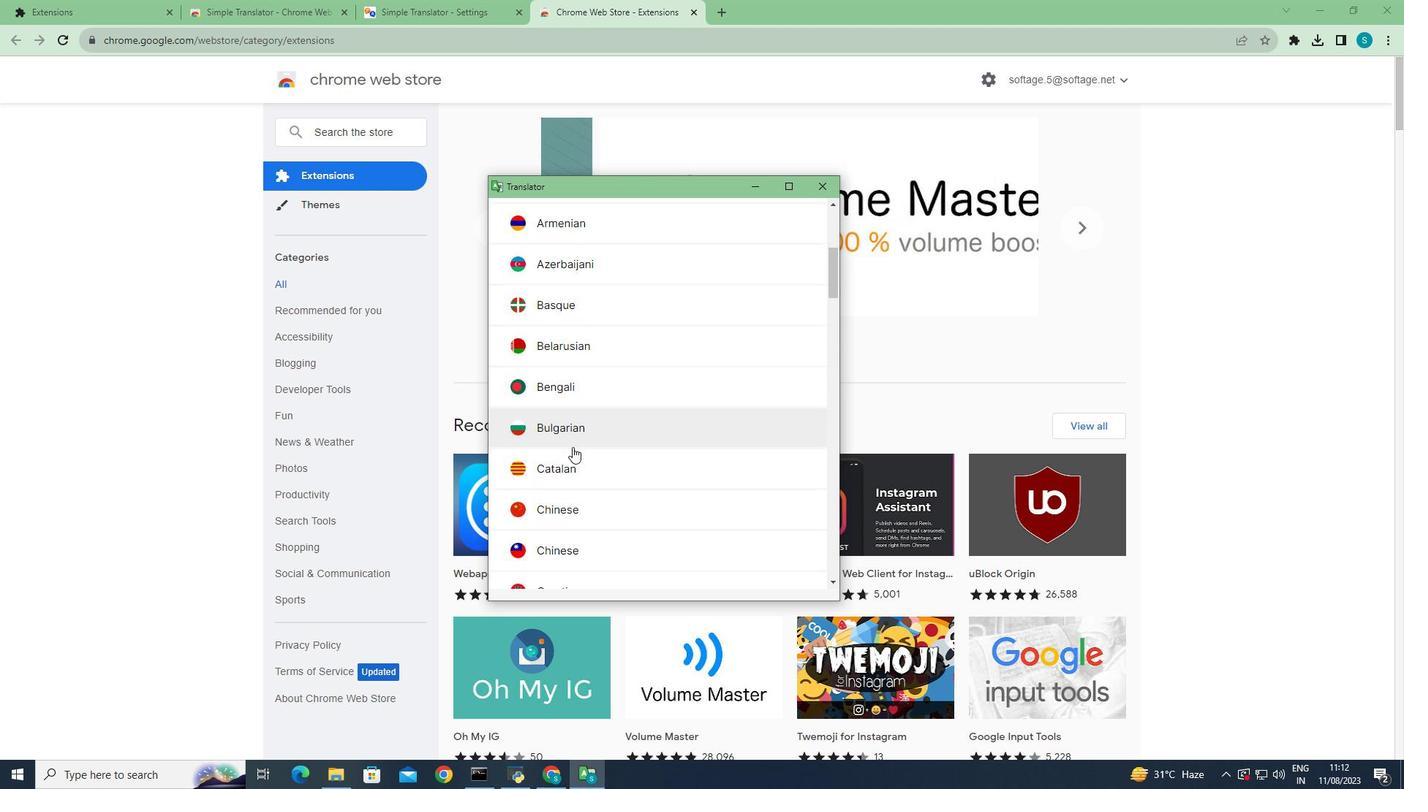
Action: Mouse moved to (569, 427)
Screenshot: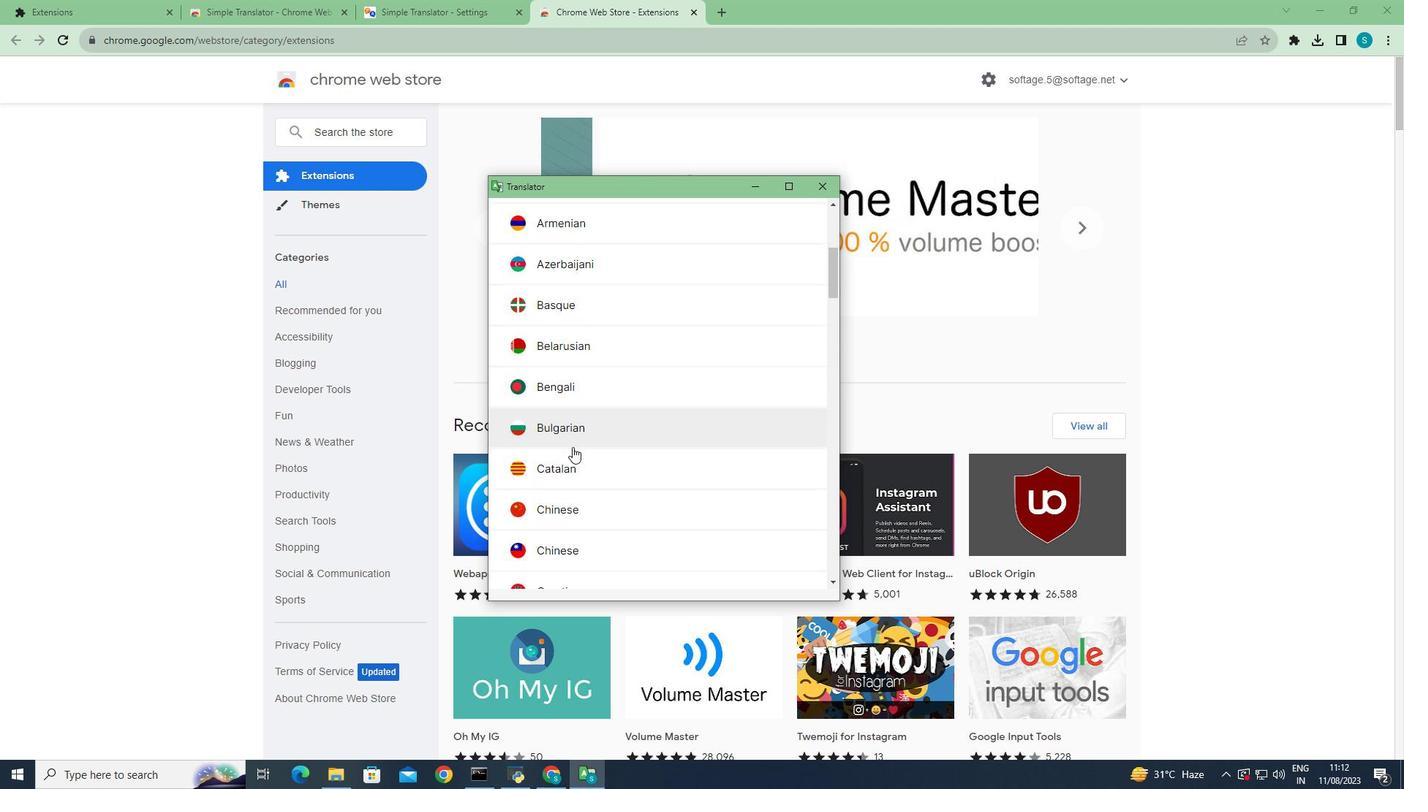 
Action: Mouse scrolled (568, 414) with delta (0, 0)
Screenshot: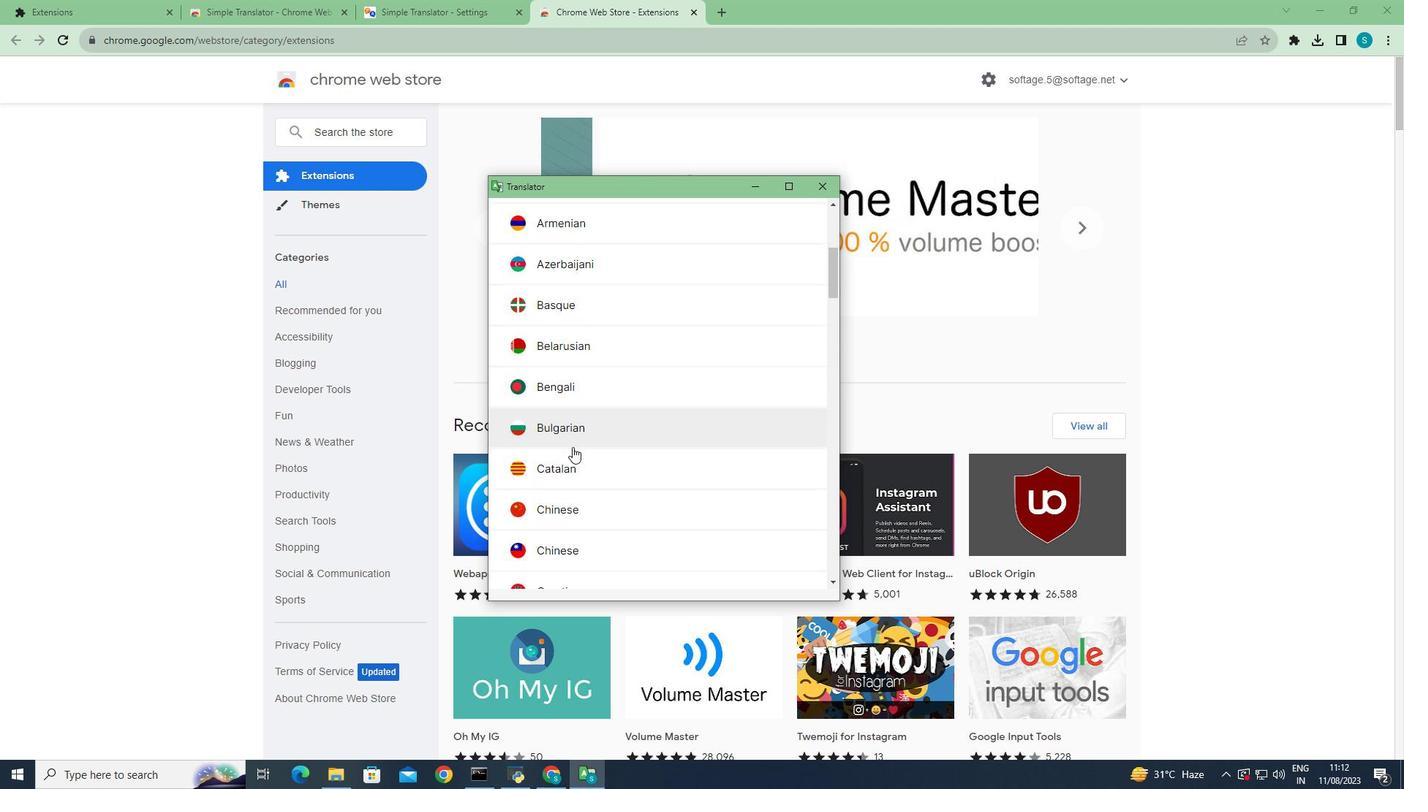 
Action: Mouse moved to (572, 447)
Screenshot: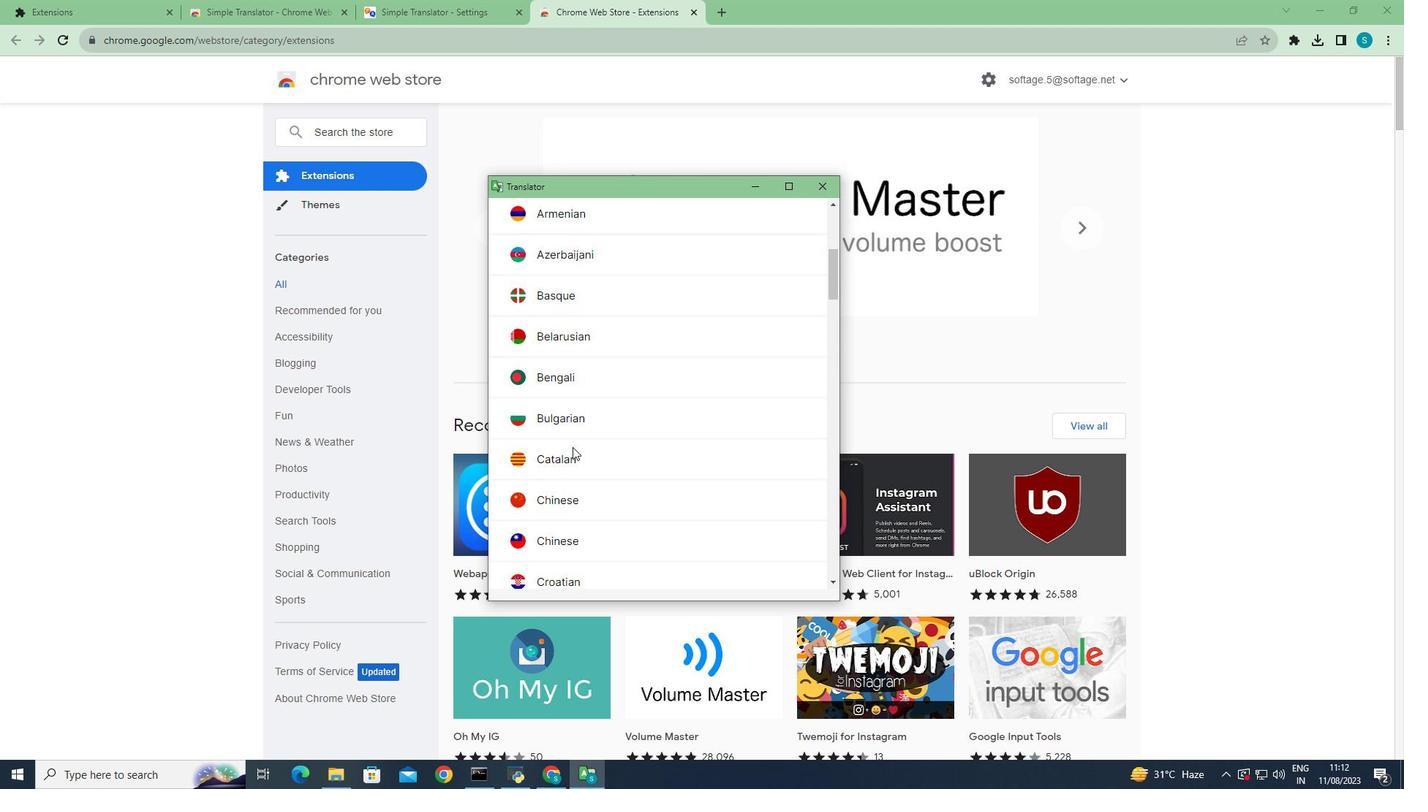 
Action: Mouse scrolled (572, 446) with delta (0, 0)
Screenshot: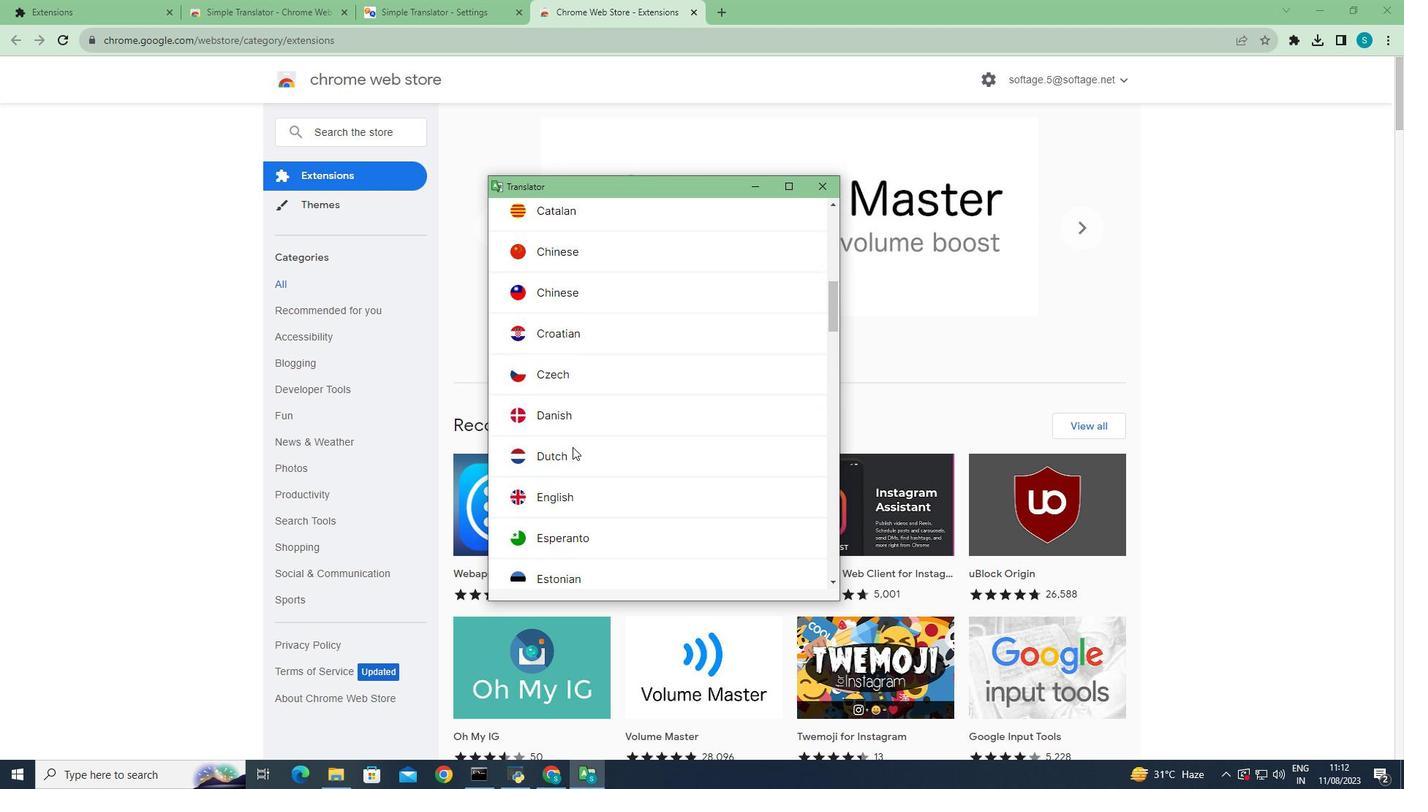 
Action: Mouse scrolled (572, 446) with delta (0, 0)
Screenshot: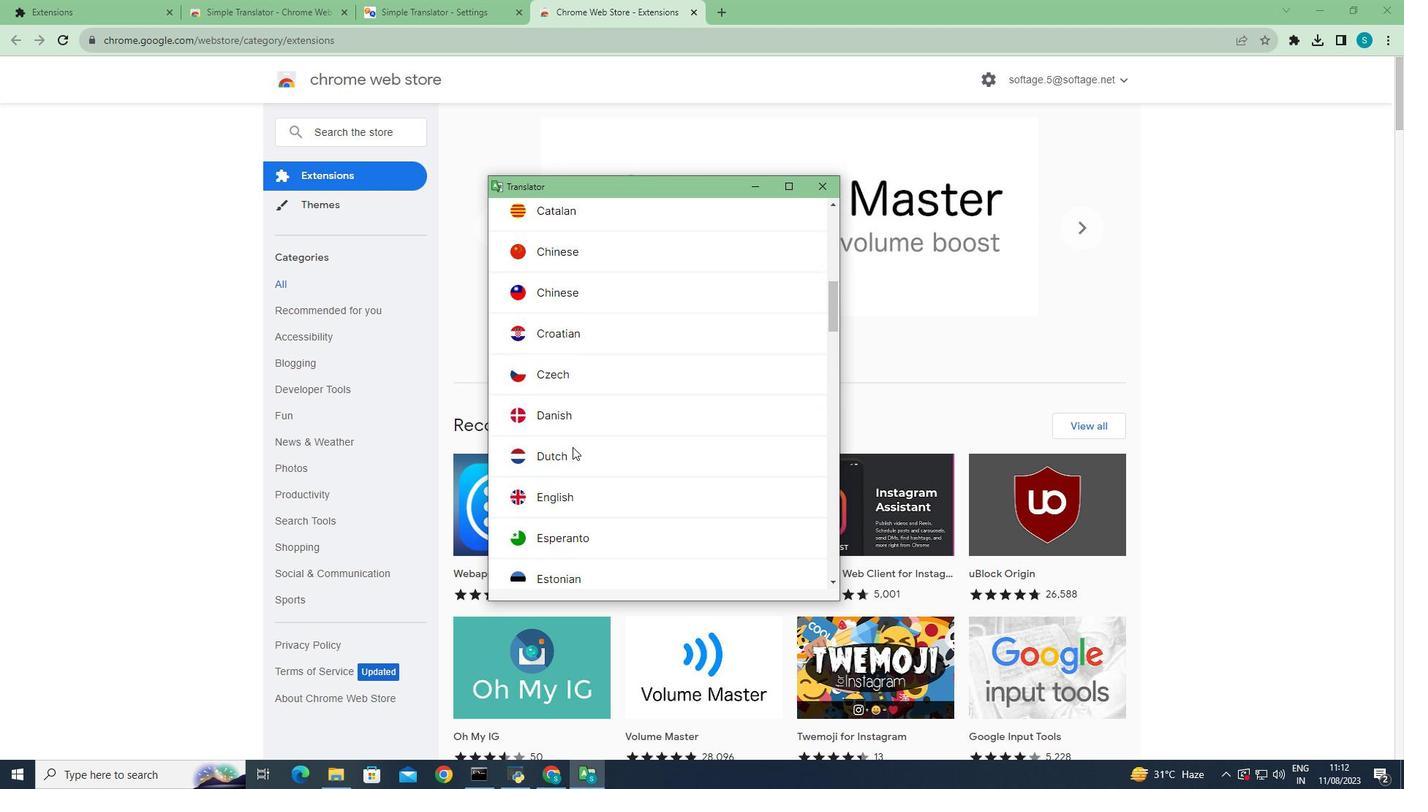 
Action: Mouse scrolled (572, 446) with delta (0, 0)
